 Task: Play online Dominion games in easy mode.
Action: Mouse moved to (981, 407)
Screenshot: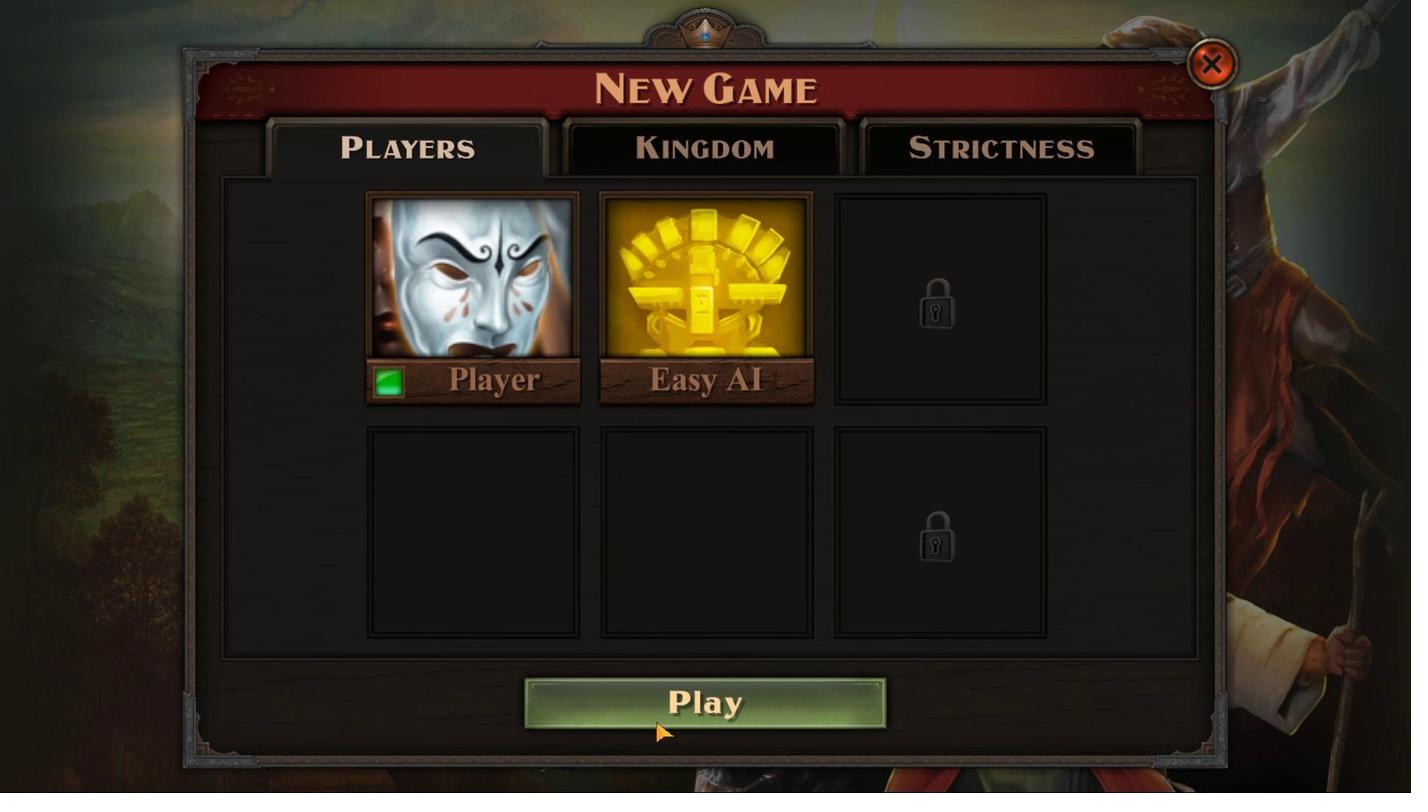 
Action: Mouse pressed left at (981, 407)
Screenshot: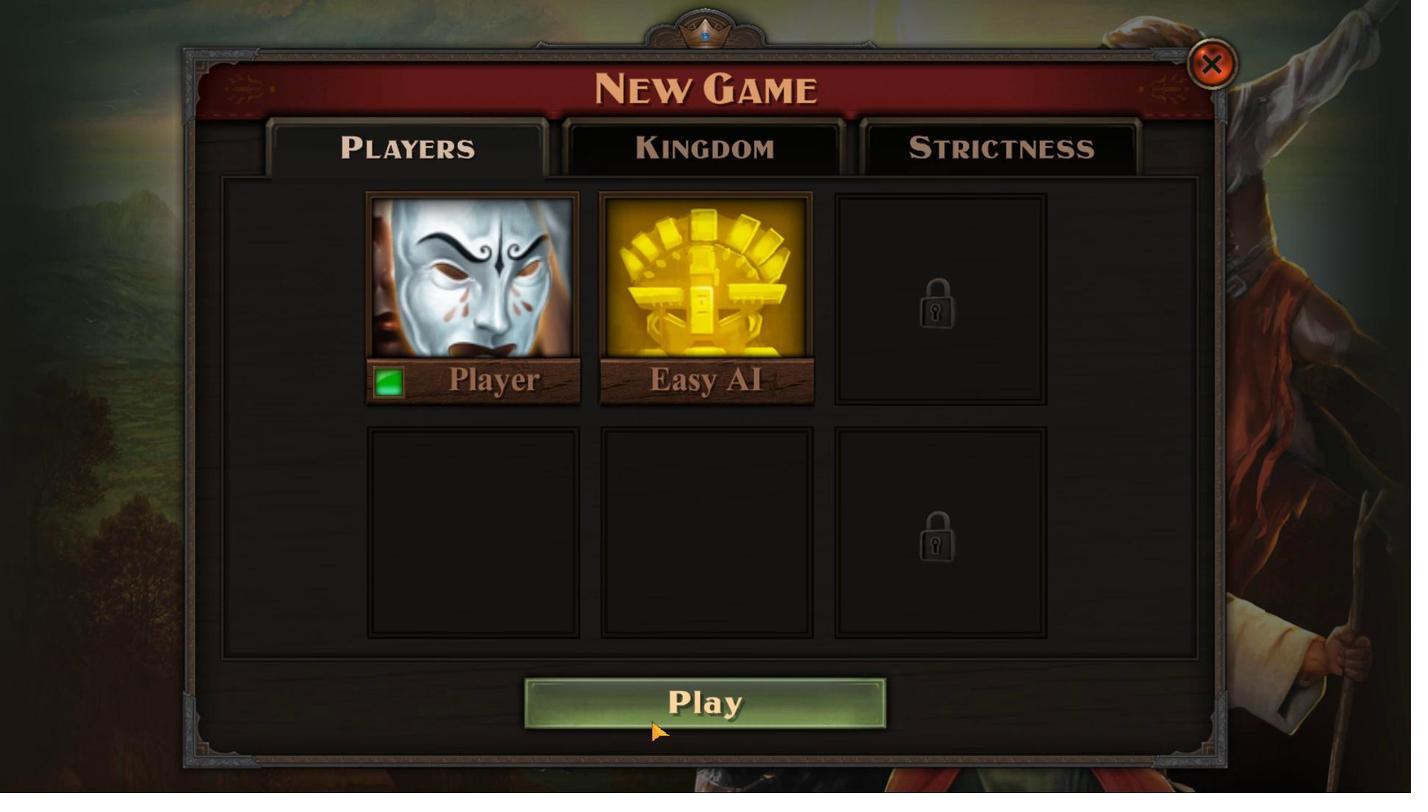 
Action: Mouse moved to (988, 395)
Screenshot: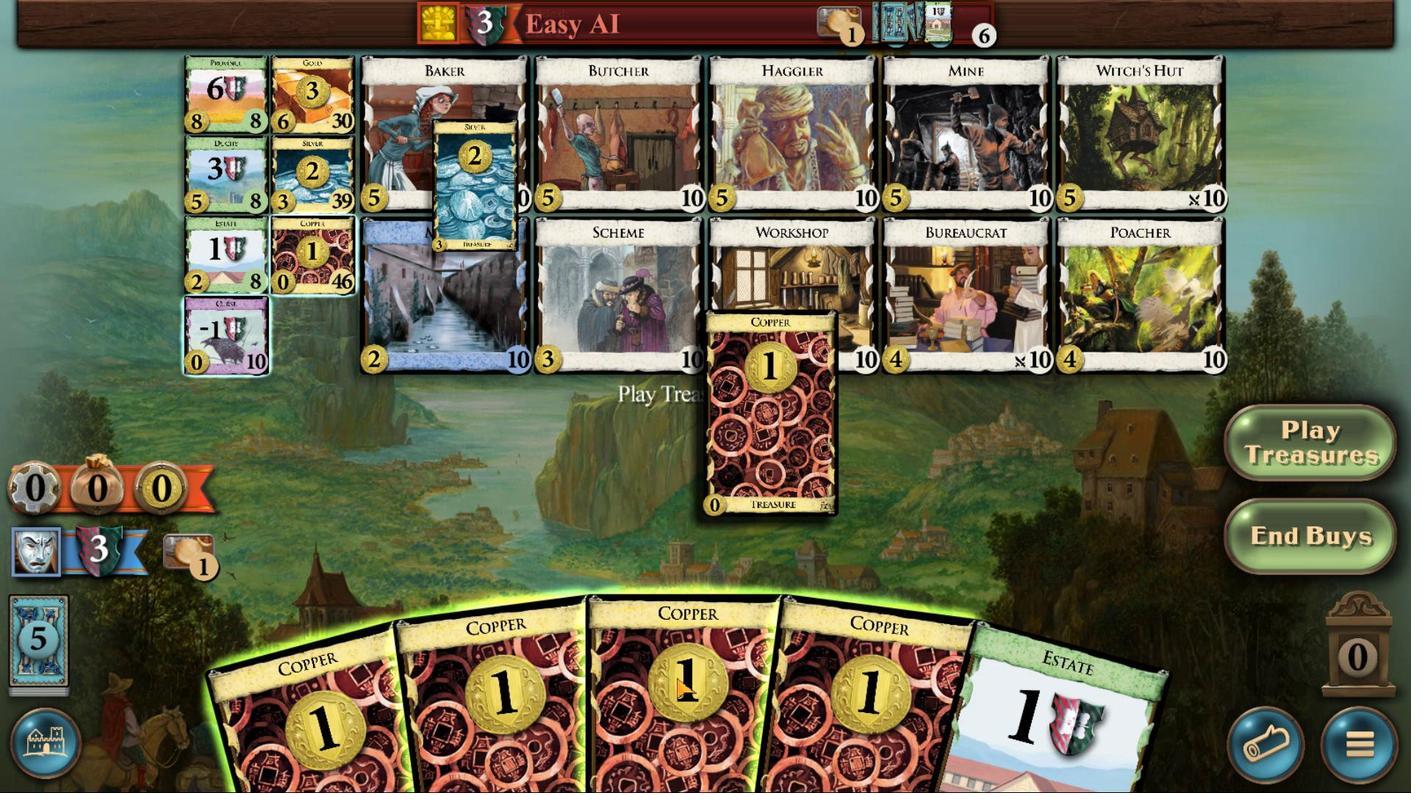
Action: Mouse pressed left at (988, 395)
Screenshot: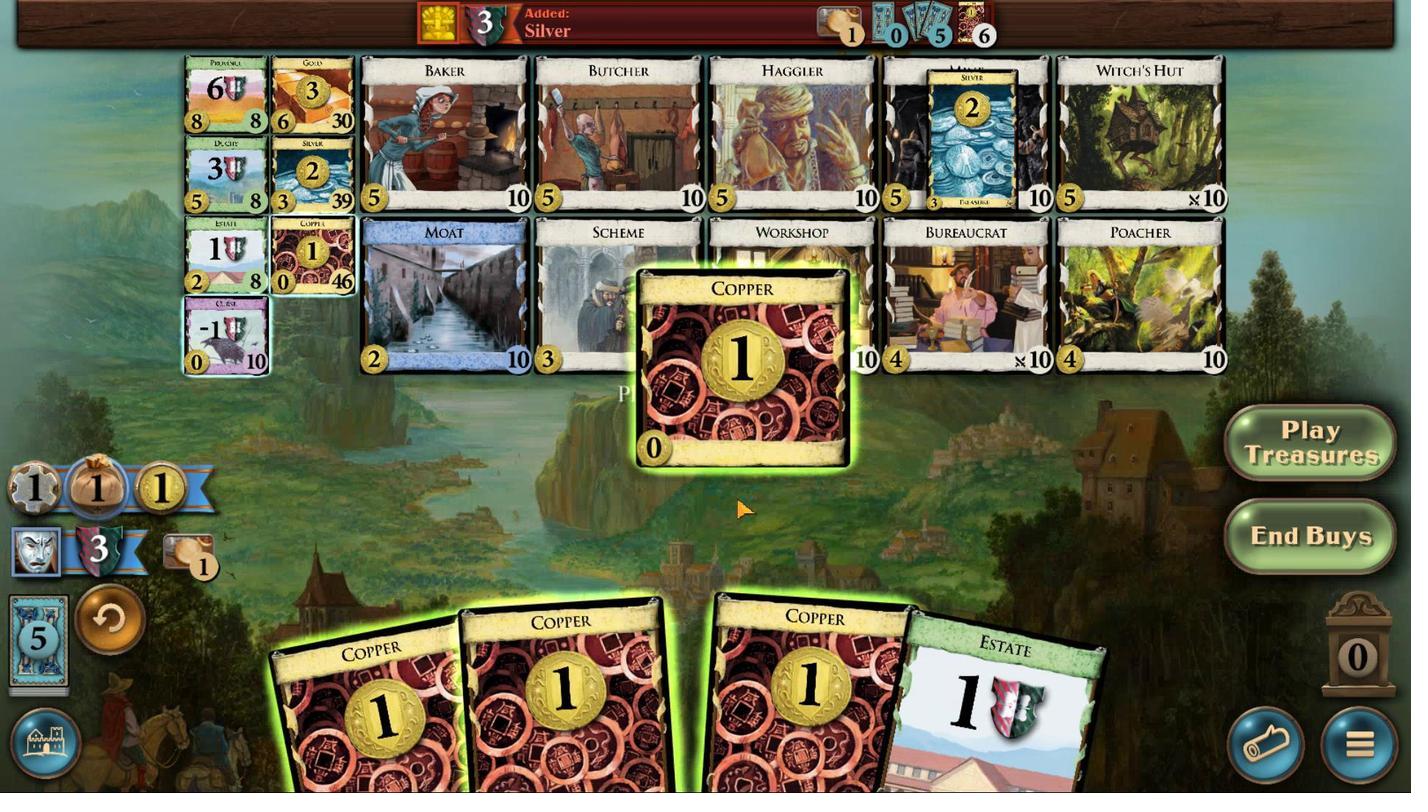 
Action: Mouse moved to (962, 393)
Screenshot: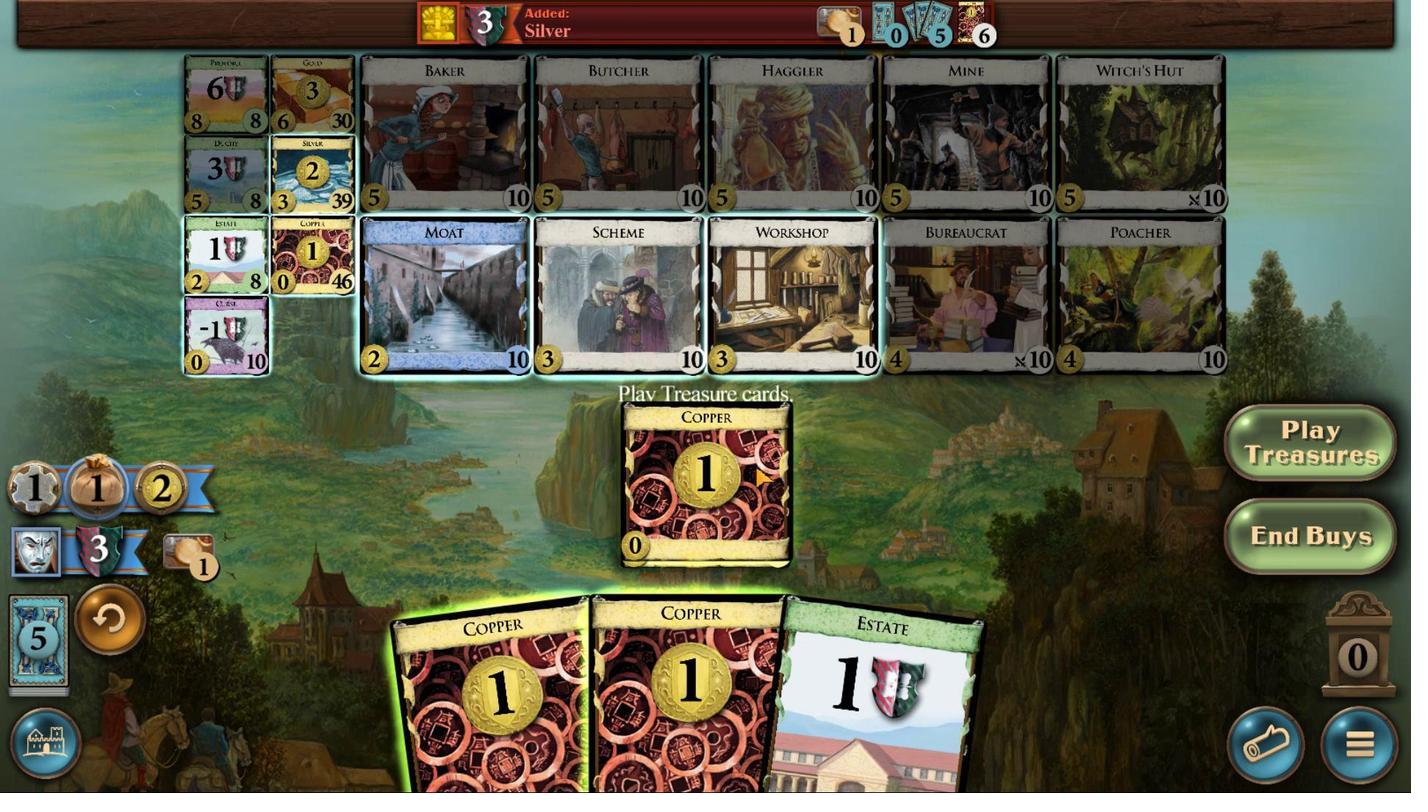 
Action: Mouse pressed left at (962, 393)
Screenshot: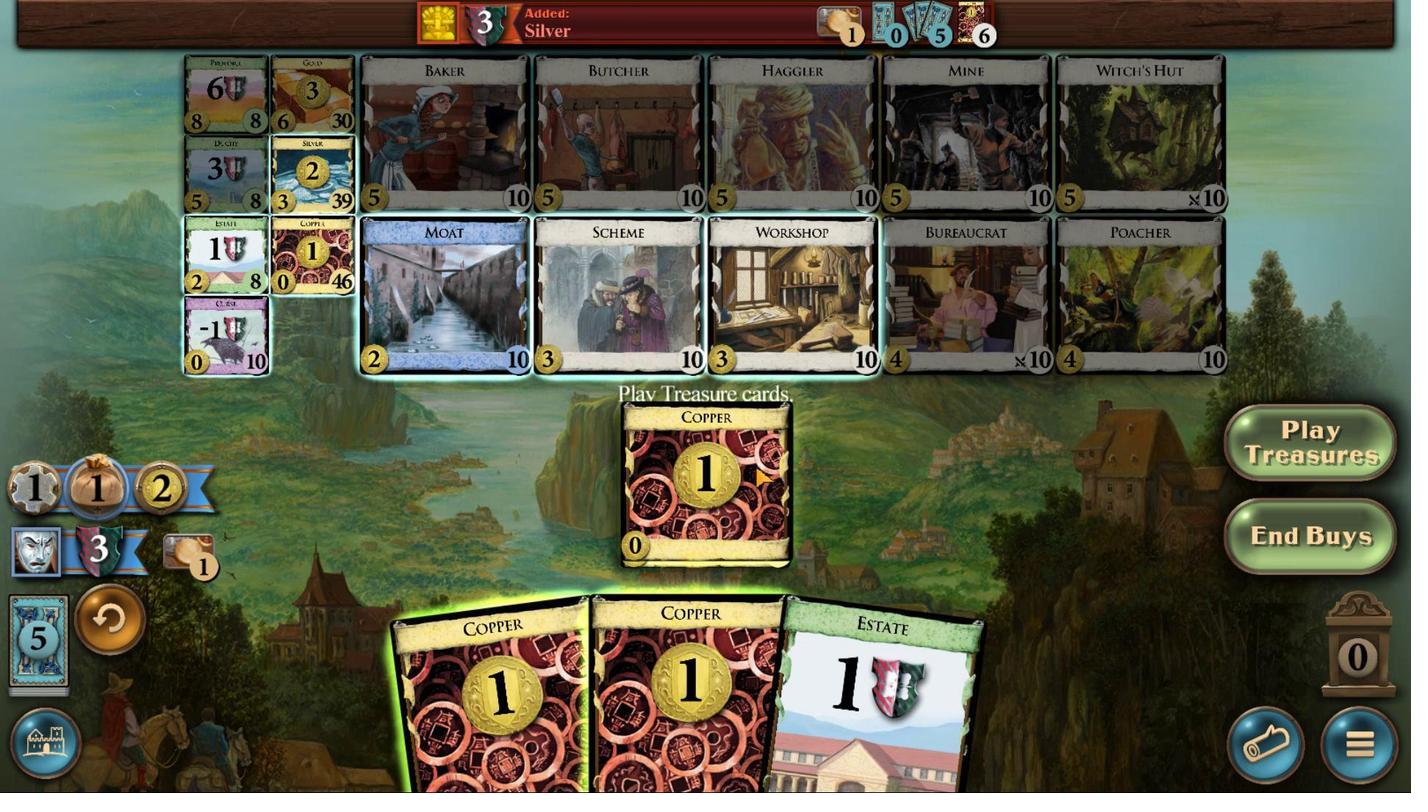 
Action: Mouse moved to (985, 403)
Screenshot: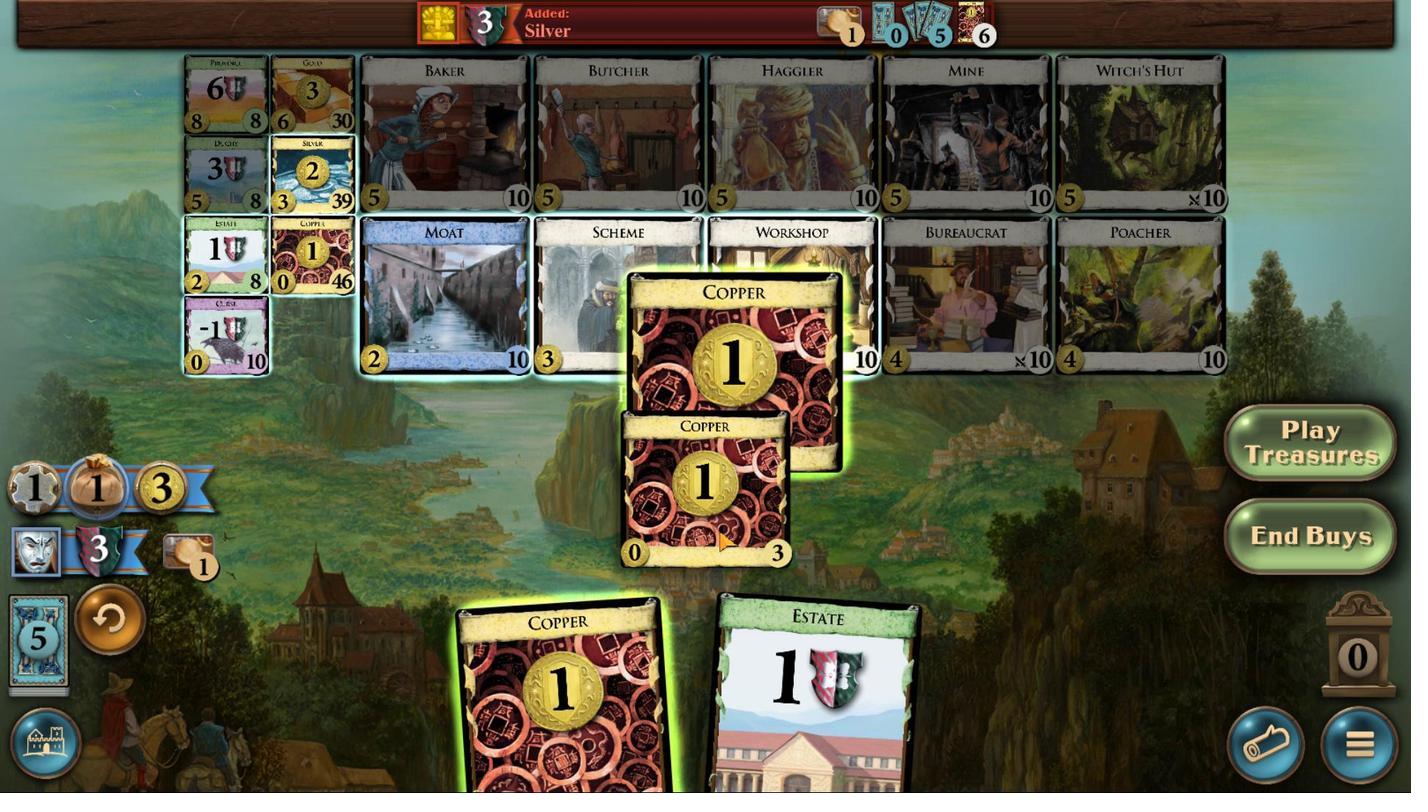 
Action: Mouse pressed left at (985, 403)
Screenshot: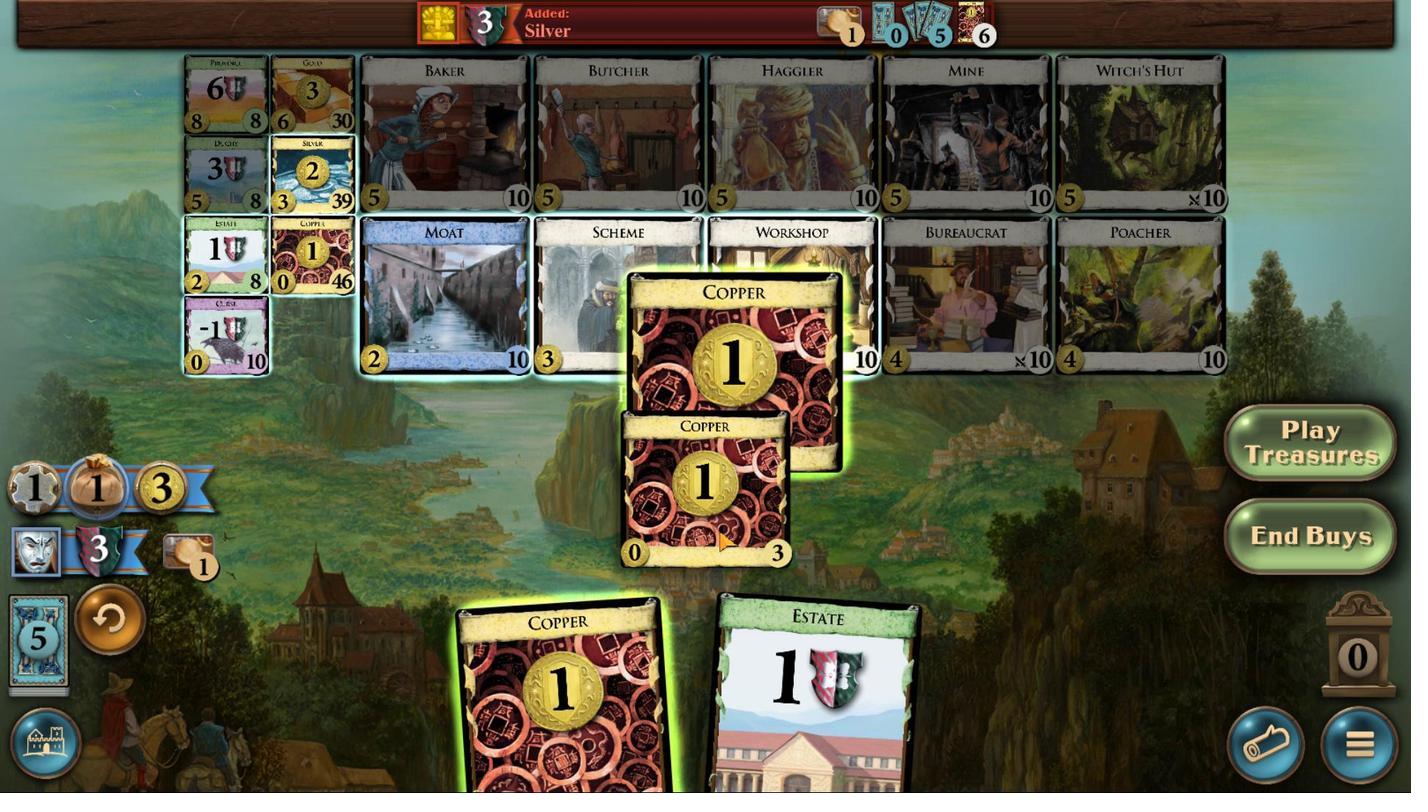 
Action: Mouse moved to (969, 389)
Screenshot: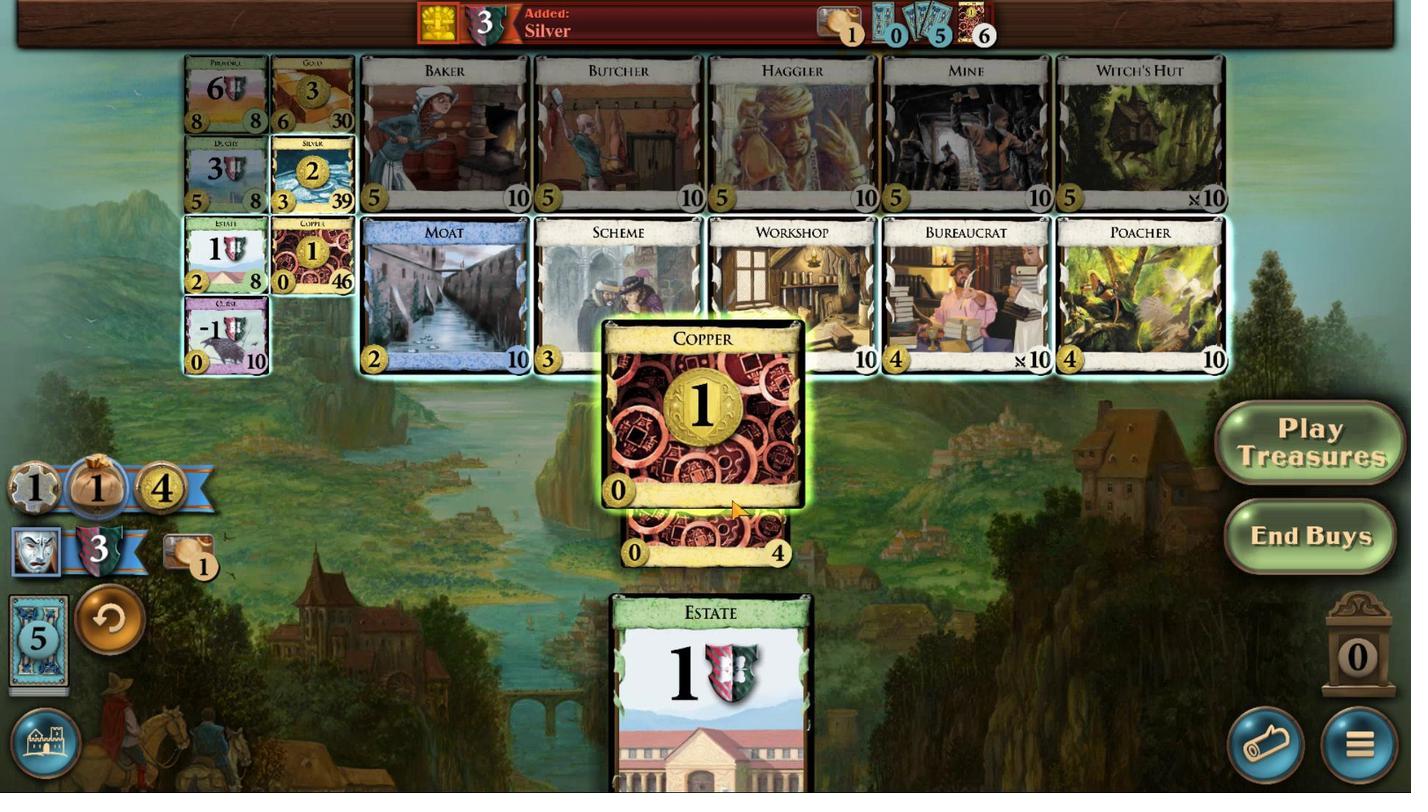 
Action: Mouse pressed left at (969, 389)
Screenshot: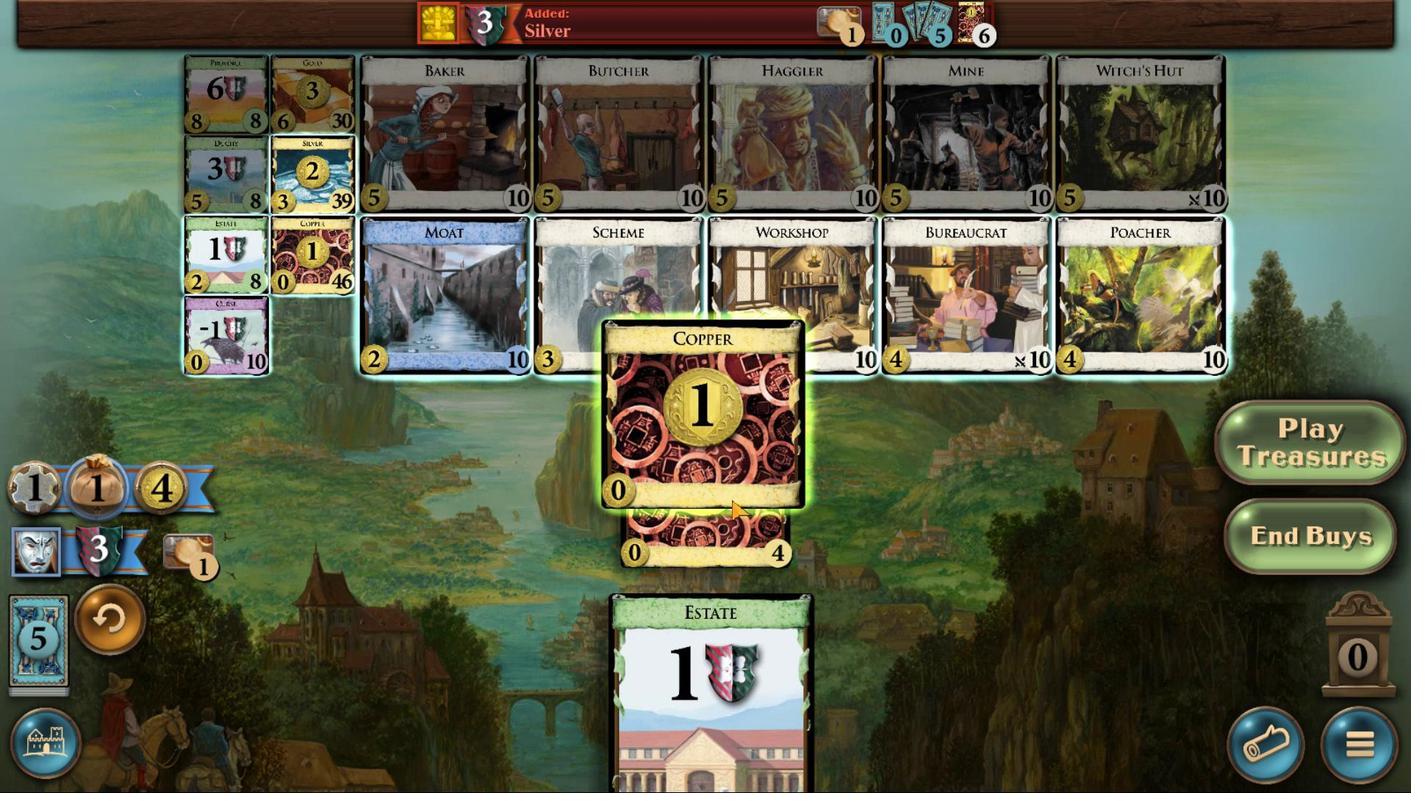 
Action: Mouse moved to (848, 260)
Screenshot: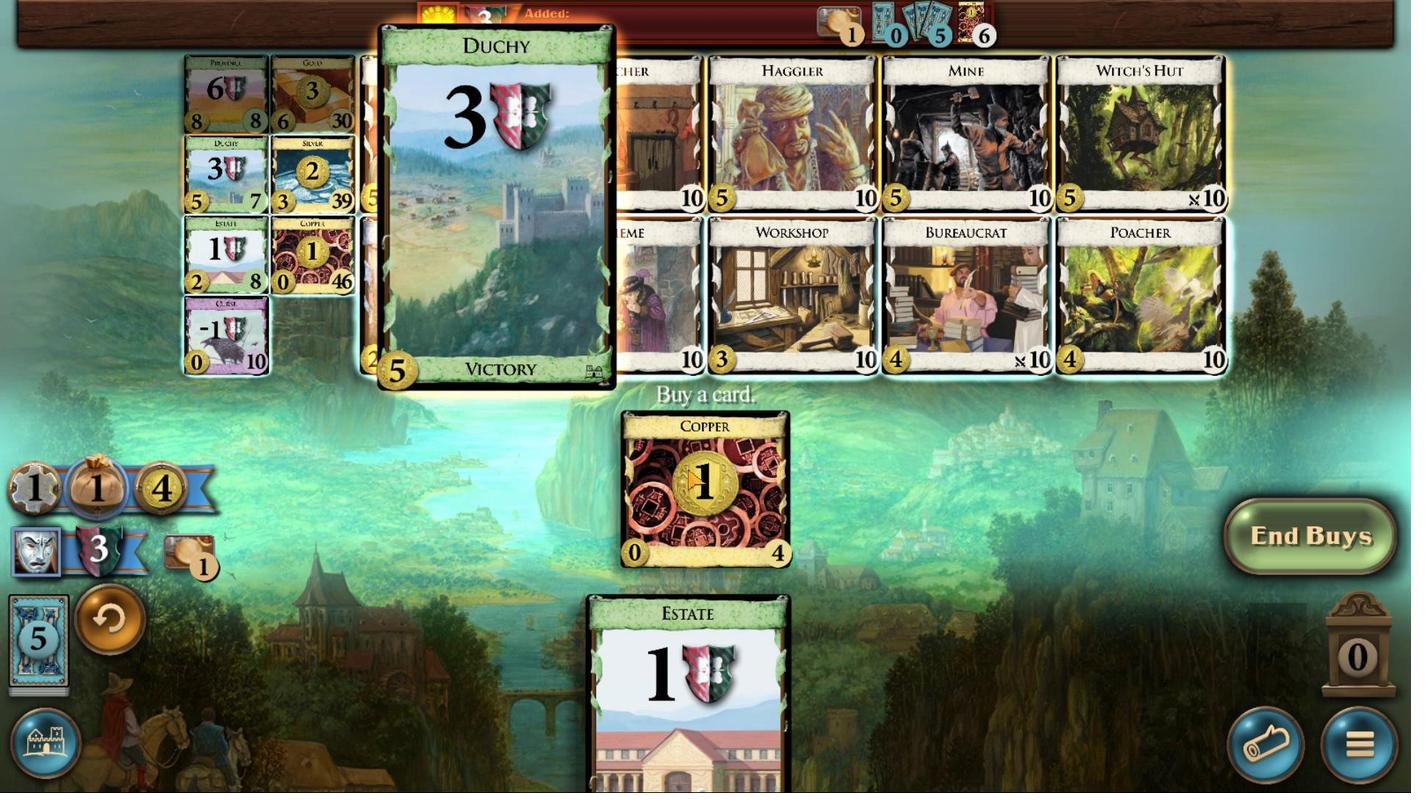 
Action: Mouse pressed left at (848, 260)
Screenshot: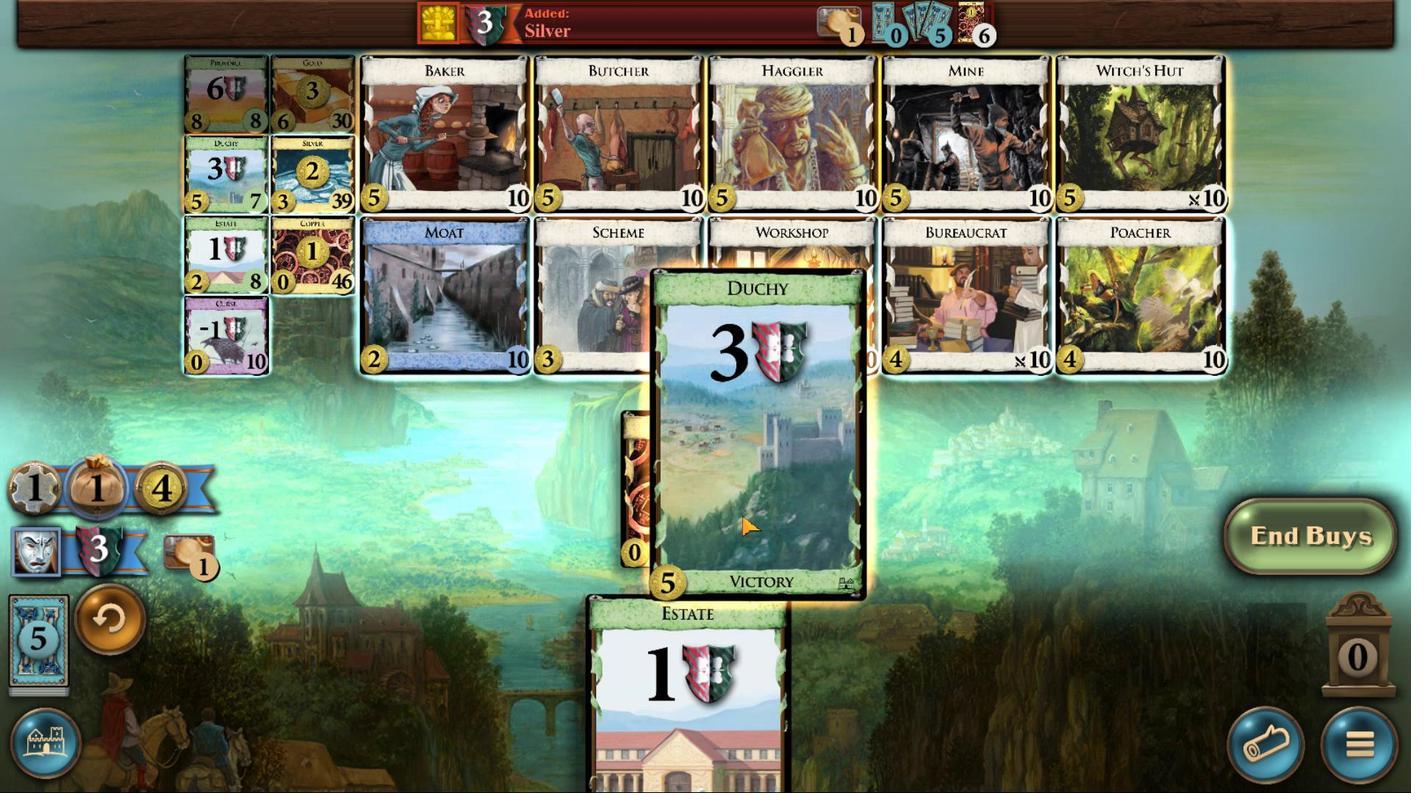 
Action: Mouse moved to (939, 384)
Screenshot: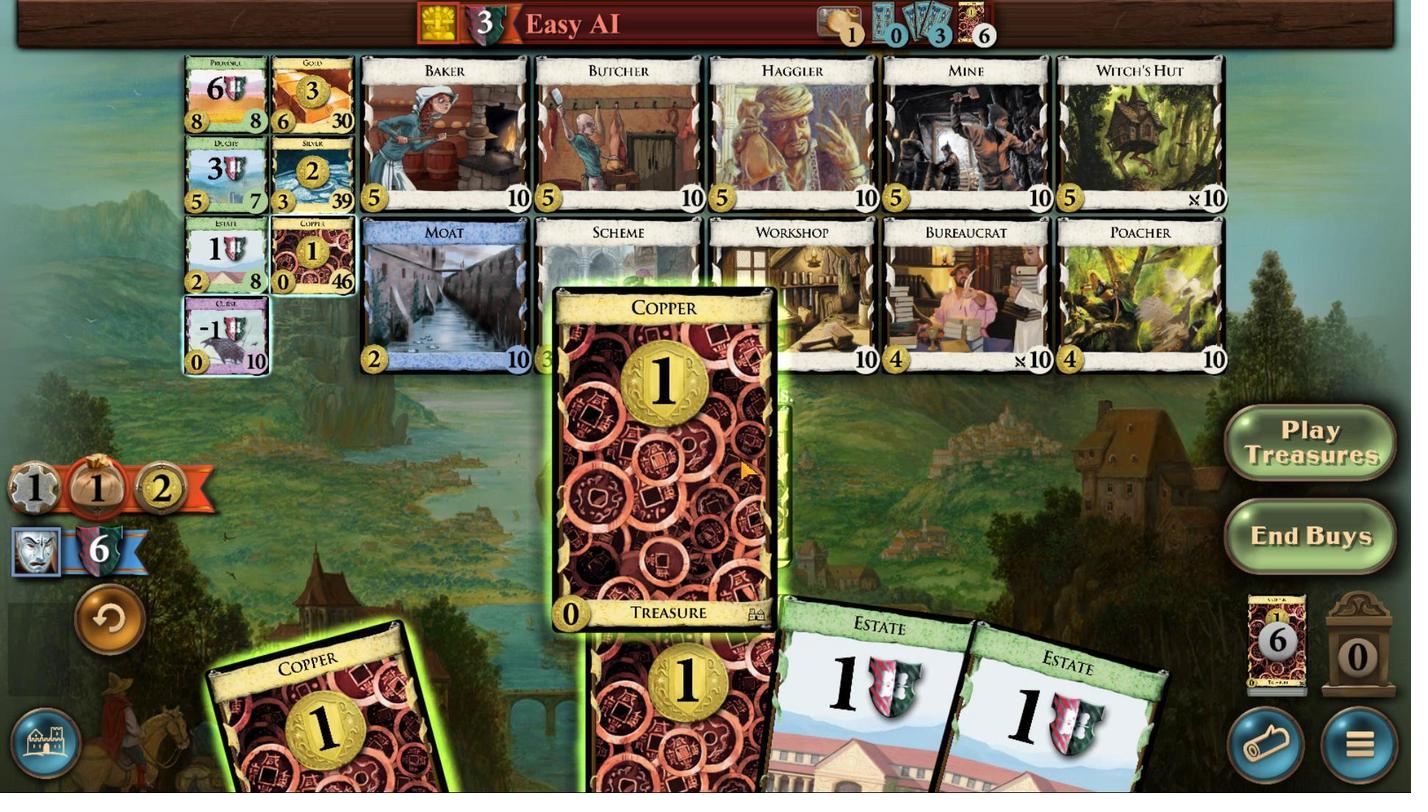 
Action: Mouse pressed left at (939, 384)
Screenshot: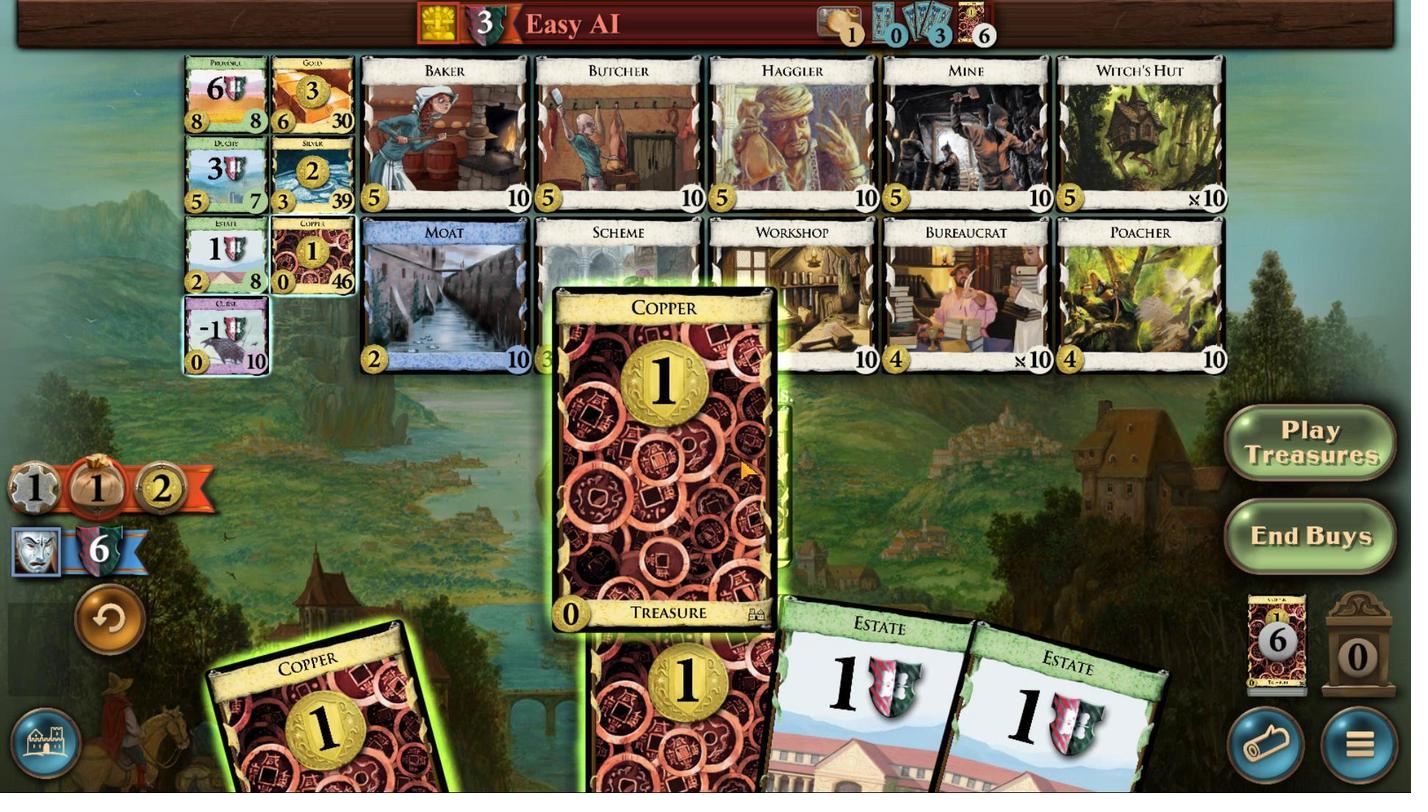 
Action: Mouse moved to (1003, 339)
Screenshot: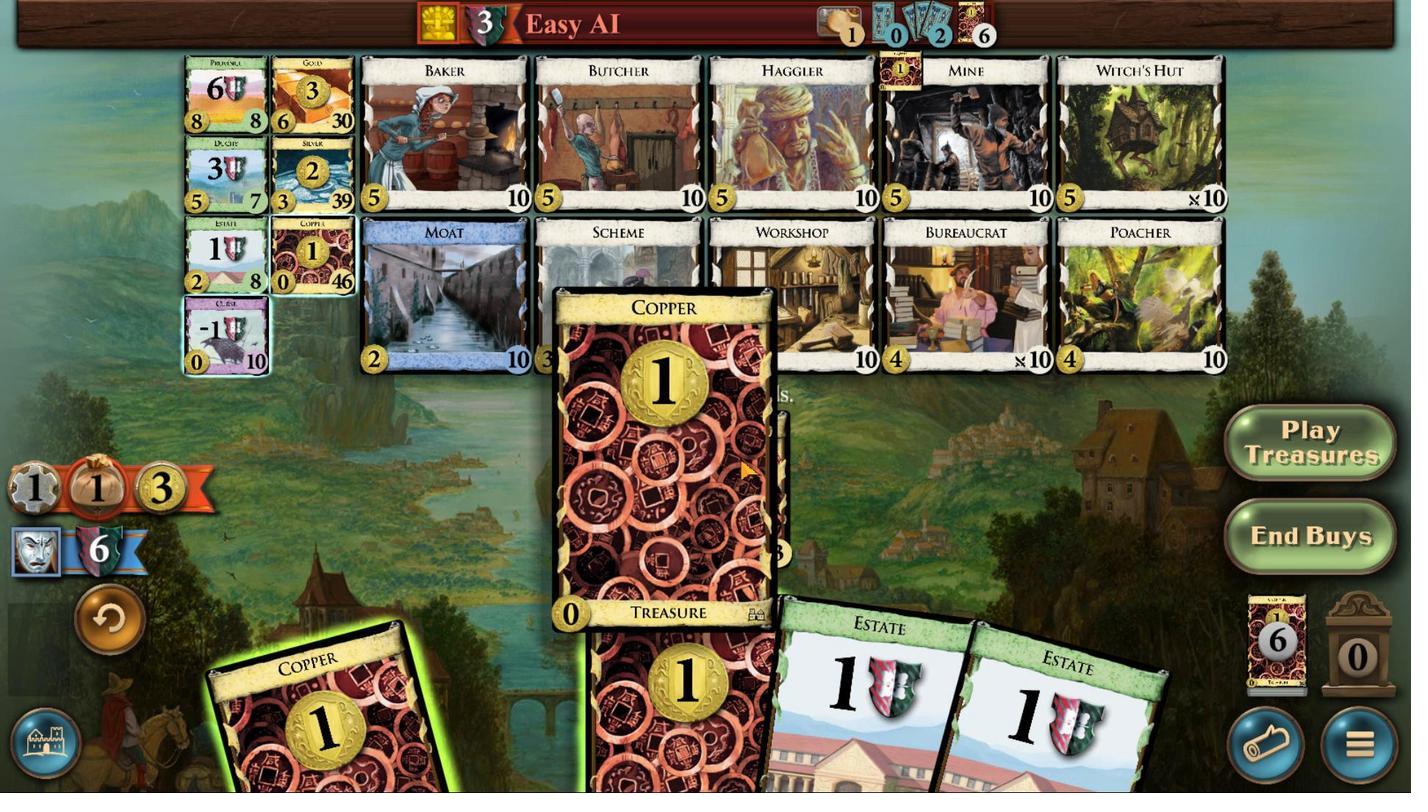 
Action: Mouse pressed left at (1003, 339)
Screenshot: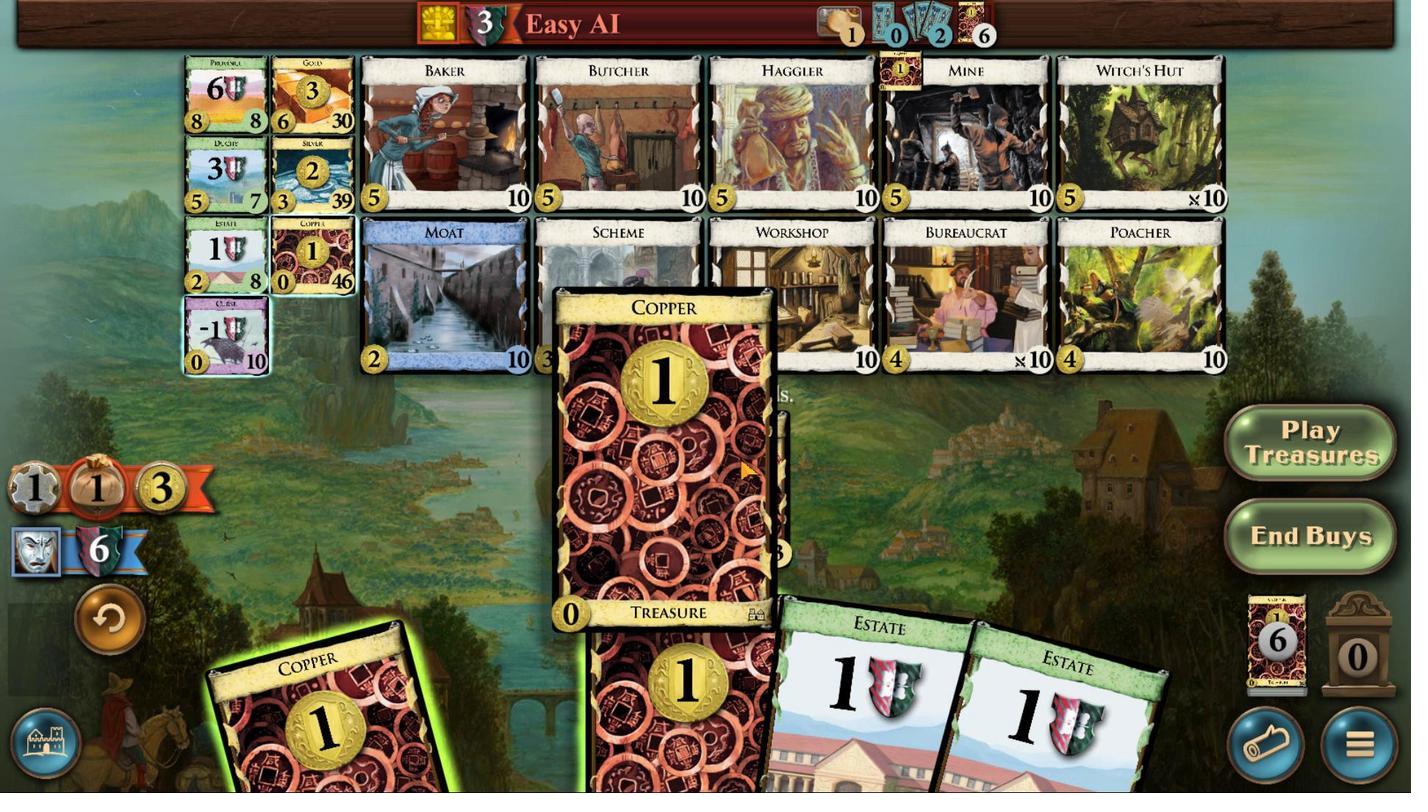 
Action: Mouse moved to (887, 393)
Screenshot: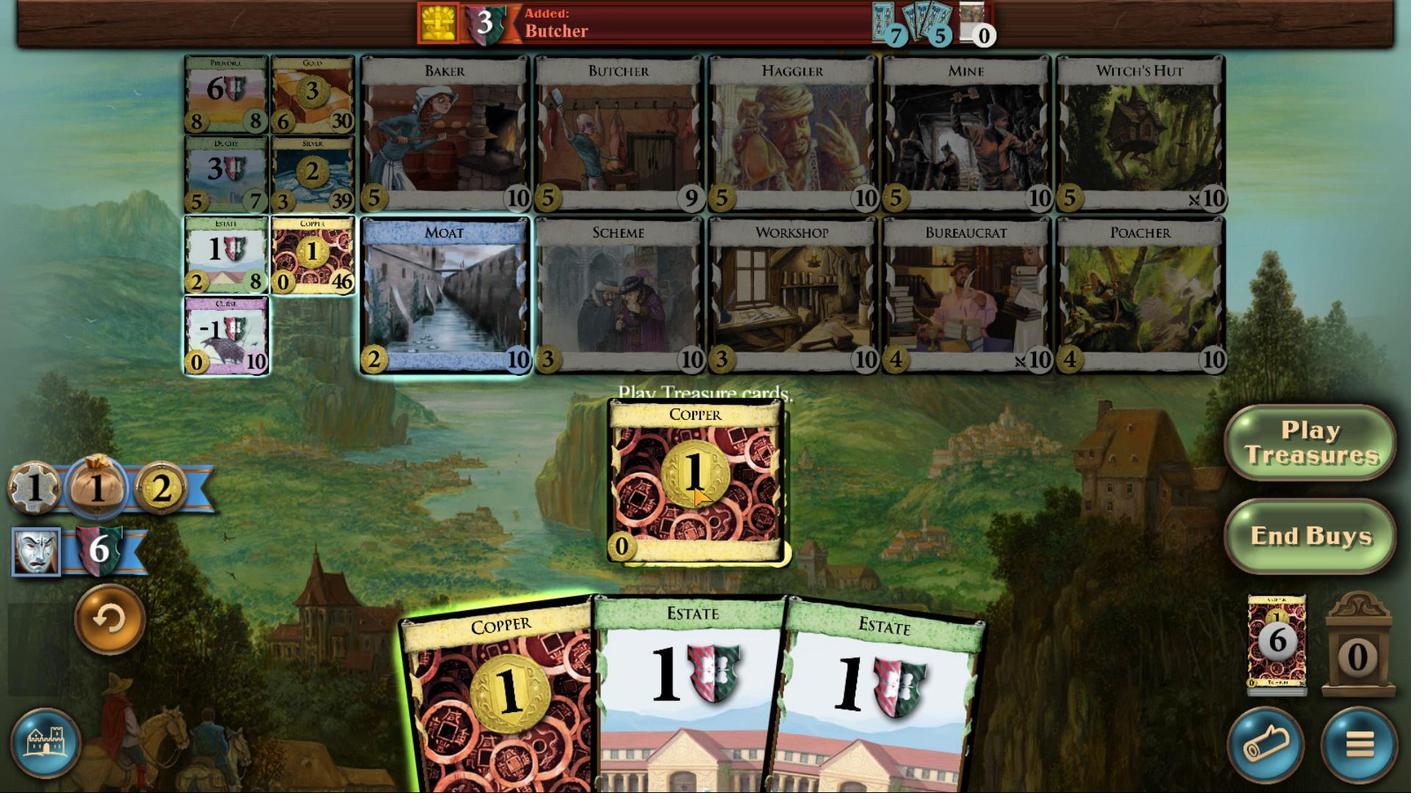 
Action: Mouse pressed left at (887, 393)
Screenshot: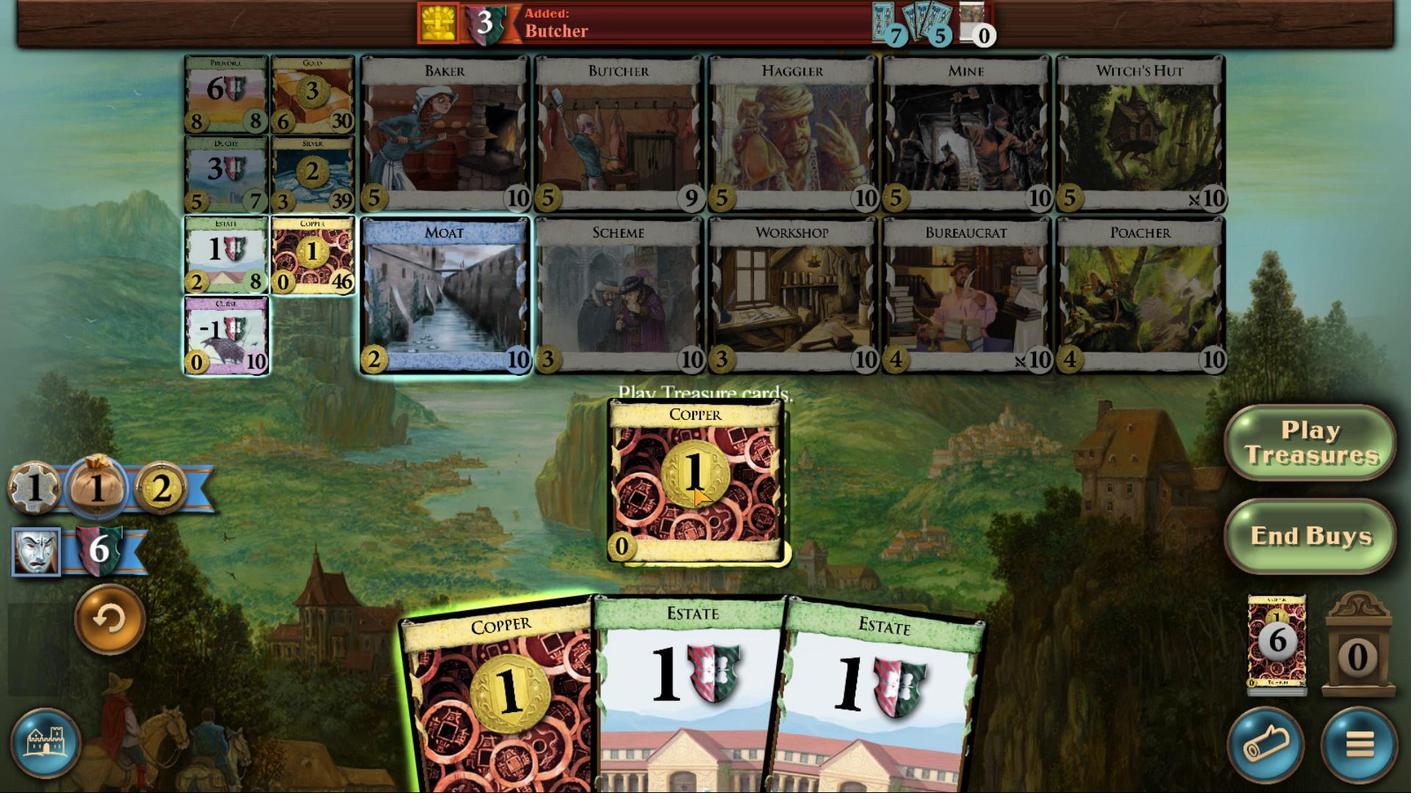 
Action: Mouse moved to (945, 388)
Screenshot: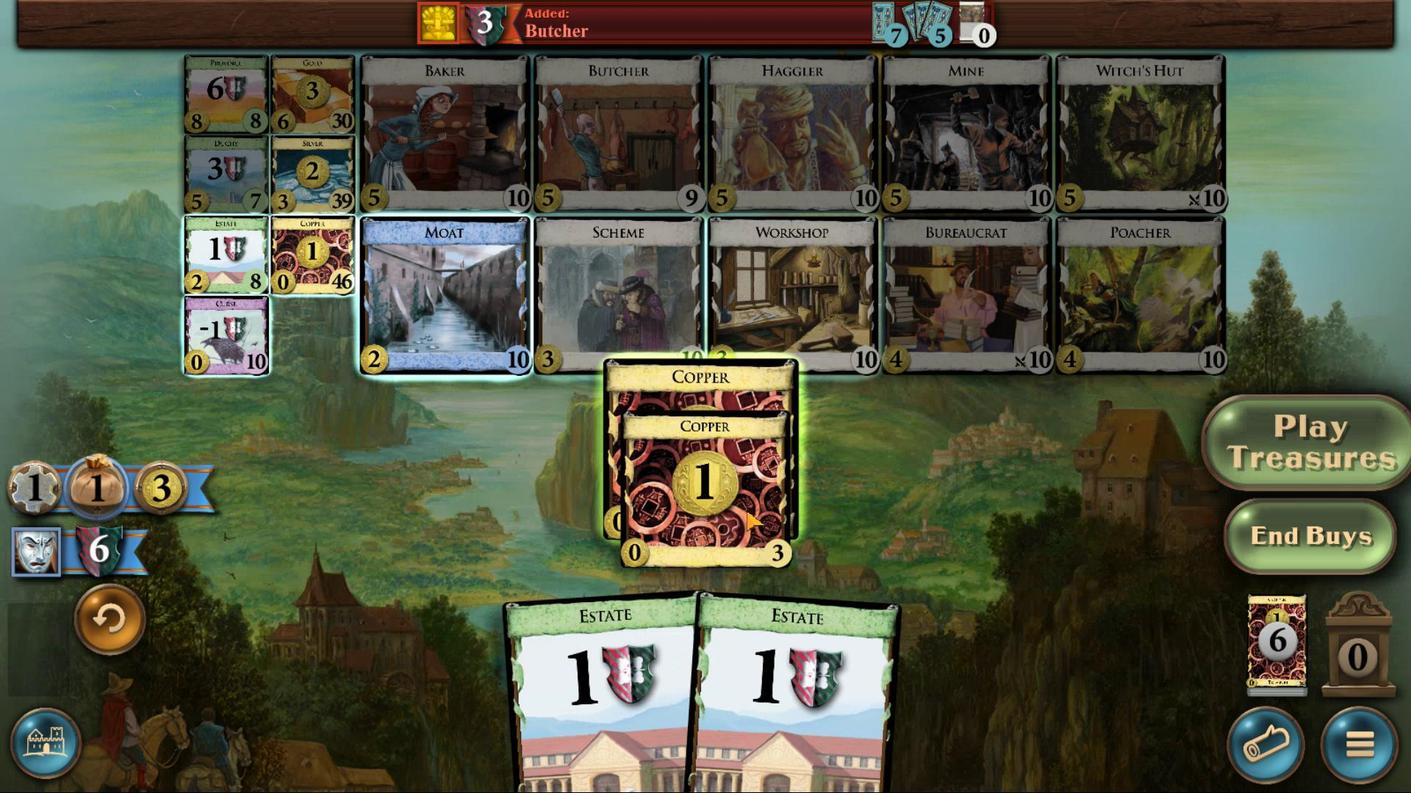 
Action: Mouse pressed left at (945, 388)
Screenshot: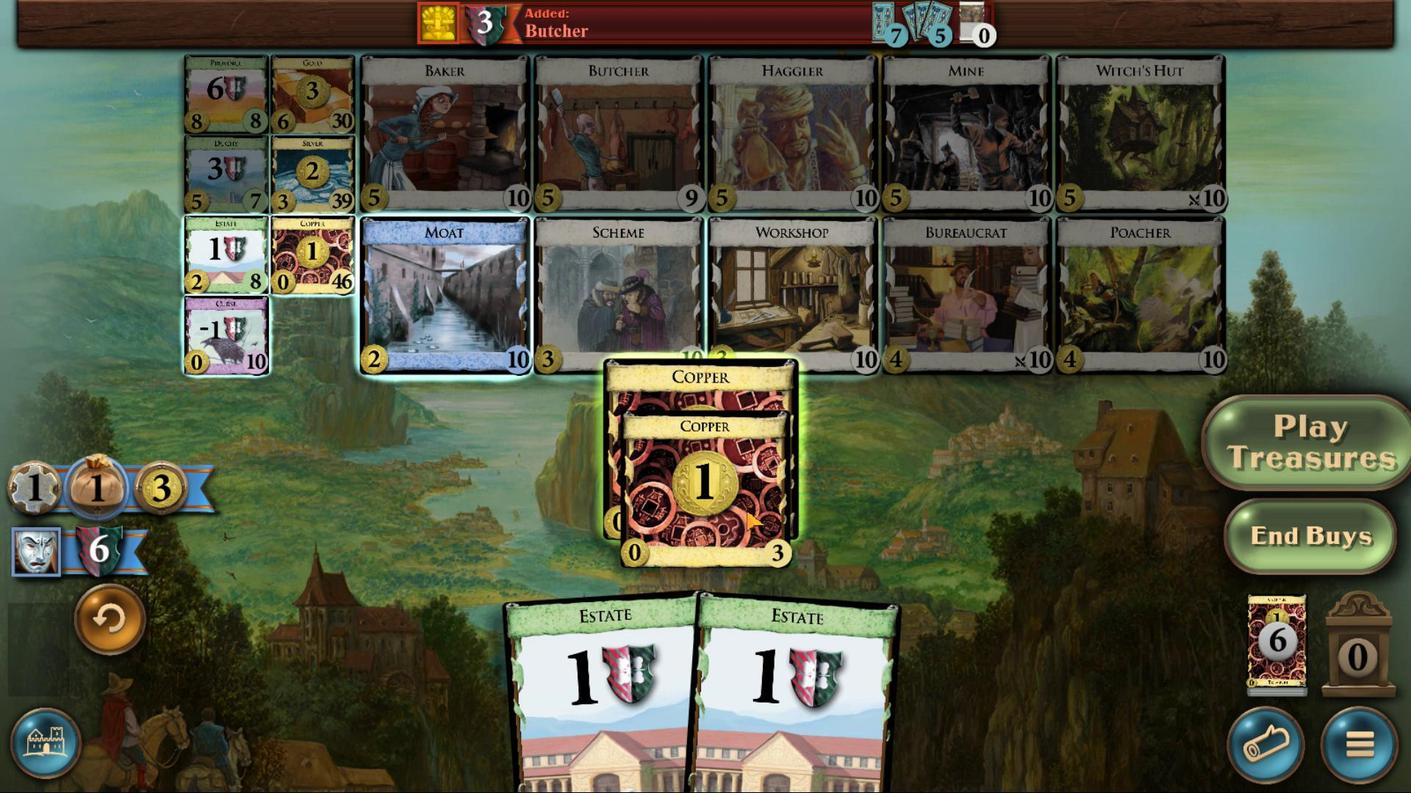 
Action: Mouse moved to (873, 259)
Screenshot: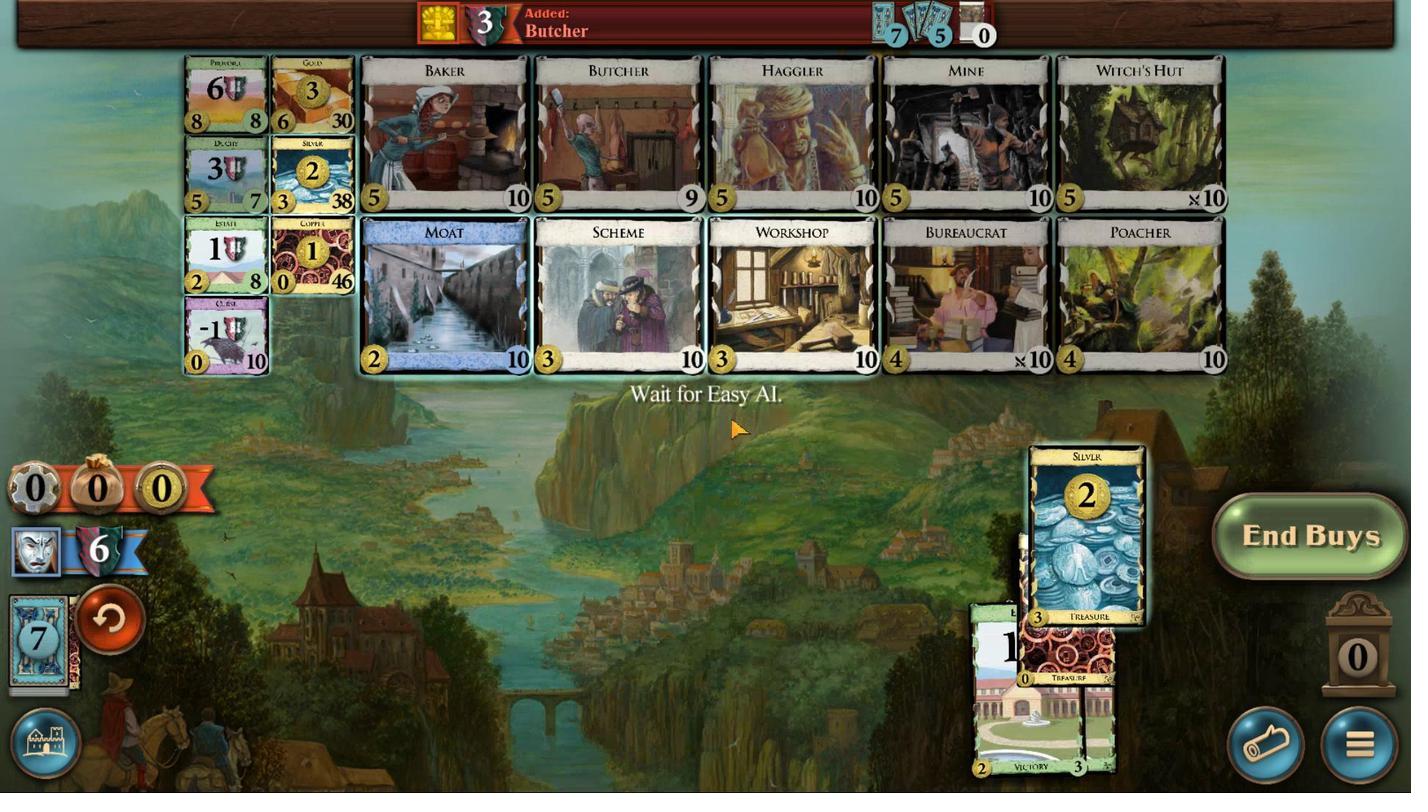 
Action: Mouse pressed left at (873, 259)
Screenshot: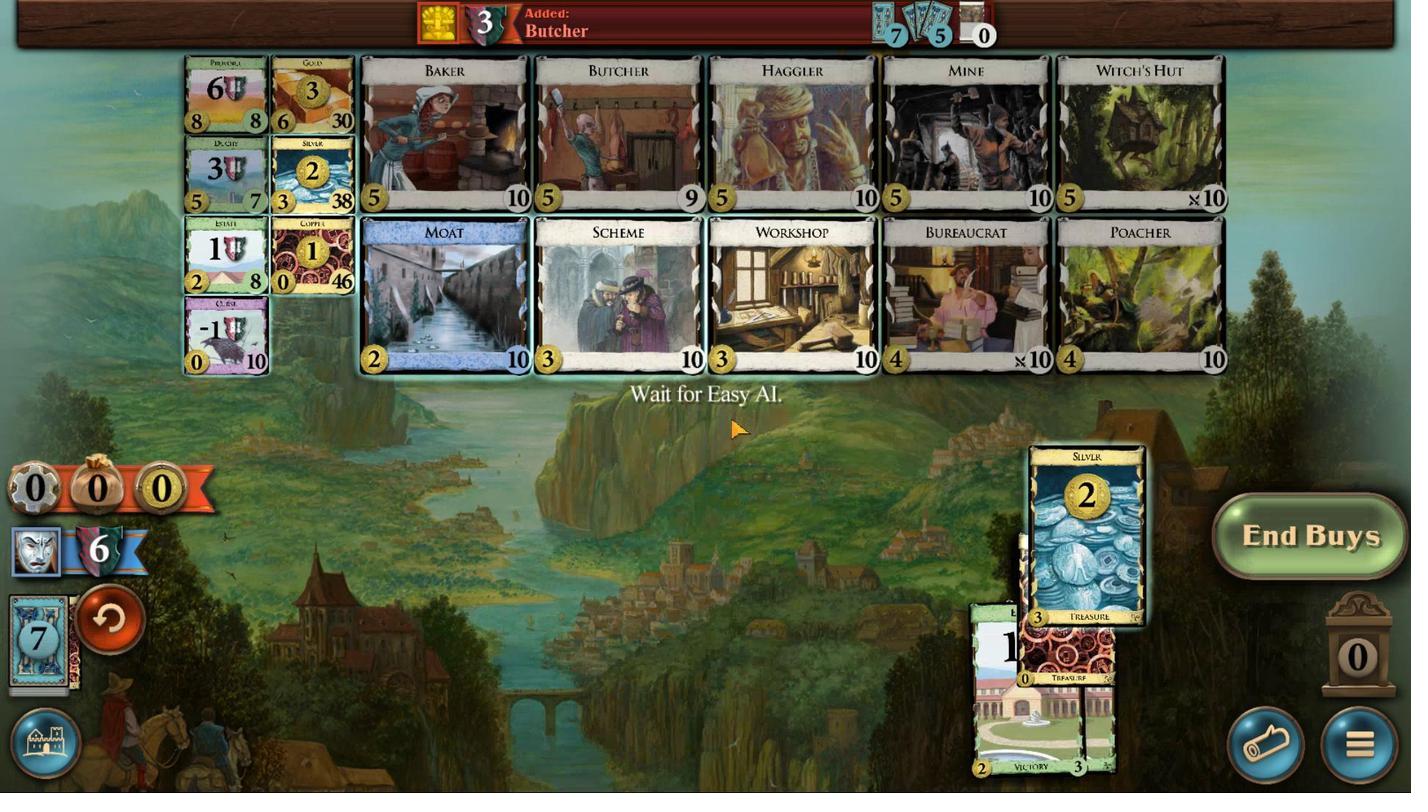 
Action: Mouse moved to (1114, 398)
Screenshot: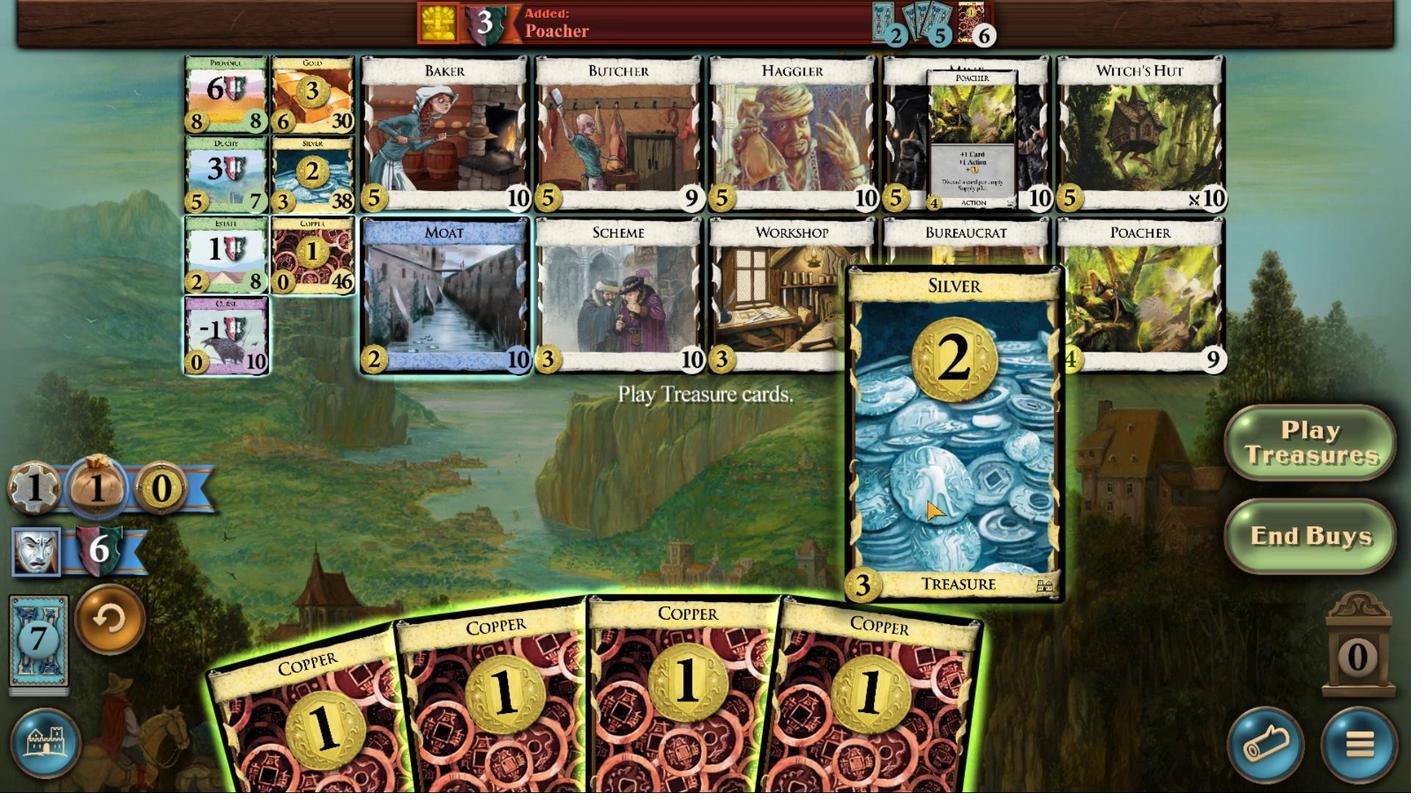 
Action: Mouse pressed left at (1114, 398)
Screenshot: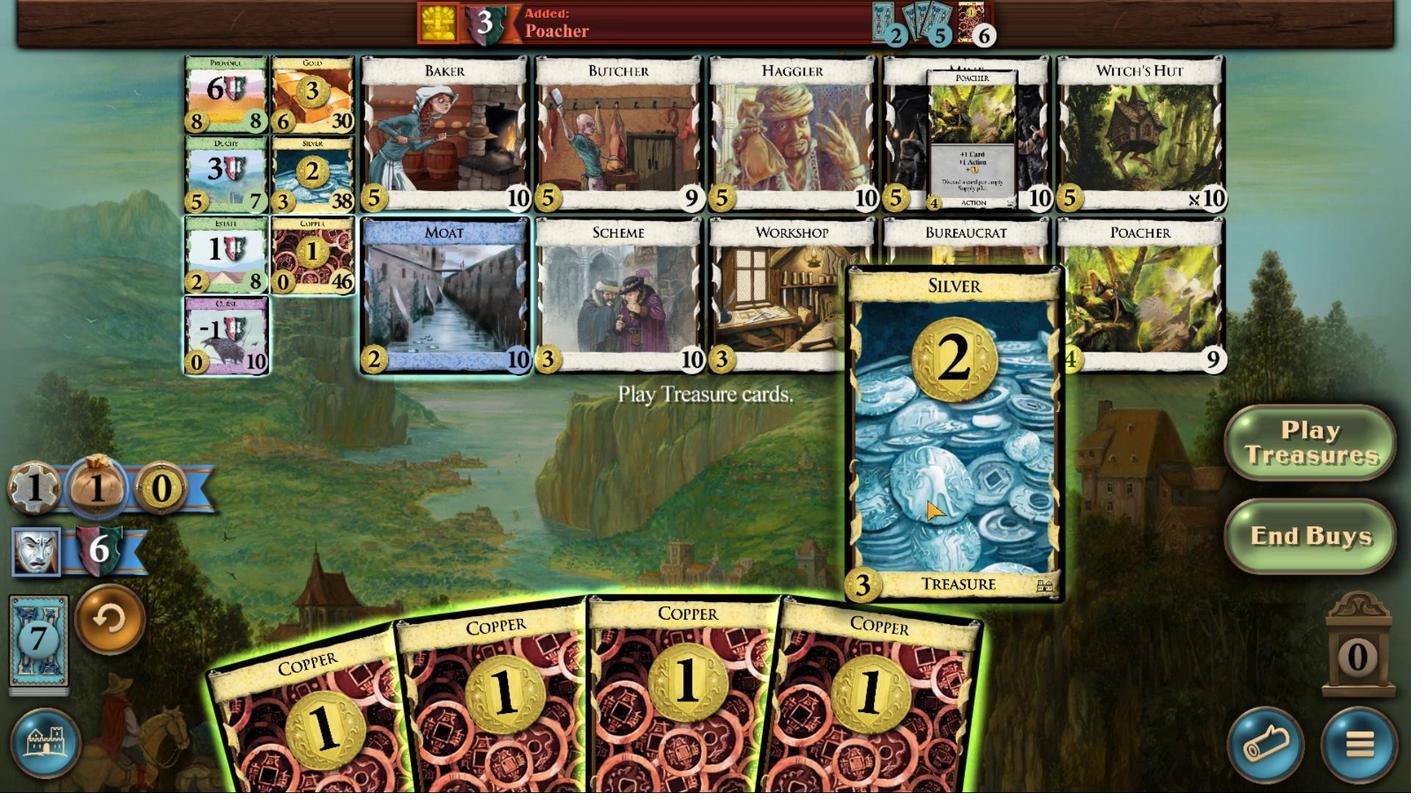 
Action: Mouse moved to (1064, 399)
Screenshot: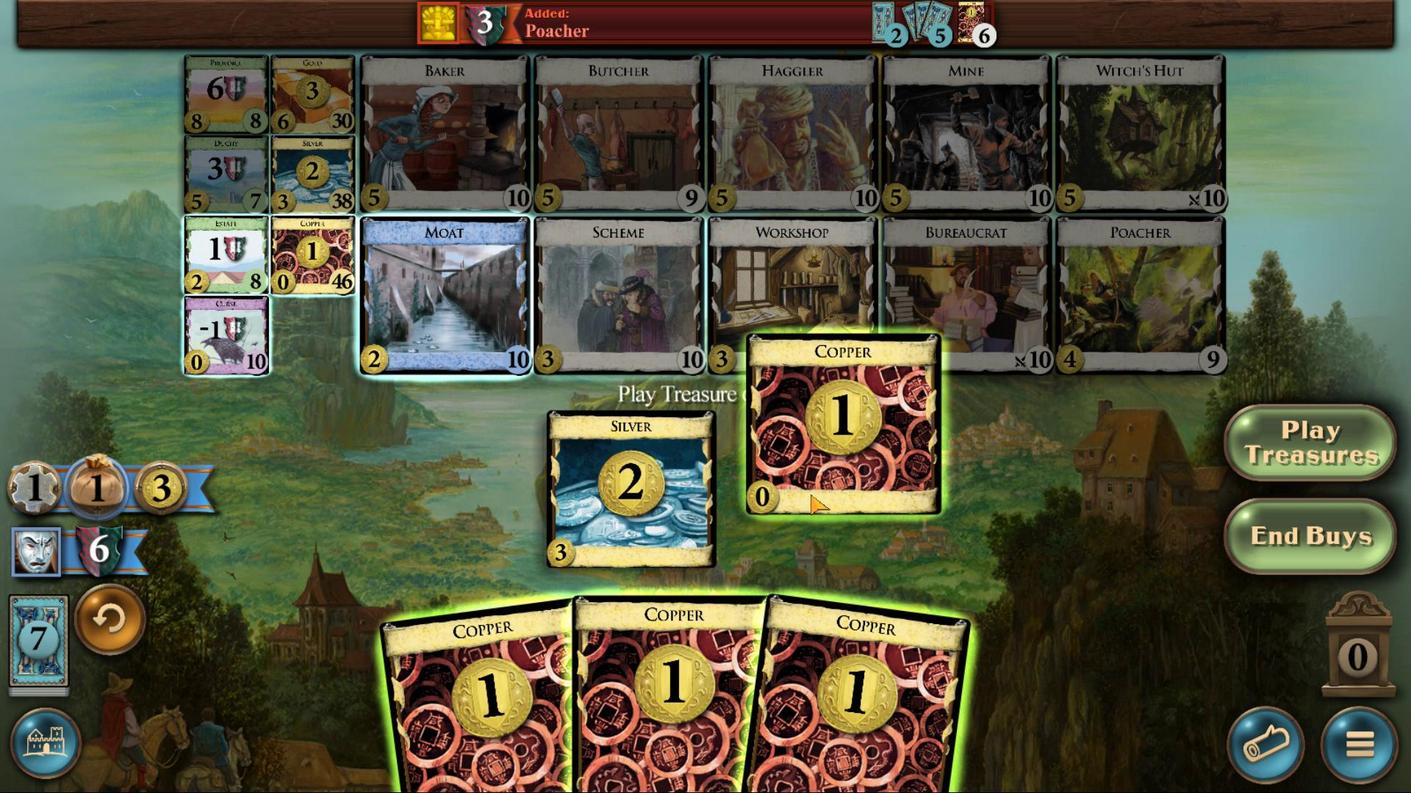 
Action: Mouse pressed left at (1064, 399)
Screenshot: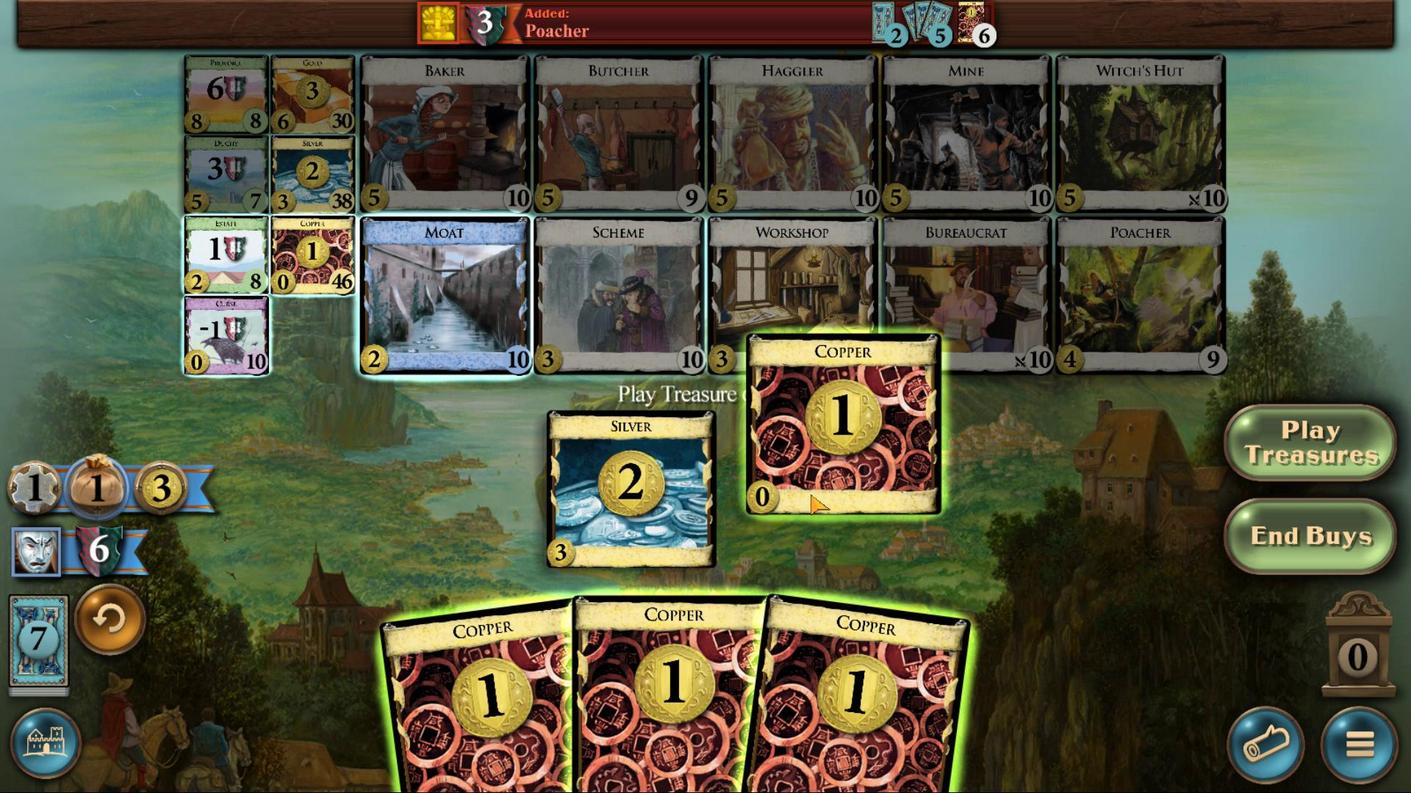 
Action: Mouse moved to (1041, 388)
Screenshot: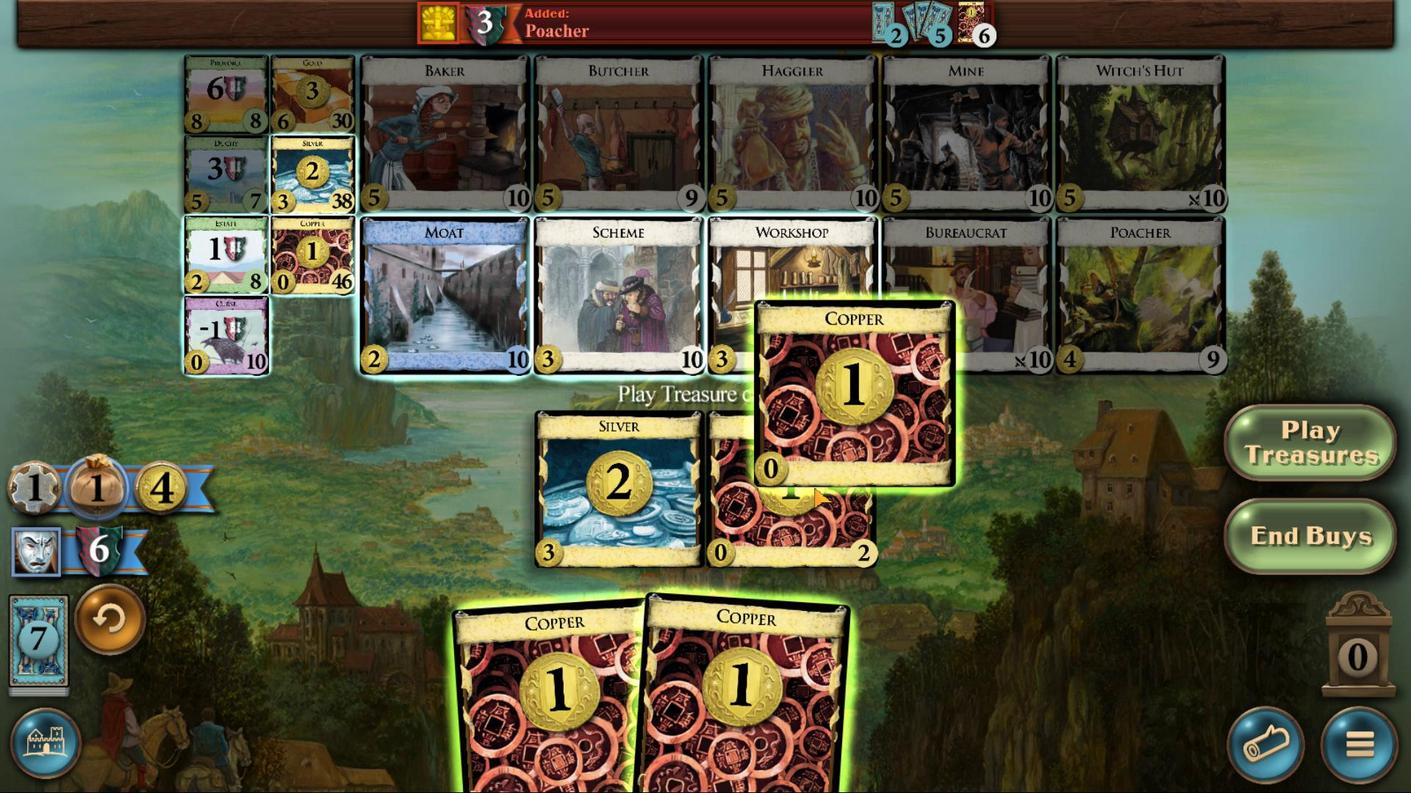 
Action: Mouse pressed left at (1041, 388)
Screenshot: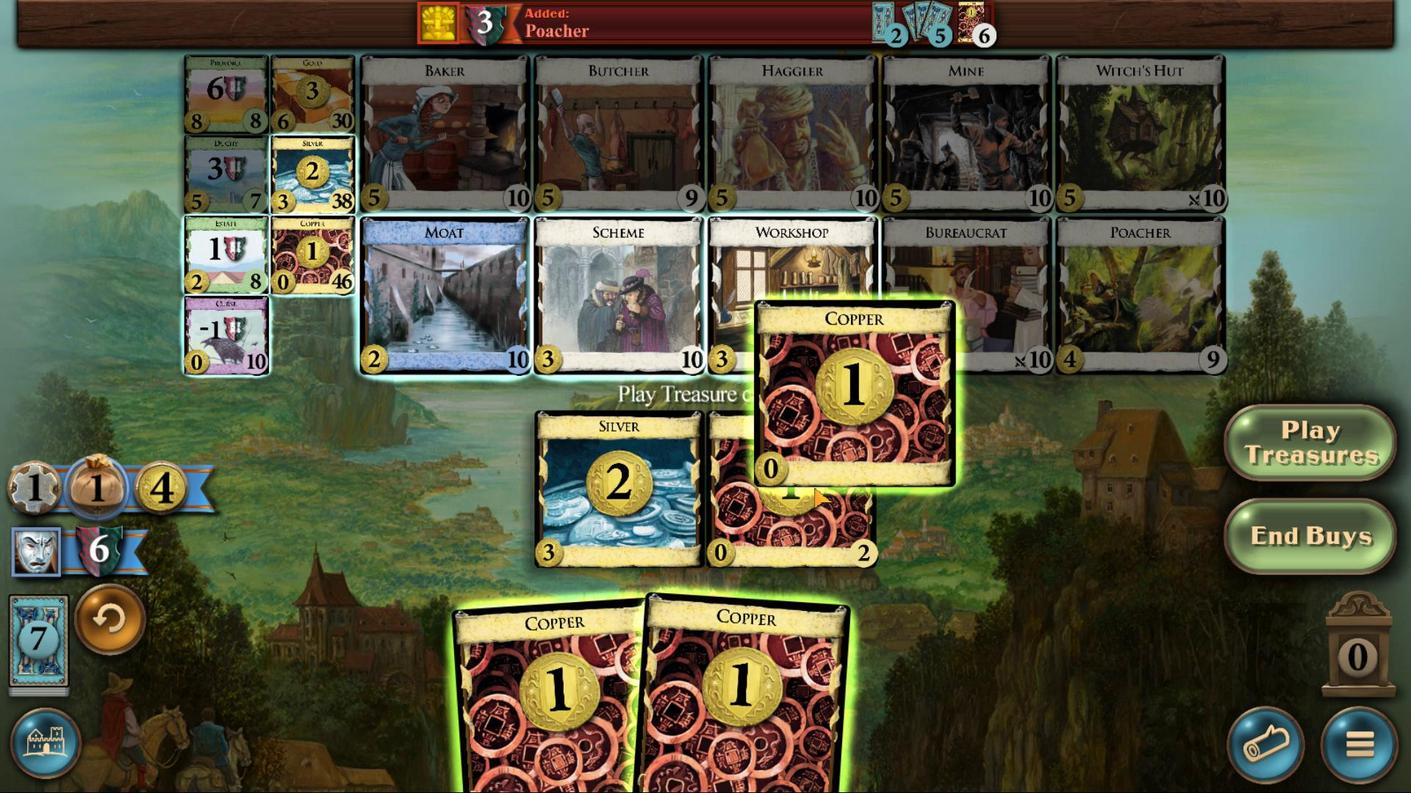 
Action: Mouse moved to (1033, 390)
Screenshot: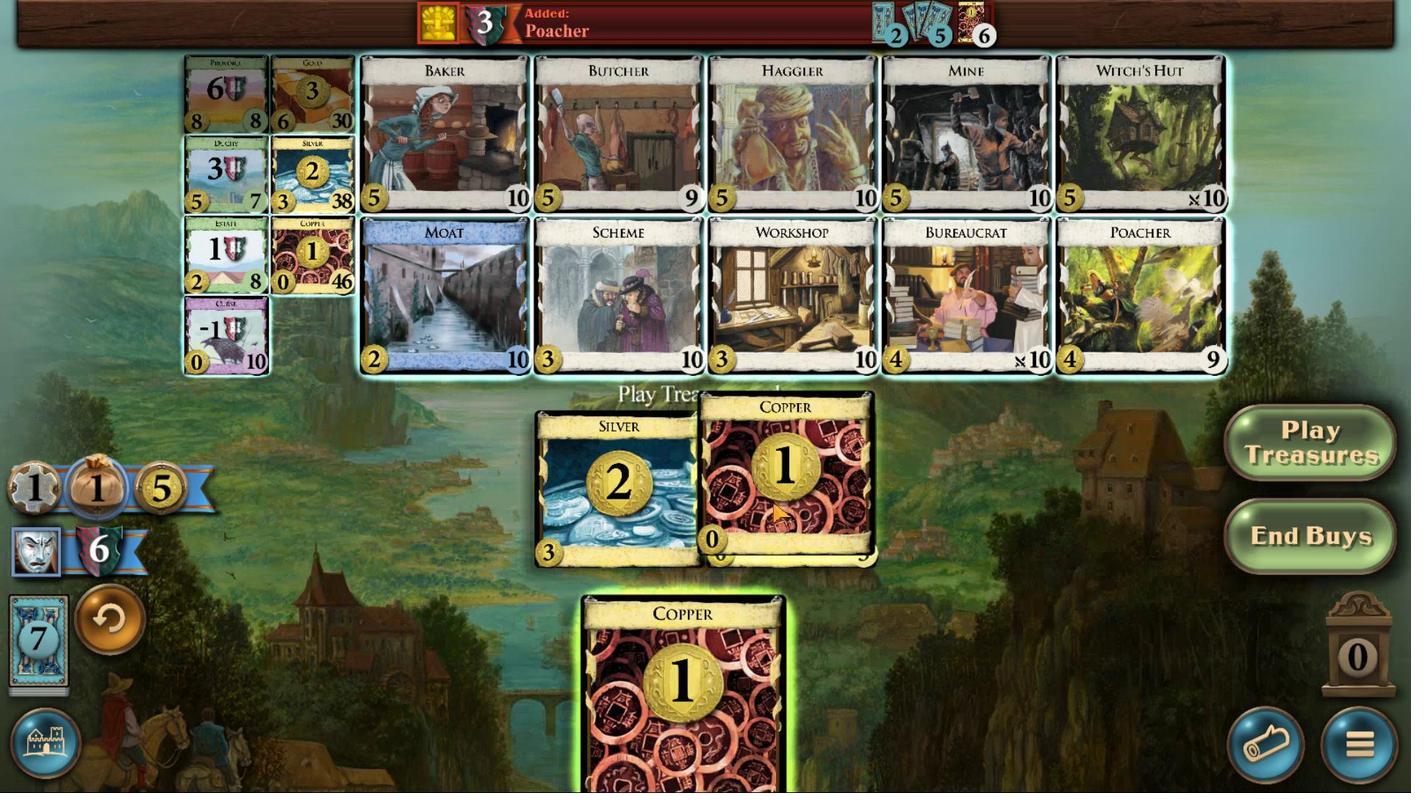 
Action: Mouse pressed left at (1033, 390)
Screenshot: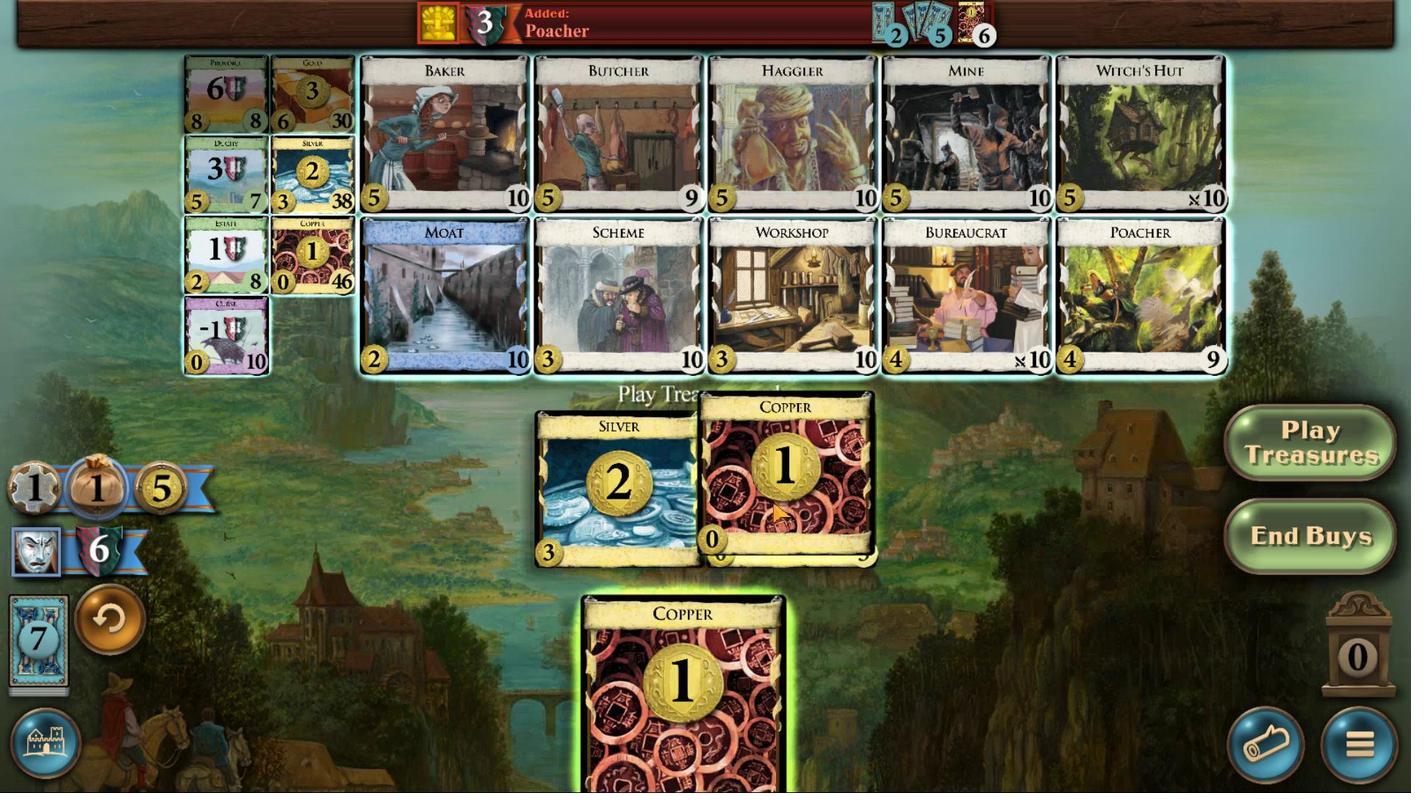 
Action: Mouse moved to (846, 259)
Screenshot: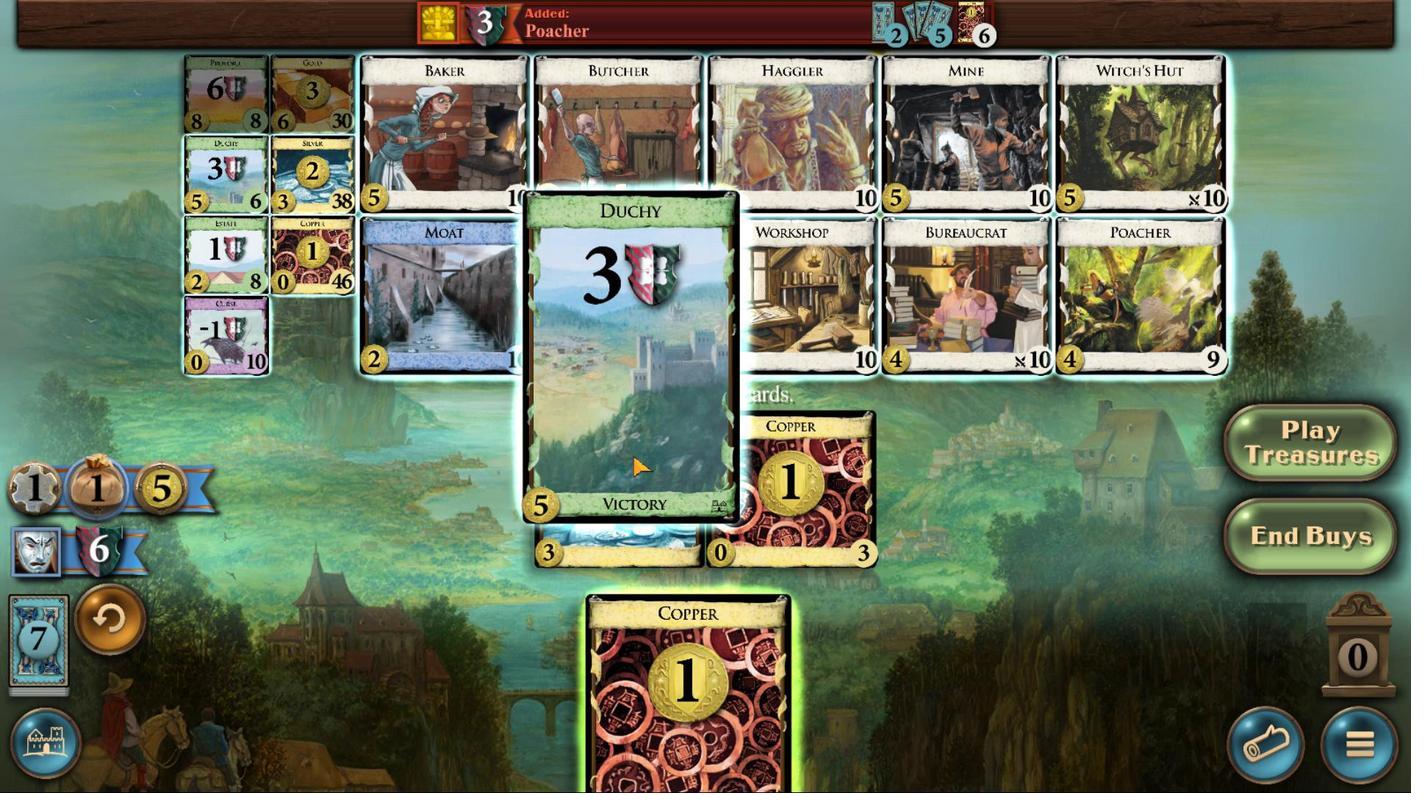 
Action: Mouse pressed left at (846, 259)
Screenshot: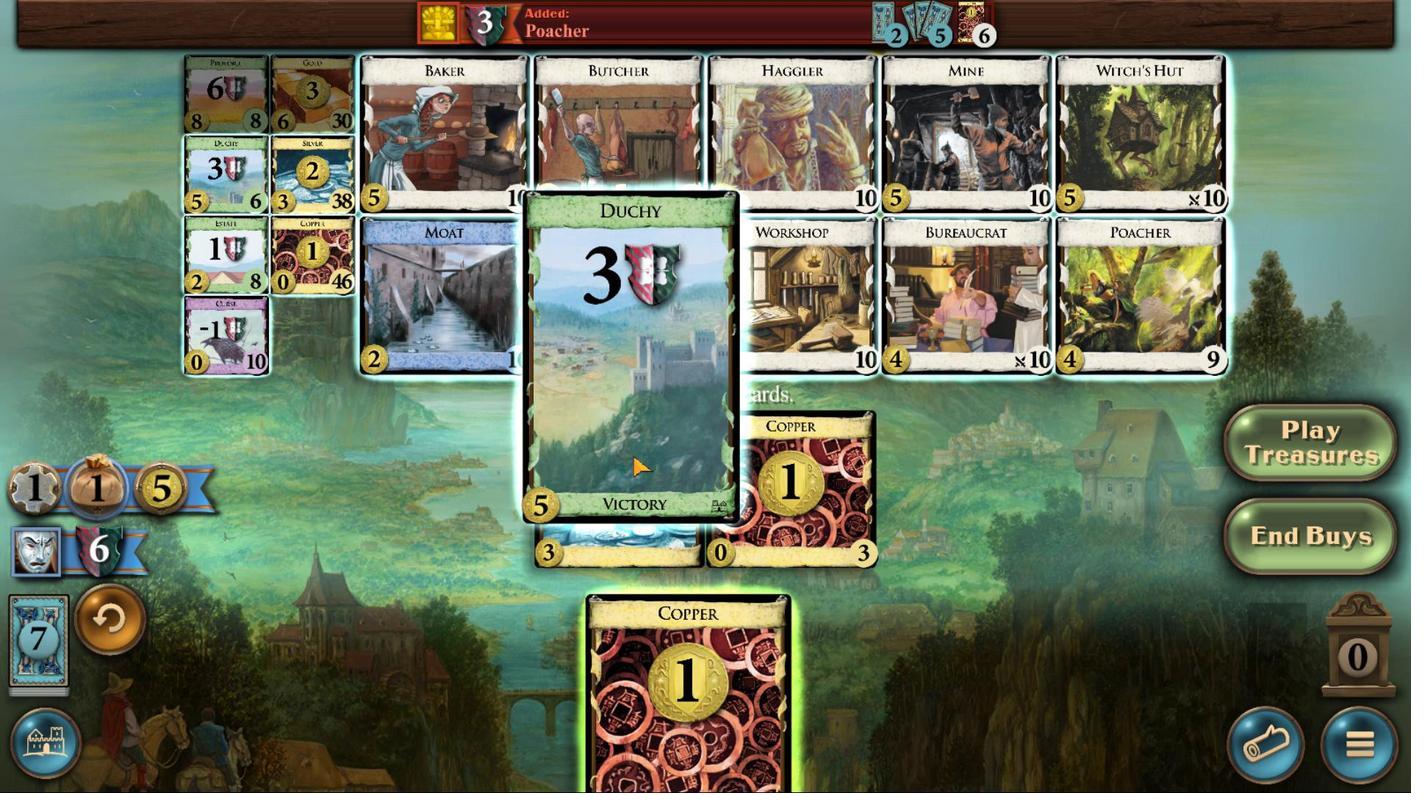 
Action: Mouse moved to (976, 338)
Screenshot: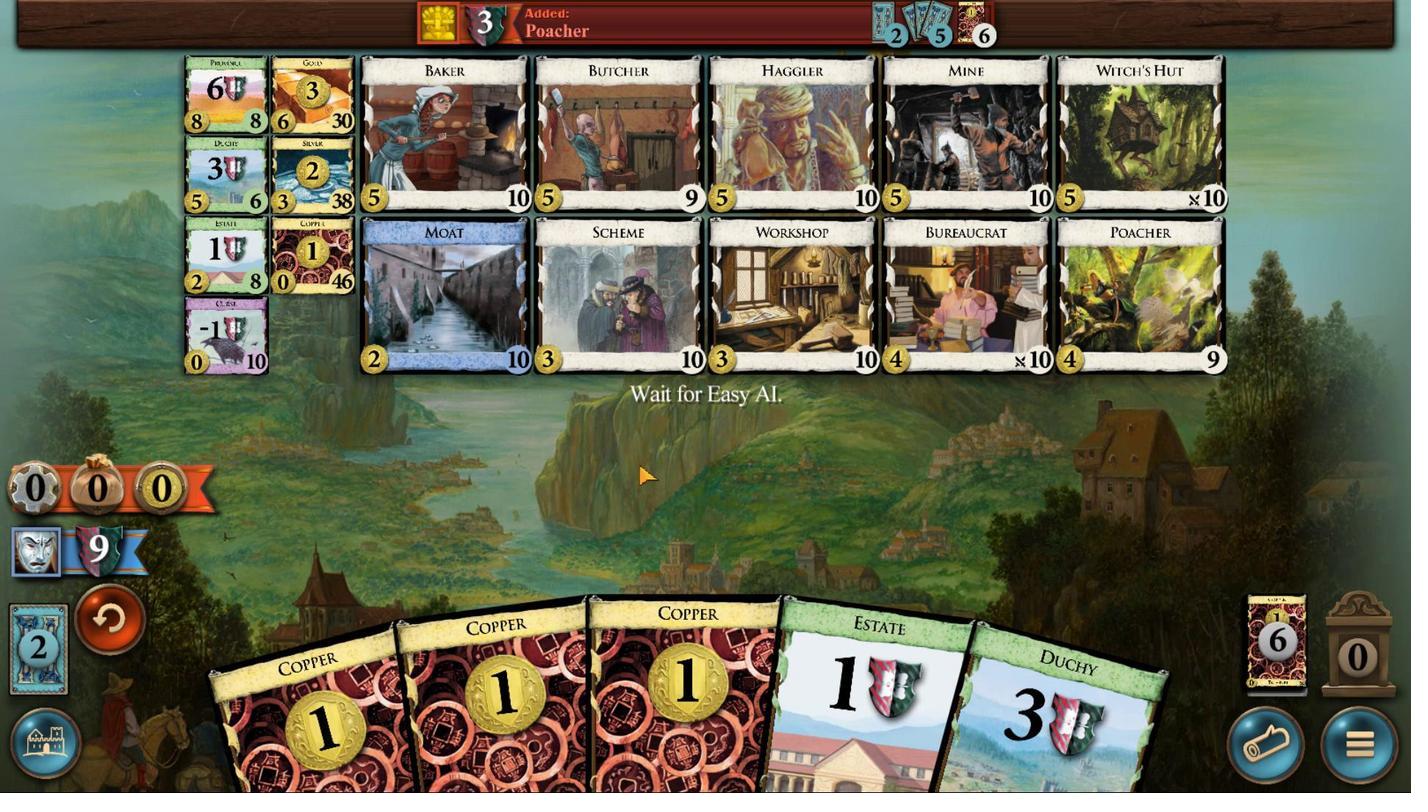 
Action: Mouse pressed left at (976, 338)
Screenshot: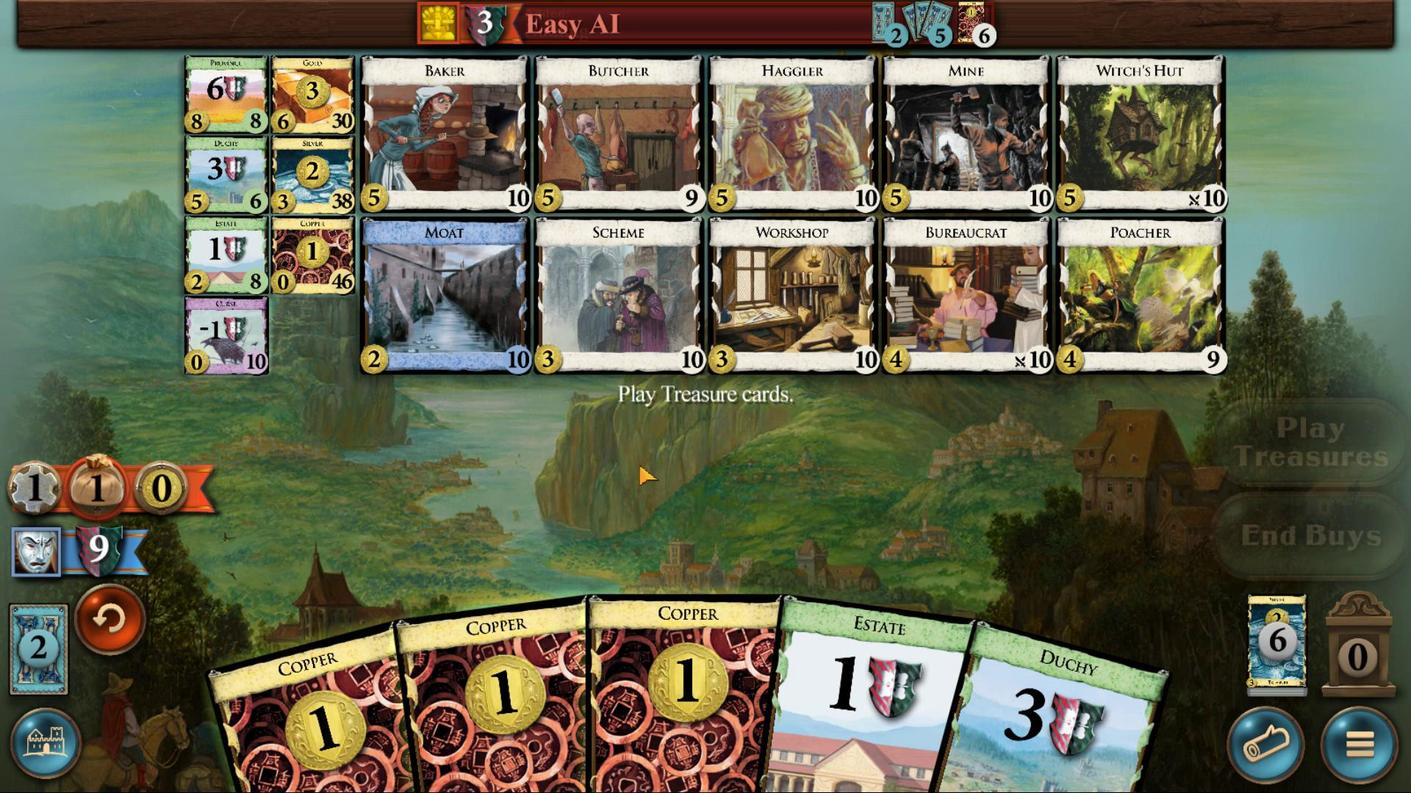 
Action: Mouse moved to (986, 388)
Screenshot: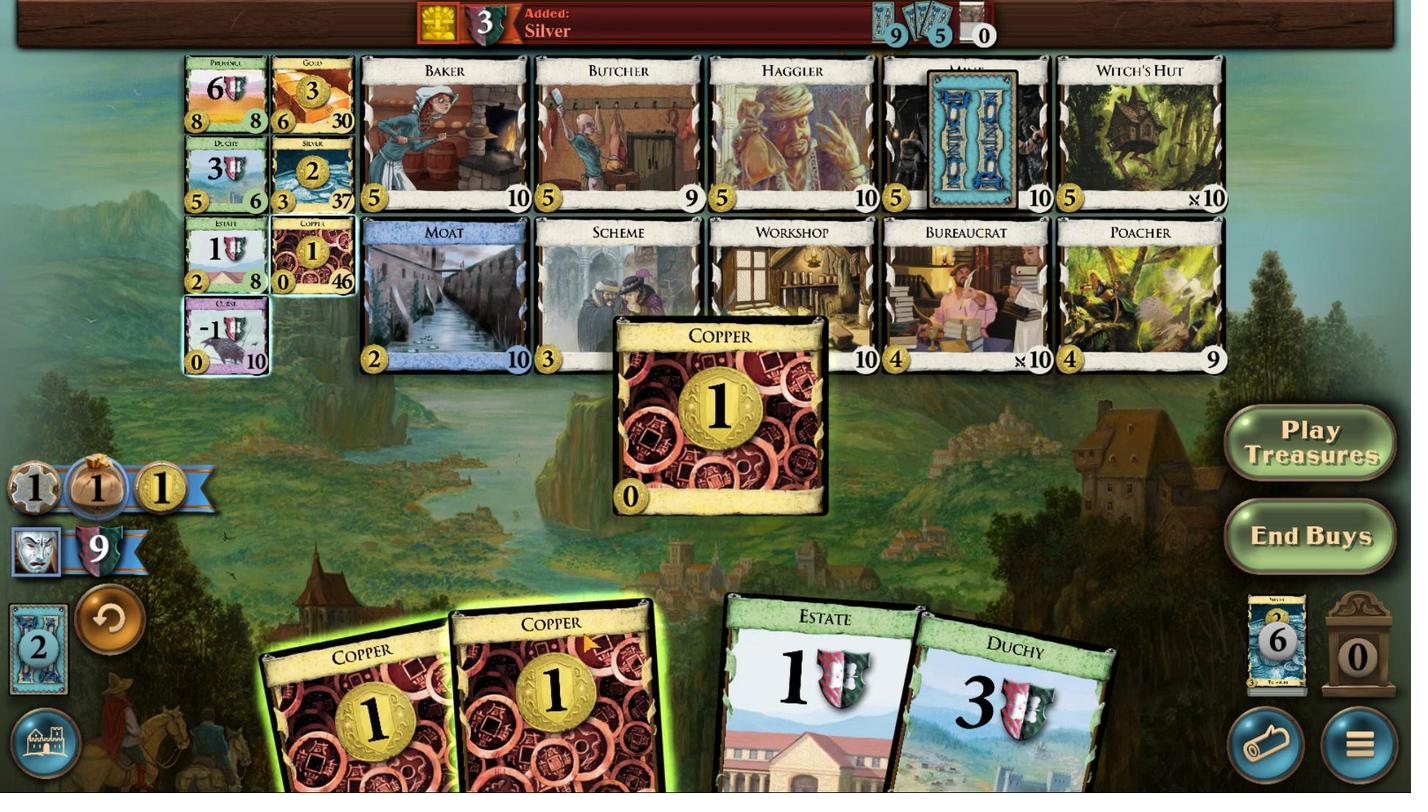 
Action: Mouse pressed left at (986, 388)
Screenshot: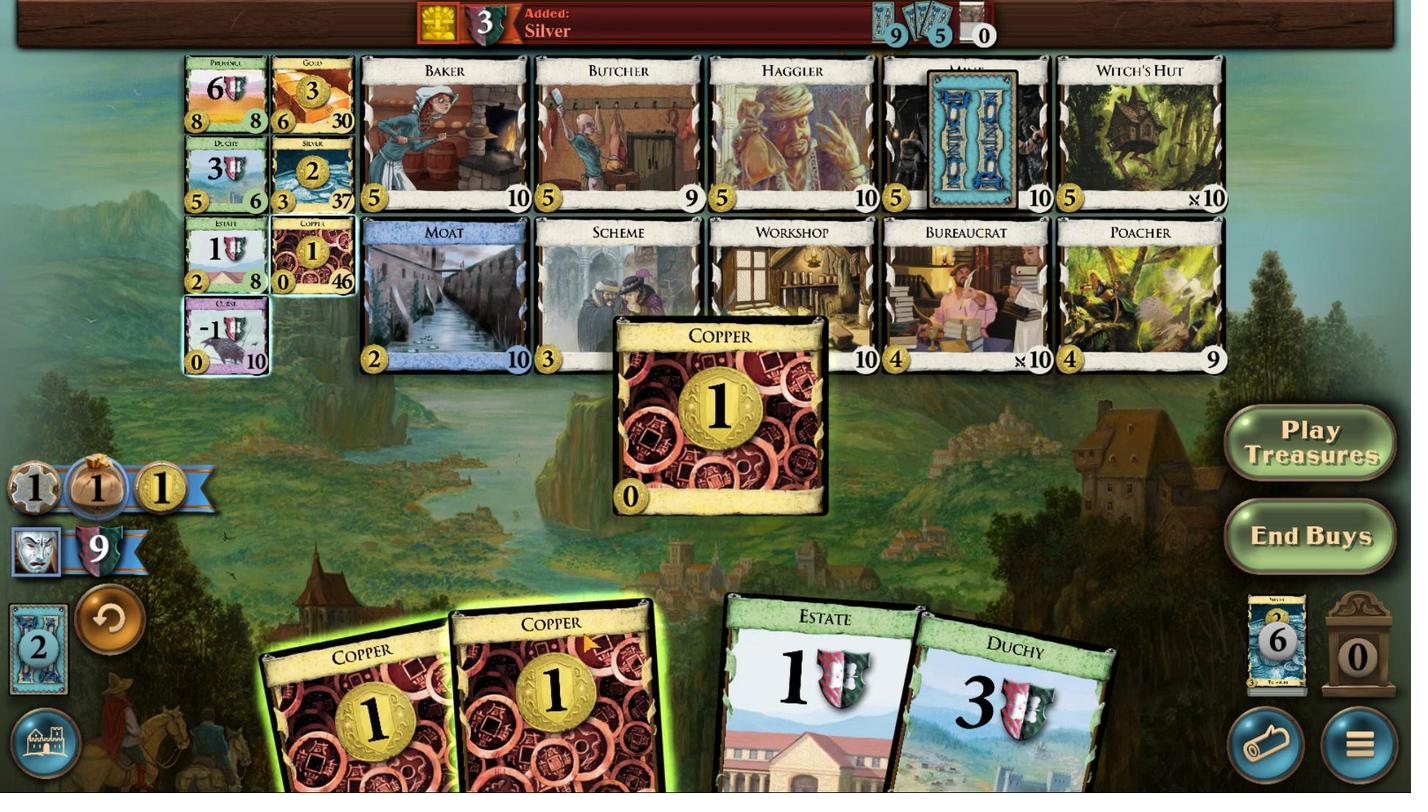 
Action: Mouse moved to (948, 388)
Screenshot: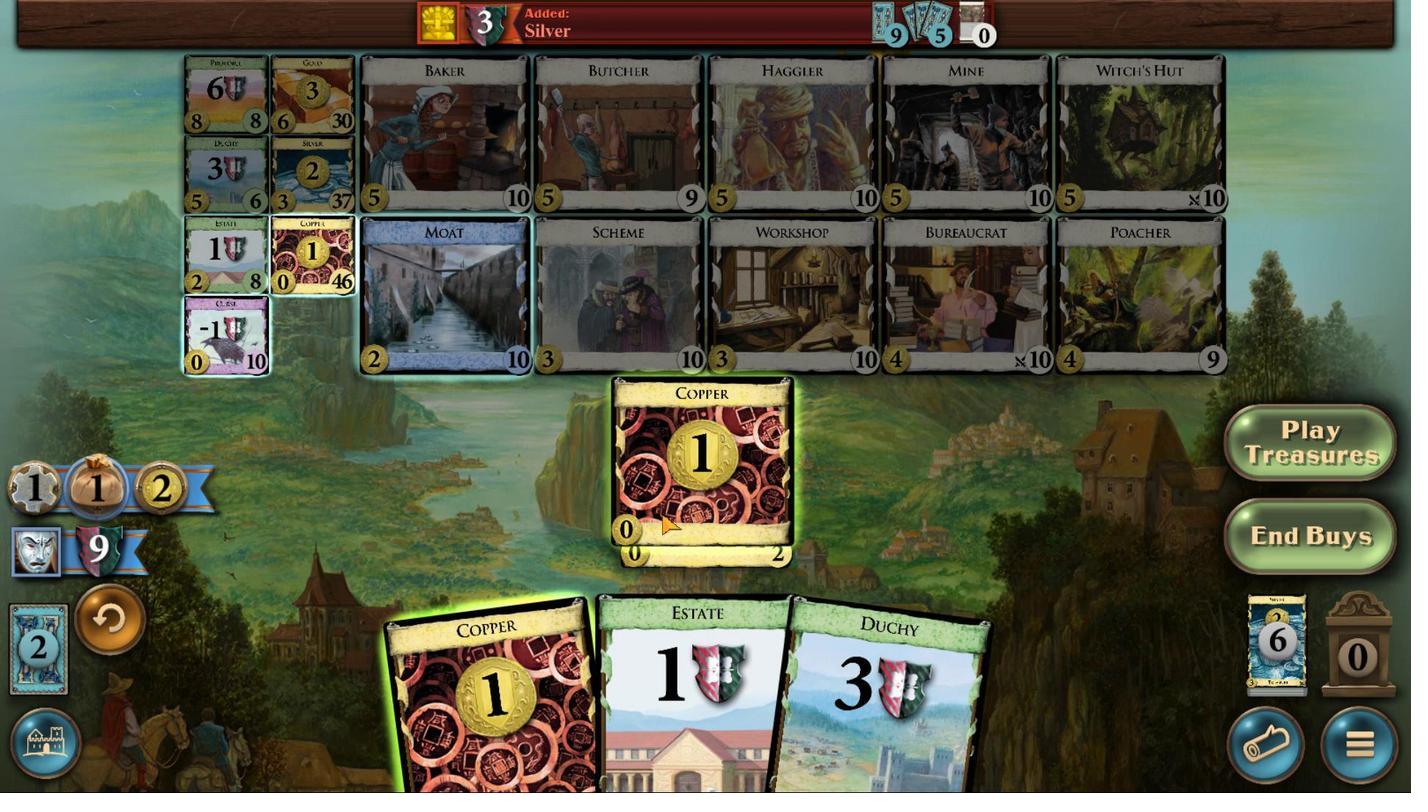 
Action: Mouse pressed left at (948, 388)
Screenshot: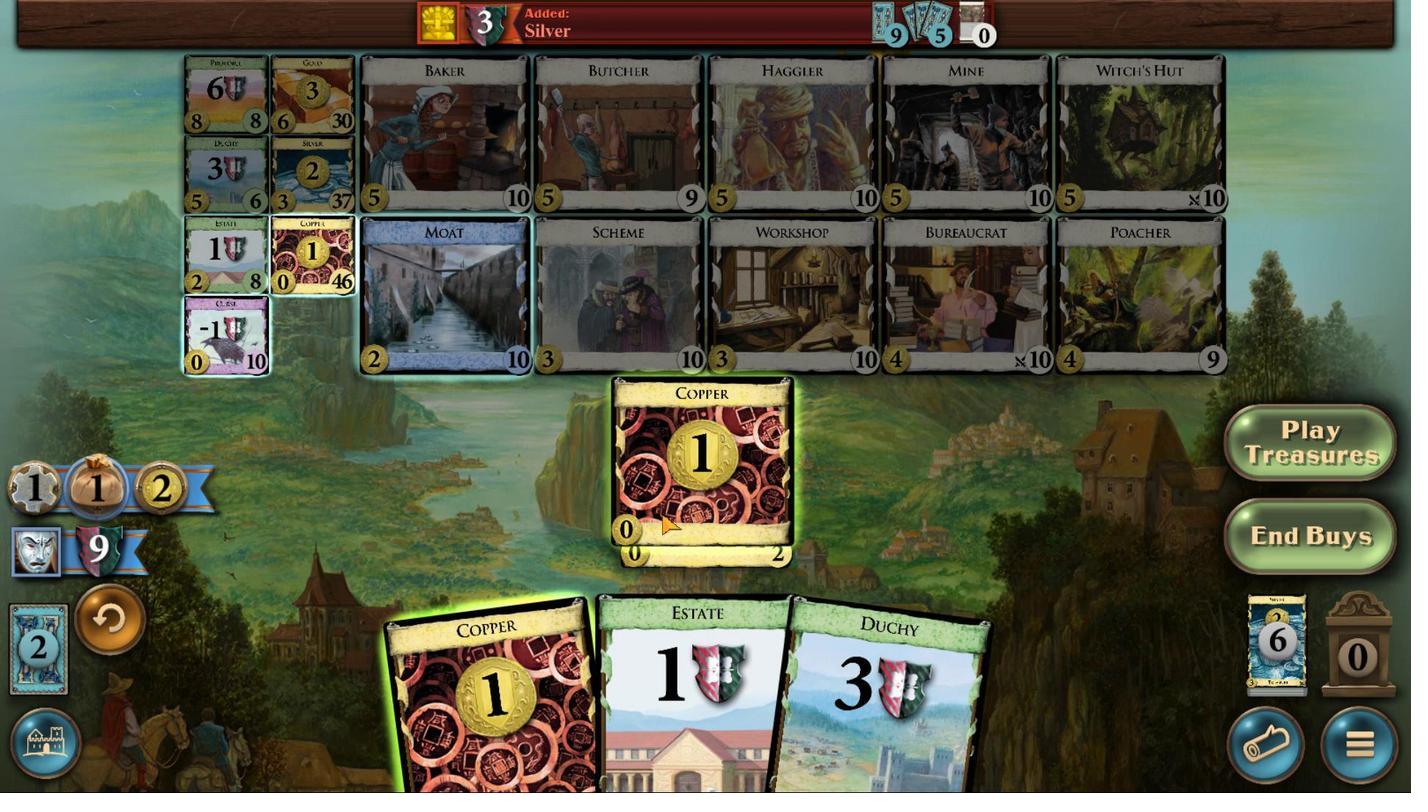 
Action: Mouse moved to (924, 394)
Screenshot: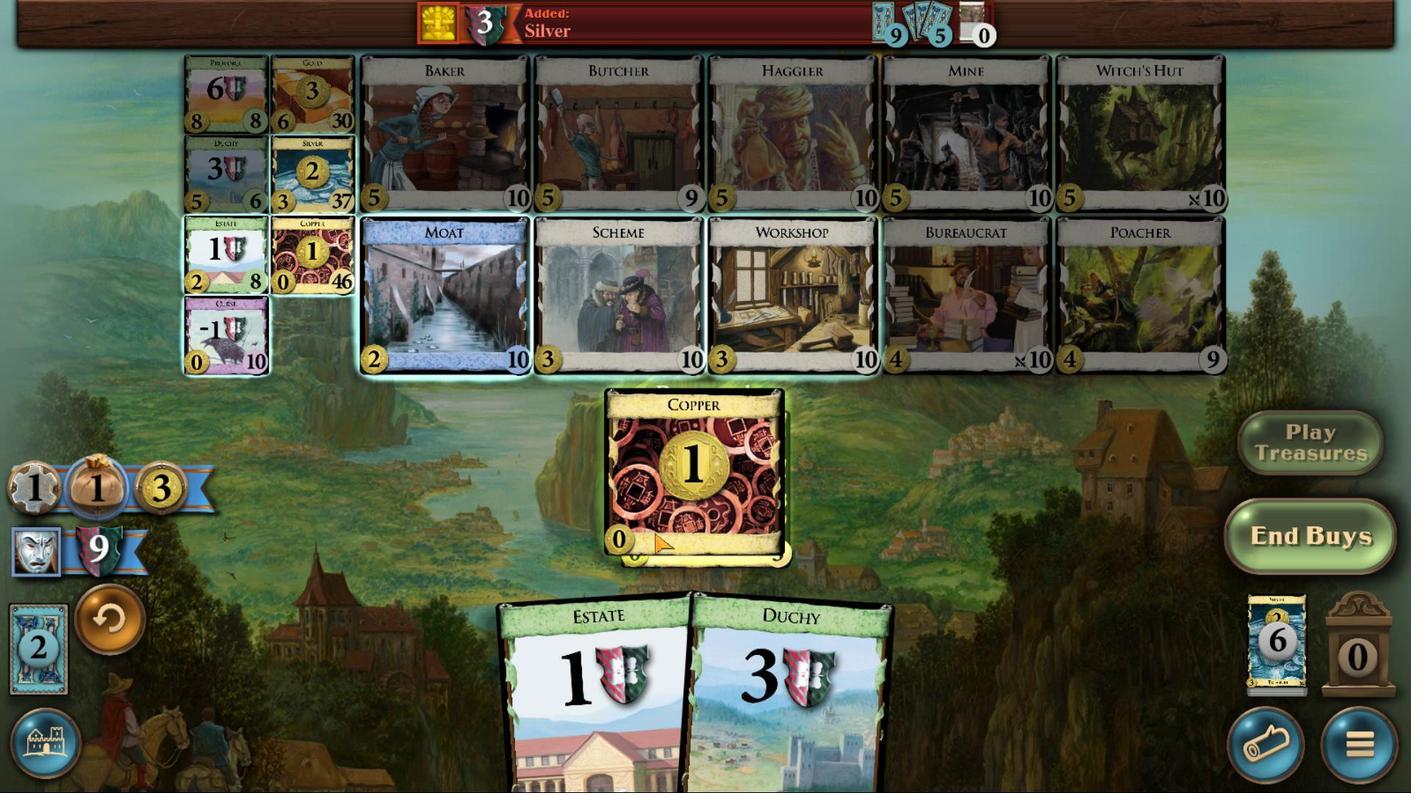 
Action: Mouse pressed left at (924, 394)
Screenshot: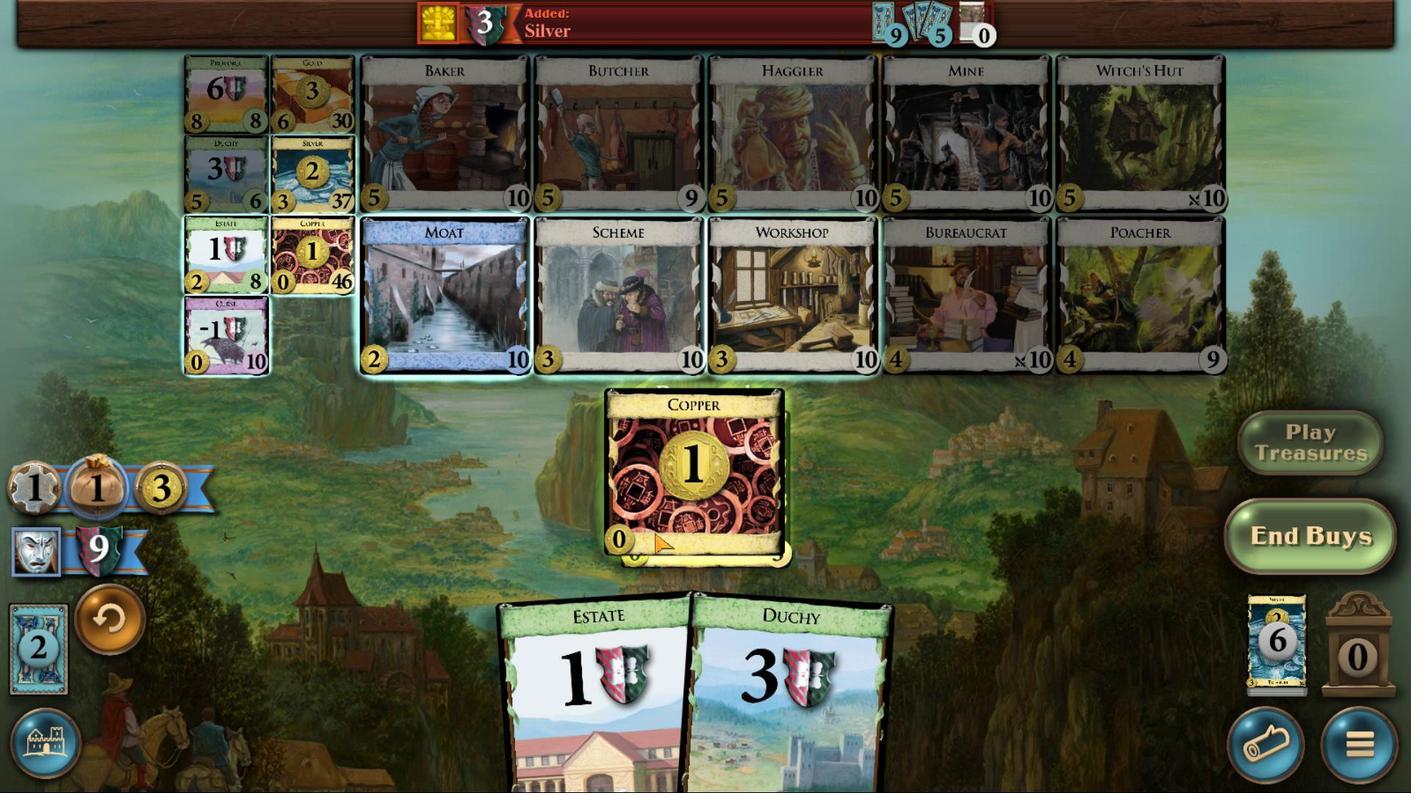 
Action: Mouse moved to (979, 286)
Screenshot: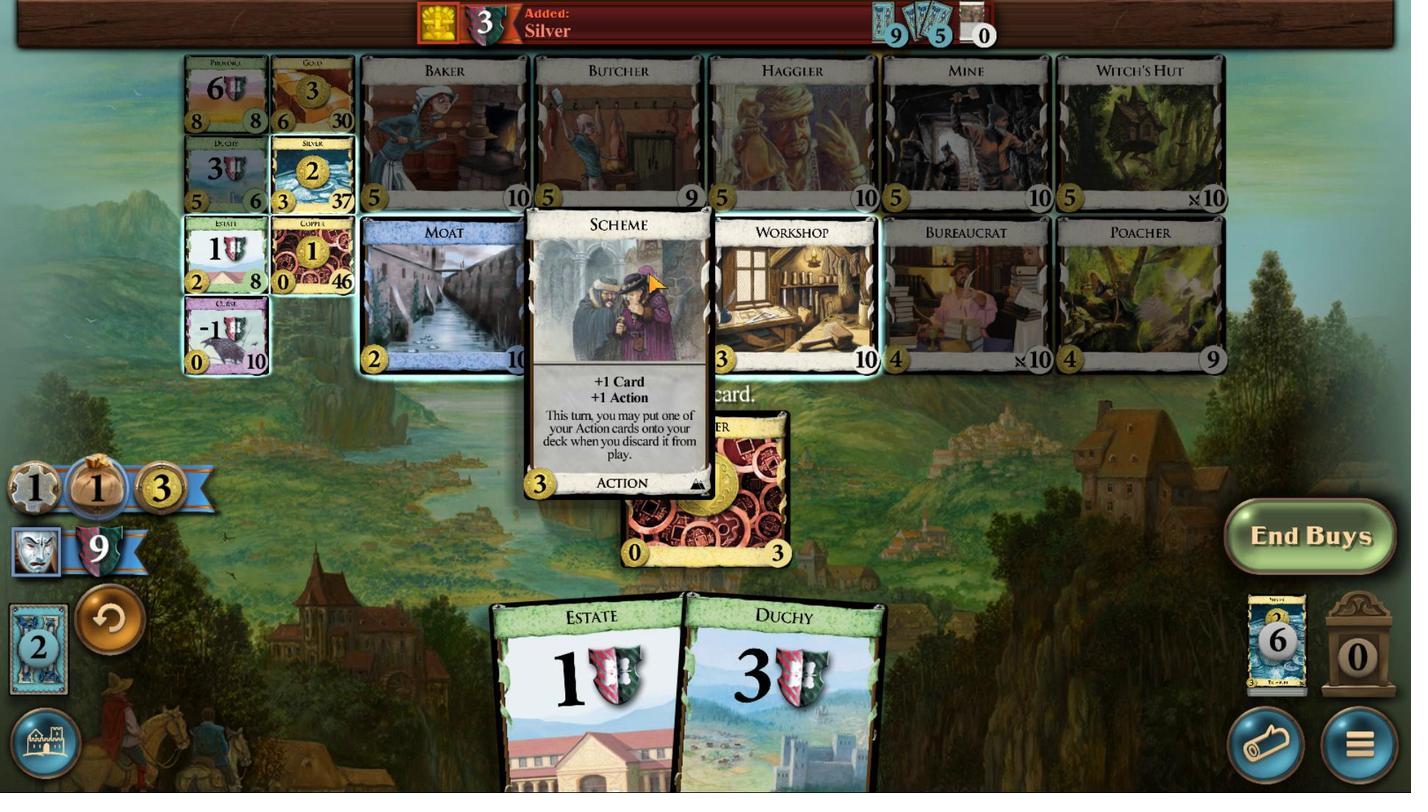 
Action: Mouse pressed left at (979, 286)
Screenshot: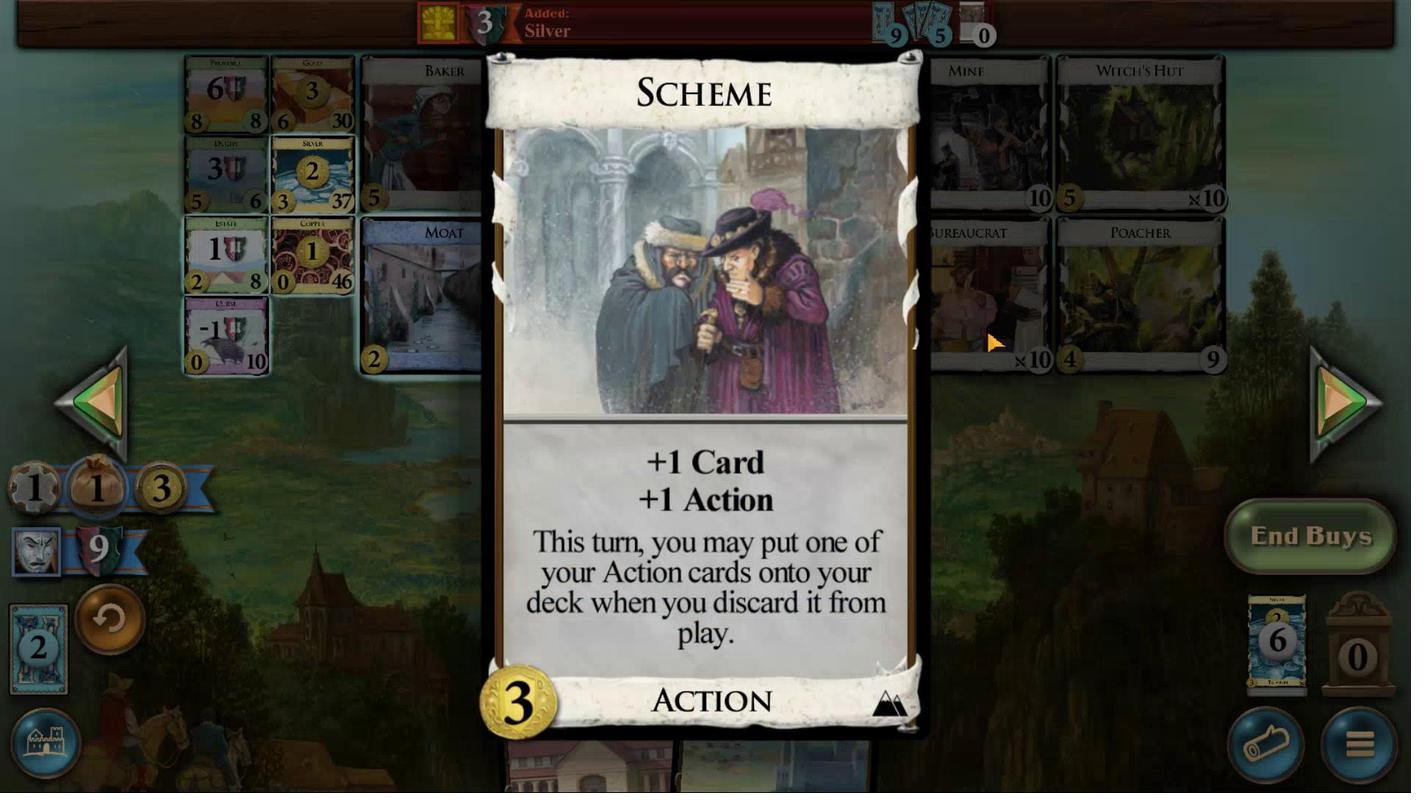
Action: Mouse moved to (1090, 302)
Screenshot: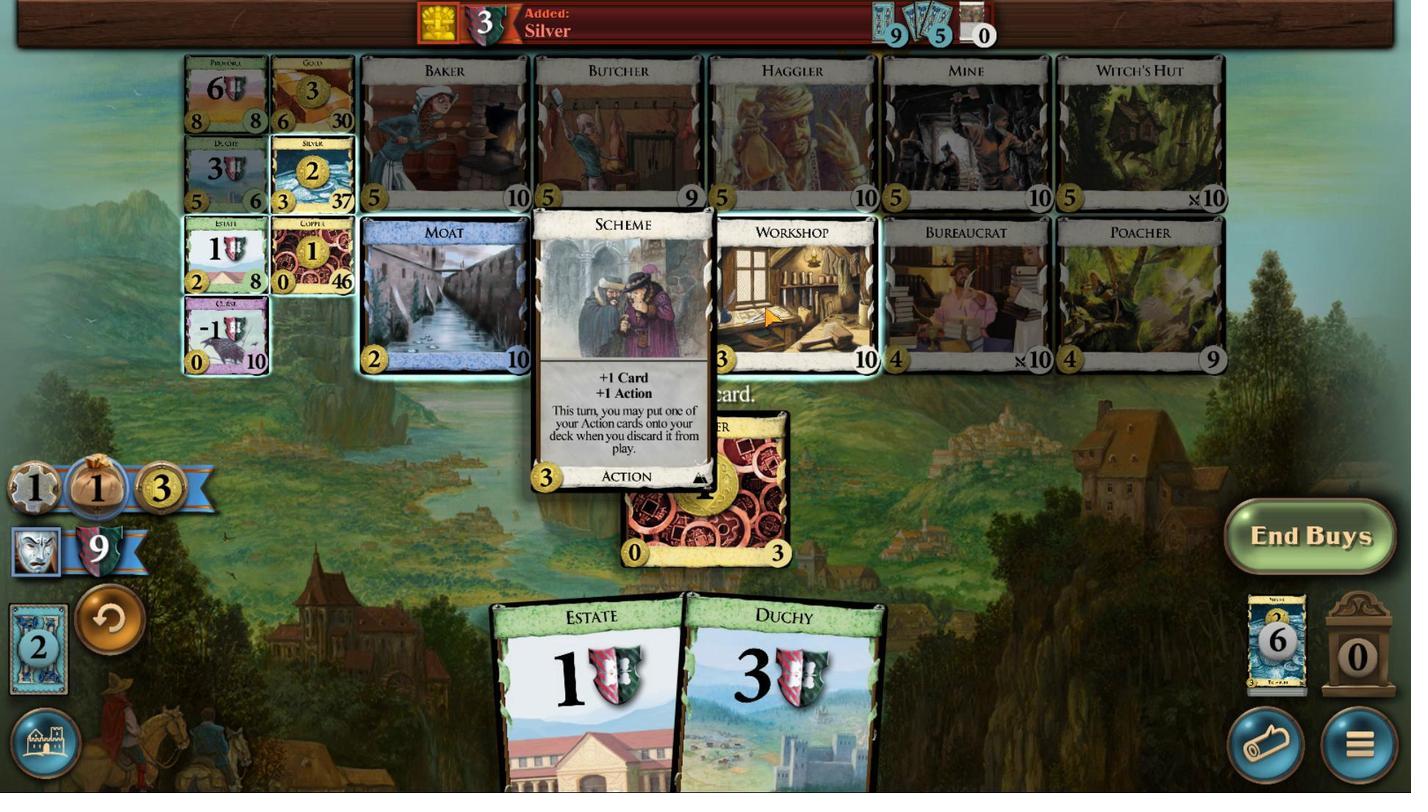 
Action: Mouse pressed left at (1090, 302)
Screenshot: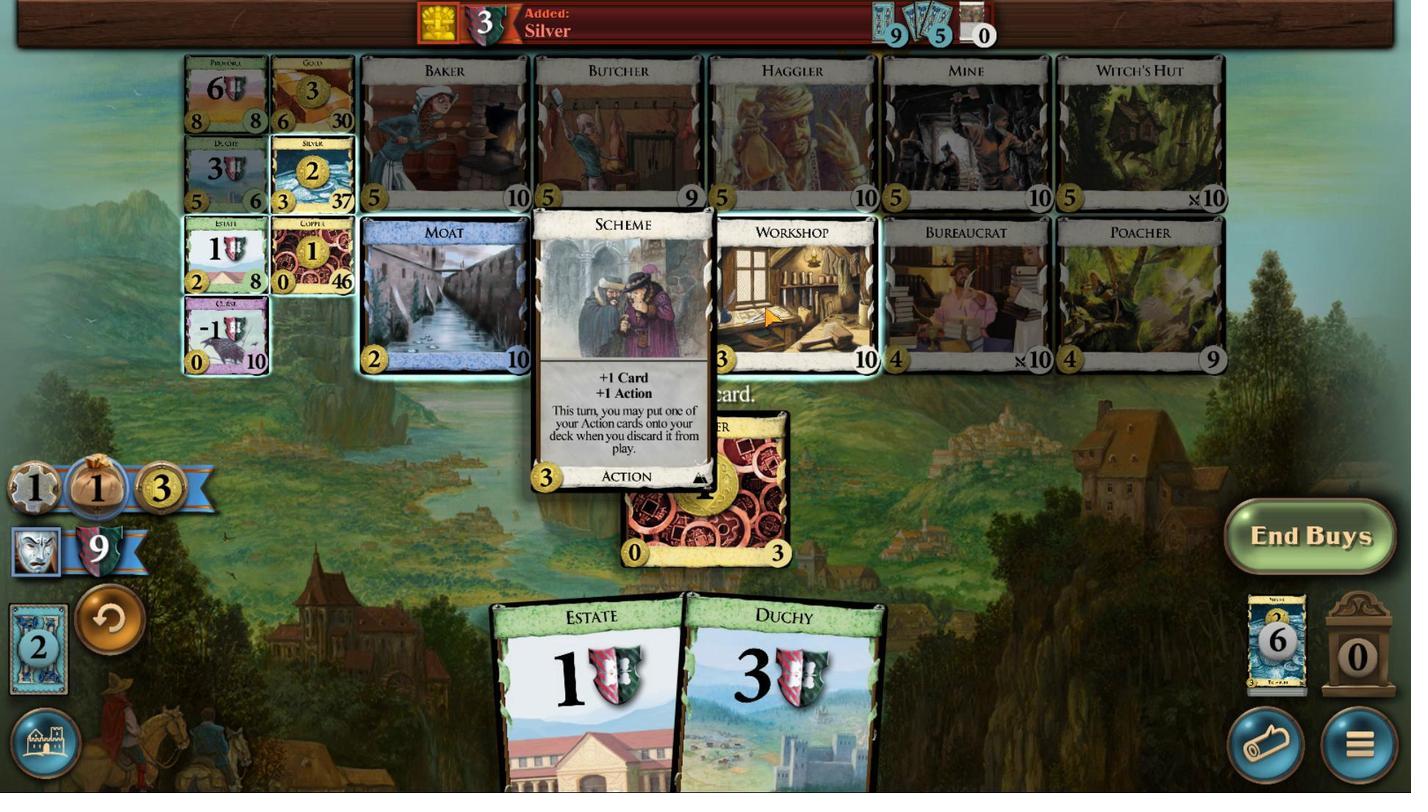 
Action: Mouse moved to (1017, 295)
Screenshot: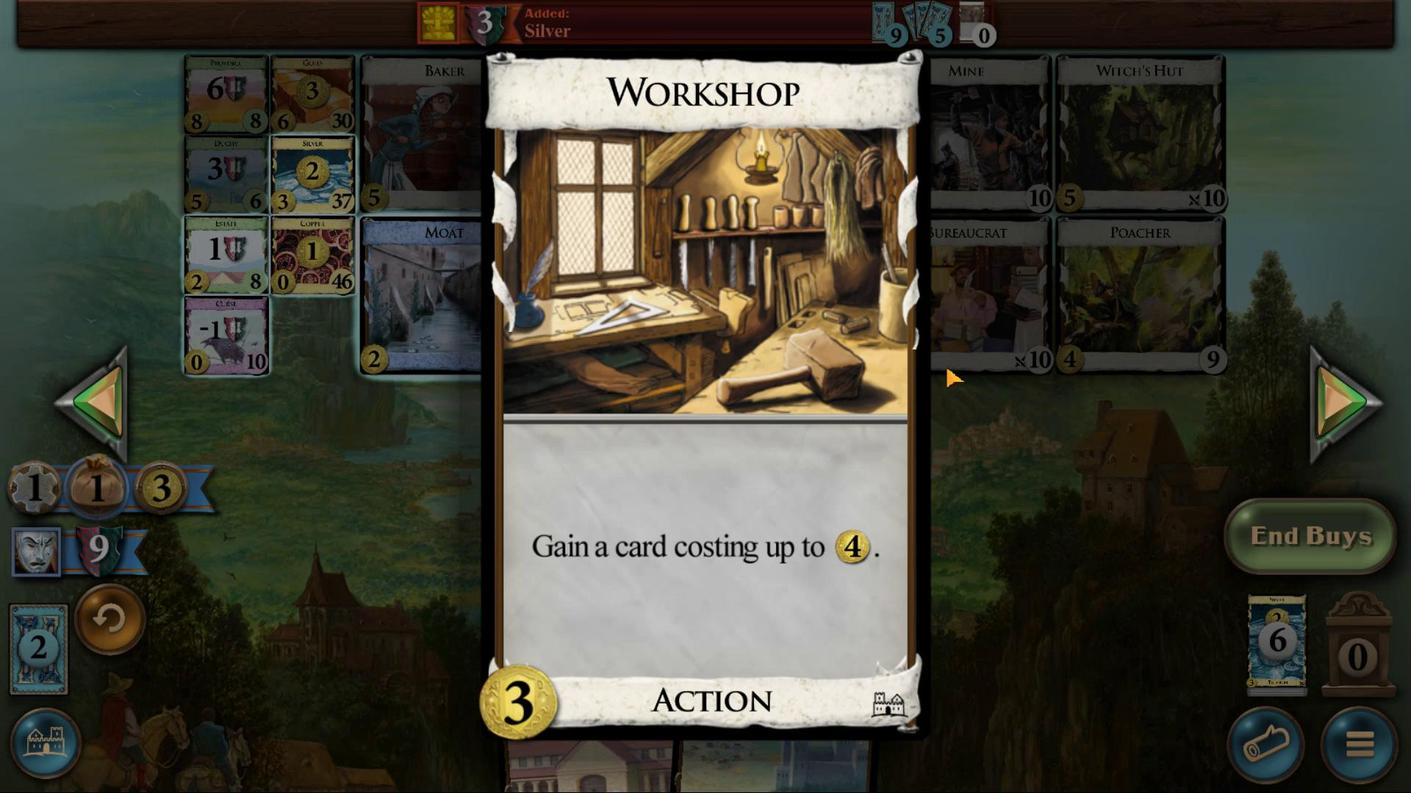 
Action: Mouse pressed left at (1017, 295)
Screenshot: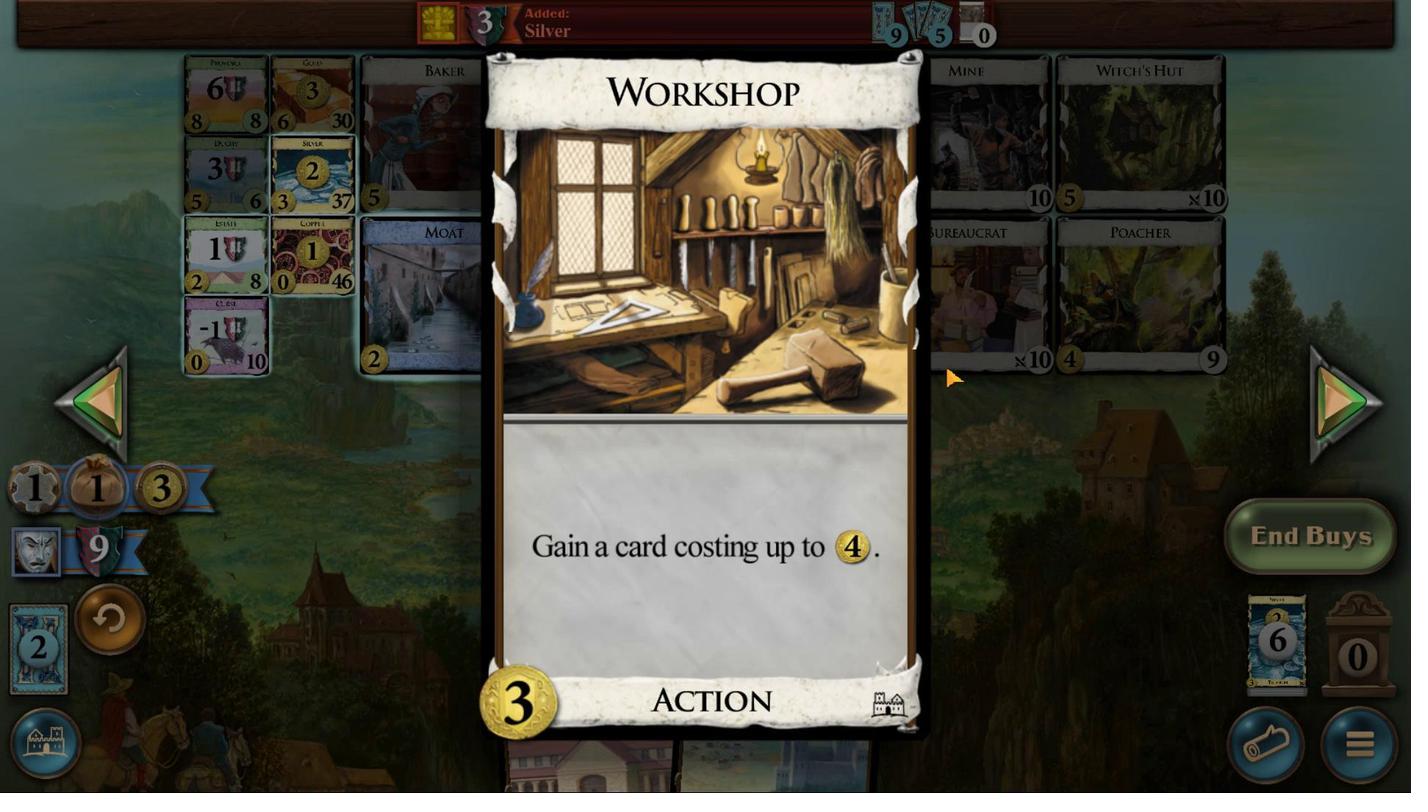 
Action: Mouse moved to (1076, 311)
Screenshot: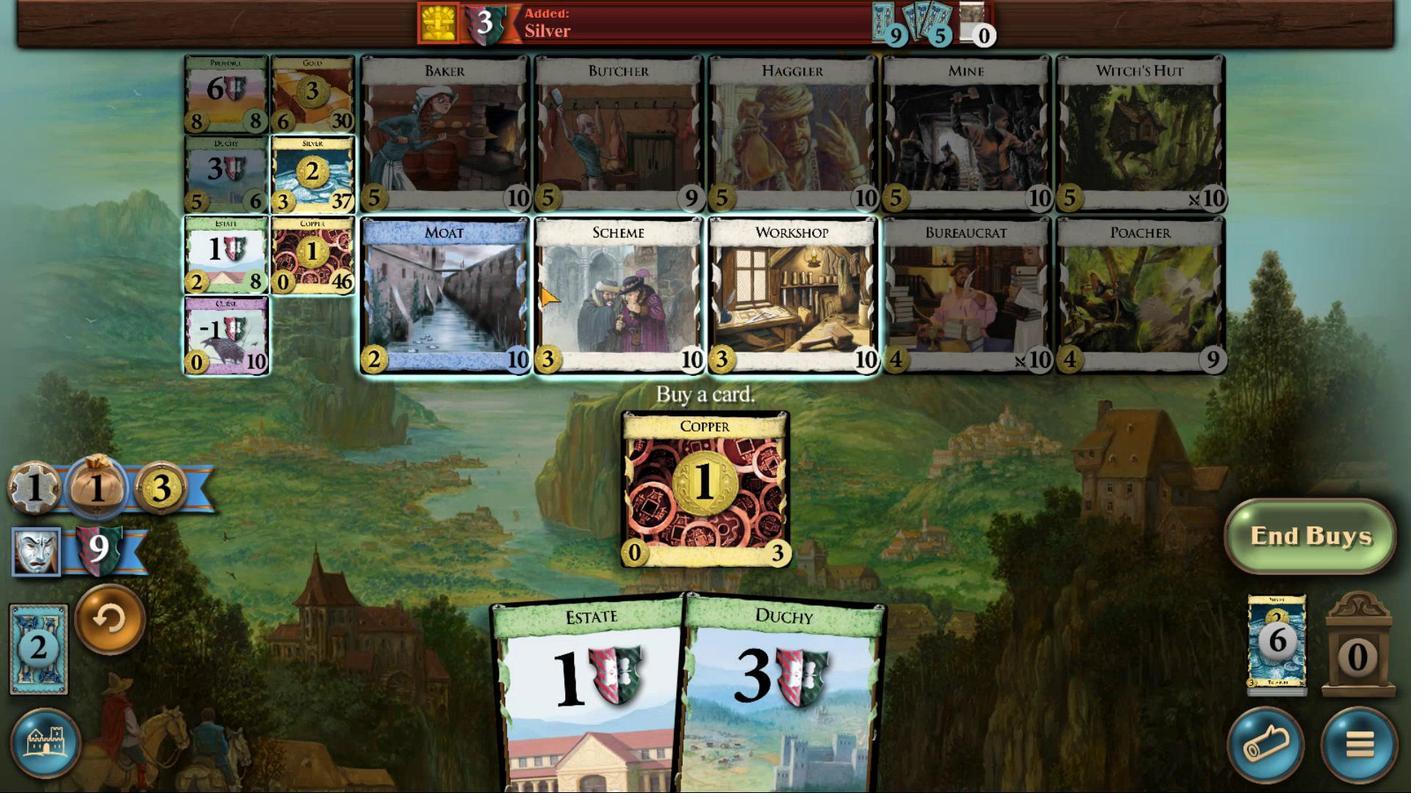 
Action: Mouse pressed left at (1076, 311)
Screenshot: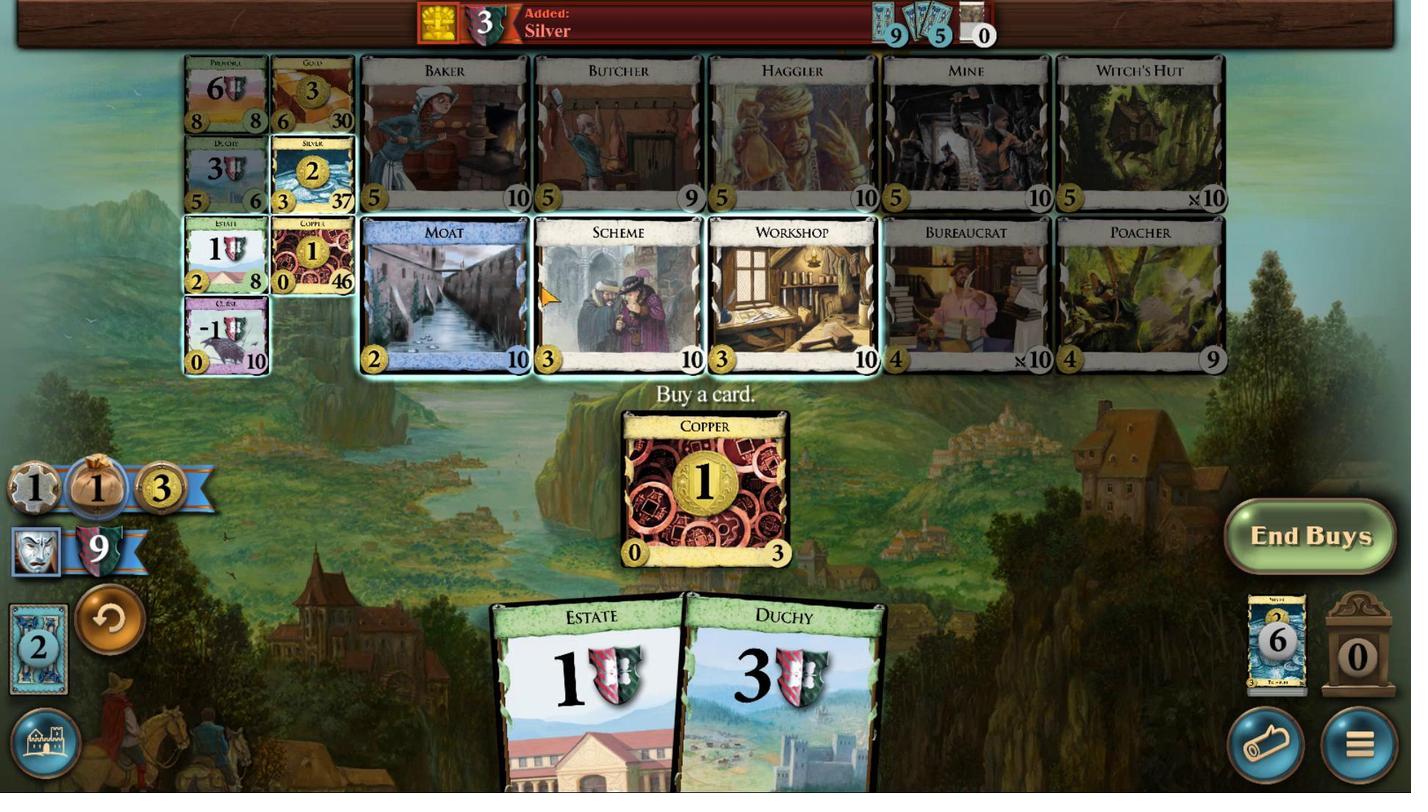 
Action: Mouse moved to (944, 290)
Screenshot: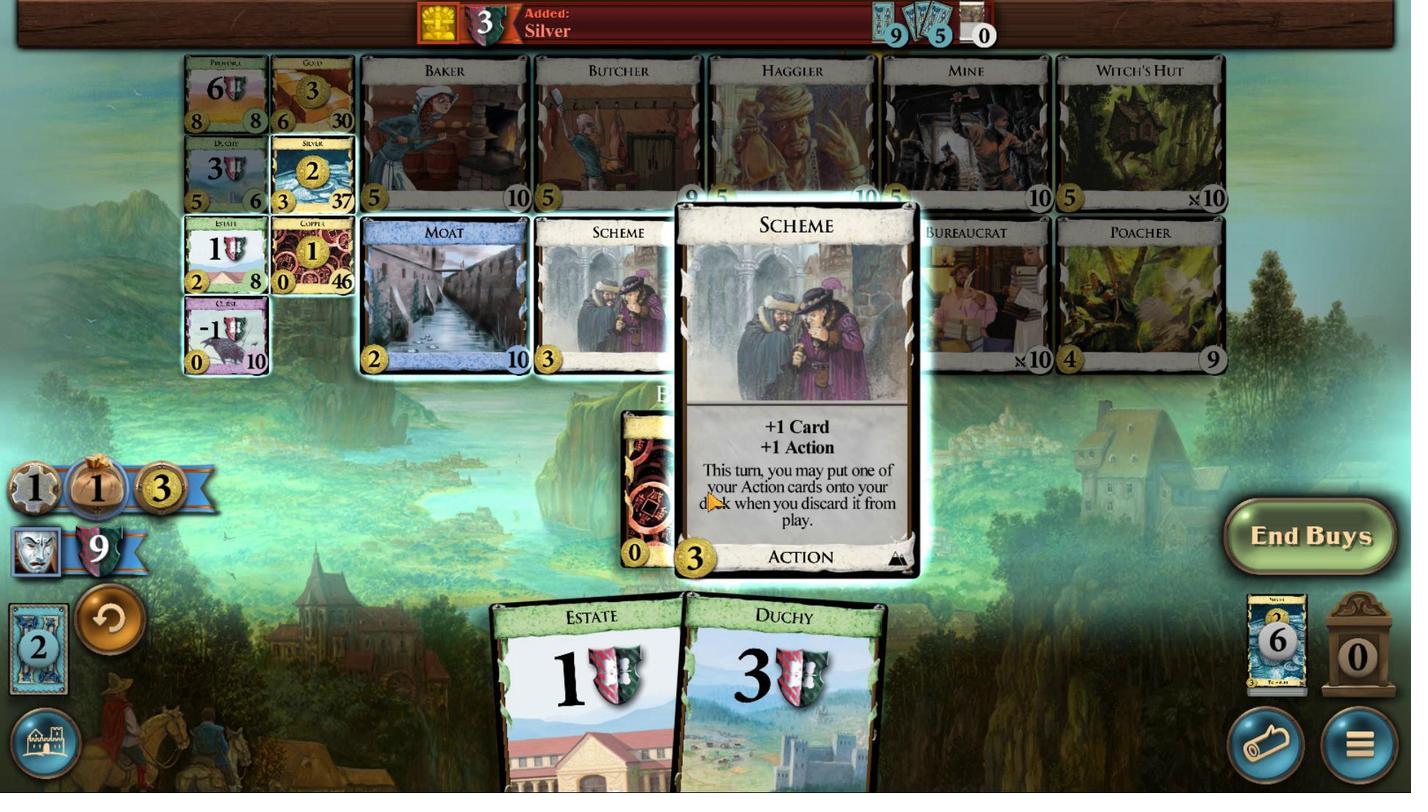 
Action: Mouse pressed left at (944, 290)
Screenshot: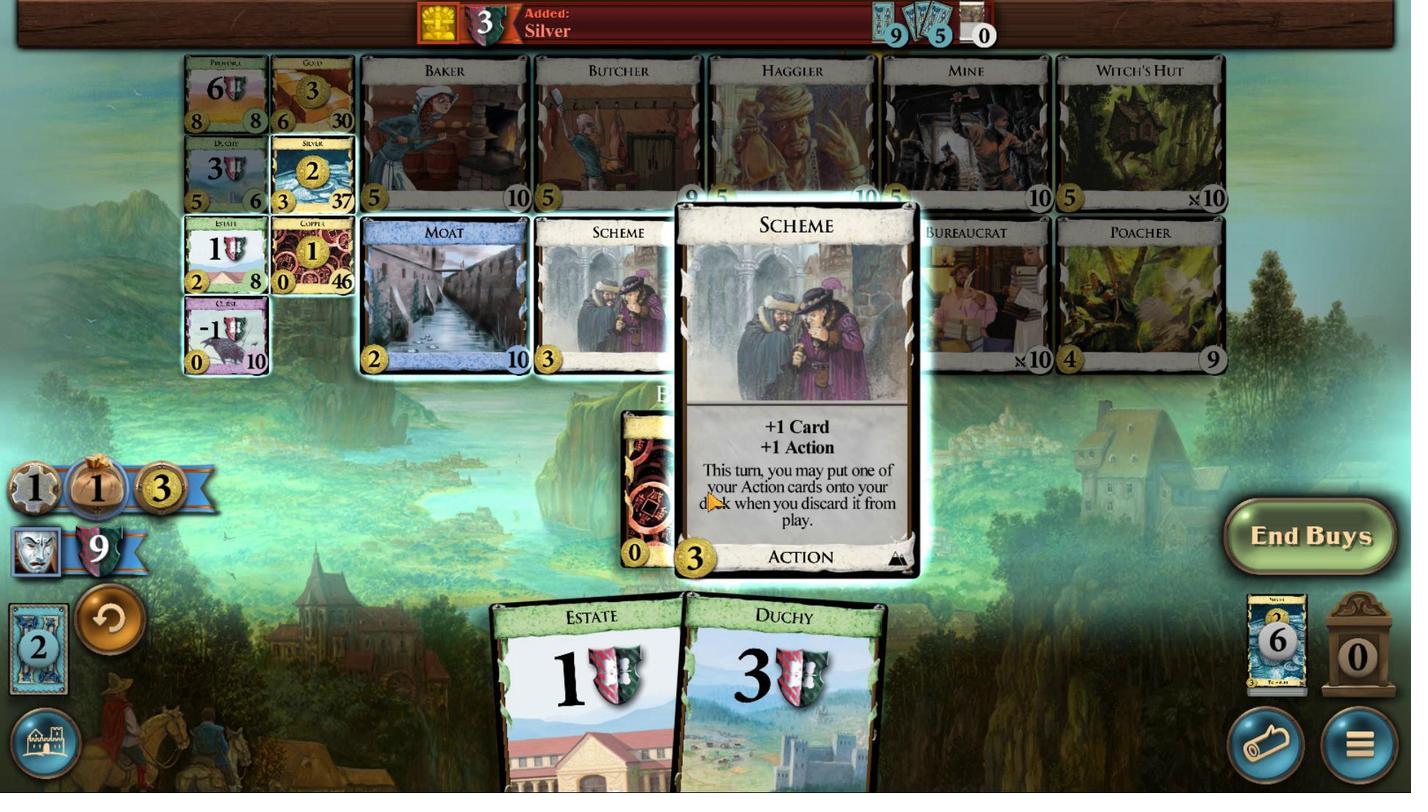 
Action: Mouse moved to (941, 381)
Screenshot: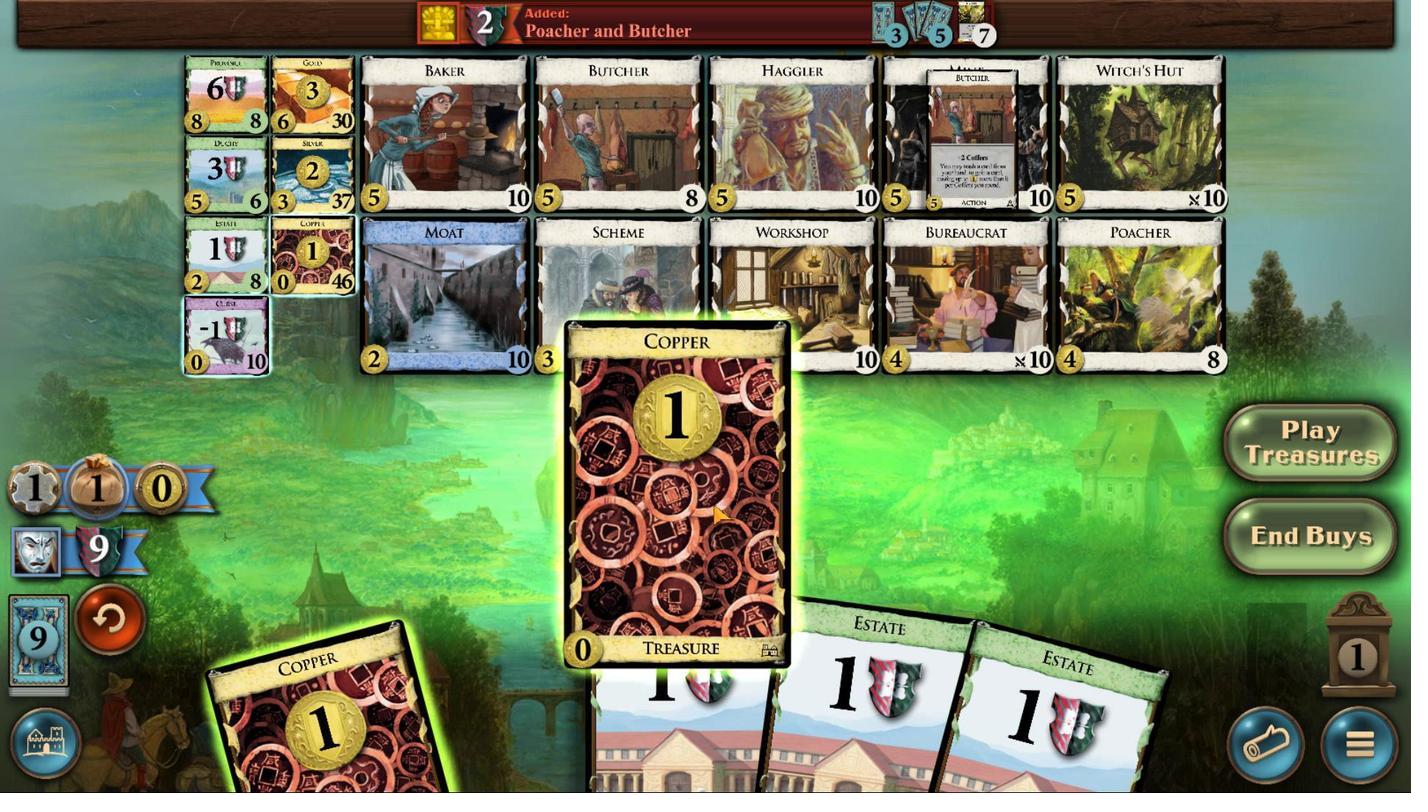 
Action: Mouse pressed left at (941, 381)
Screenshot: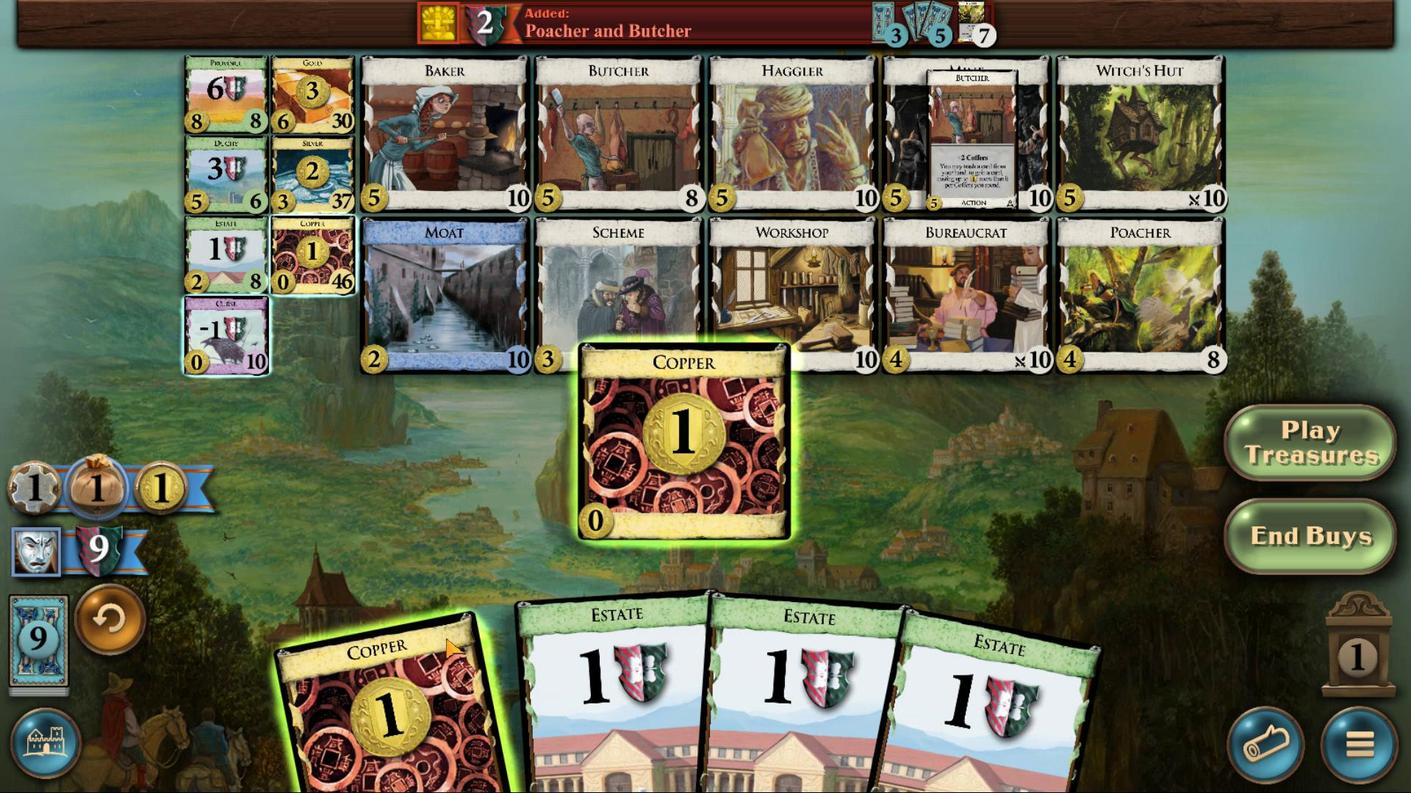
Action: Mouse moved to (896, 396)
Screenshot: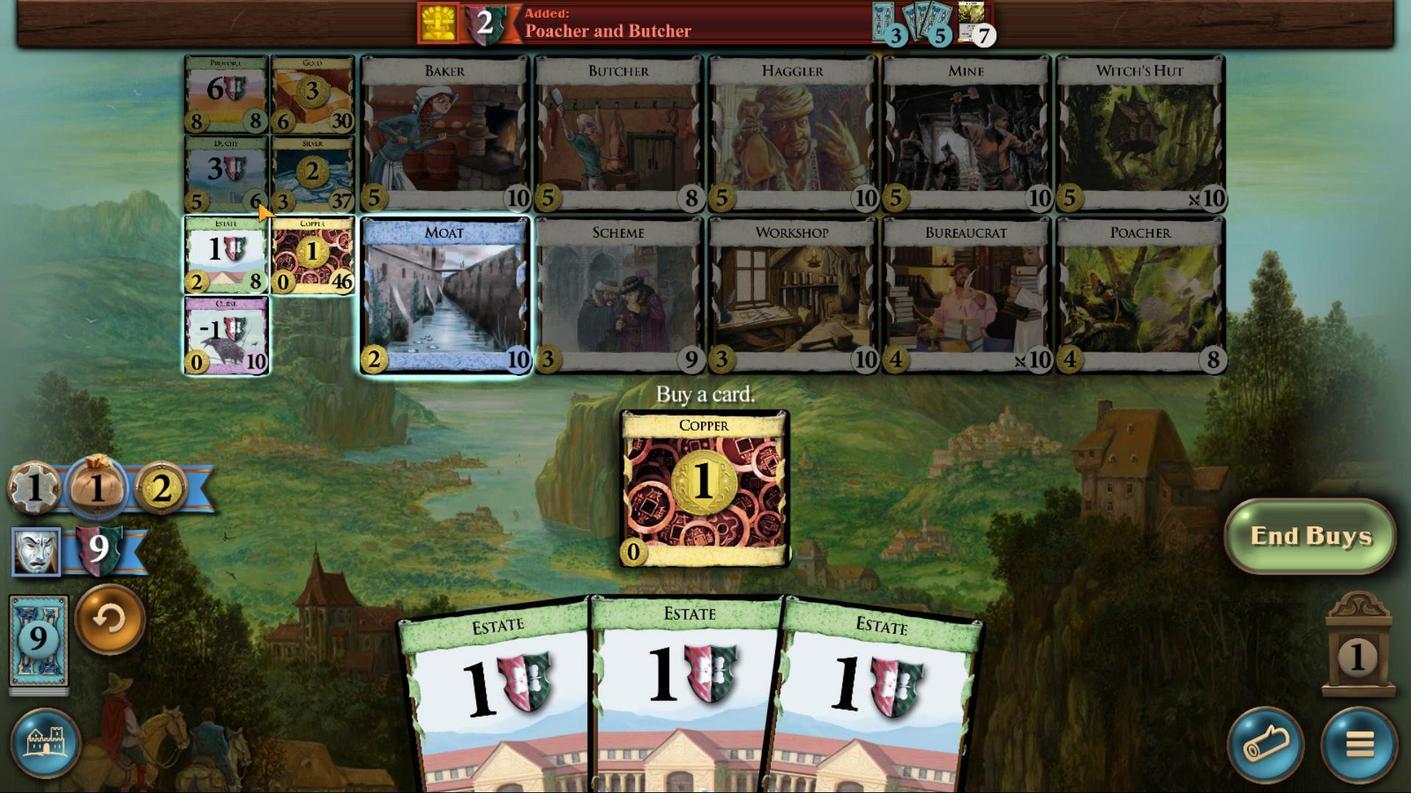 
Action: Mouse pressed left at (896, 396)
Screenshot: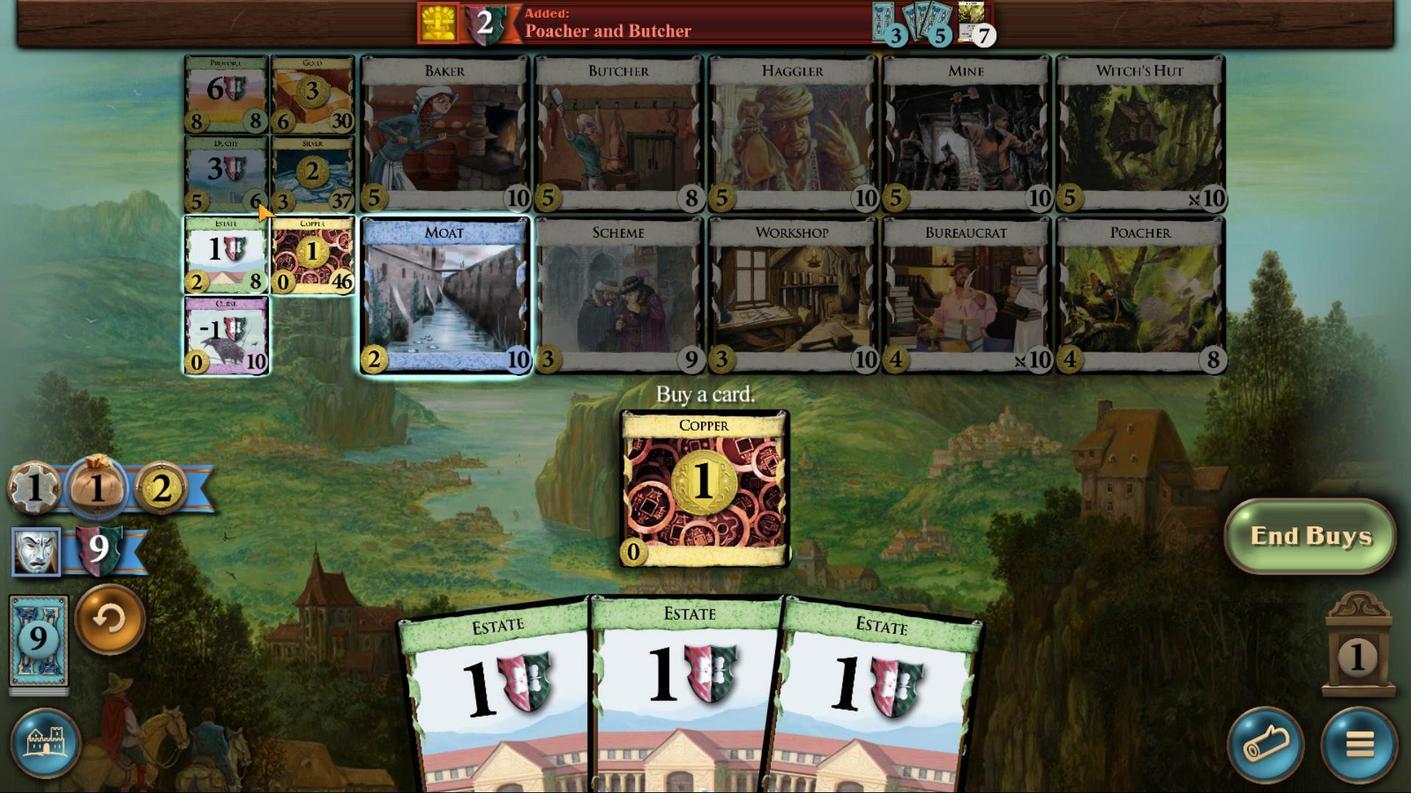 
Action: Mouse moved to (838, 280)
Screenshot: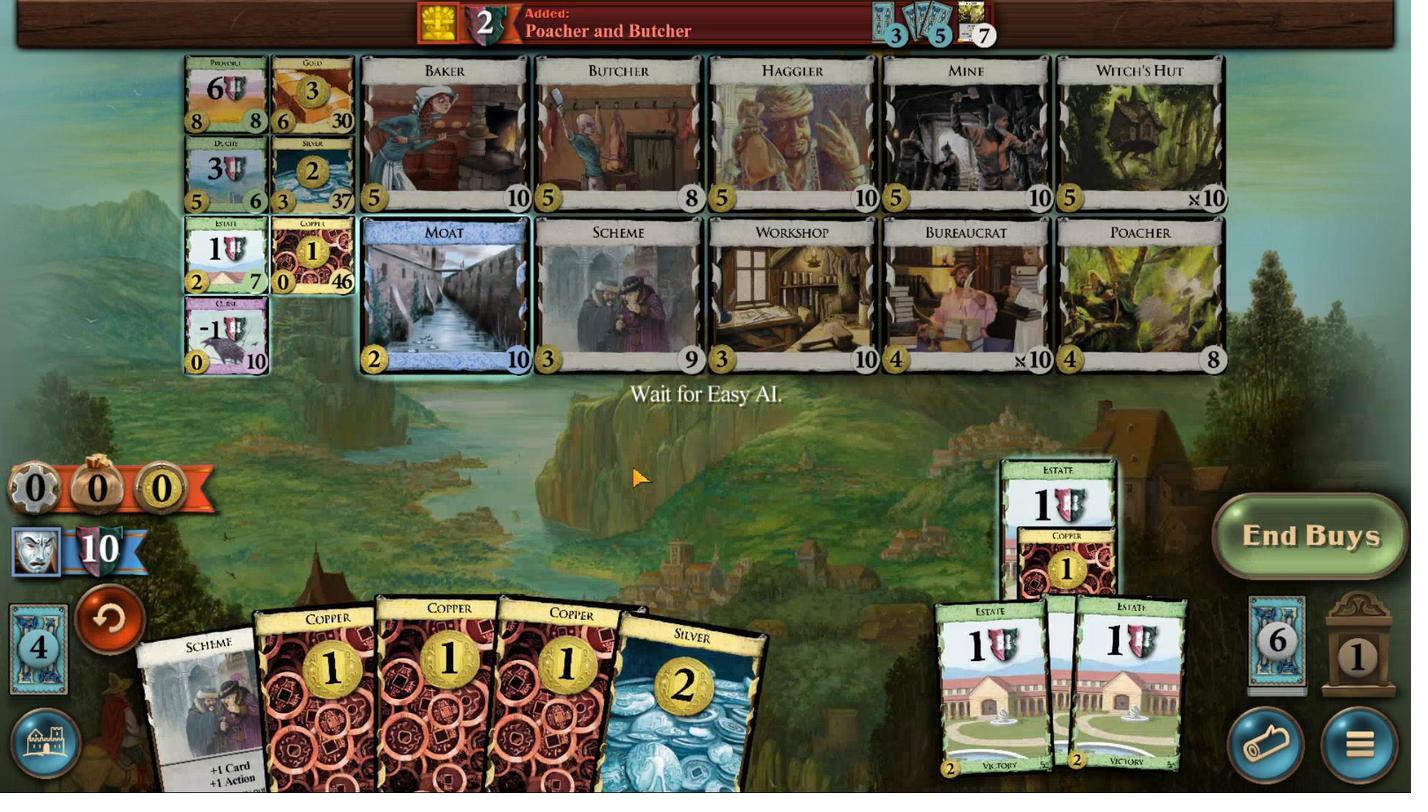 
Action: Mouse pressed left at (838, 280)
Screenshot: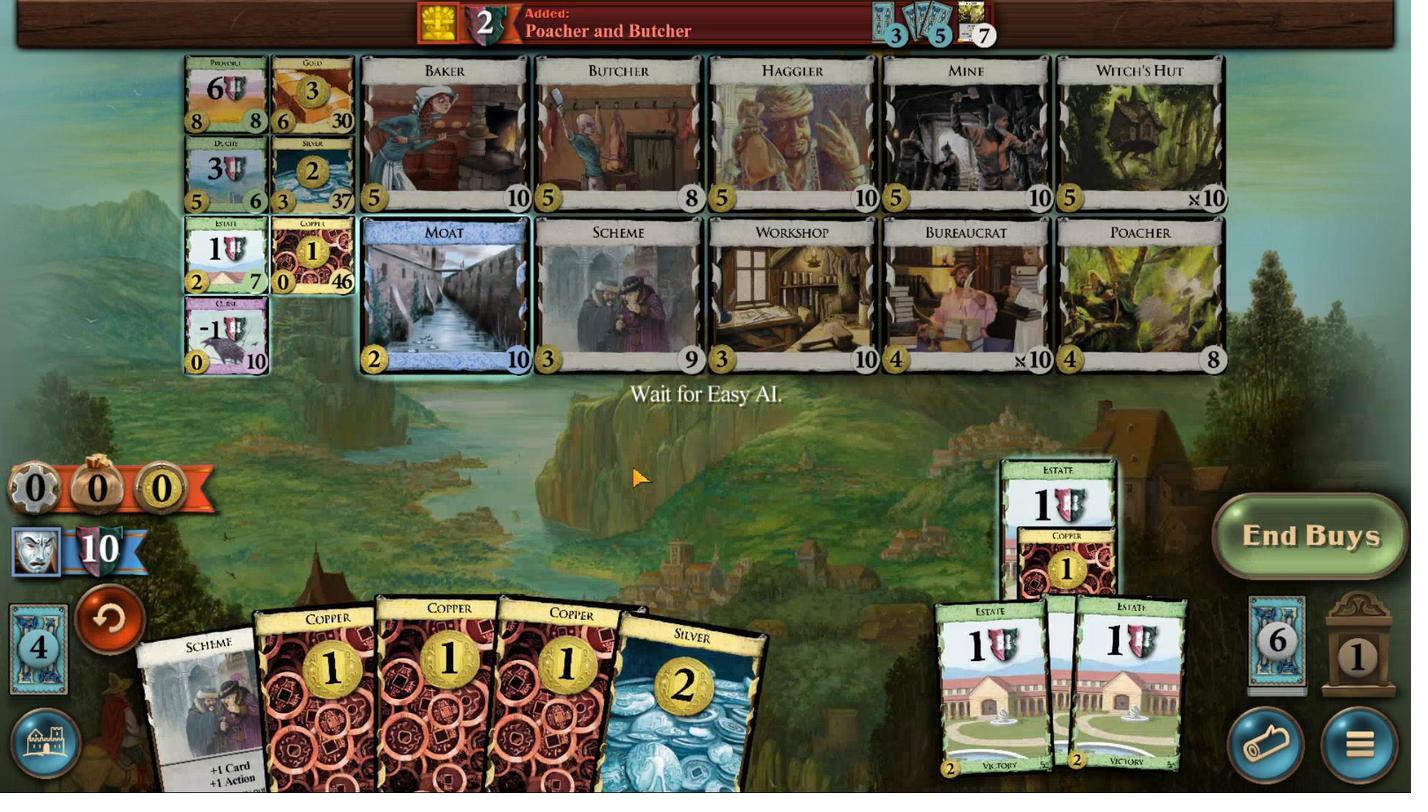 
Action: Mouse moved to (973, 338)
Screenshot: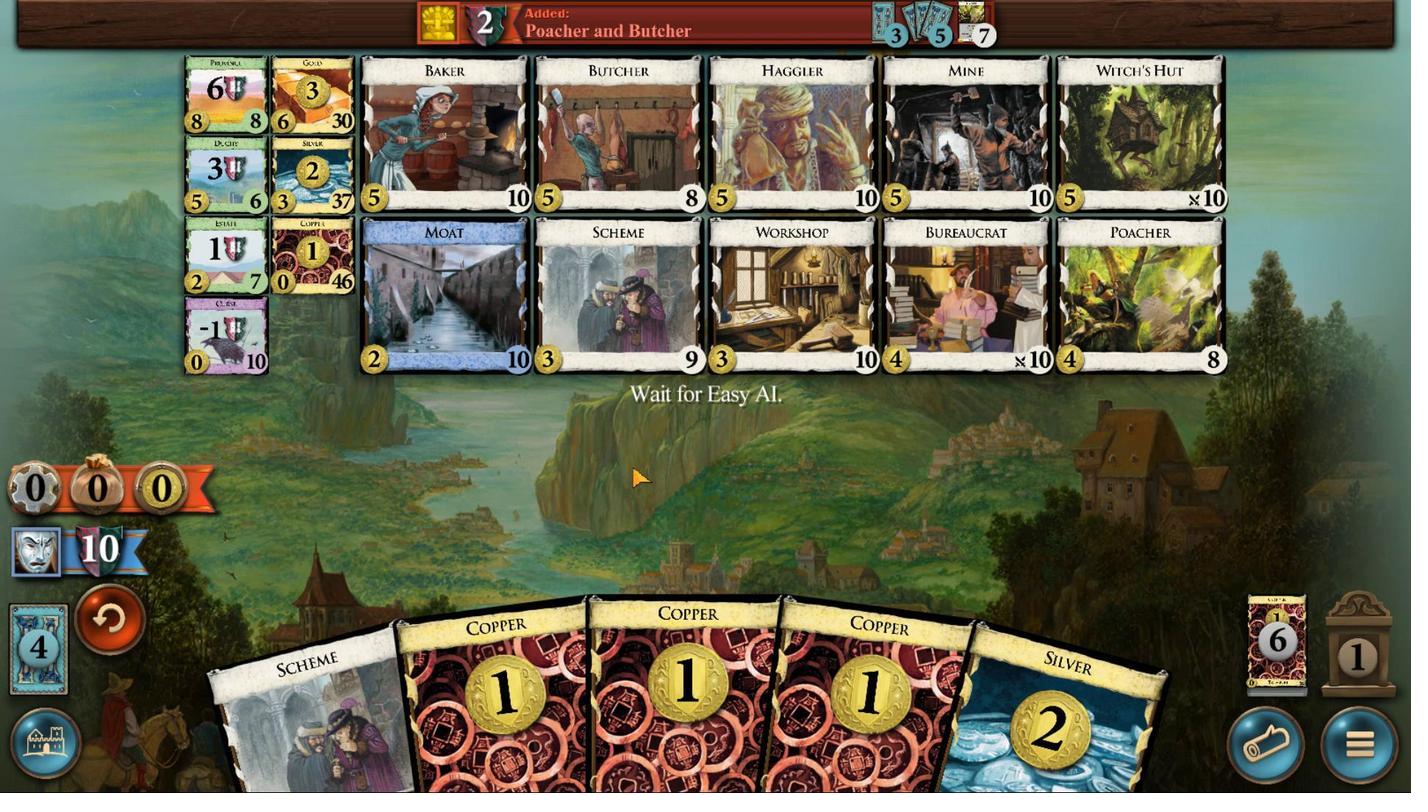 
Action: Mouse pressed left at (973, 338)
Screenshot: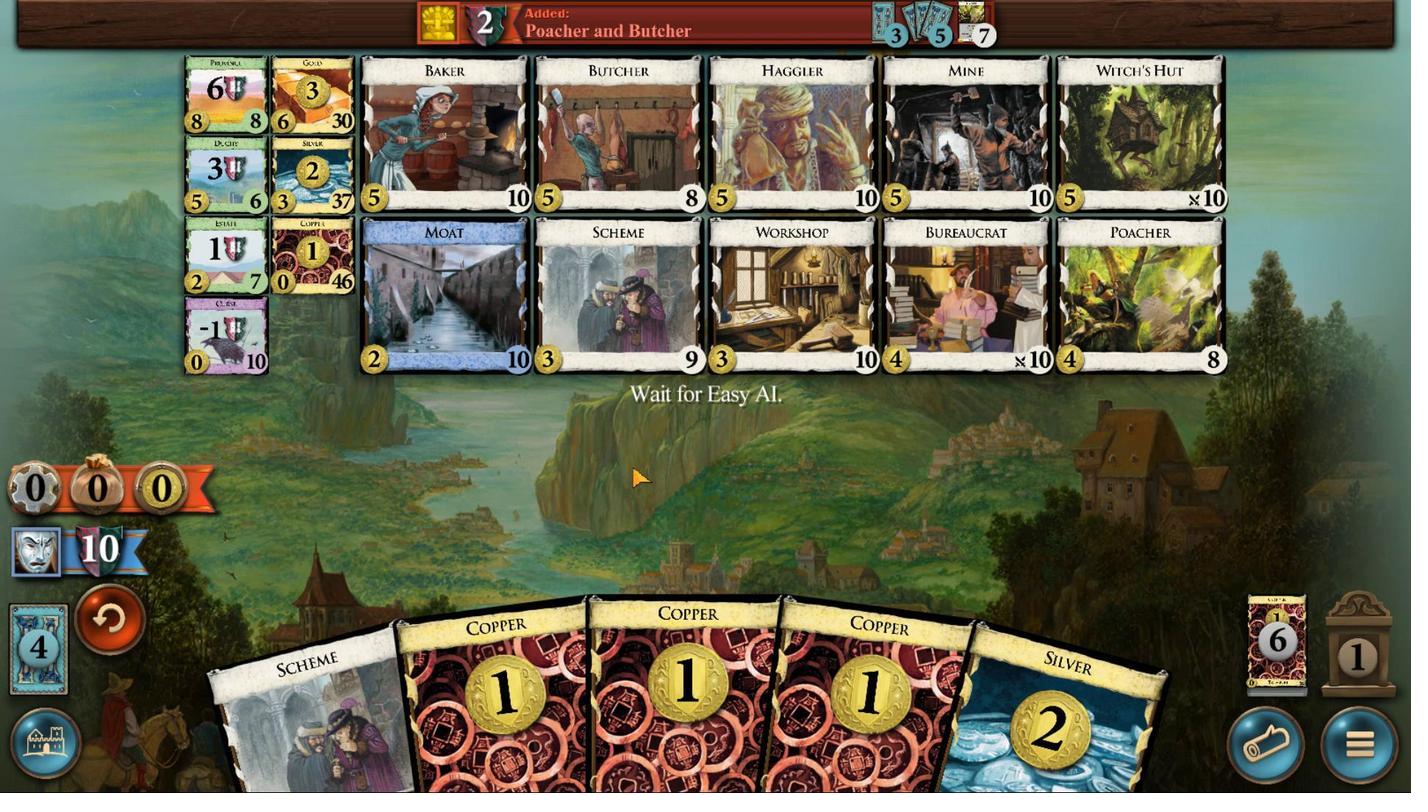 
Action: Mouse moved to (880, 398)
Screenshot: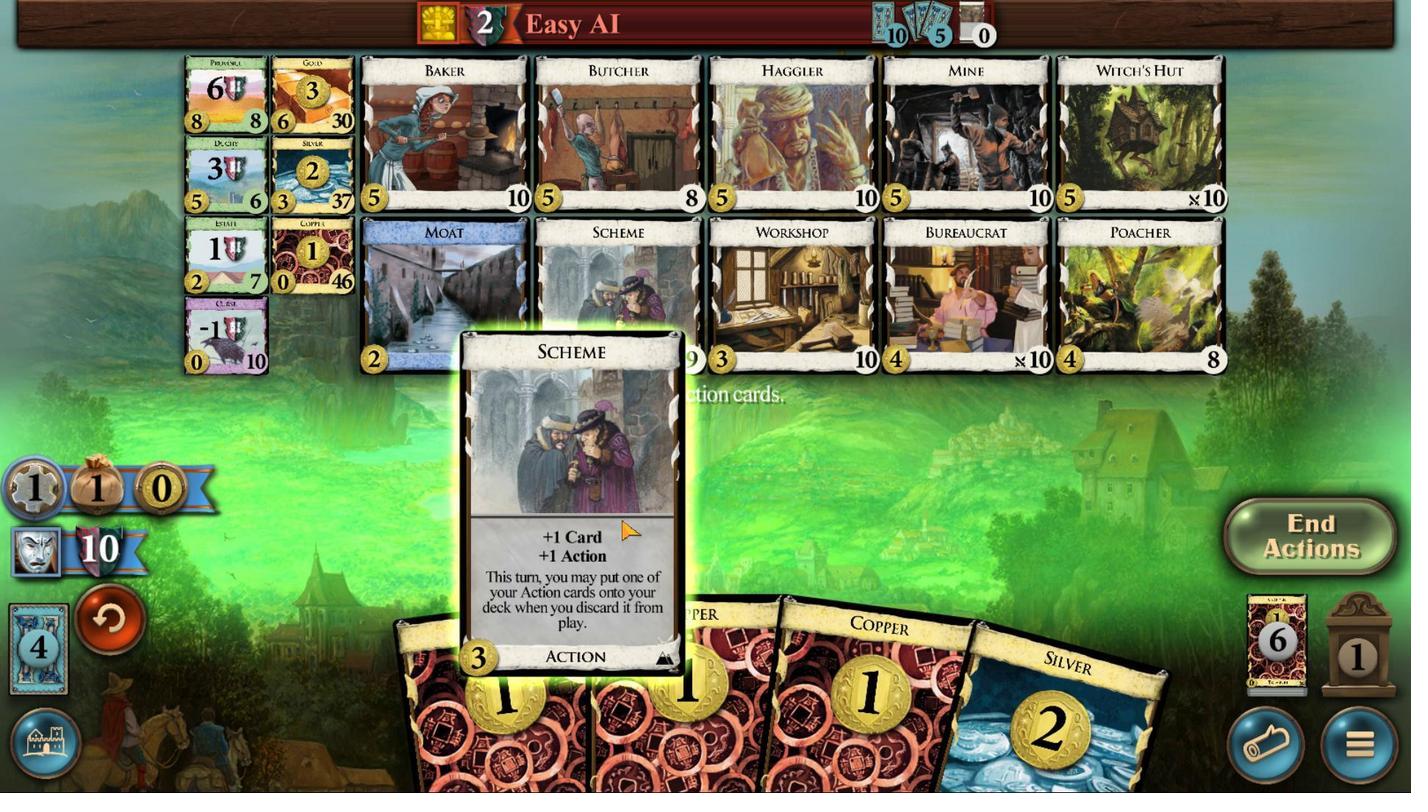 
Action: Mouse pressed left at (880, 398)
Screenshot: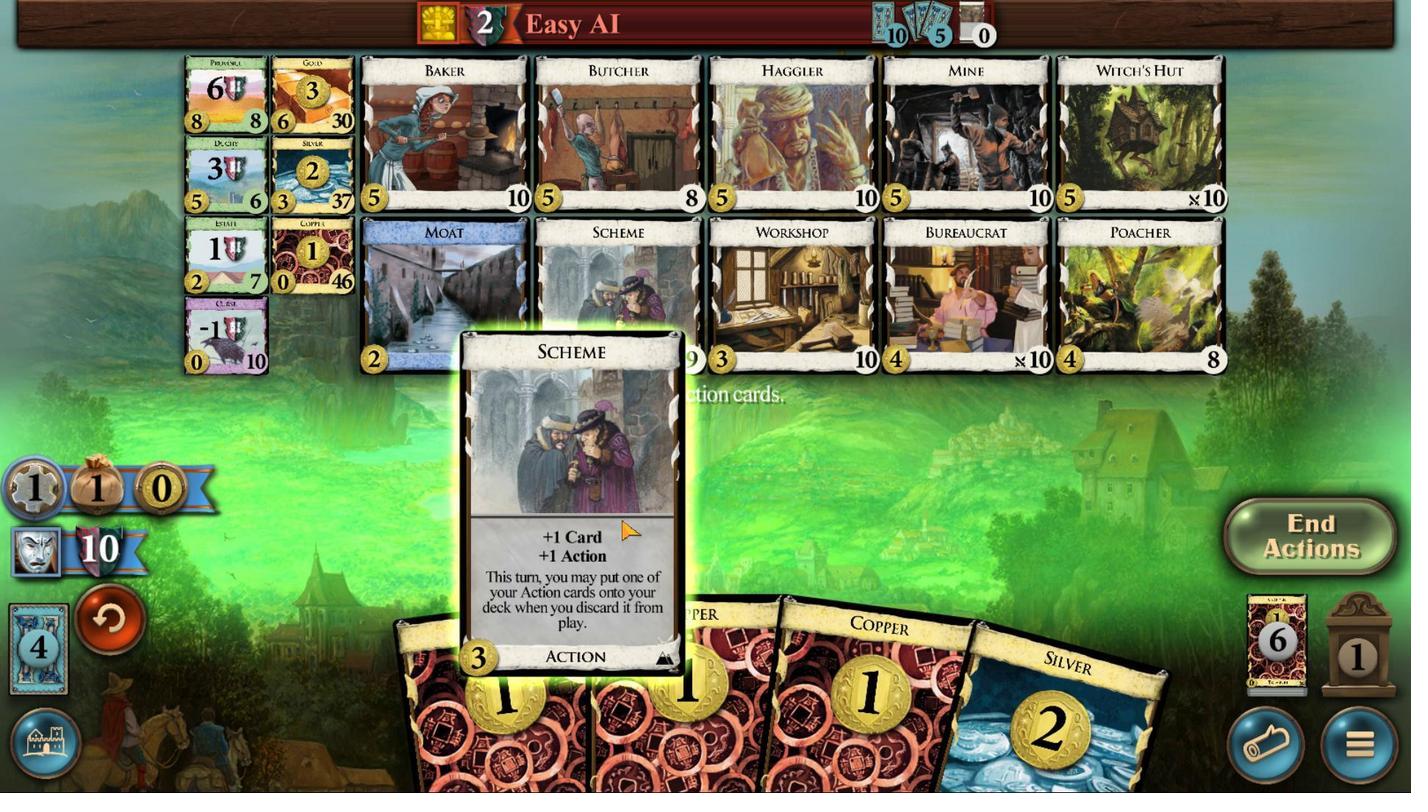 
Action: Mouse moved to (1058, 407)
Screenshot: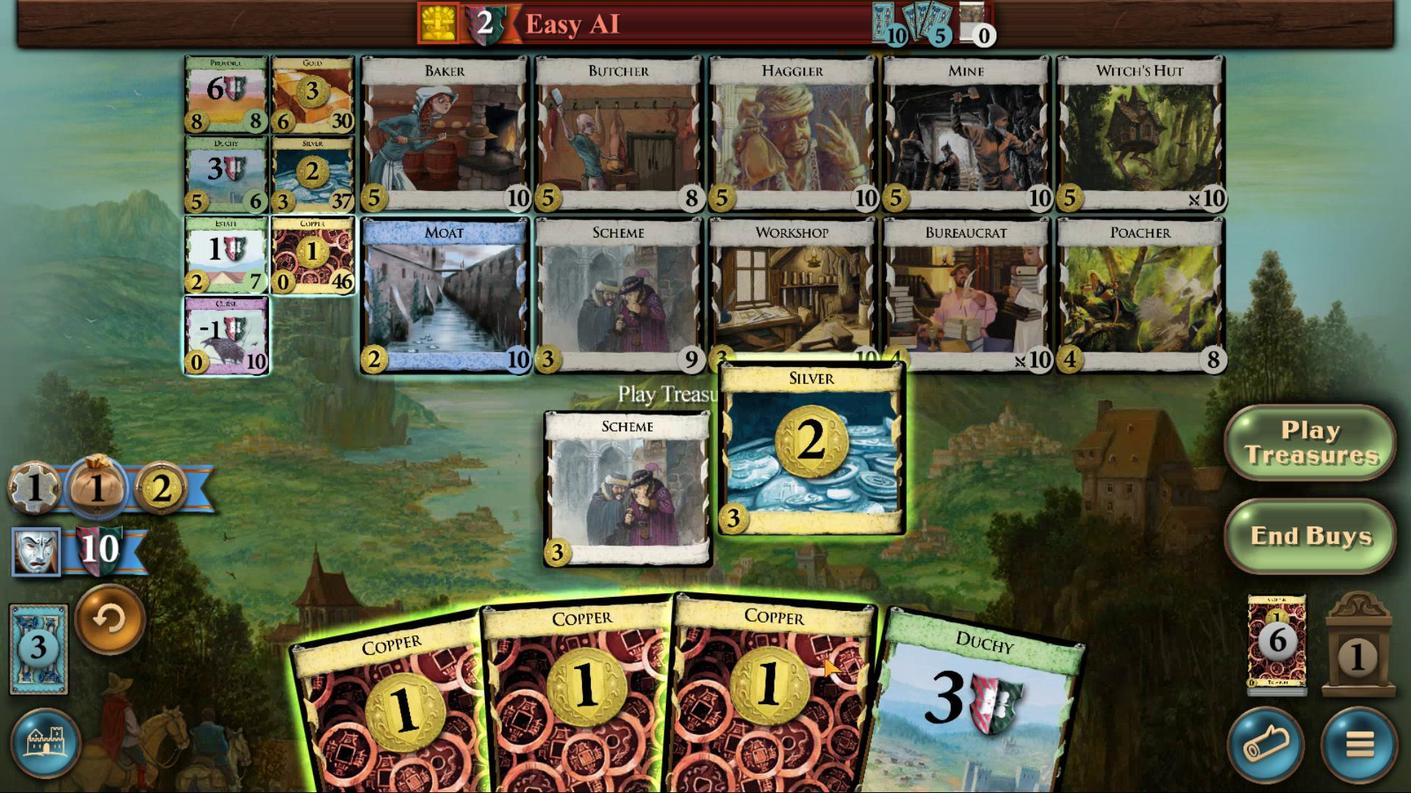 
Action: Mouse pressed left at (1058, 407)
Screenshot: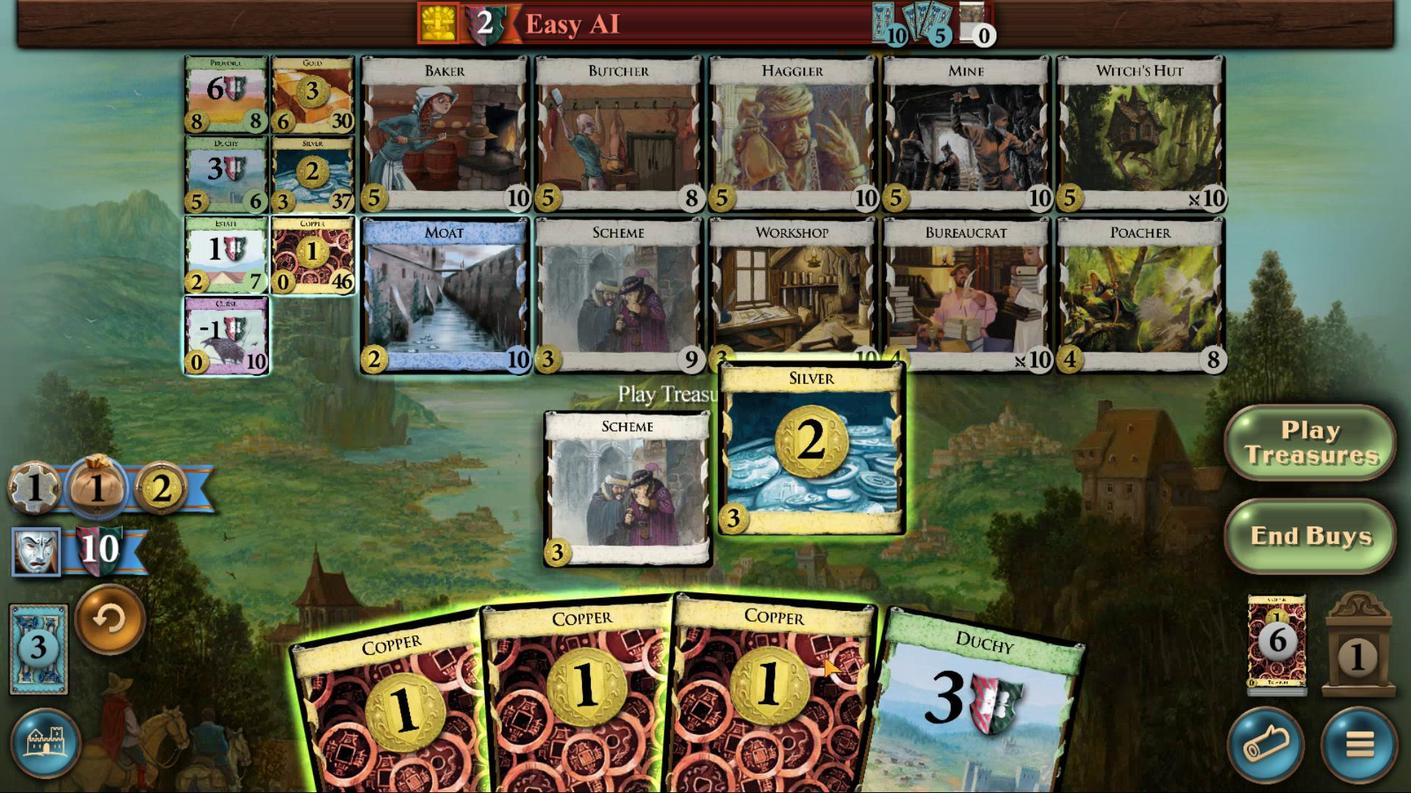 
Action: Mouse moved to (1020, 402)
Screenshot: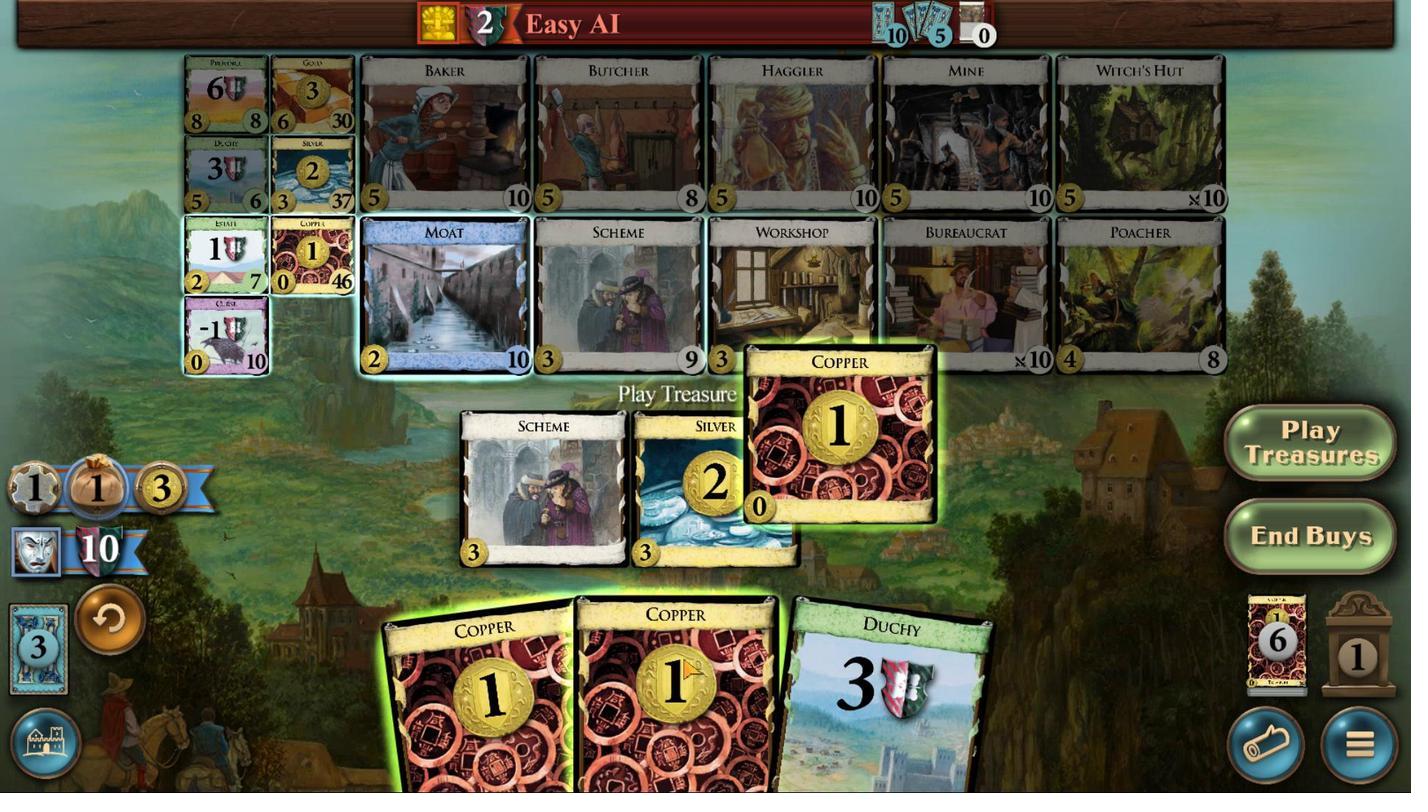 
Action: Mouse pressed left at (1020, 402)
Screenshot: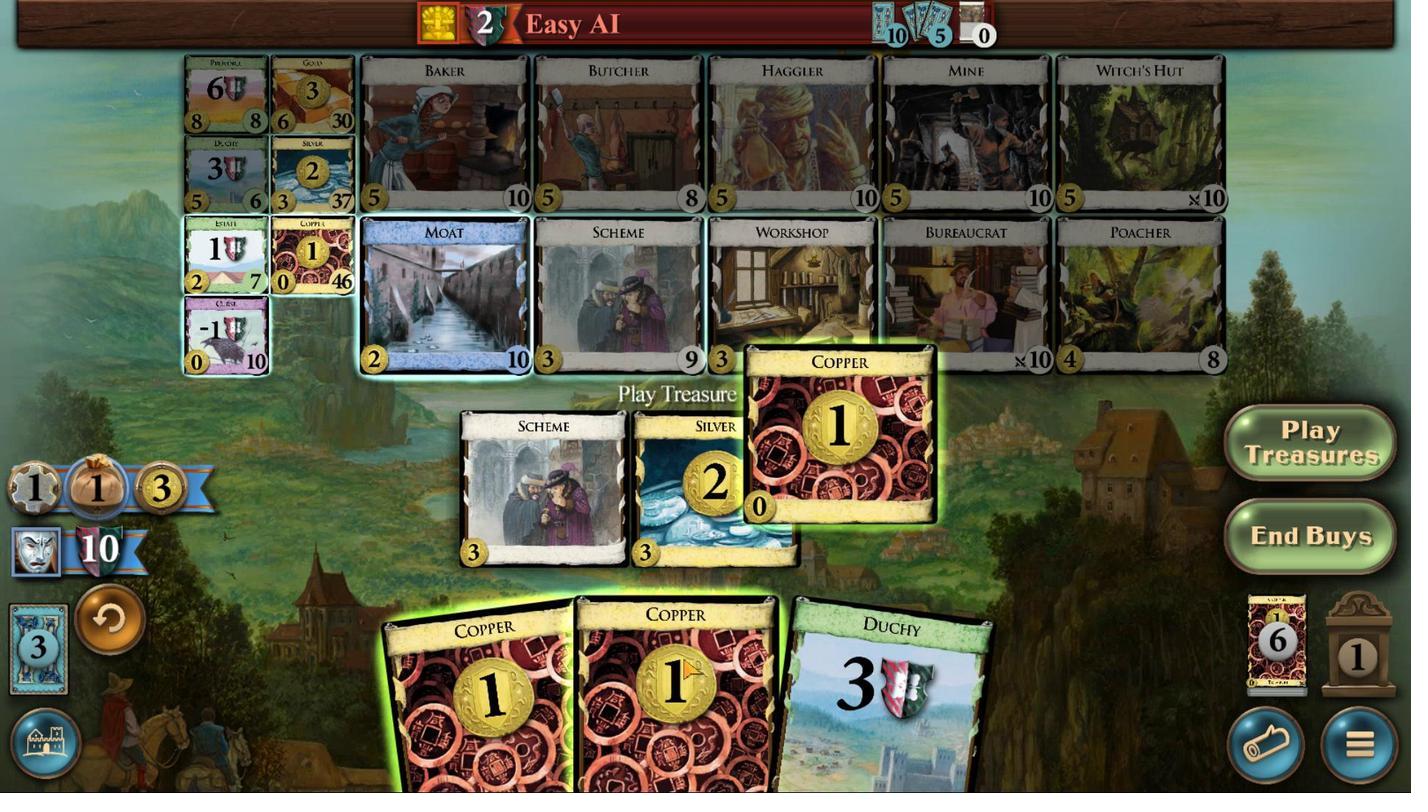
Action: Mouse moved to (982, 396)
Screenshot: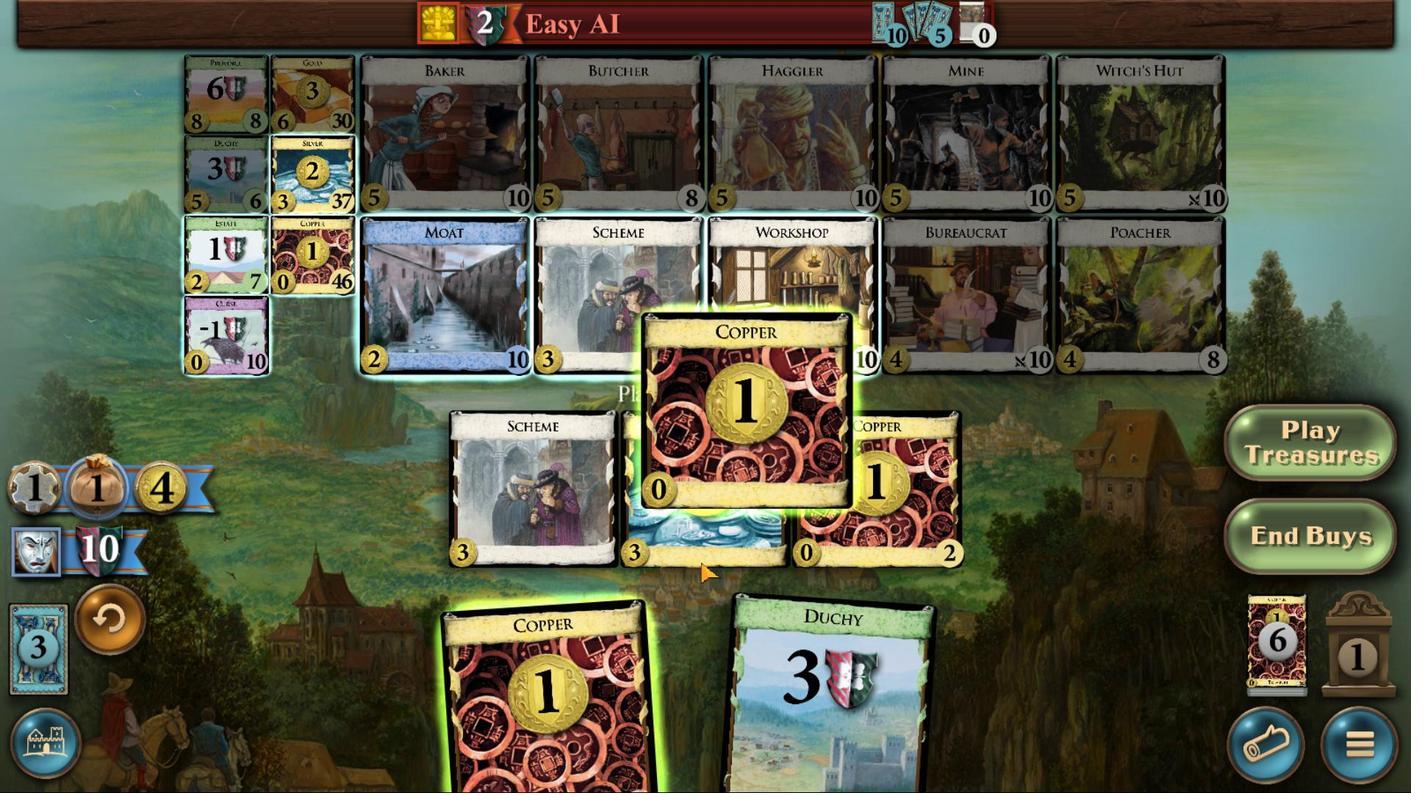 
Action: Mouse pressed left at (982, 396)
Screenshot: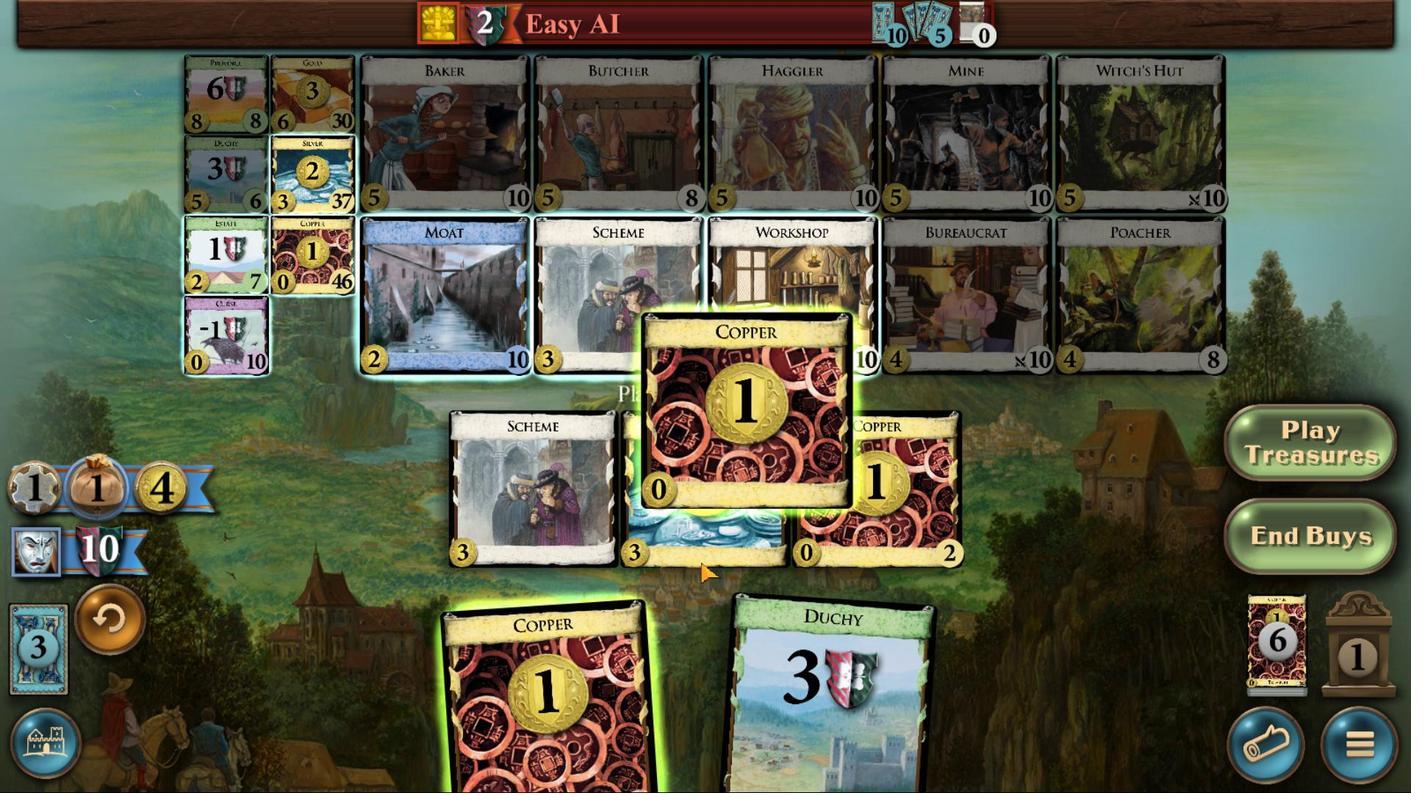 
Action: Mouse moved to (951, 401)
Screenshot: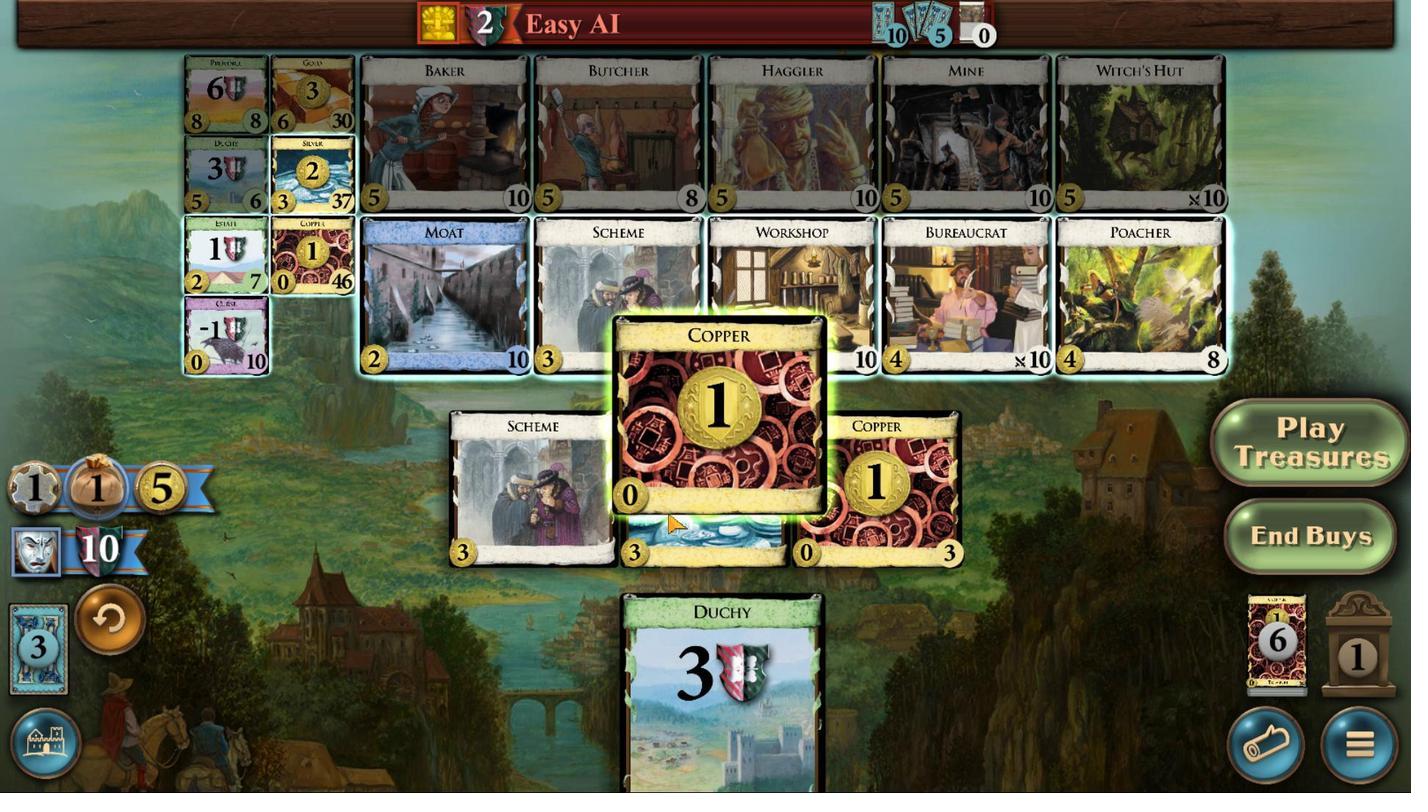 
Action: Mouse pressed left at (951, 401)
Screenshot: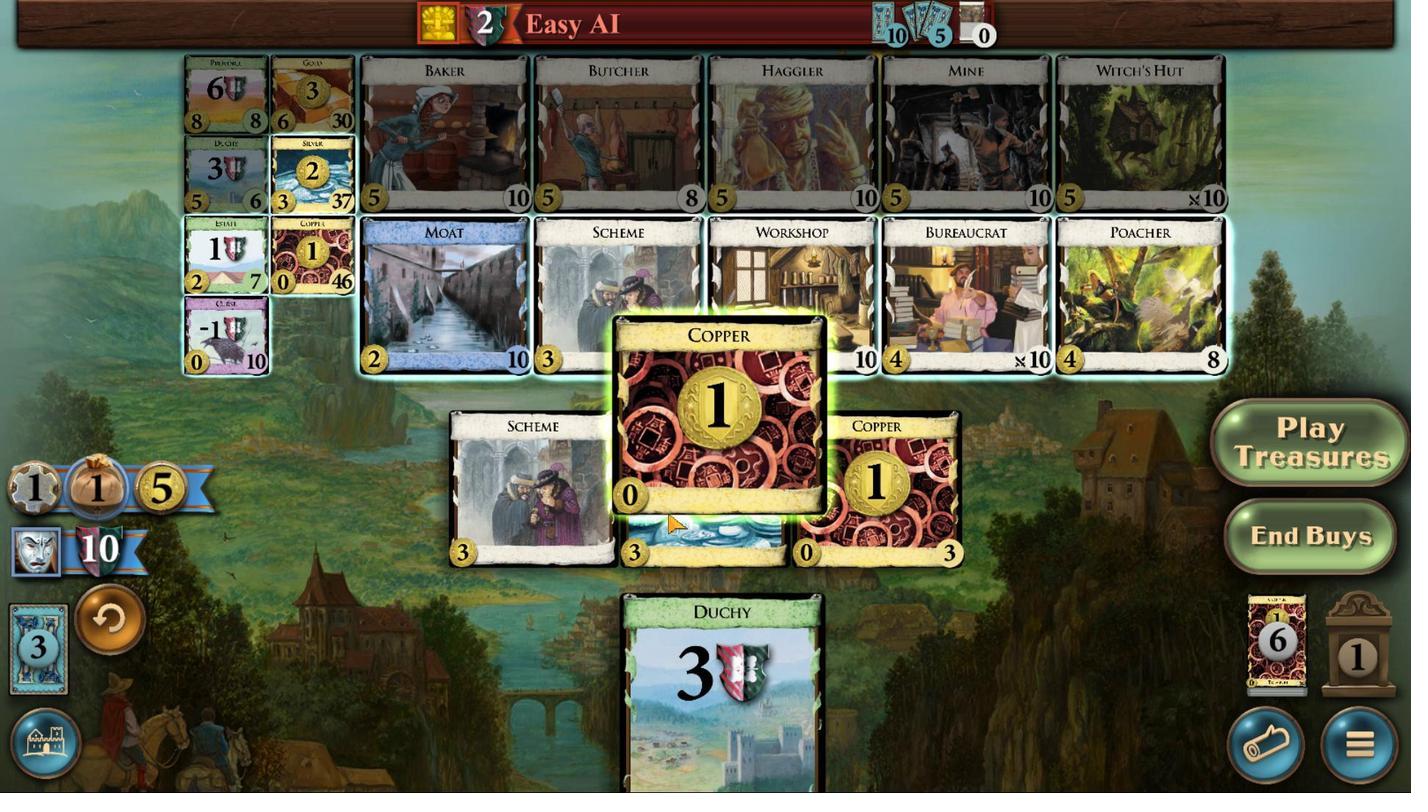 
Action: Mouse moved to (843, 253)
Screenshot: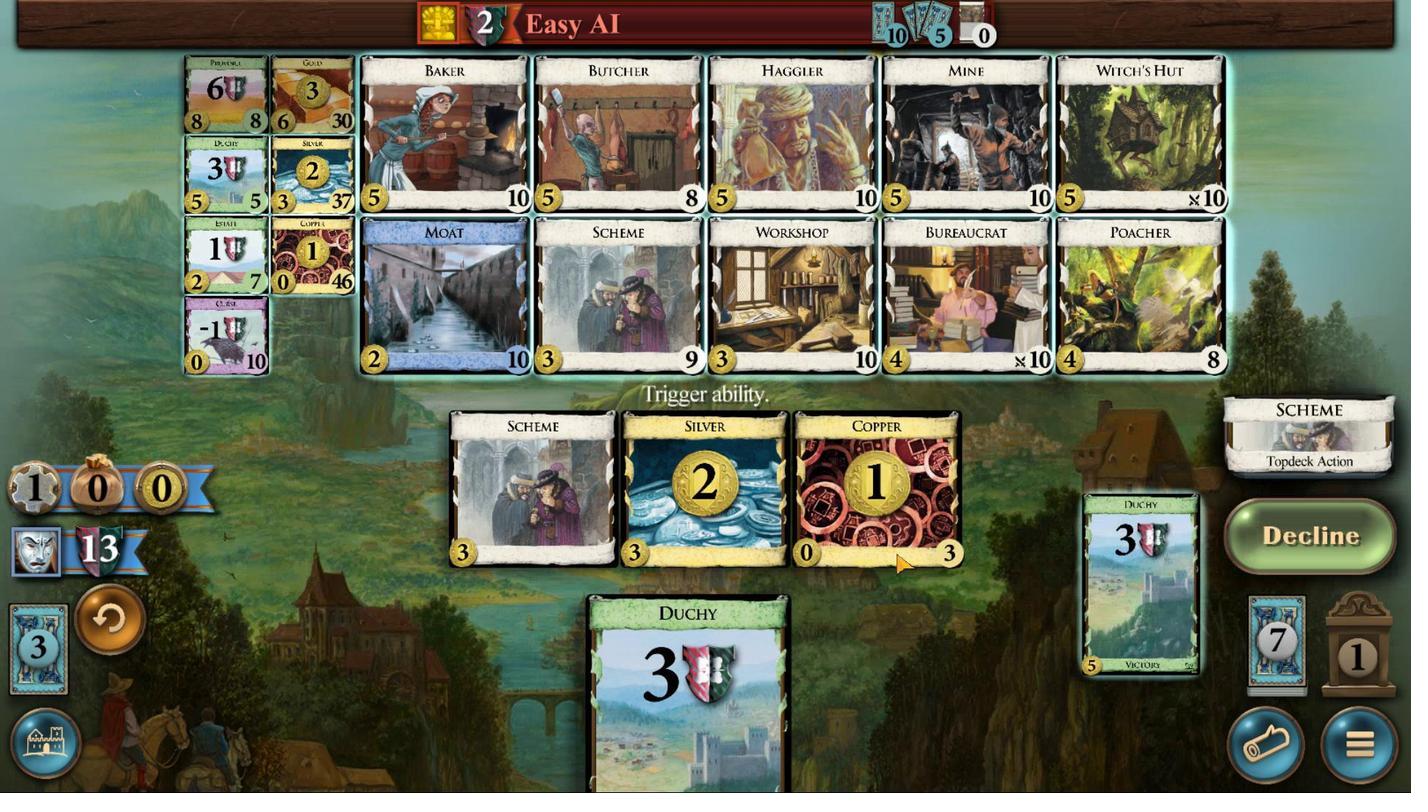 
Action: Mouse pressed left at (843, 253)
Screenshot: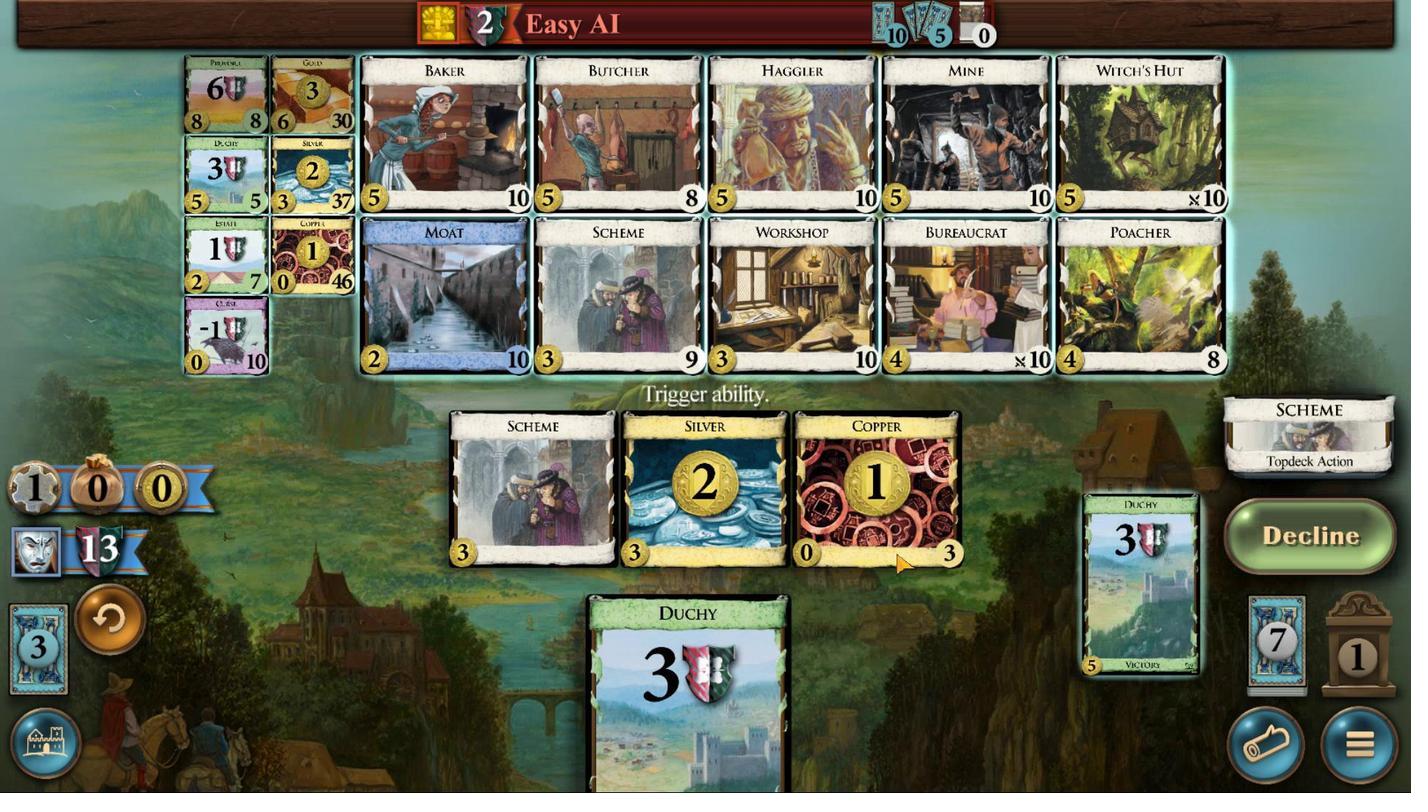 
Action: Mouse moved to (1060, 362)
Screenshot: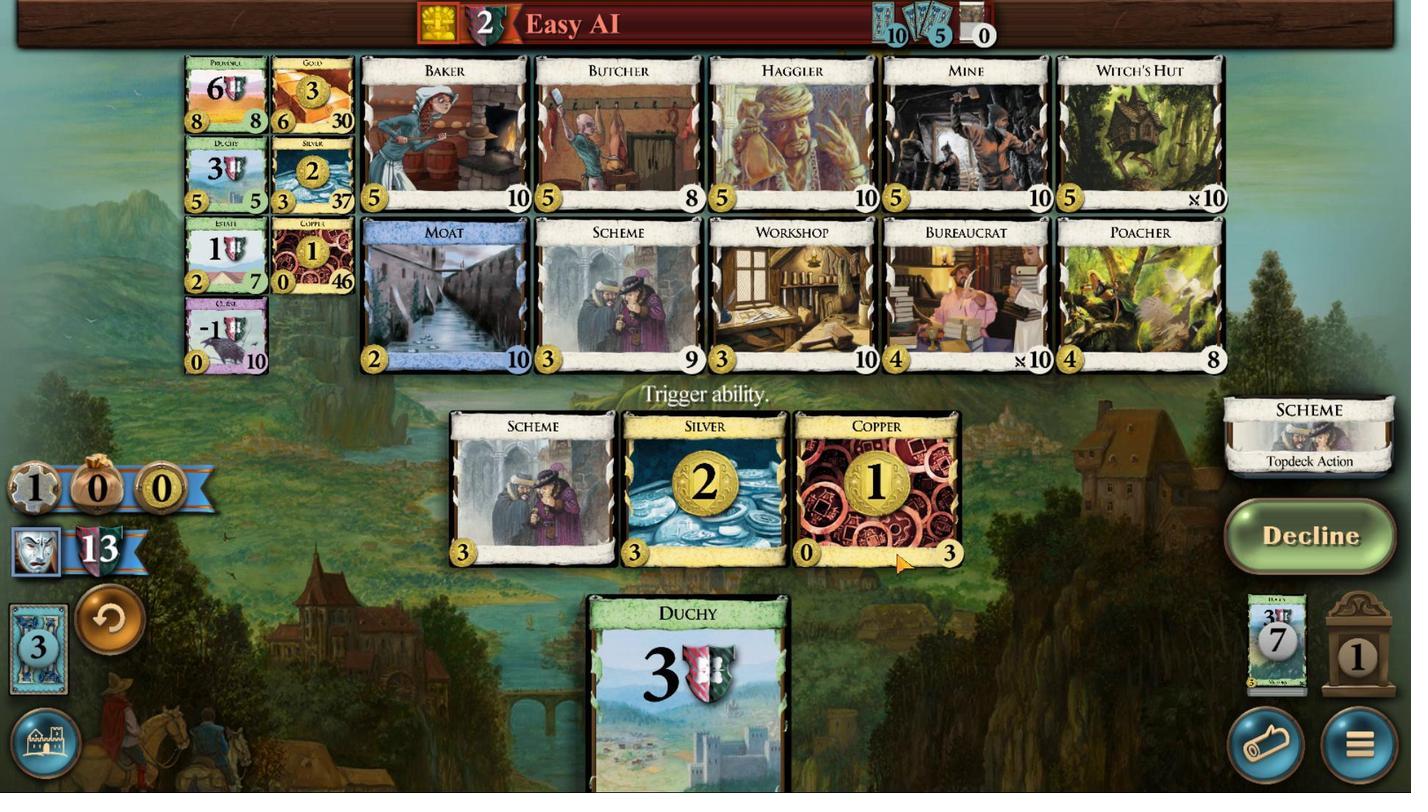 
Action: Mouse pressed left at (1060, 362)
Screenshot: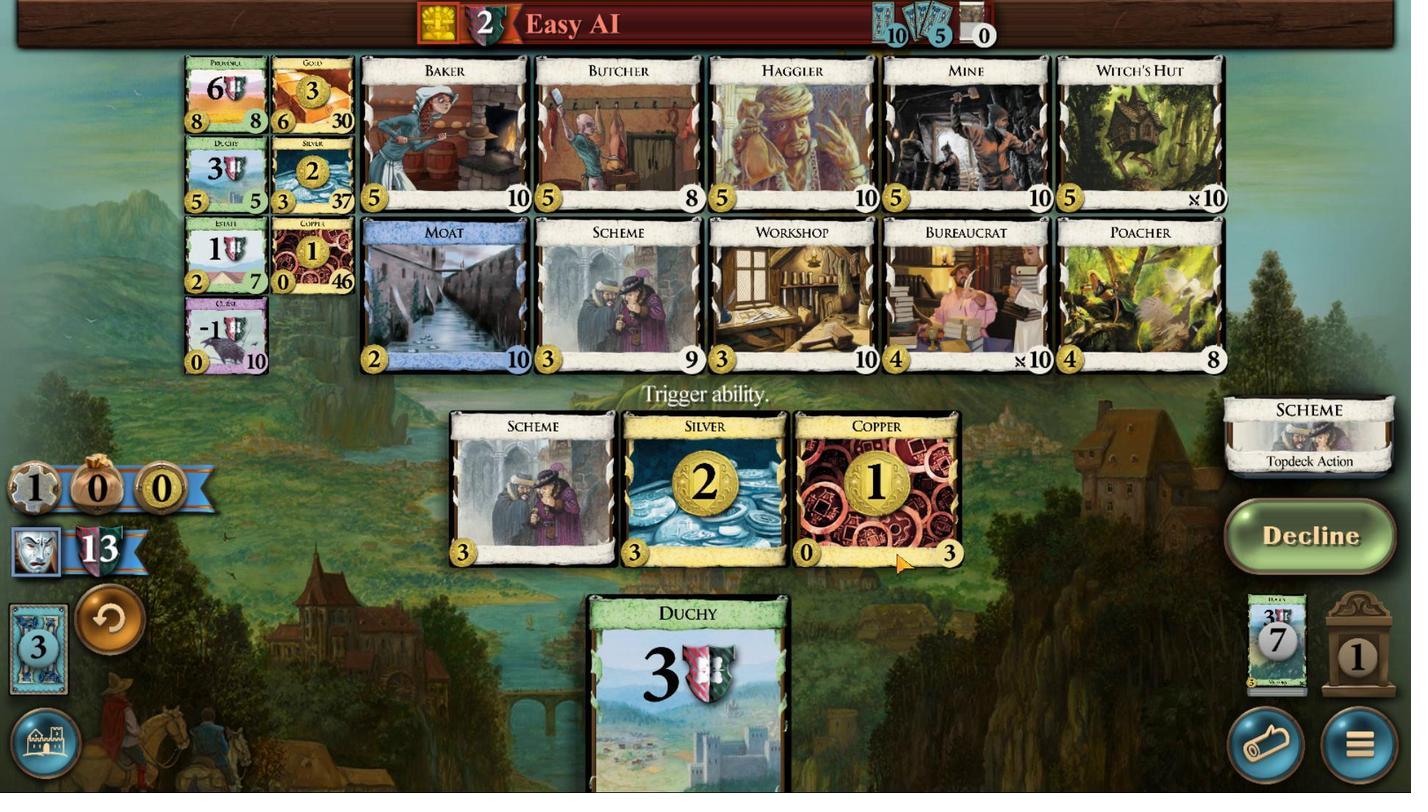 
Action: Mouse moved to (1181, 330)
Screenshot: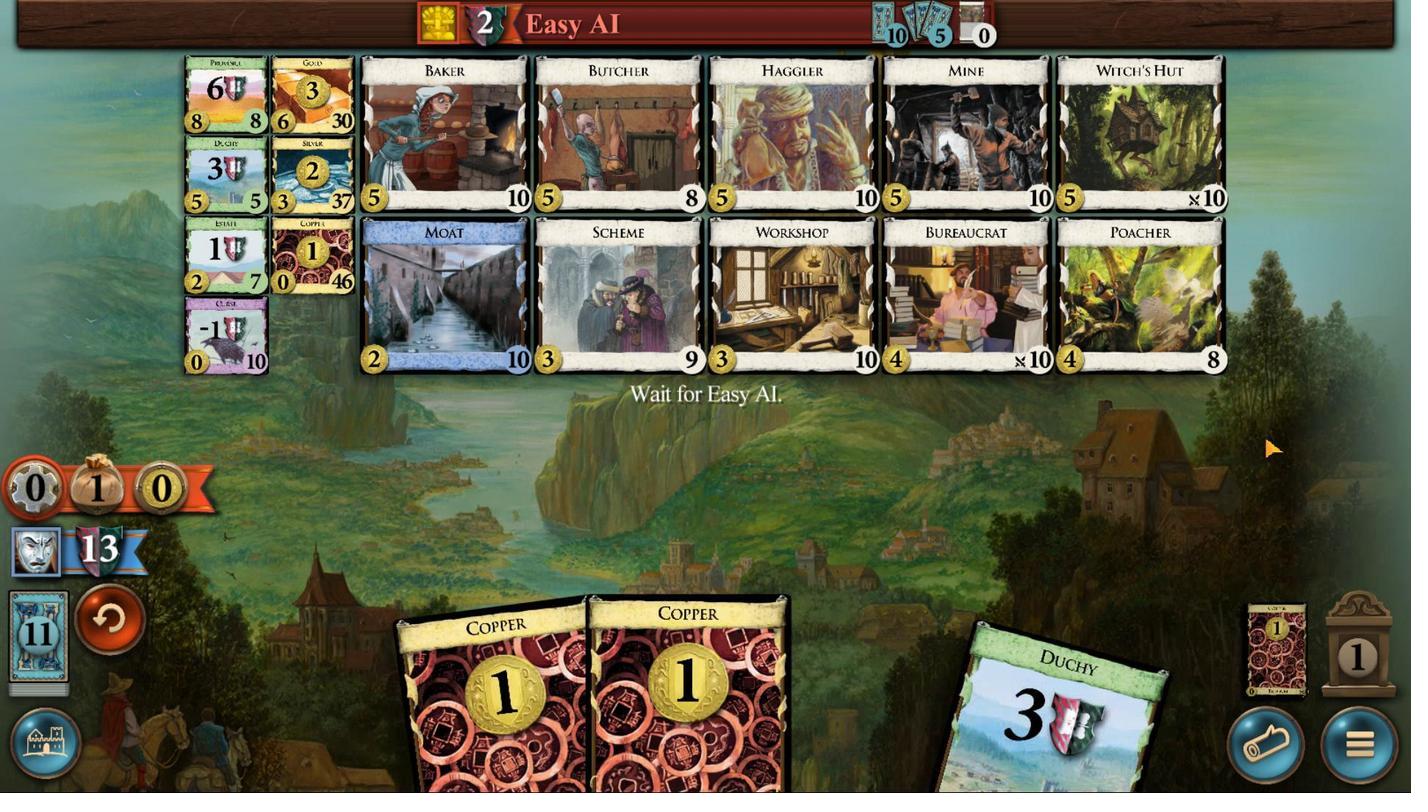 
Action: Mouse pressed left at (1181, 330)
Screenshot: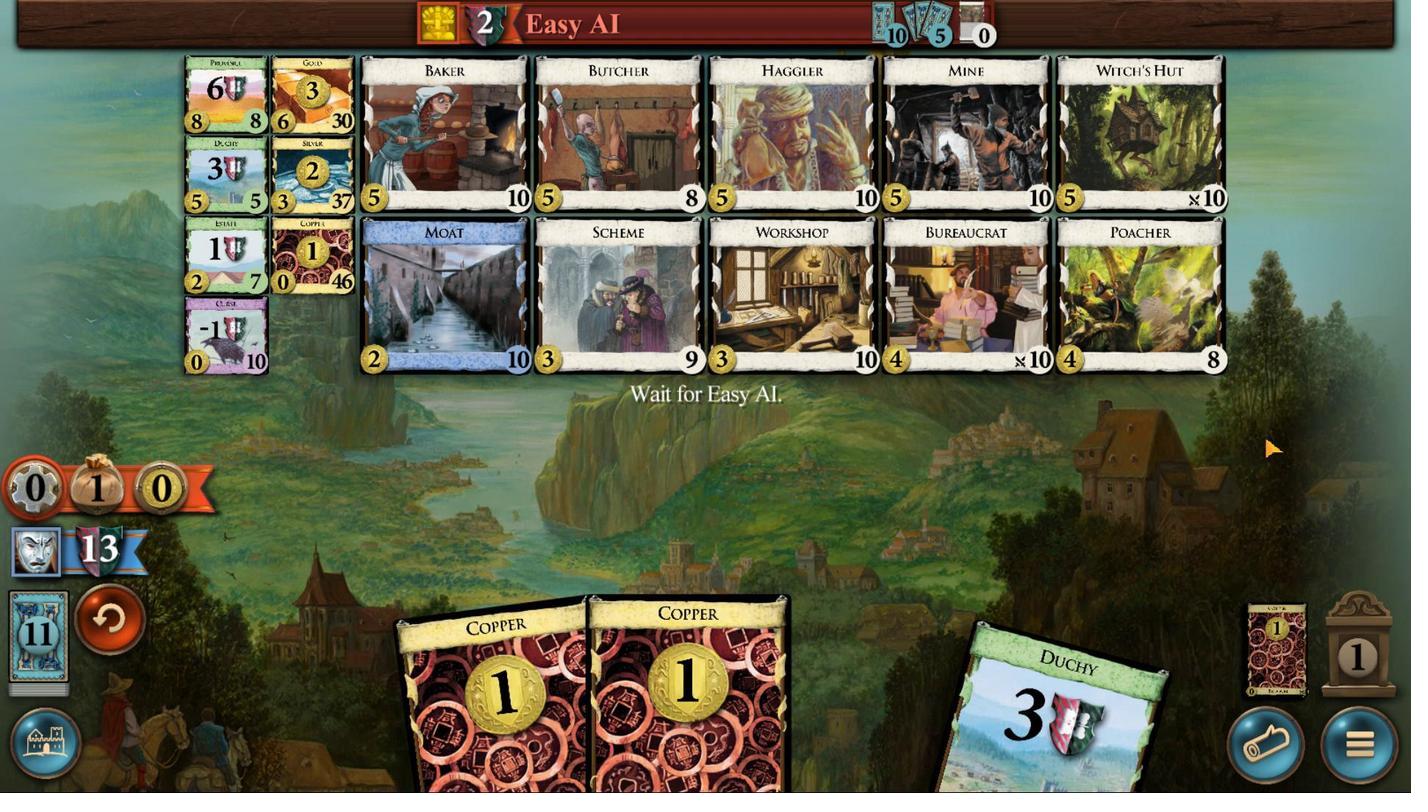 
Action: Mouse moved to (864, 400)
Screenshot: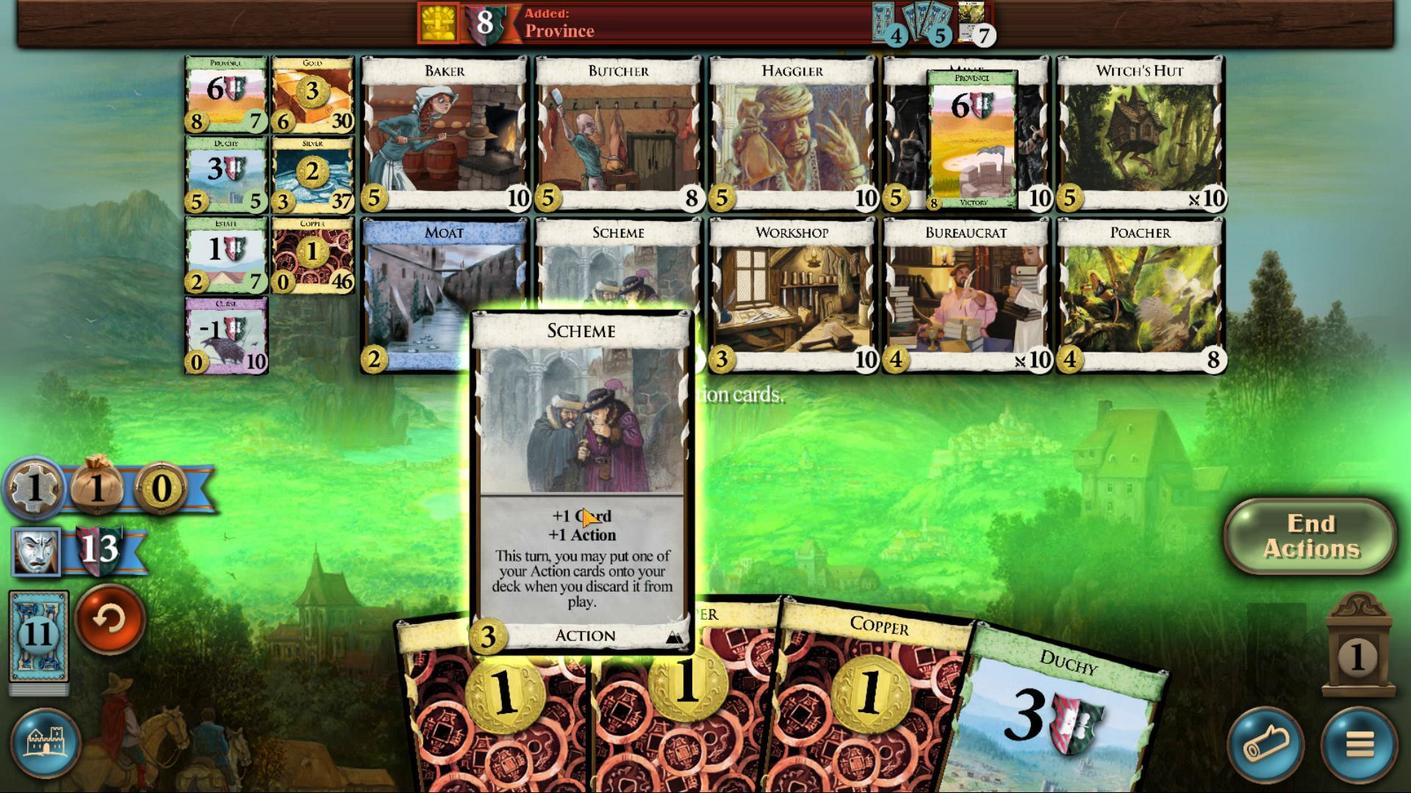 
Action: Mouse pressed left at (864, 400)
Screenshot: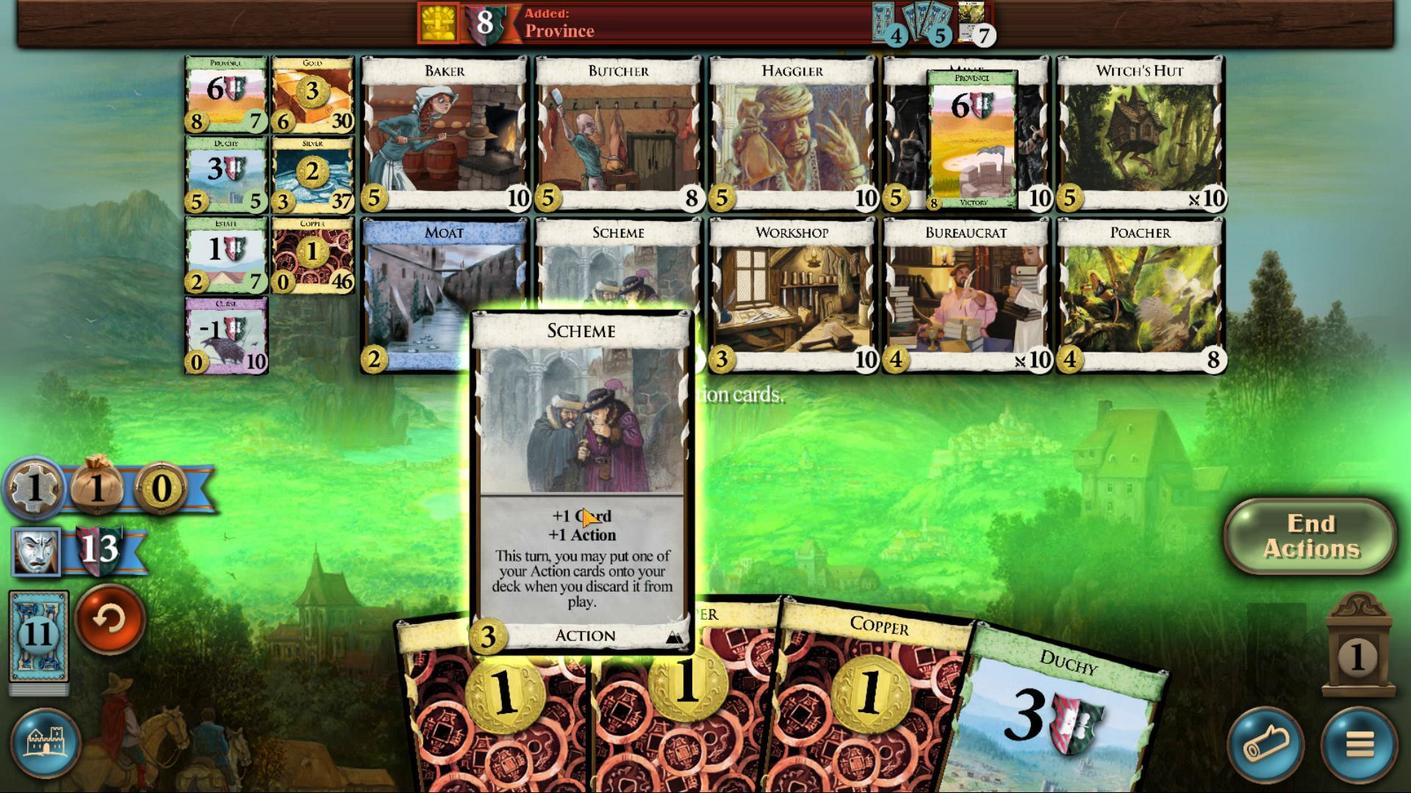 
Action: Mouse moved to (976, 394)
Screenshot: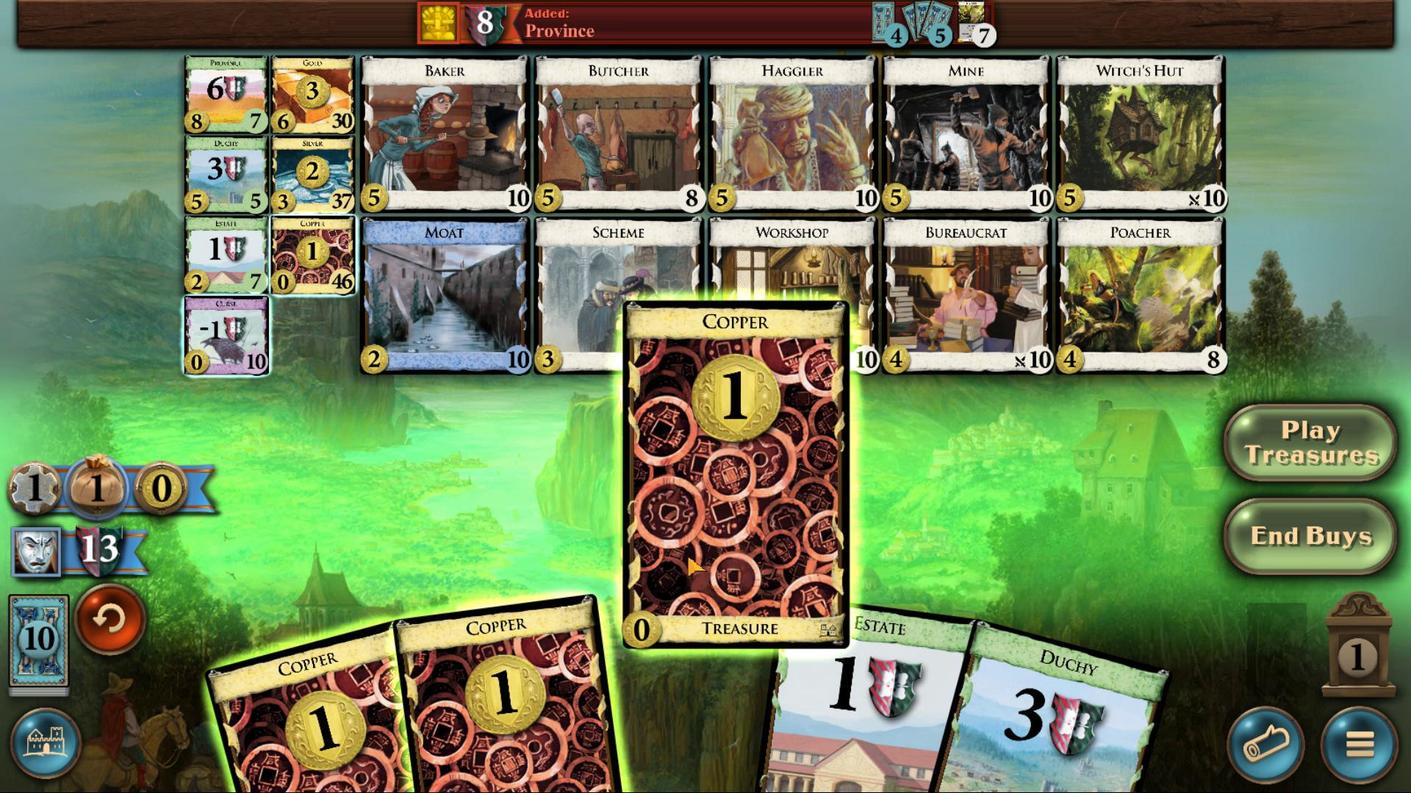 
Action: Mouse pressed left at (976, 394)
Screenshot: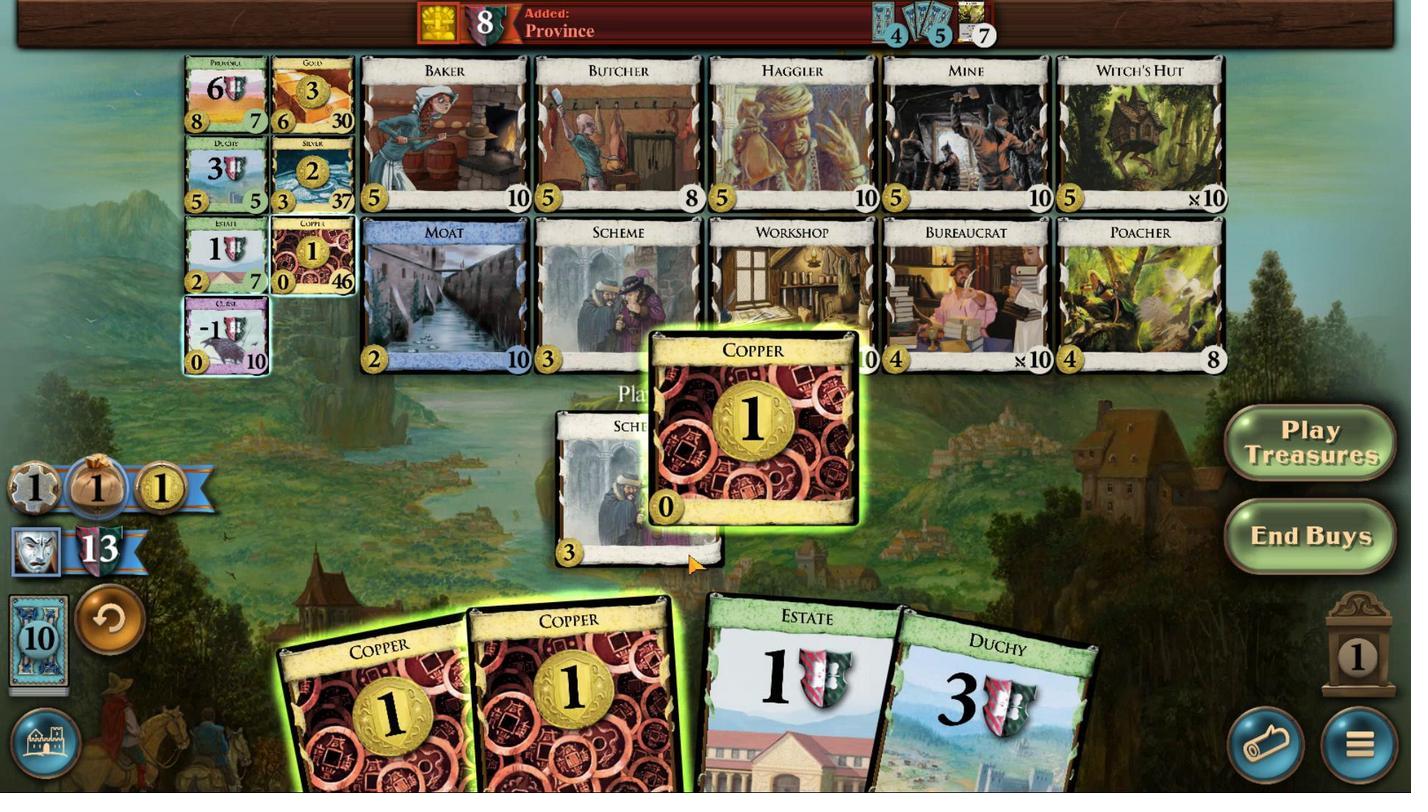 
Action: Mouse moved to (956, 397)
Screenshot: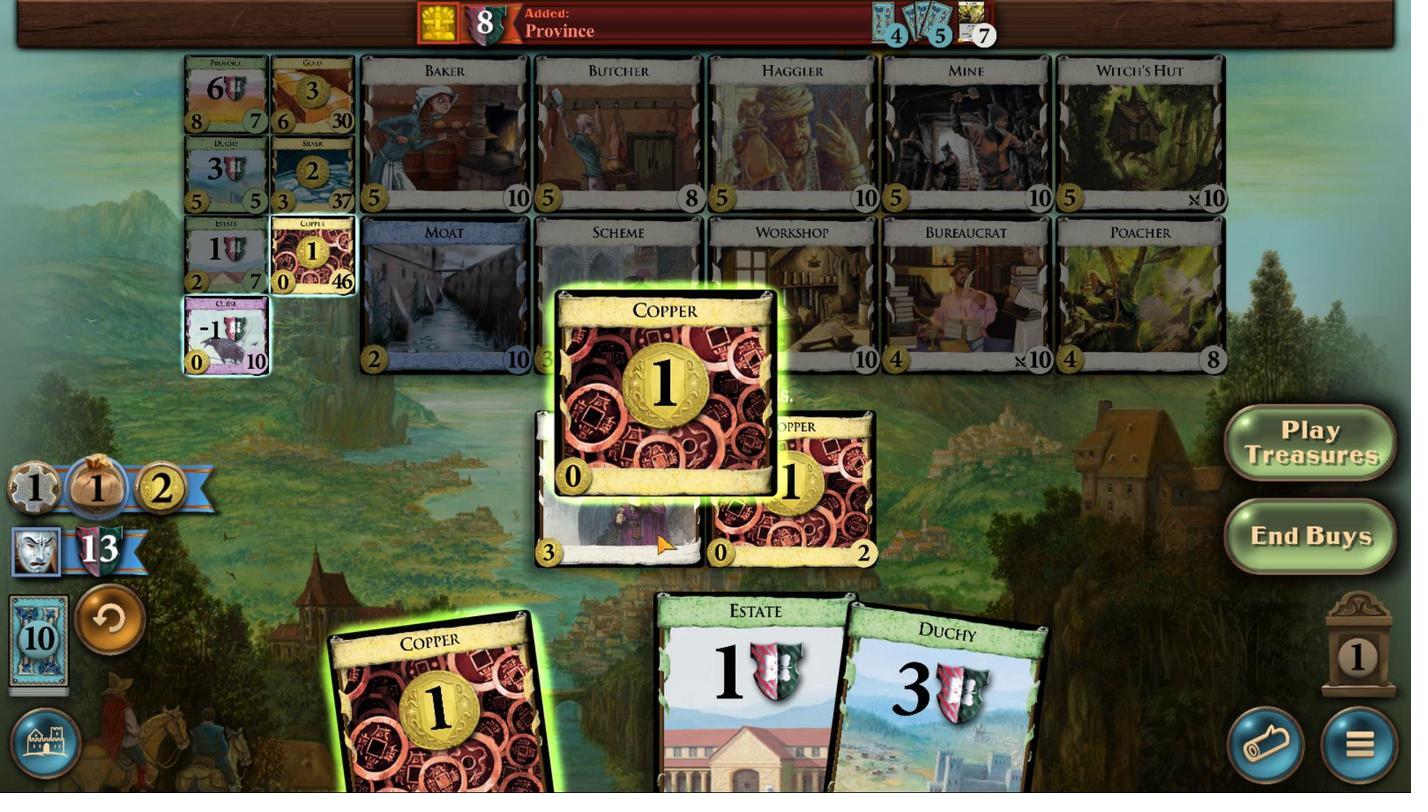 
Action: Mouse pressed left at (956, 397)
Screenshot: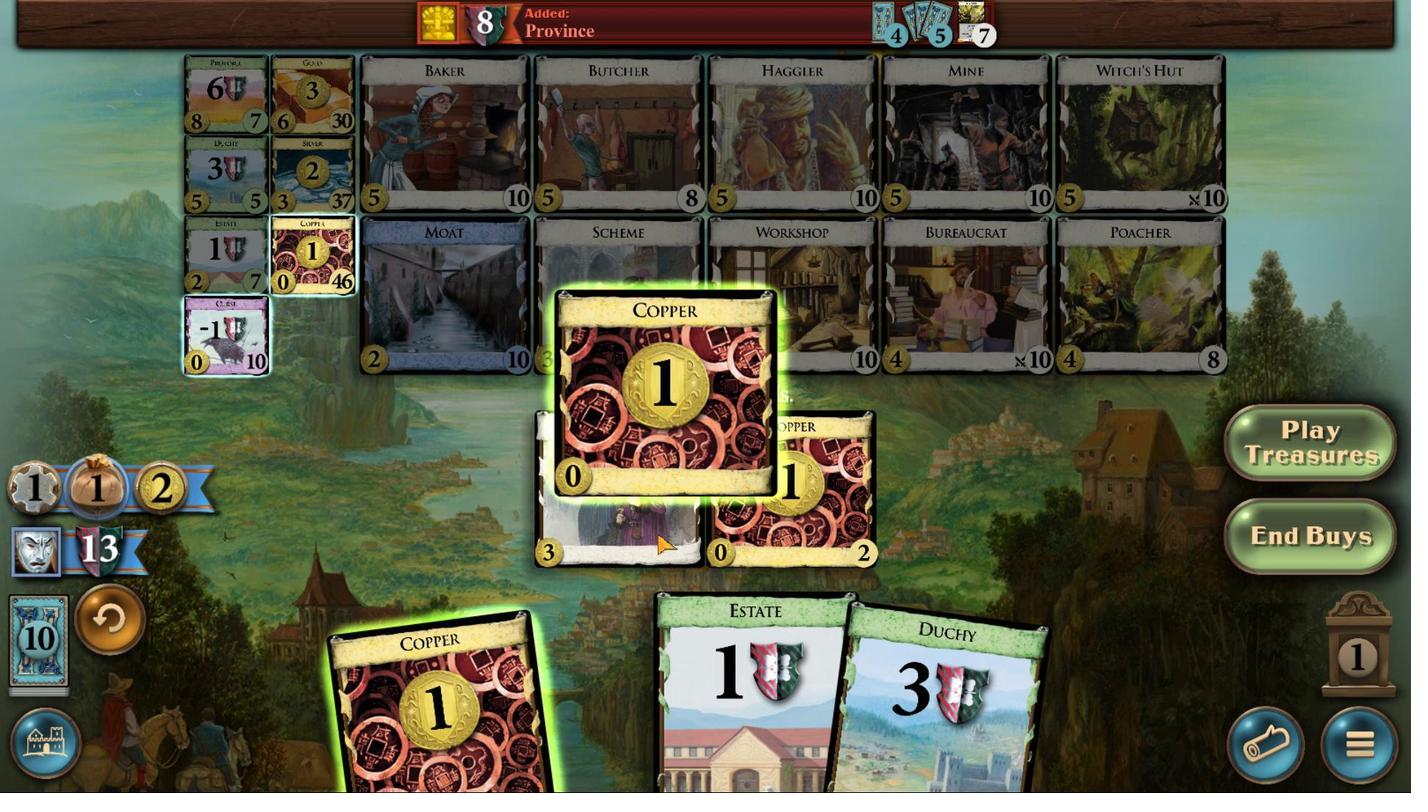 
Action: Mouse moved to (922, 388)
Screenshot: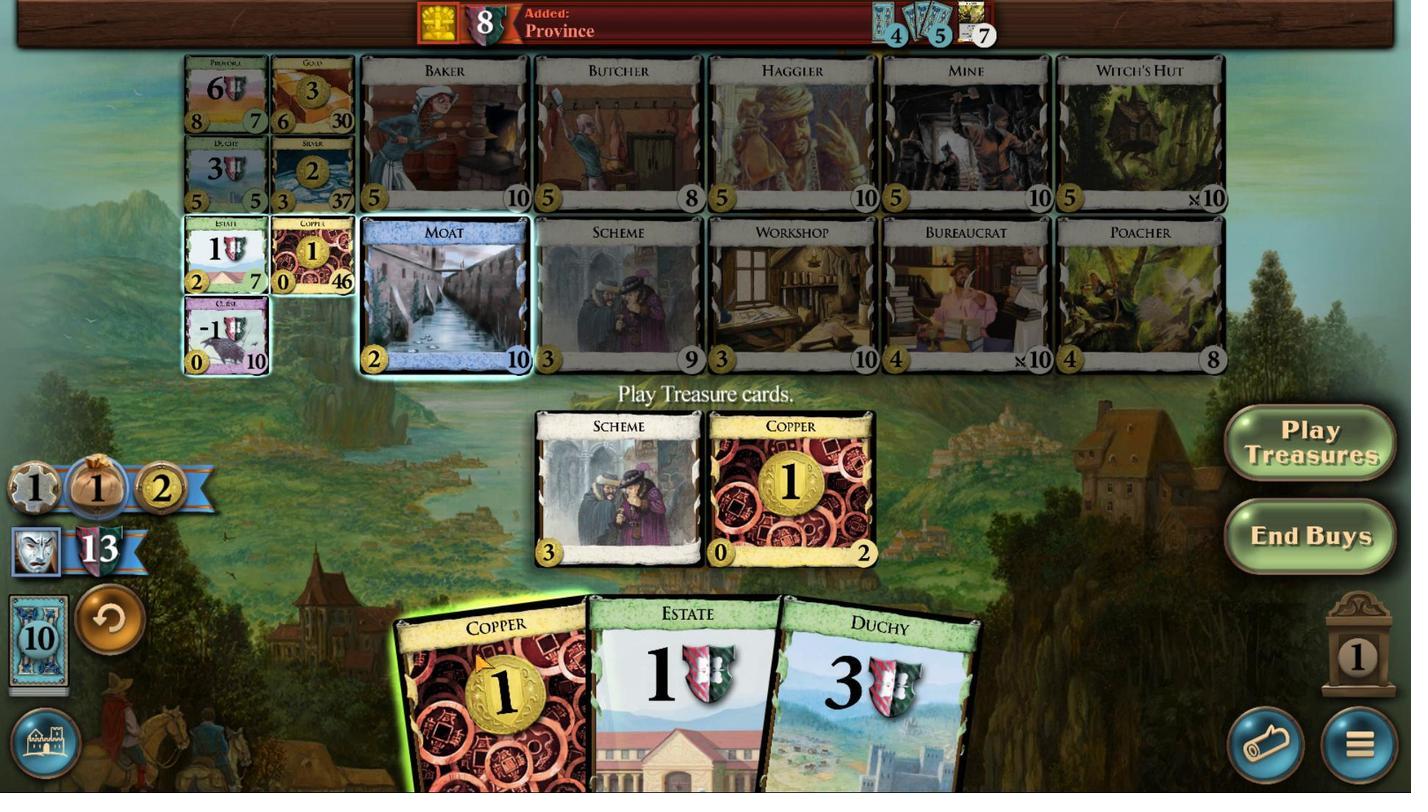 
Action: Mouse pressed left at (922, 388)
Screenshot: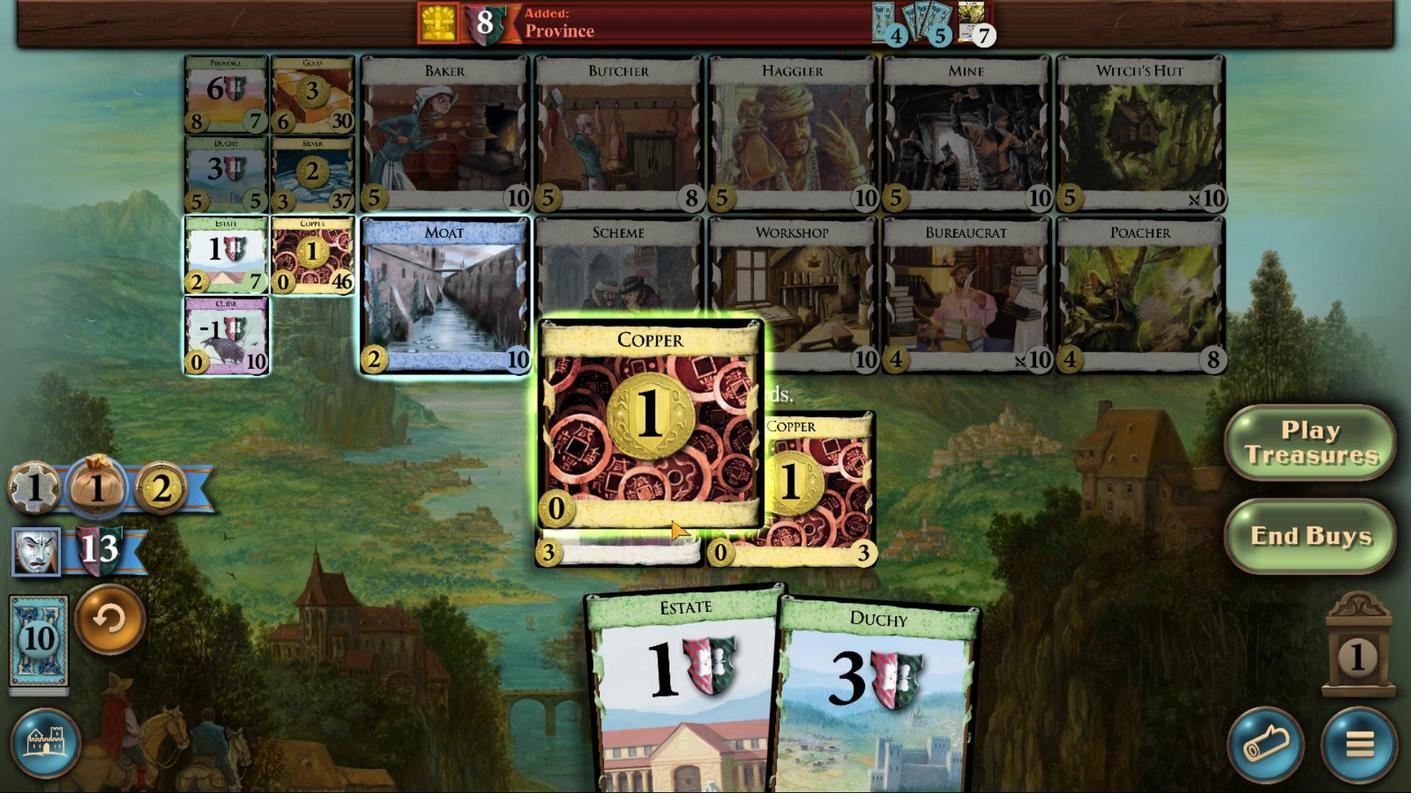 
Action: Mouse moved to (984, 353)
Screenshot: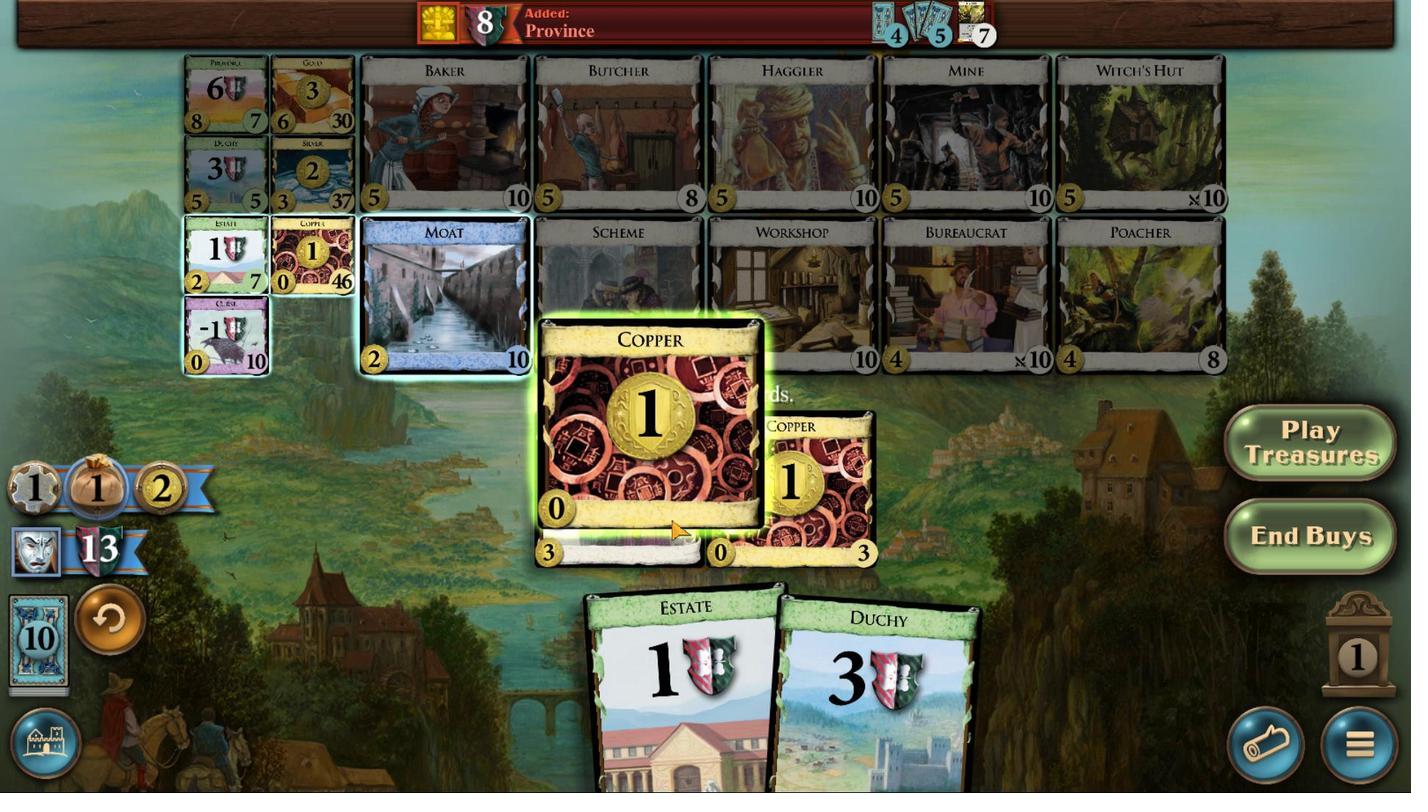 
Action: Mouse pressed left at (984, 353)
Screenshot: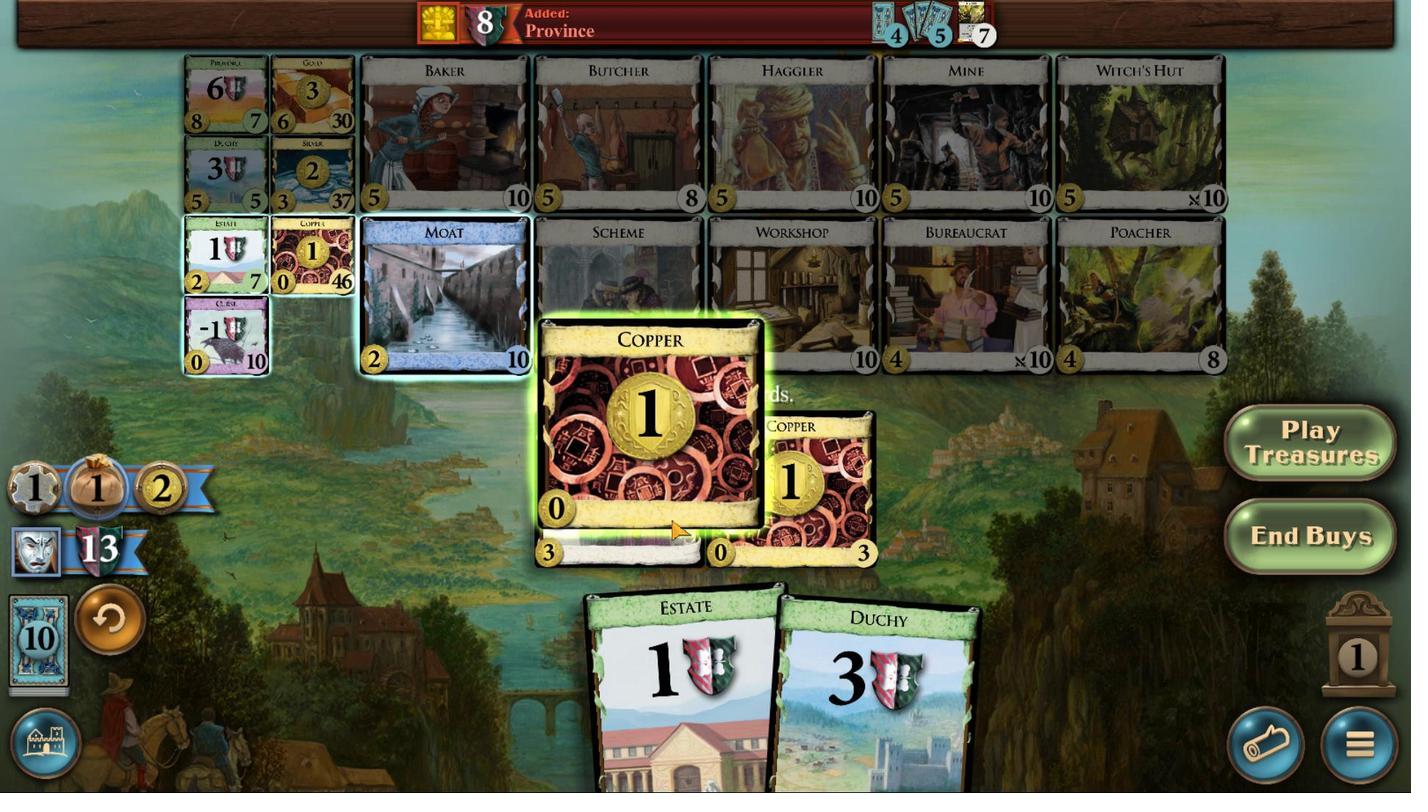 
Action: Mouse moved to (865, 260)
Screenshot: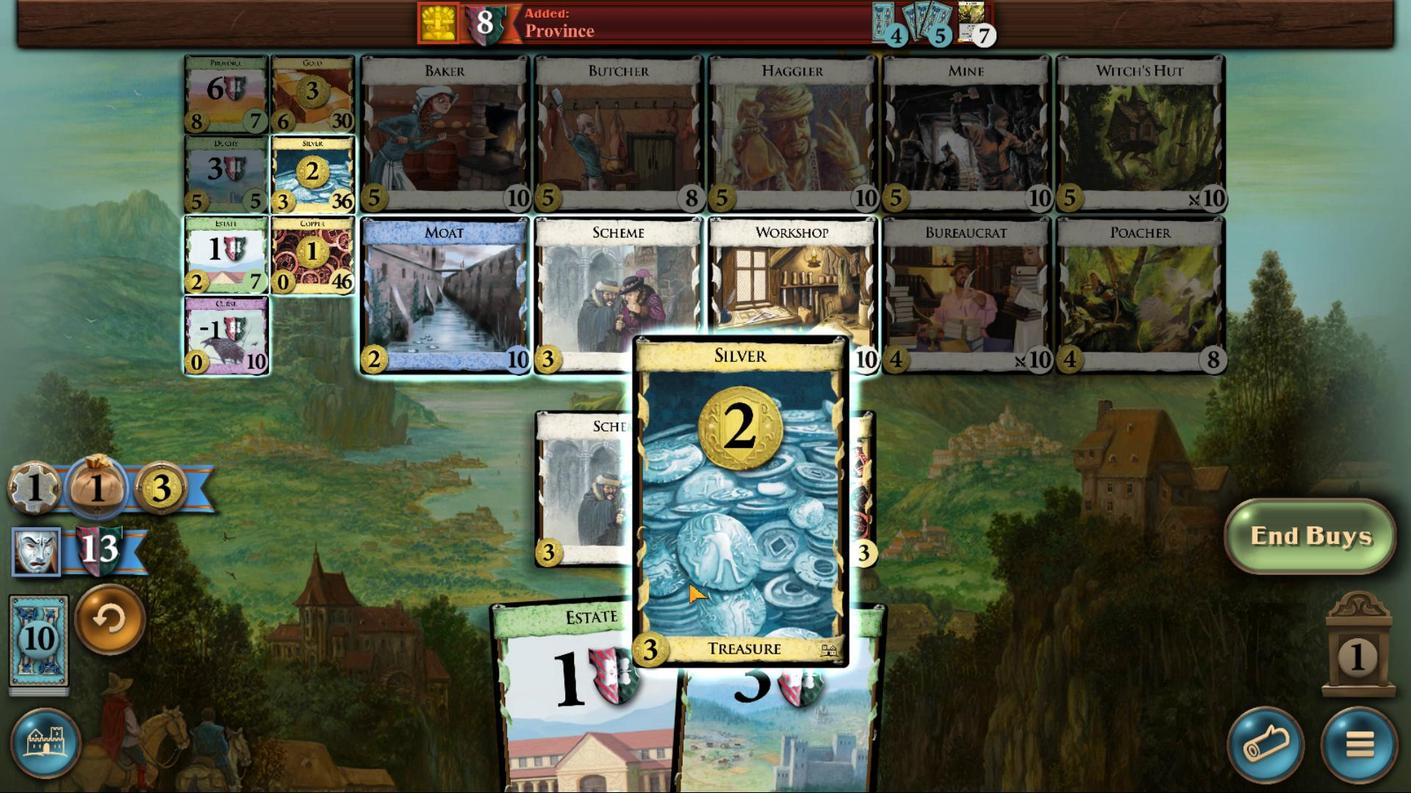 
Action: Mouse pressed left at (865, 260)
Screenshot: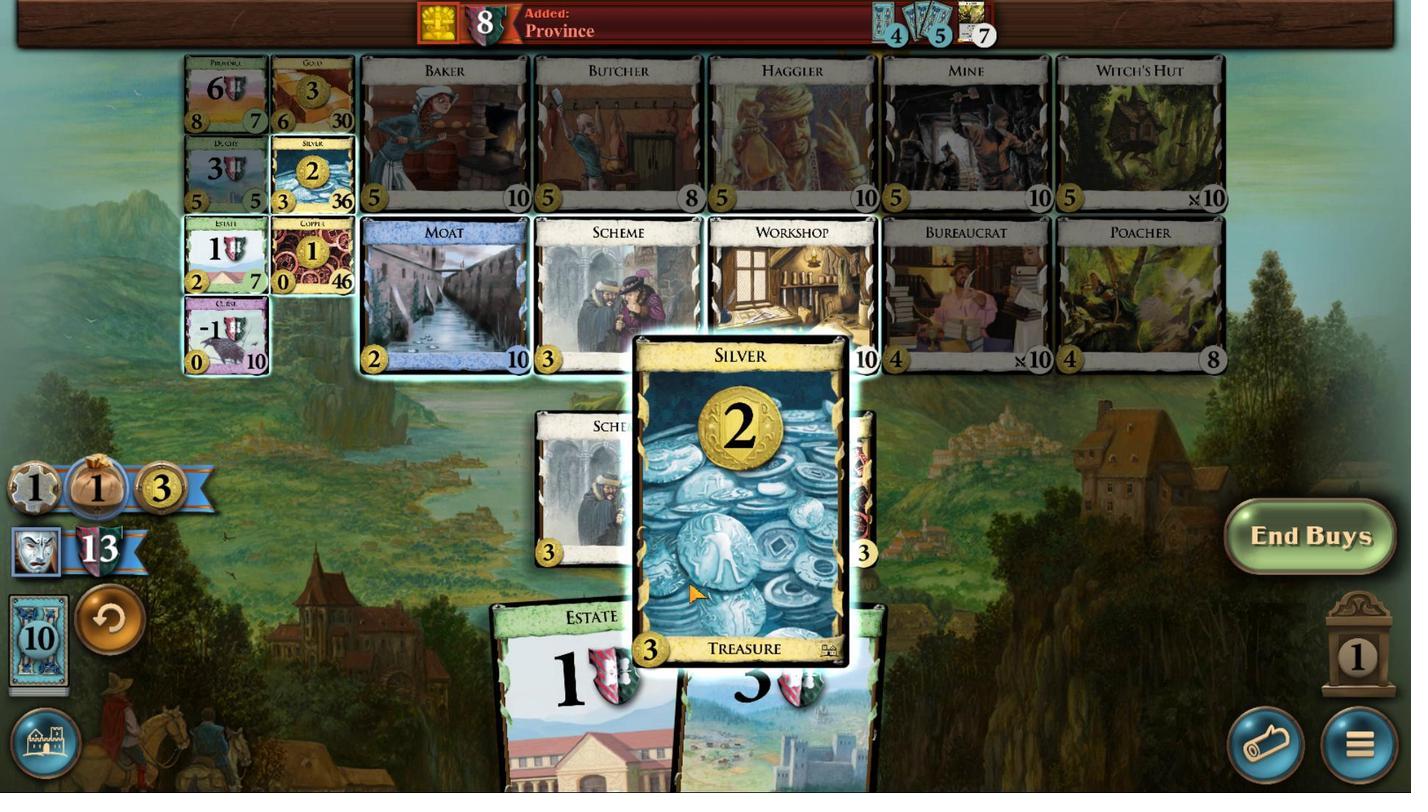 
Action: Mouse moved to (1201, 335)
Screenshot: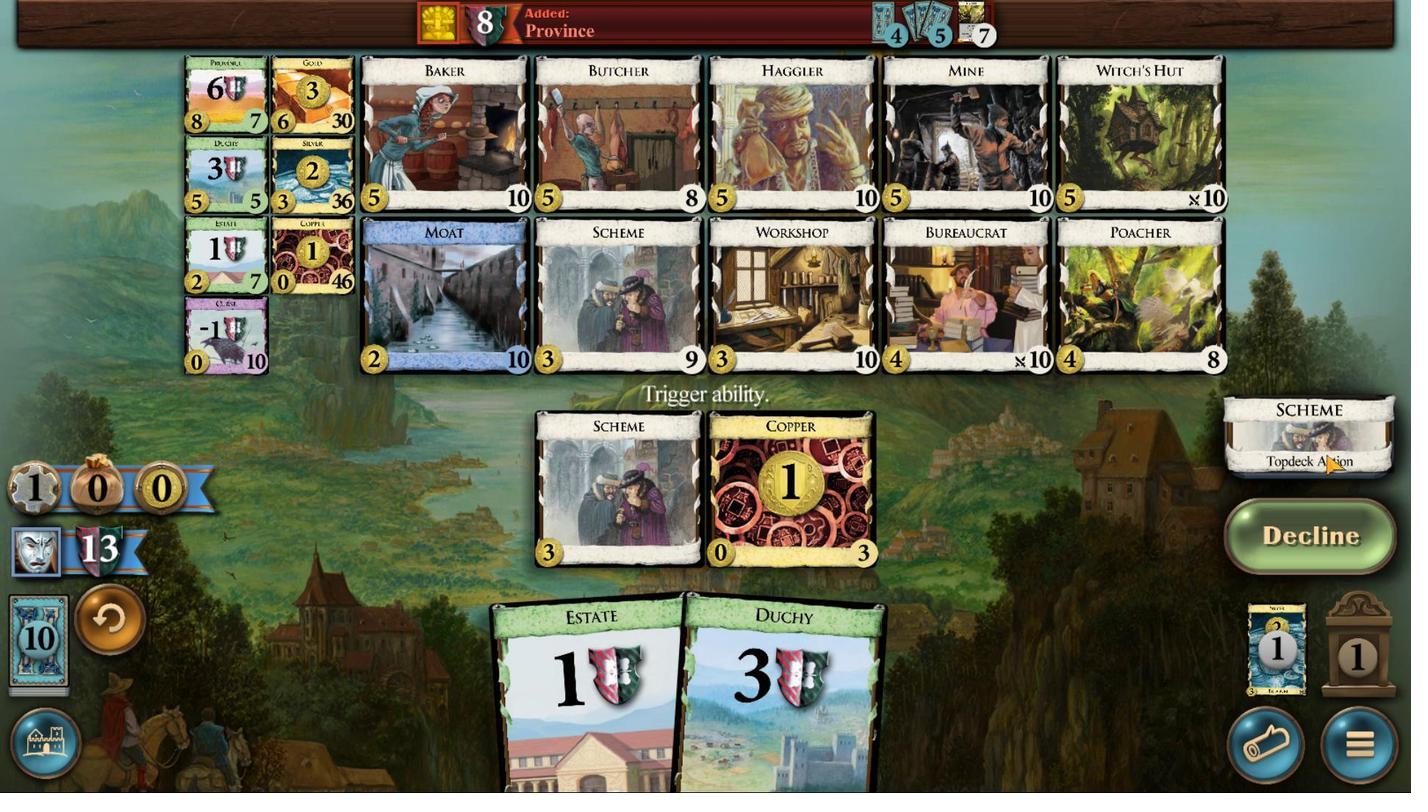 
Action: Mouse pressed left at (1201, 335)
Screenshot: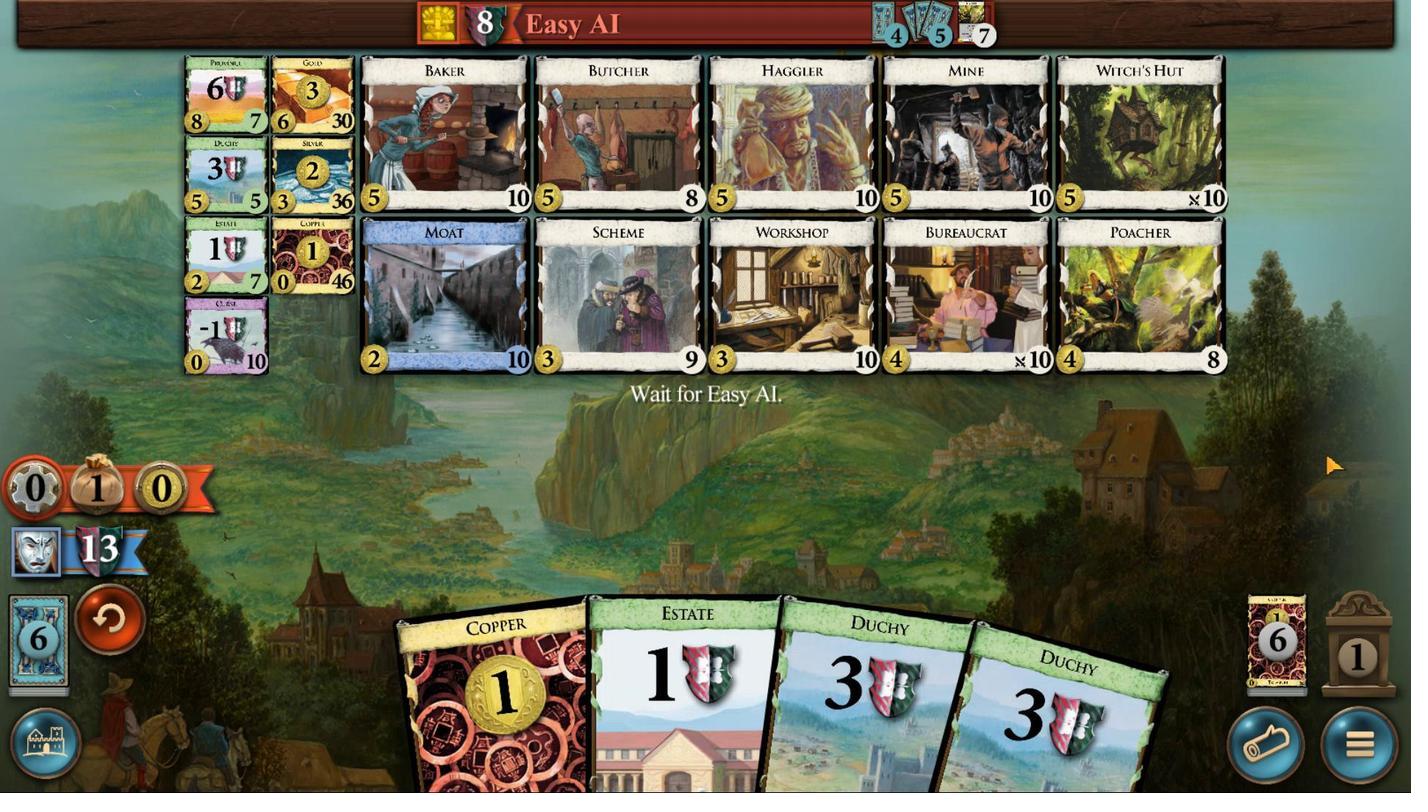 
Action: Mouse moved to (873, 401)
Screenshot: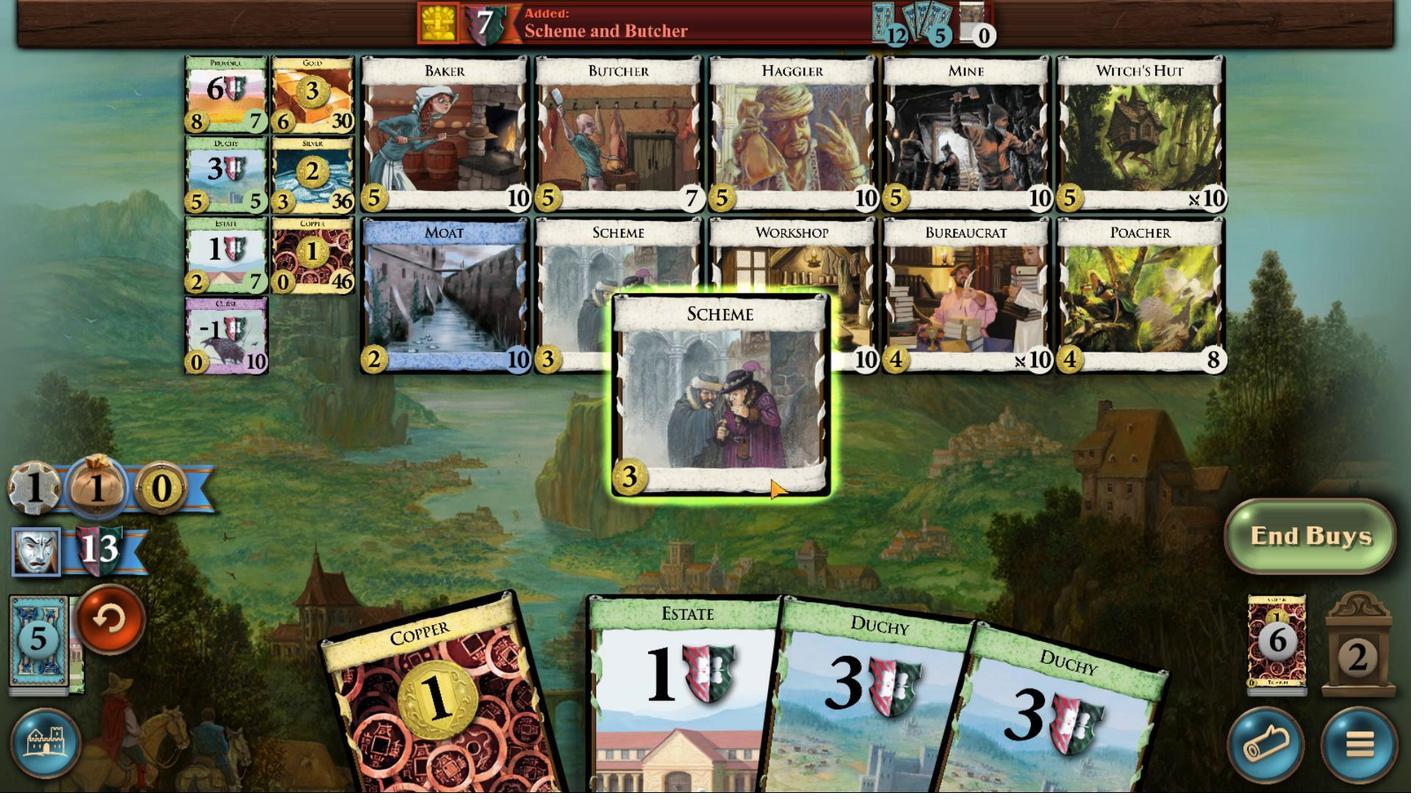 
Action: Mouse pressed left at (873, 401)
Screenshot: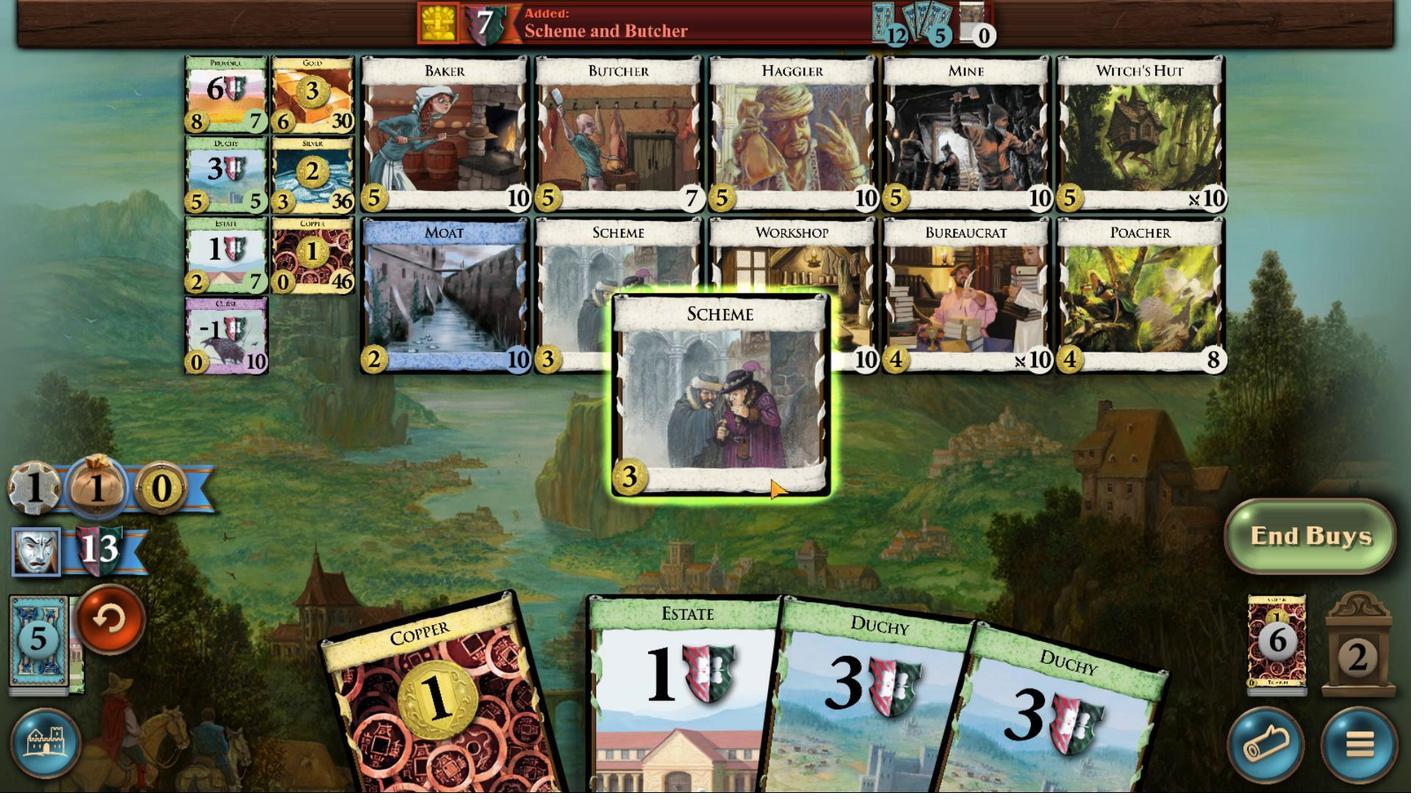 
Action: Mouse moved to (1006, 345)
Screenshot: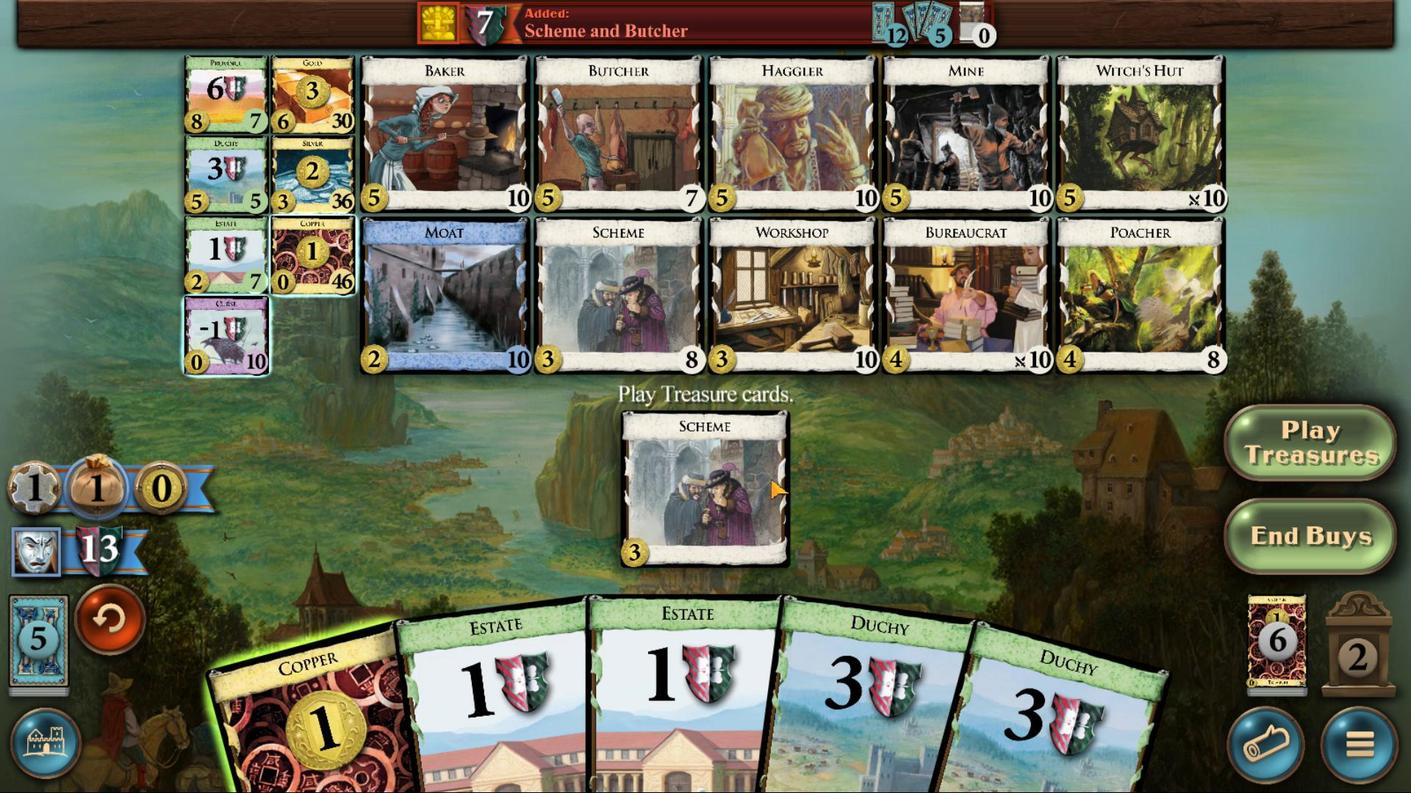 
Action: Mouse pressed left at (1006, 345)
Screenshot: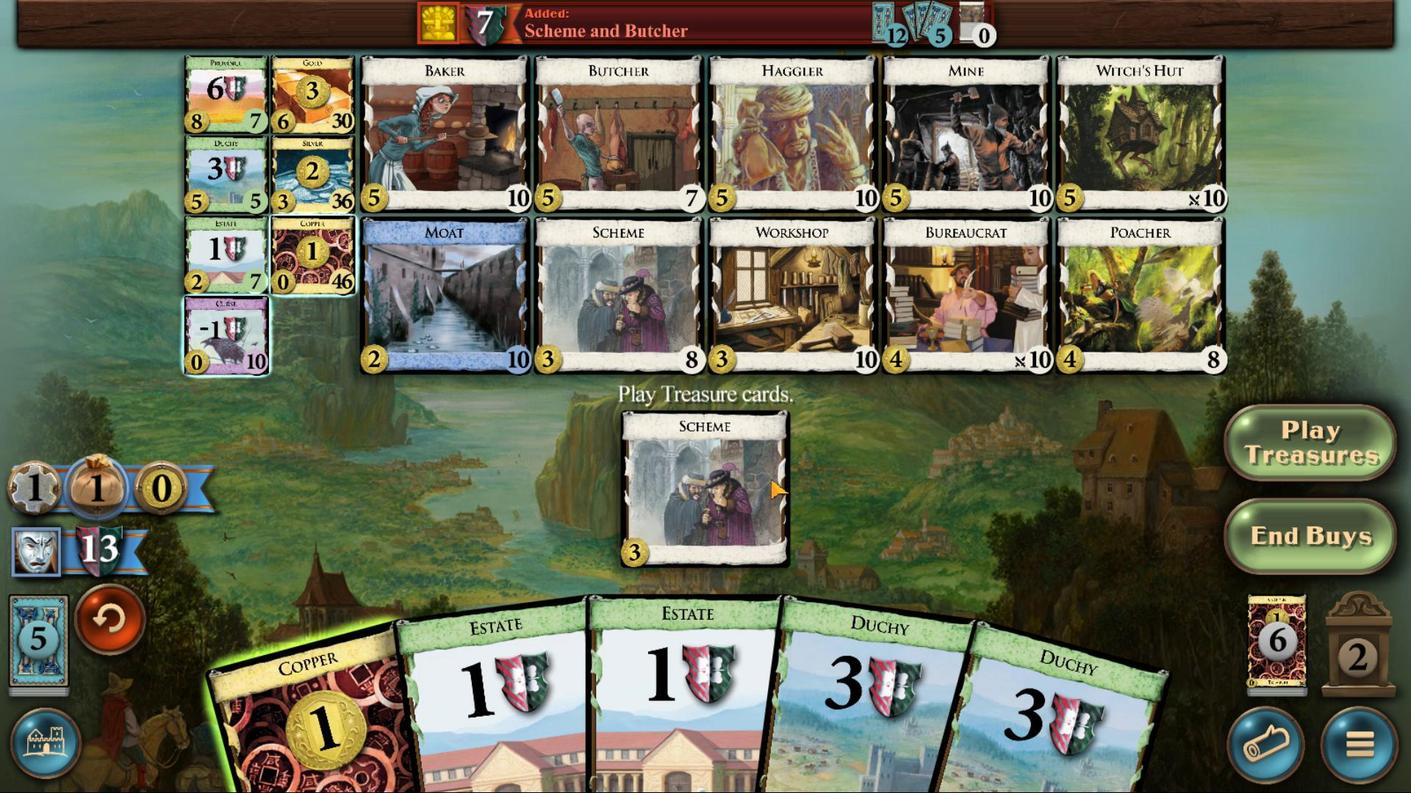 
Action: Mouse moved to (1001, 345)
Screenshot: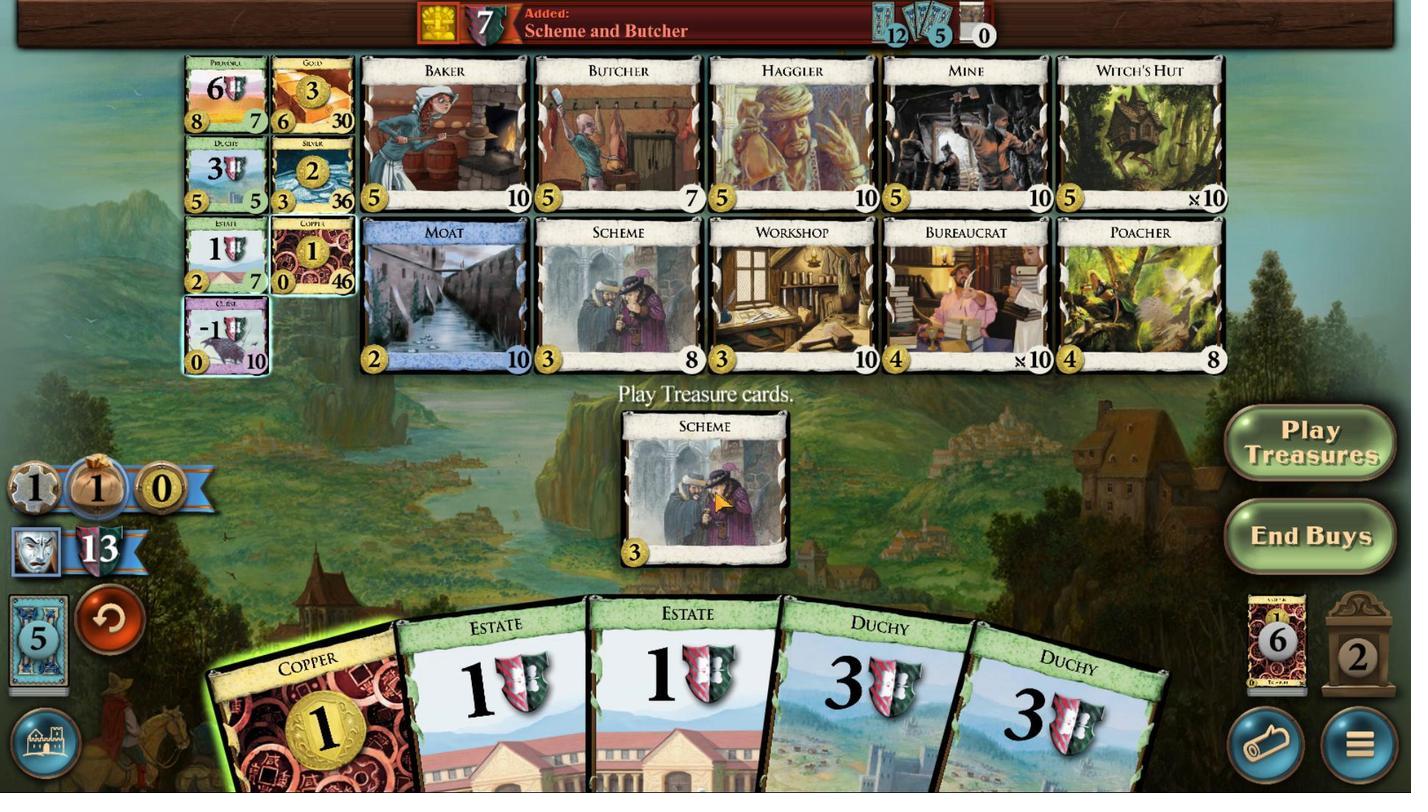 
Action: Mouse pressed left at (1001, 345)
Screenshot: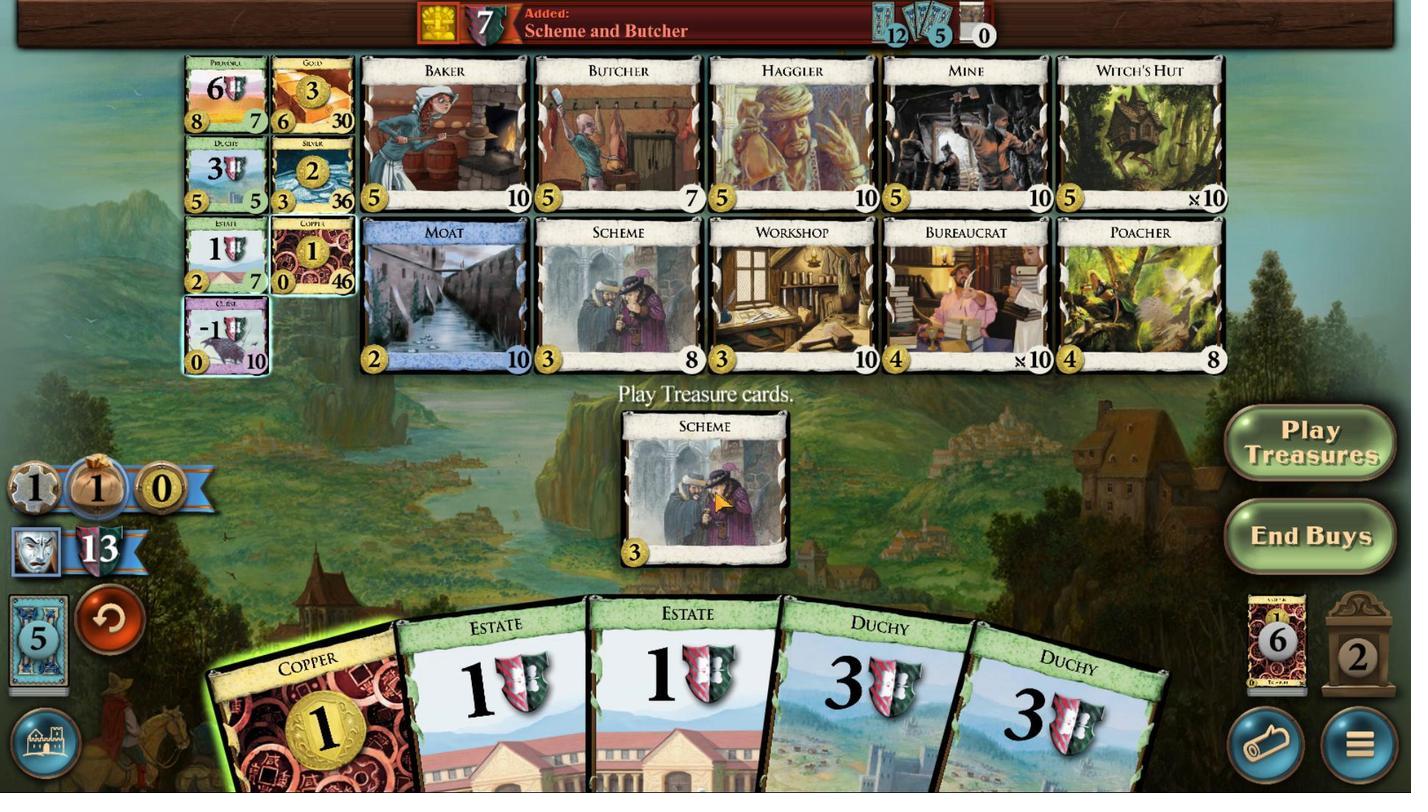 
Action: Mouse moved to (1106, 344)
Screenshot: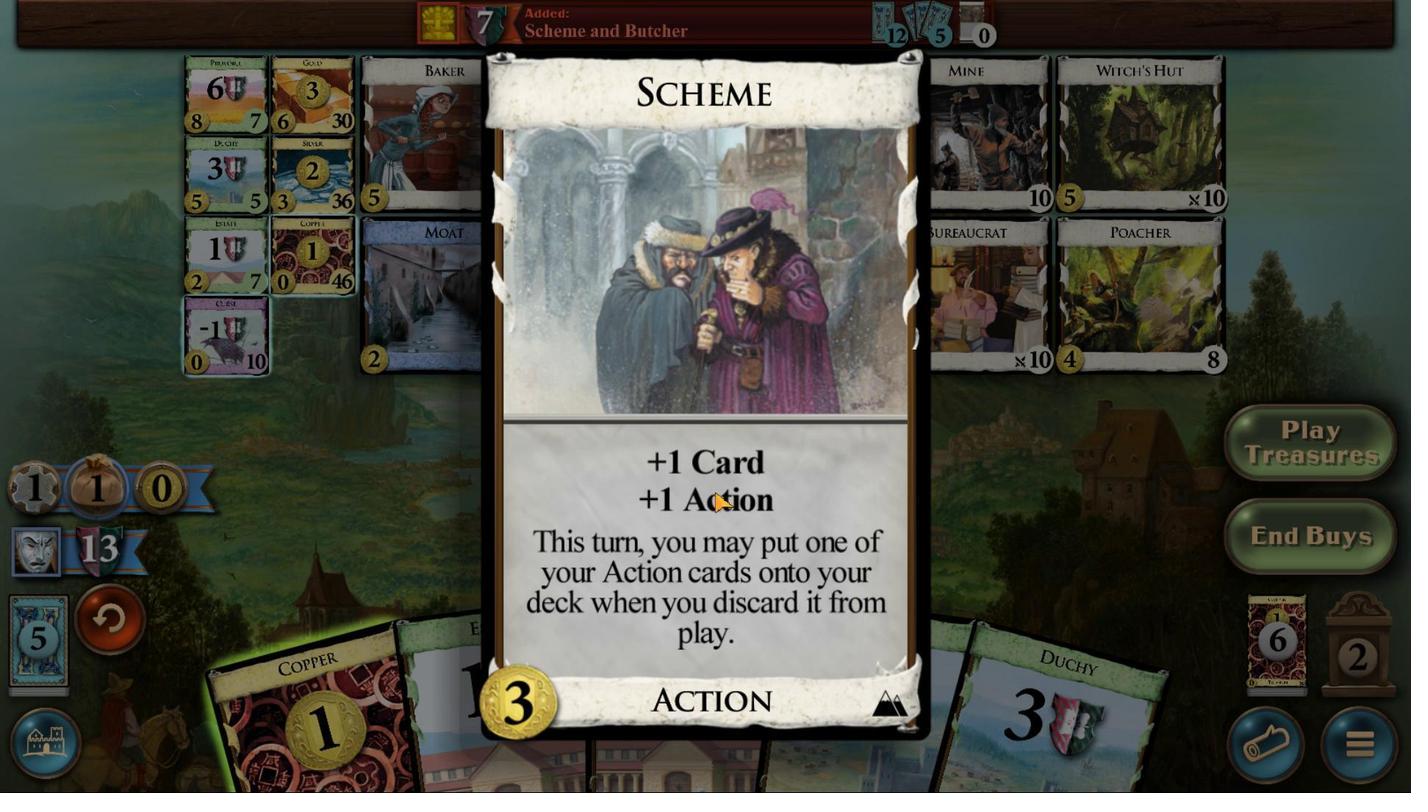 
Action: Mouse pressed left at (1106, 344)
Screenshot: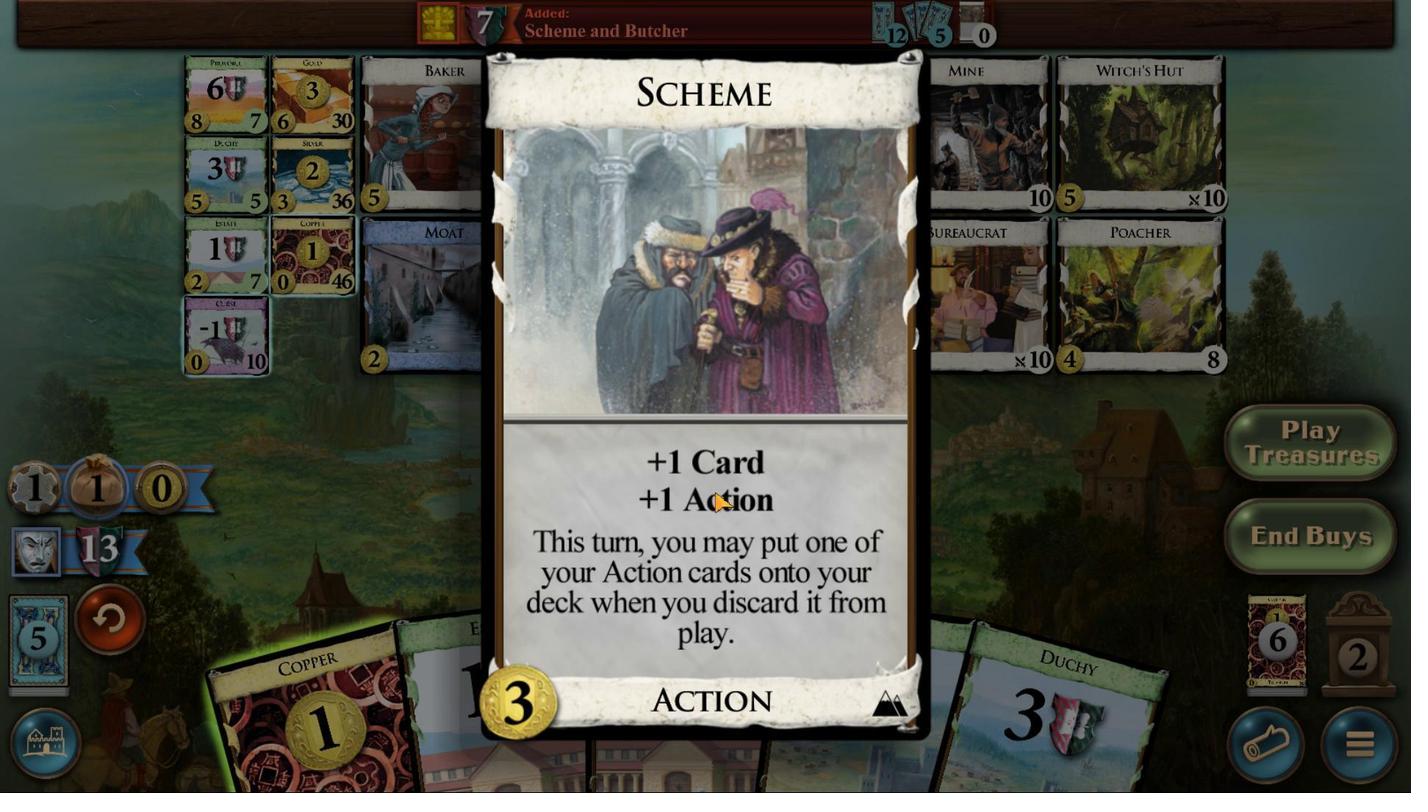 
Action: Mouse moved to (871, 396)
Screenshot: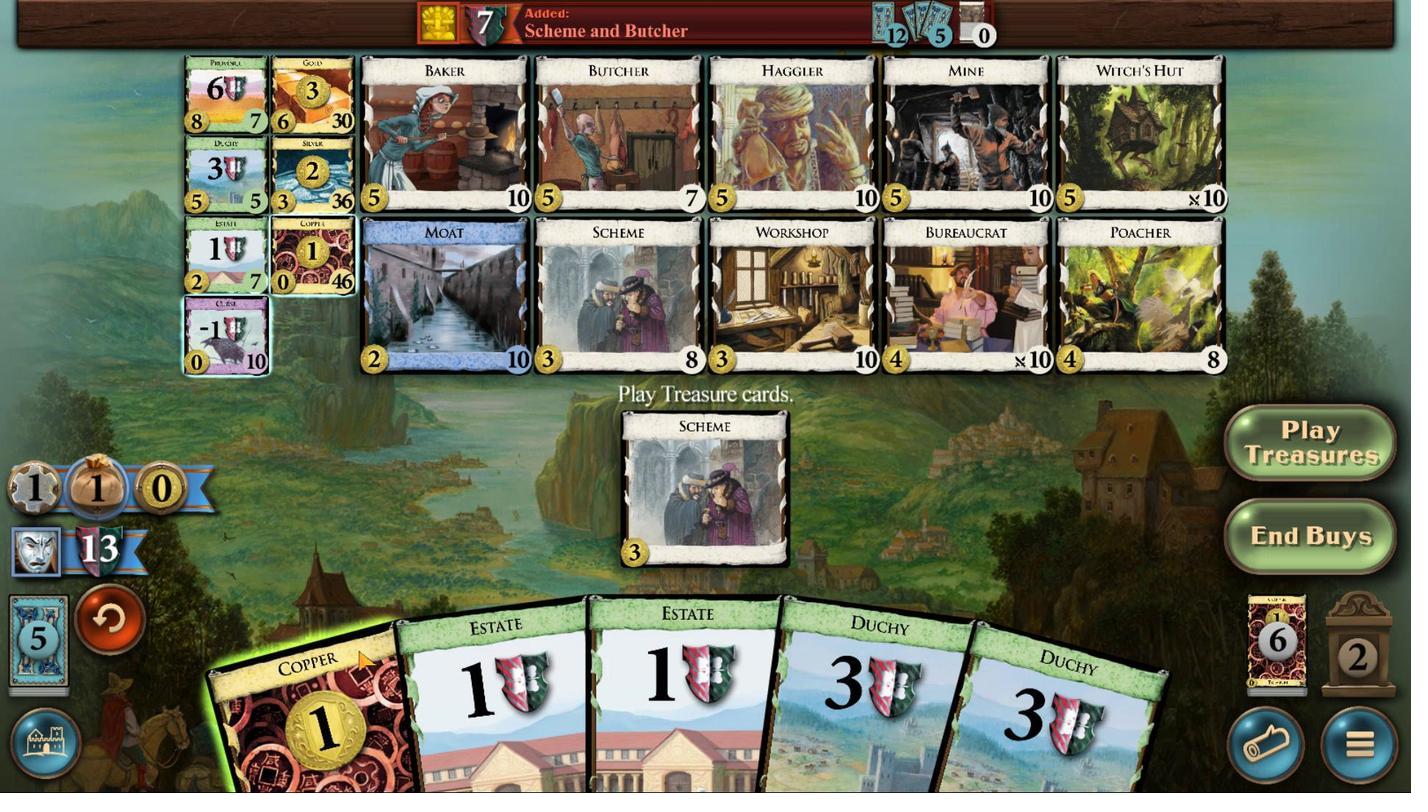 
Action: Mouse pressed left at (871, 396)
Screenshot: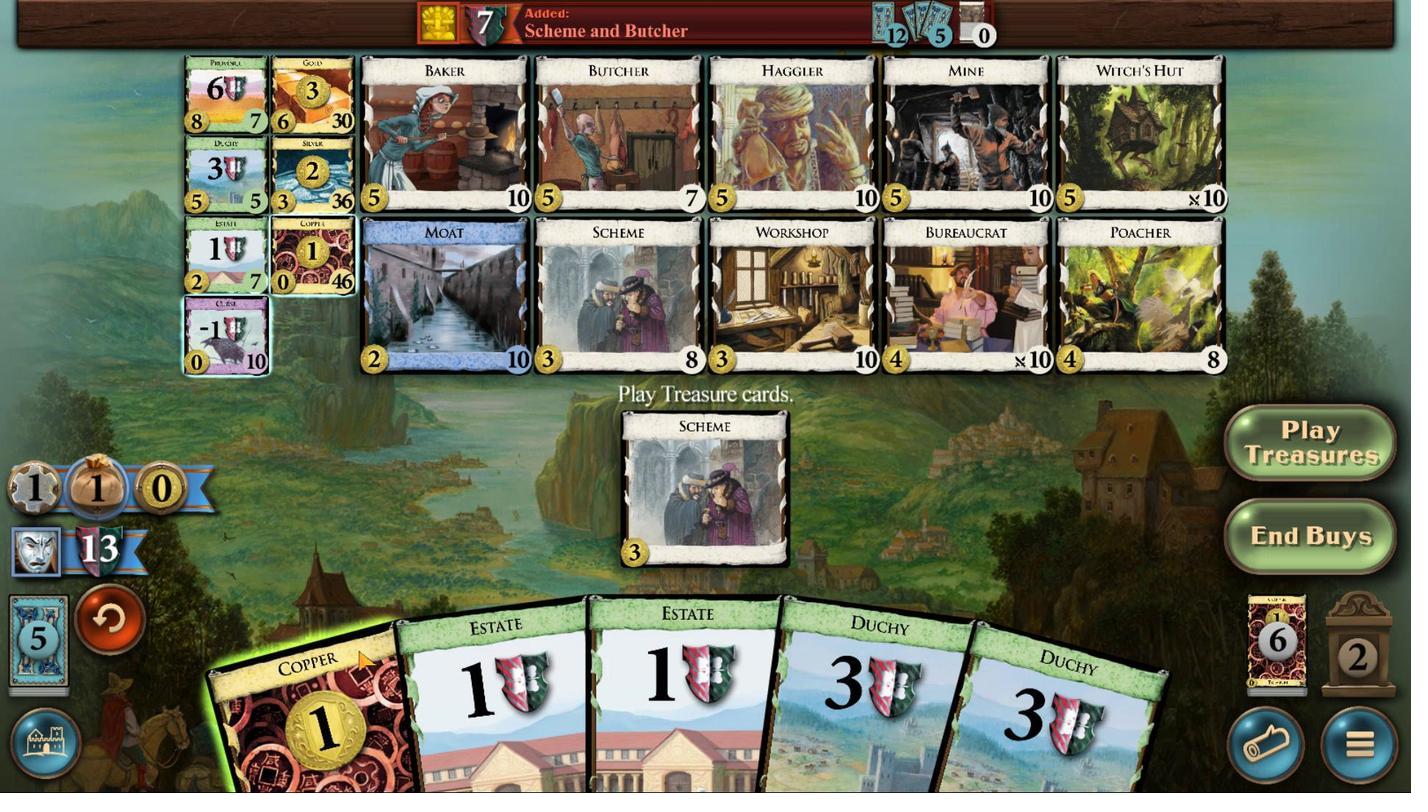 
Action: Mouse moved to (985, 351)
Screenshot: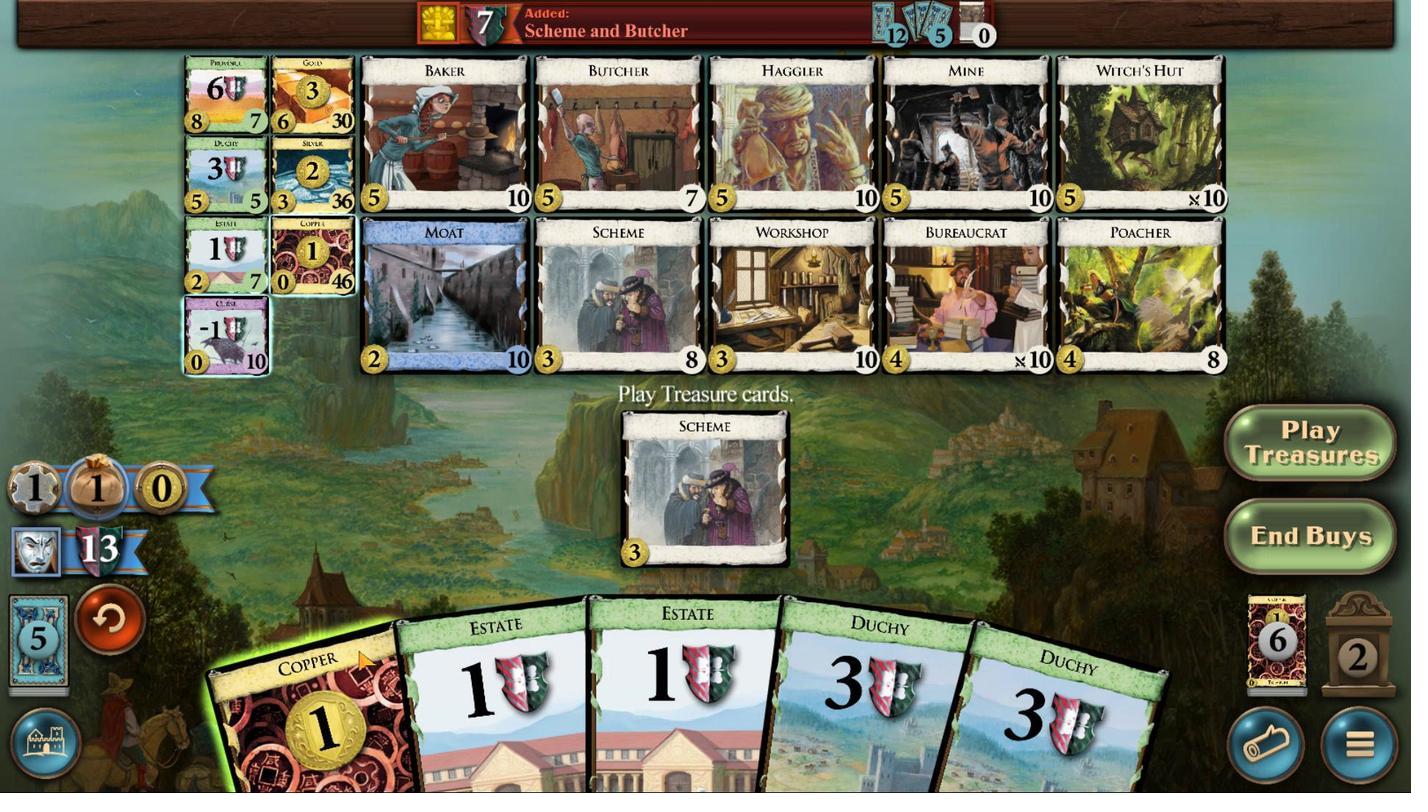 
Action: Mouse pressed left at (985, 351)
Screenshot: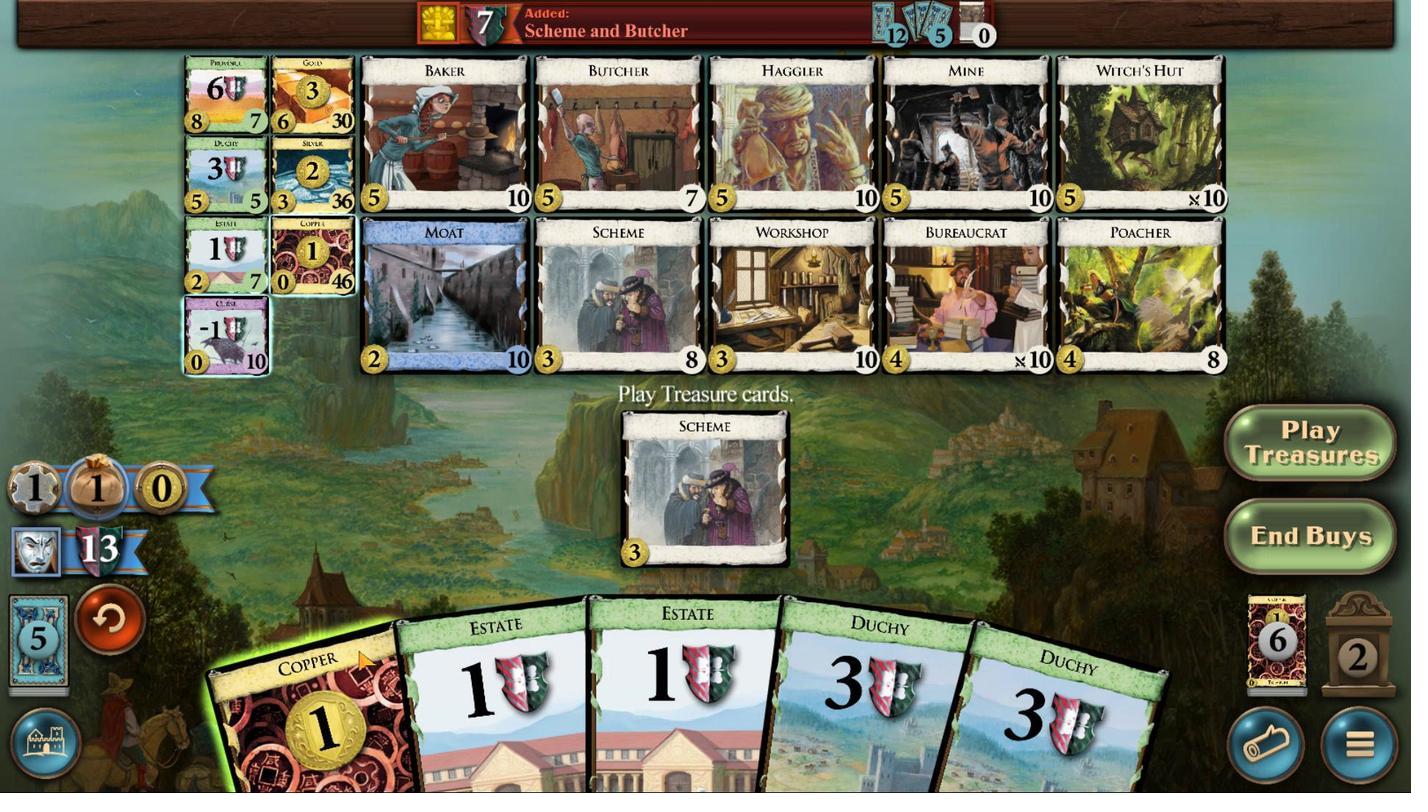 
Action: Mouse moved to (873, 282)
Screenshot: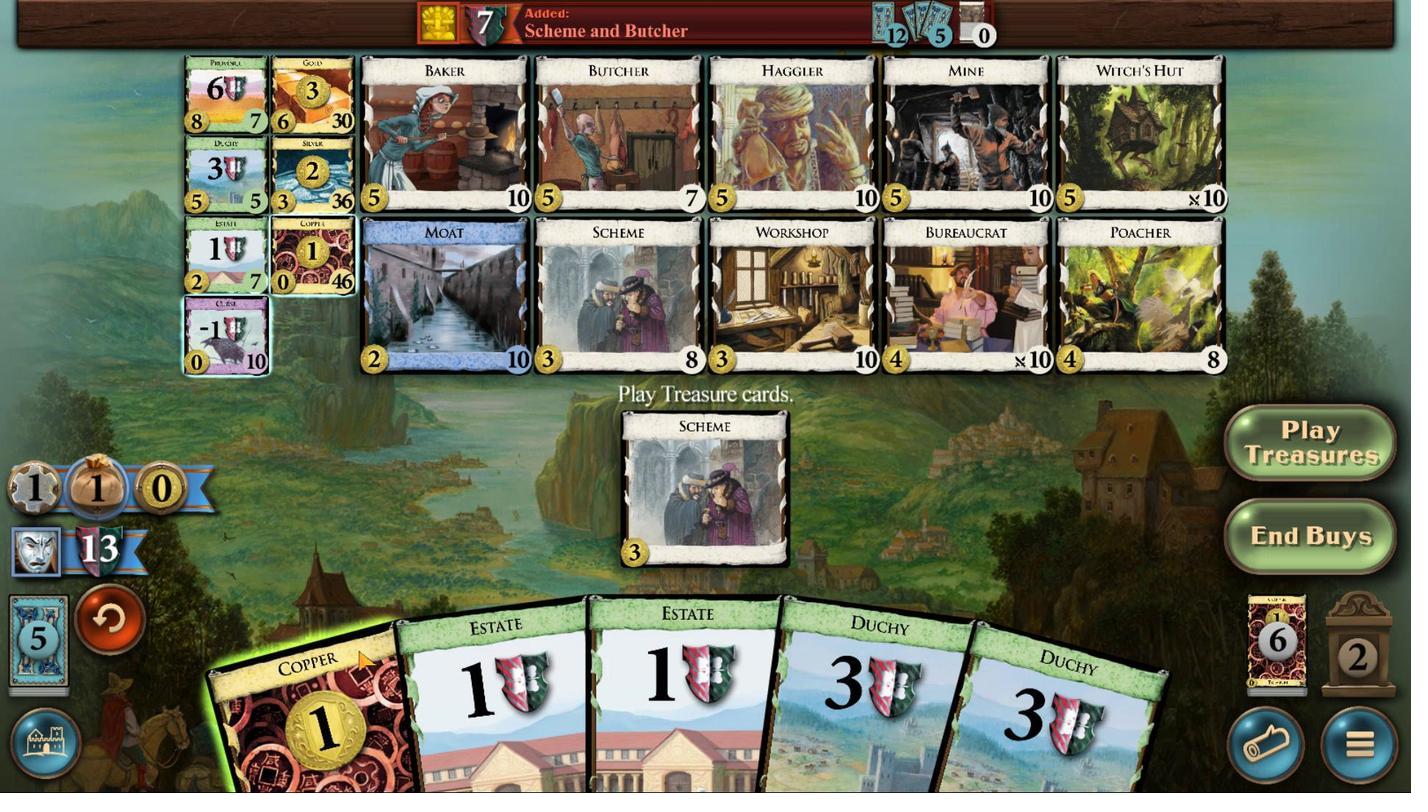 
Action: Mouse pressed left at (873, 282)
Screenshot: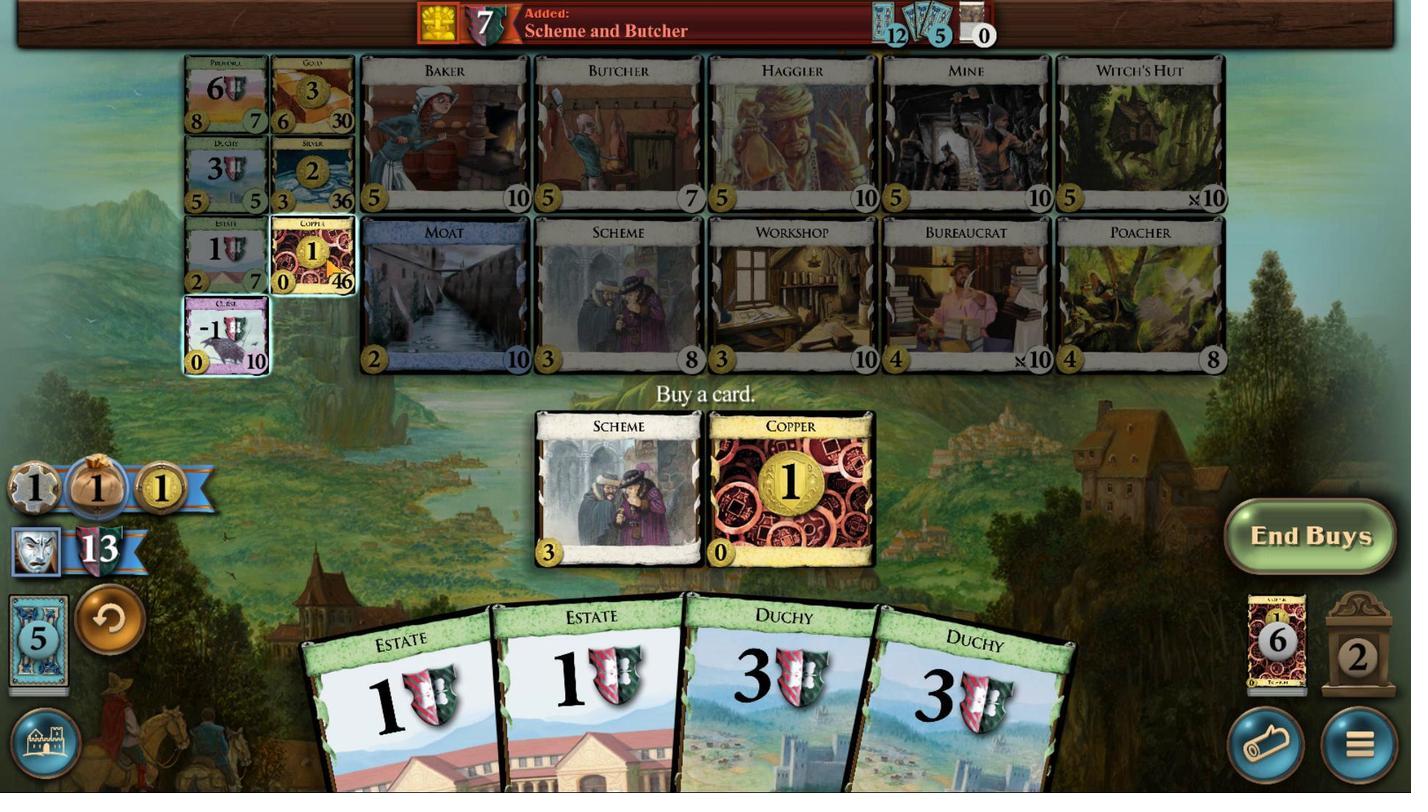 
Action: Mouse moved to (1205, 333)
Screenshot: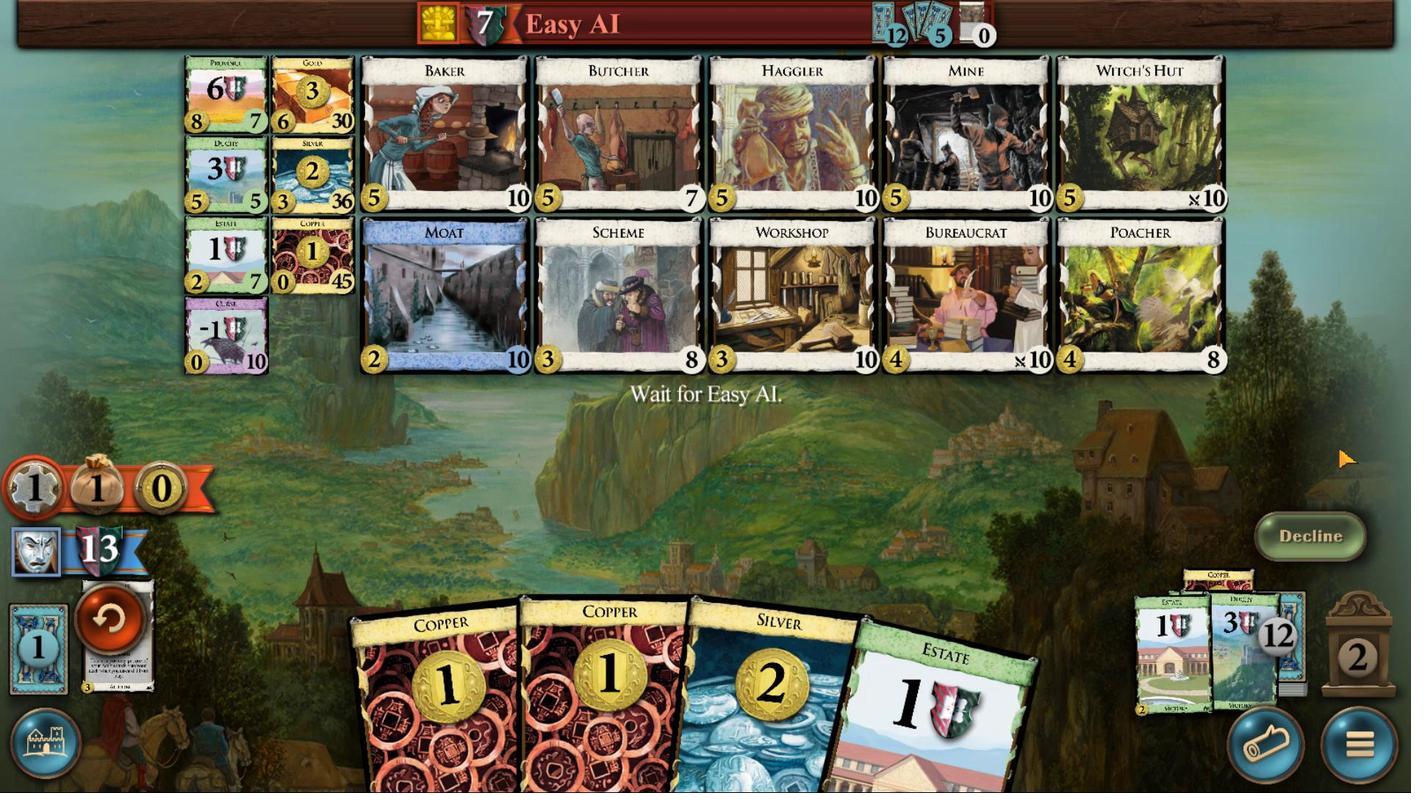 
Action: Mouse pressed left at (1205, 333)
Screenshot: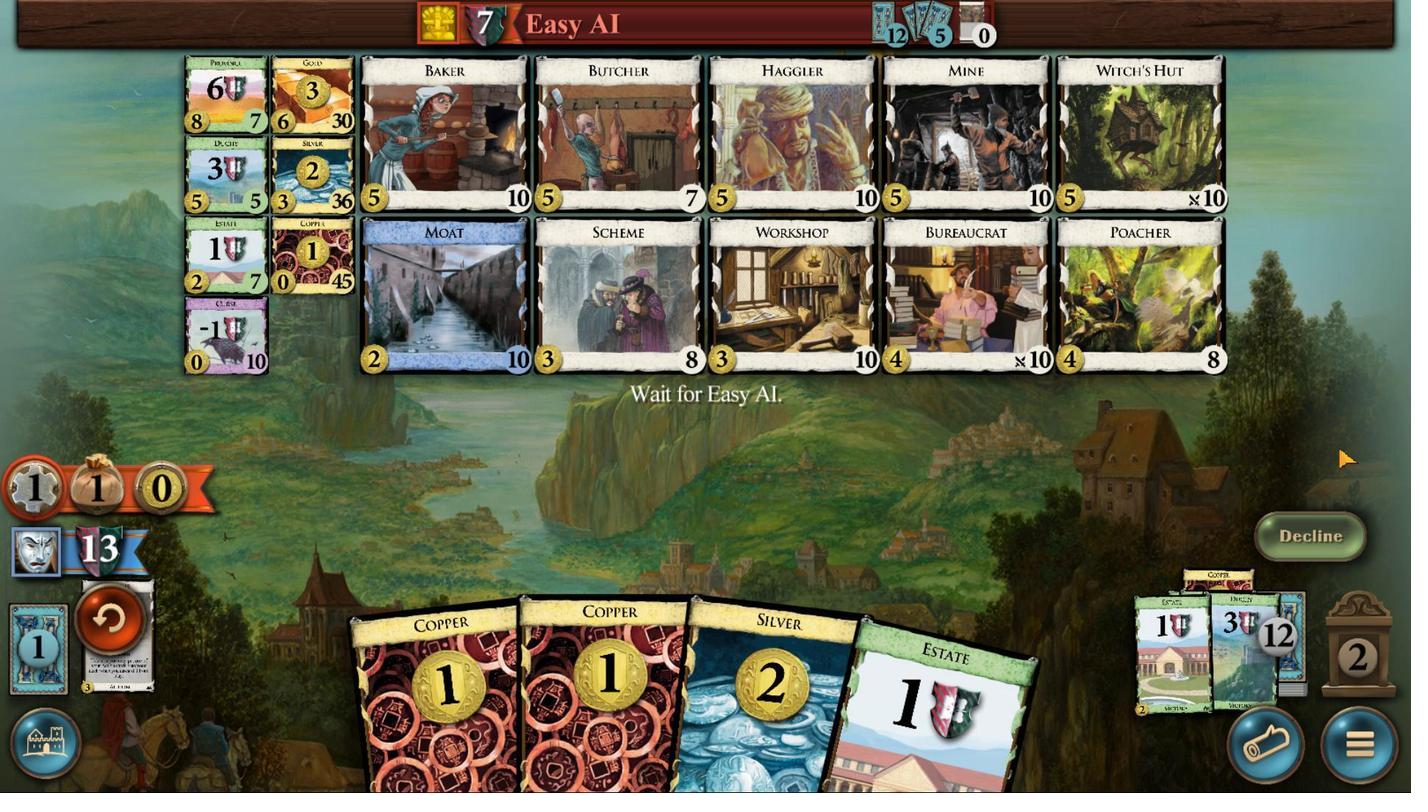 
Action: Mouse moved to (879, 410)
Screenshot: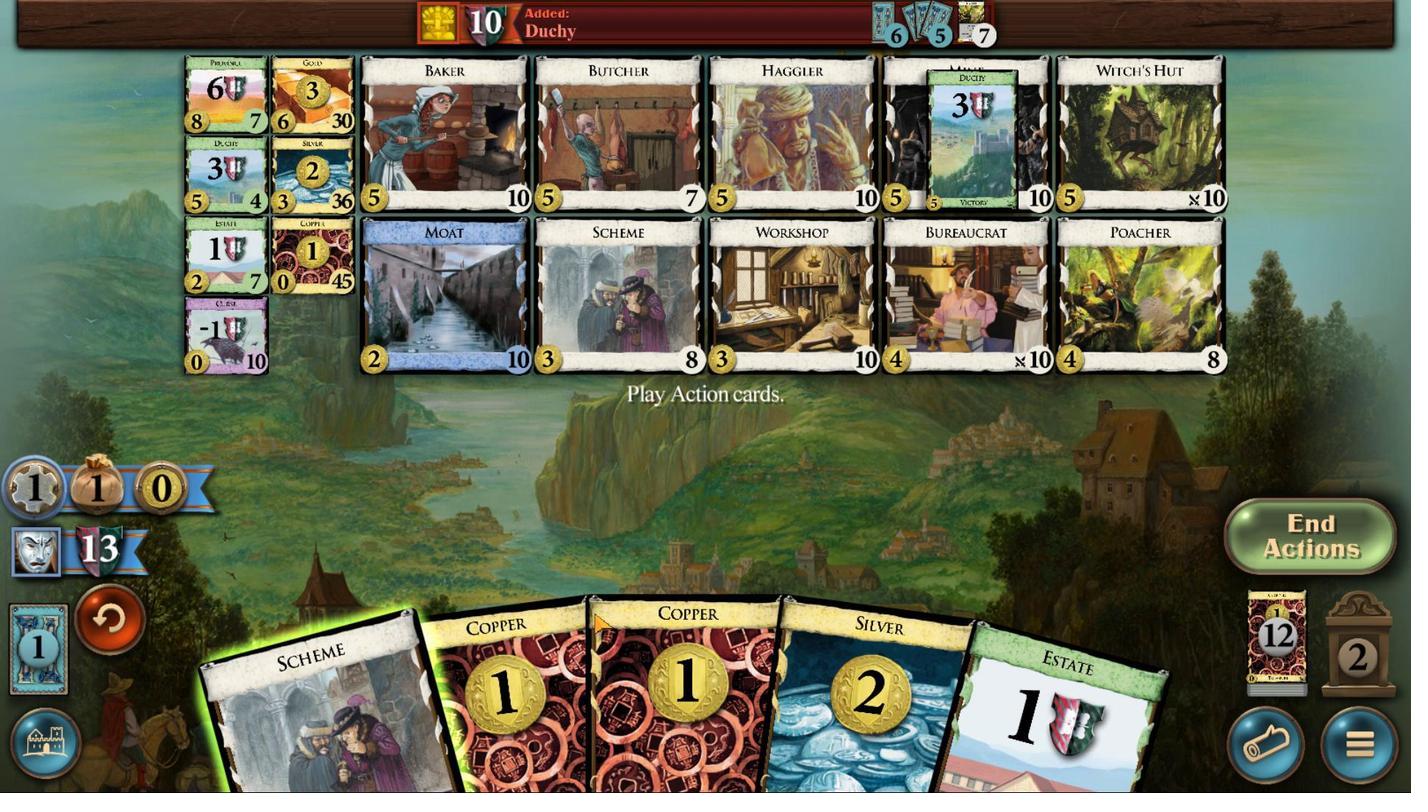 
Action: Mouse pressed left at (879, 410)
Screenshot: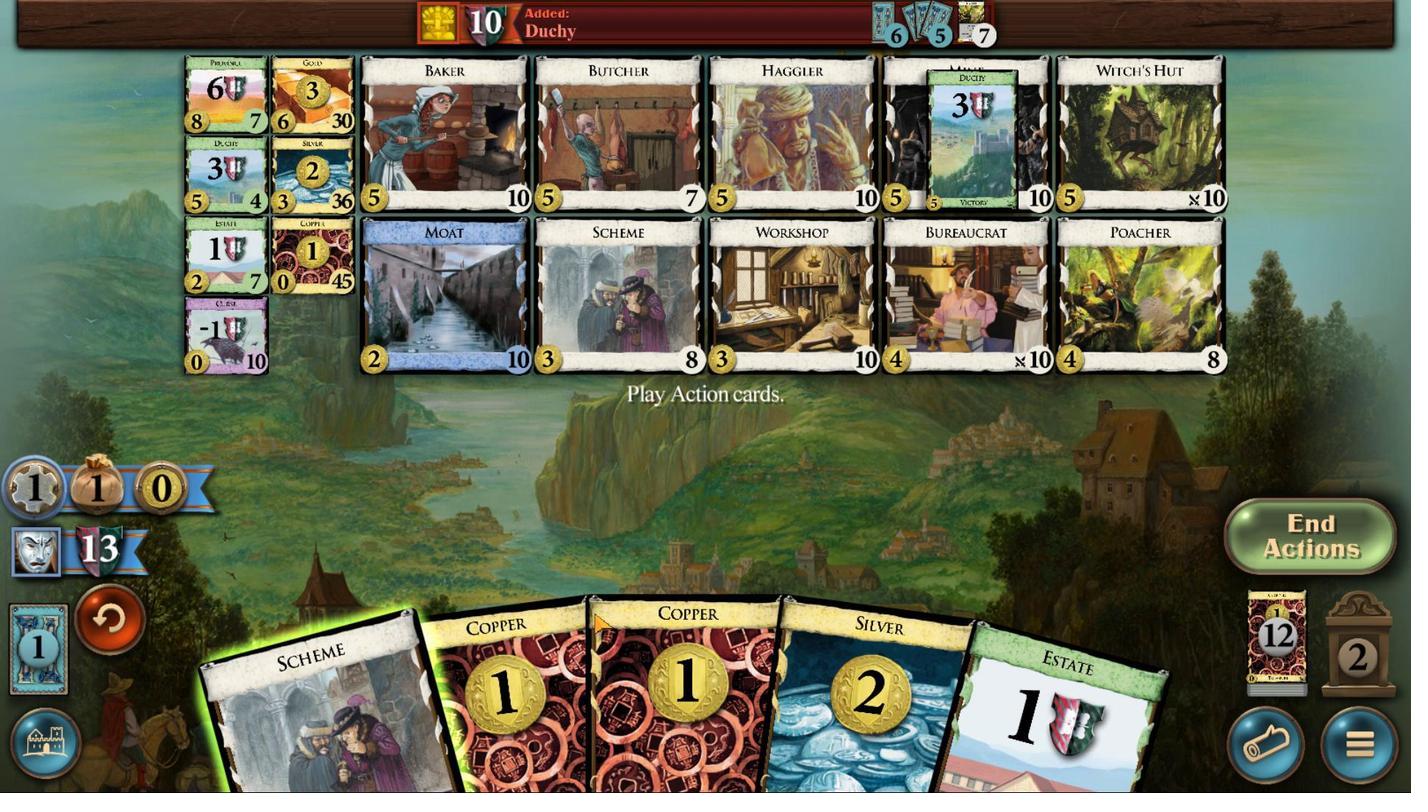 
Action: Mouse moved to (983, 372)
Screenshot: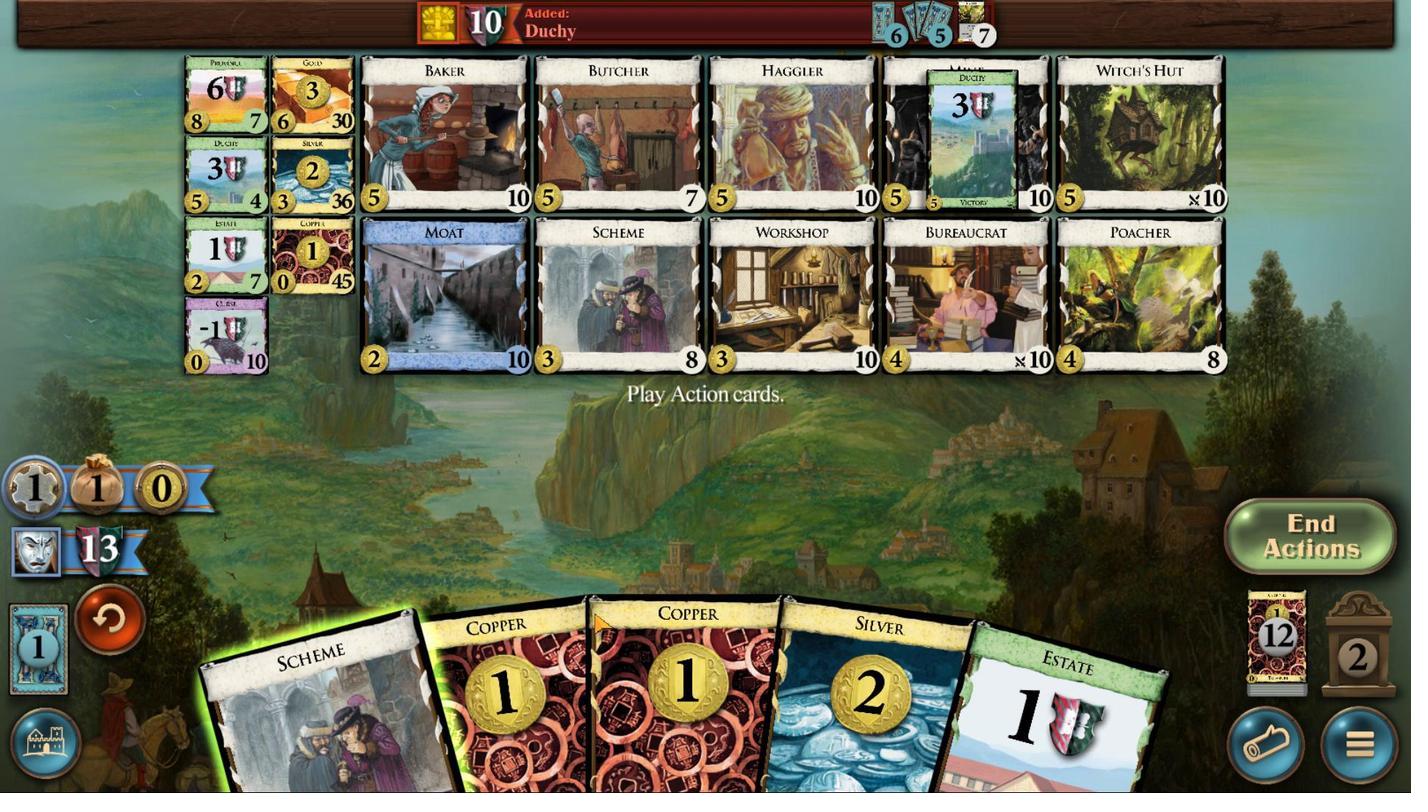 
Action: Mouse pressed left at (983, 372)
Screenshot: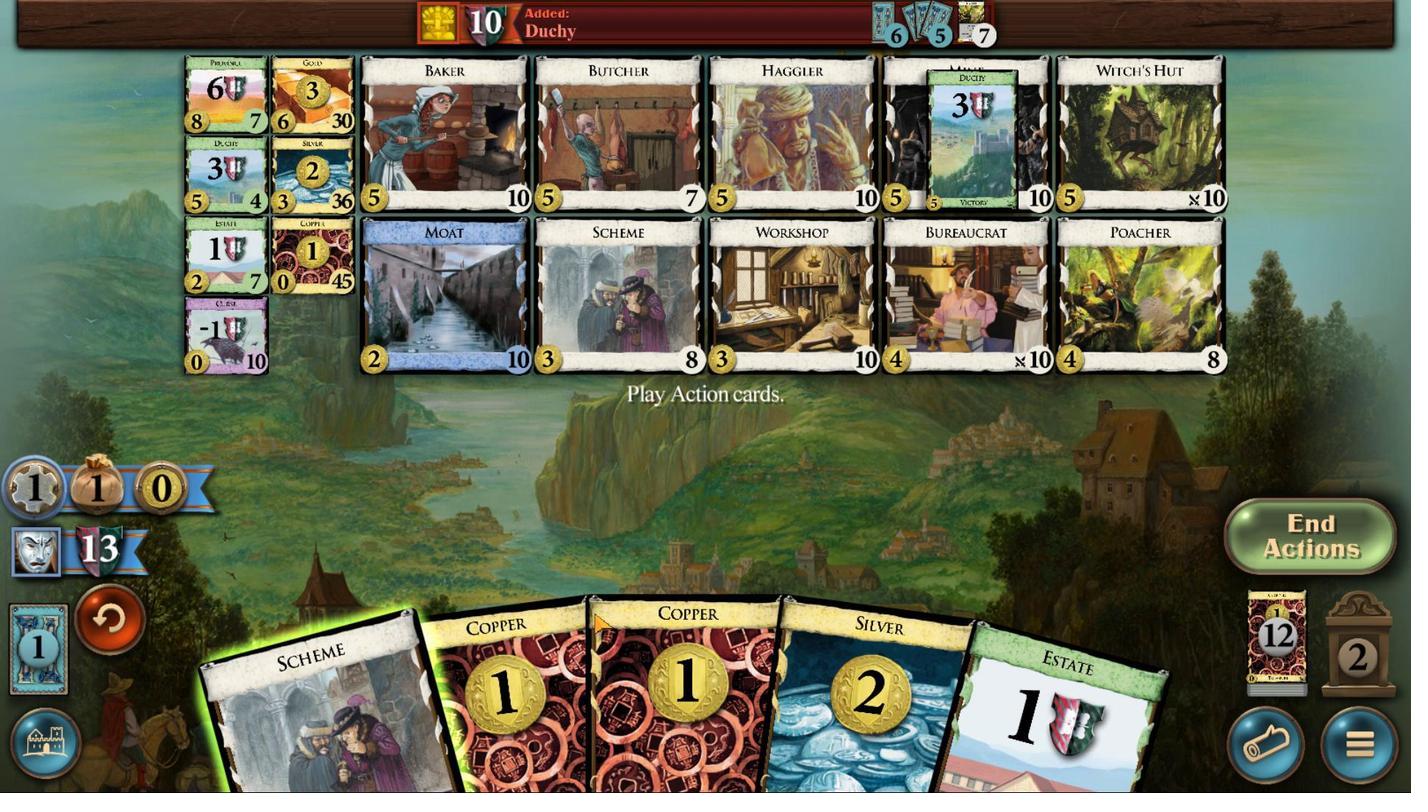 
Action: Mouse moved to (1041, 388)
Screenshot: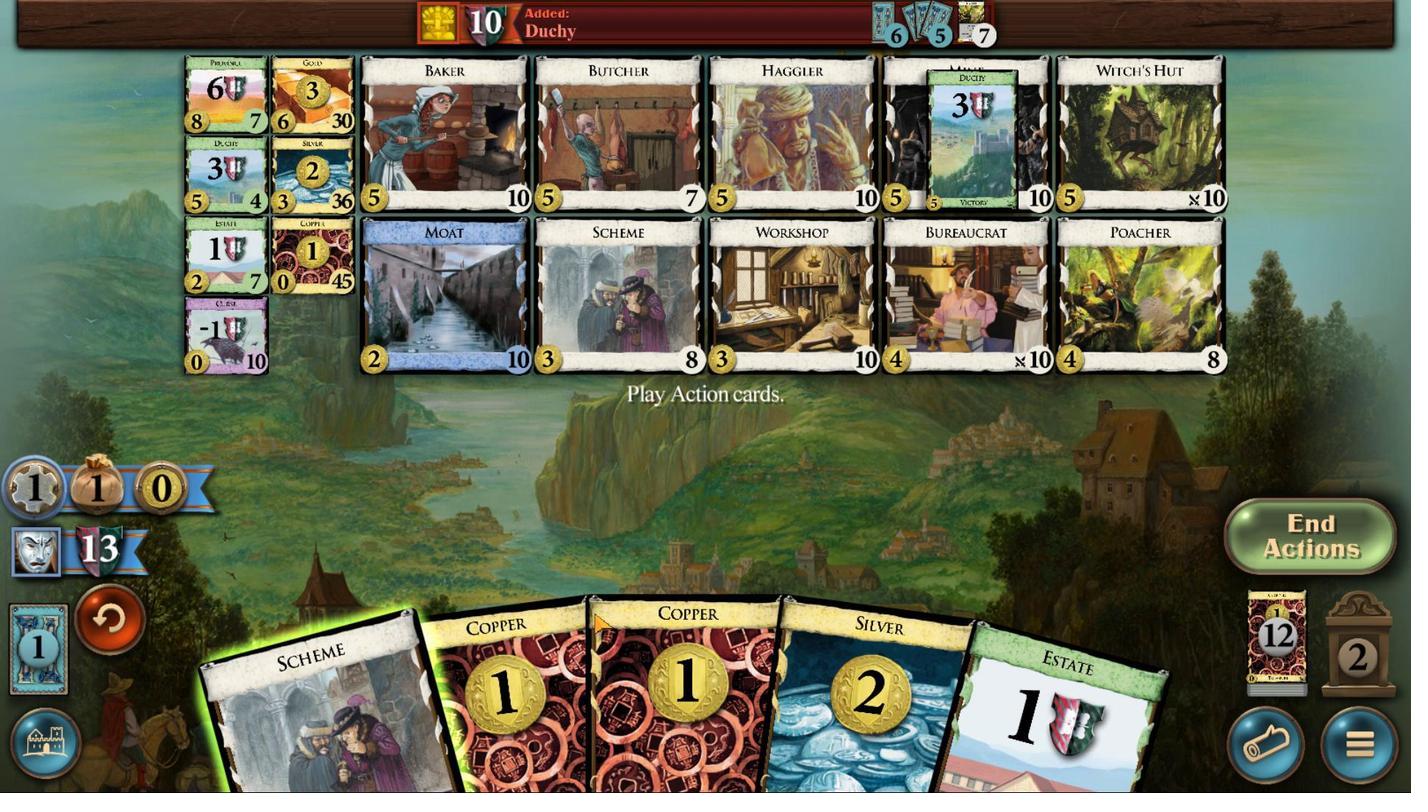 
Action: Mouse pressed left at (1041, 388)
Screenshot: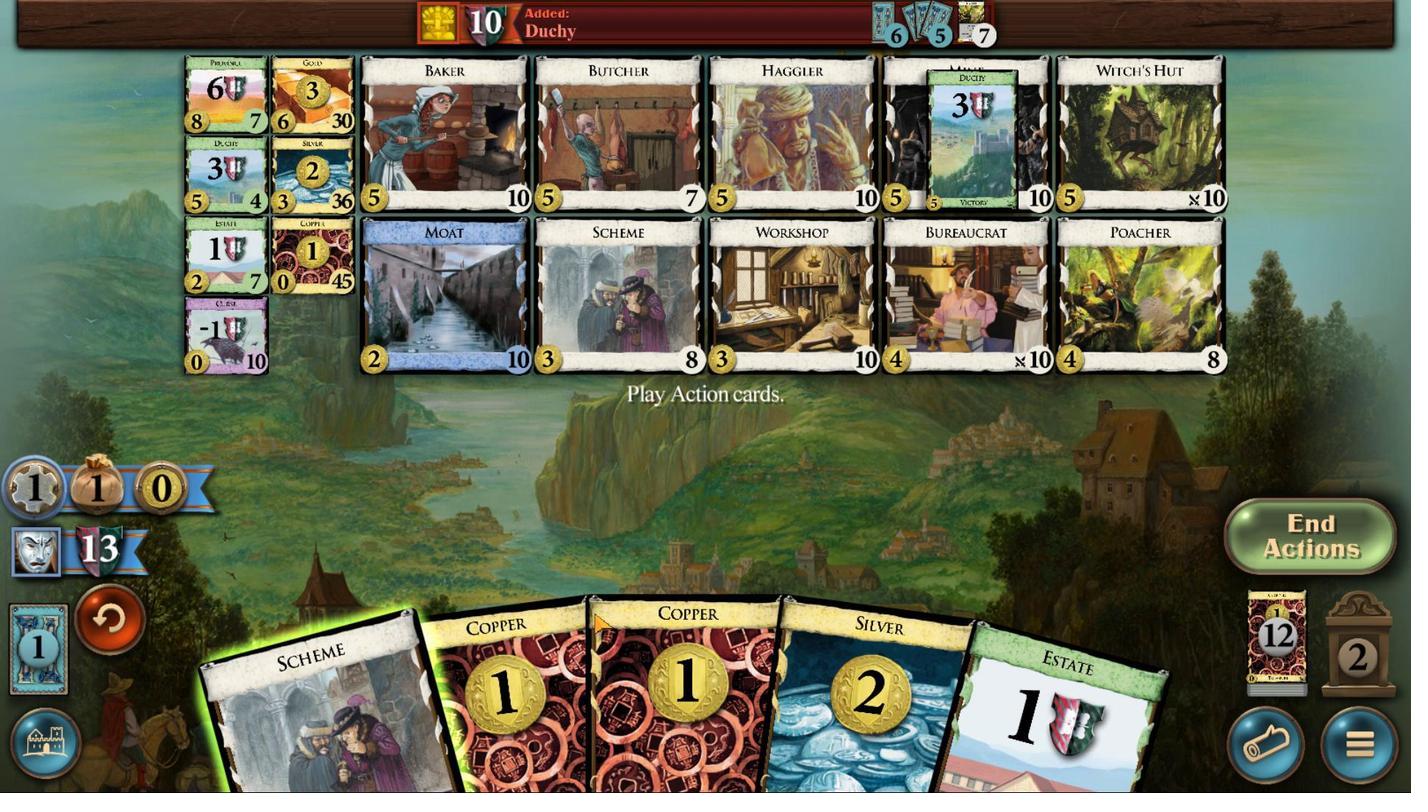 
Action: Mouse moved to (1038, 360)
Screenshot: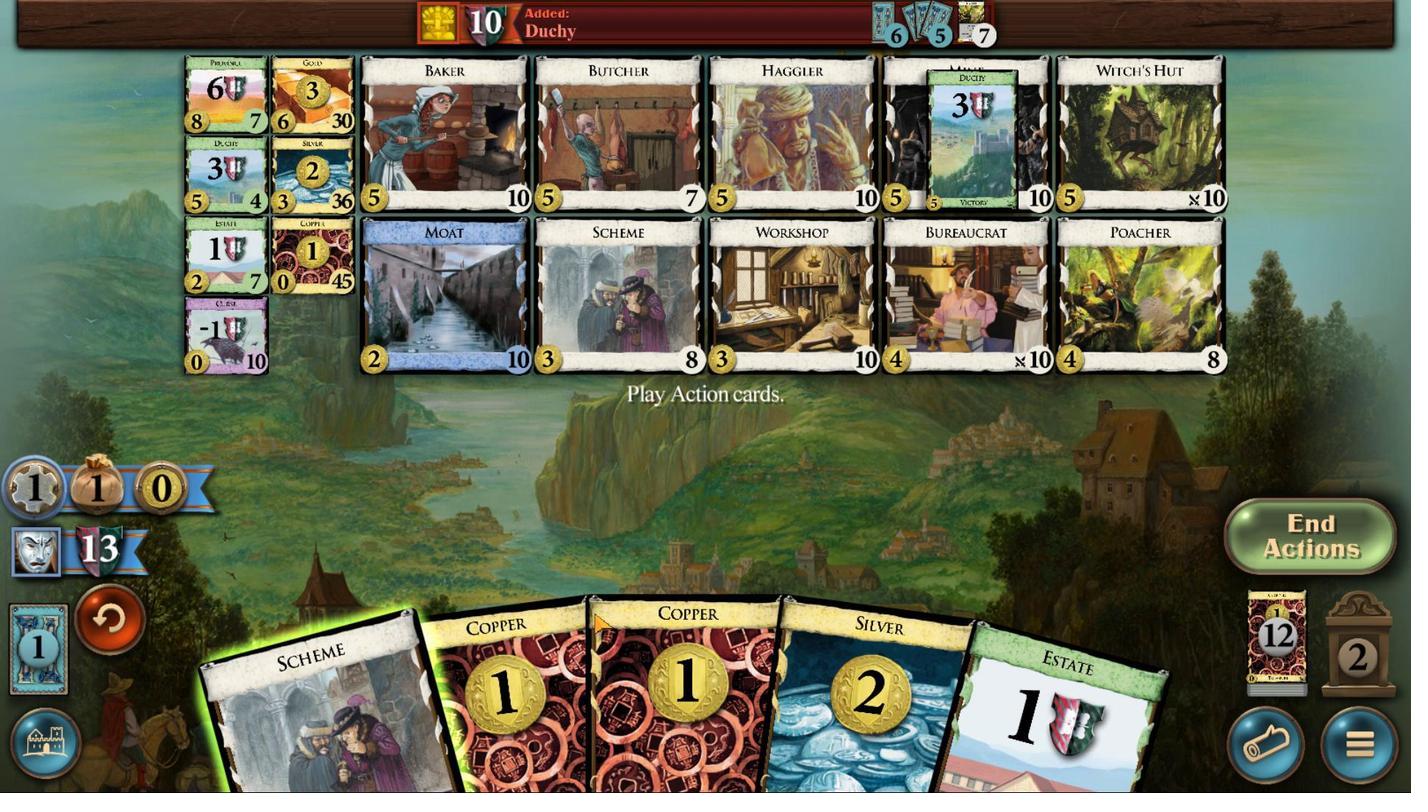 
Action: Mouse pressed left at (1038, 360)
Screenshot: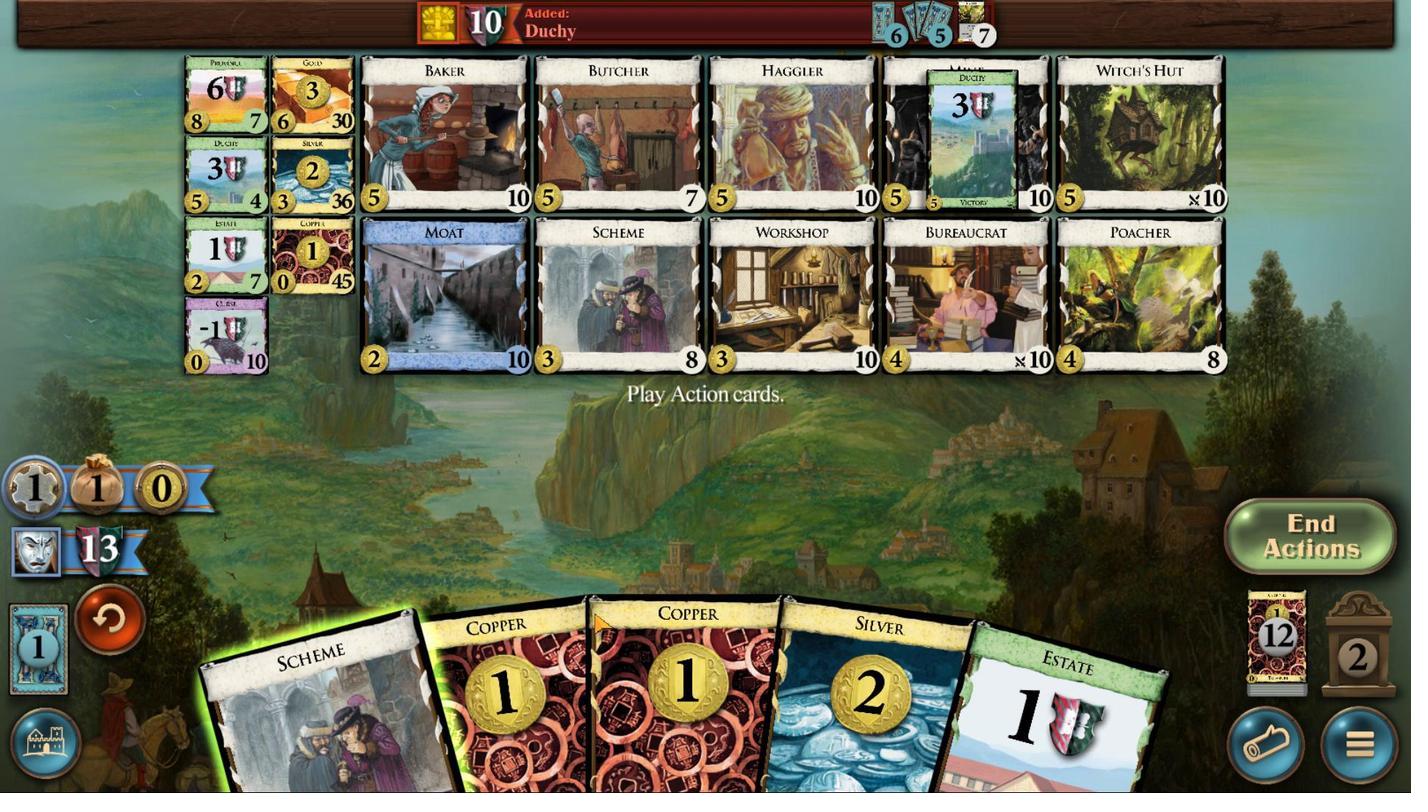 
Action: Mouse moved to (1013, 394)
Screenshot: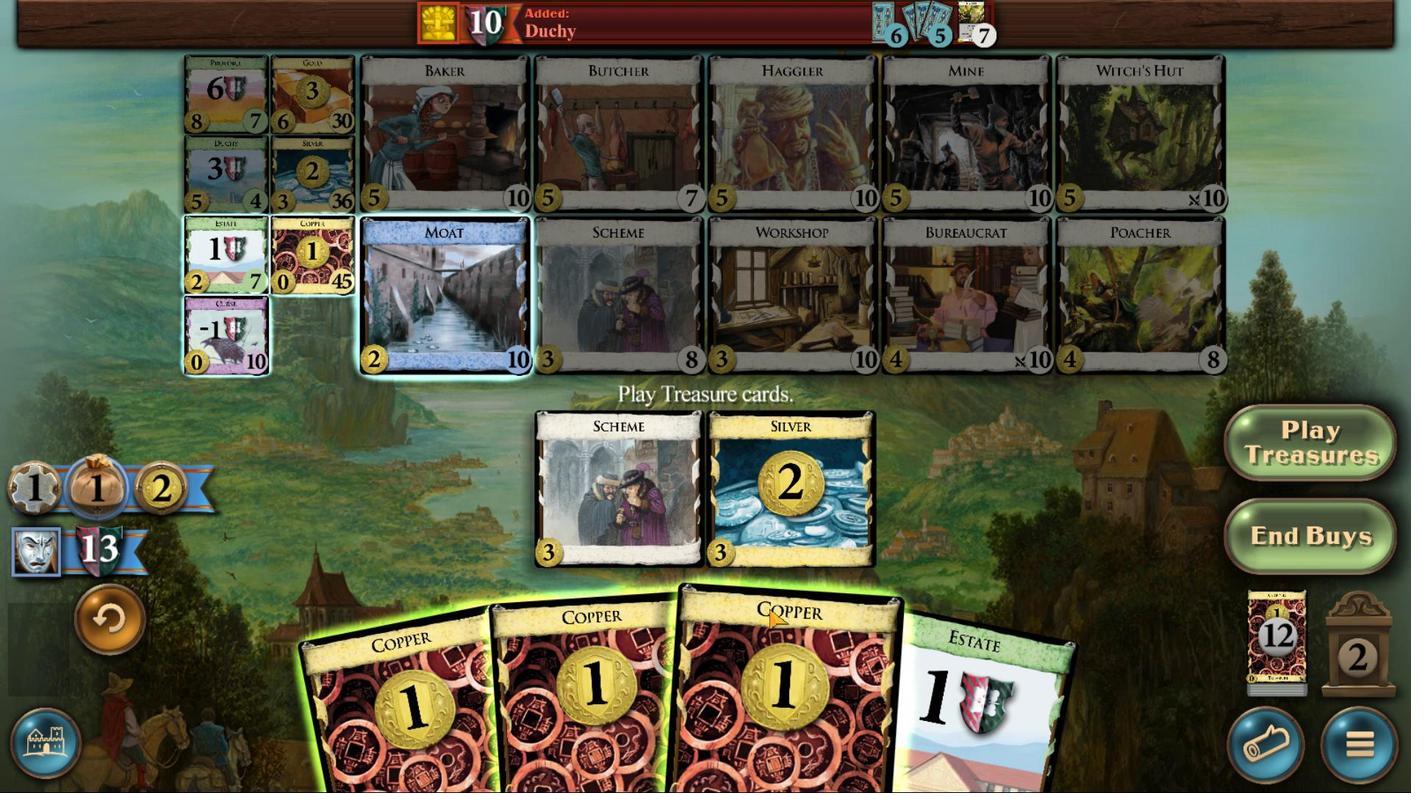 
Action: Mouse pressed left at (1013, 394)
Screenshot: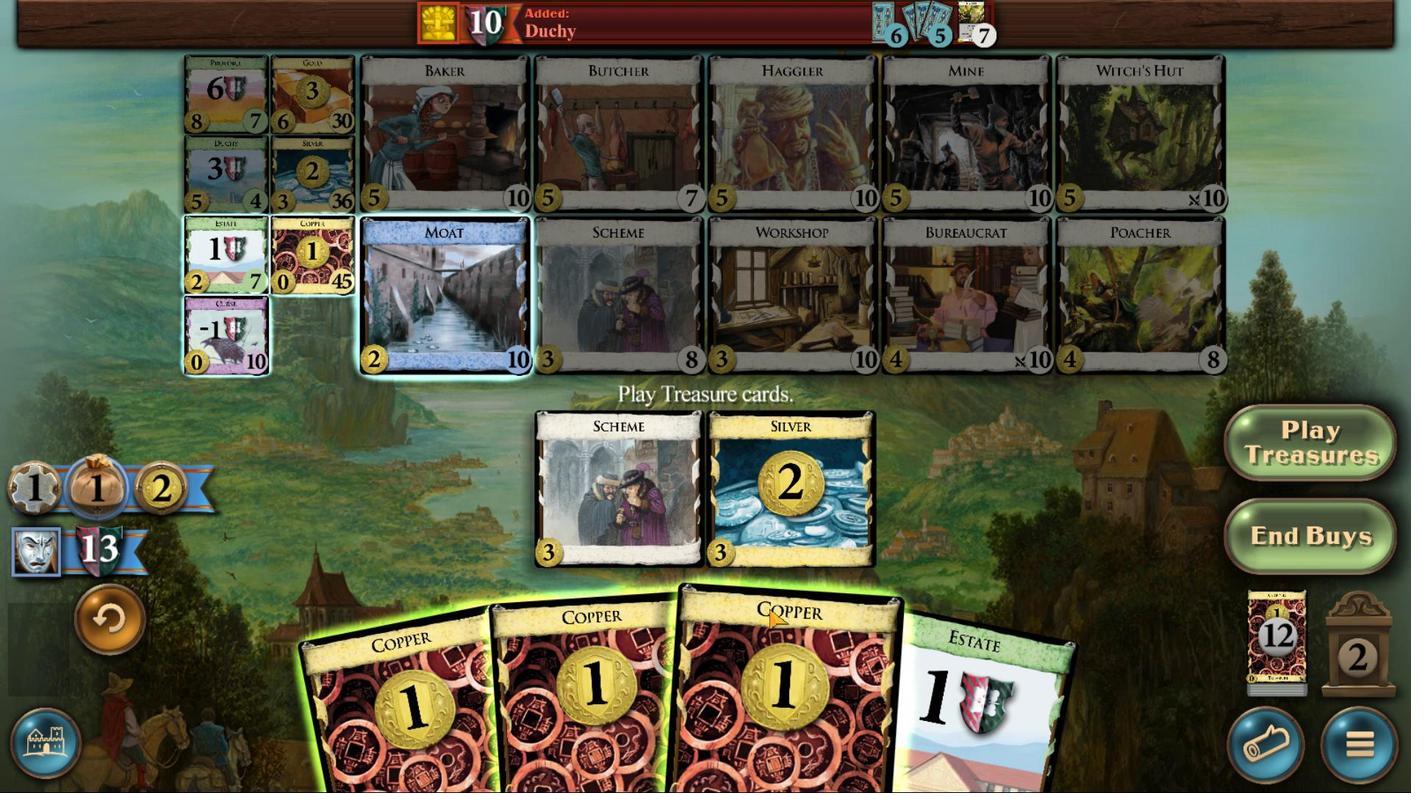 
Action: Mouse moved to (1023, 366)
Screenshot: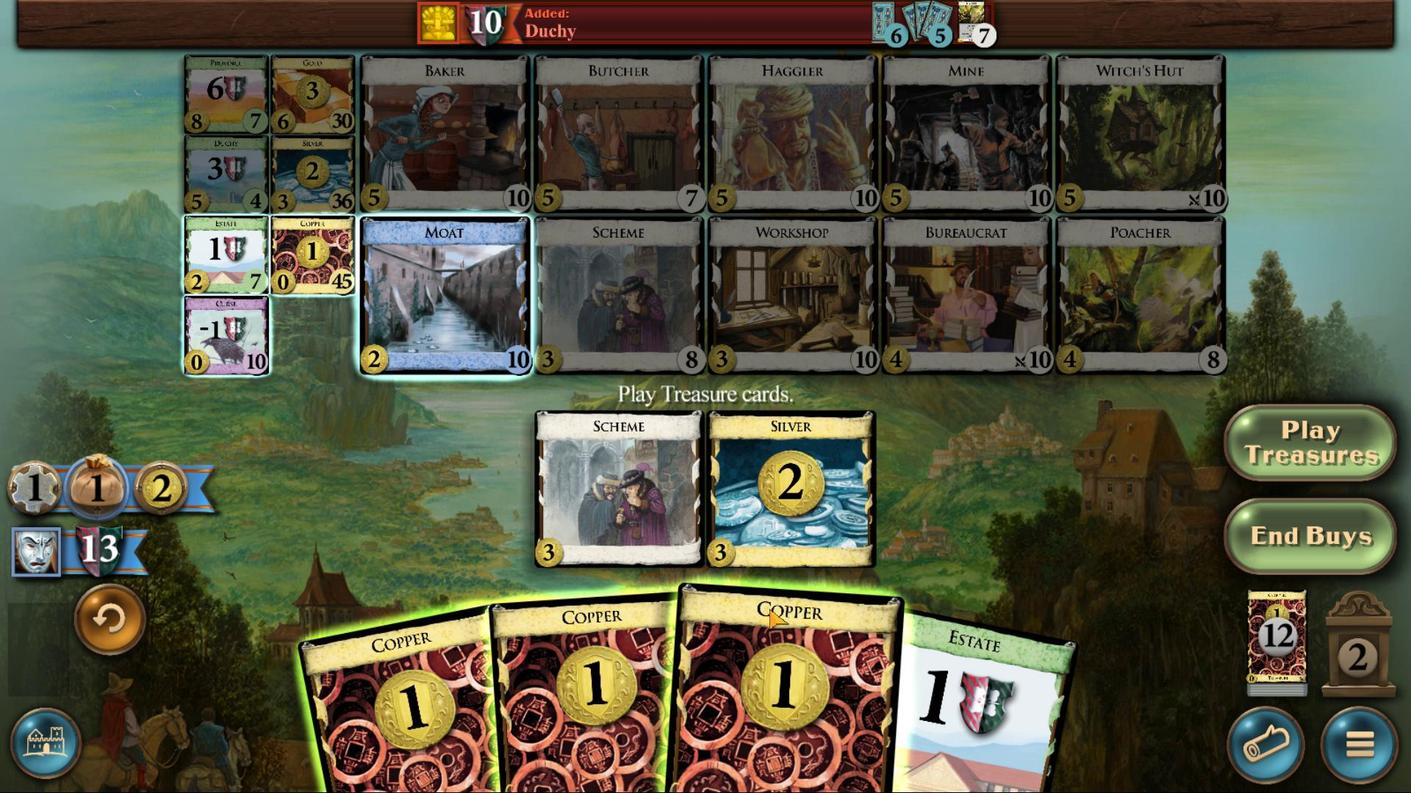 
Action: Mouse pressed left at (1023, 366)
Screenshot: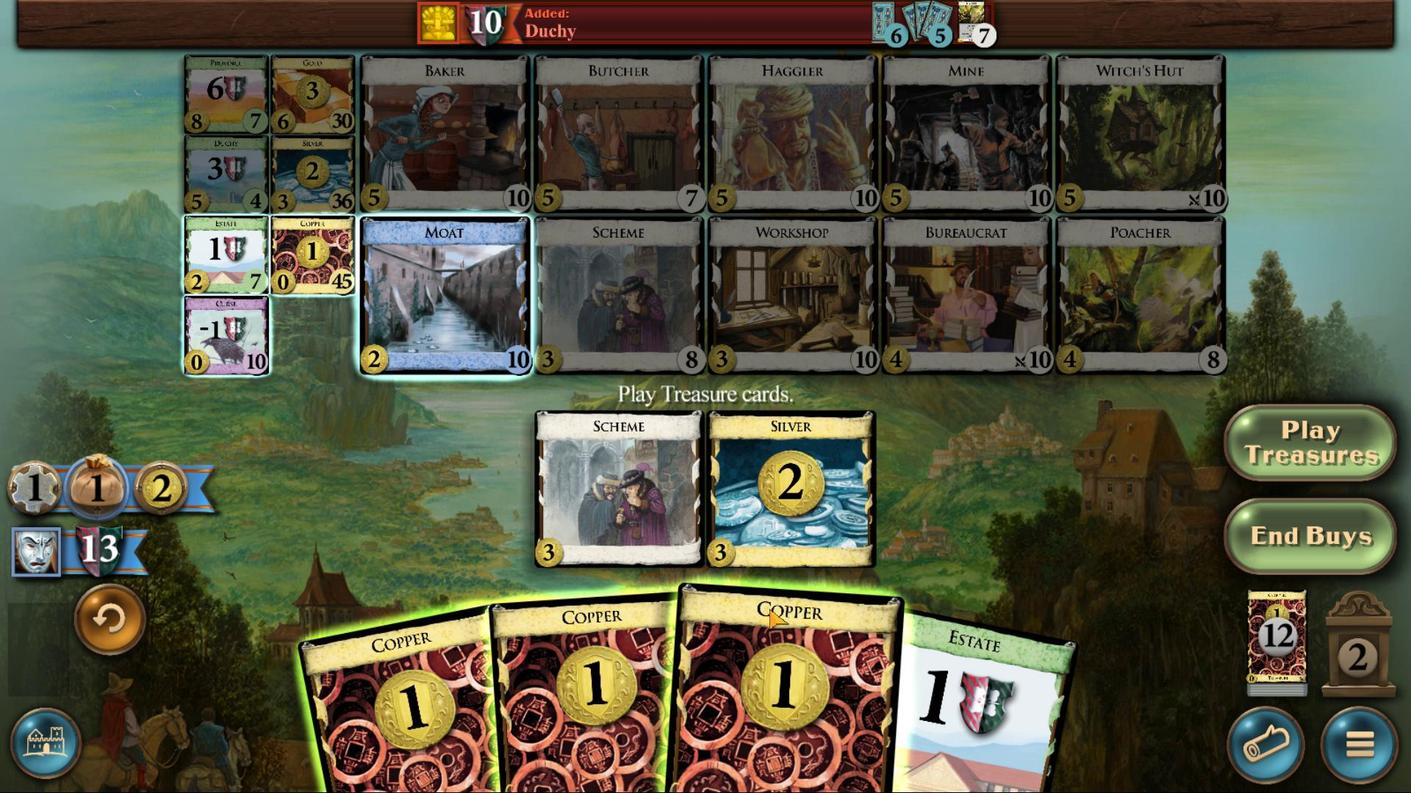 
Action: Mouse moved to (996, 389)
Screenshot: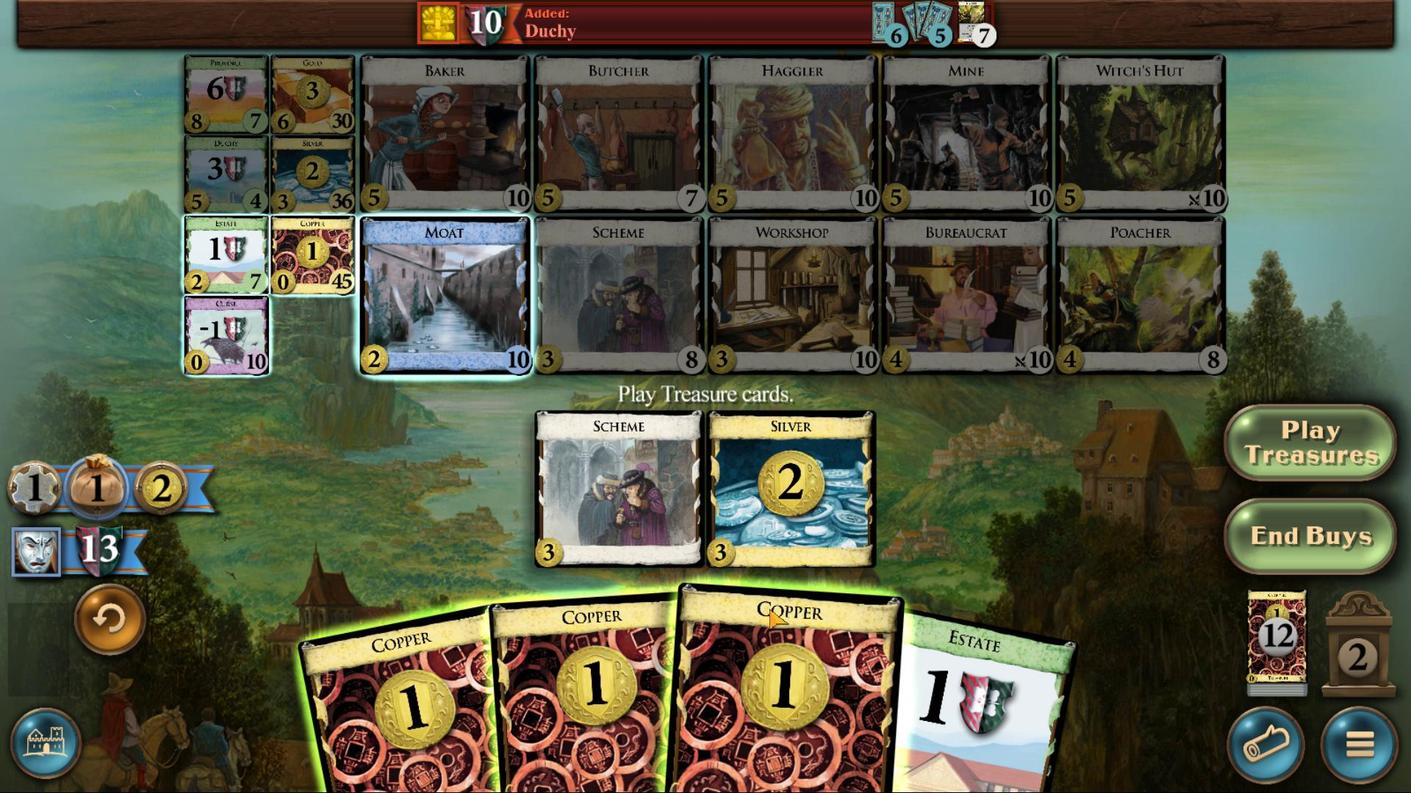 
Action: Mouse pressed left at (996, 389)
Screenshot: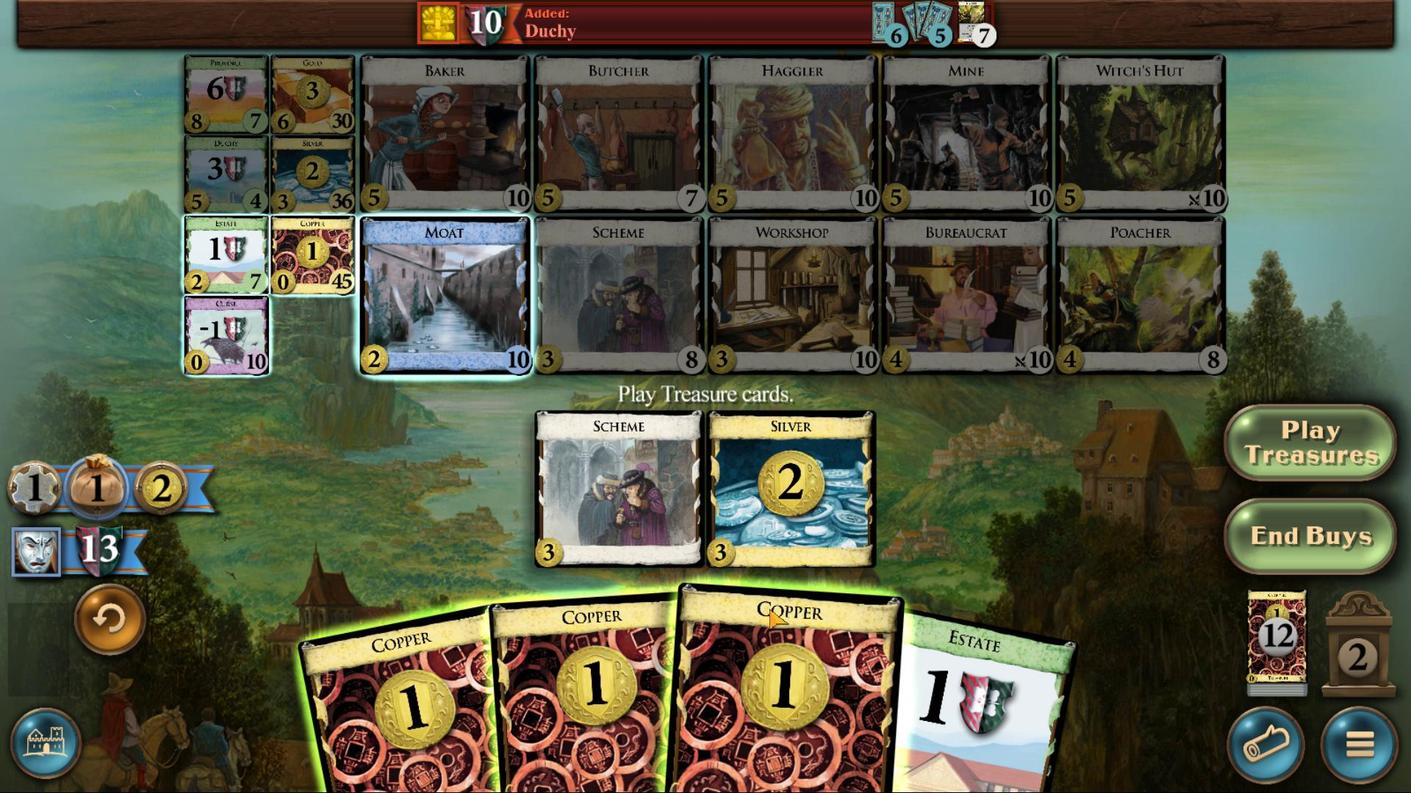 
Action: Mouse moved to (961, 393)
Screenshot: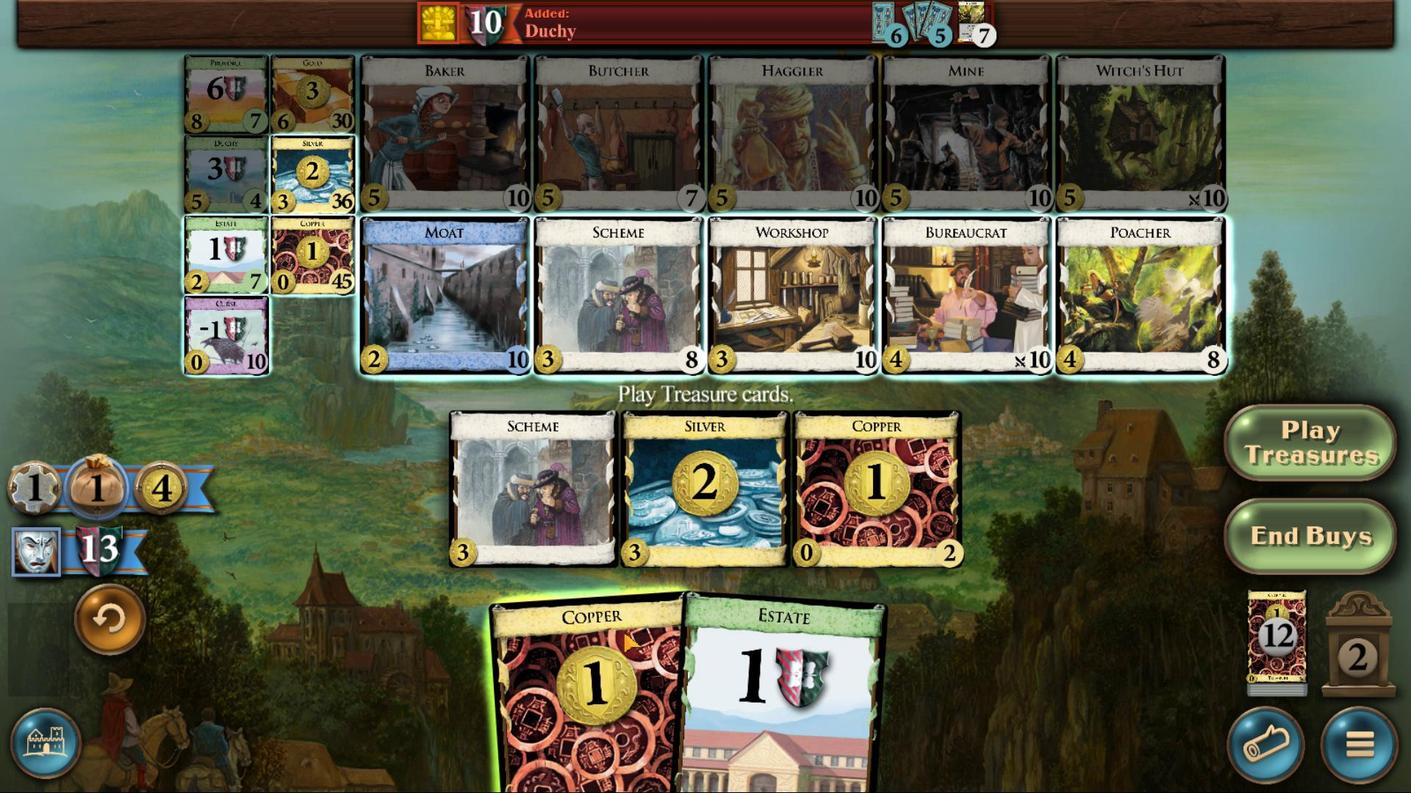 
Action: Mouse pressed left at (961, 393)
Screenshot: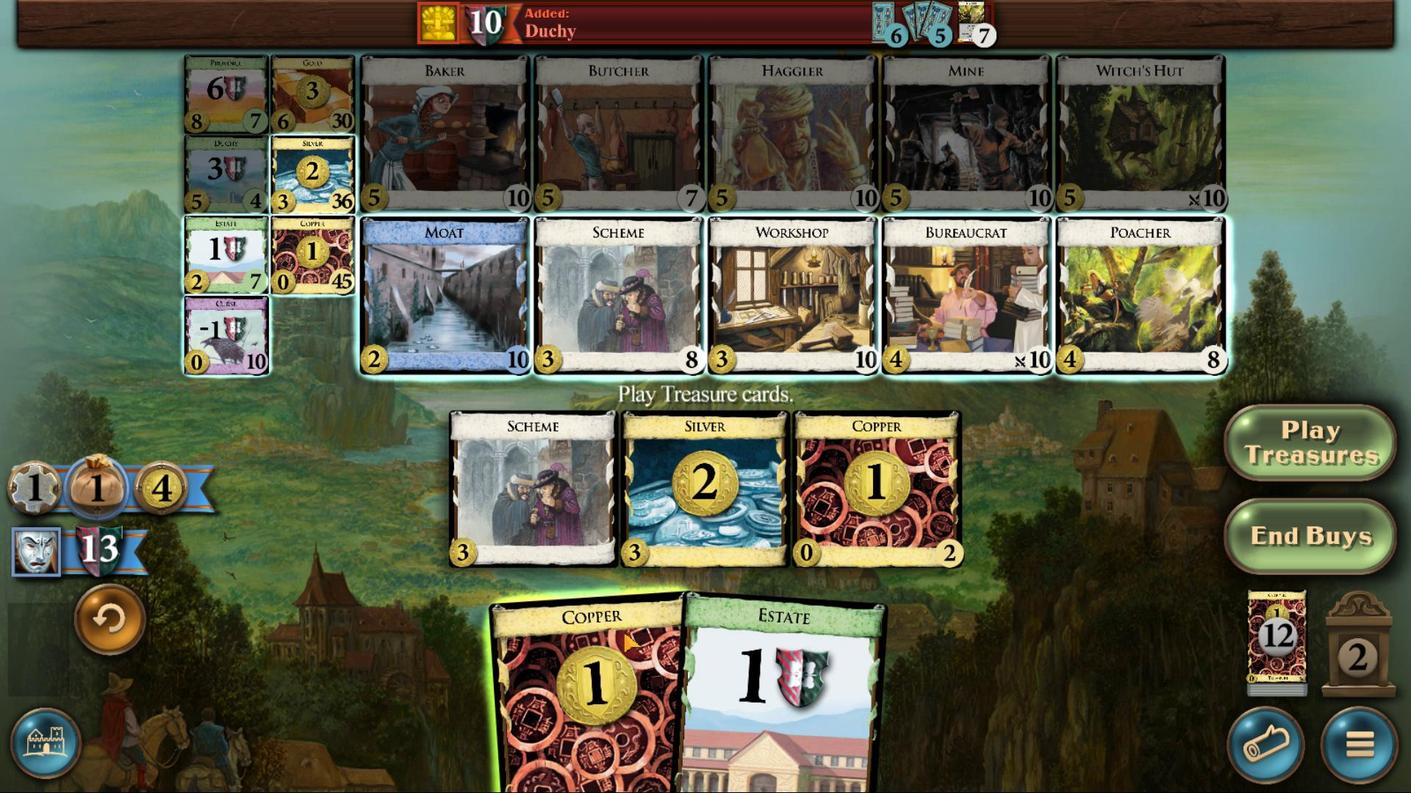 
Action: Mouse moved to (838, 257)
Screenshot: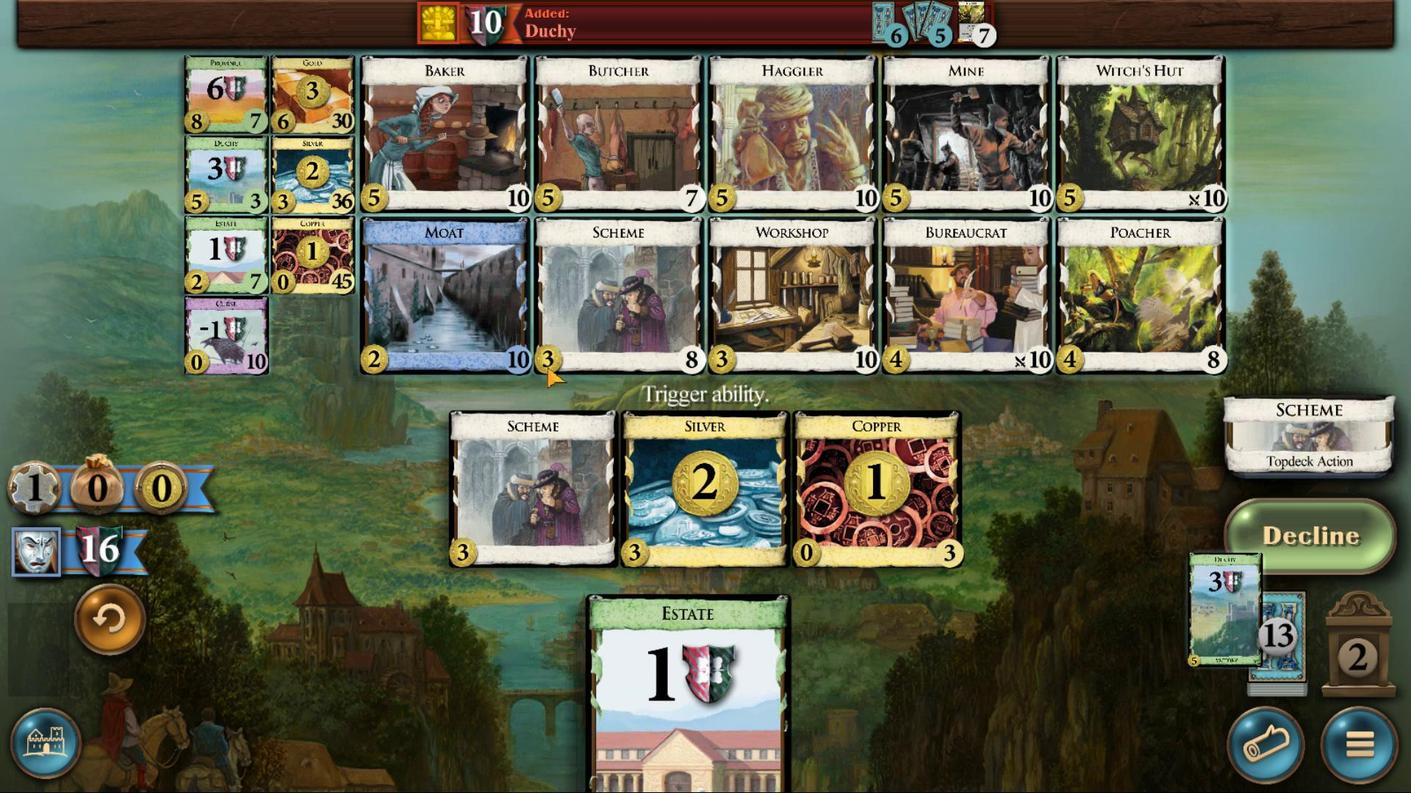 
Action: Mouse pressed left at (838, 257)
Screenshot: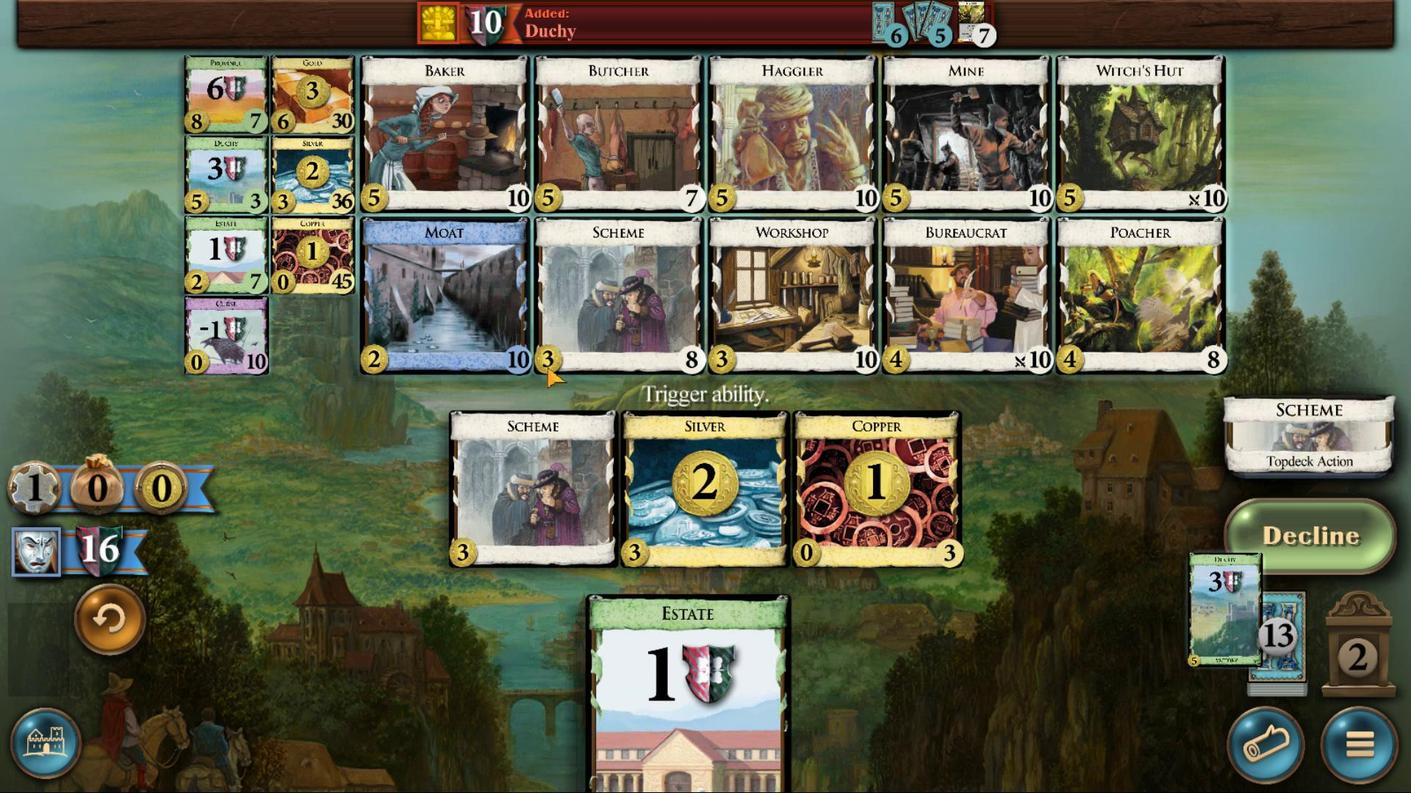 
Action: Mouse moved to (1193, 324)
Screenshot: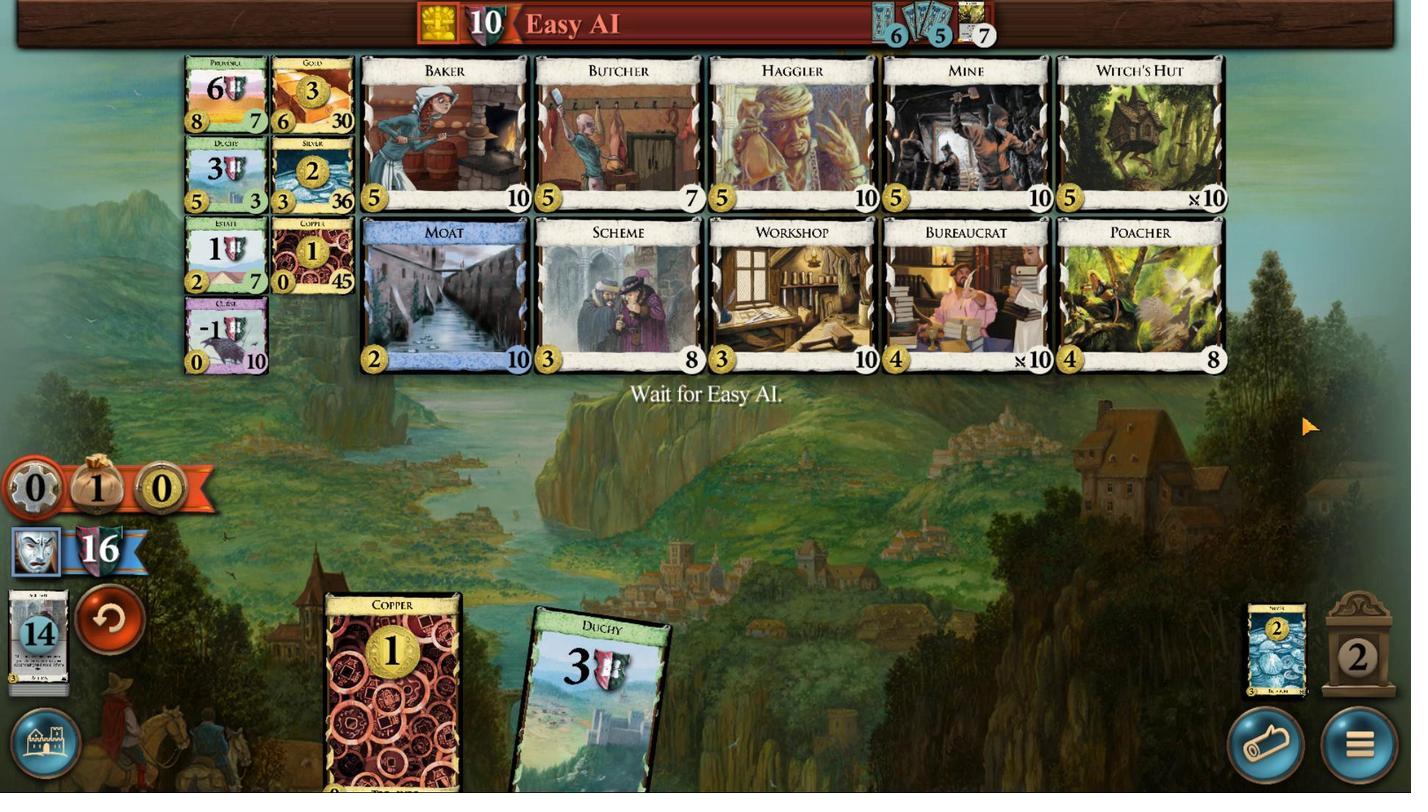 
Action: Mouse pressed left at (1193, 324)
Screenshot: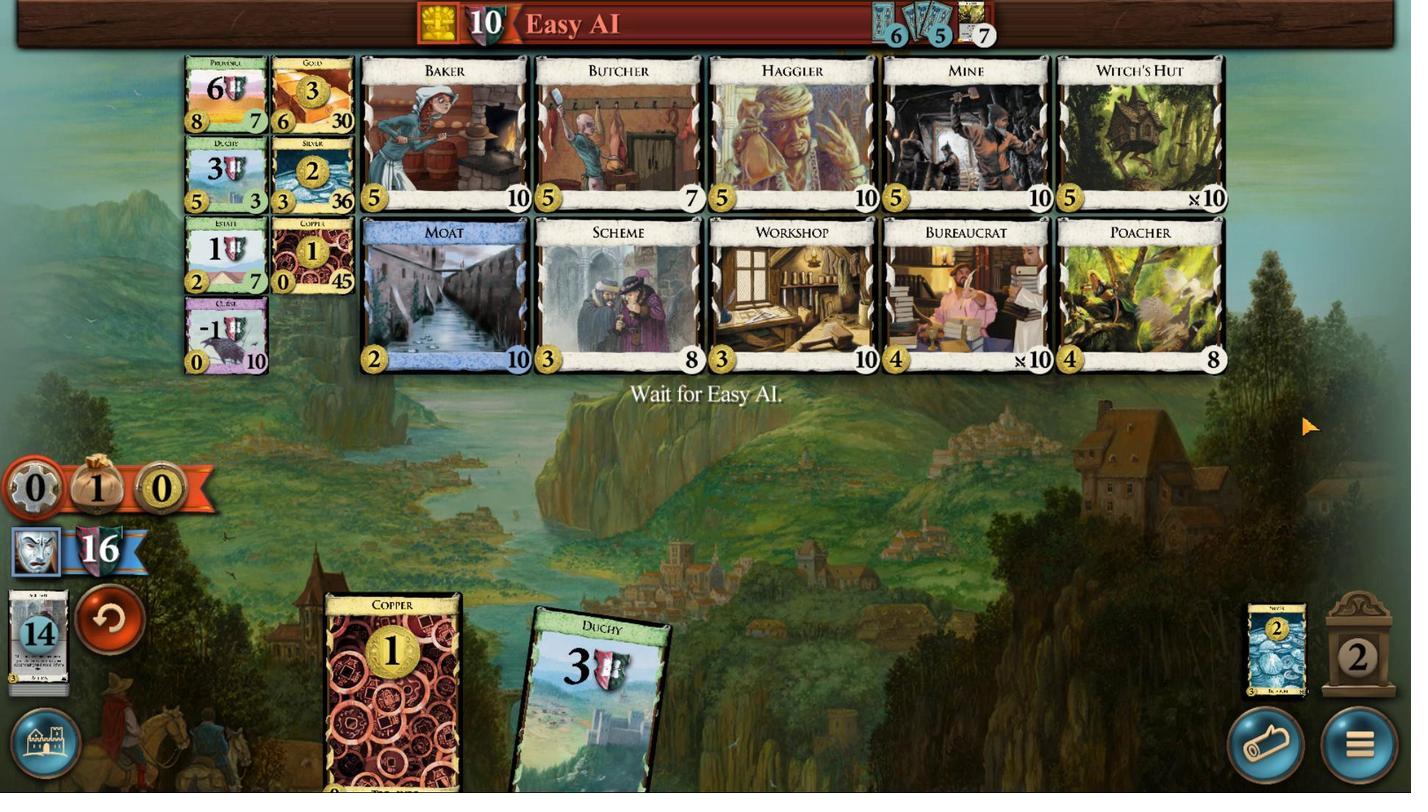 
Action: Mouse moved to (856, 397)
Screenshot: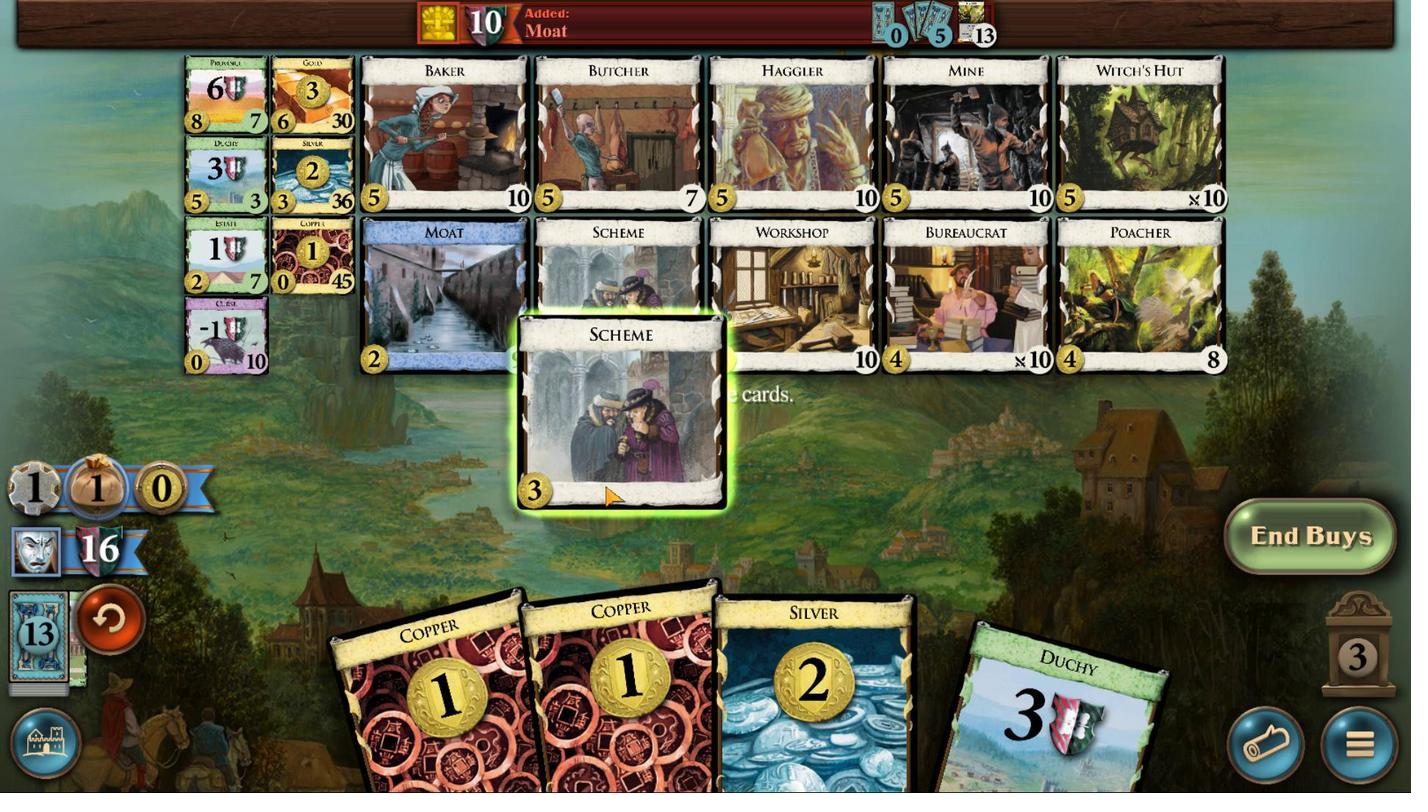 
Action: Mouse pressed left at (856, 397)
Screenshot: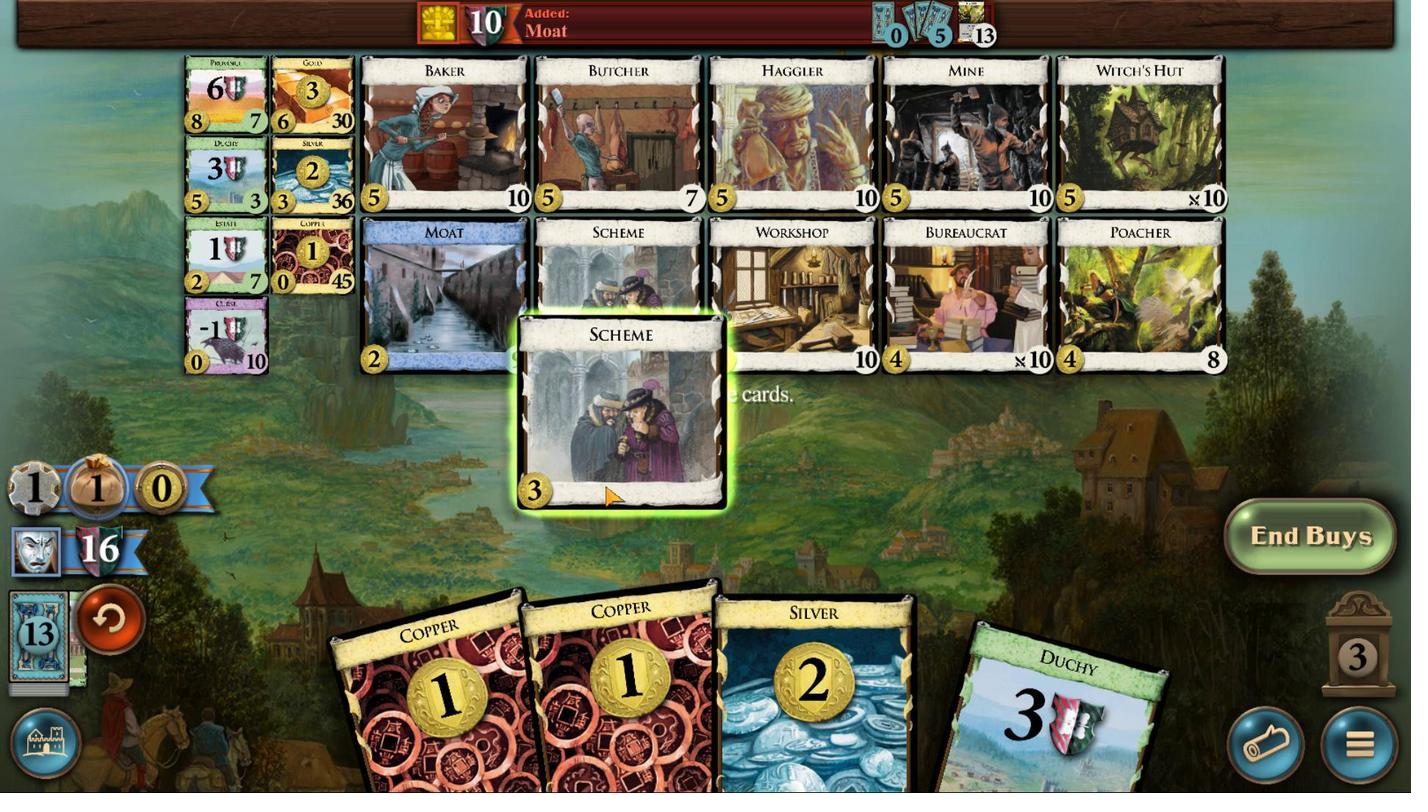 
Action: Mouse moved to (984, 391)
Screenshot: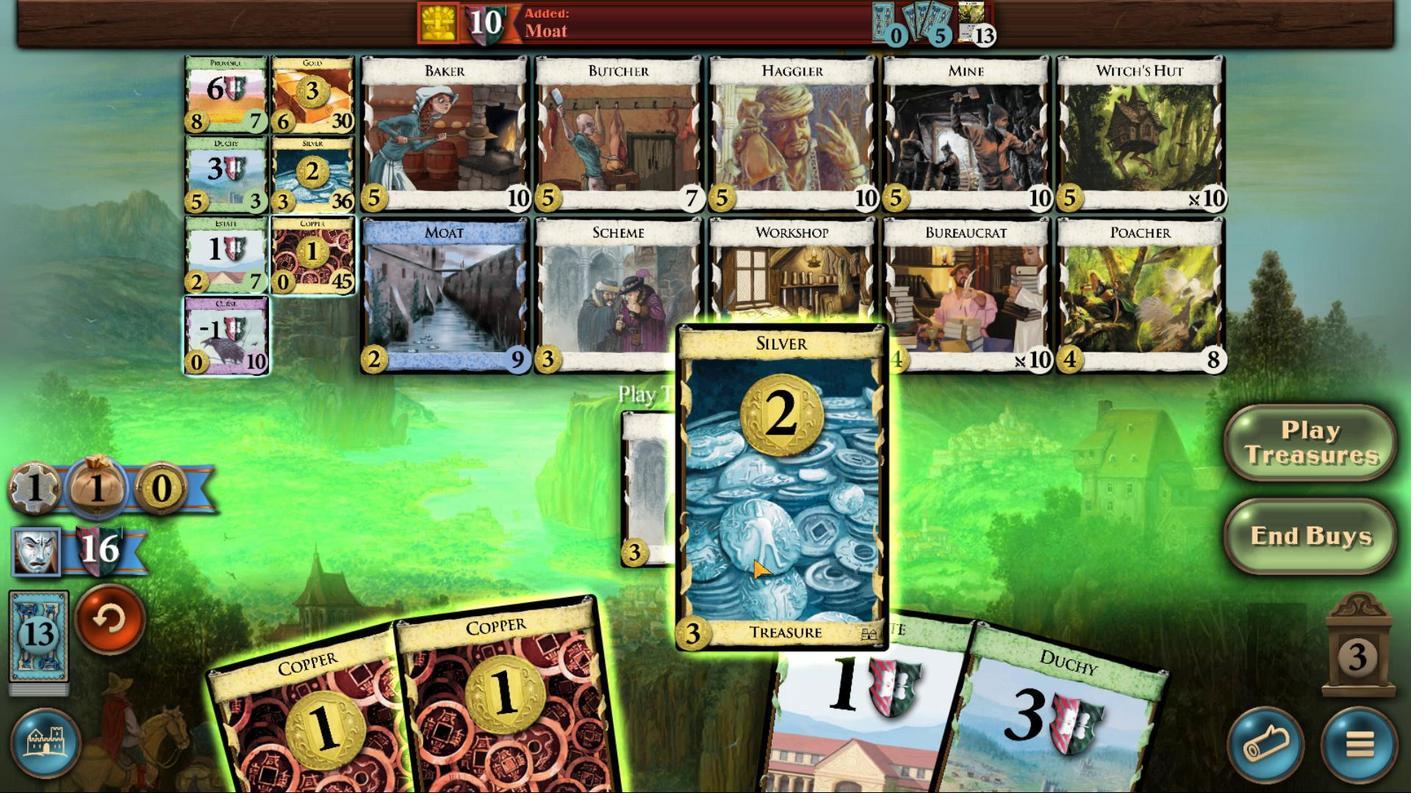 
Action: Mouse pressed left at (984, 391)
Screenshot: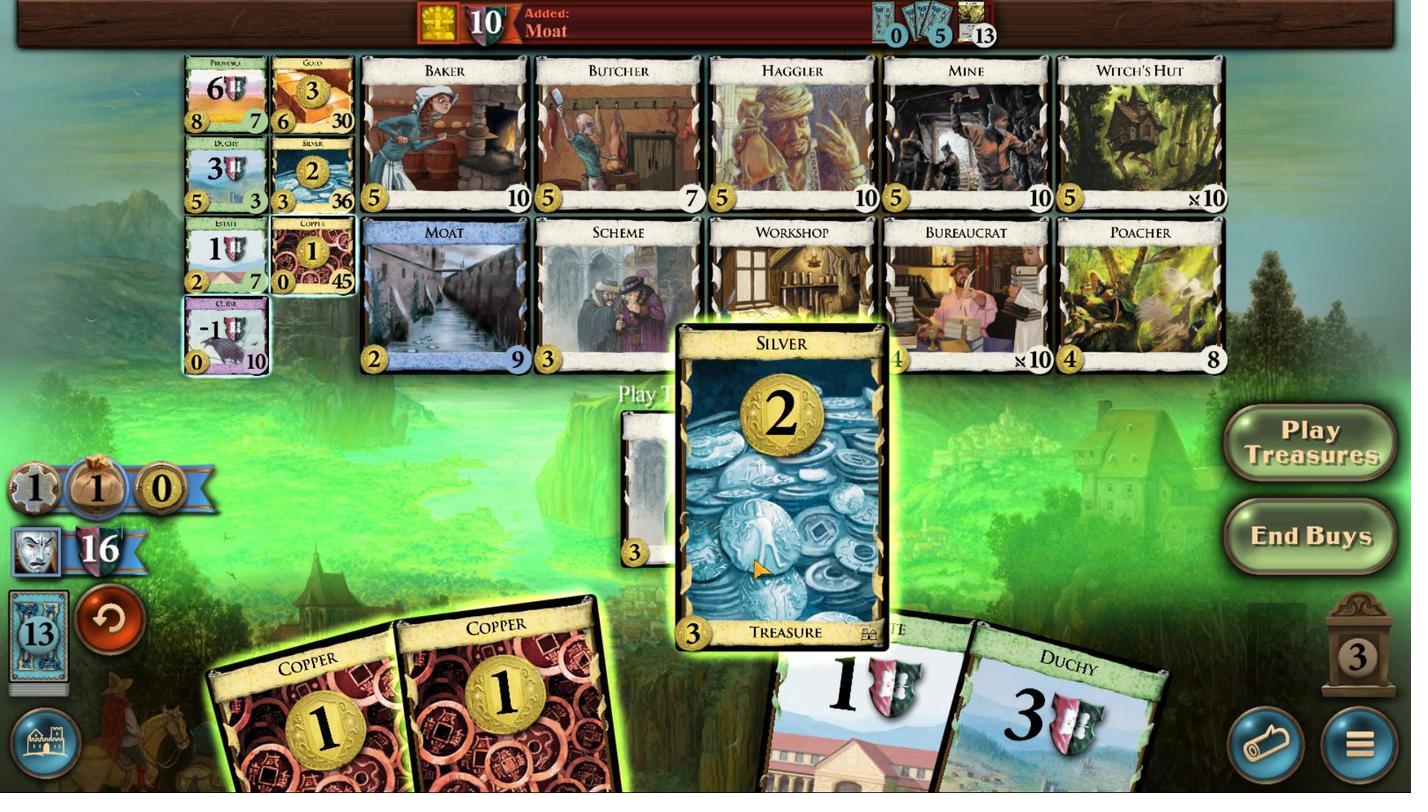 
Action: Mouse moved to (959, 391)
Screenshot: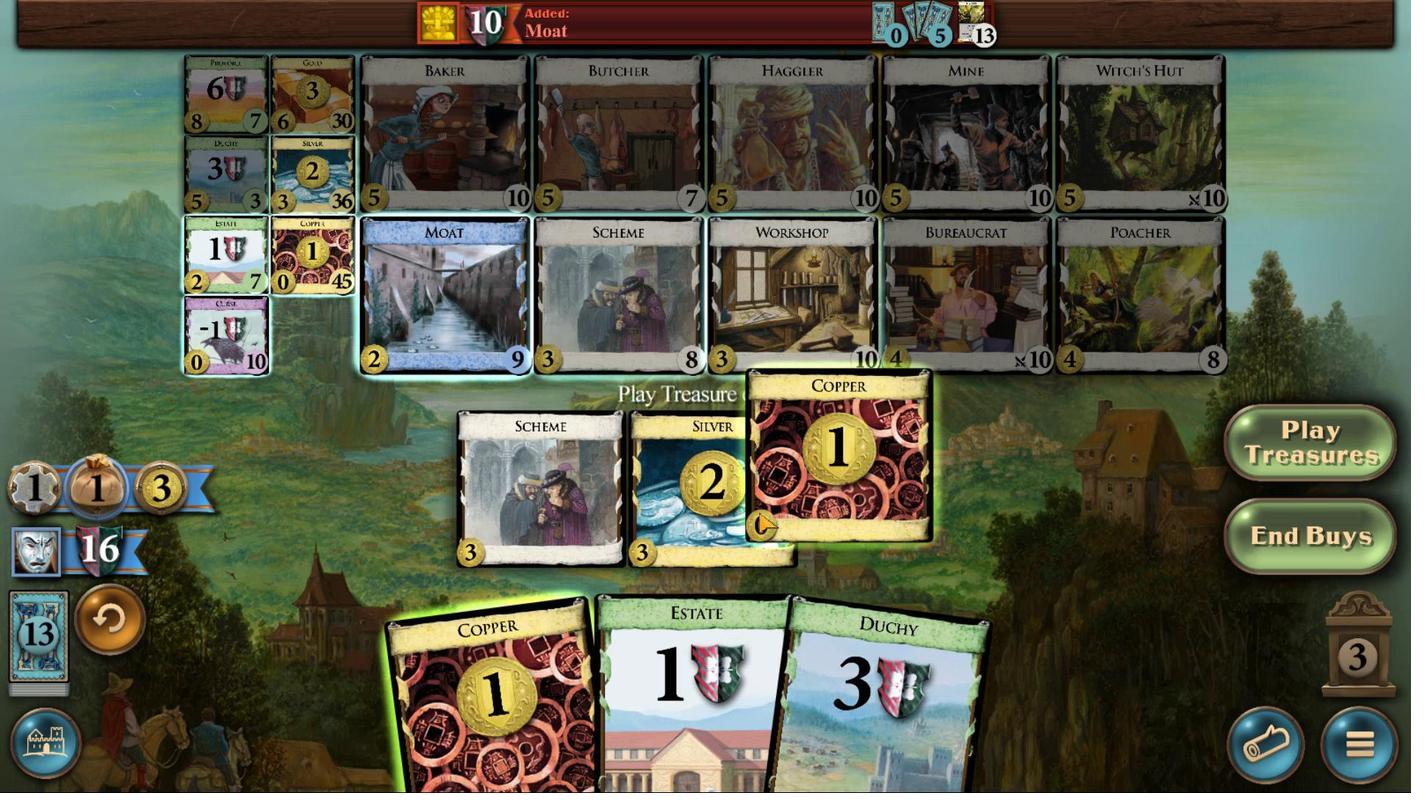 
Action: Mouse pressed left at (959, 391)
Screenshot: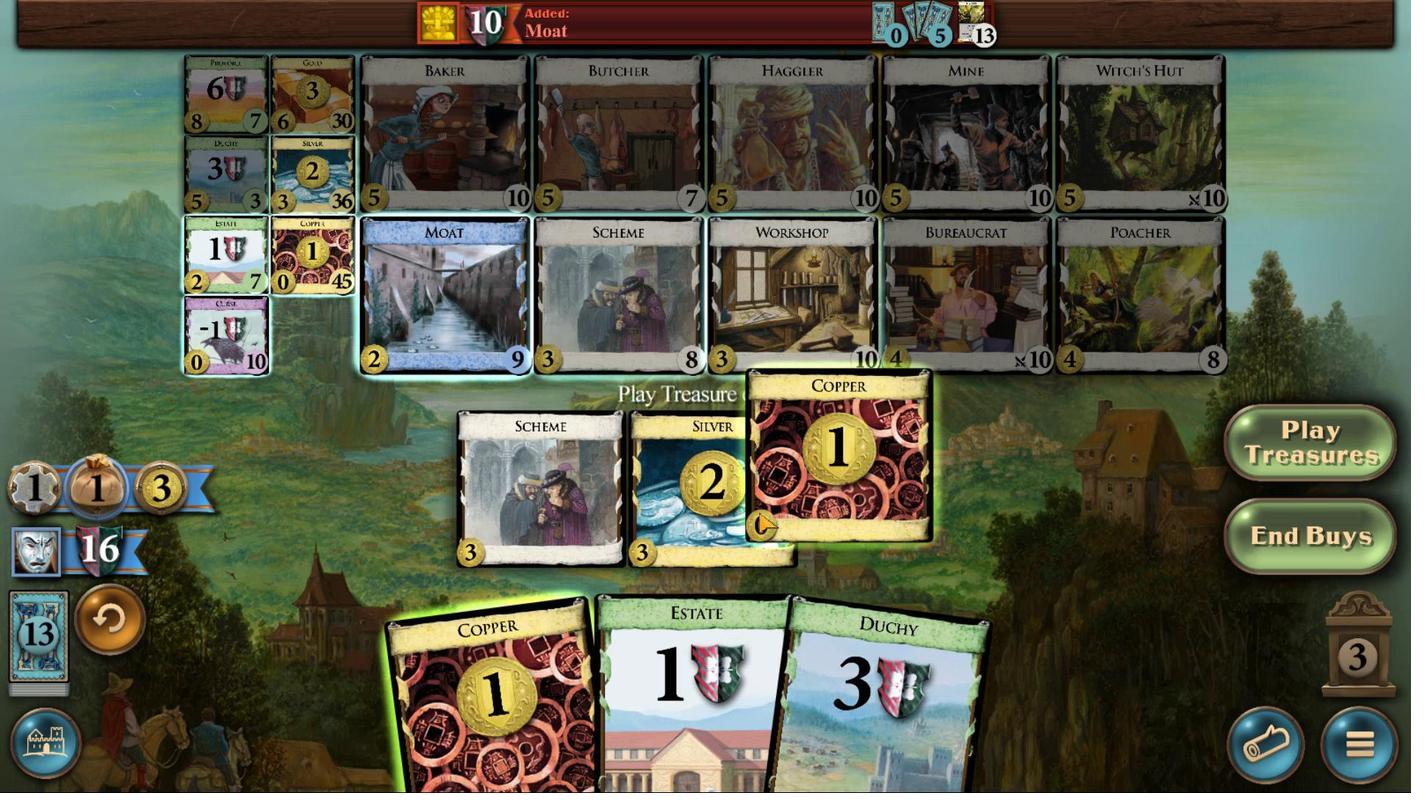 
Action: Mouse moved to (942, 390)
Screenshot: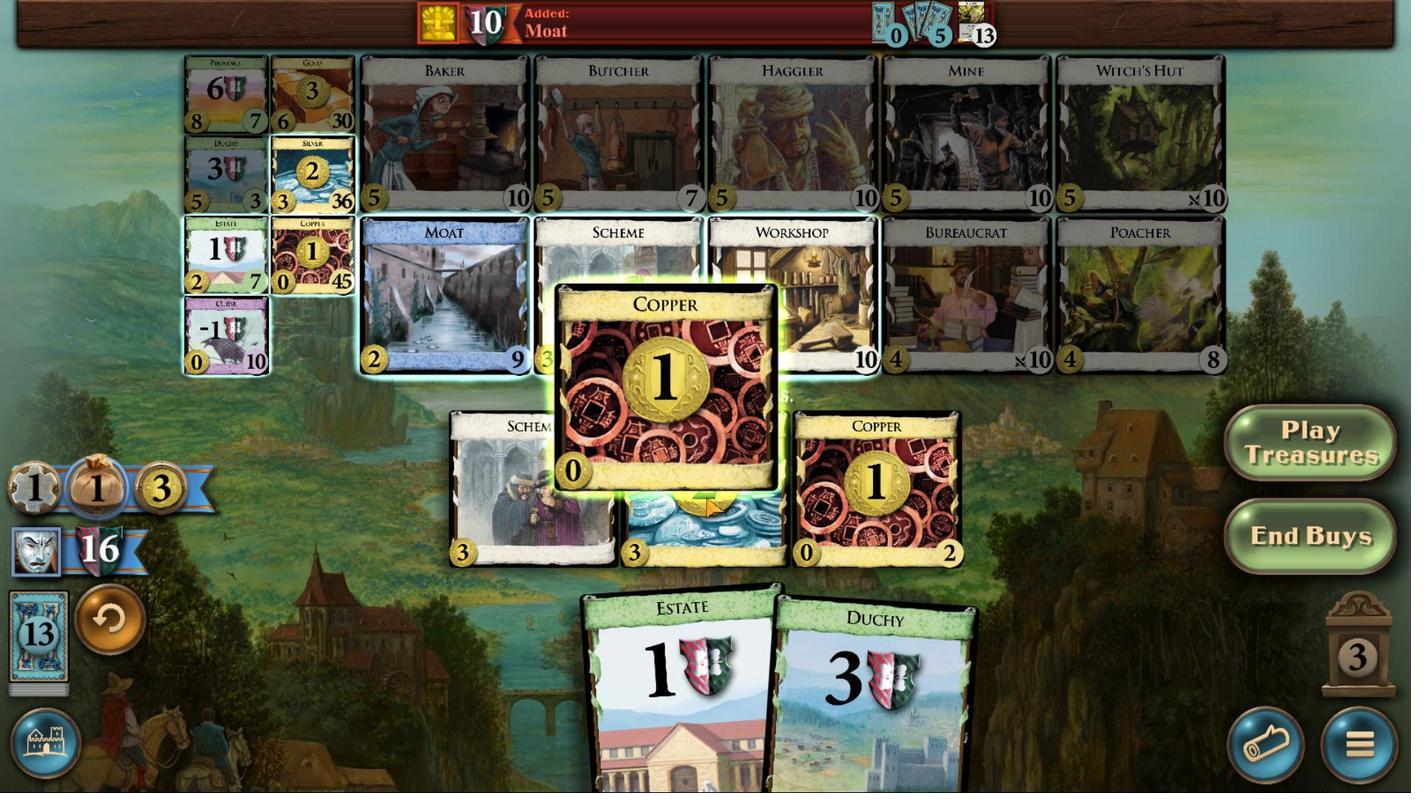 
Action: Mouse pressed left at (942, 390)
Screenshot: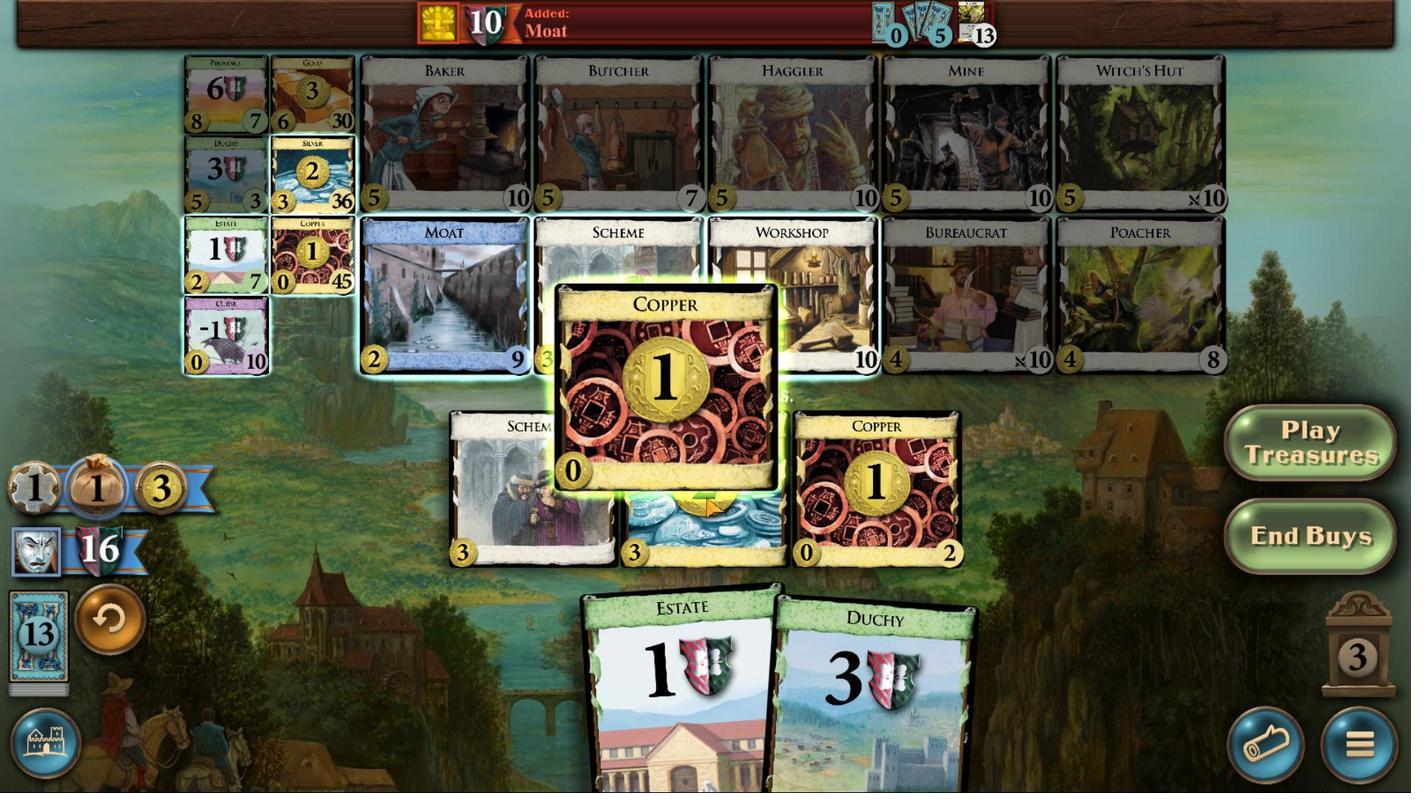 
Action: Mouse moved to (1142, 291)
Screenshot: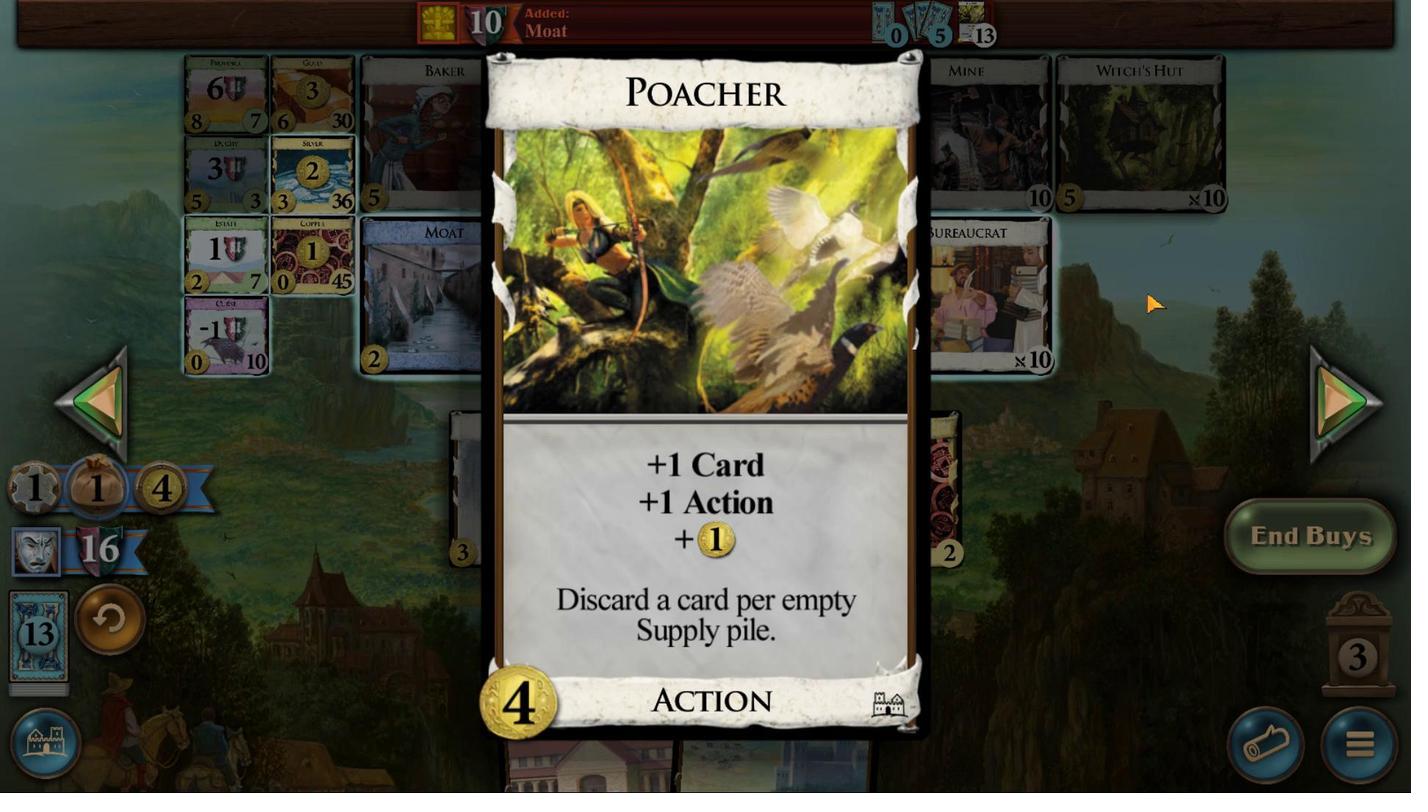 
Action: Mouse pressed left at (1142, 291)
Screenshot: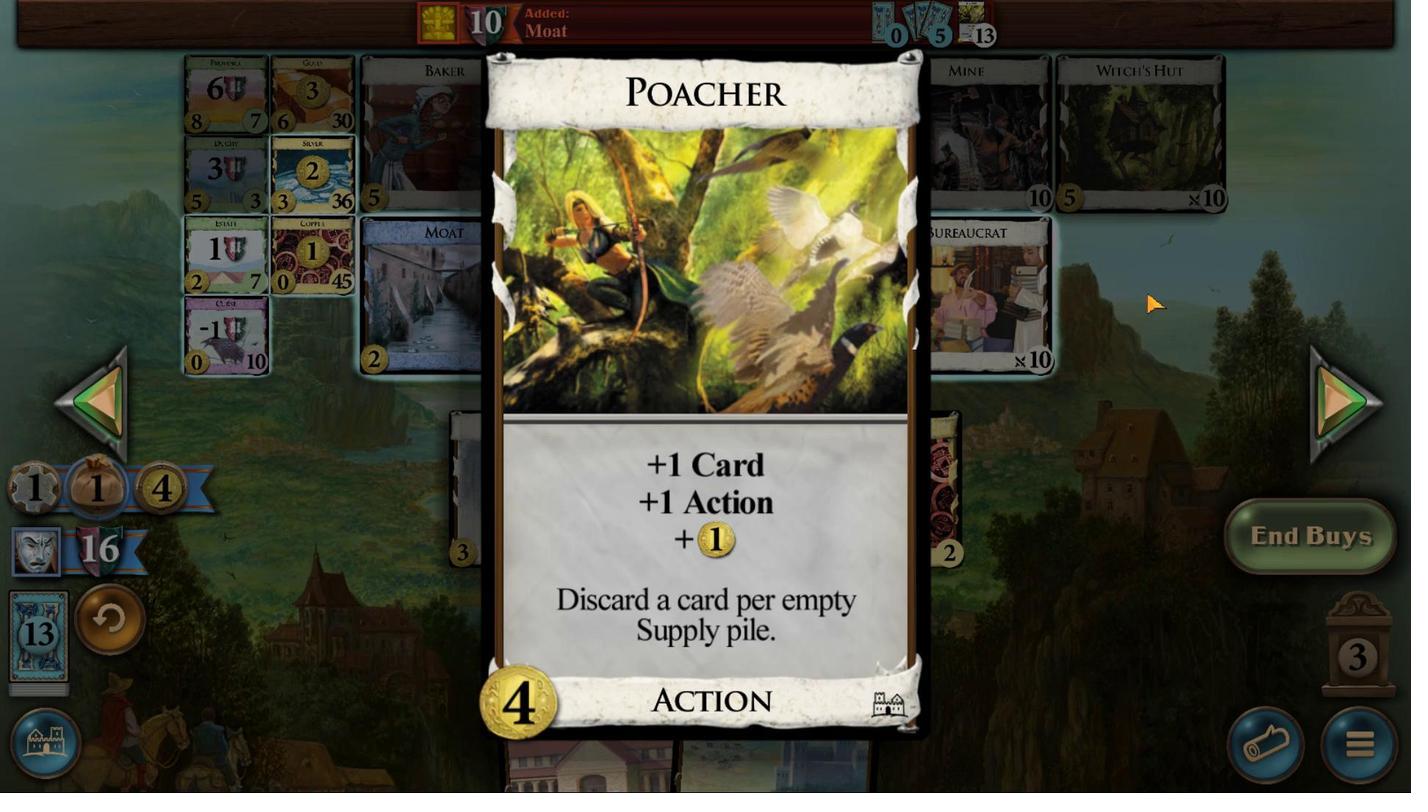 
Action: Mouse pressed left at (1142, 291)
Screenshot: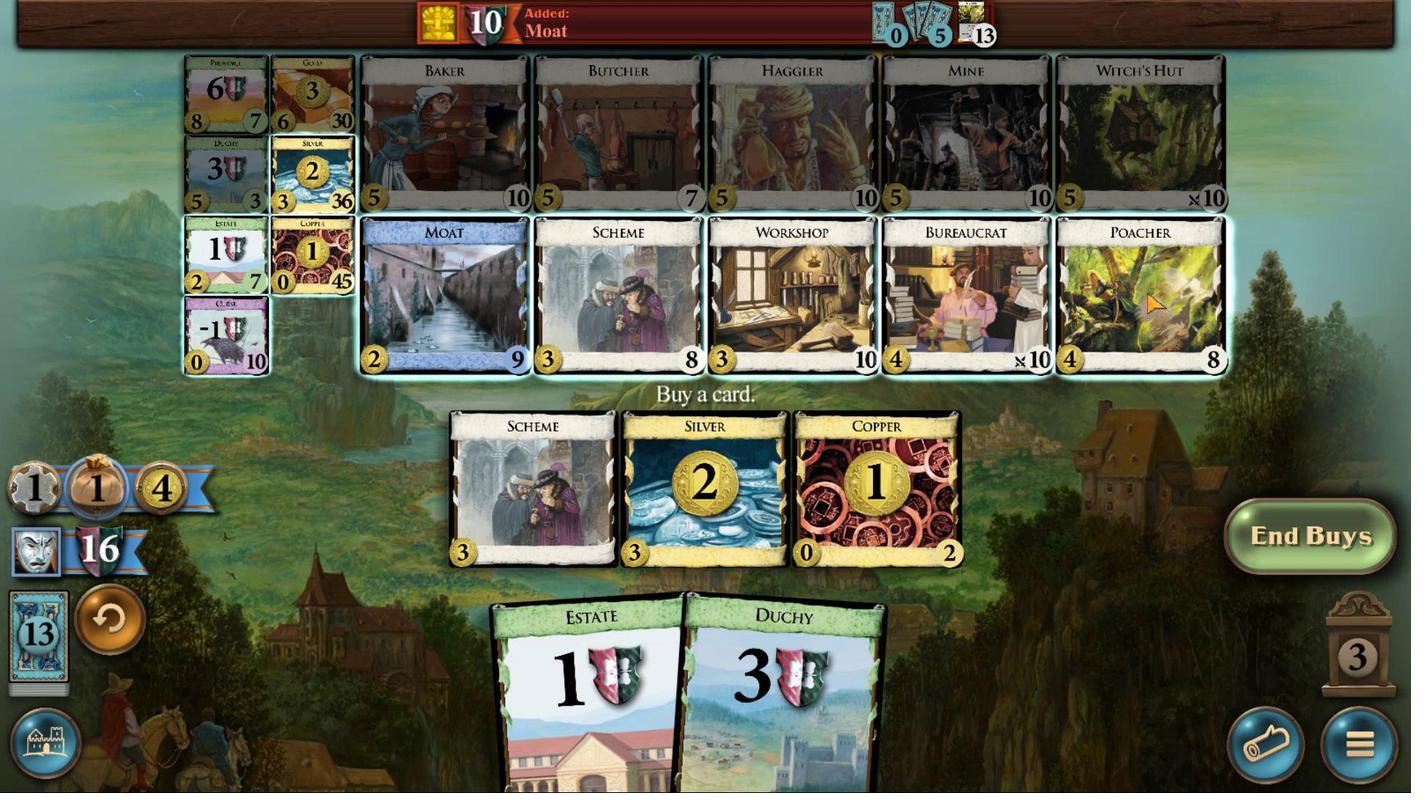
Action: Mouse moved to (1142, 291)
Screenshot: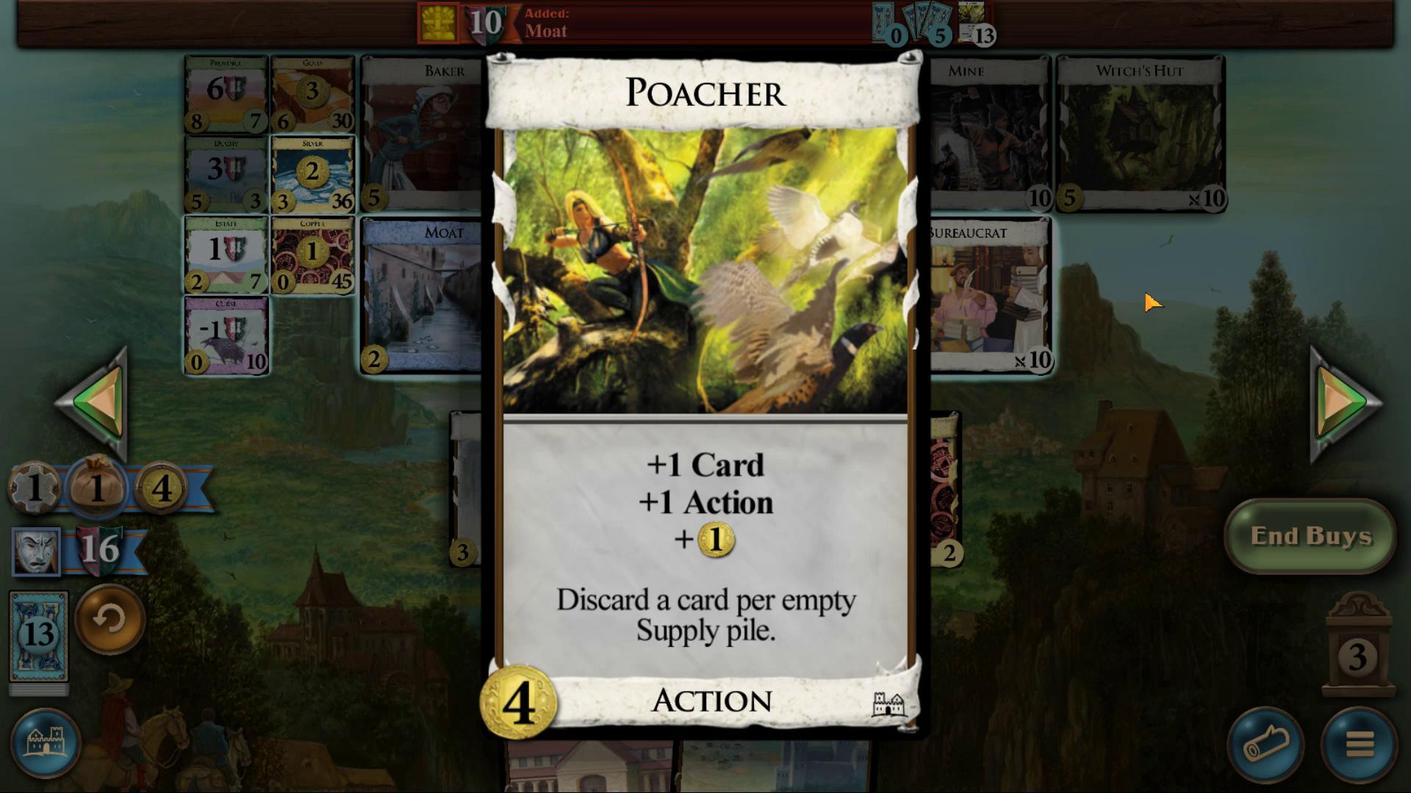 
Action: Mouse pressed left at (1142, 291)
Screenshot: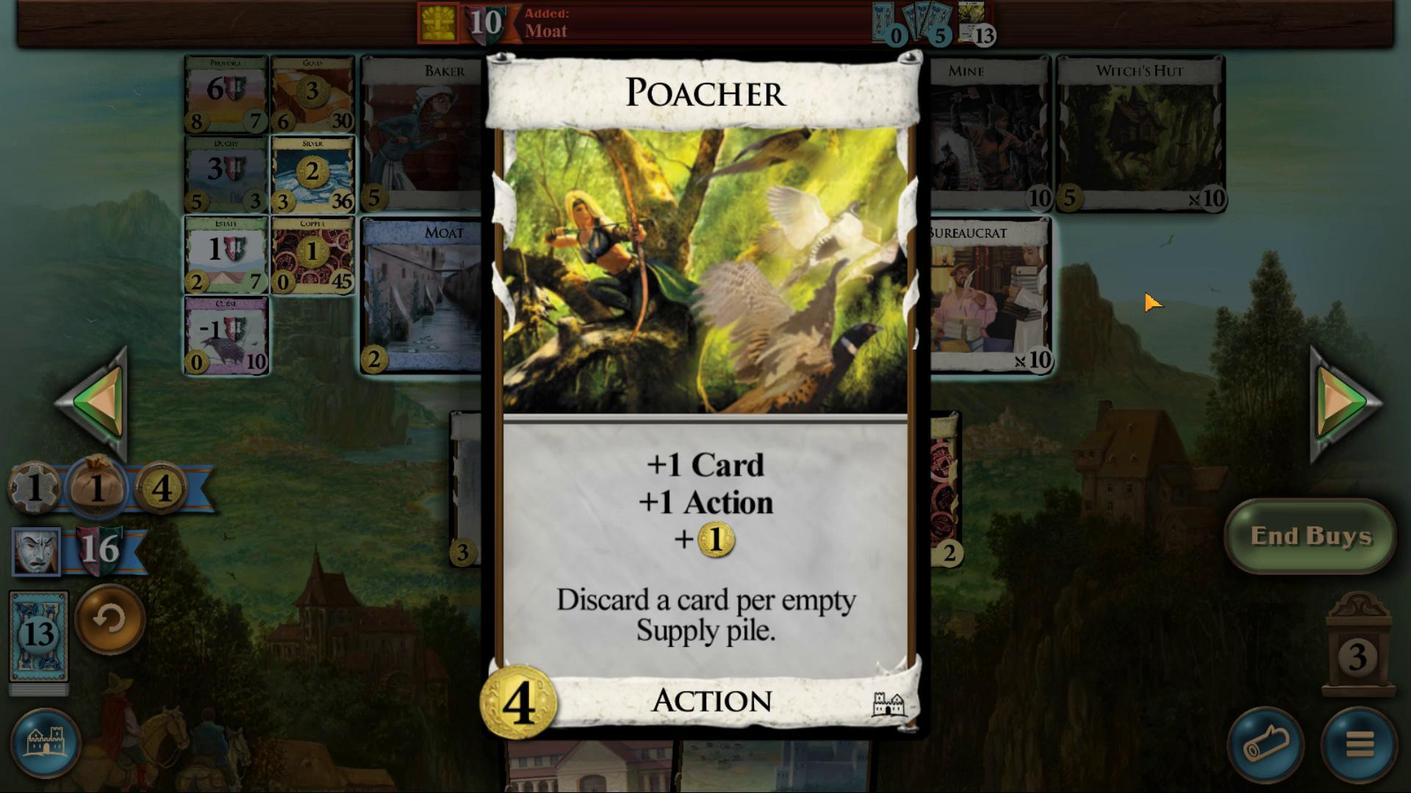 
Action: Mouse pressed left at (1142, 291)
Screenshot: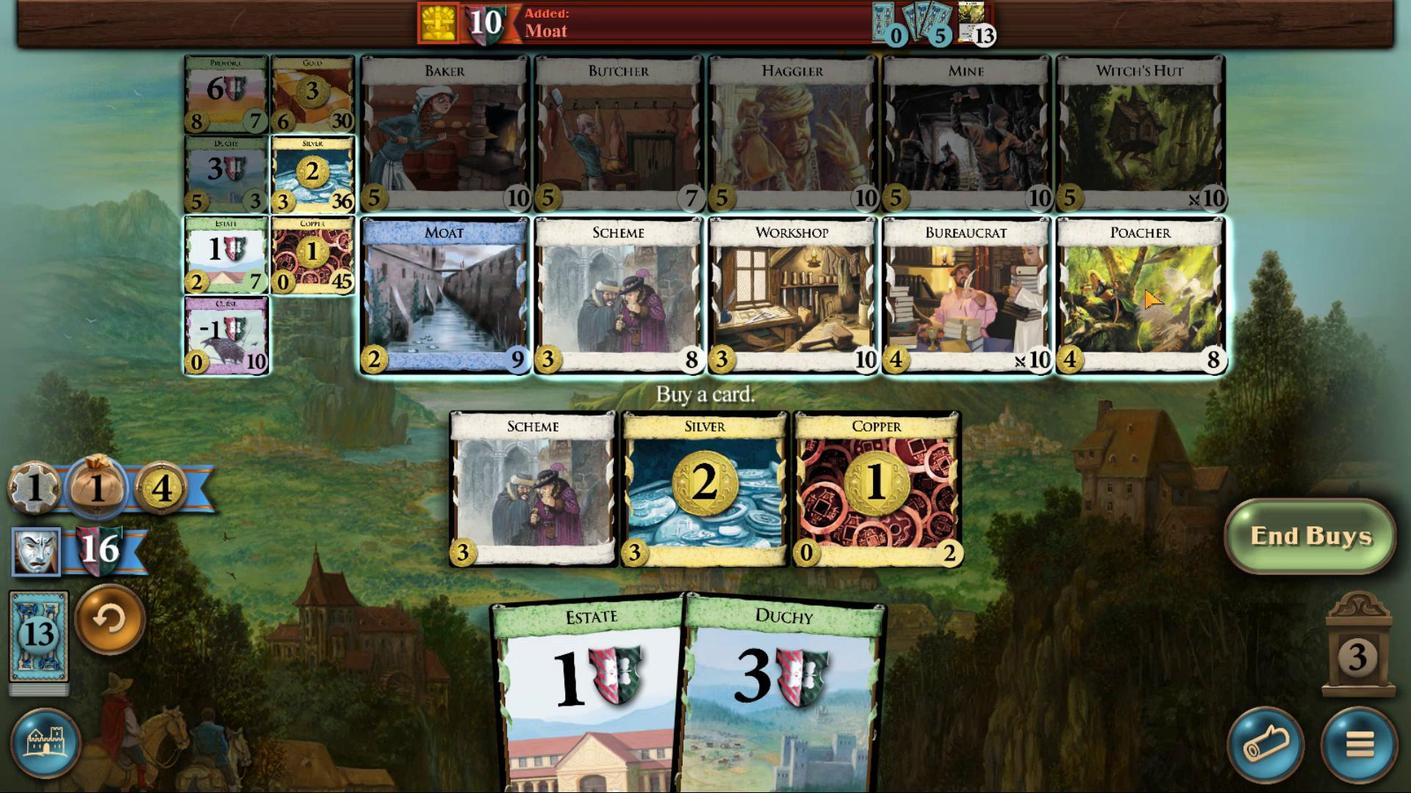 
Action: Mouse moved to (1142, 291)
Screenshot: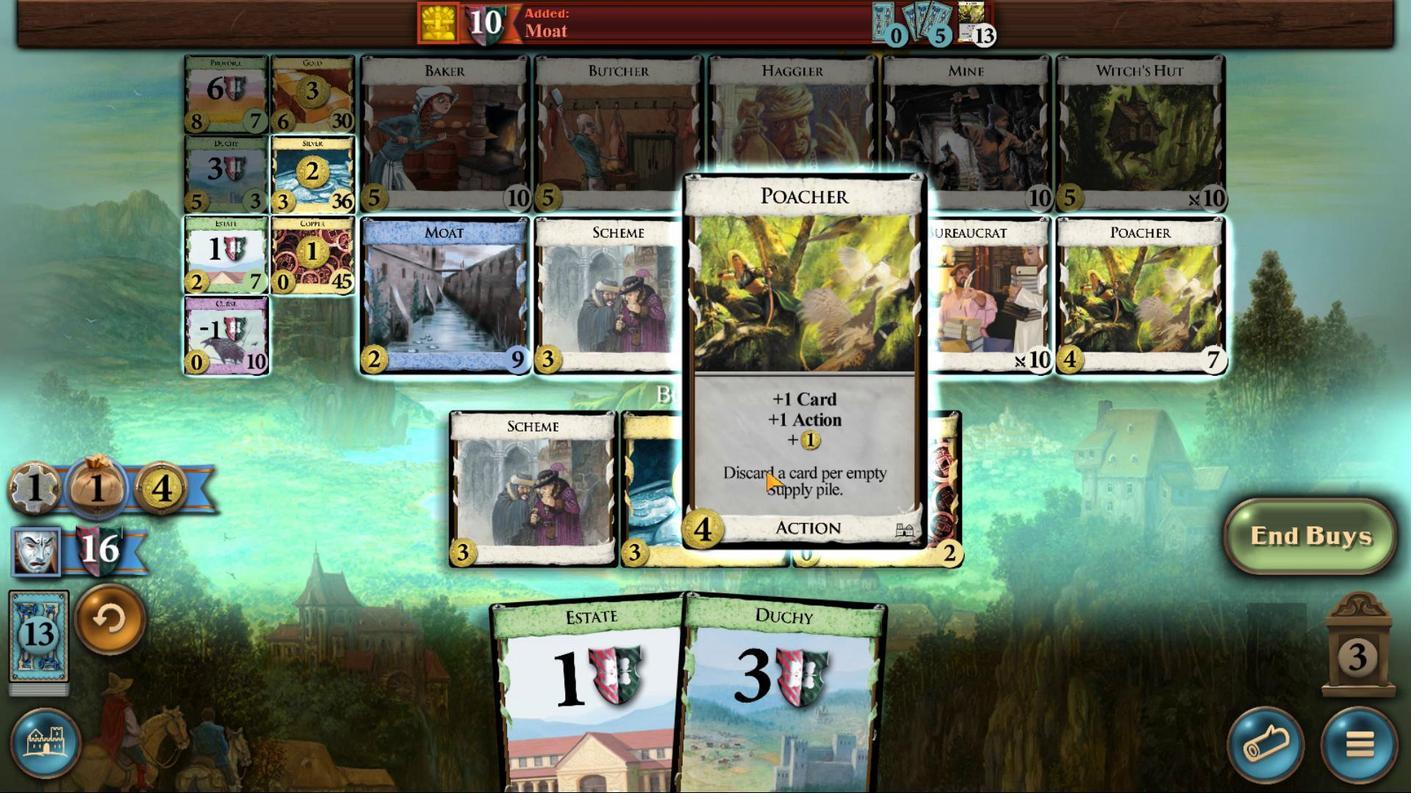 
Action: Mouse pressed left at (1142, 291)
Screenshot: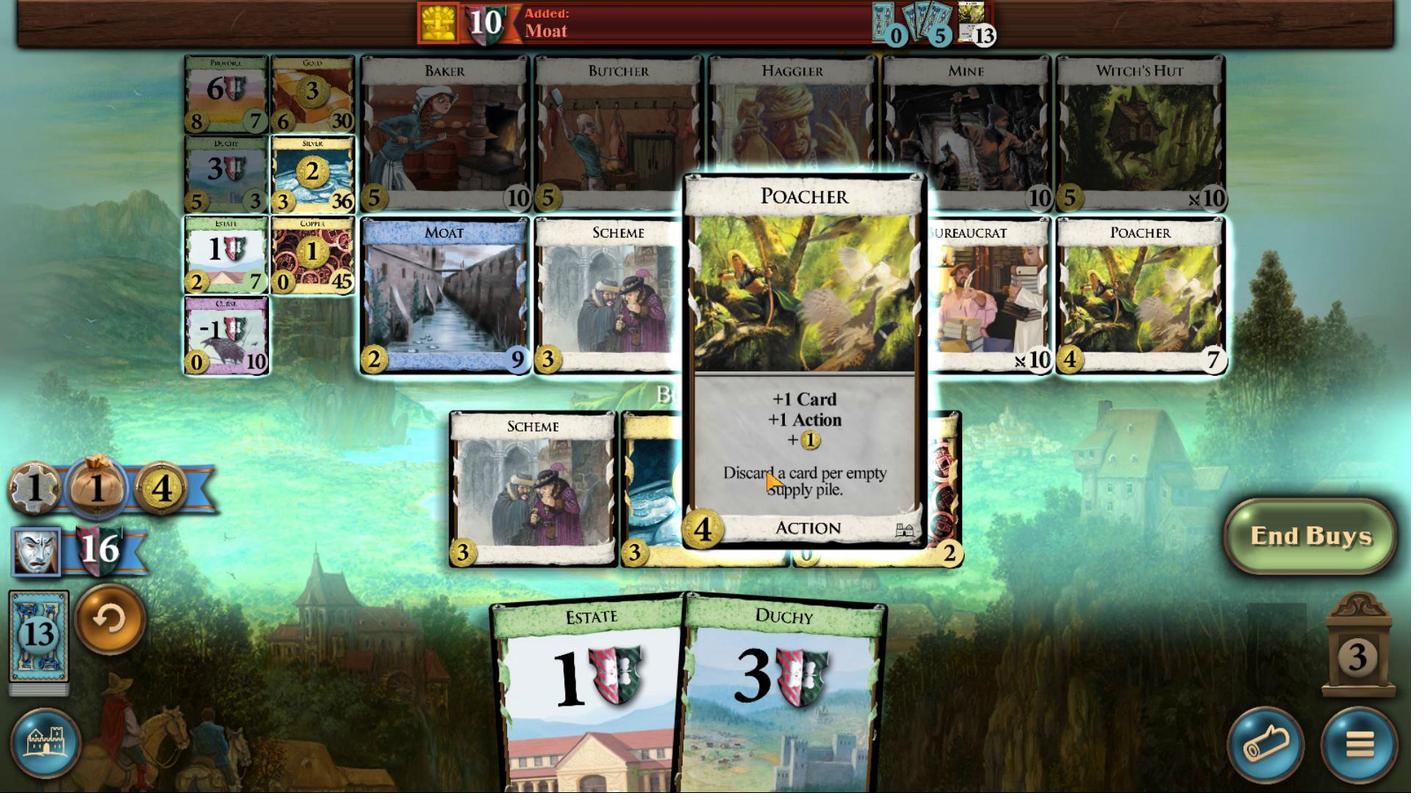 
Action: Mouse moved to (1183, 332)
Screenshot: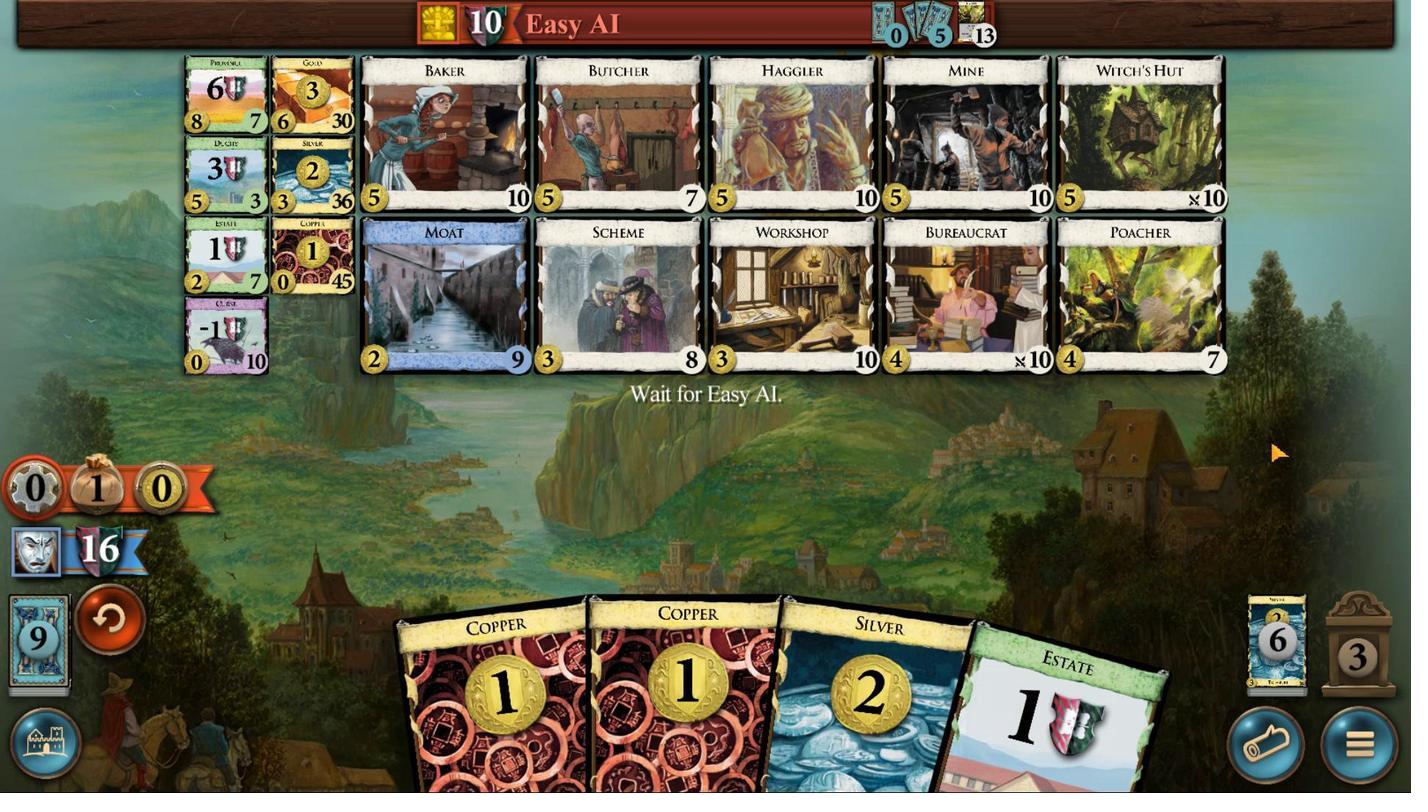 
Action: Mouse pressed left at (1183, 332)
Screenshot: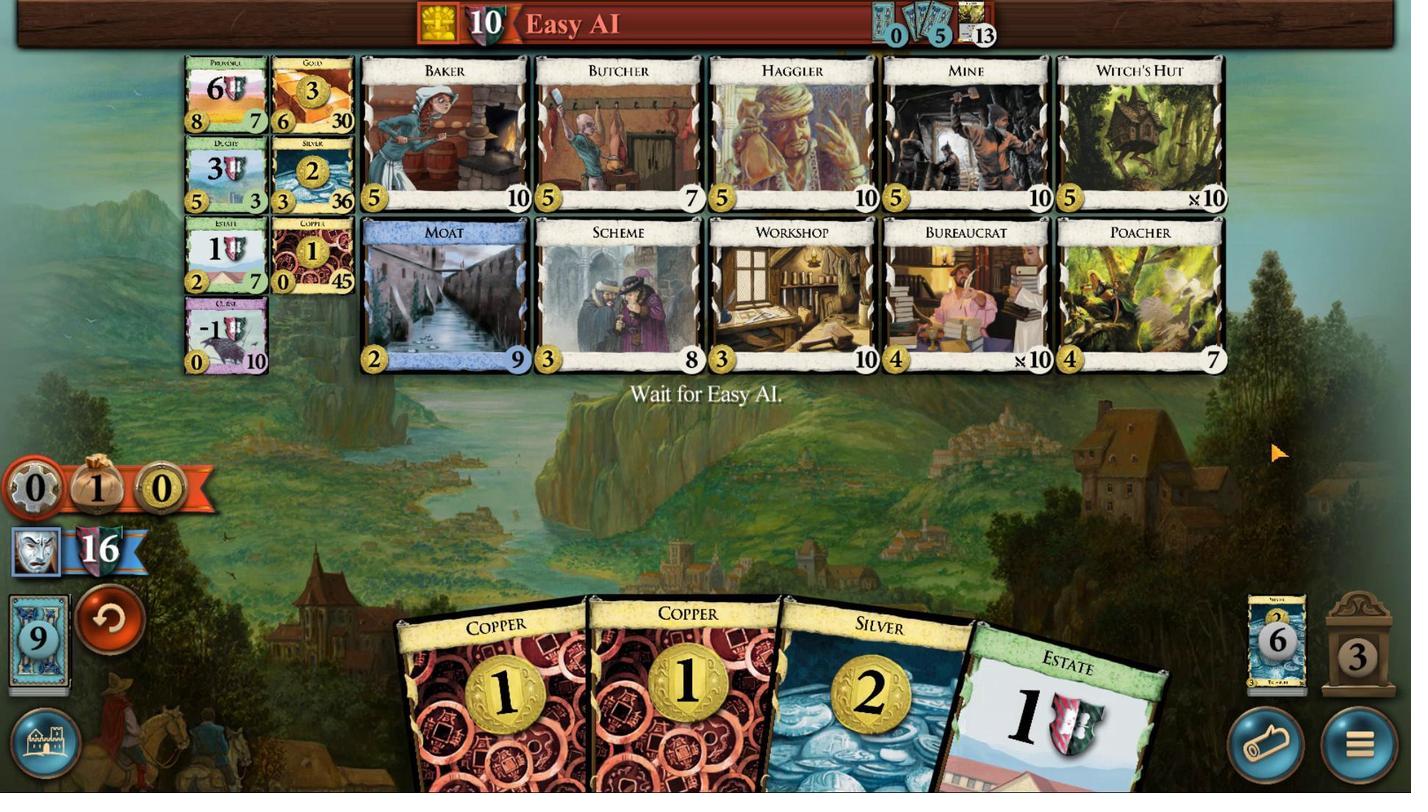 
Action: Mouse moved to (874, 395)
Screenshot: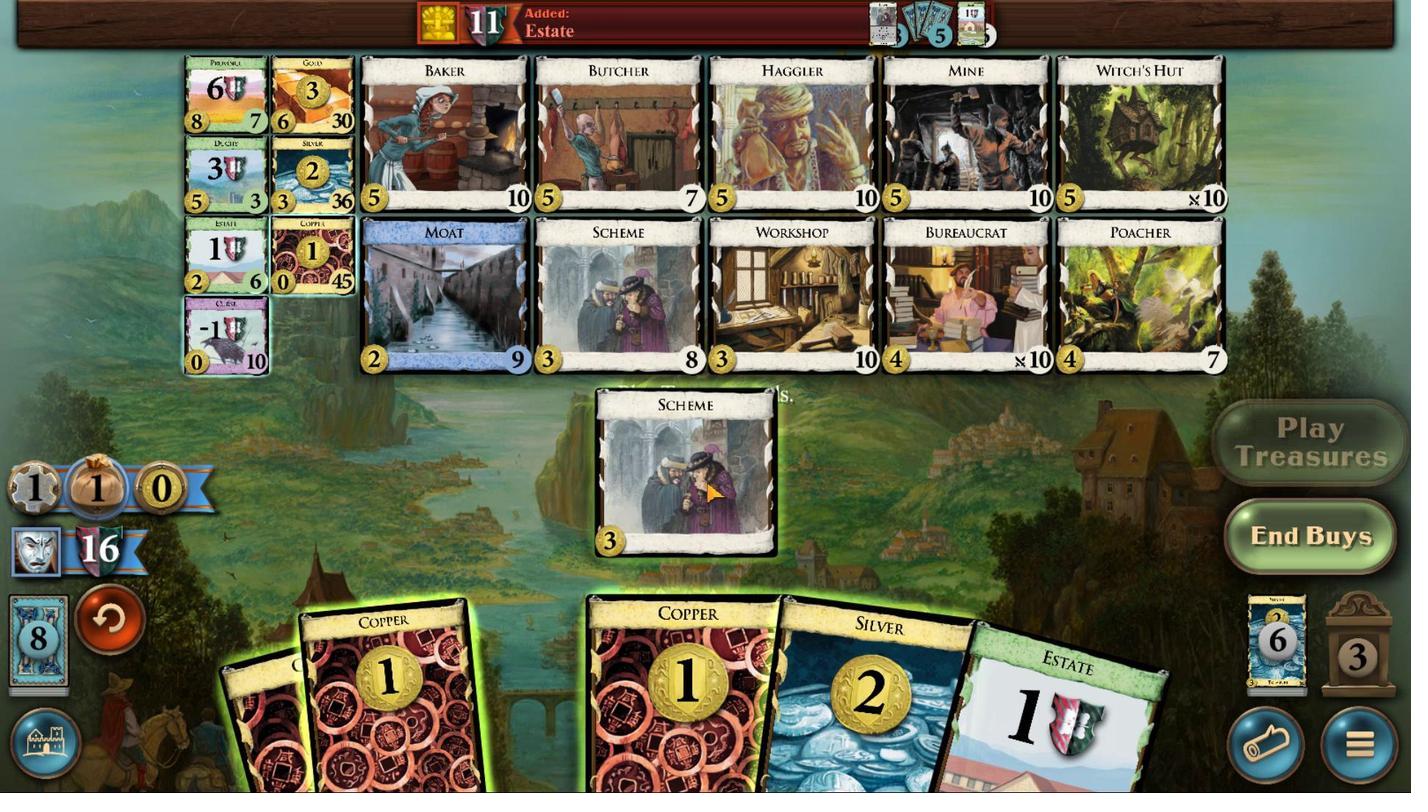 
Action: Mouse pressed left at (874, 395)
Screenshot: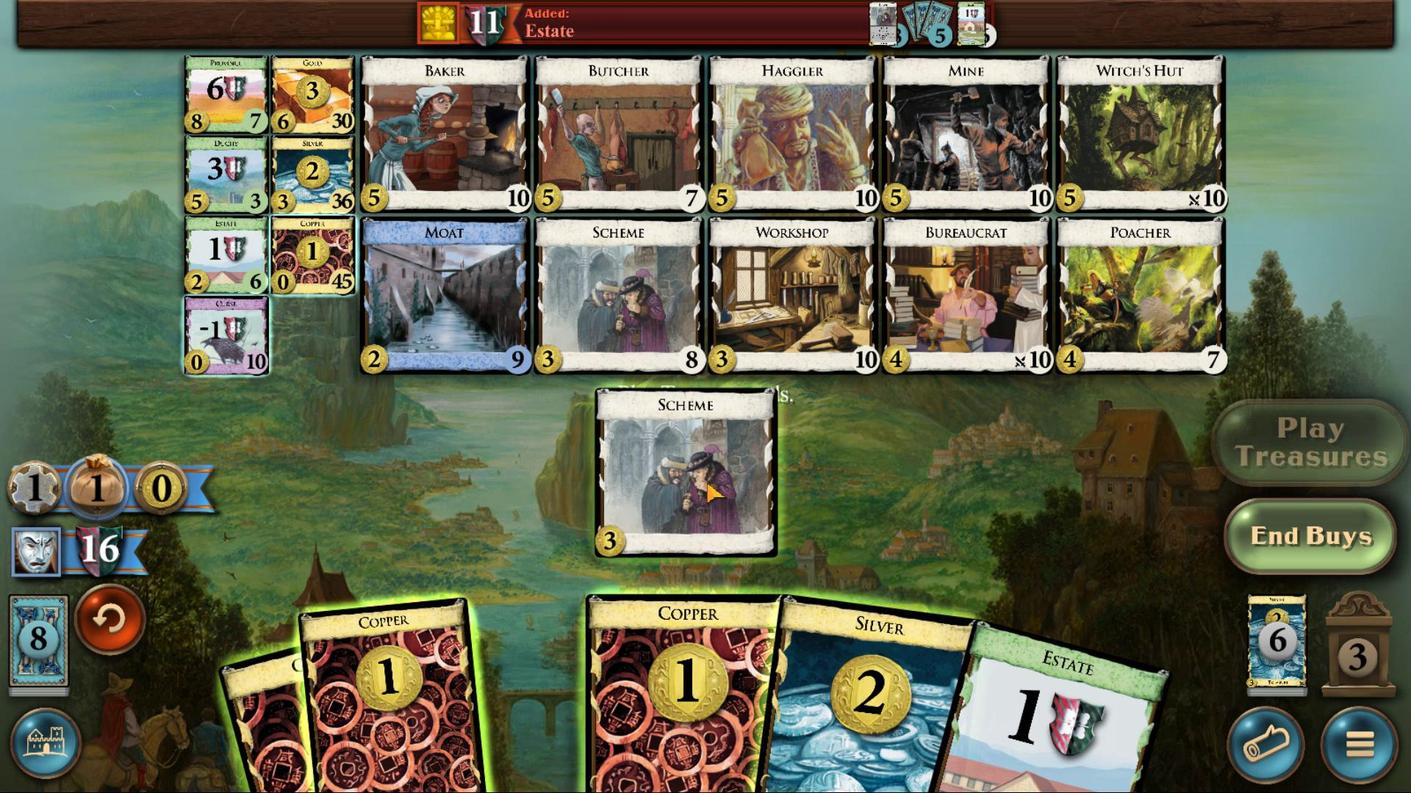 
Action: Mouse moved to (984, 346)
Screenshot: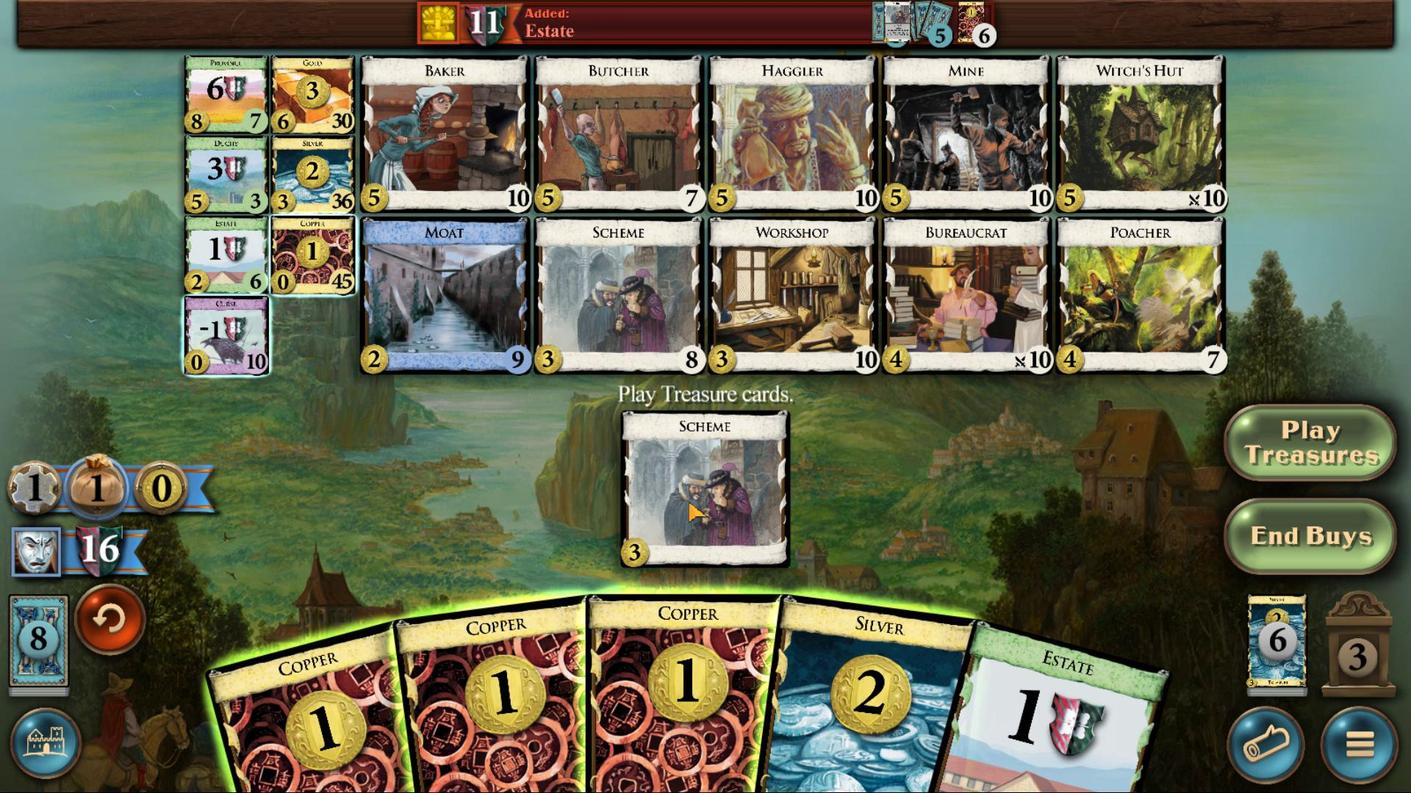 
Action: Mouse pressed left at (984, 346)
Screenshot: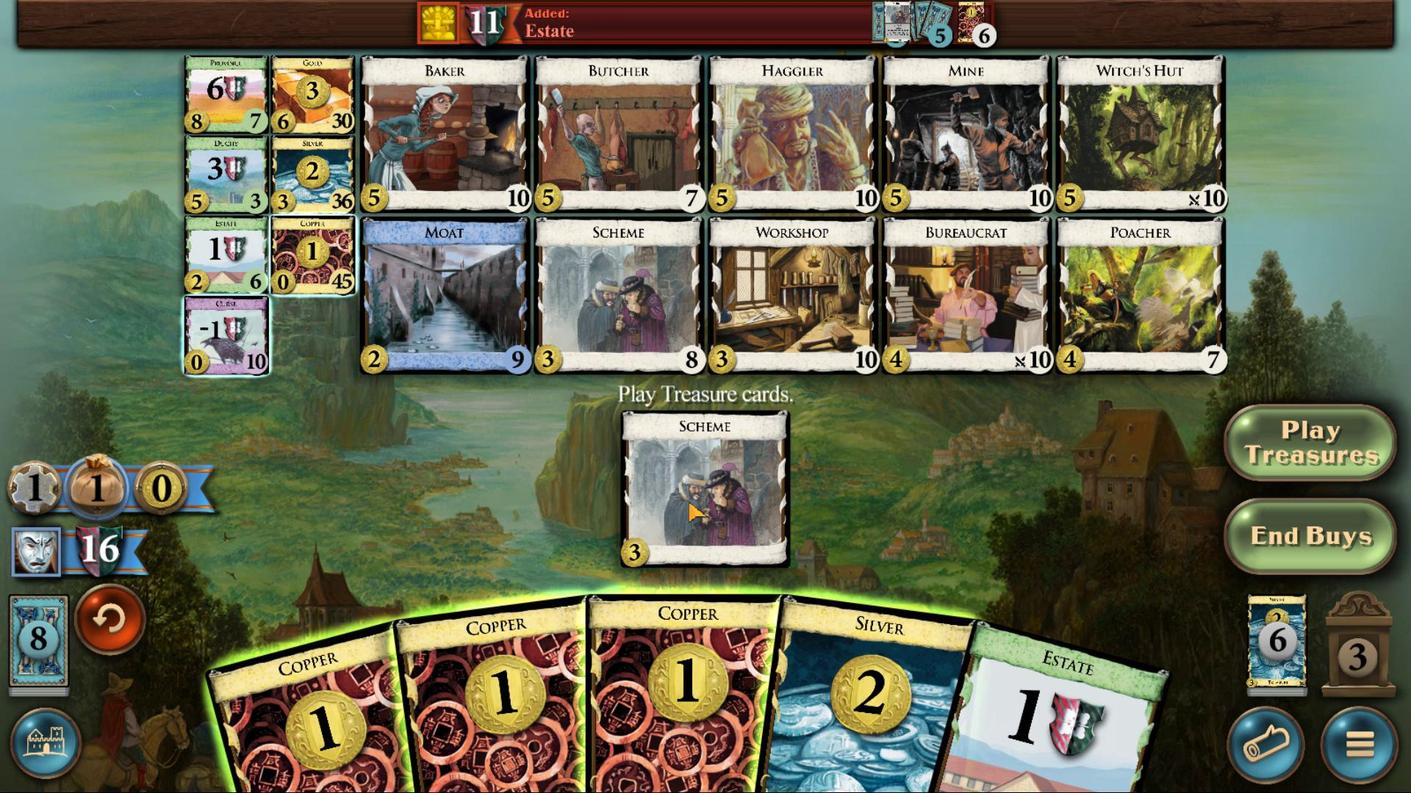 
Action: Mouse moved to (1042, 394)
Screenshot: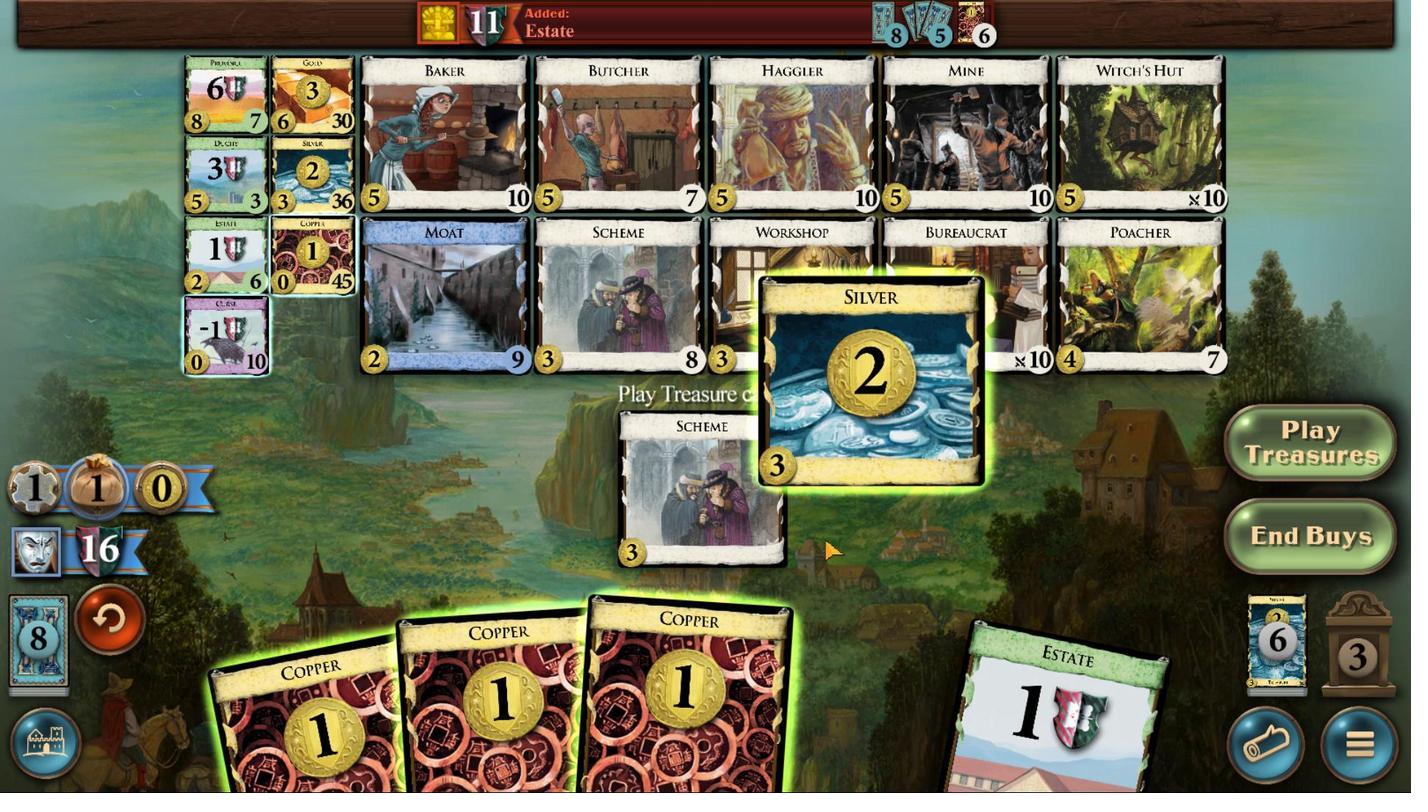 
Action: Mouse pressed left at (1042, 394)
Screenshot: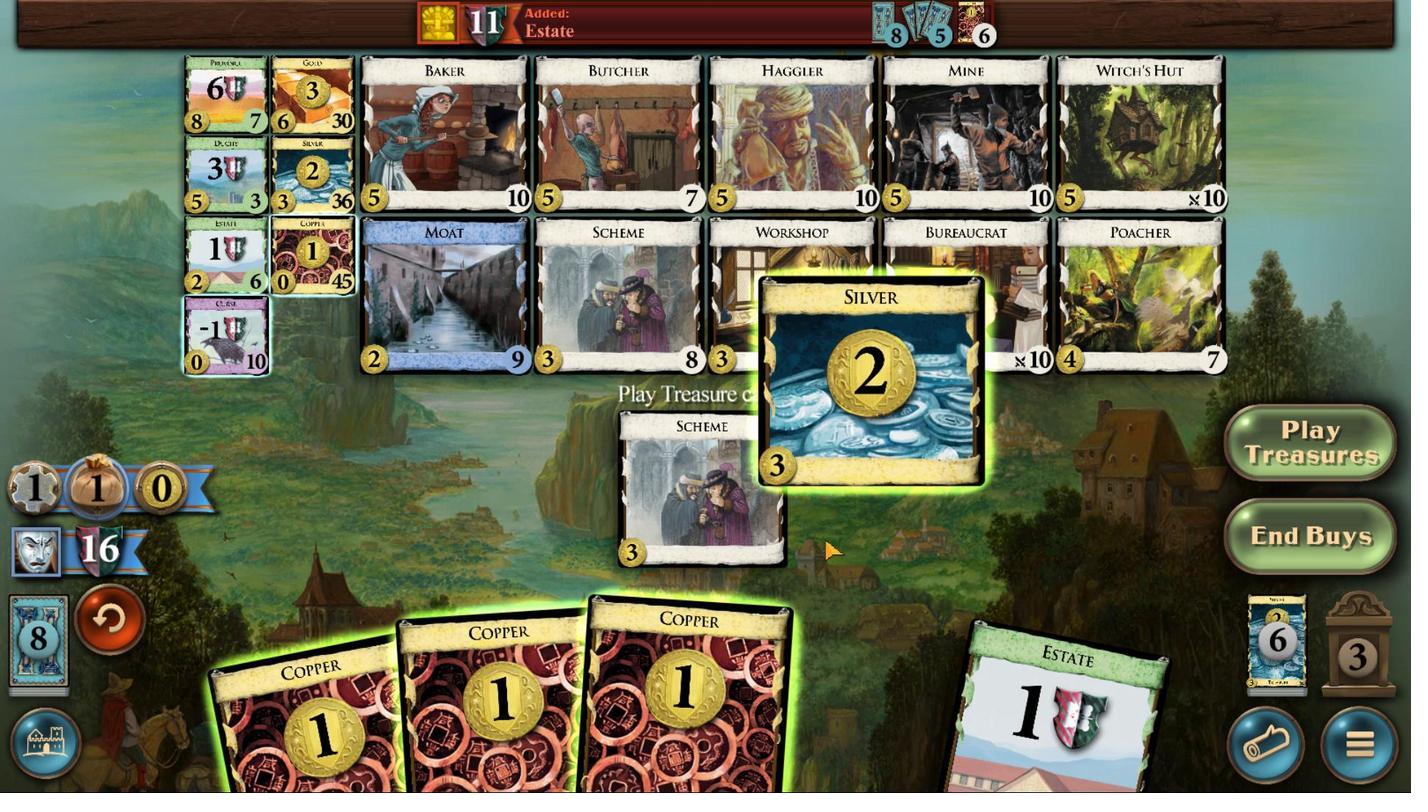 
Action: Mouse moved to (1014, 402)
Screenshot: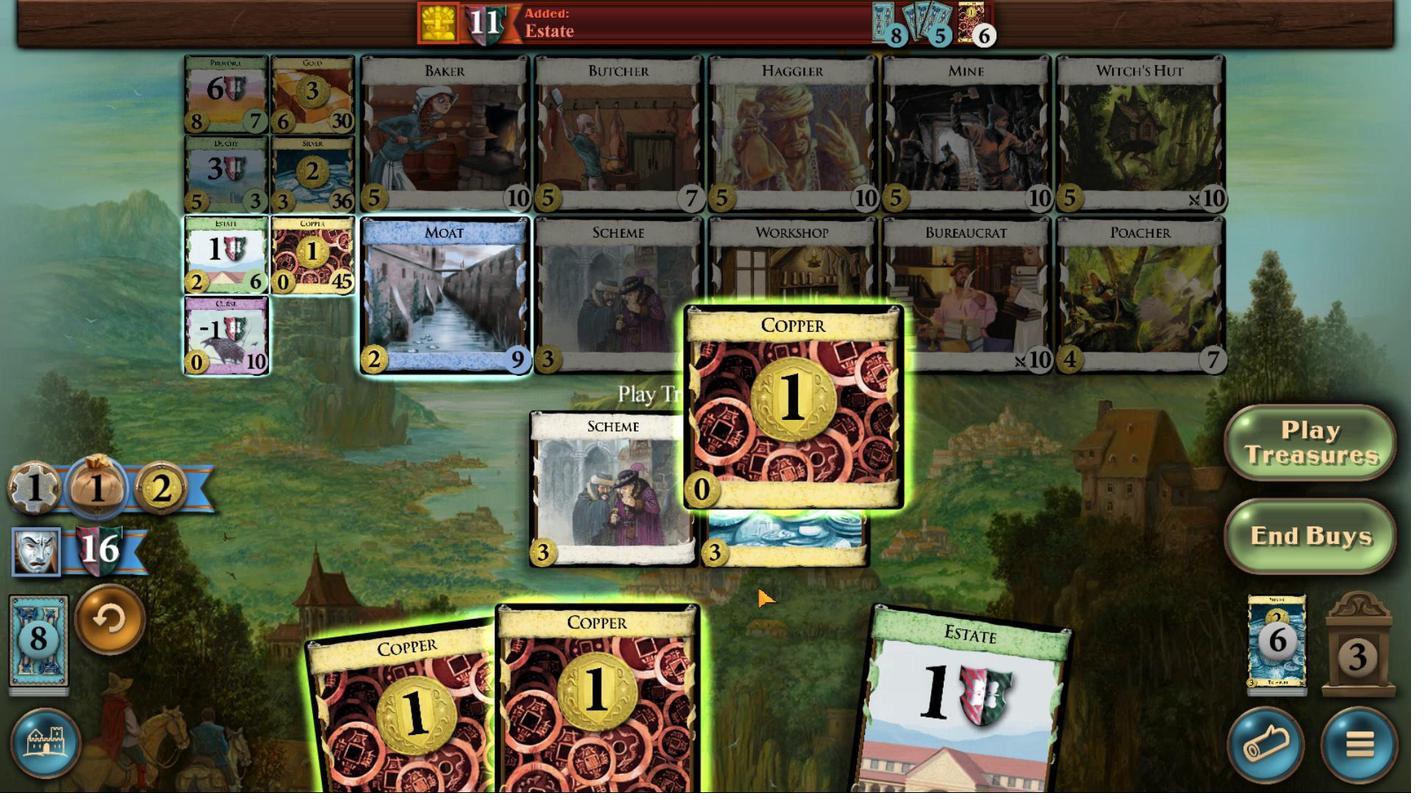 
Action: Mouse pressed left at (1014, 402)
Screenshot: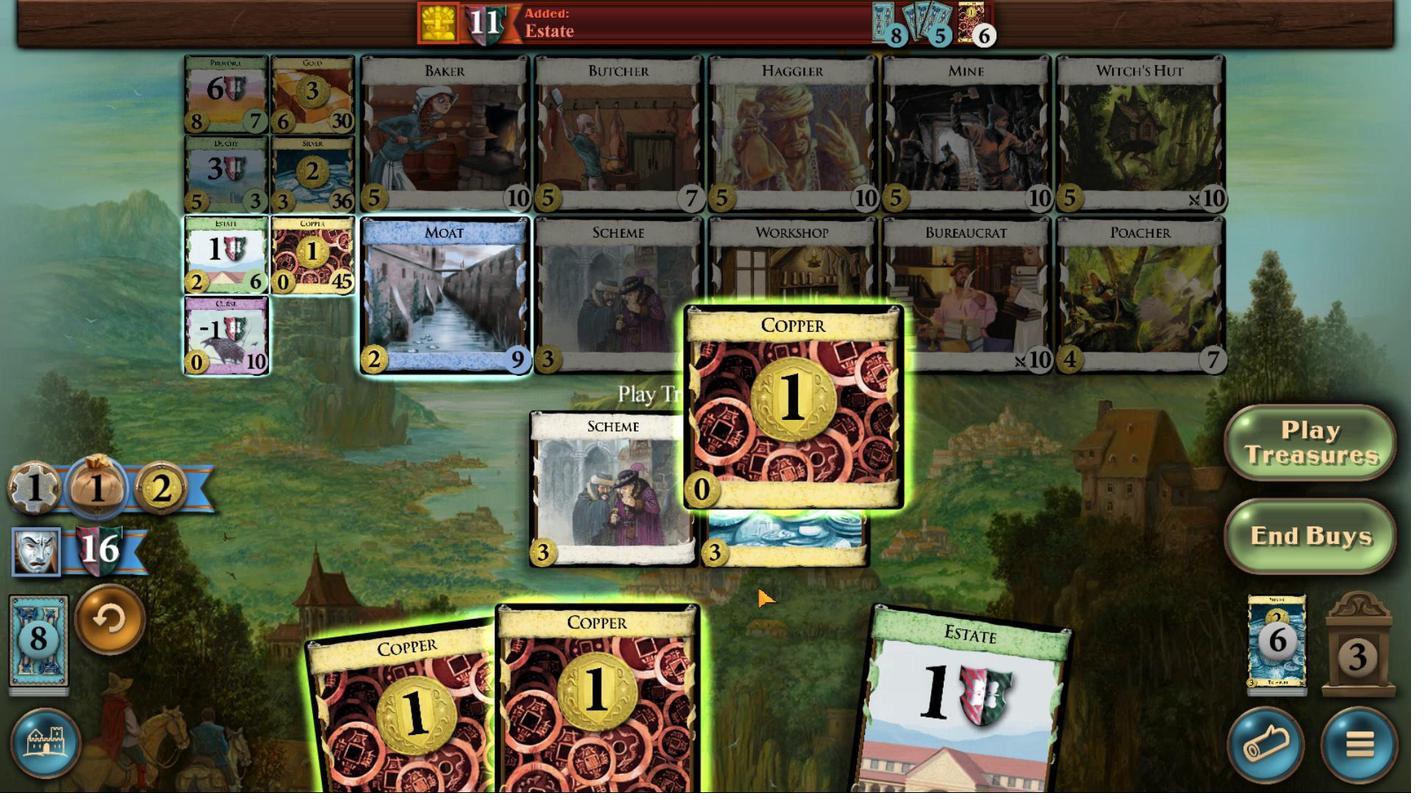 
Action: Mouse moved to (981, 404)
Screenshot: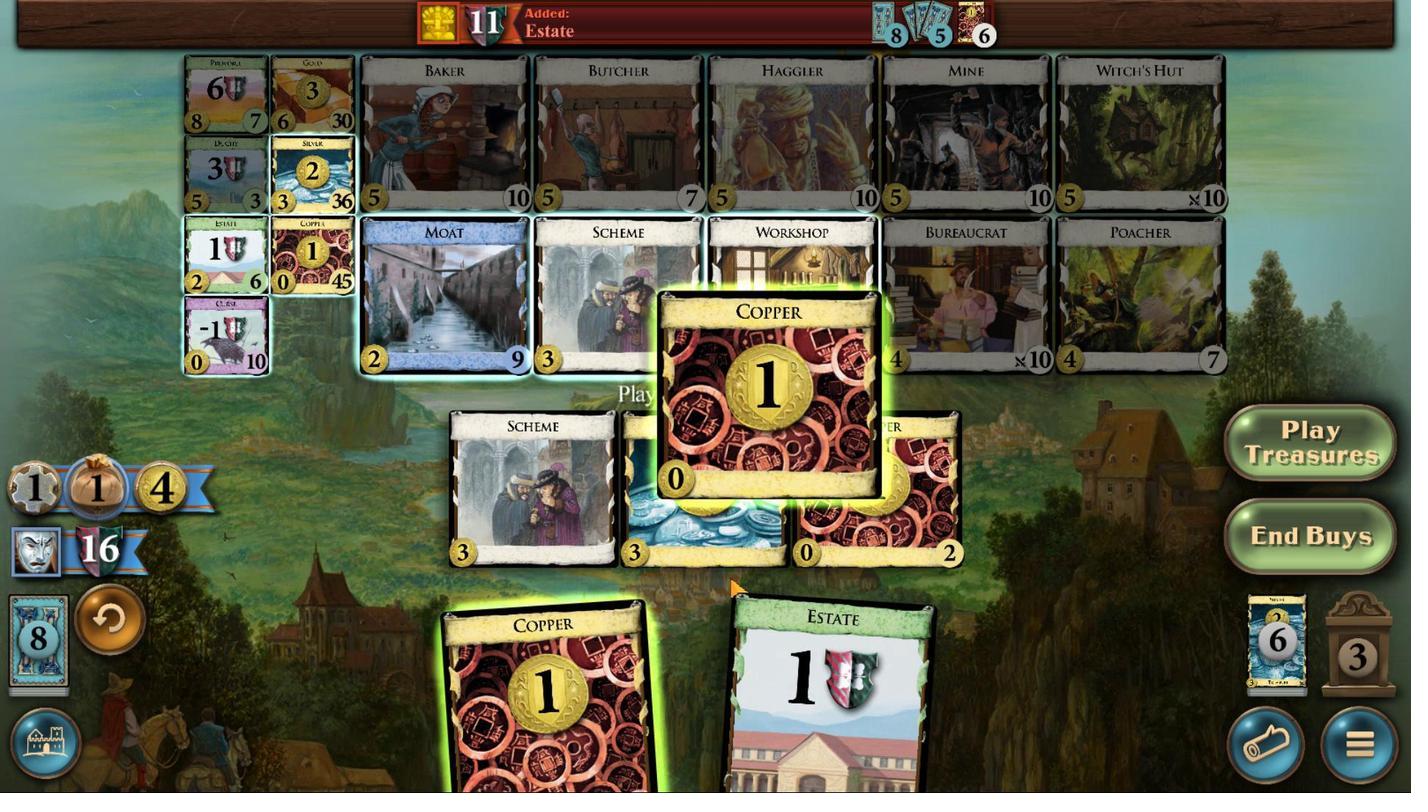 
Action: Mouse pressed left at (981, 404)
Screenshot: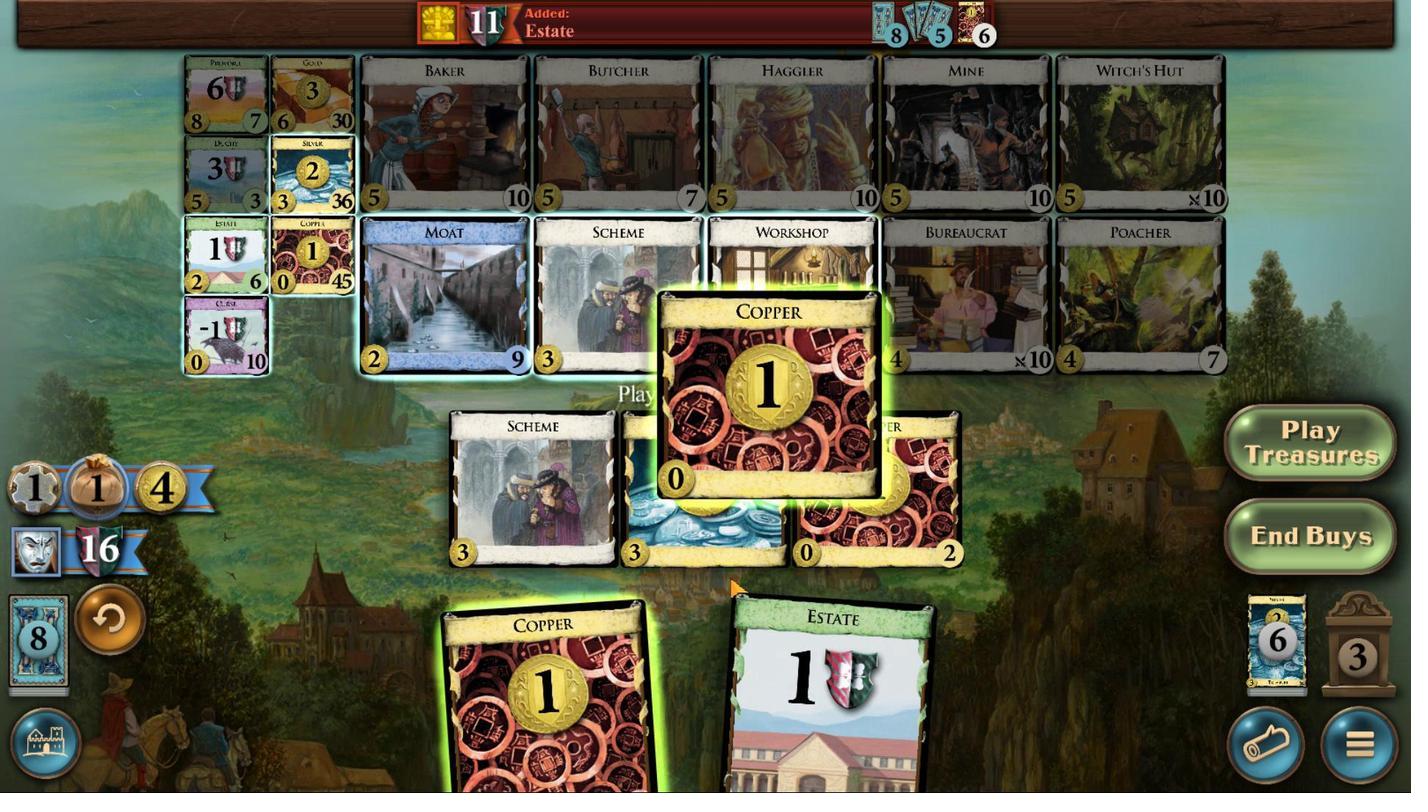 
Action: Mouse moved to (951, 397)
Screenshot: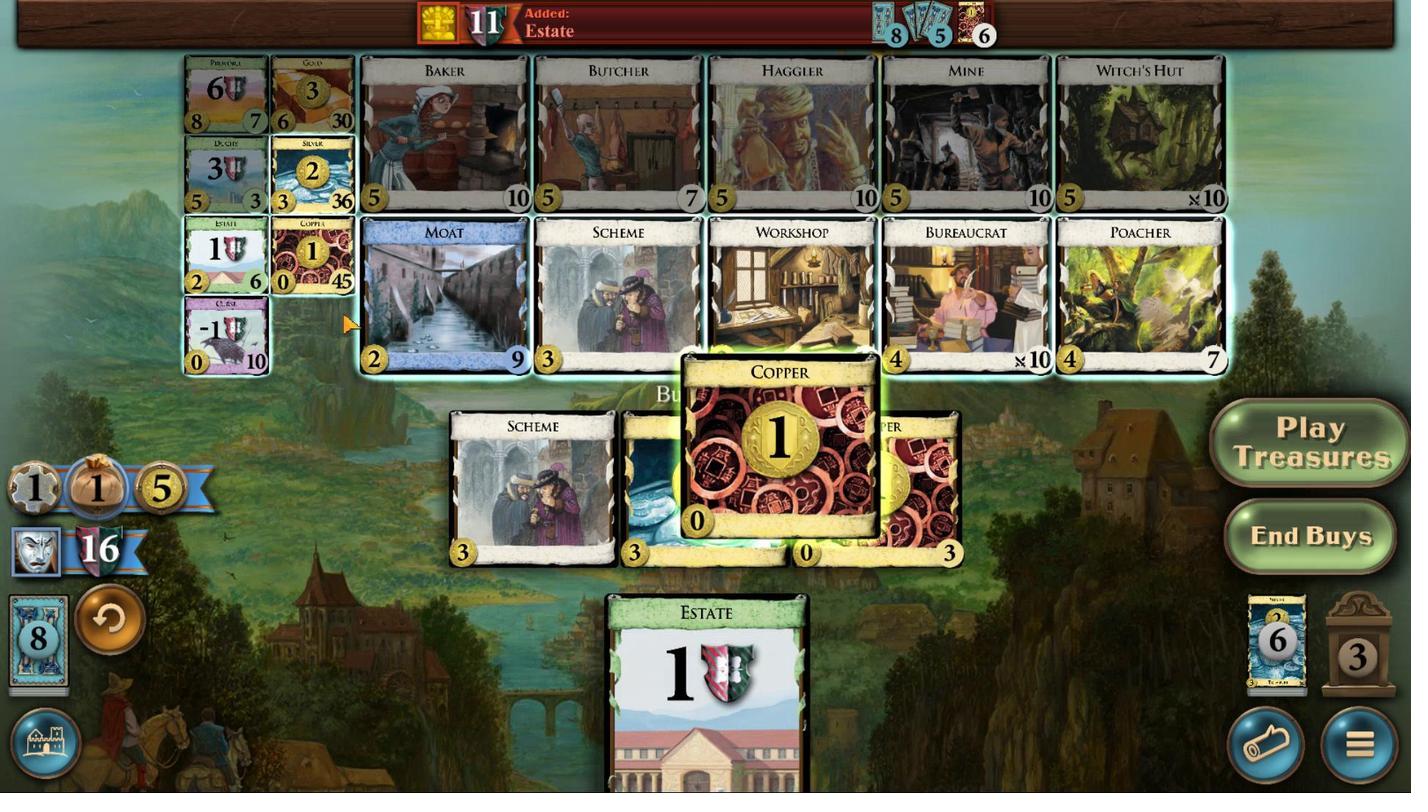 
Action: Mouse pressed left at (951, 397)
Screenshot: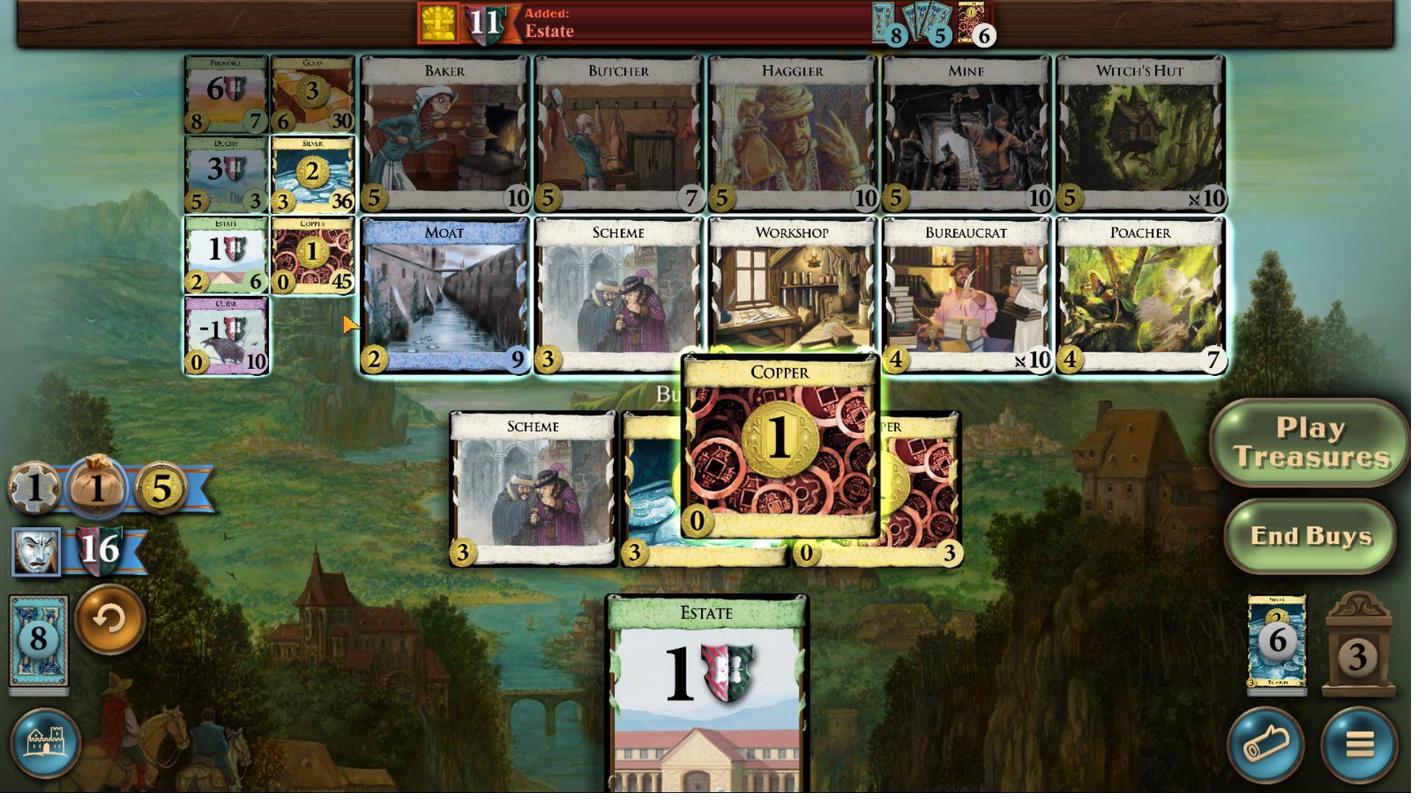 
Action: Mouse moved to (840, 257)
Screenshot: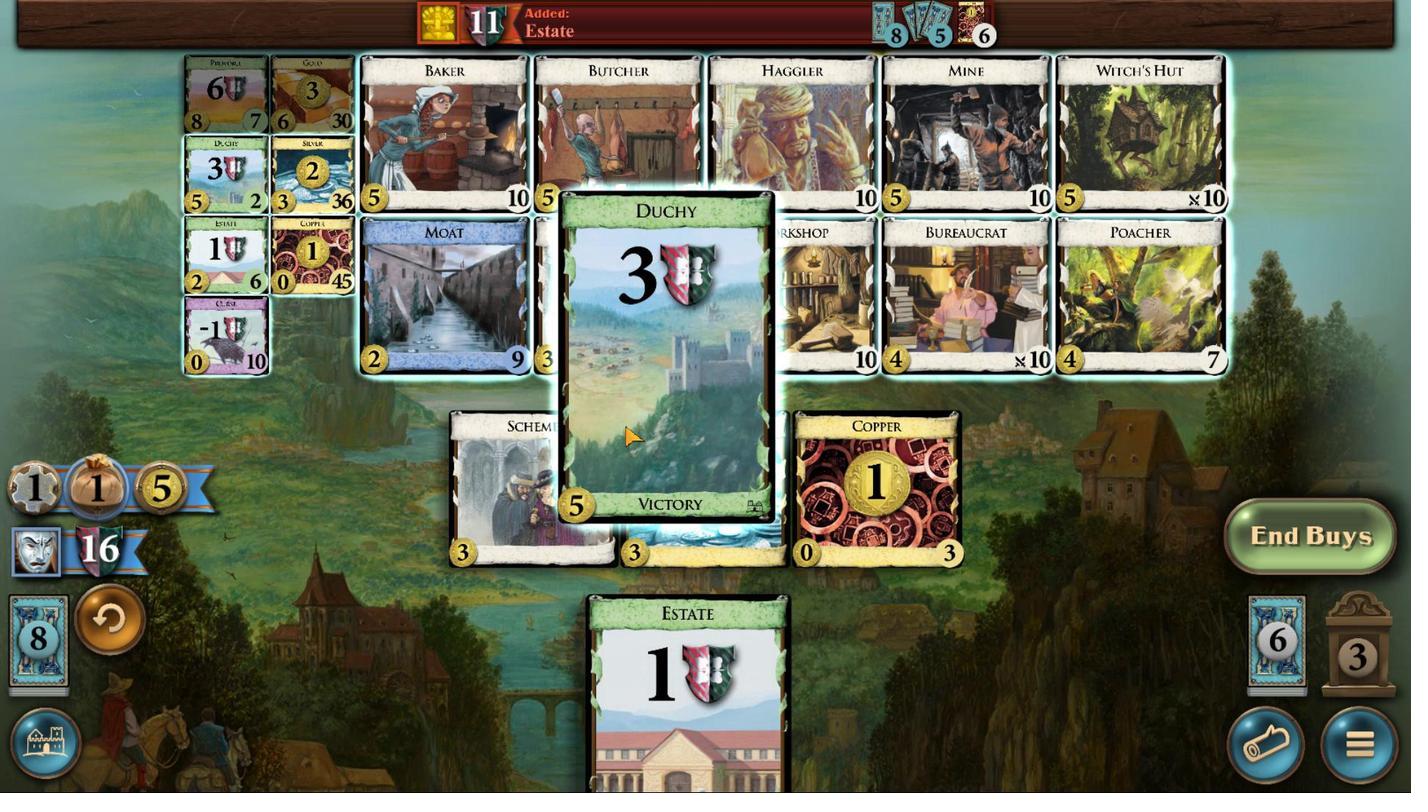 
Action: Mouse pressed left at (840, 257)
Screenshot: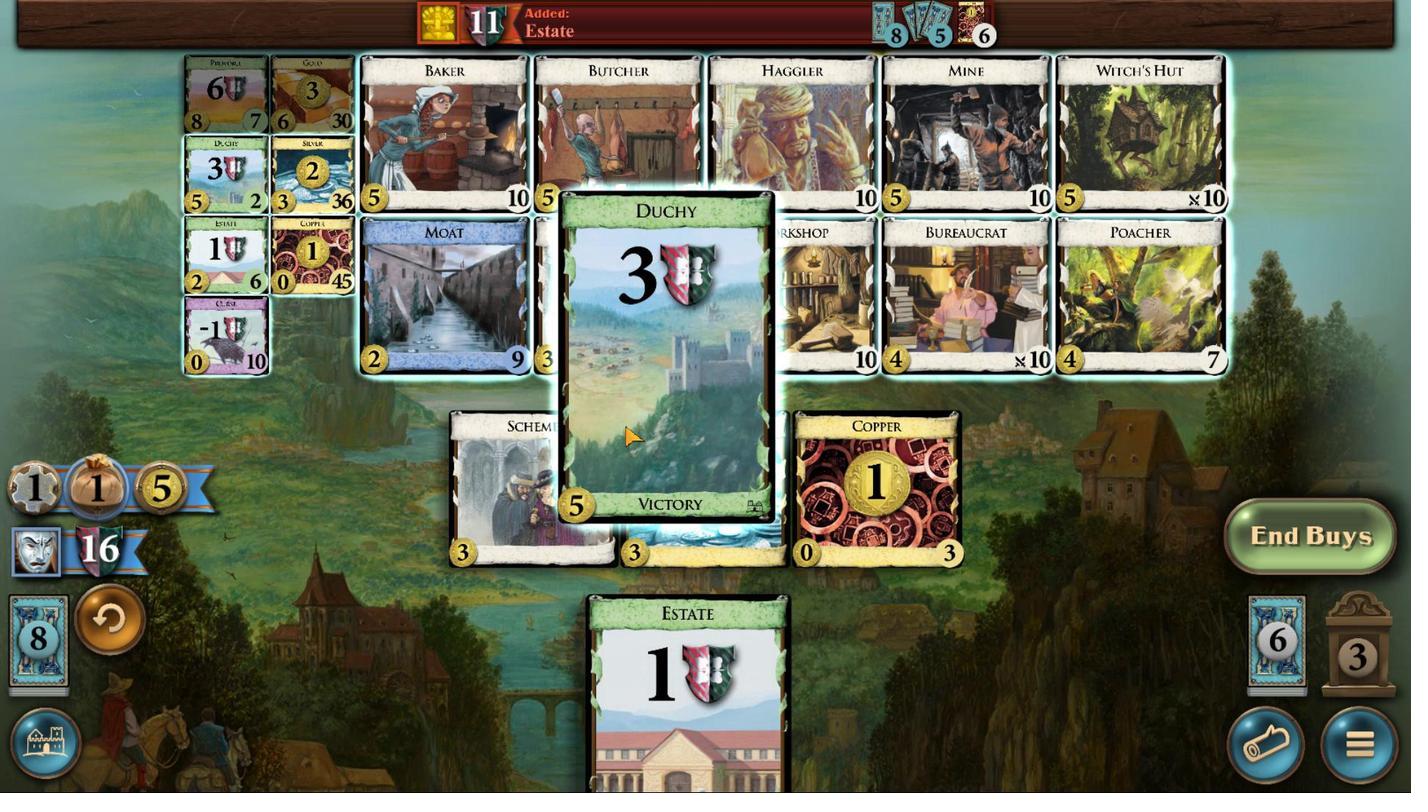 
Action: Mouse moved to (1185, 331)
Screenshot: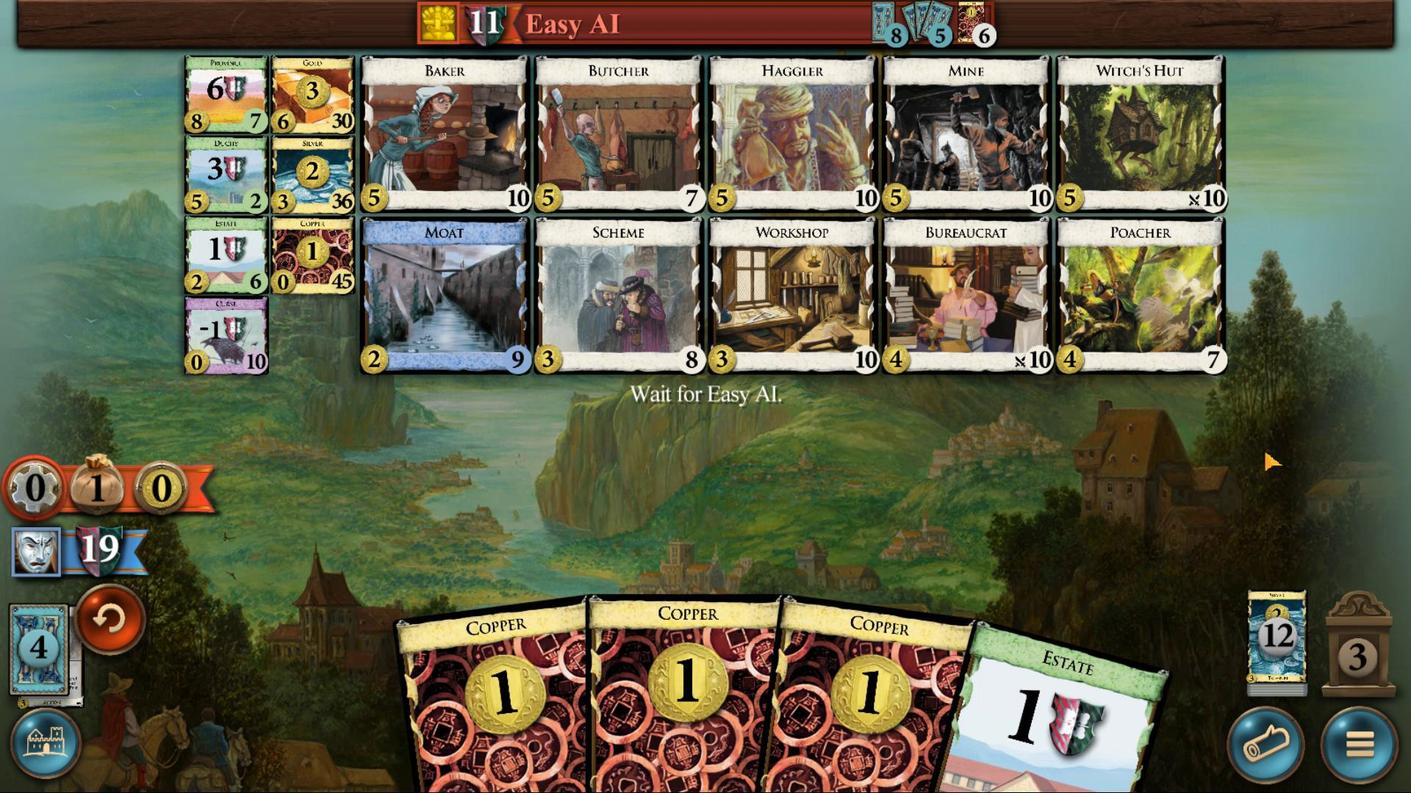 
Action: Mouse pressed left at (1185, 331)
Screenshot: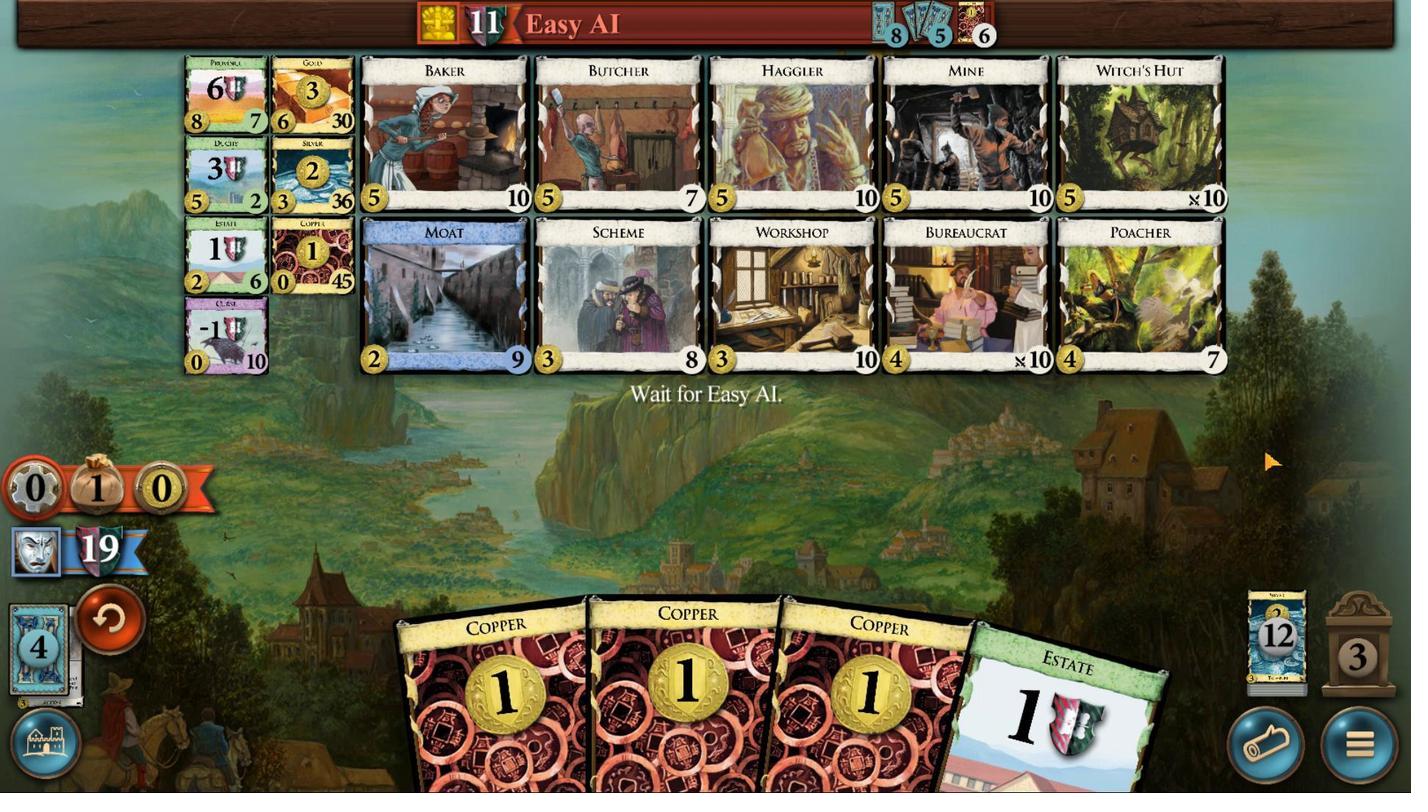 
Action: Mouse moved to (895, 397)
Screenshot: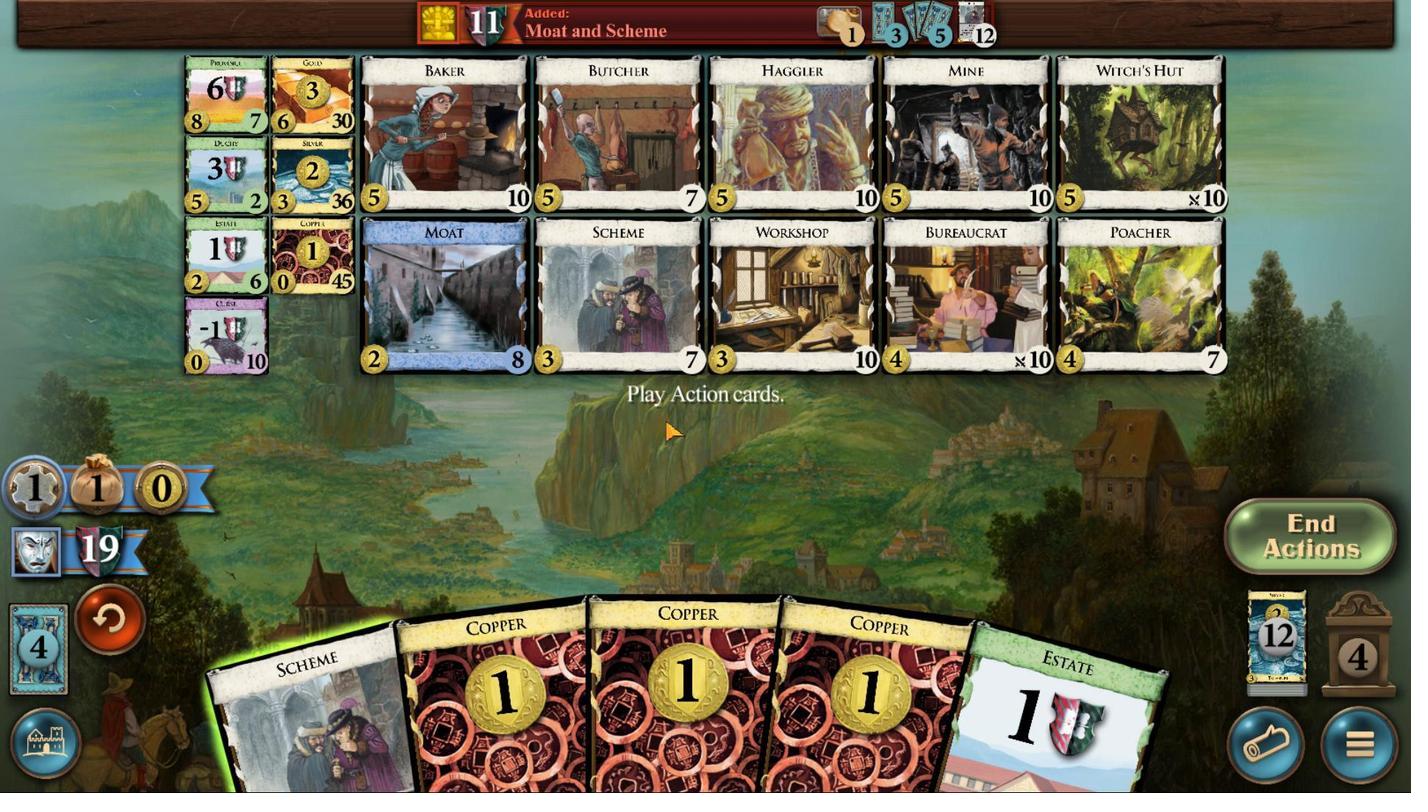 
Action: Mouse pressed left at (895, 397)
Screenshot: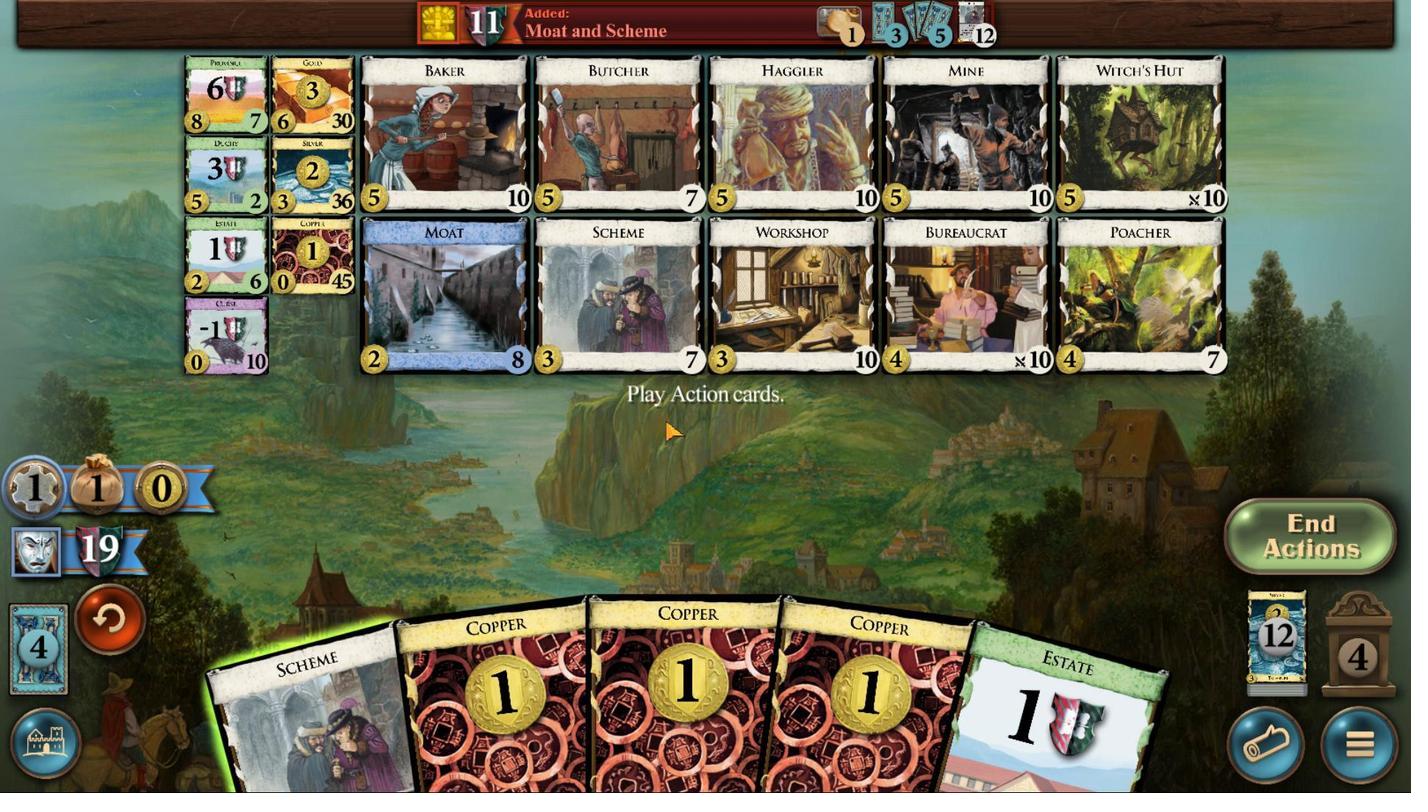 
Action: Mouse moved to (865, 405)
Screenshot: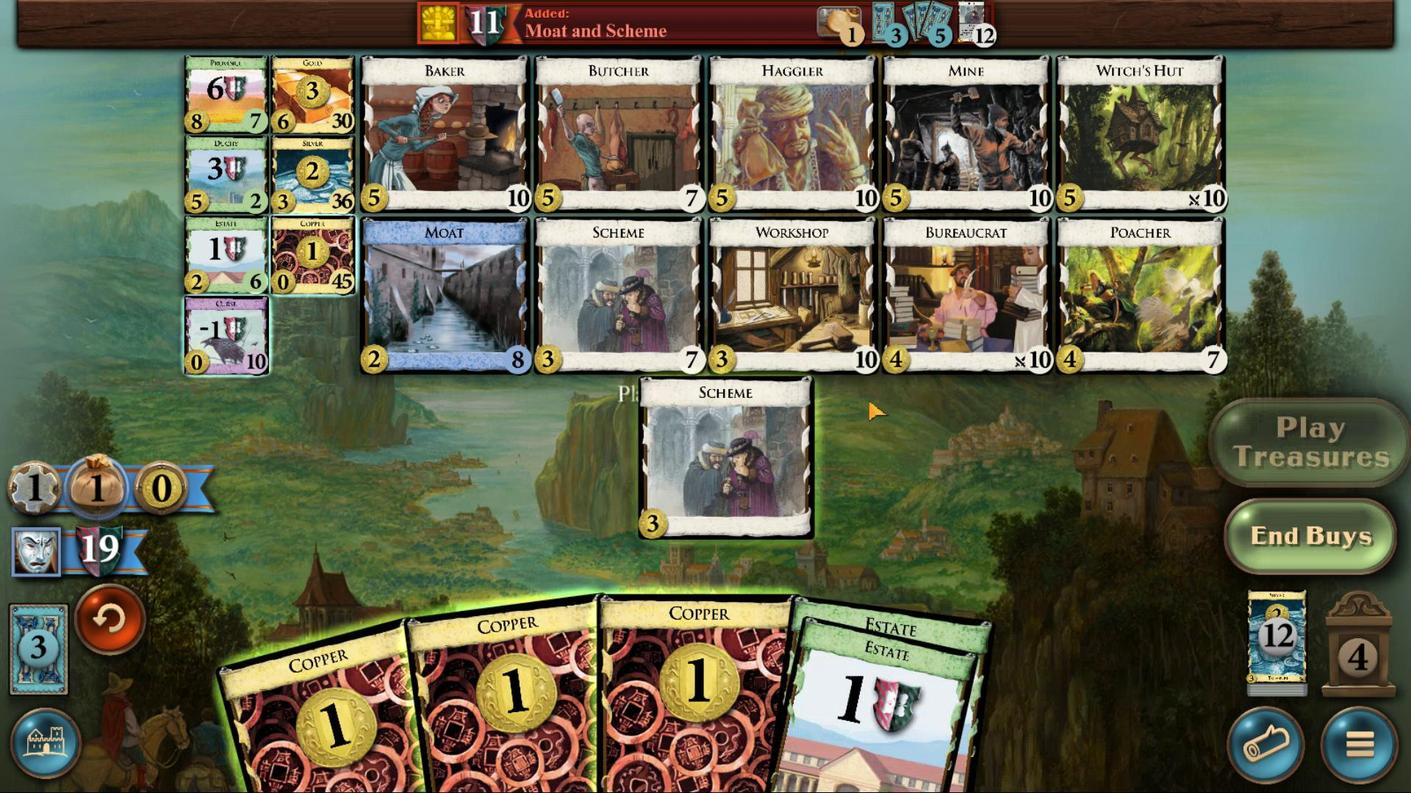 
Action: Mouse pressed left at (865, 405)
Screenshot: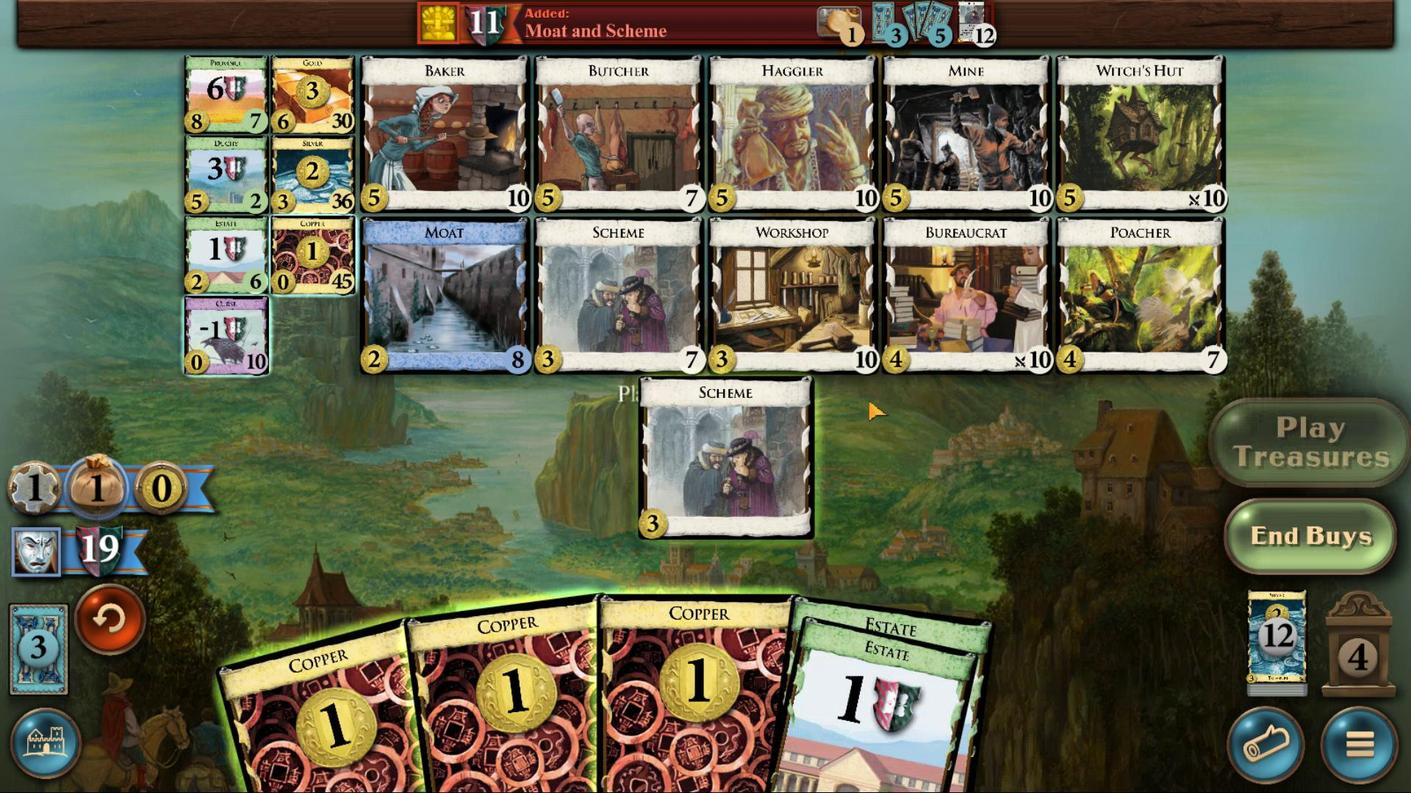 
Action: Mouse moved to (998, 389)
Screenshot: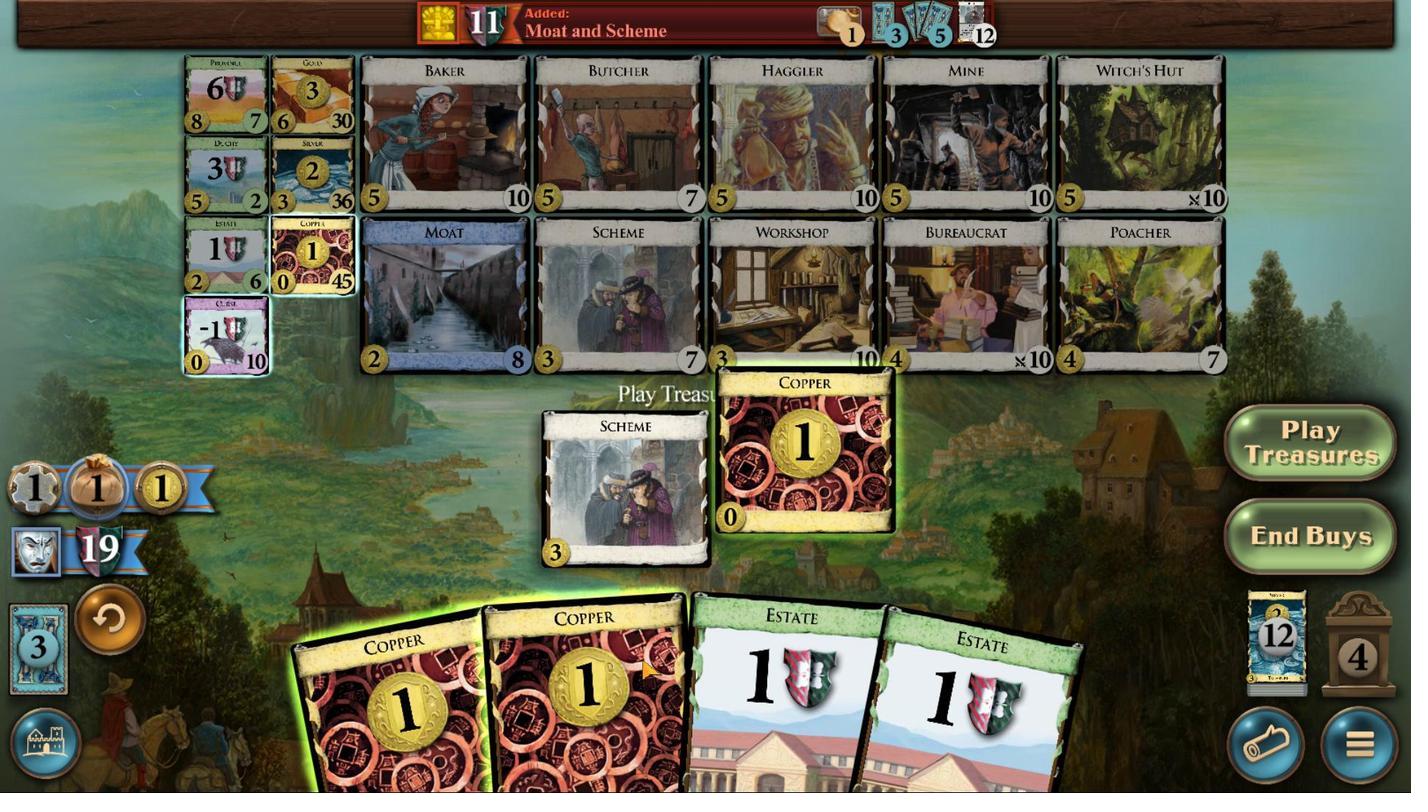 
Action: Mouse pressed left at (998, 389)
Screenshot: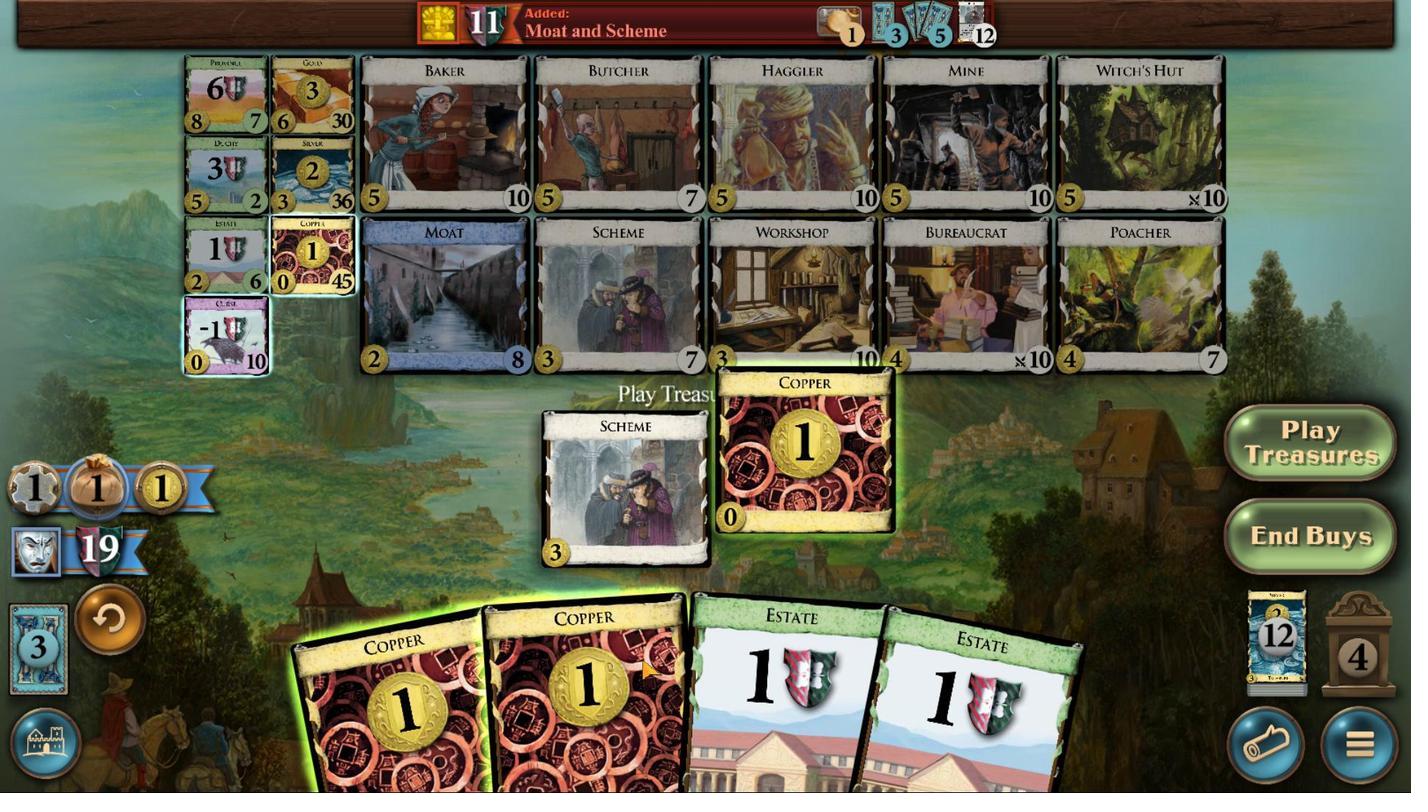 
Action: Mouse moved to (956, 392)
Screenshot: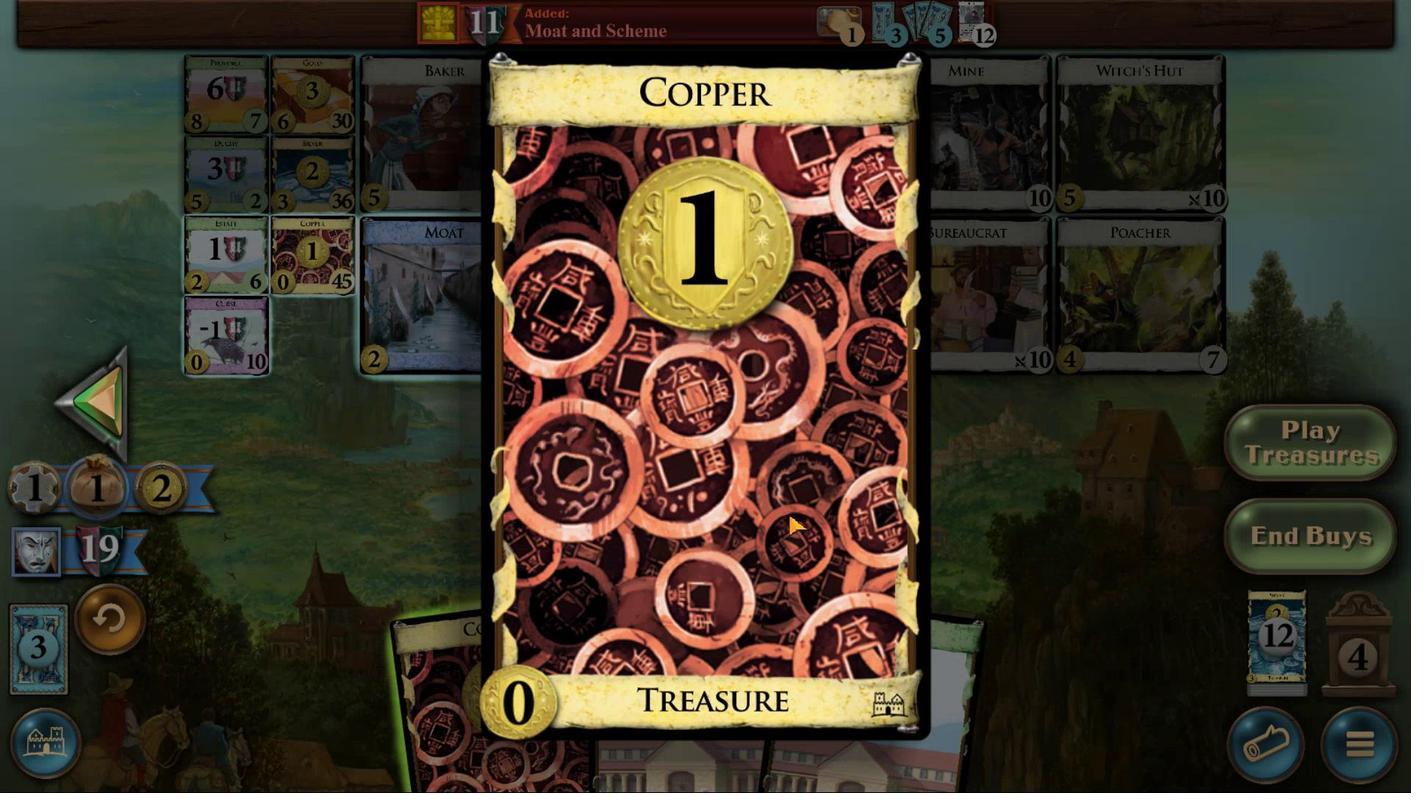 
Action: Mouse pressed left at (956, 392)
Screenshot: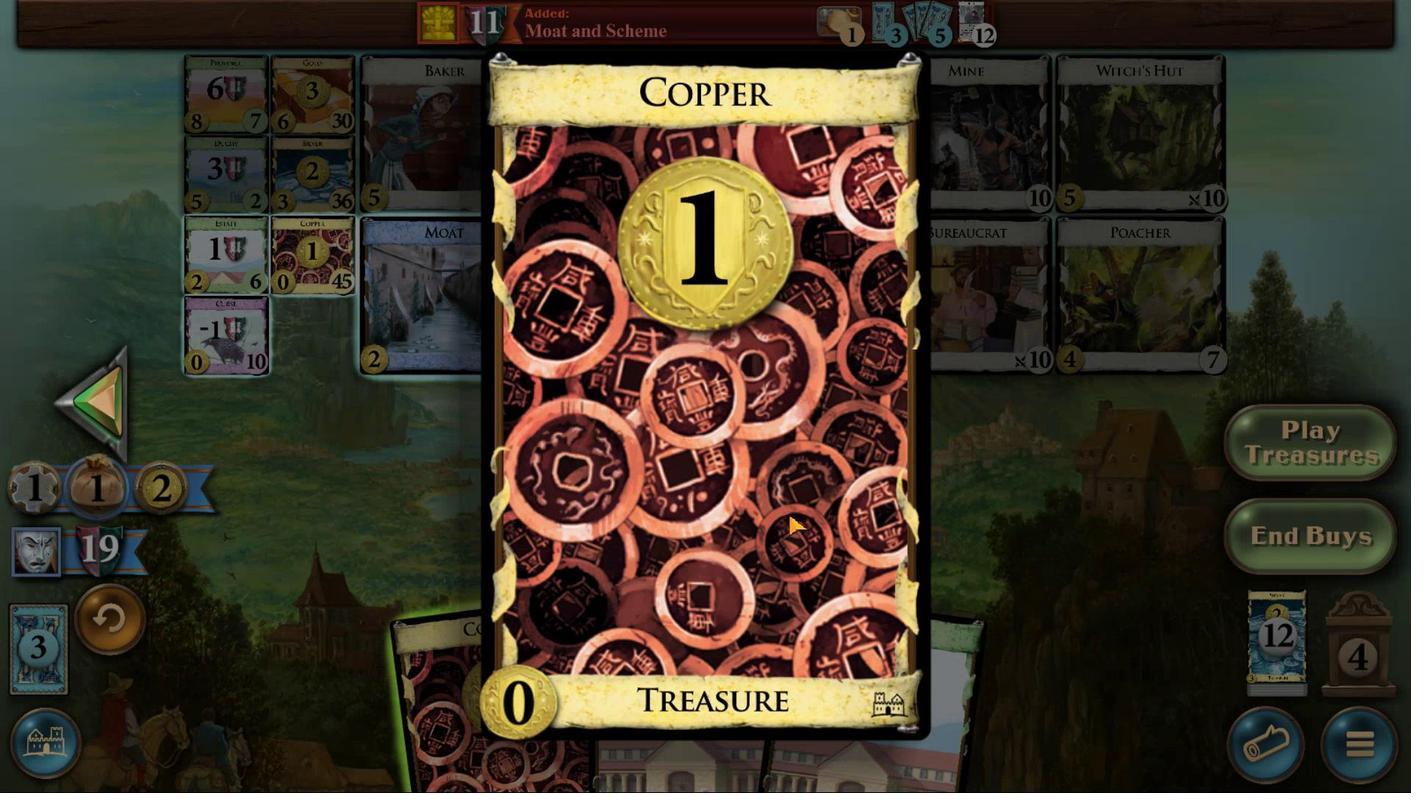 
Action: Mouse moved to (1018, 352)
Screenshot: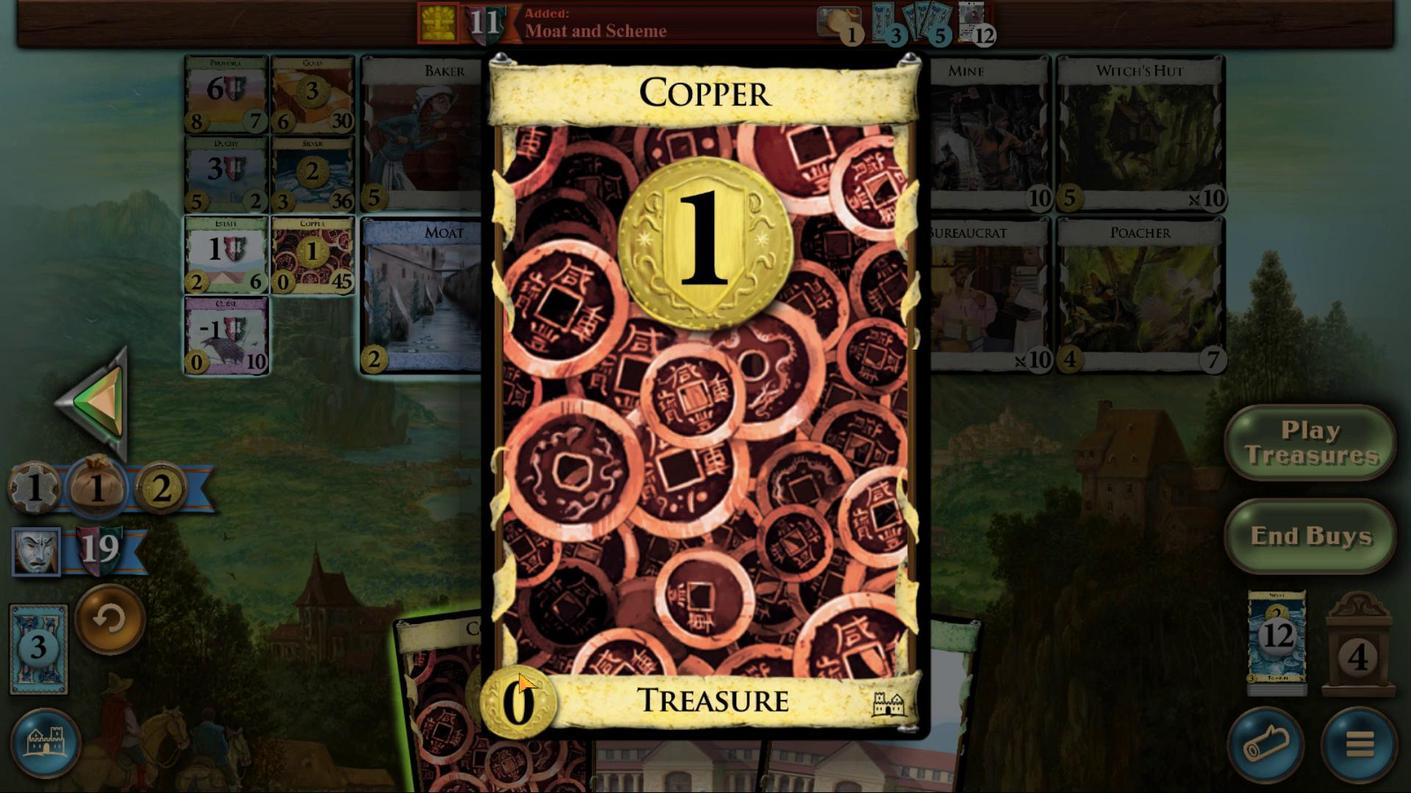 
Action: Mouse pressed left at (1018, 352)
Screenshot: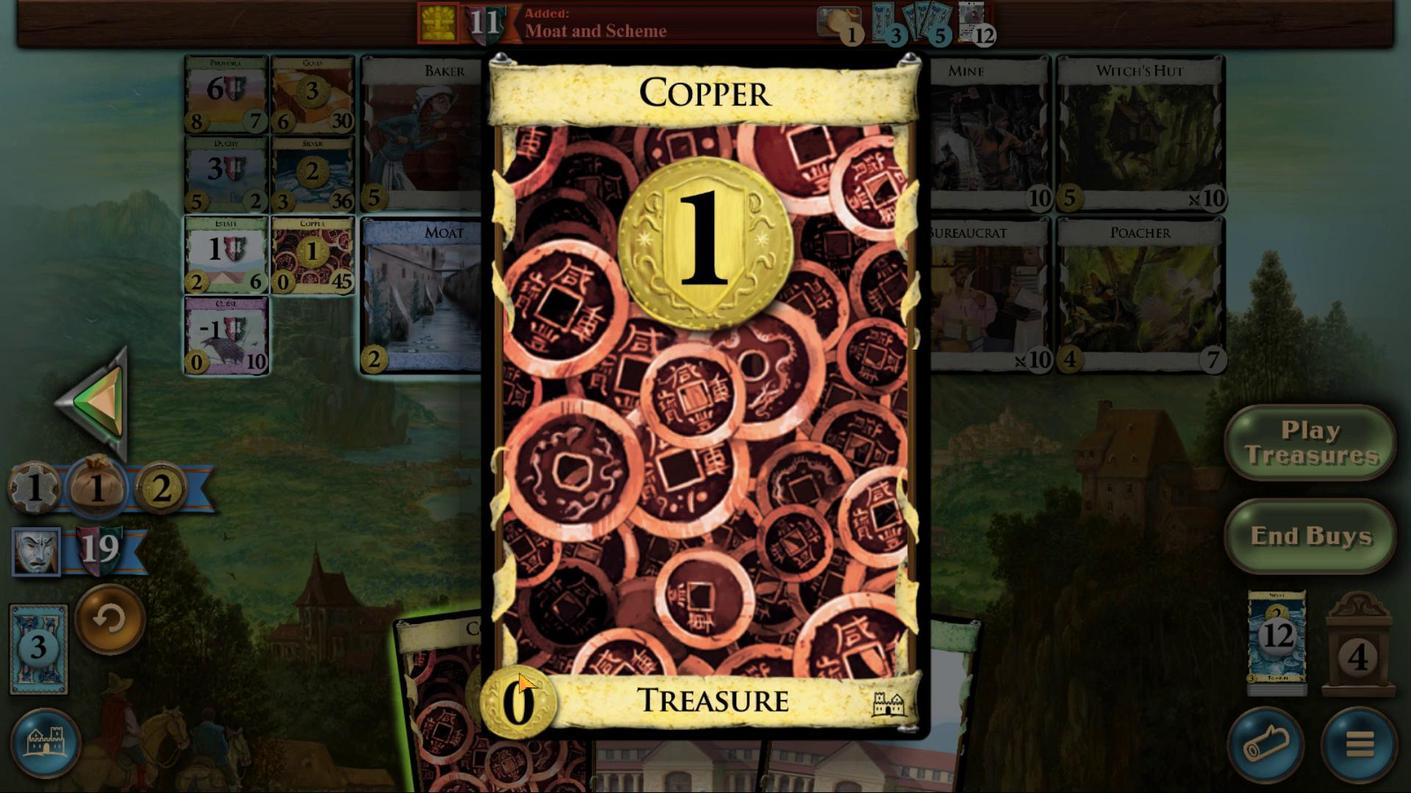 
Action: Mouse moved to (912, 384)
Screenshot: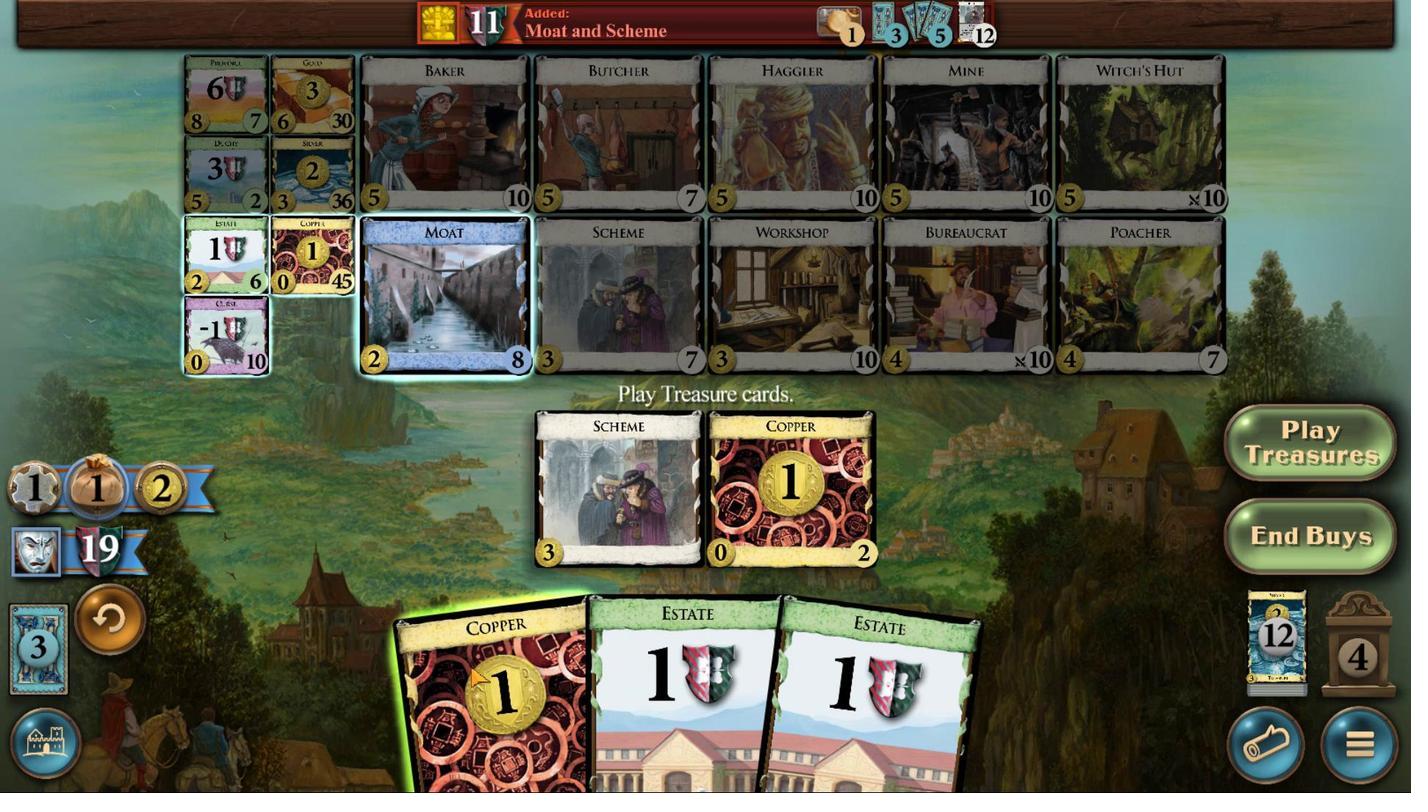 
Action: Mouse pressed left at (912, 384)
Screenshot: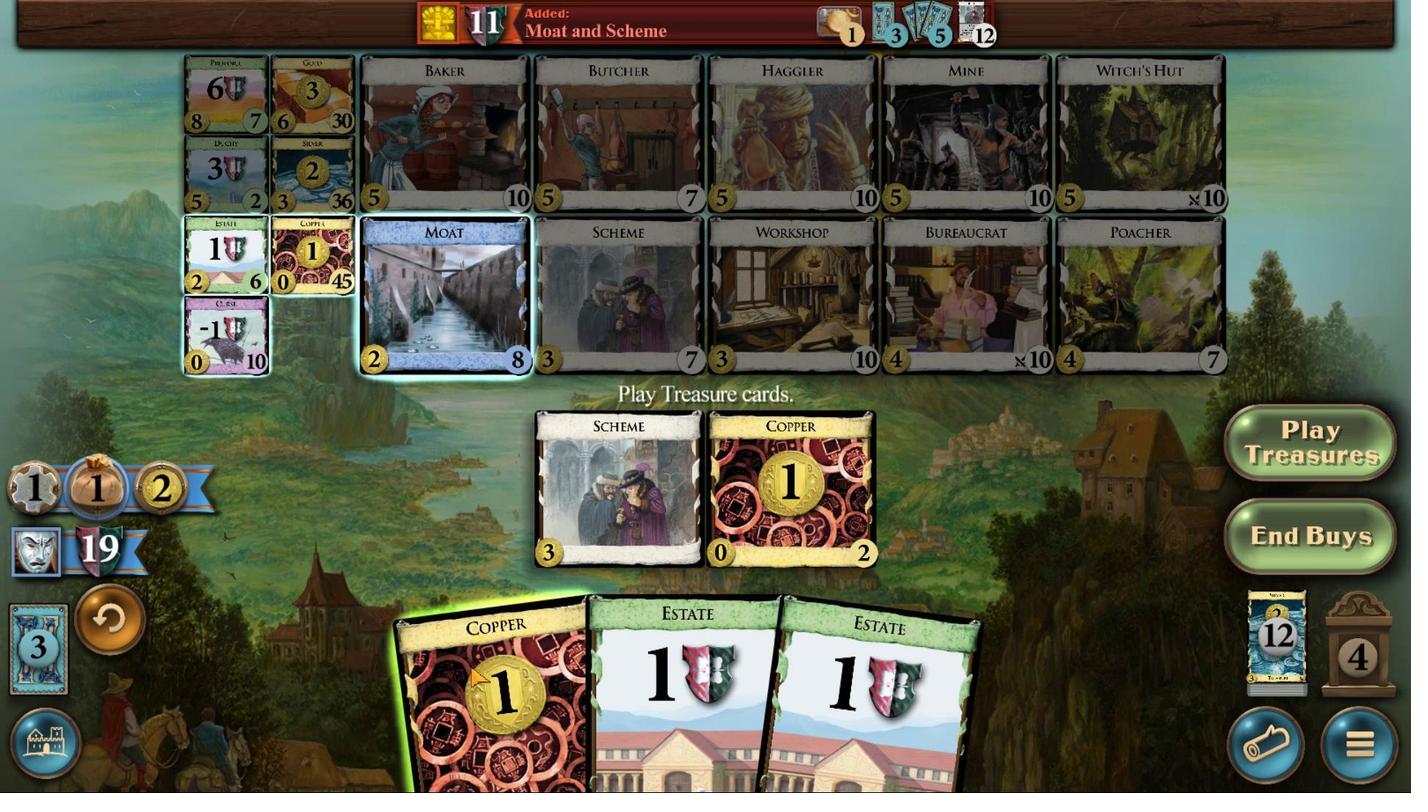 
Action: Mouse moved to (919, 393)
Screenshot: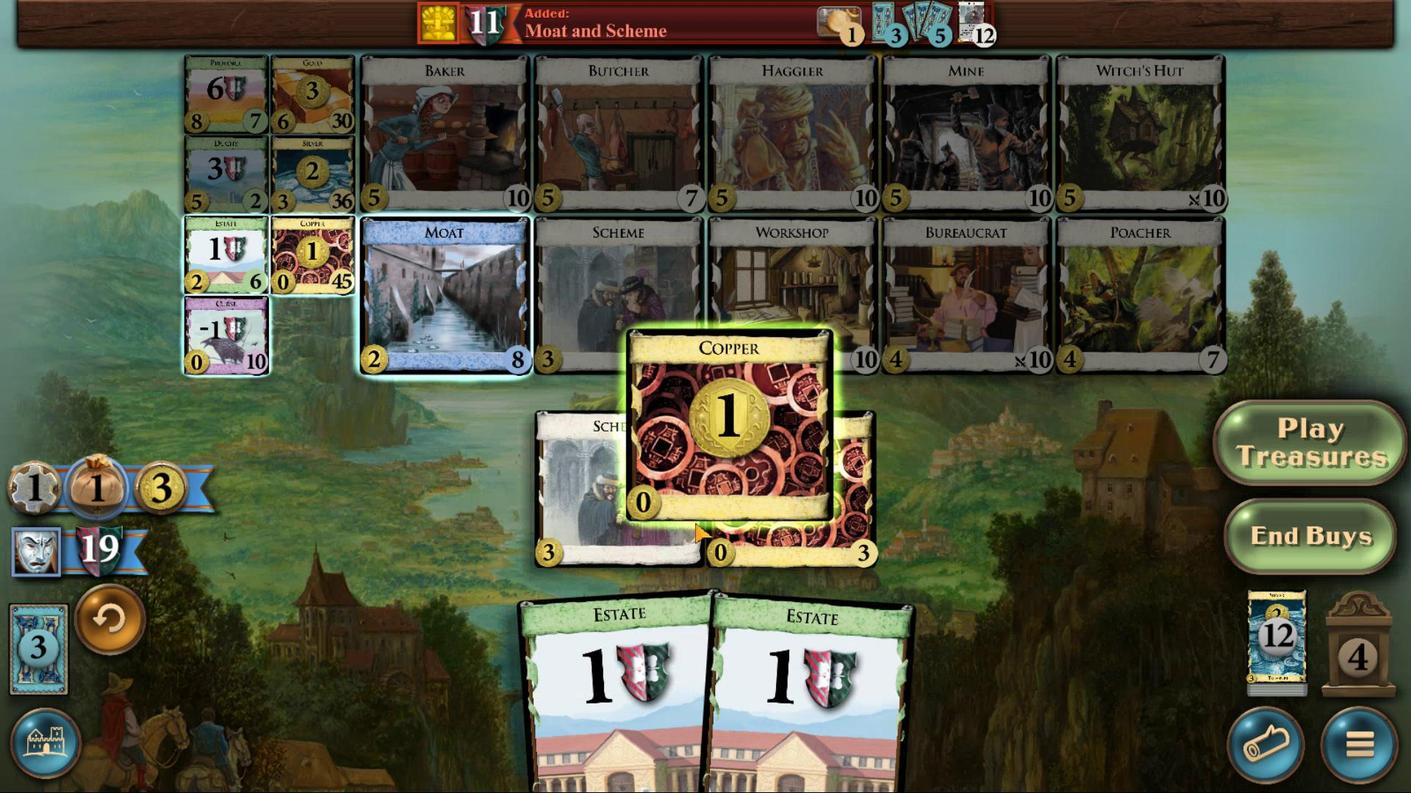 
Action: Mouse pressed left at (919, 393)
Screenshot: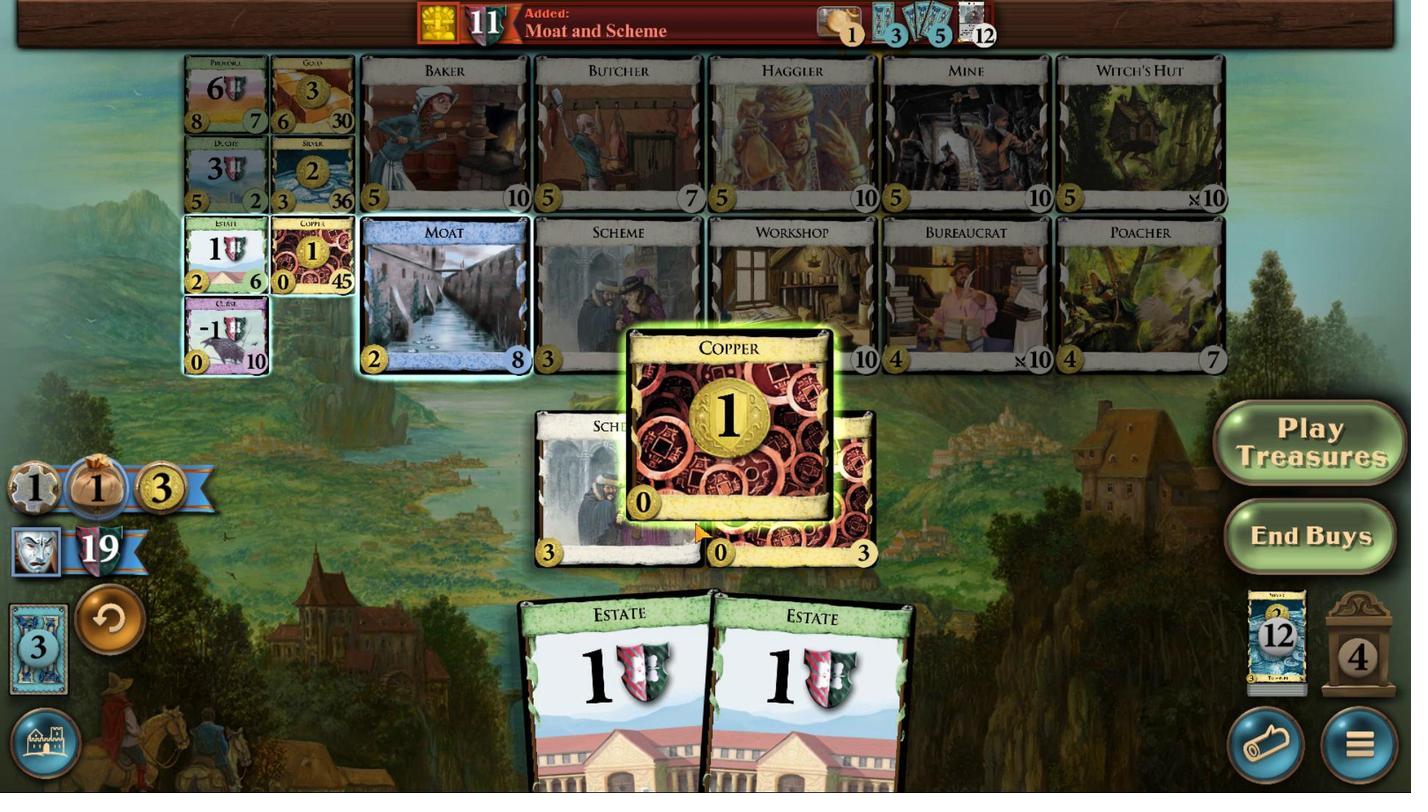 
Action: Mouse moved to (990, 354)
Screenshot: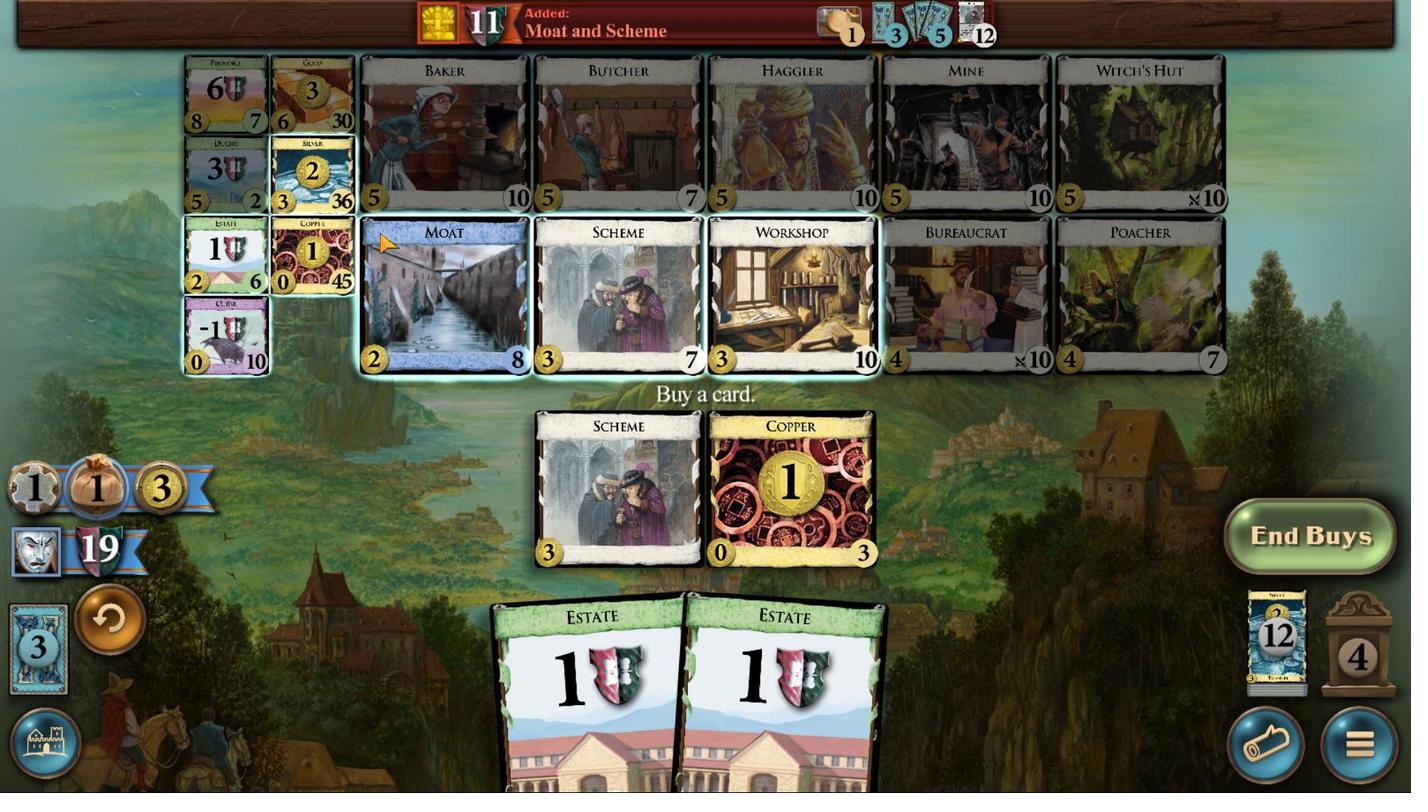 
Action: Mouse pressed left at (990, 354)
Screenshot: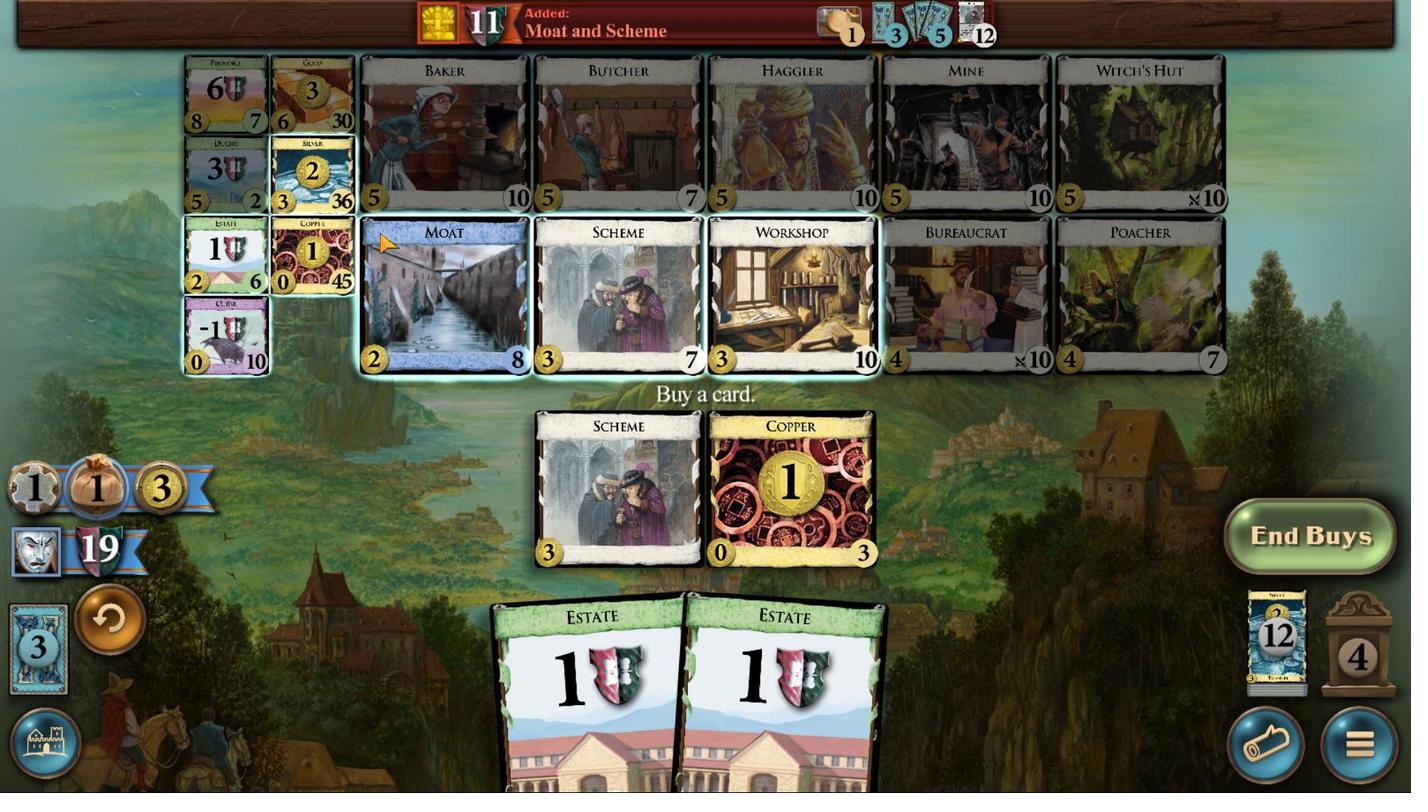 
Action: Mouse moved to (870, 254)
Screenshot: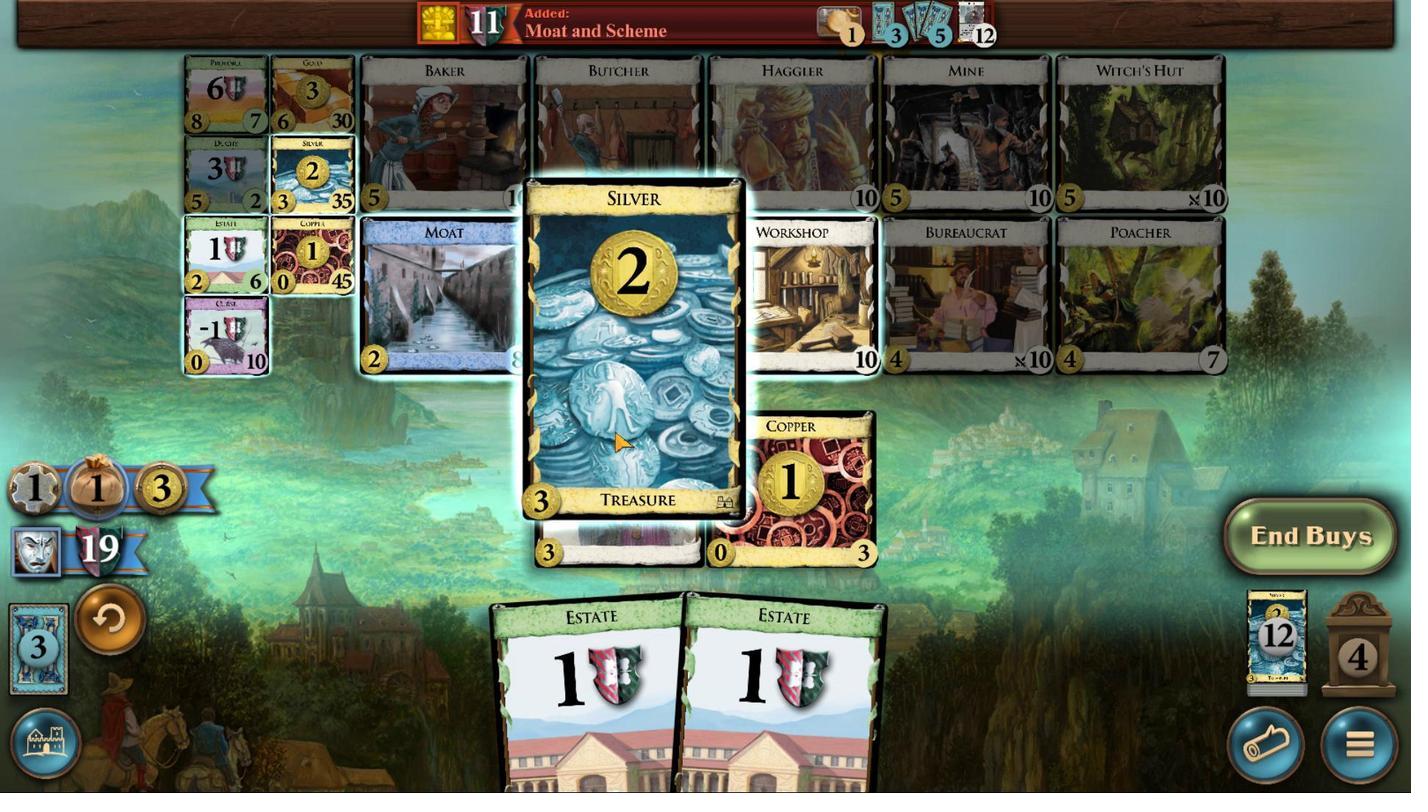 
Action: Mouse pressed left at (870, 254)
Screenshot: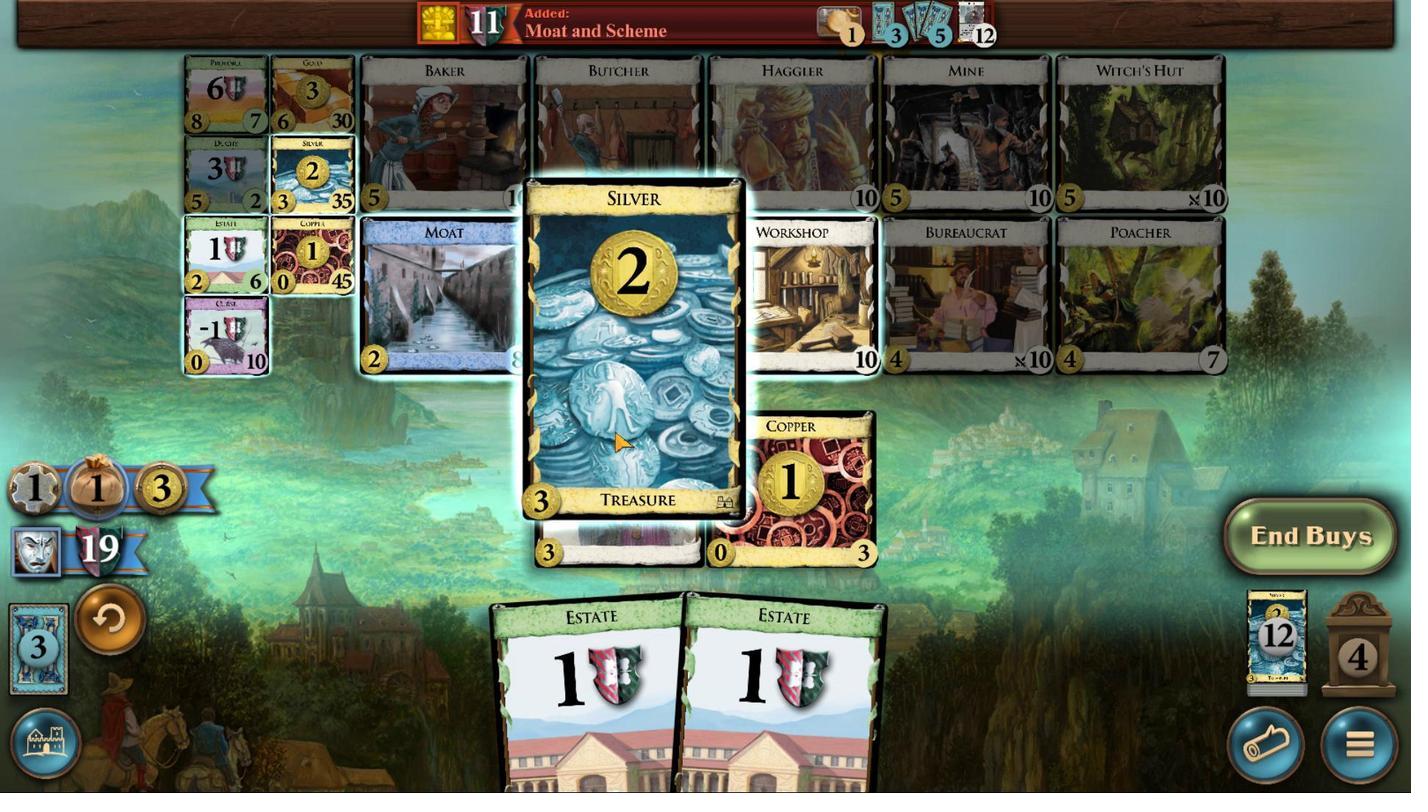 
Action: Mouse moved to (1201, 329)
Screenshot: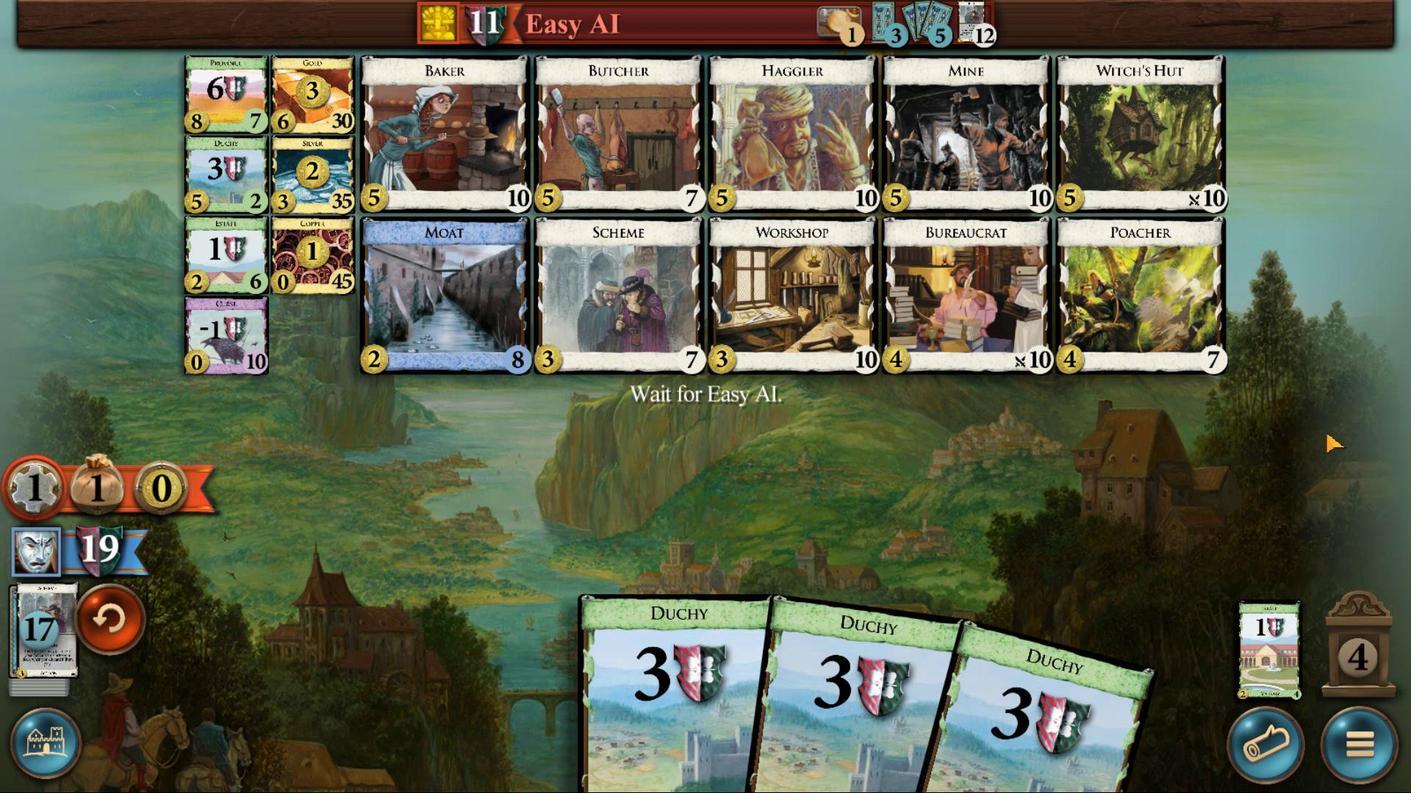 
Action: Mouse pressed left at (1201, 329)
Screenshot: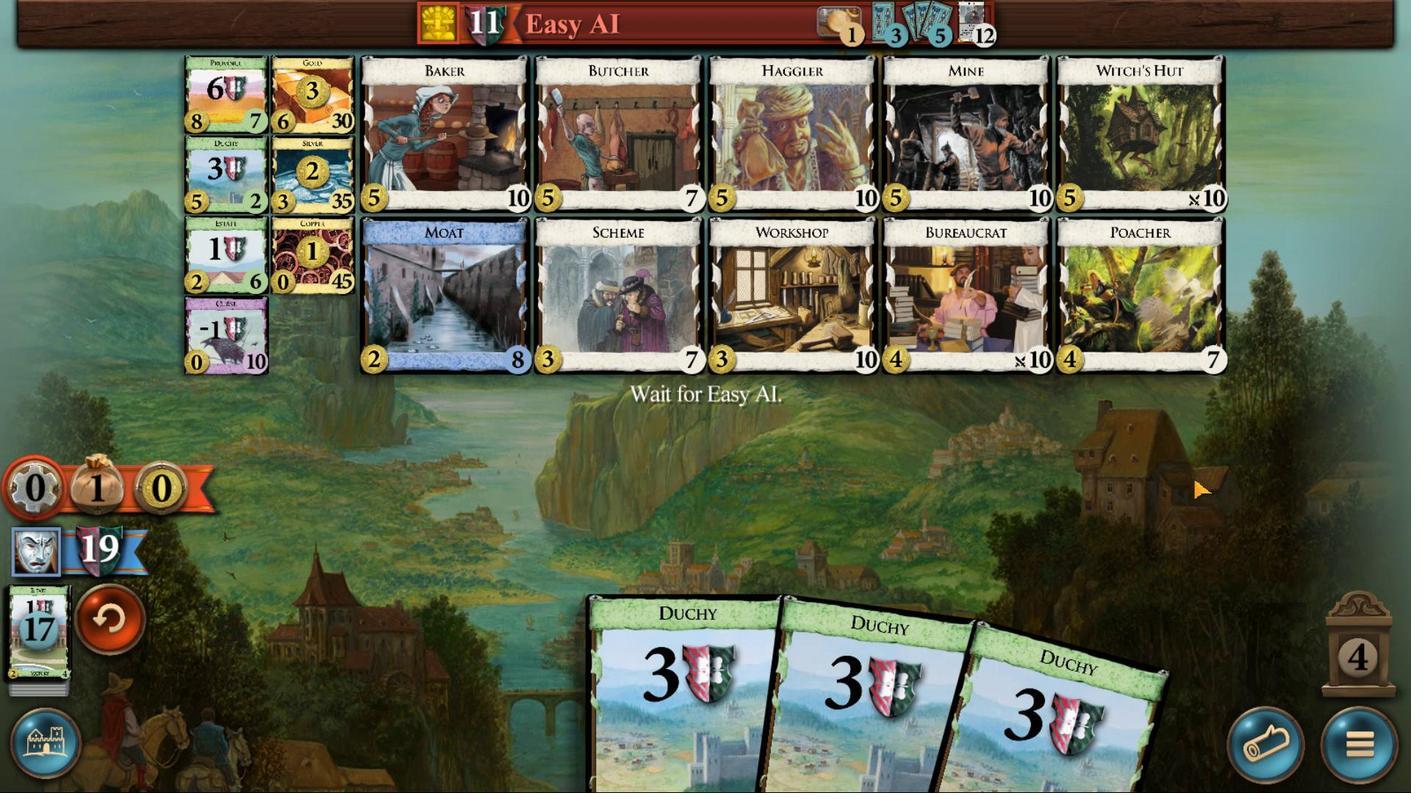 
Action: Mouse moved to (871, 402)
Screenshot: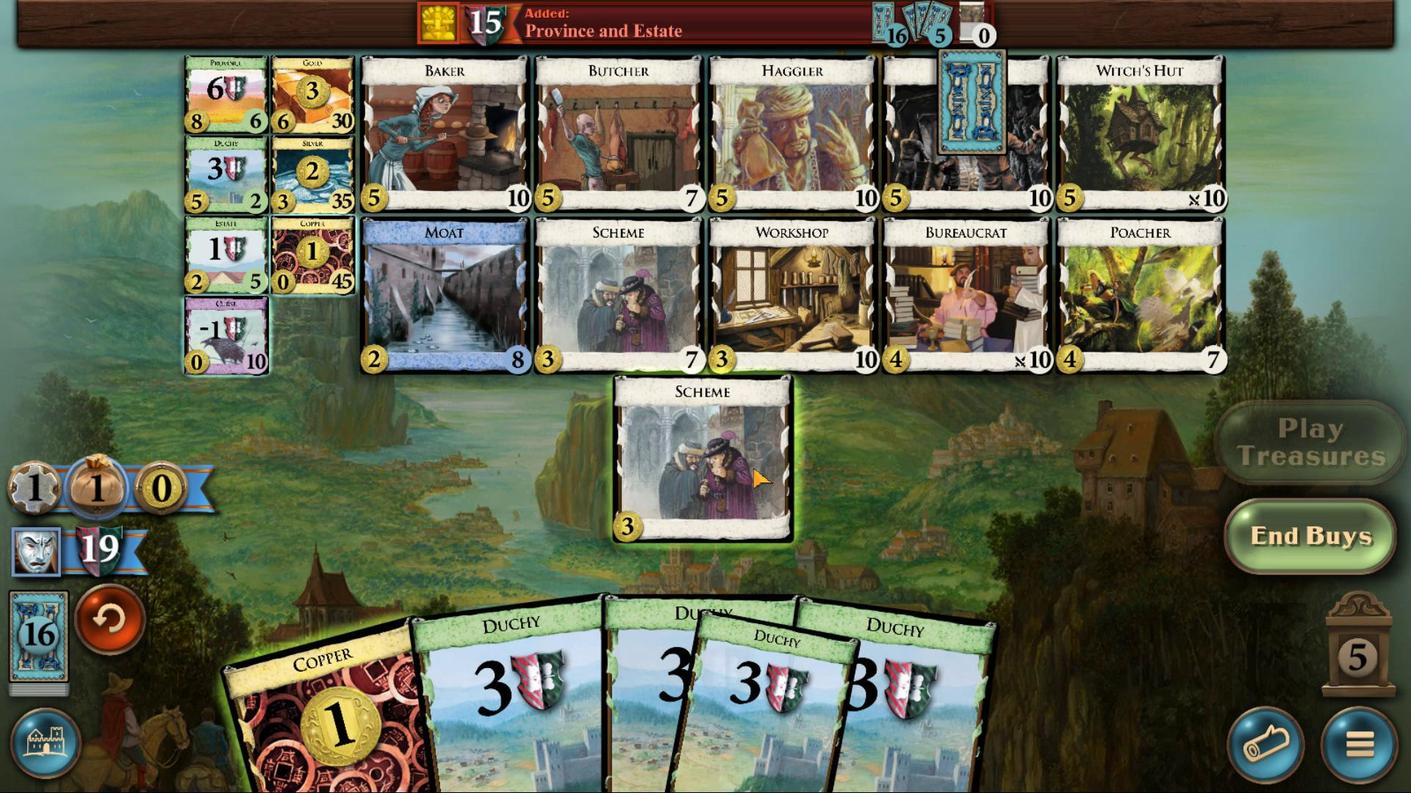 
Action: Mouse pressed left at (871, 402)
Screenshot: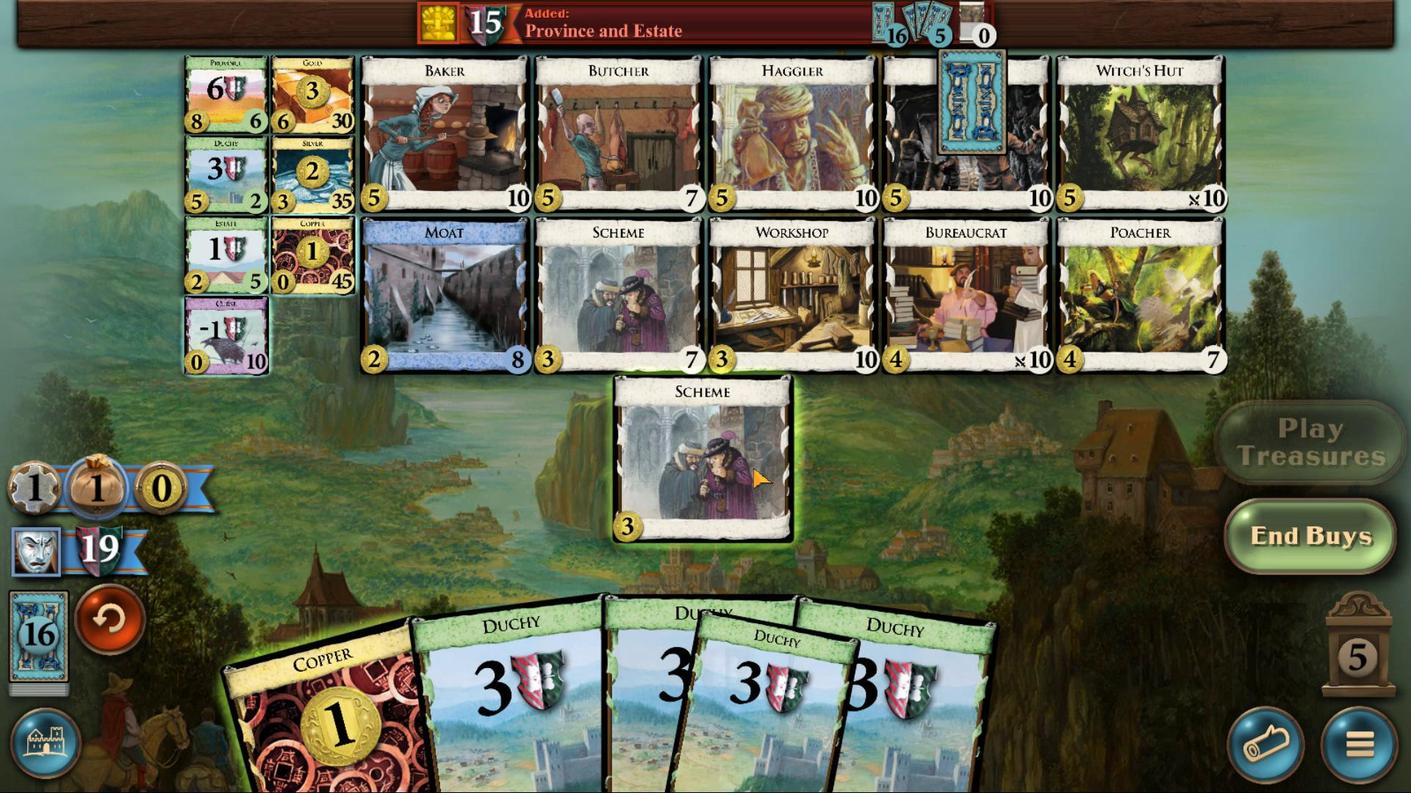 
Action: Mouse moved to (888, 398)
Screenshot: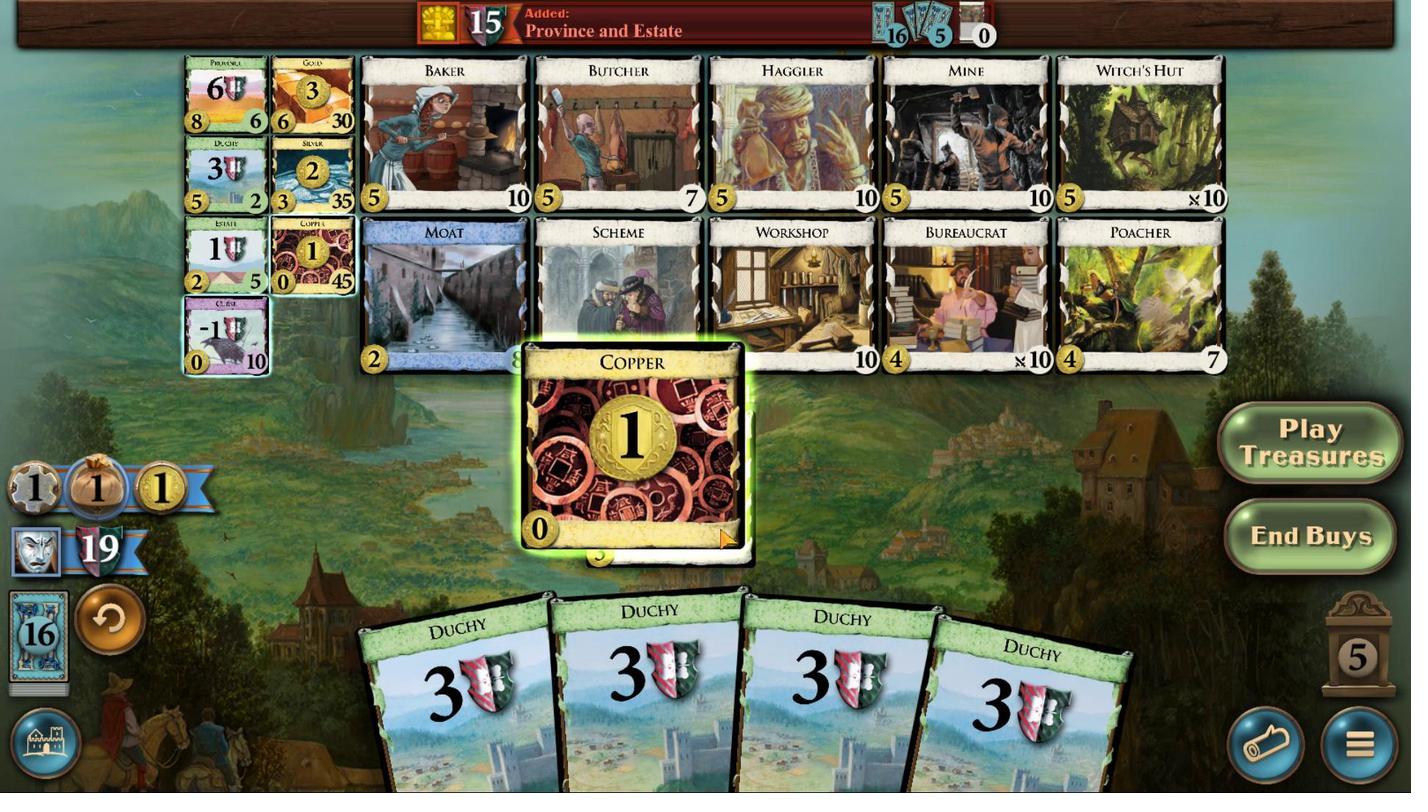 
Action: Mouse pressed left at (888, 398)
Screenshot: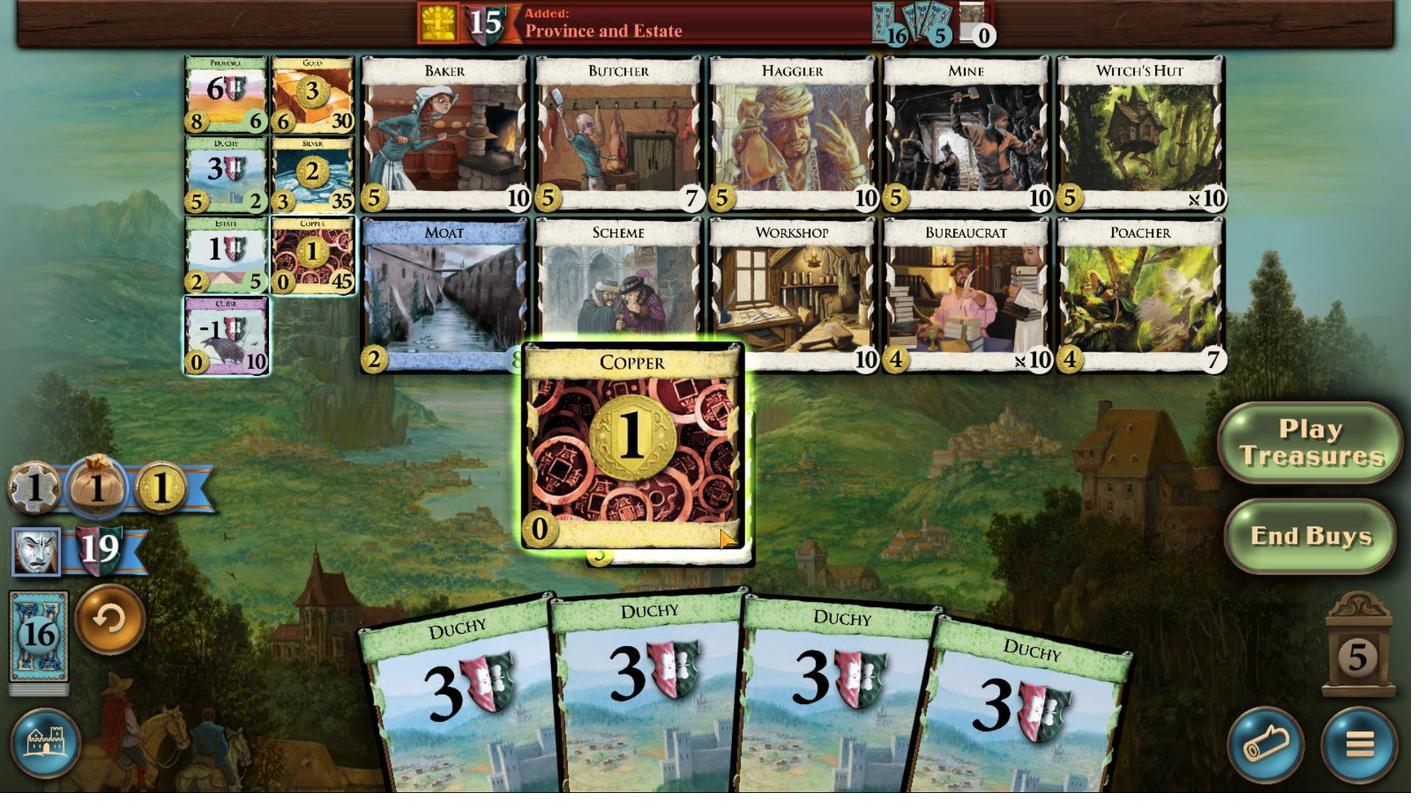 
Action: Mouse moved to (869, 281)
Screenshot: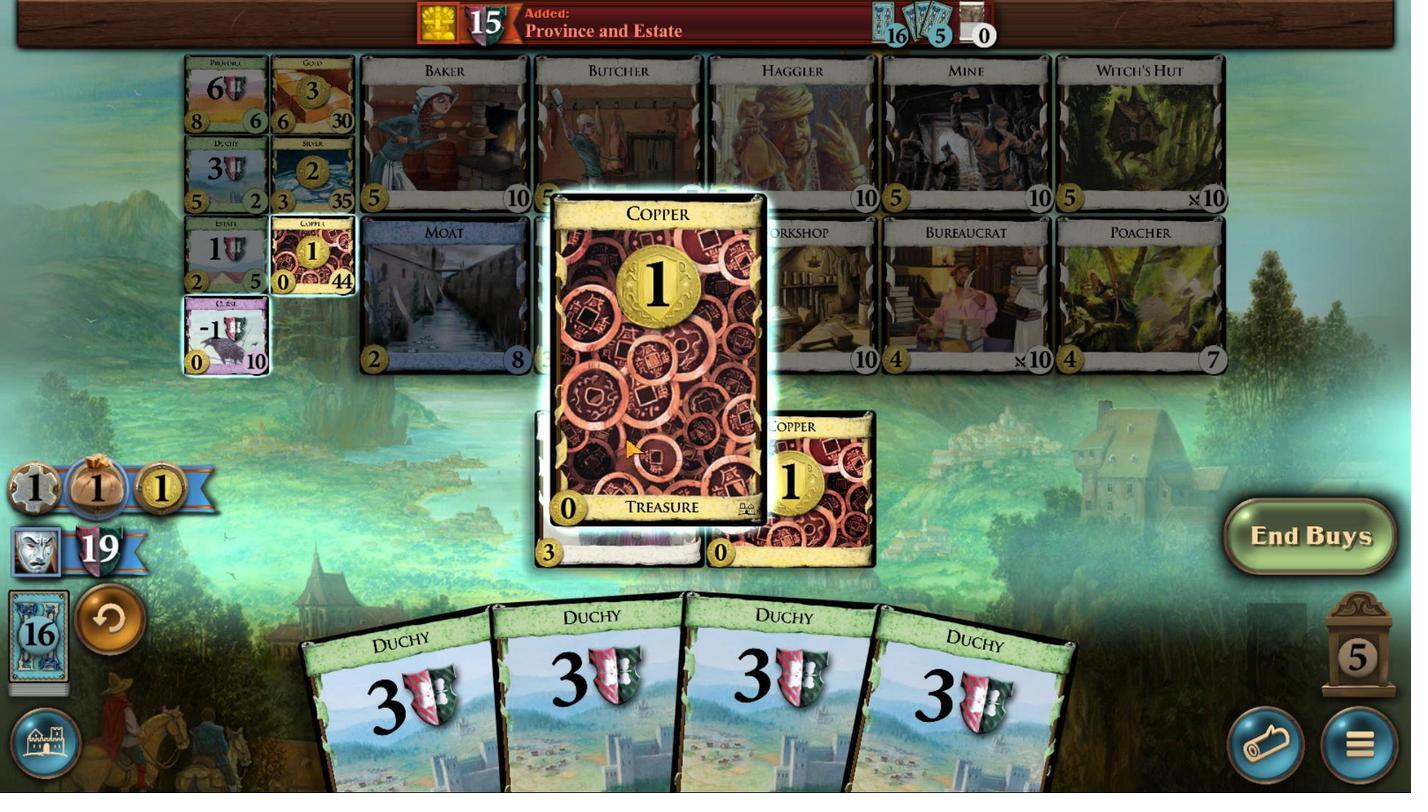 
Action: Mouse pressed left at (869, 281)
Screenshot: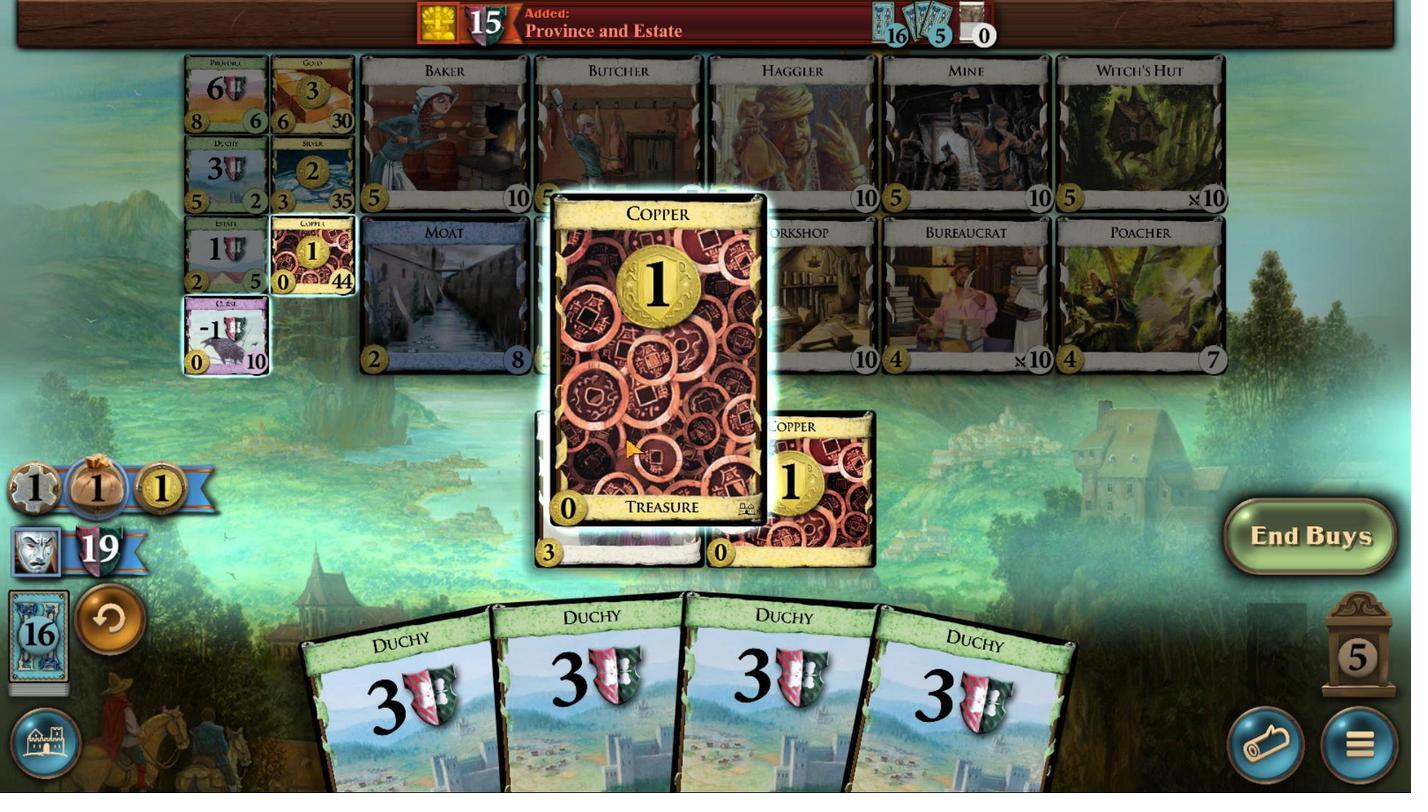 
Action: Mouse moved to (1187, 331)
Screenshot: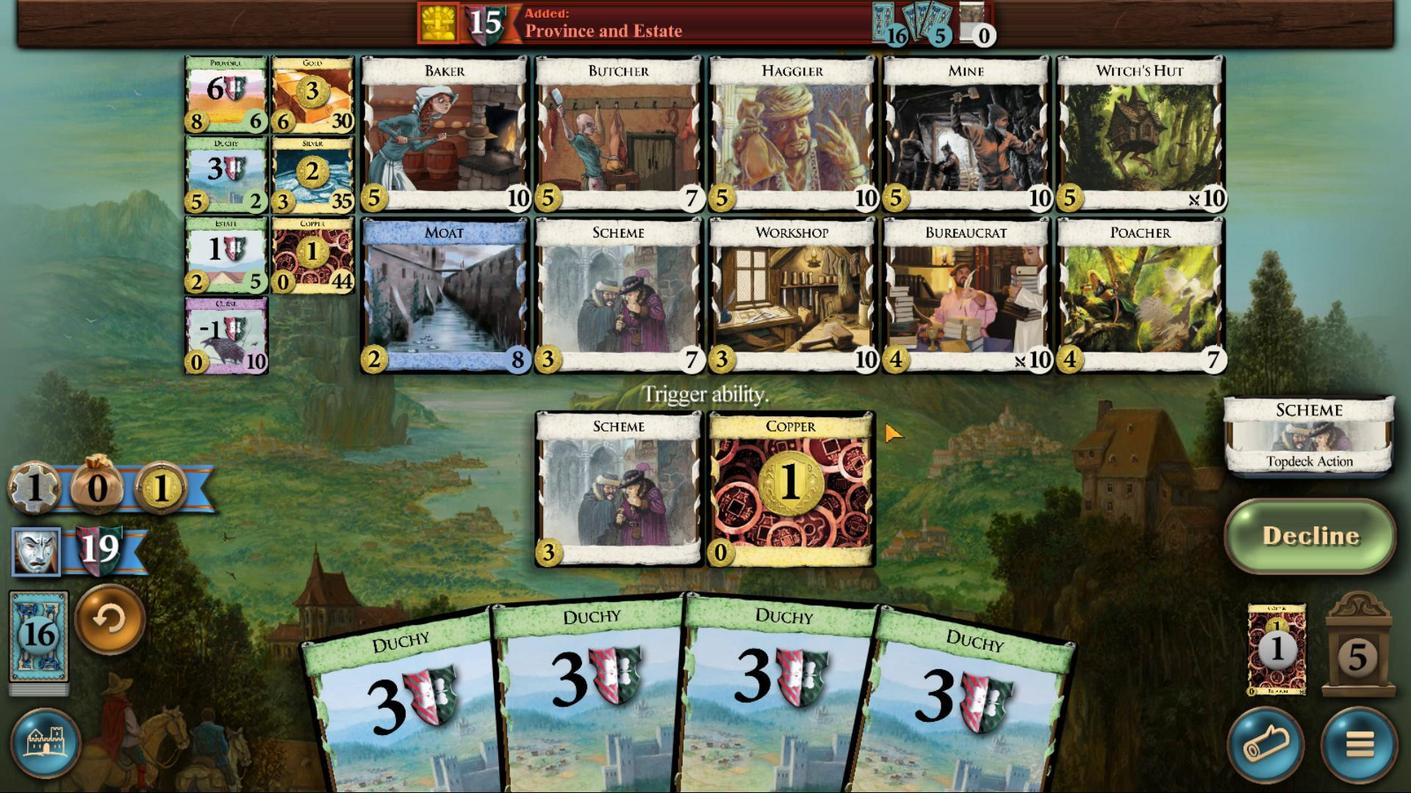 
Action: Mouse pressed left at (1187, 331)
Screenshot: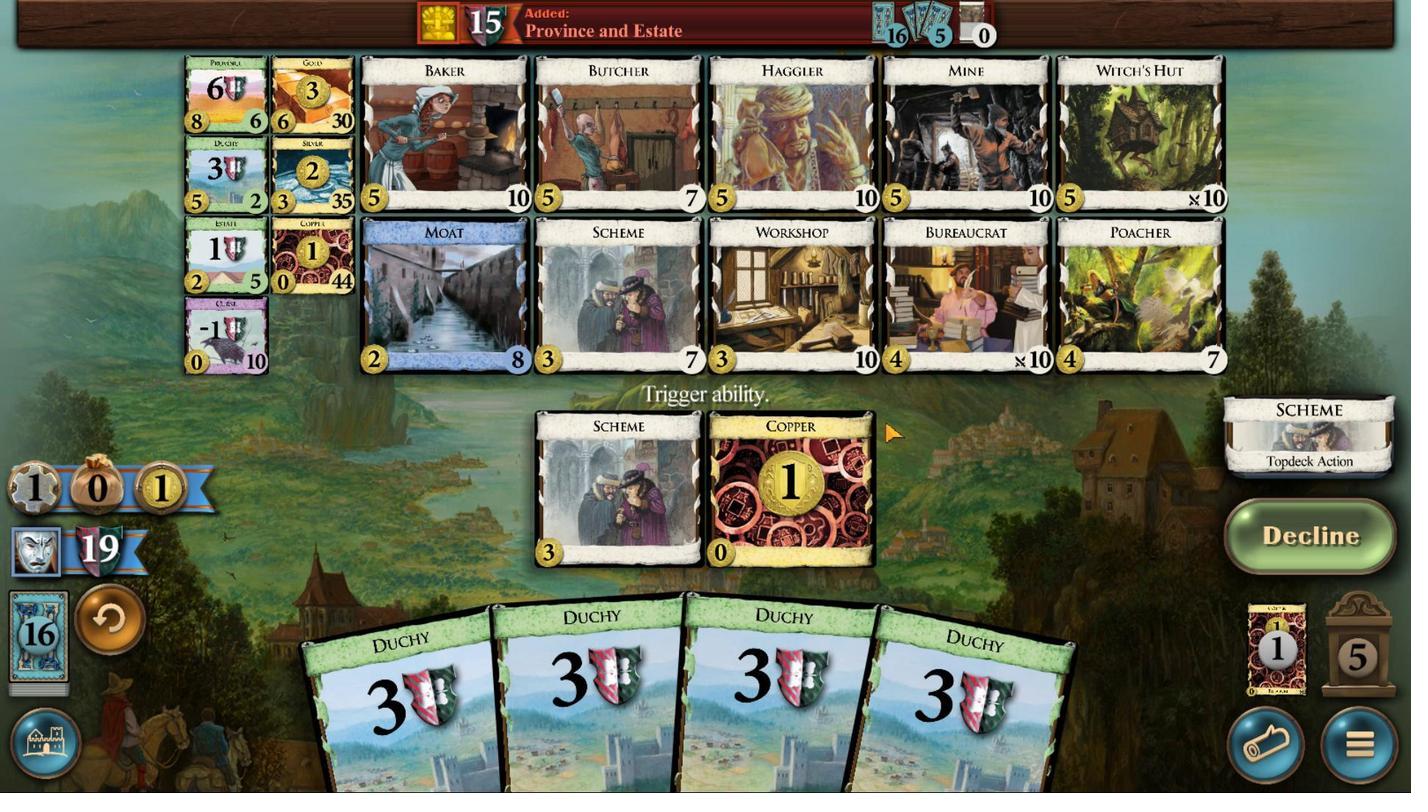 
Action: Mouse moved to (1059, 327)
Screenshot: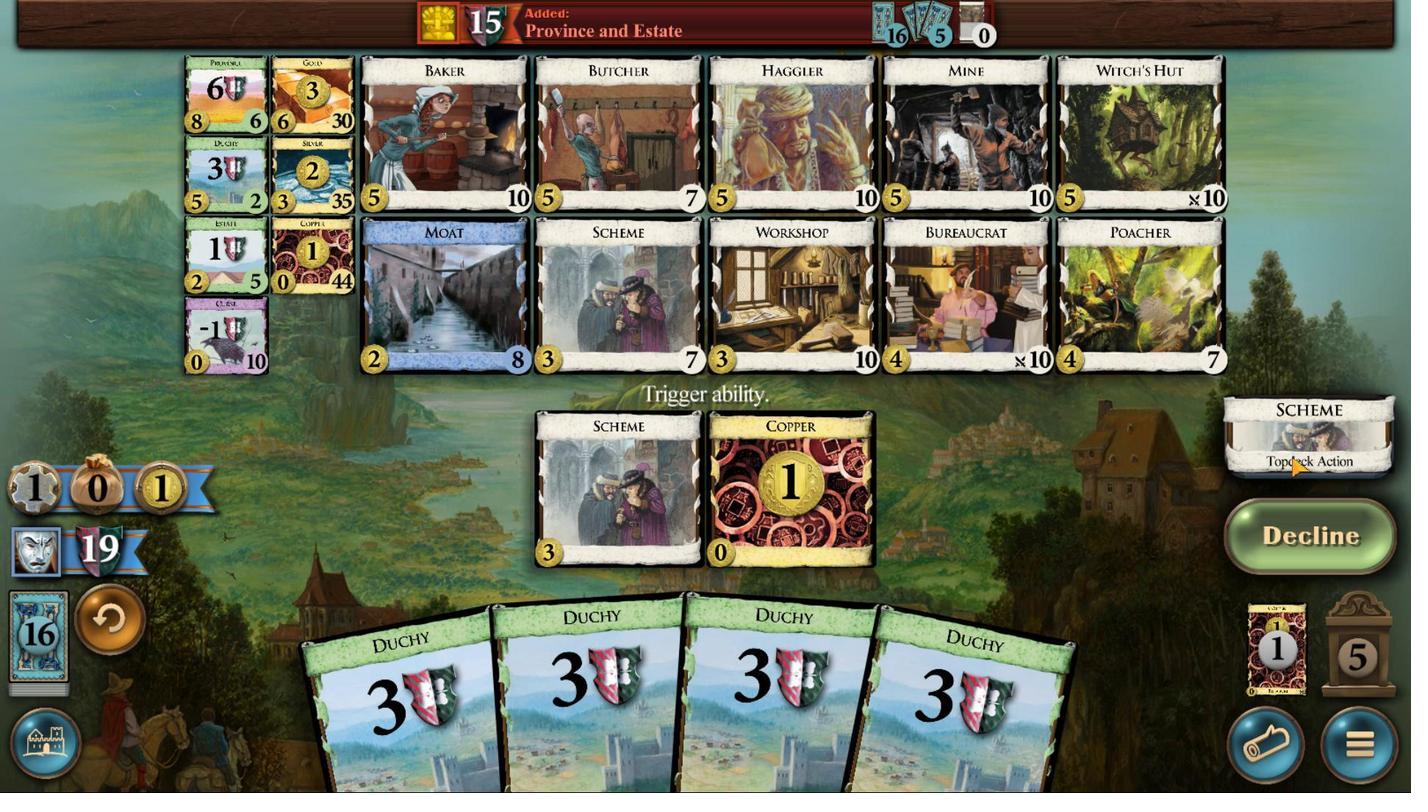 
Action: Mouse pressed left at (1059, 327)
Screenshot: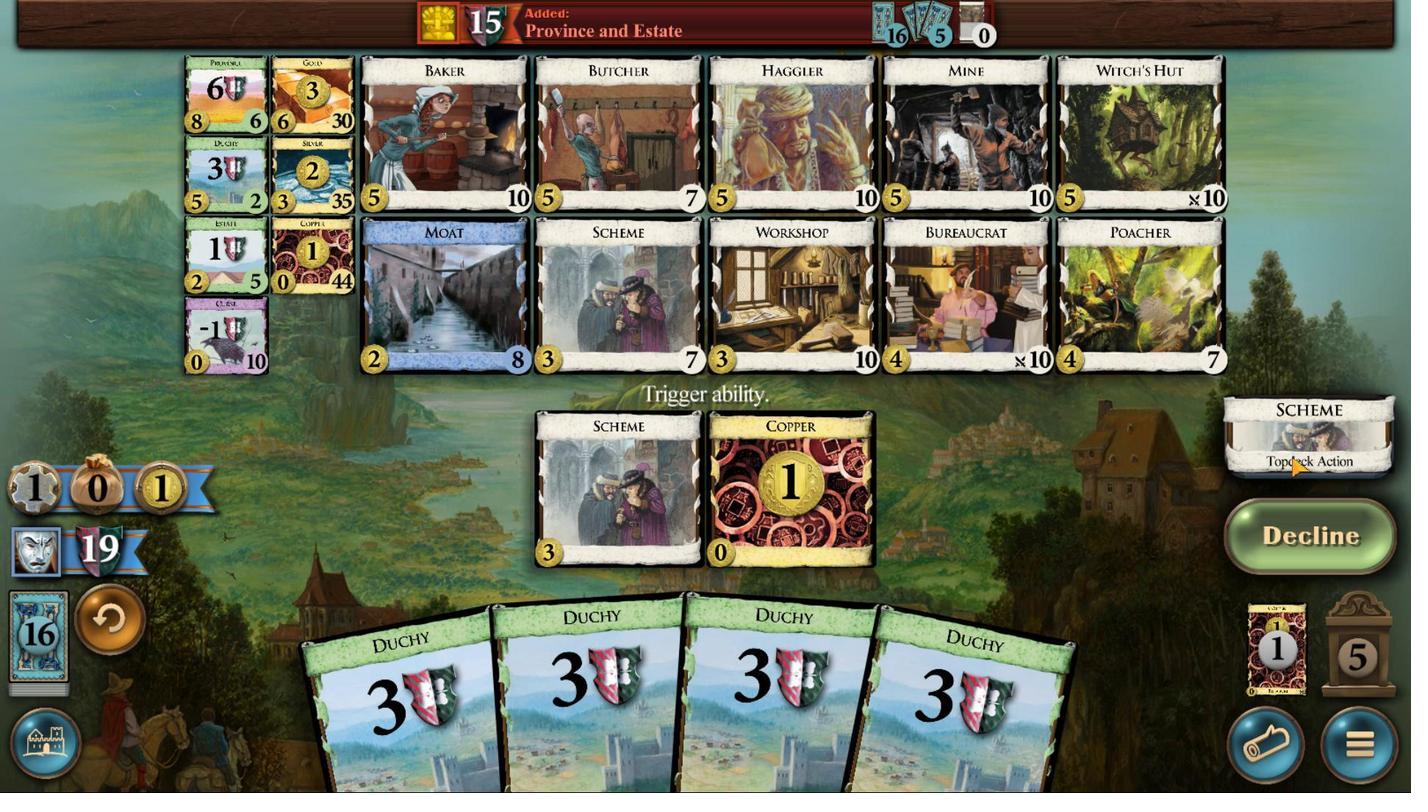 
Action: Mouse moved to (1196, 336)
Screenshot: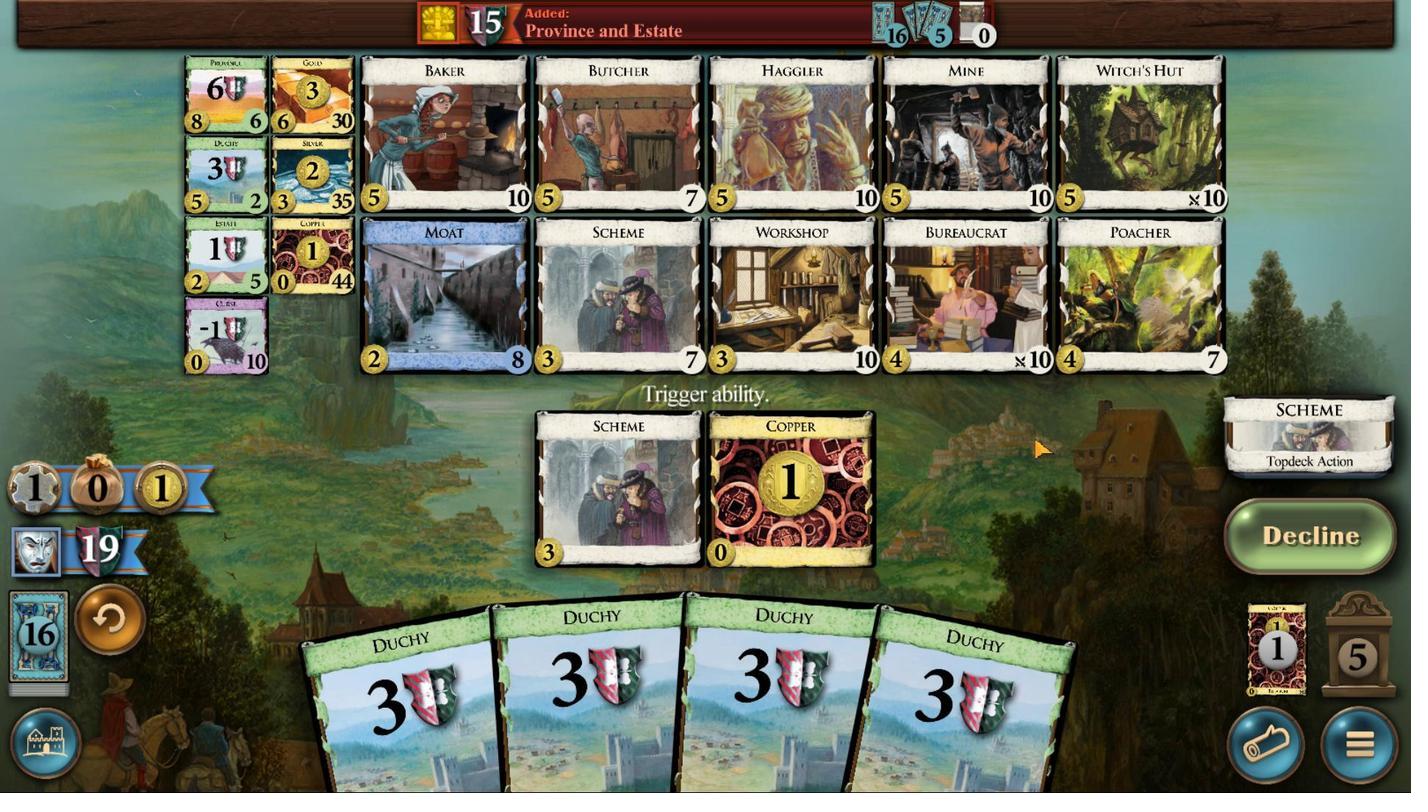 
Action: Mouse pressed left at (1196, 336)
Screenshot: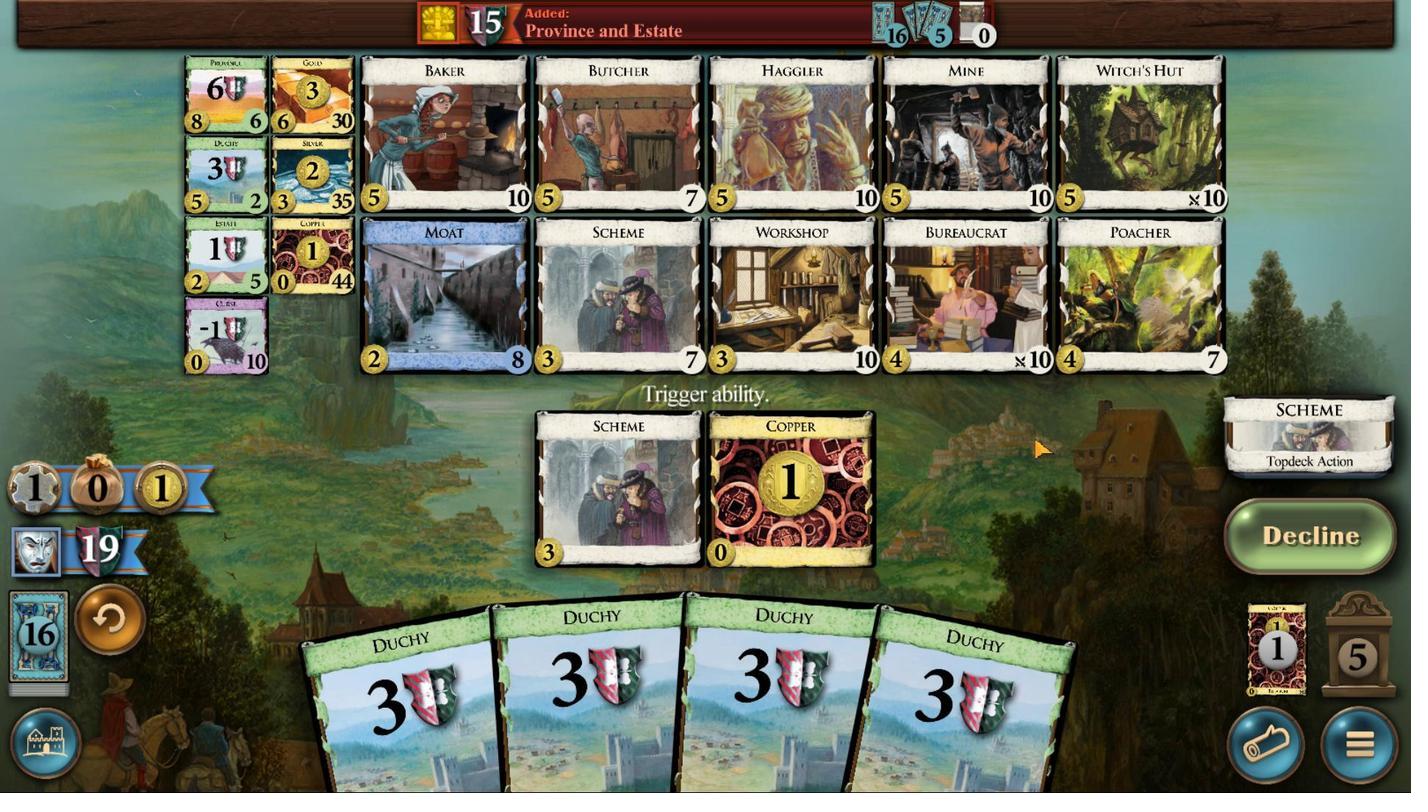 
Action: Mouse moved to (1190, 335)
Screenshot: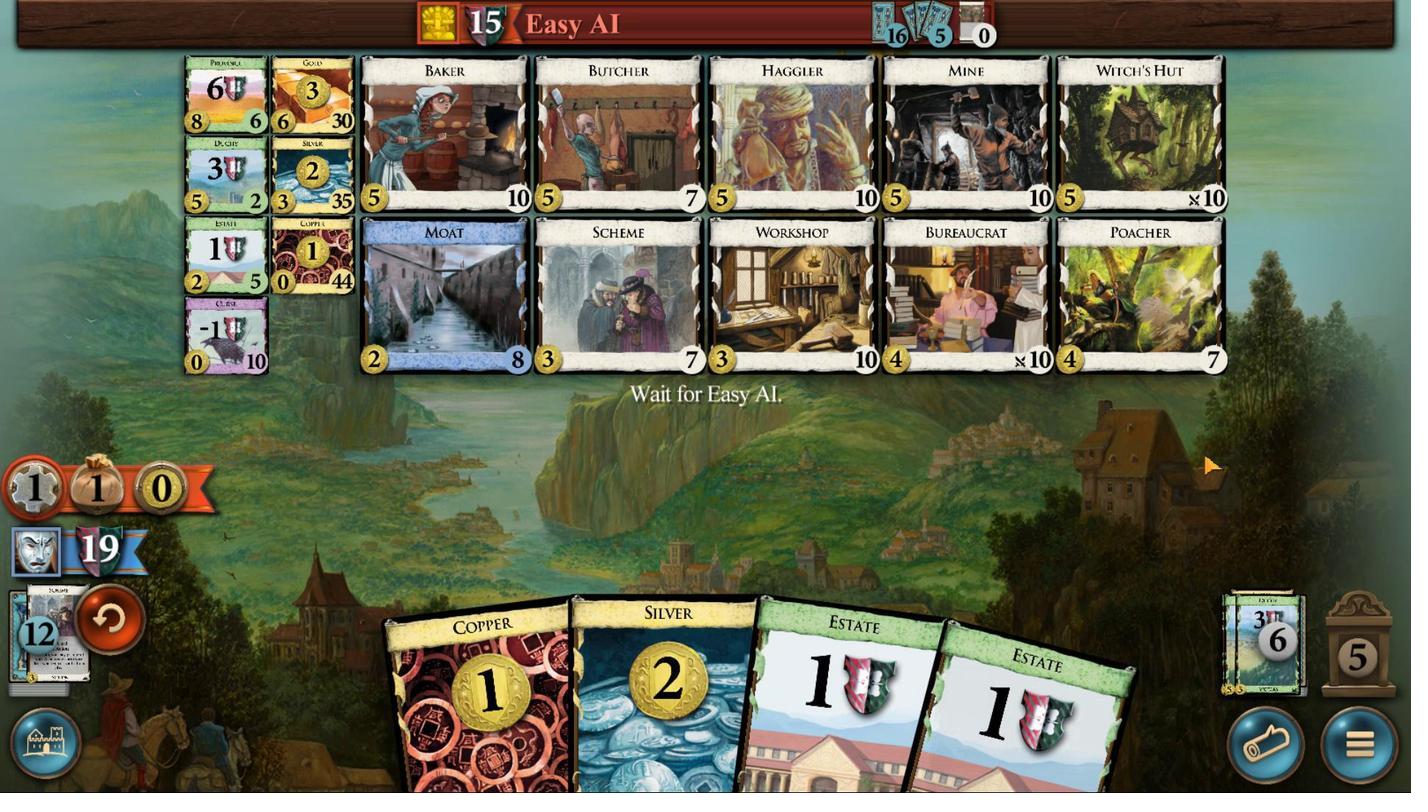 
Action: Mouse pressed left at (1190, 335)
Screenshot: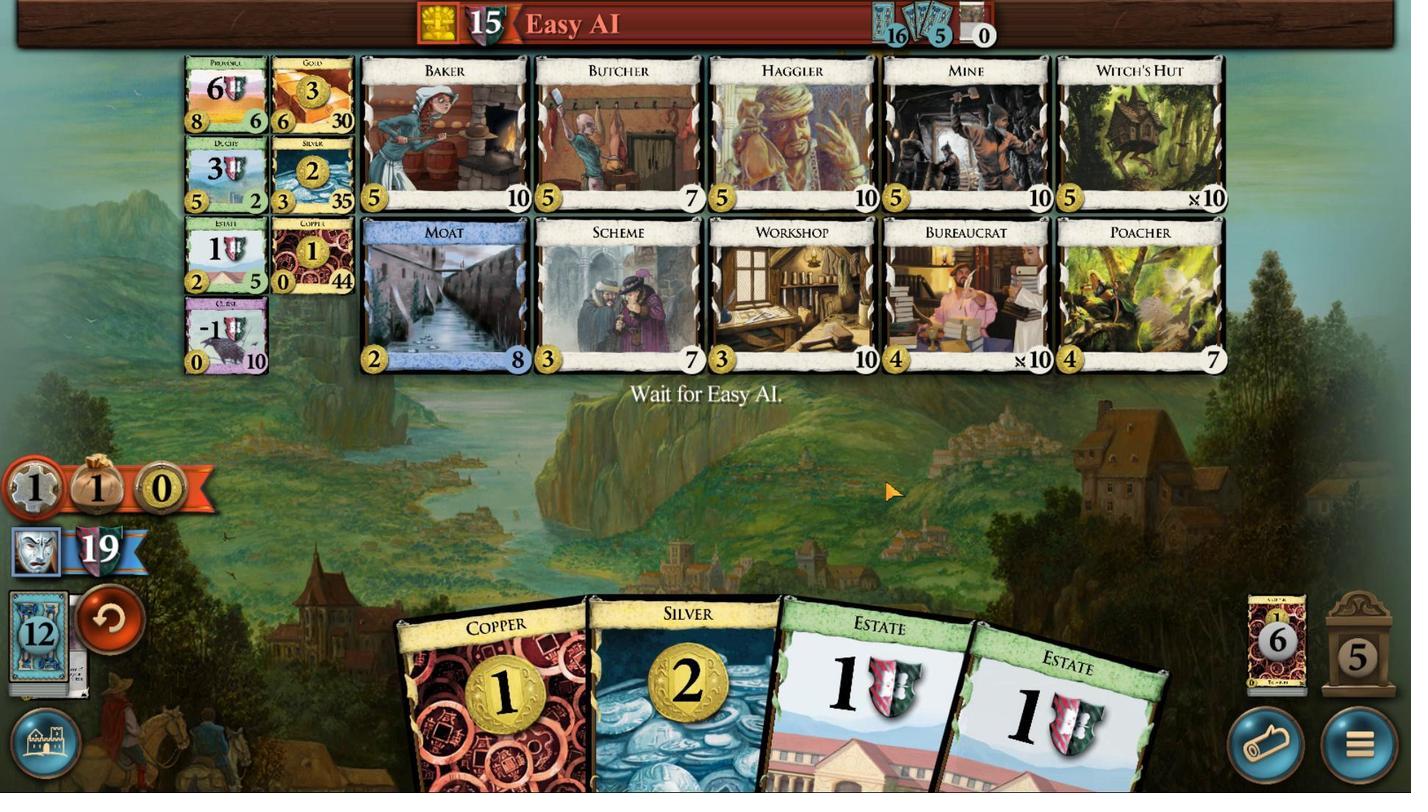 
Action: Mouse moved to (885, 396)
Screenshot: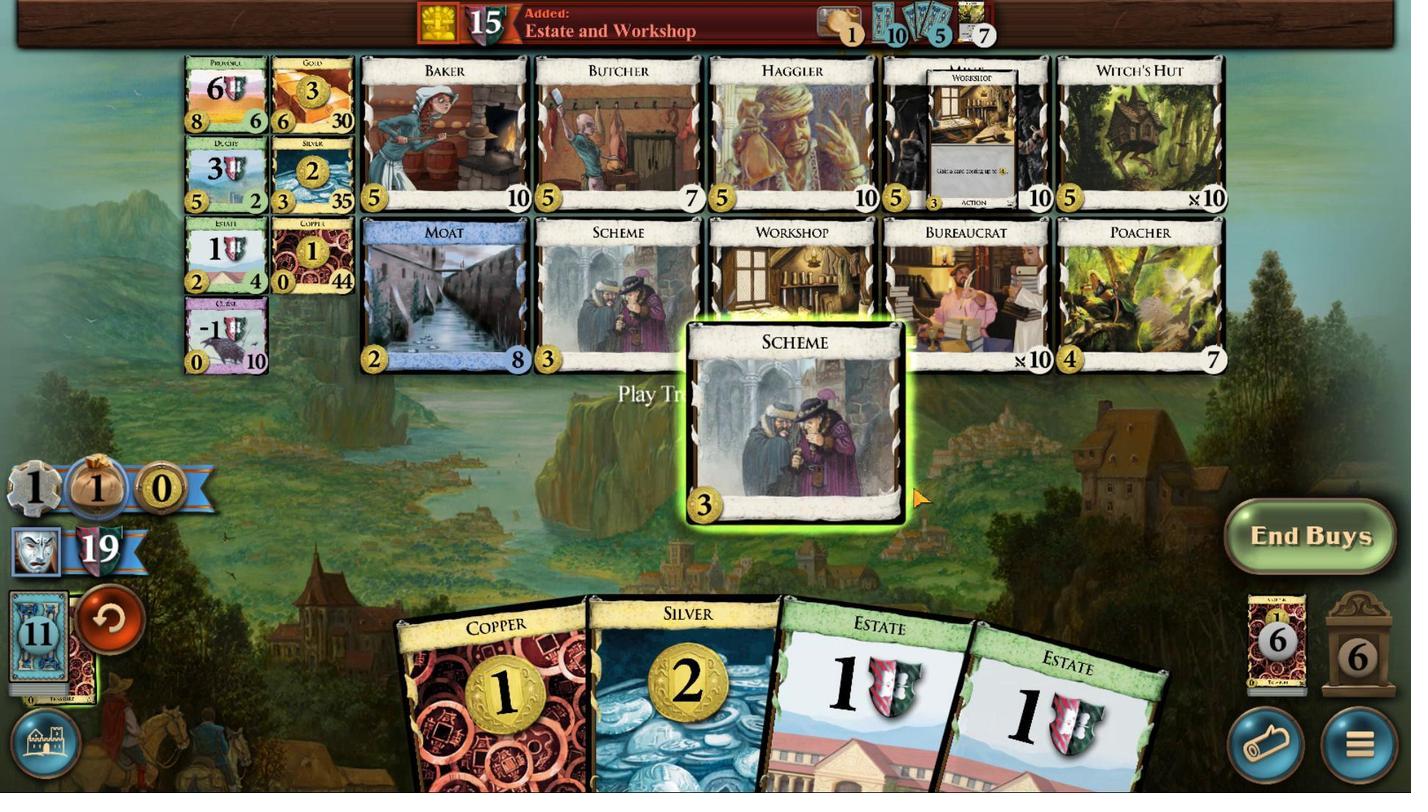 
Action: Mouse pressed left at (885, 396)
Screenshot: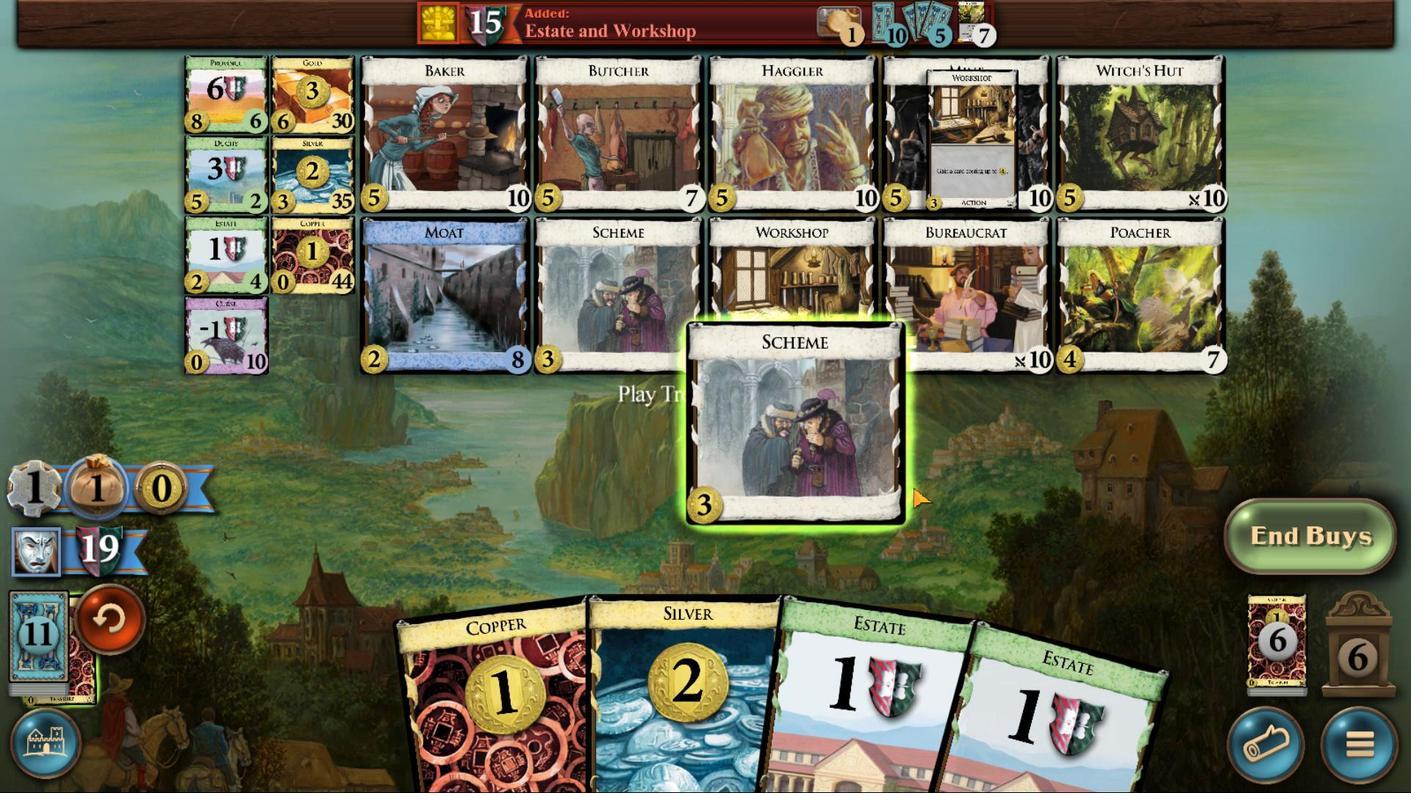 
Action: Mouse moved to (1055, 346)
Screenshot: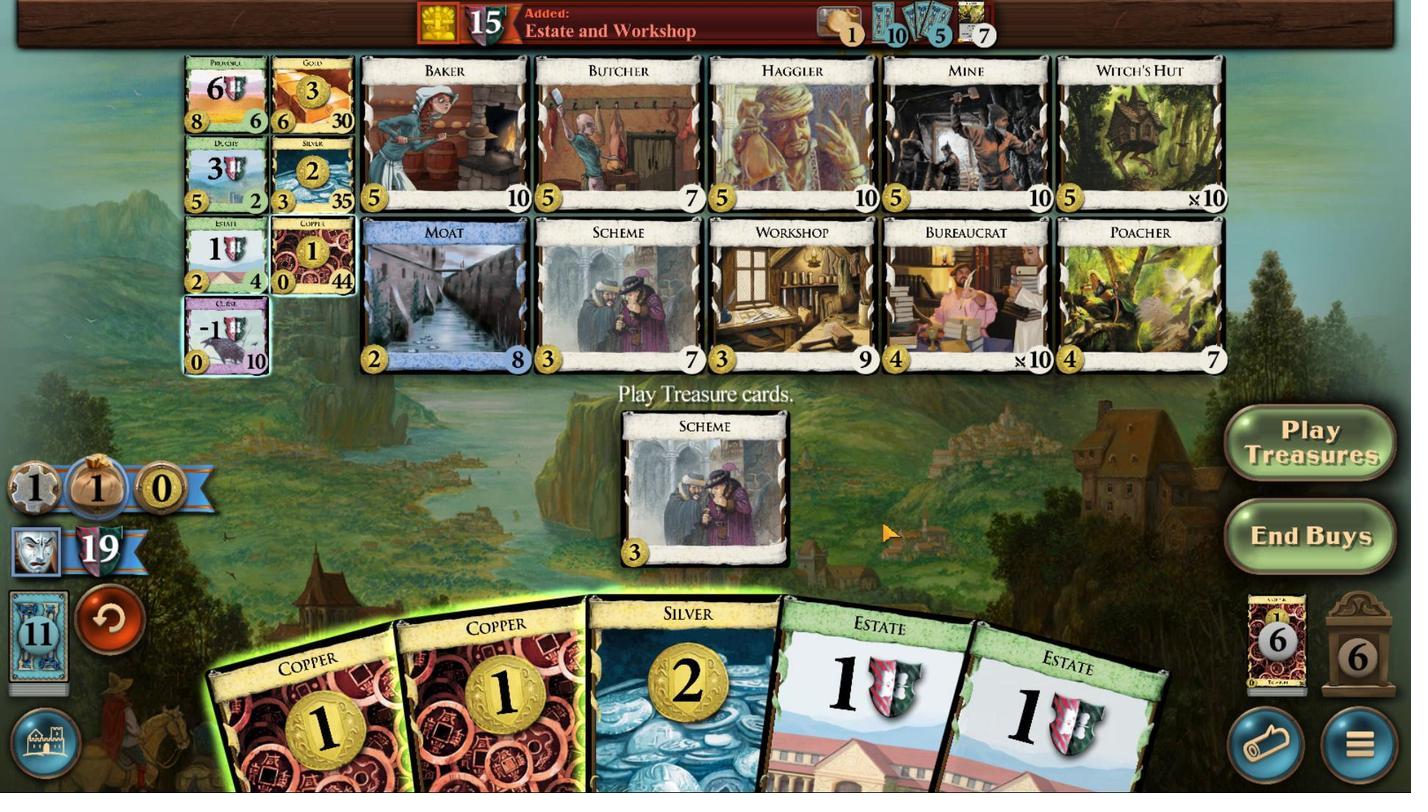 
Action: Mouse pressed left at (1055, 346)
Screenshot: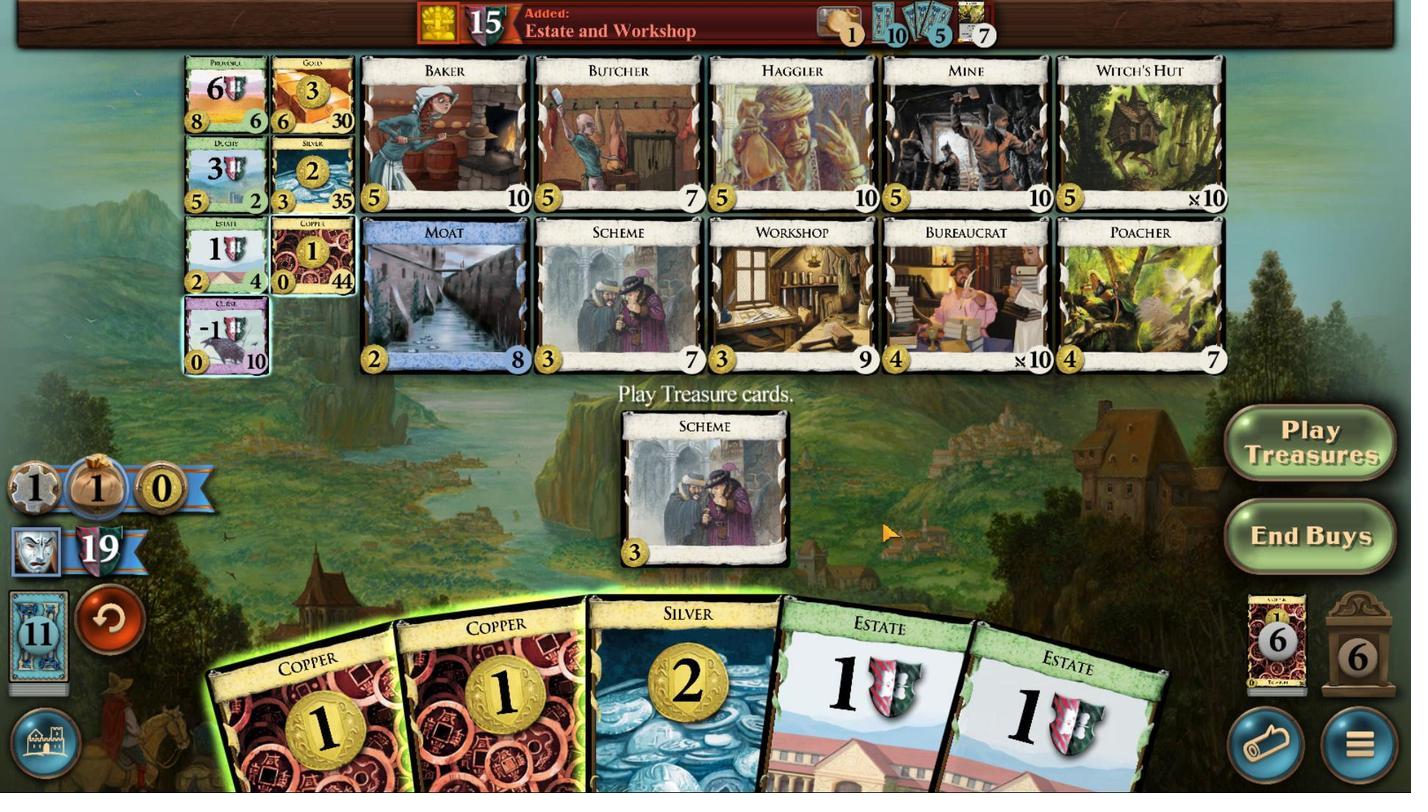 
Action: Mouse moved to (997, 385)
Screenshot: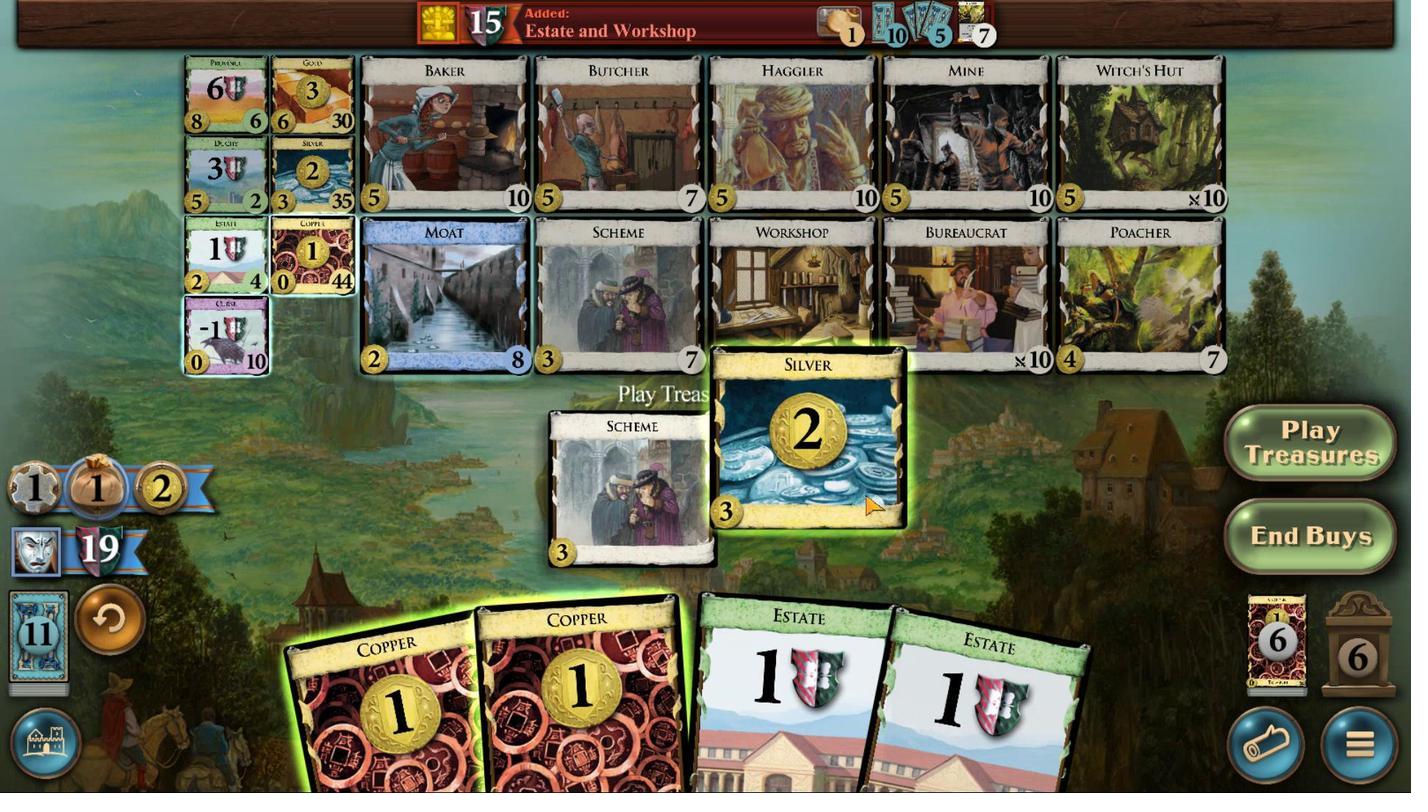 
Action: Mouse pressed left at (997, 385)
Screenshot: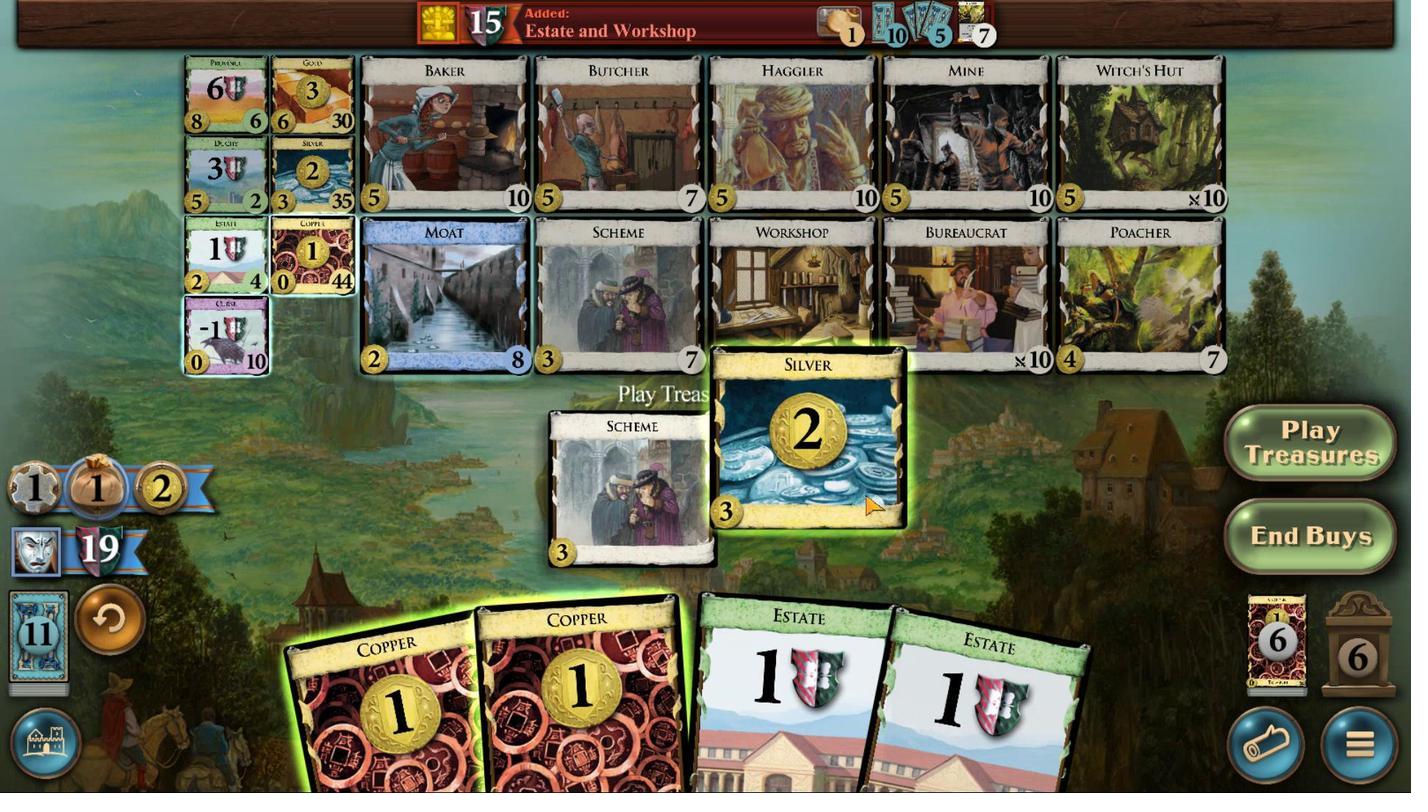 
Action: Mouse moved to (1043, 350)
Screenshot: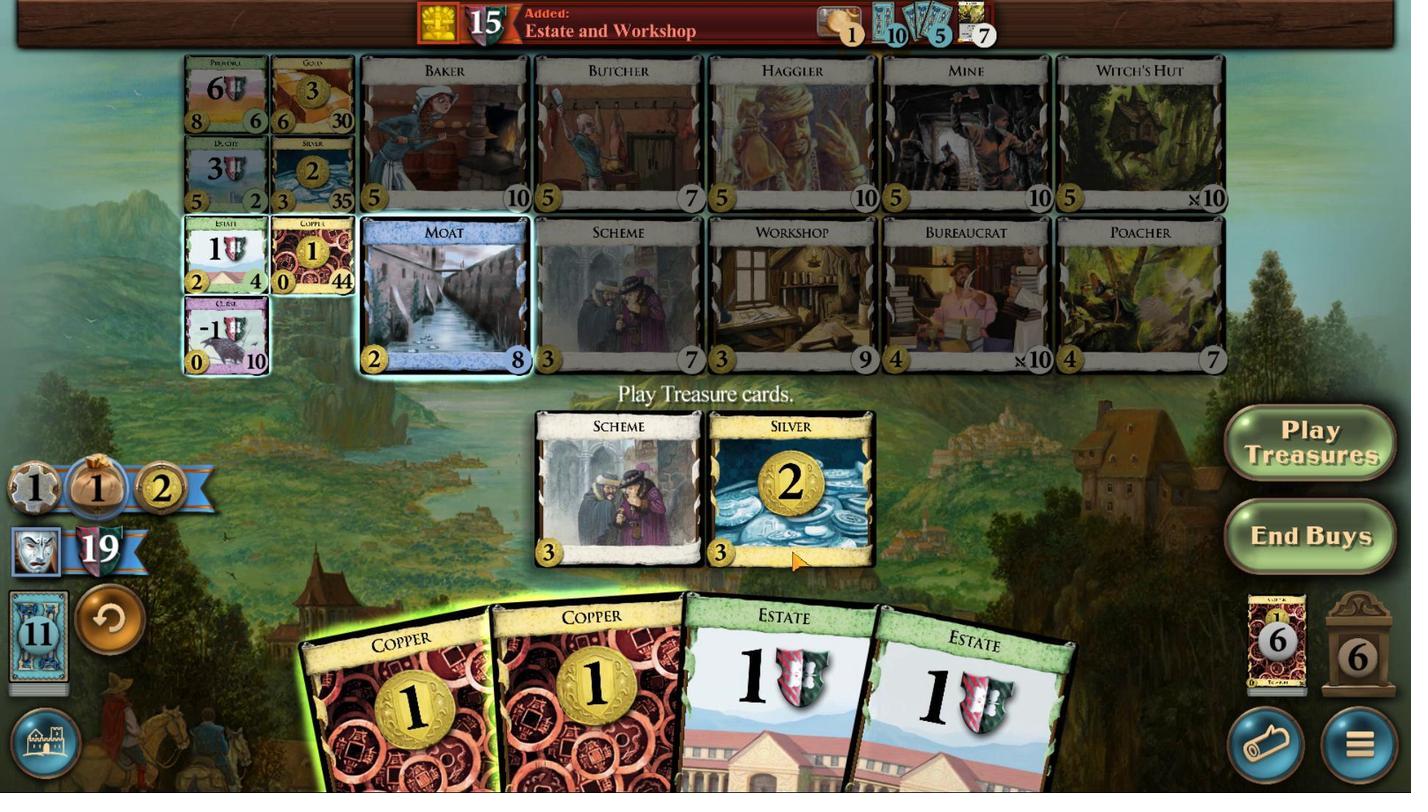 
Action: Mouse pressed left at (1043, 350)
Screenshot: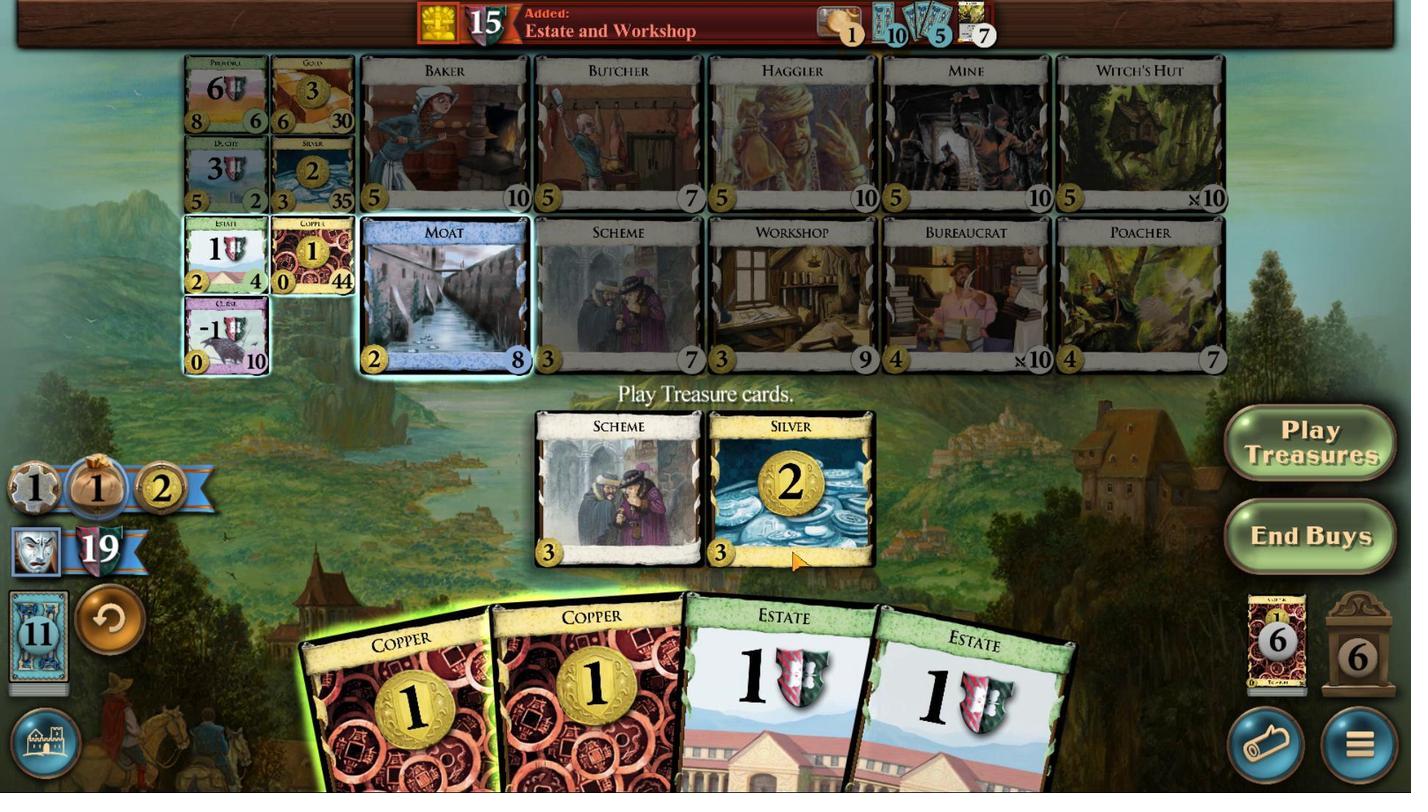 
Action: Mouse moved to (968, 382)
Screenshot: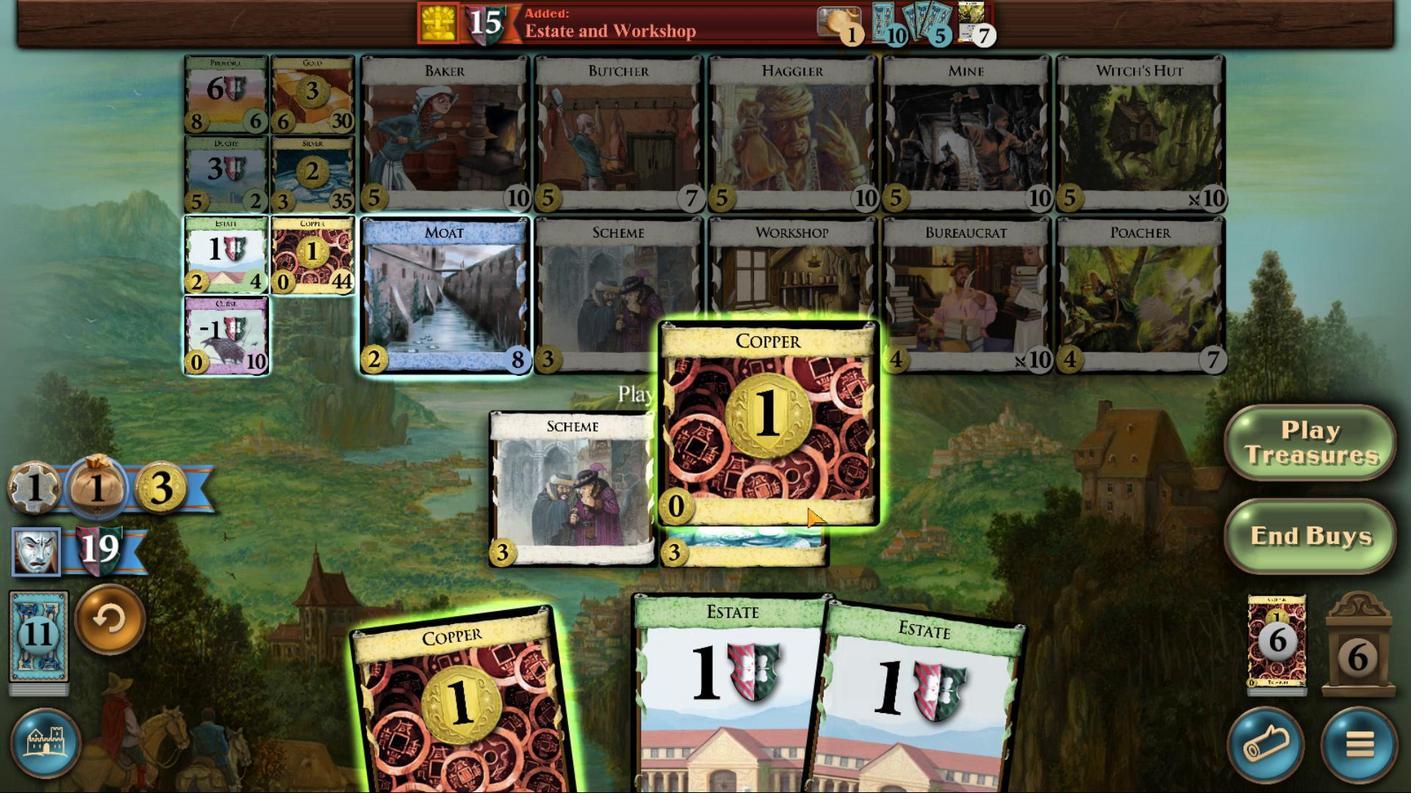 
Action: Mouse pressed left at (968, 382)
Screenshot: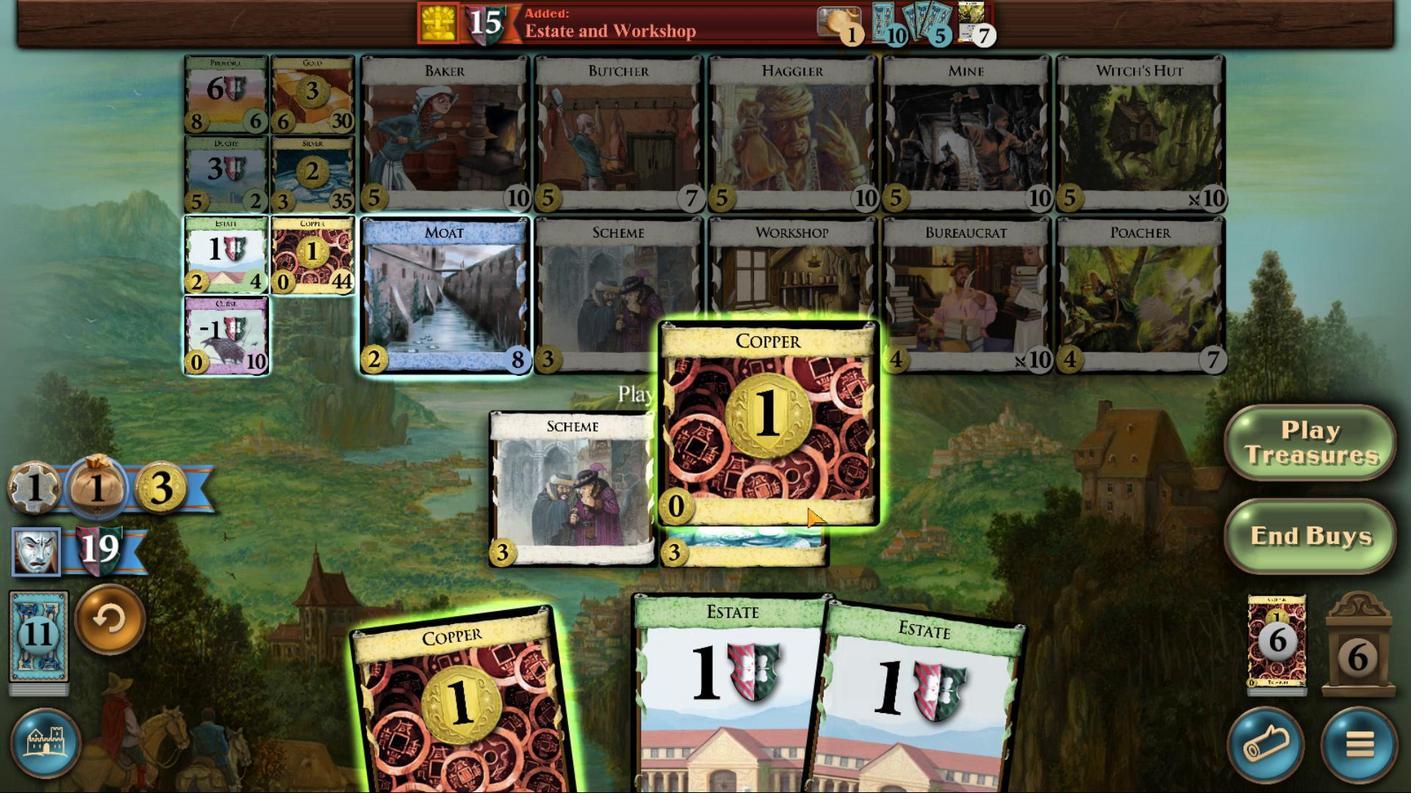 
Action: Mouse moved to (941, 391)
Screenshot: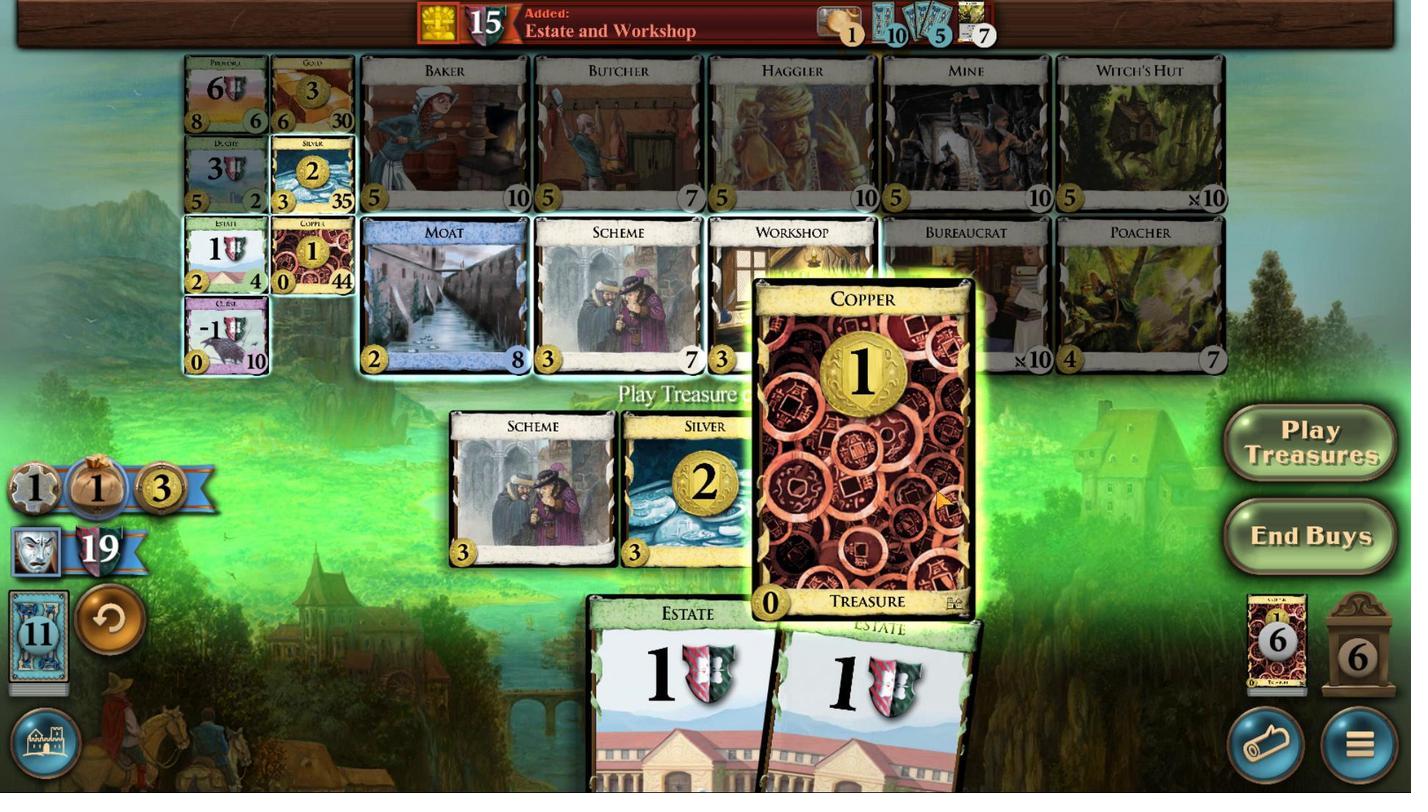 
Action: Mouse pressed left at (941, 391)
Screenshot: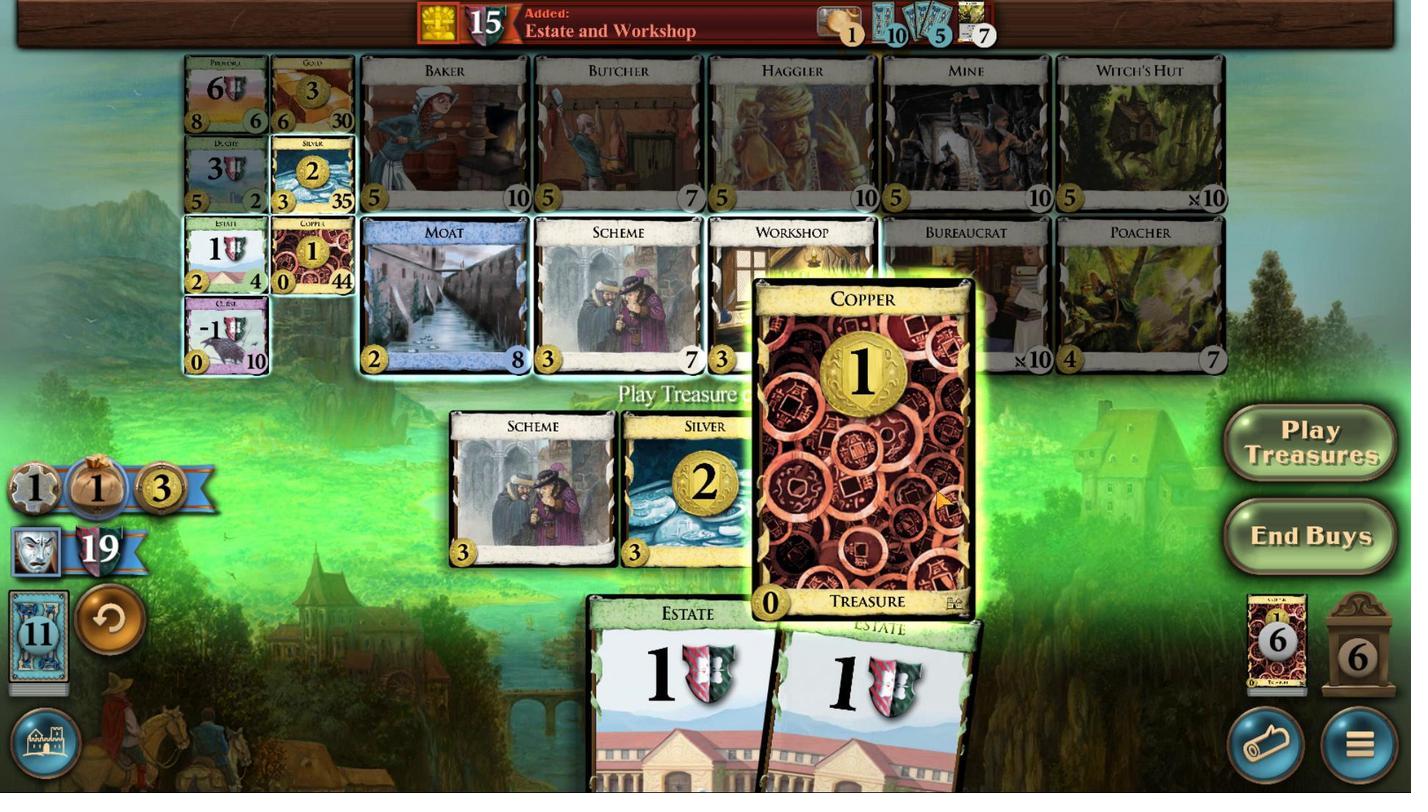 
Action: Mouse moved to (1098, 282)
Screenshot: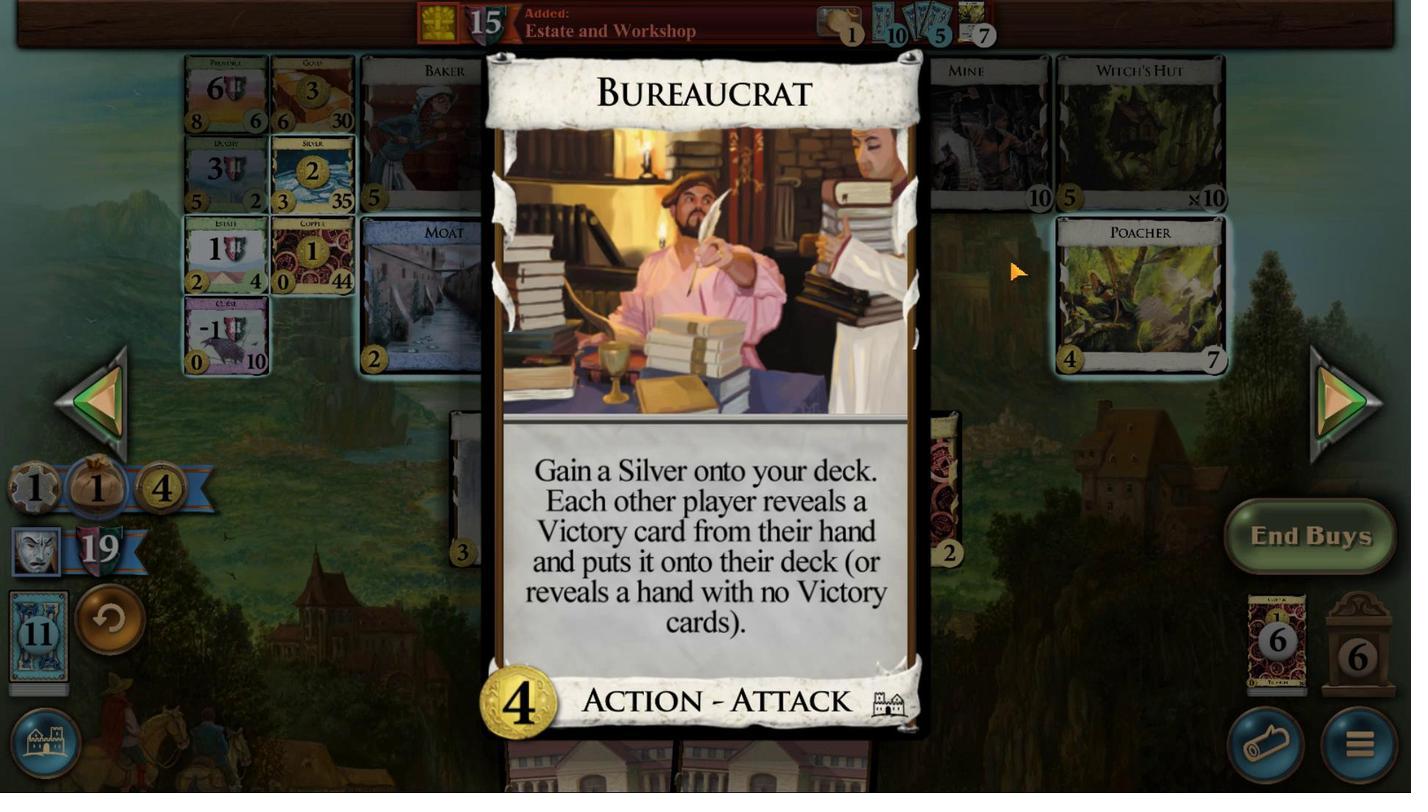 
Action: Mouse pressed left at (1098, 282)
Screenshot: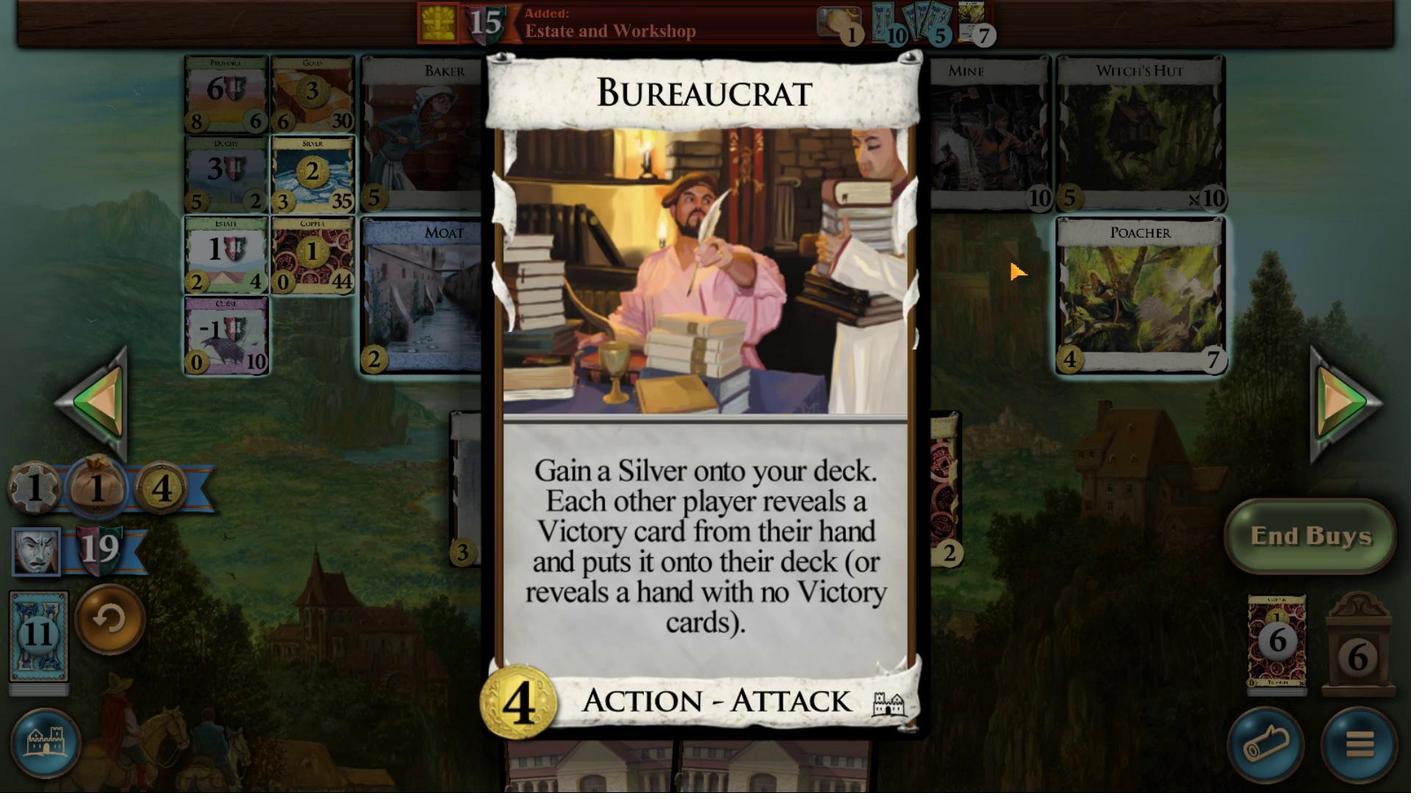 
Action: Mouse moved to (1084, 342)
Screenshot: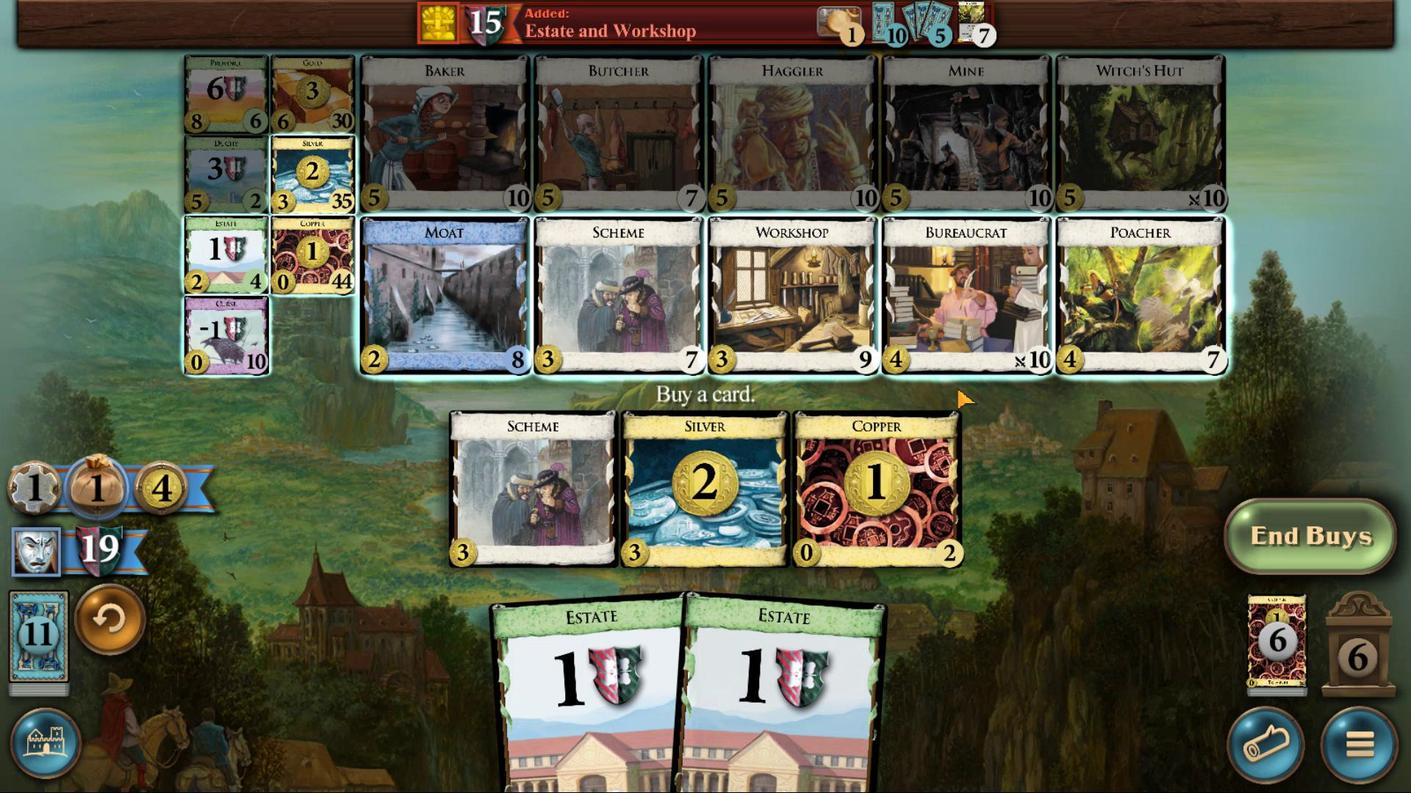 
Action: Mouse pressed left at (1084, 342)
Screenshot: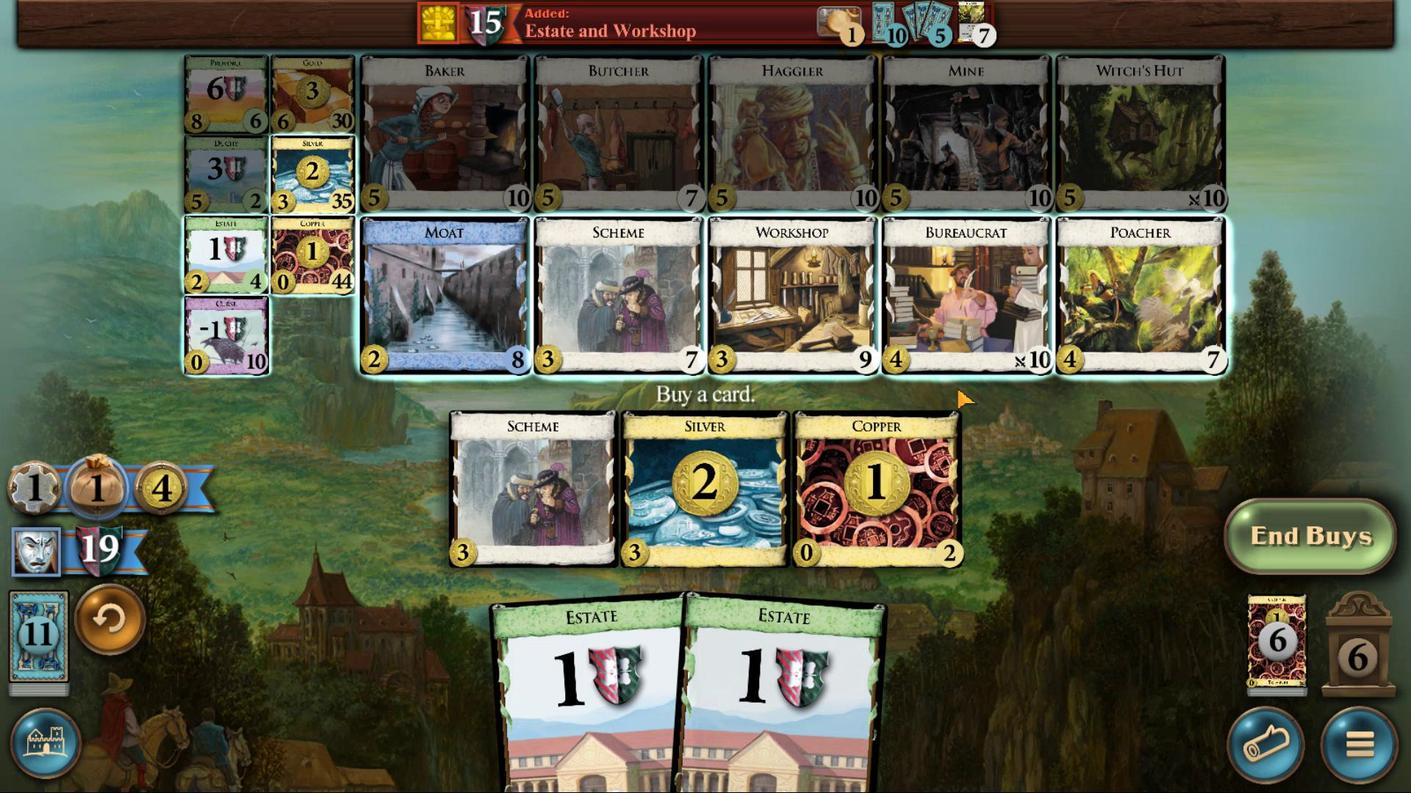 
Action: Mouse moved to (1028, 290)
Screenshot: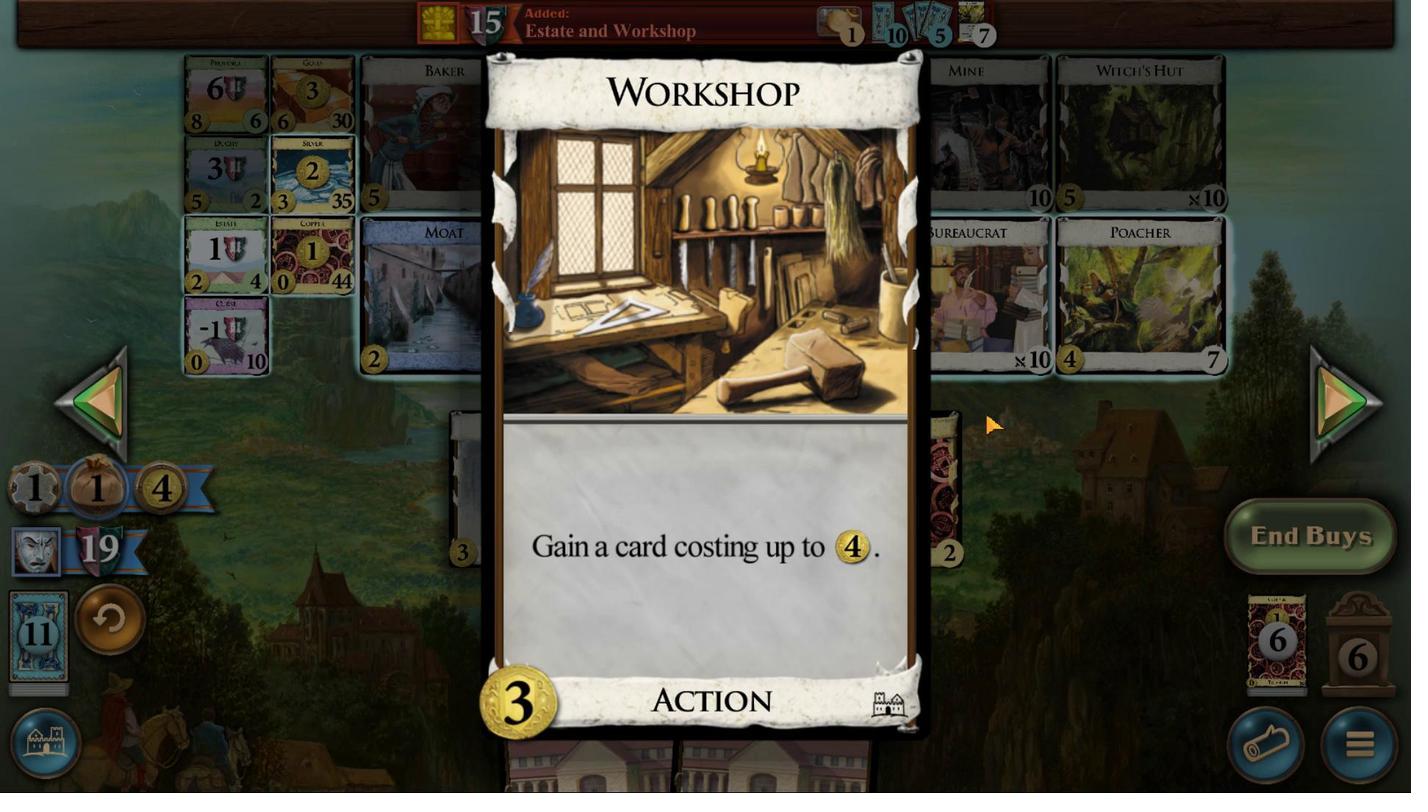 
Action: Mouse pressed left at (1028, 290)
Screenshot: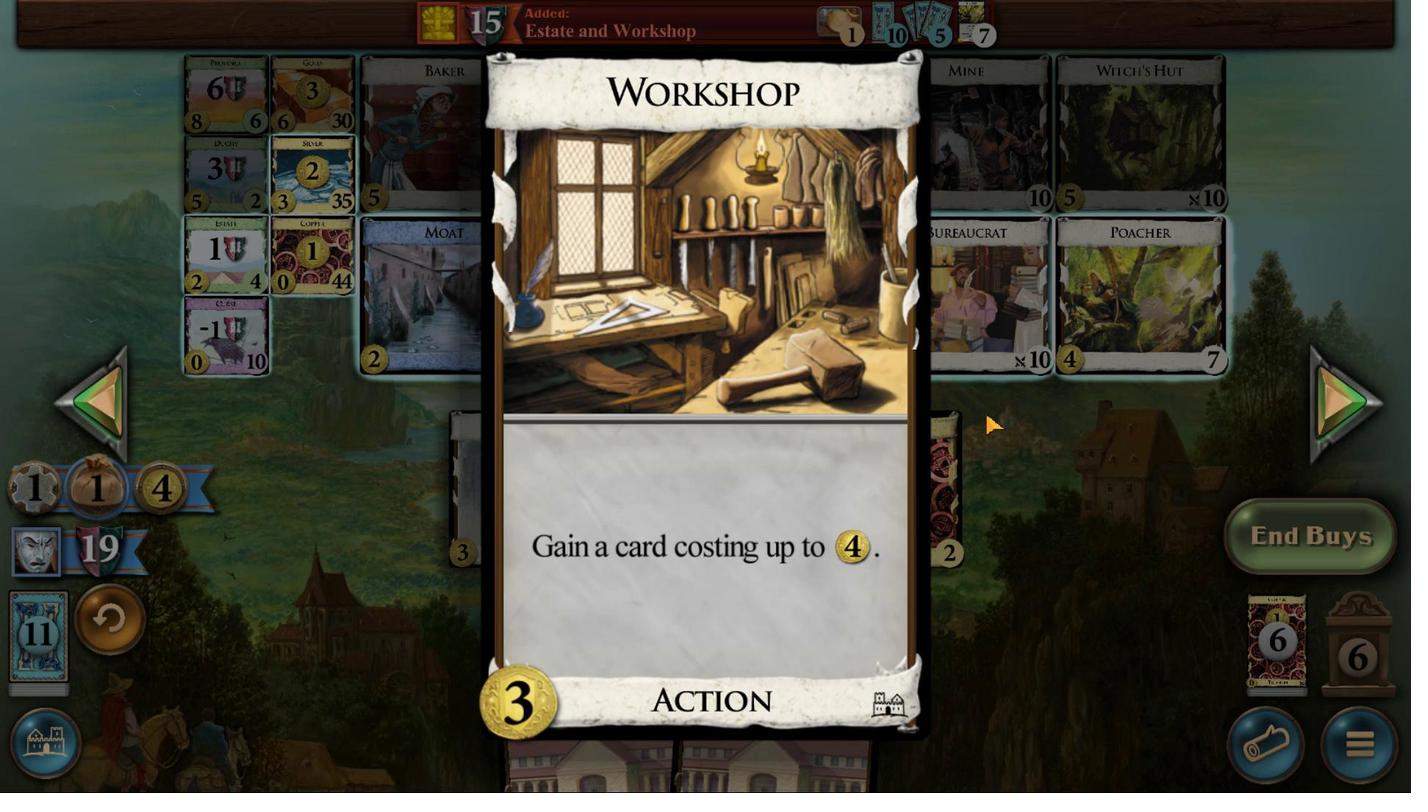
Action: Mouse moved to (1103, 330)
Screenshot: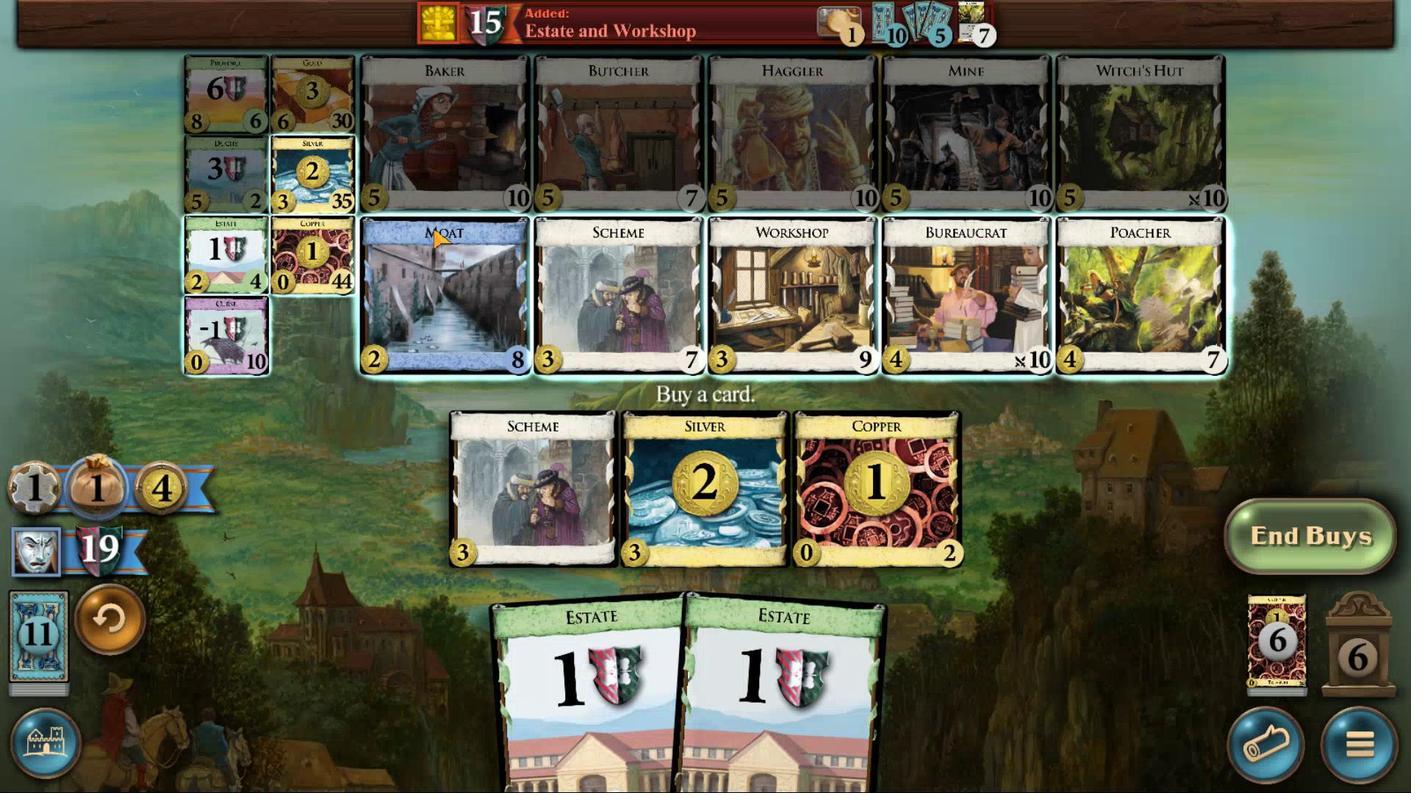 
Action: Mouse pressed left at (1103, 330)
Screenshot: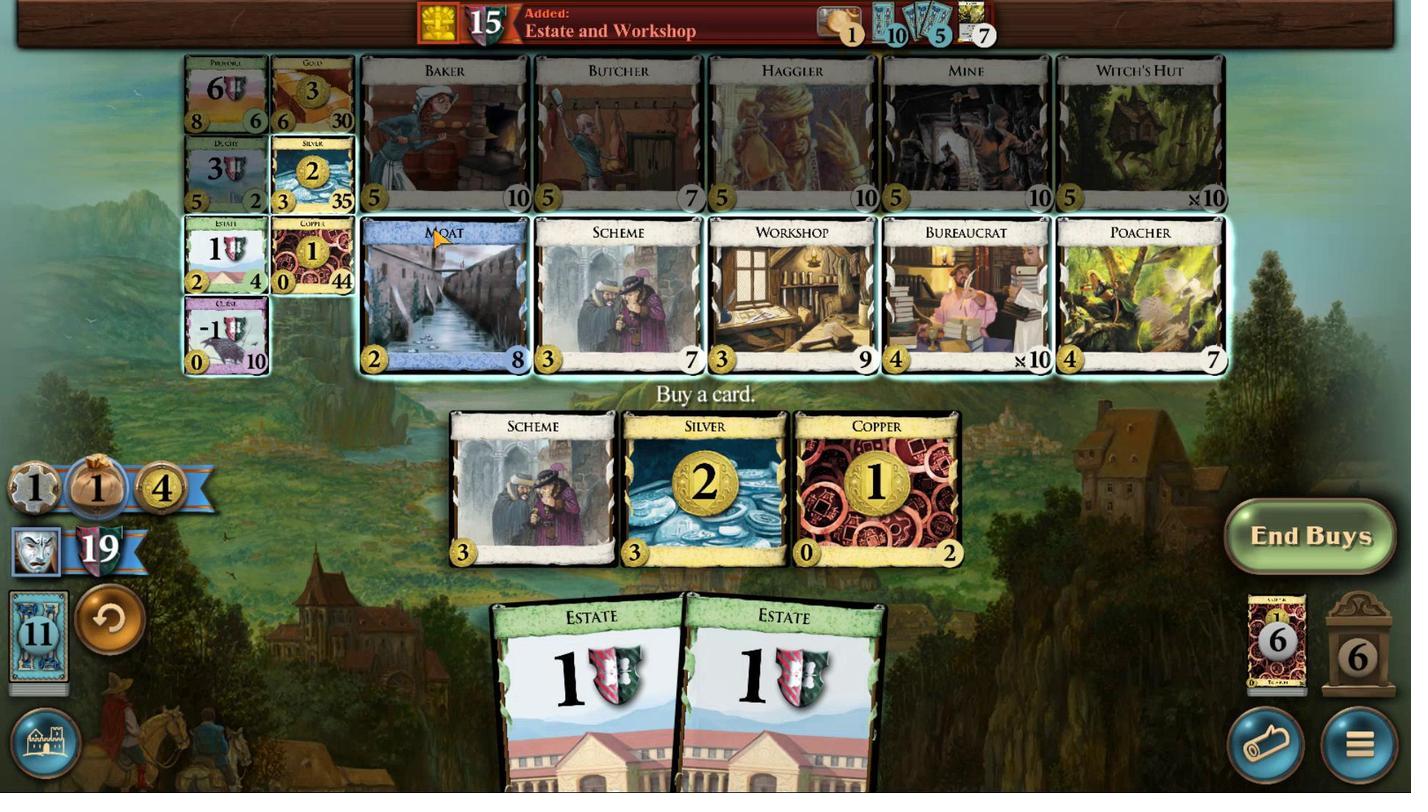 
Action: Mouse moved to (863, 260)
Screenshot: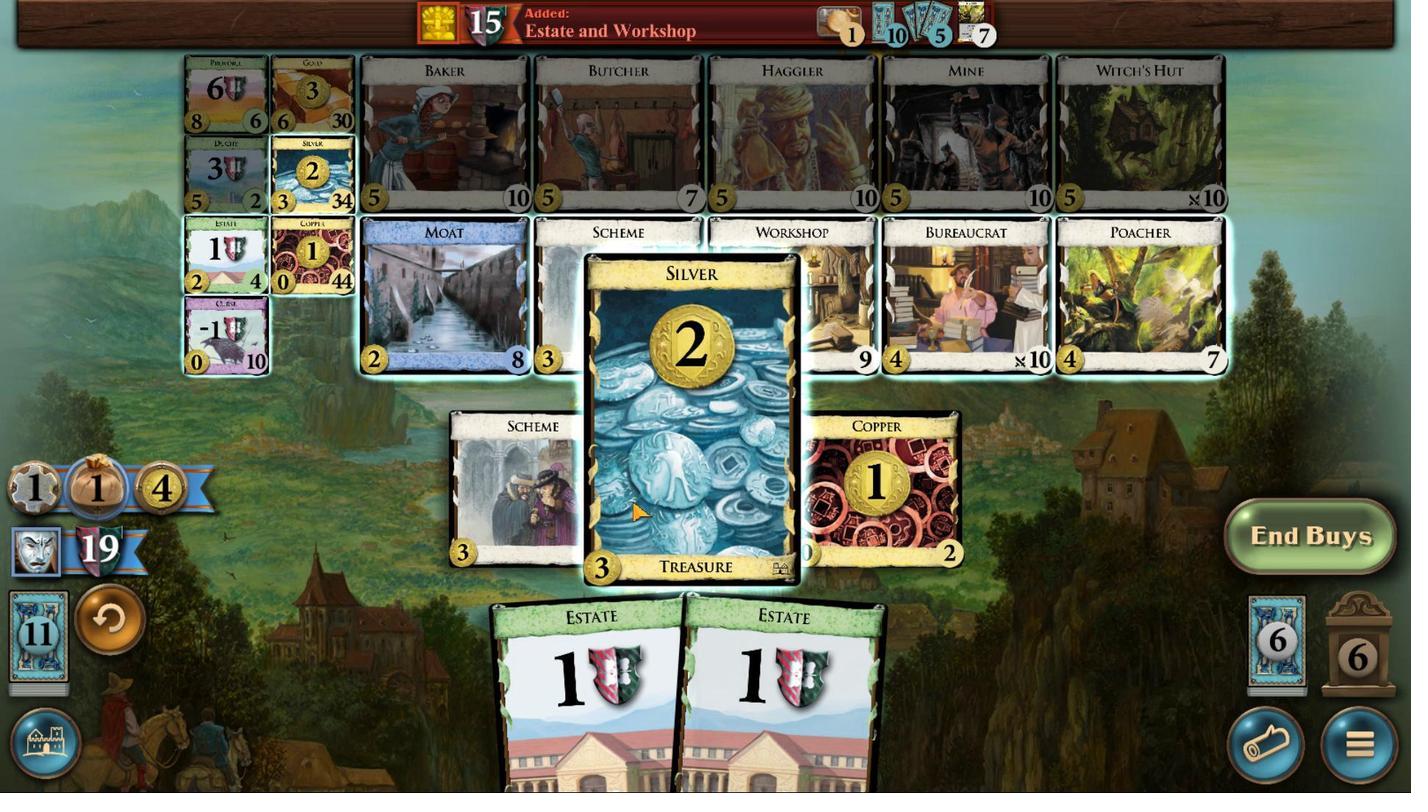 
Action: Mouse pressed left at (863, 260)
Screenshot: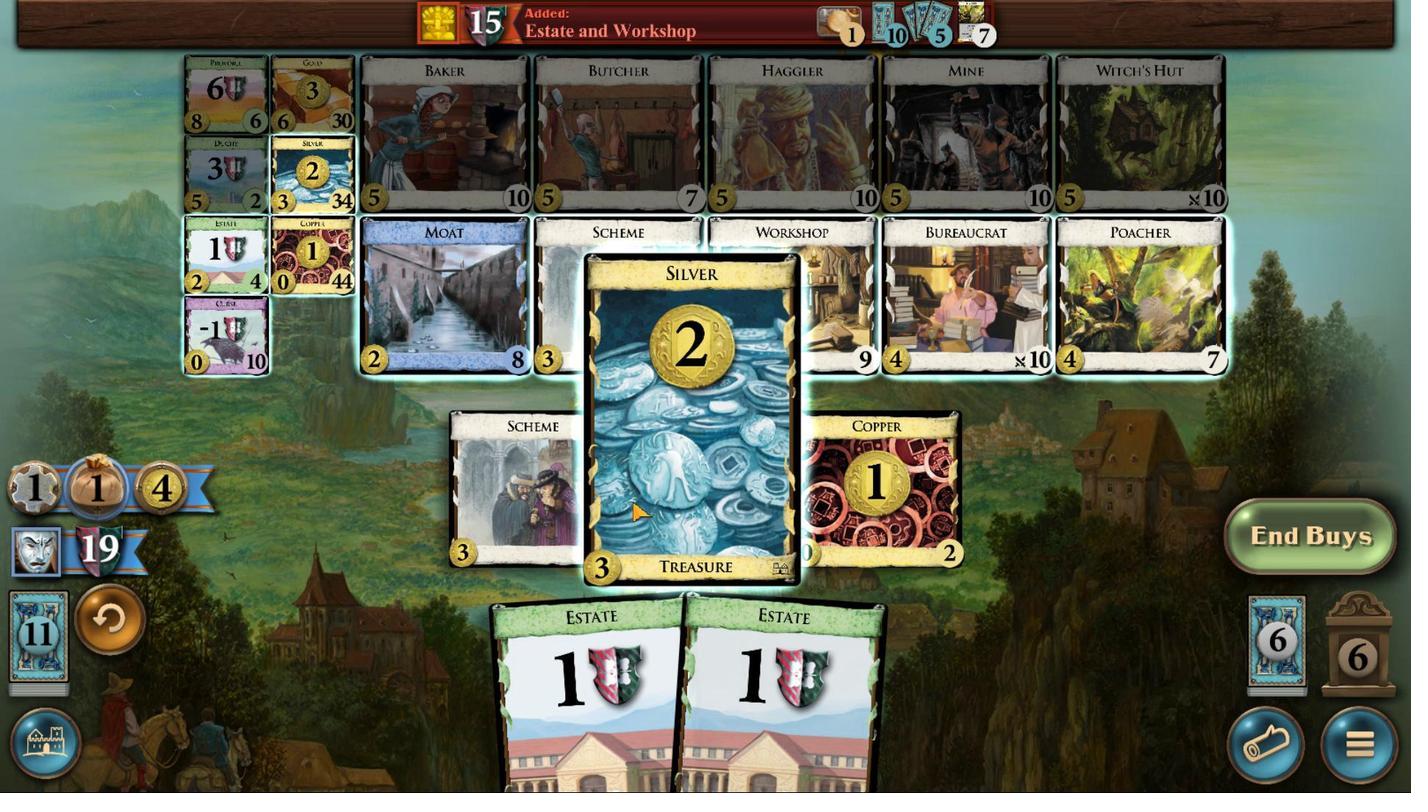 
Action: Mouse moved to (1181, 330)
Screenshot: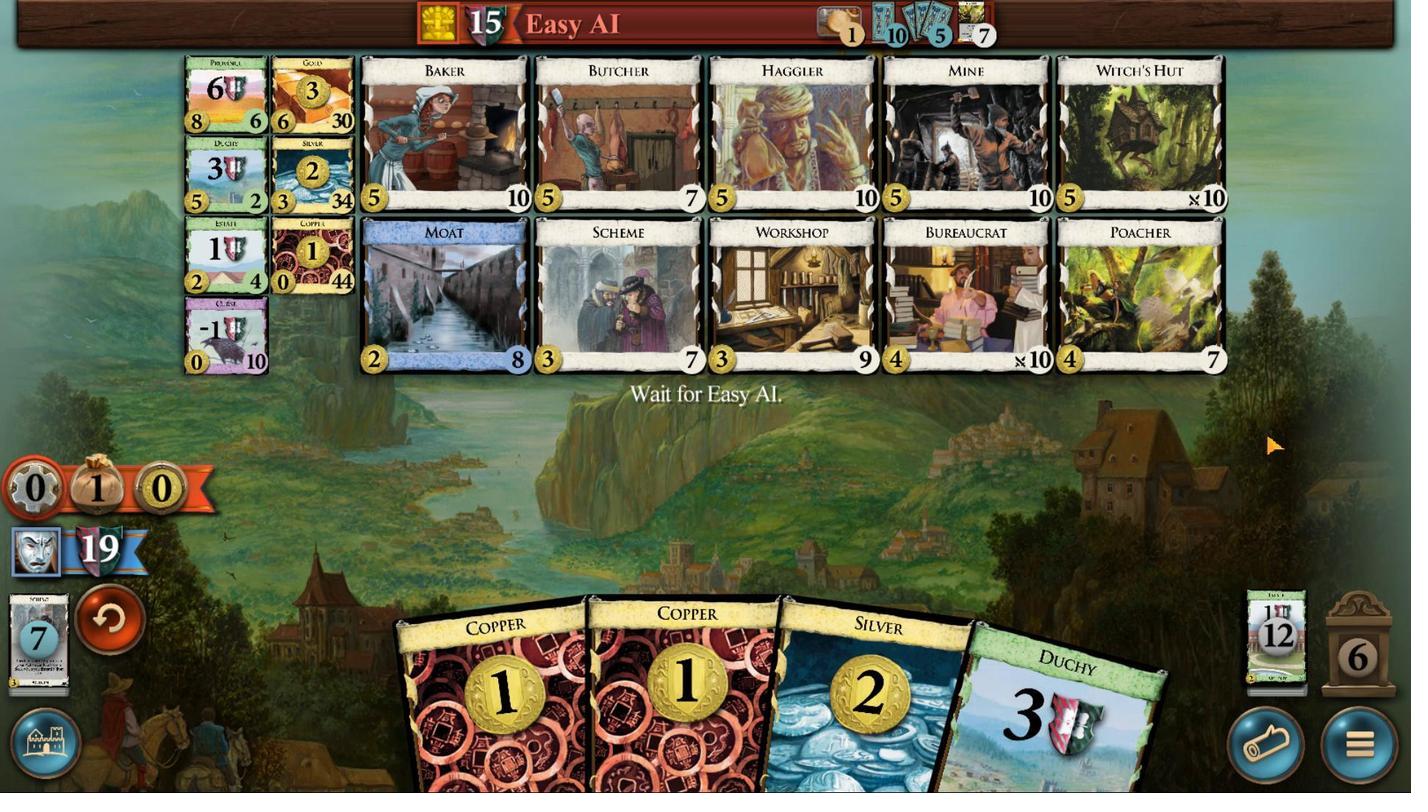 
Action: Mouse pressed left at (1181, 330)
Screenshot: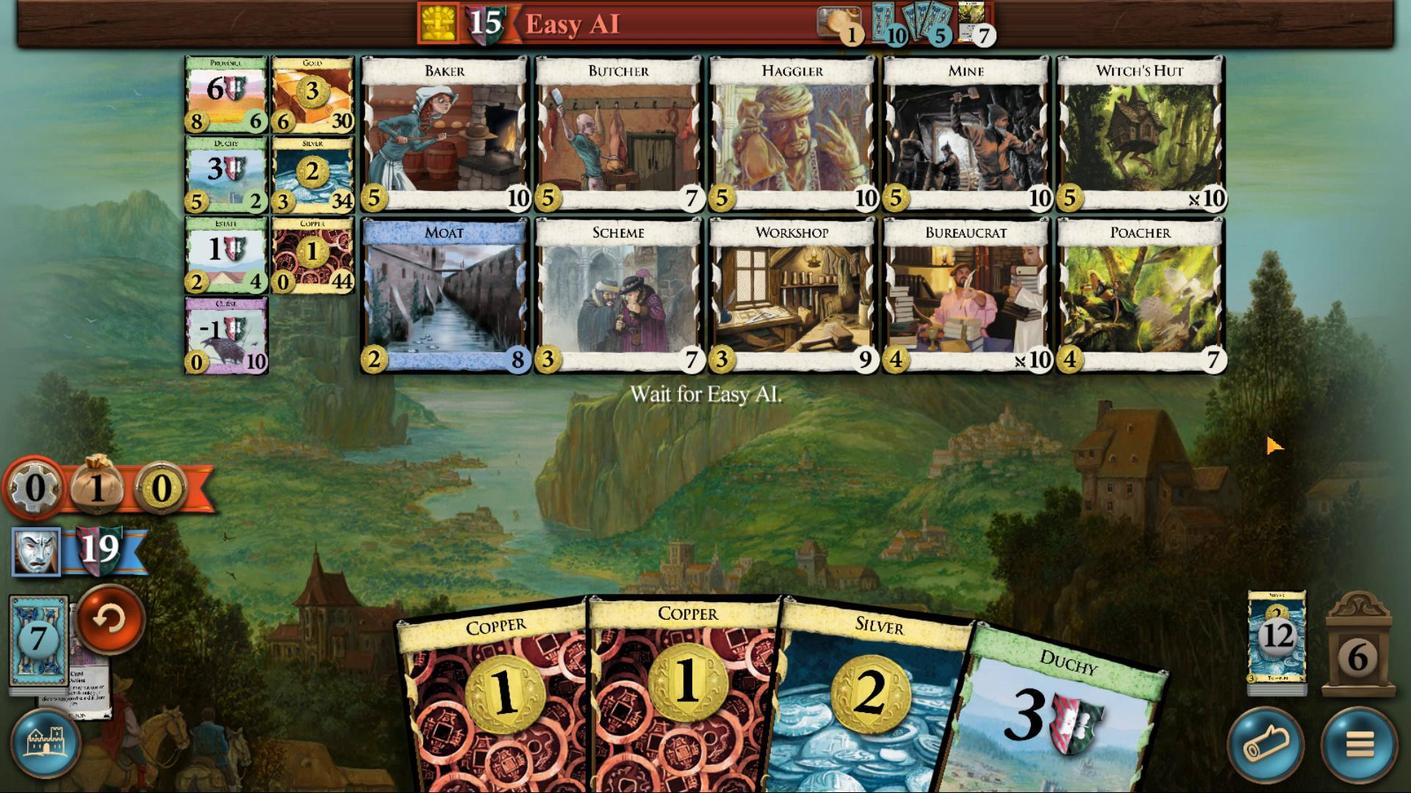 
Action: Mouse moved to (879, 407)
Screenshot: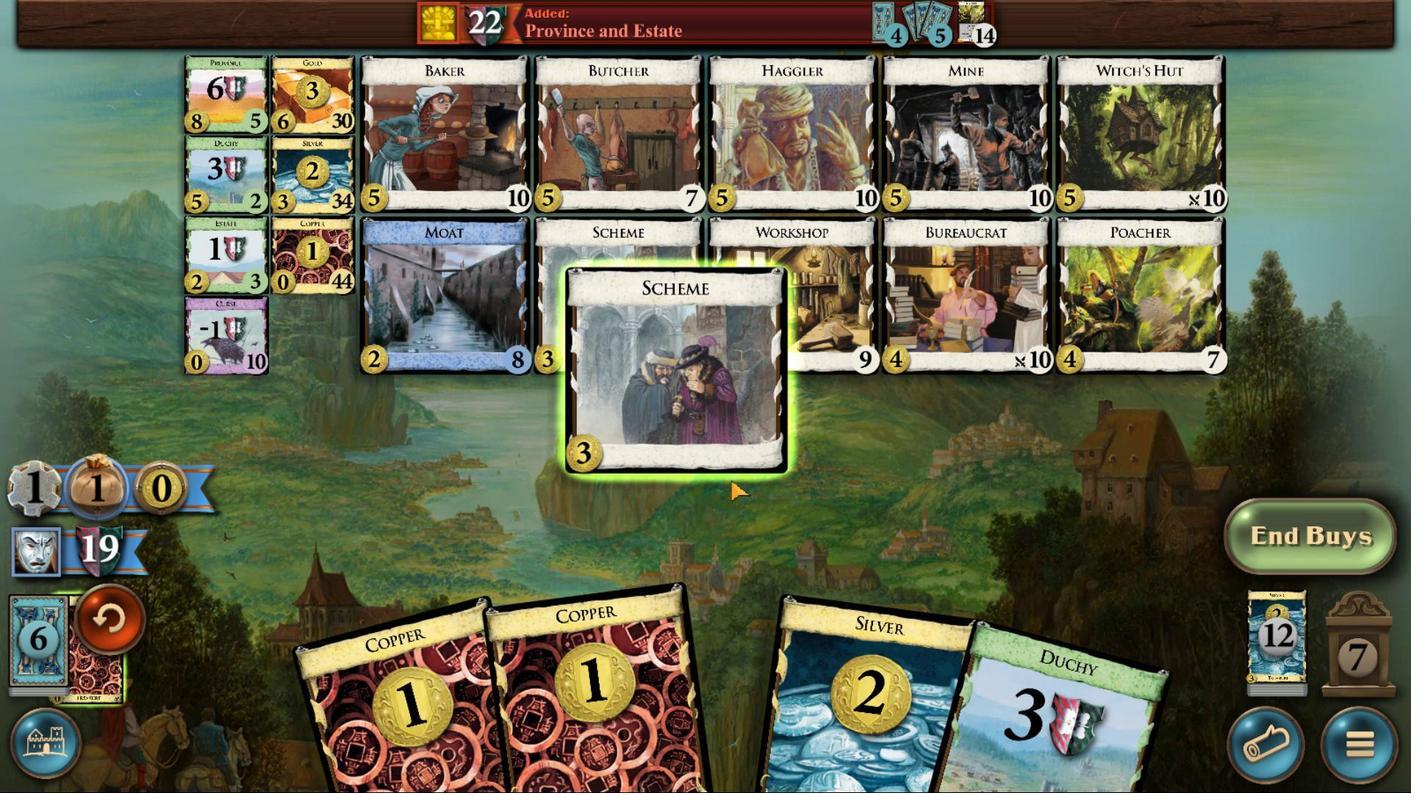 
Action: Mouse pressed left at (879, 407)
Screenshot: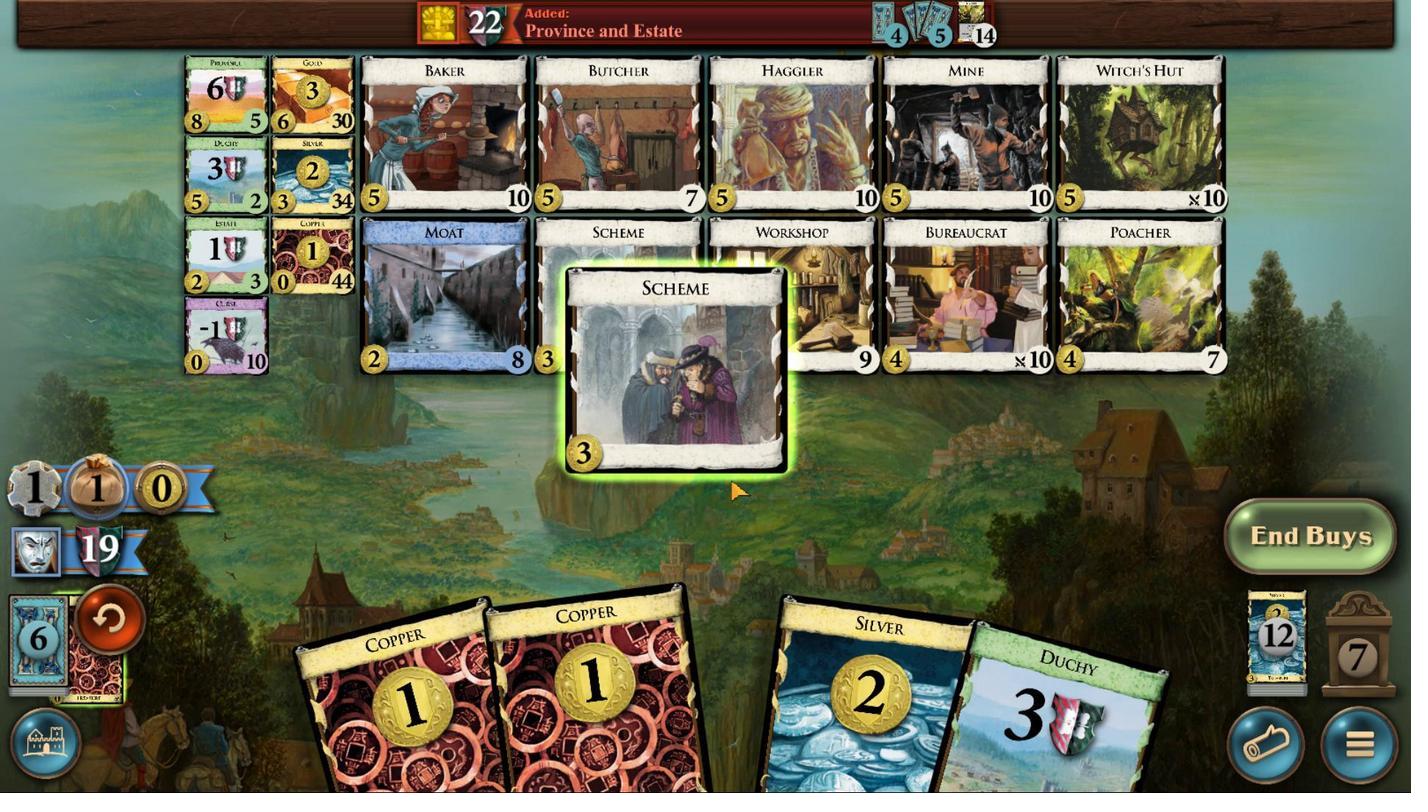 
Action: Mouse moved to (1037, 389)
Screenshot: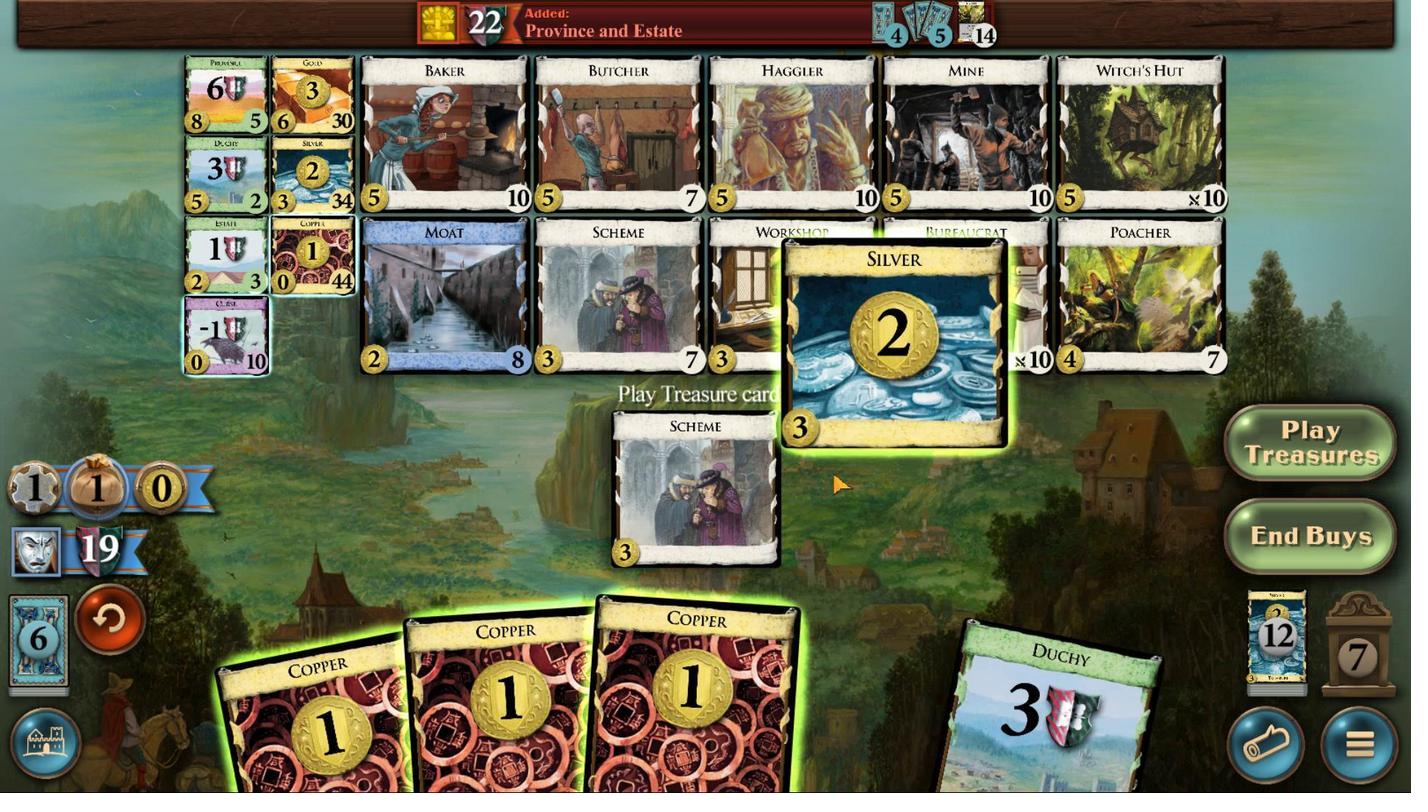 
Action: Mouse pressed left at (1037, 389)
Screenshot: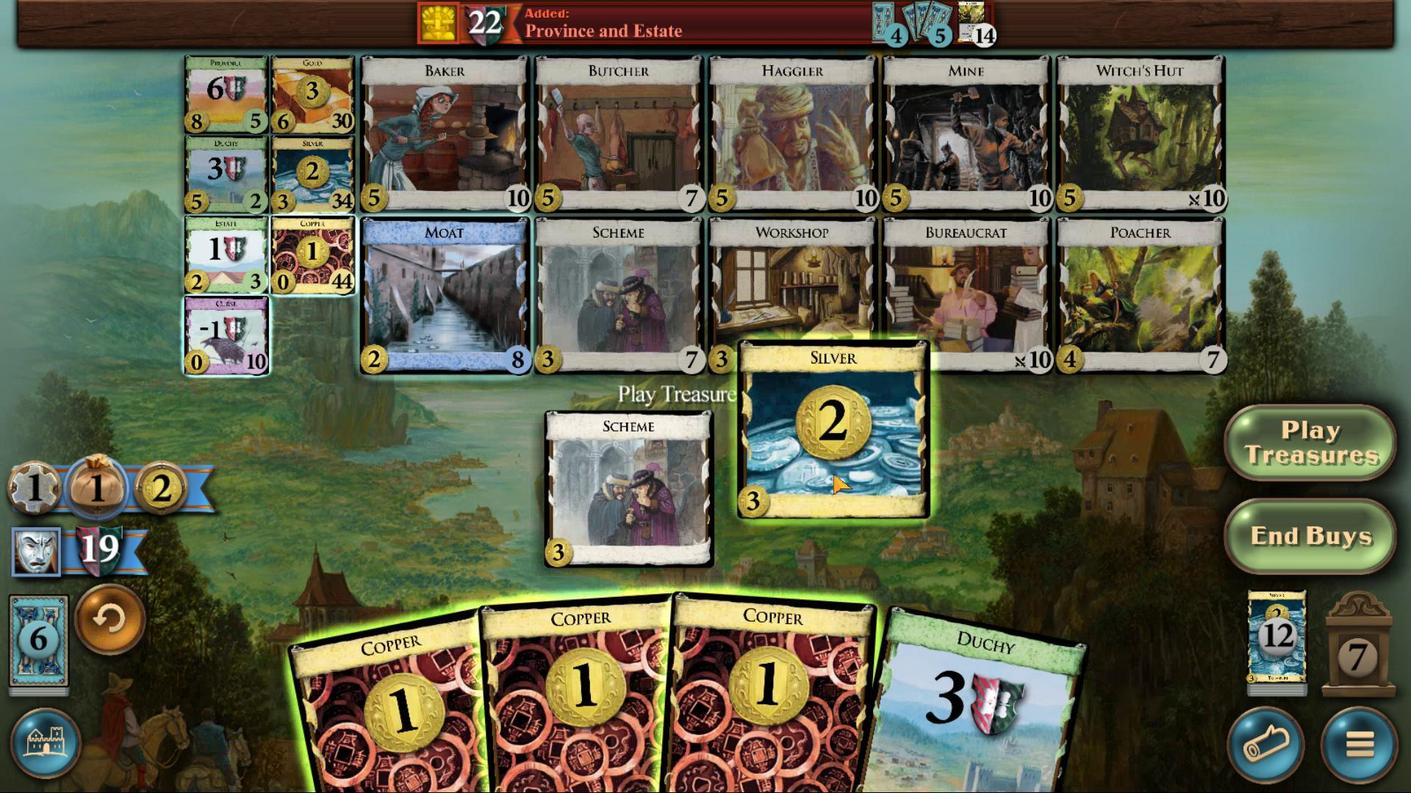 
Action: Mouse moved to (1026, 388)
Screenshot: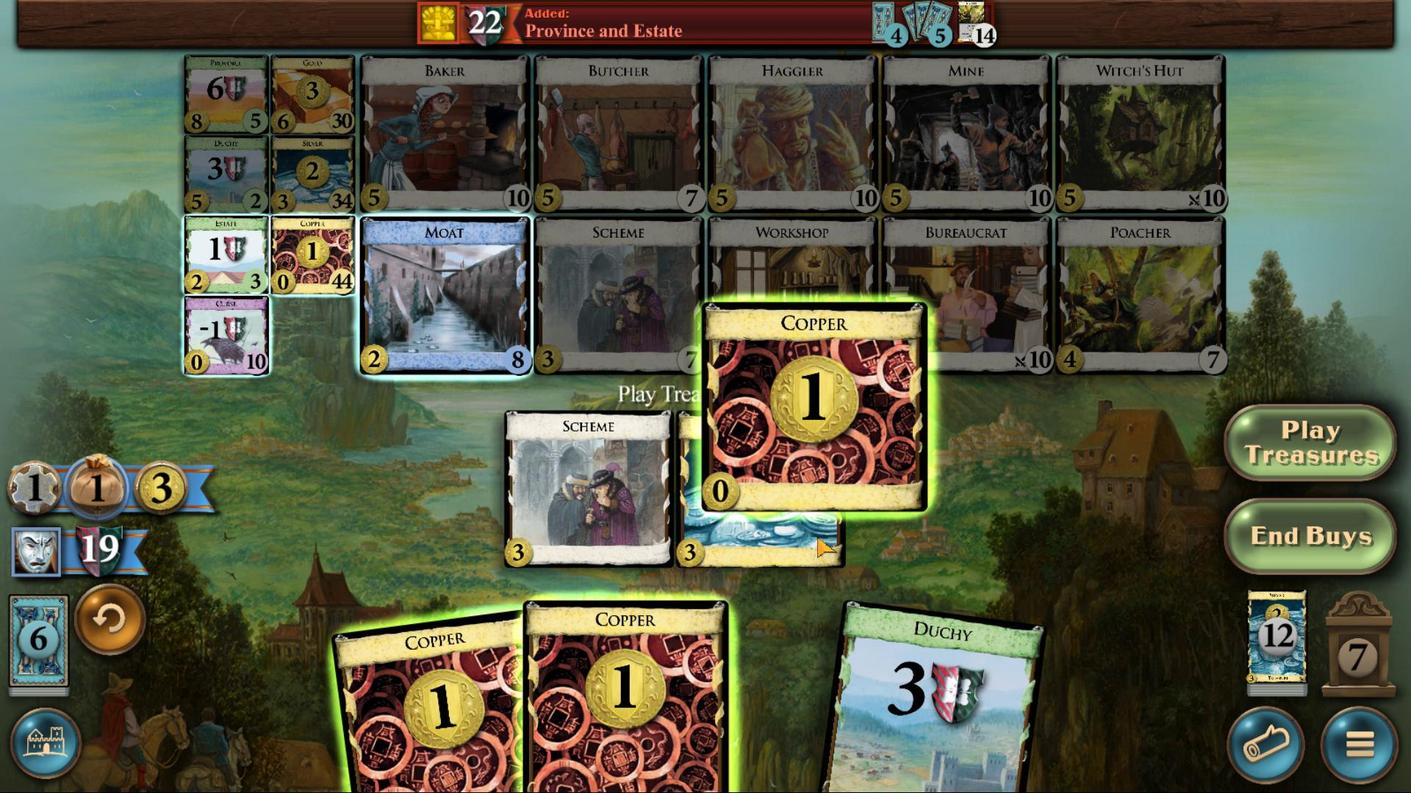 
Action: Mouse pressed left at (1026, 388)
Screenshot: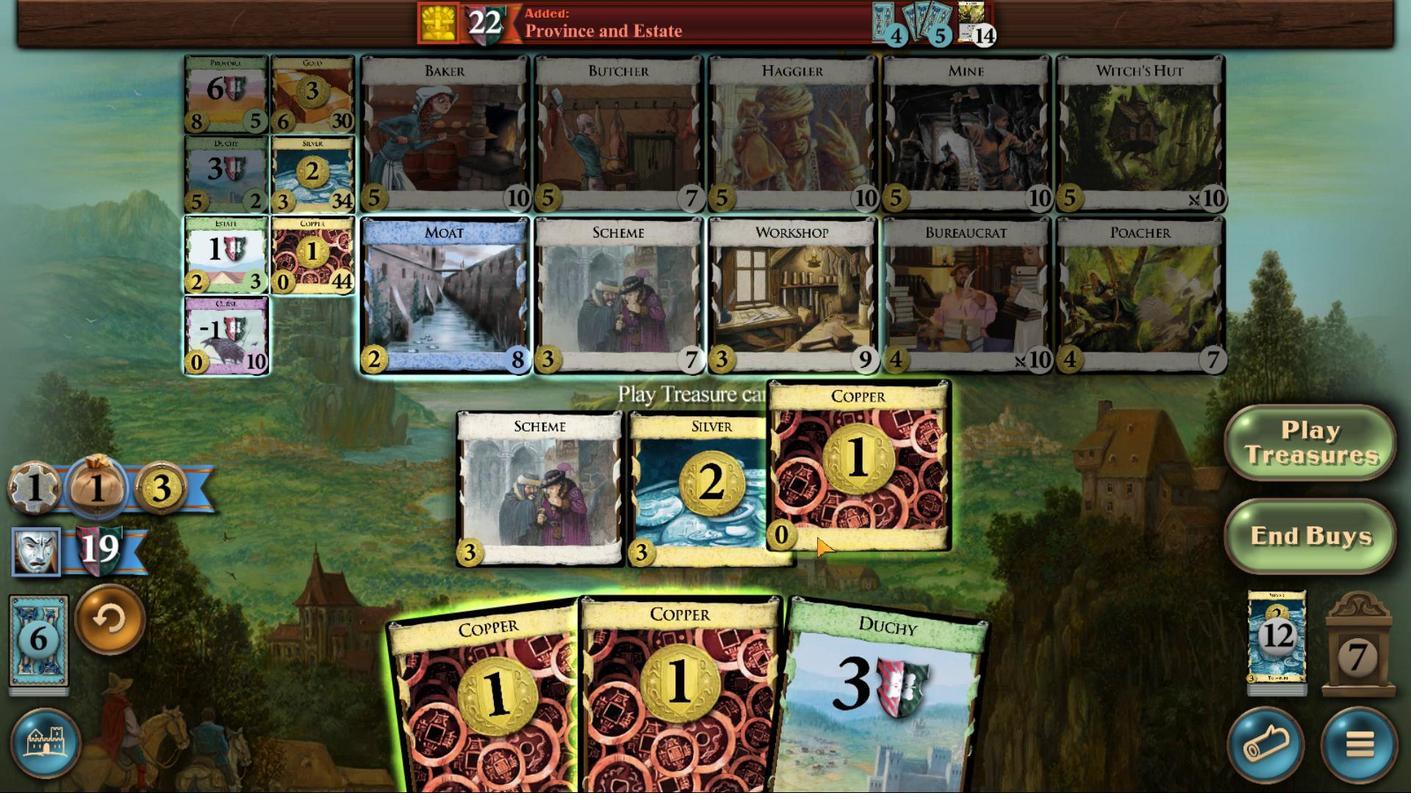 
Action: Mouse moved to (1034, 359)
Screenshot: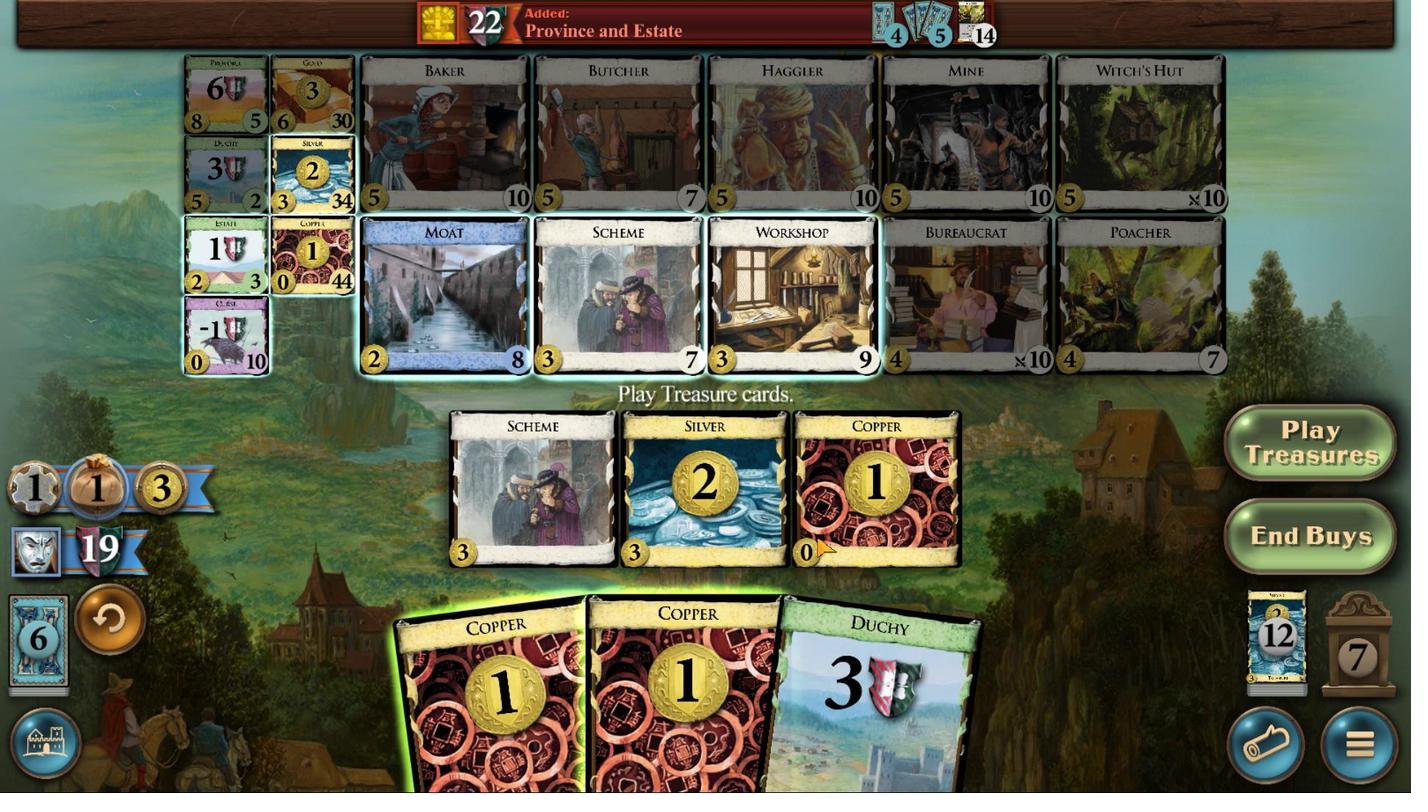 
Action: Mouse pressed left at (1034, 359)
Screenshot: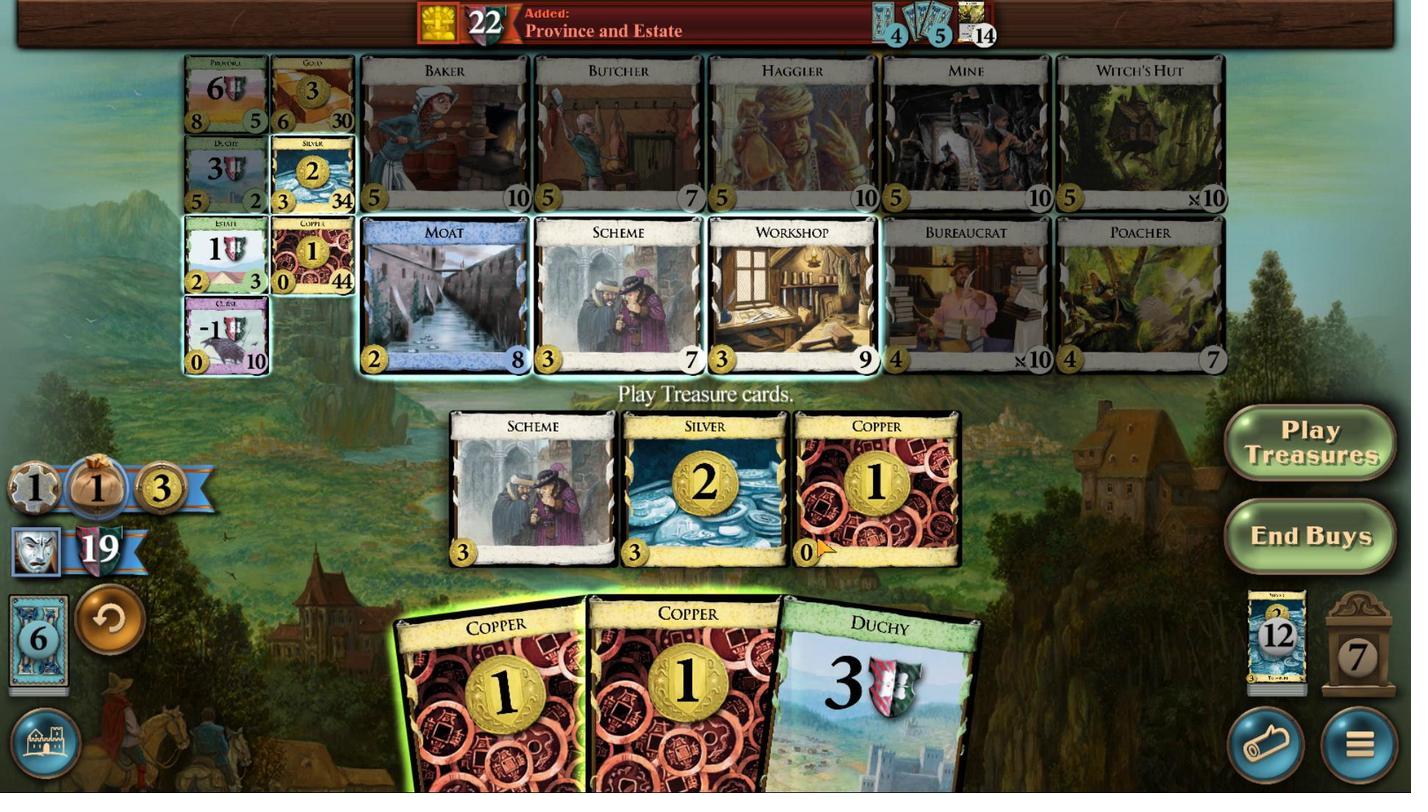
Action: Mouse moved to (997, 388)
Screenshot: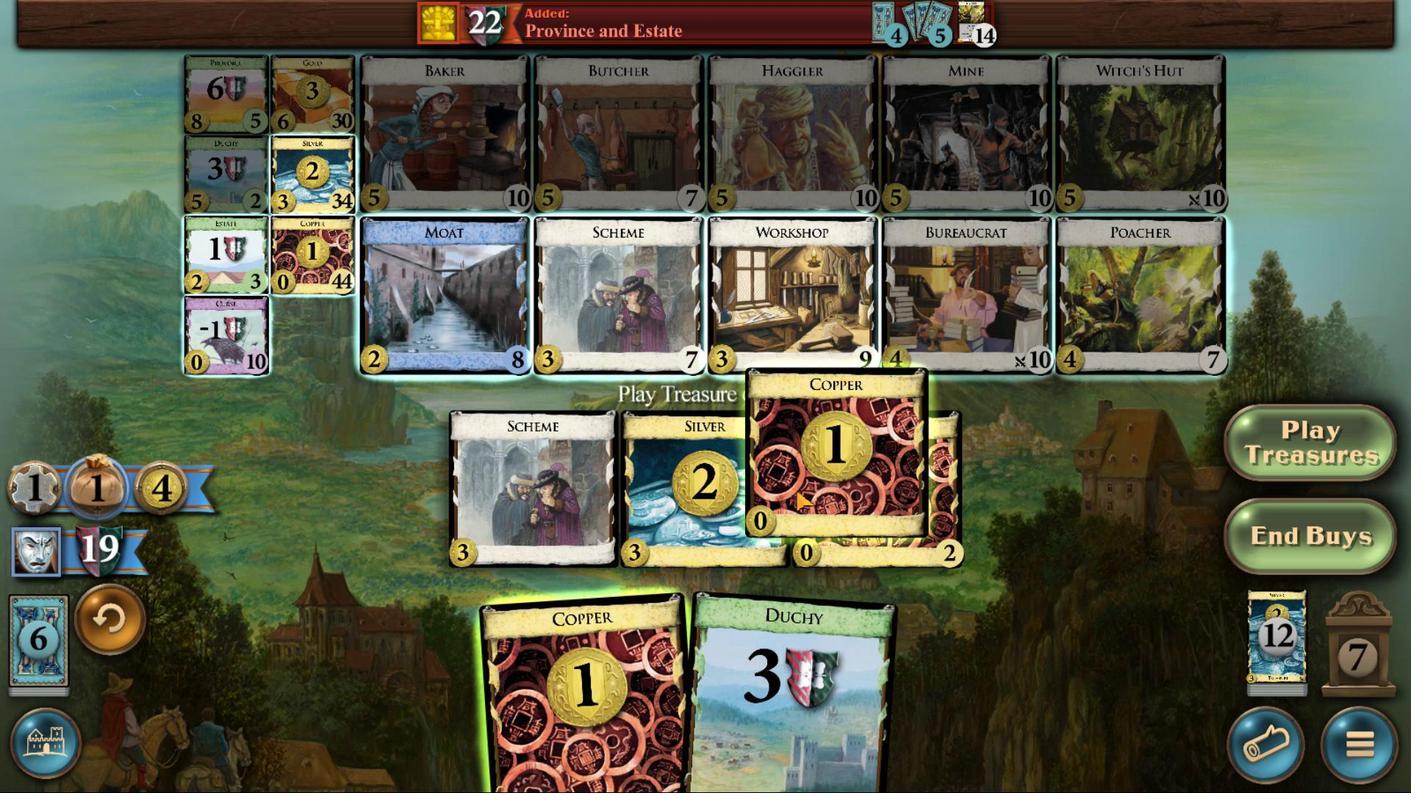 
Action: Mouse pressed left at (997, 388)
Screenshot: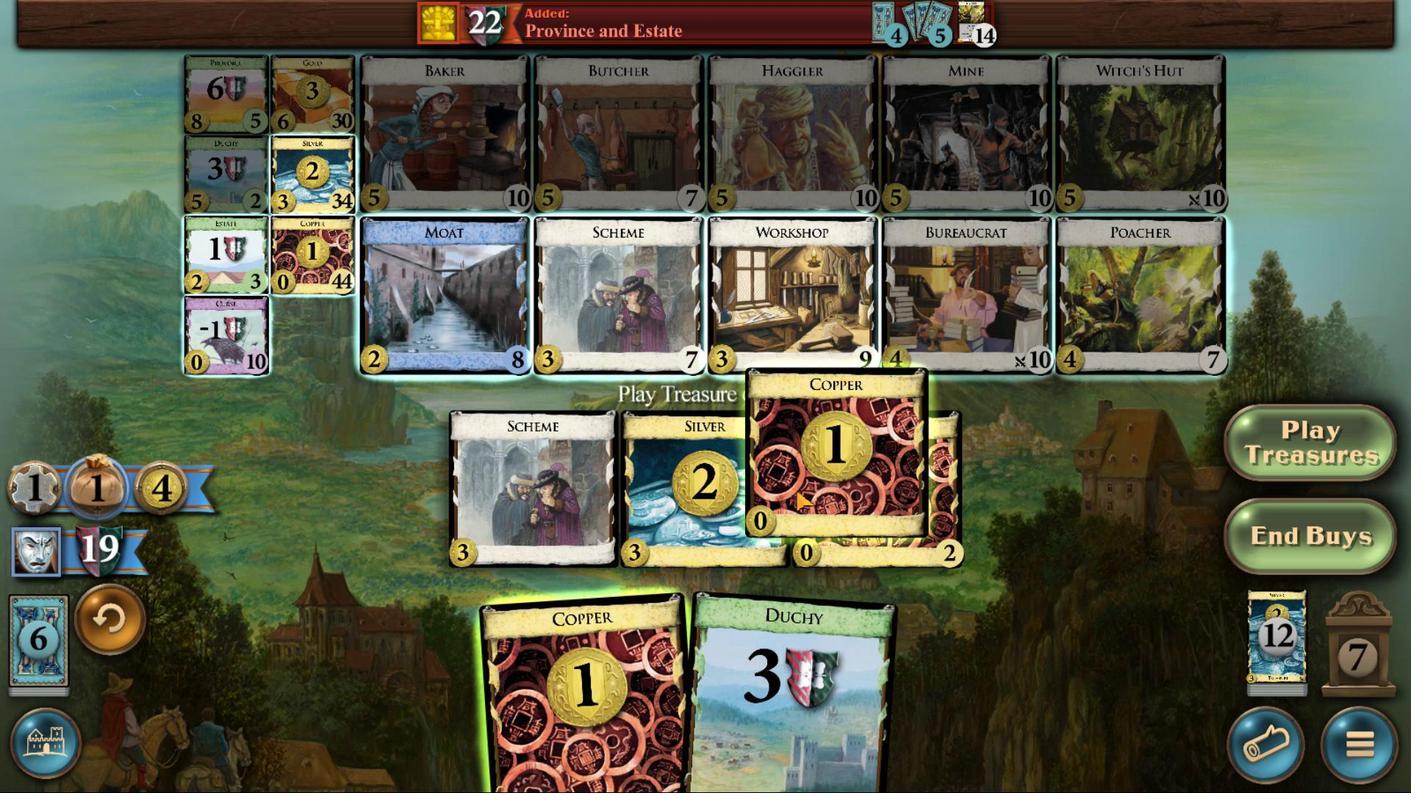 
Action: Mouse moved to (959, 390)
Screenshot: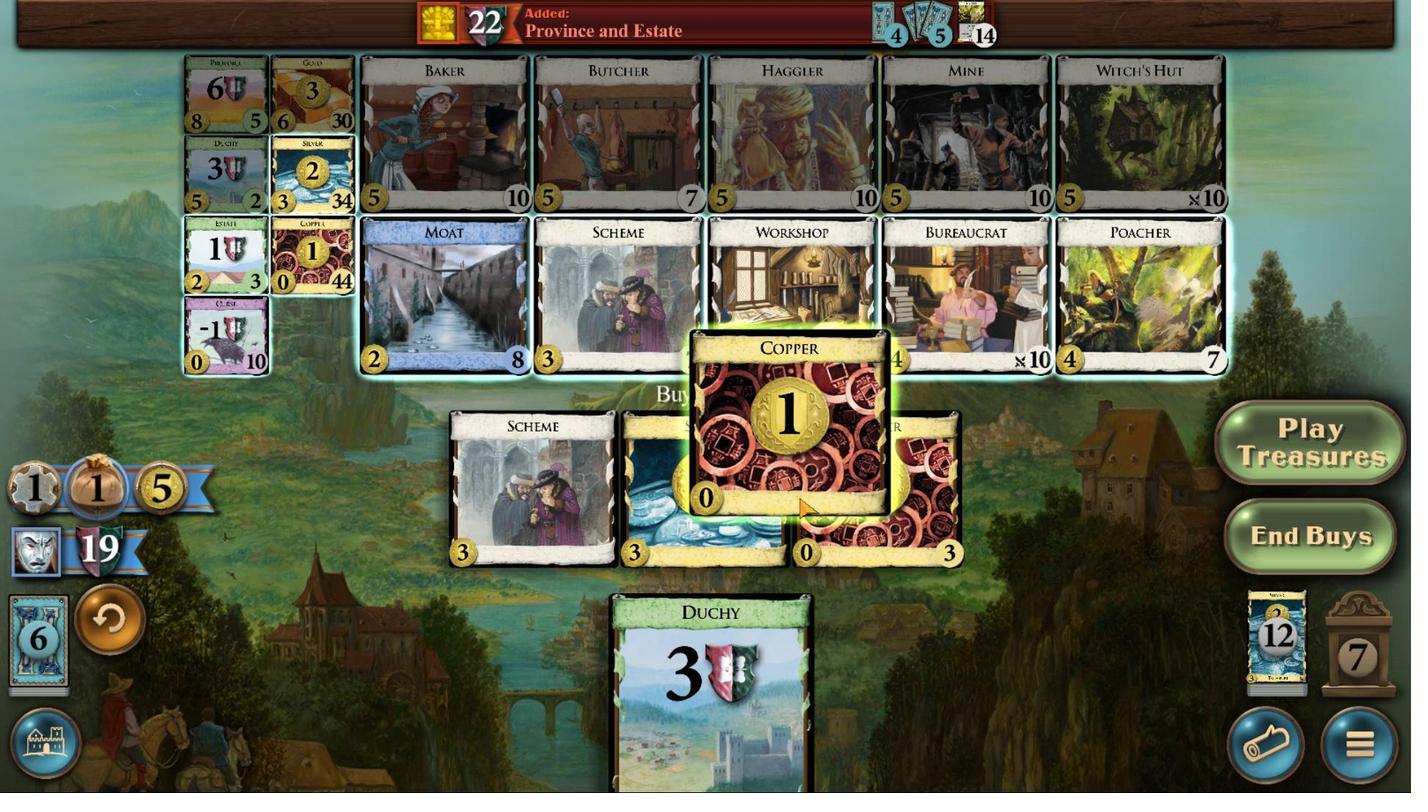 
Action: Mouse pressed left at (959, 390)
Screenshot: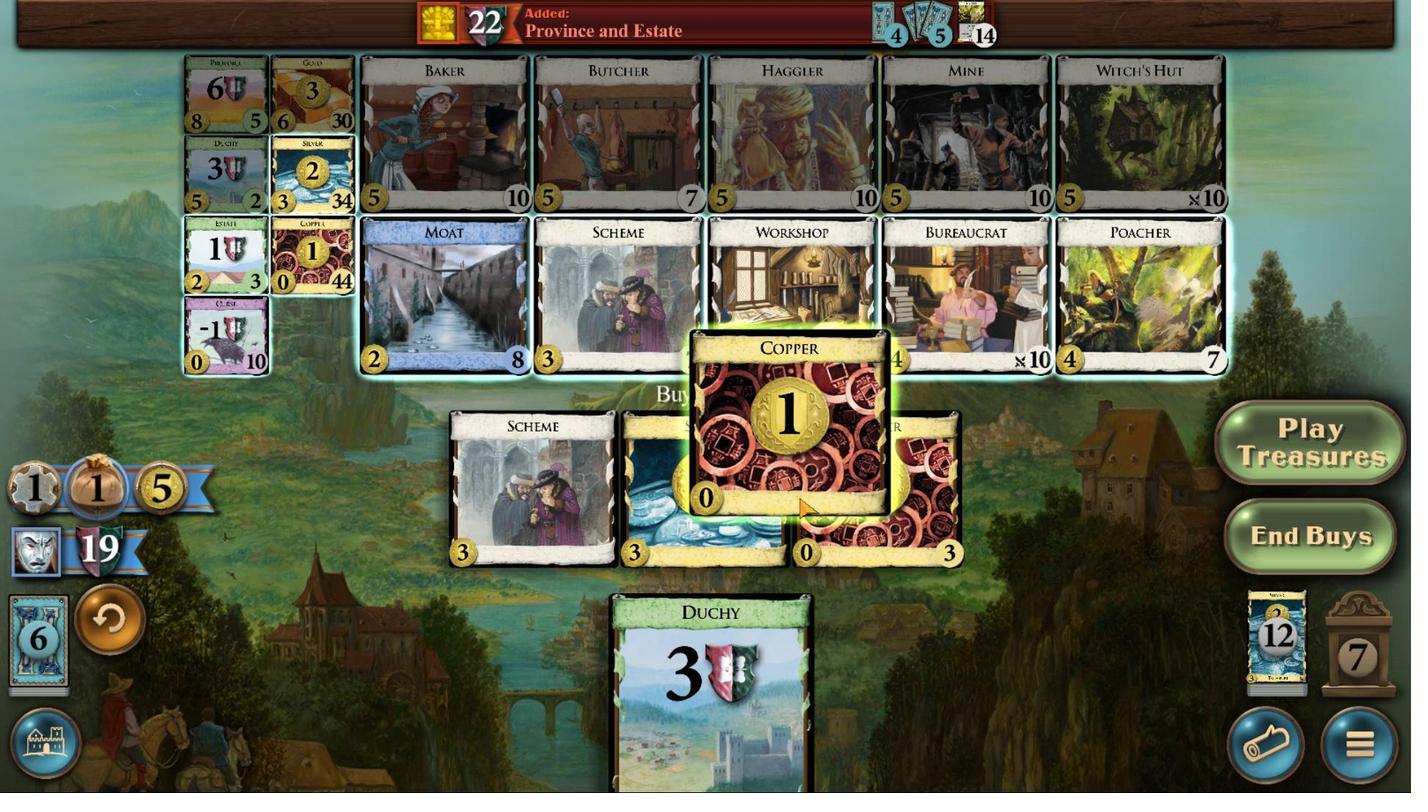 
Action: Mouse moved to (844, 263)
Screenshot: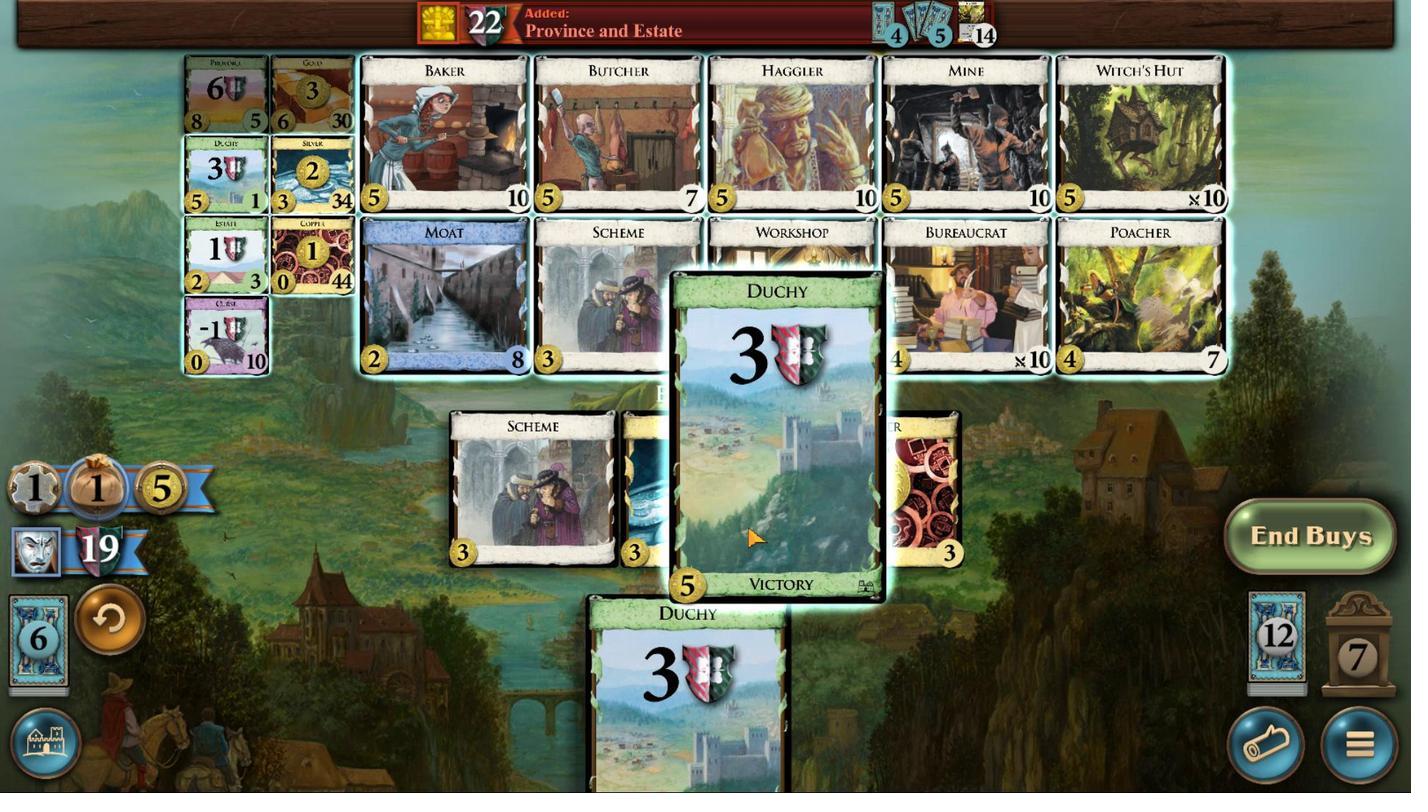 
Action: Mouse pressed left at (844, 263)
Screenshot: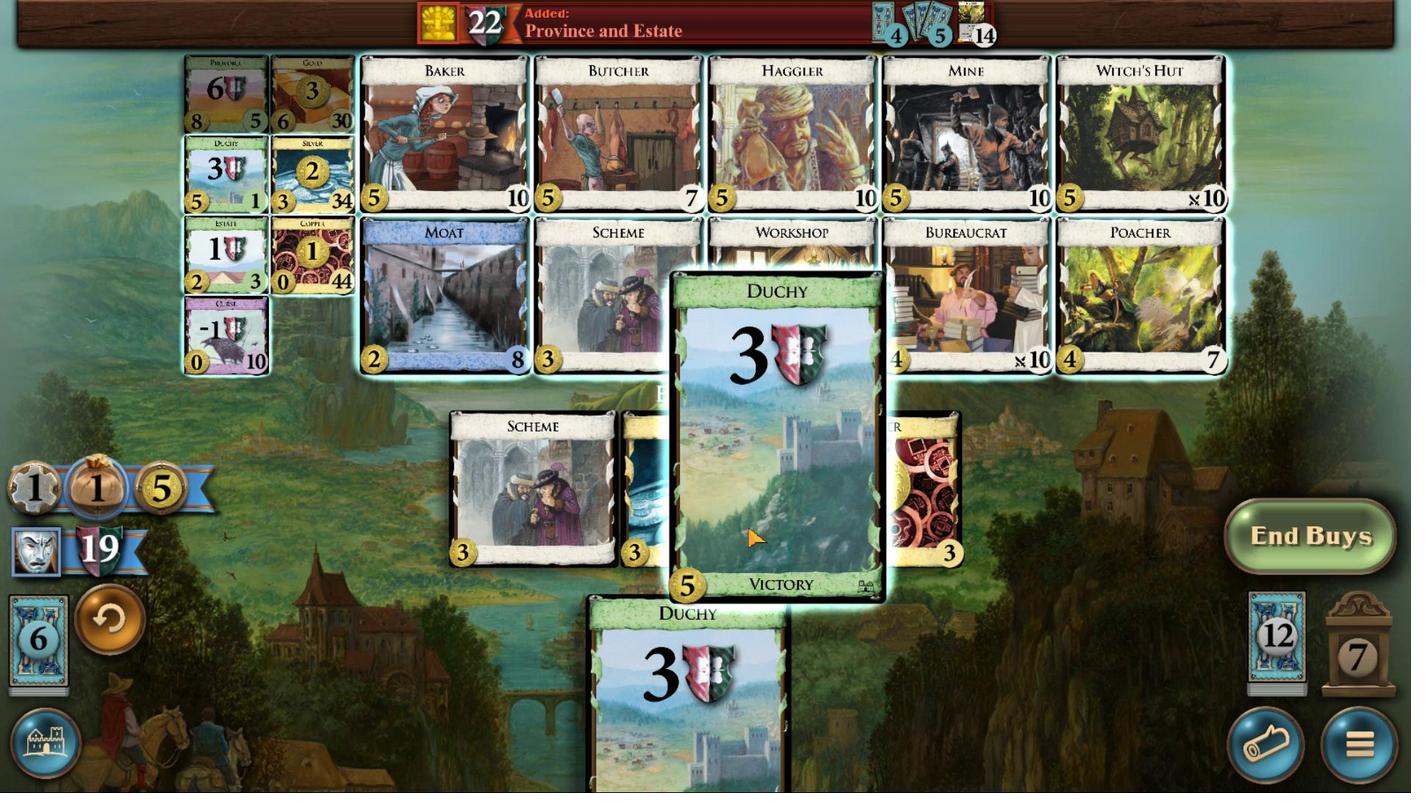 
Action: Mouse moved to (1200, 333)
Screenshot: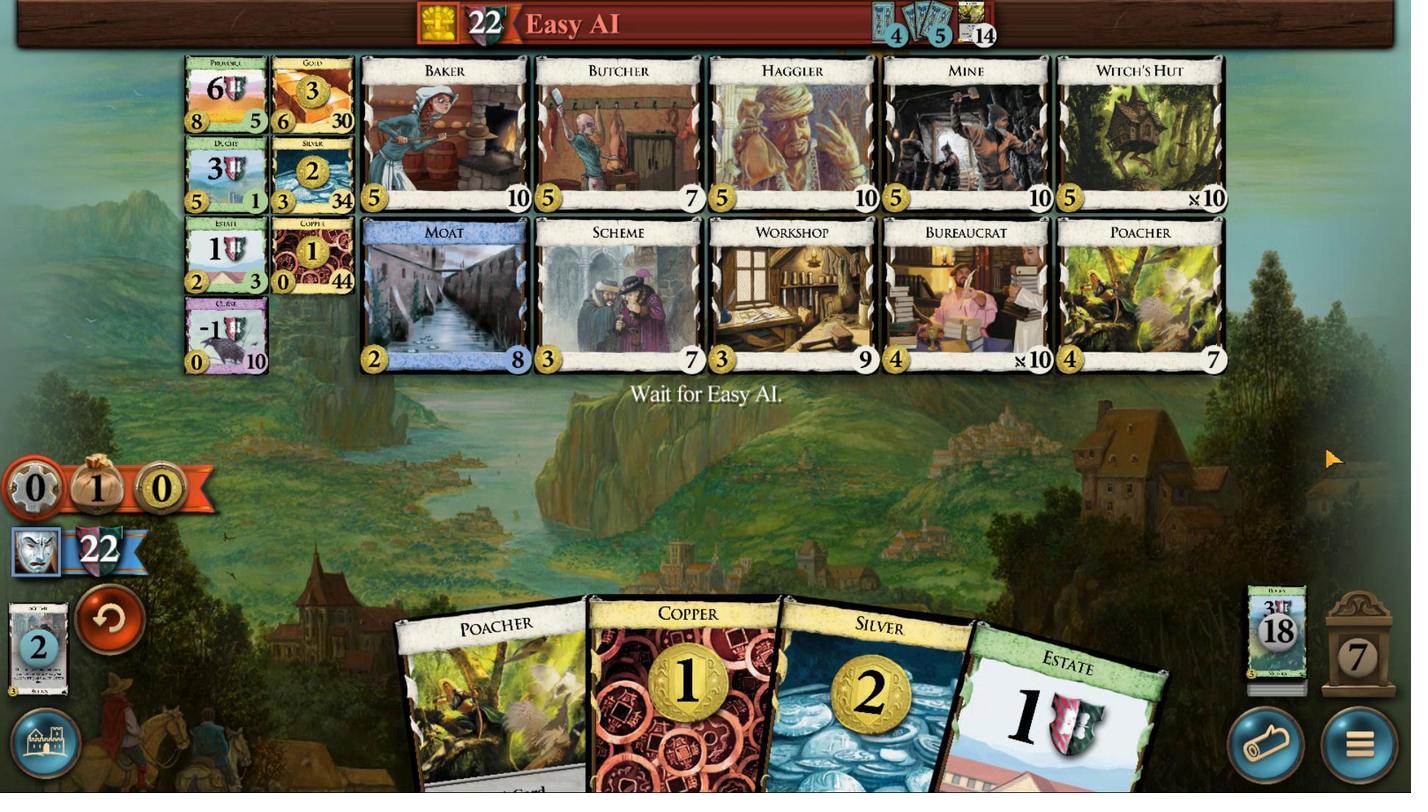 
Action: Mouse pressed left at (1200, 333)
Screenshot: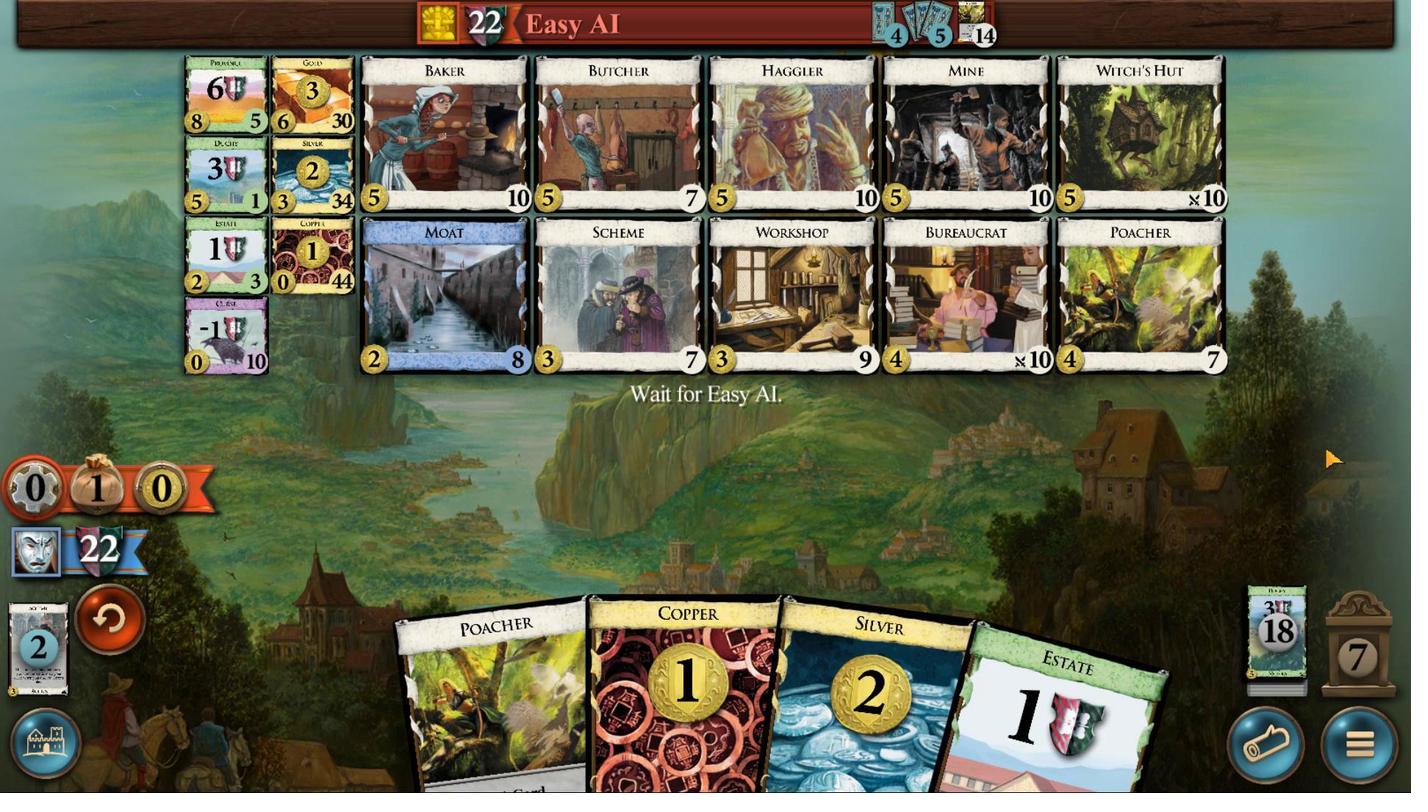 
Action: Mouse moved to (928, 403)
Screenshot: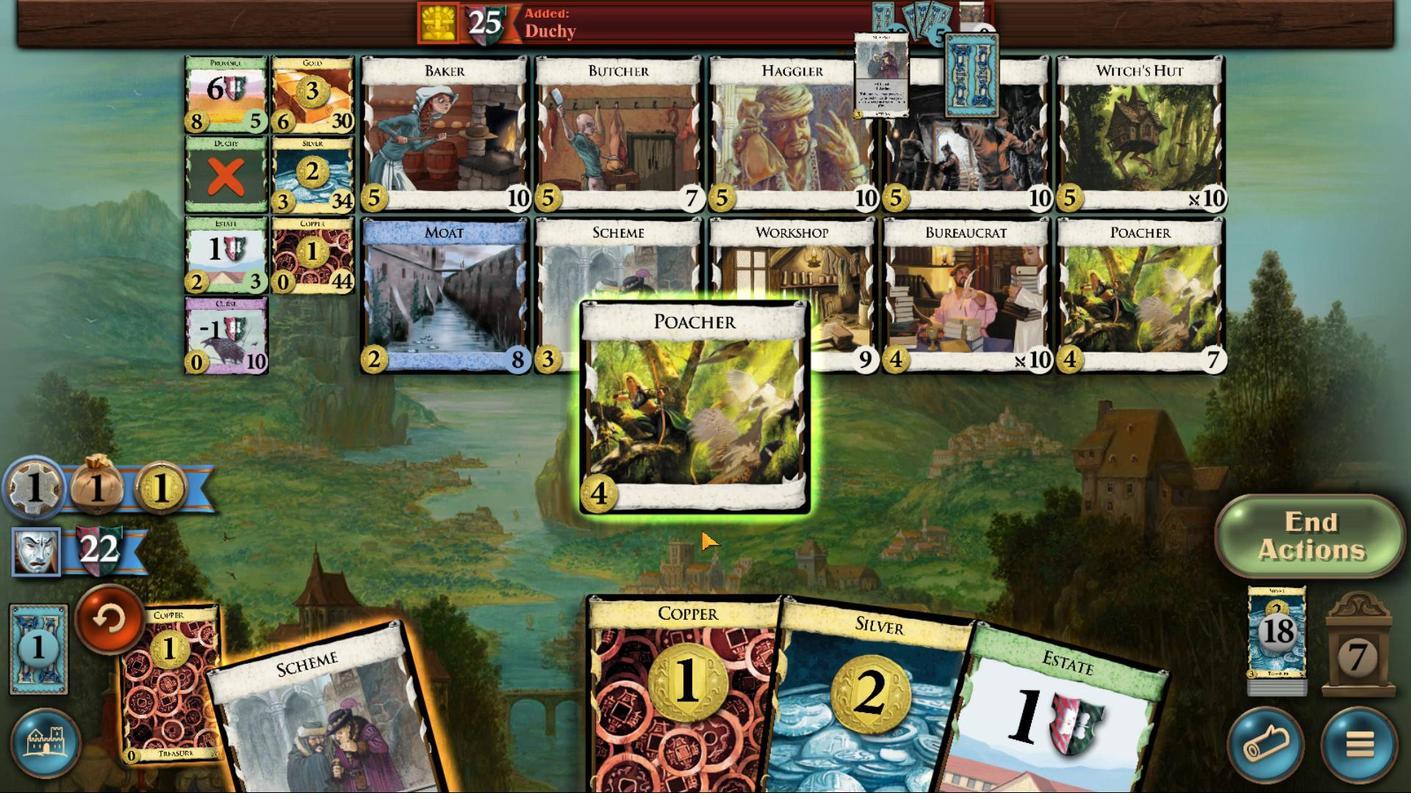 
Action: Mouse pressed left at (928, 403)
Screenshot: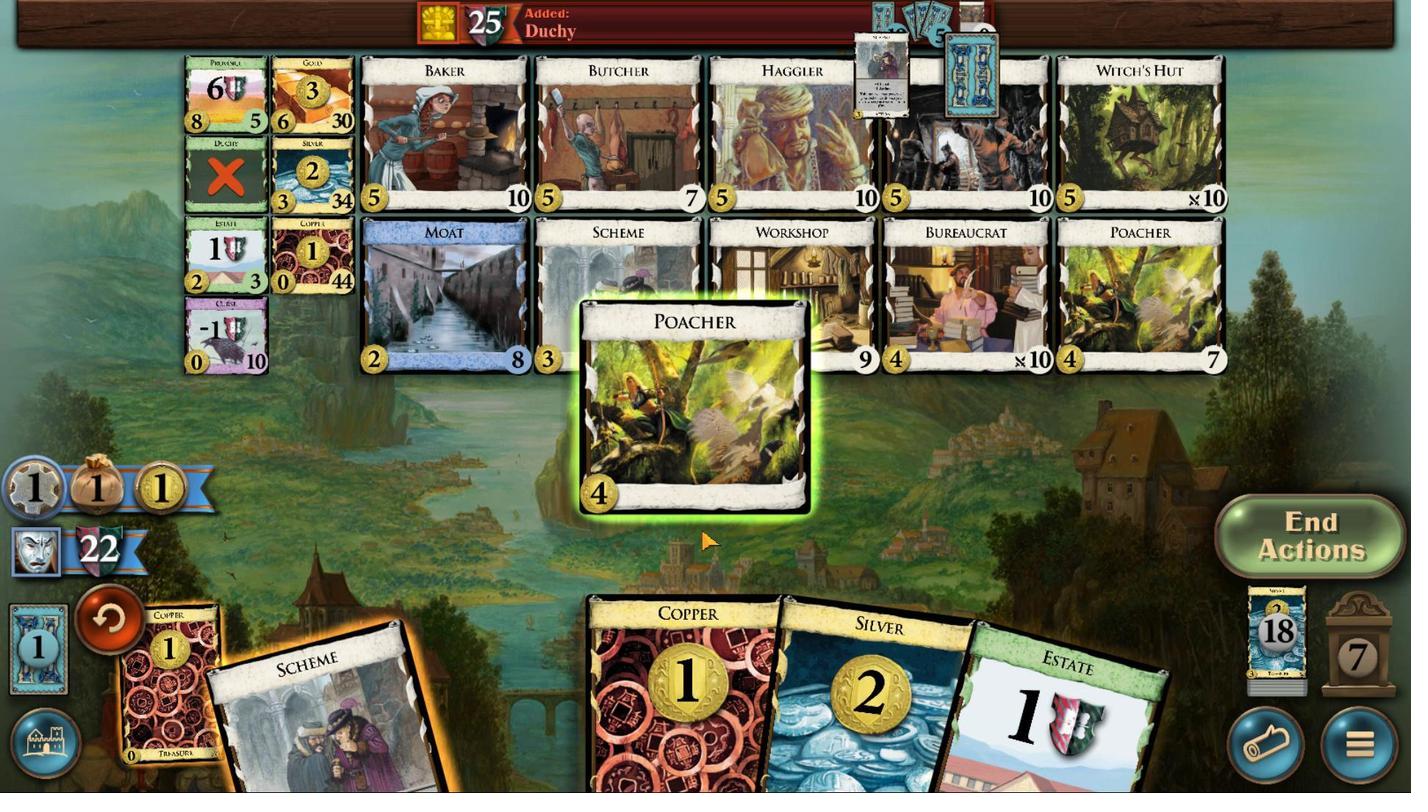 
Action: Mouse moved to (927, 393)
Screenshot: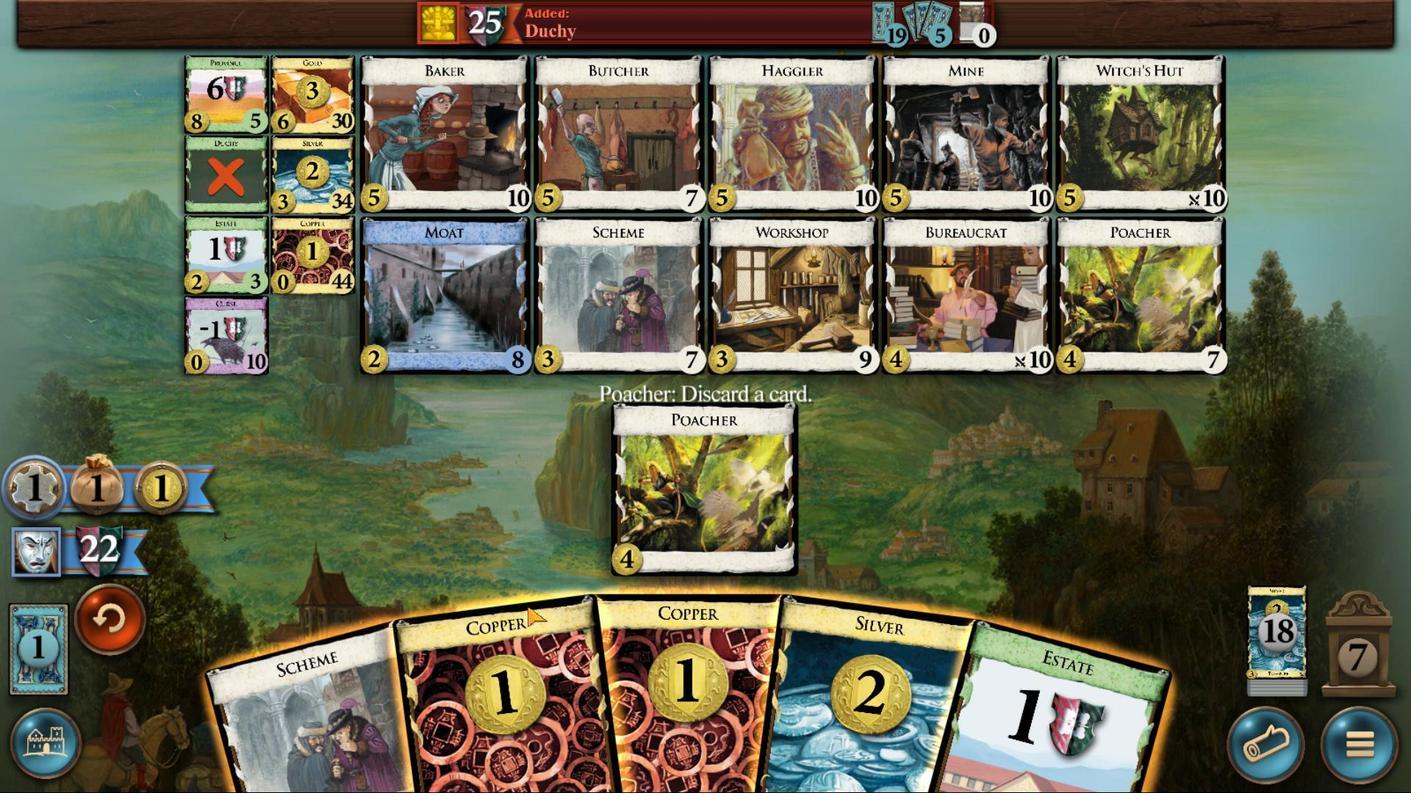 
Action: Mouse pressed left at (927, 393)
Screenshot: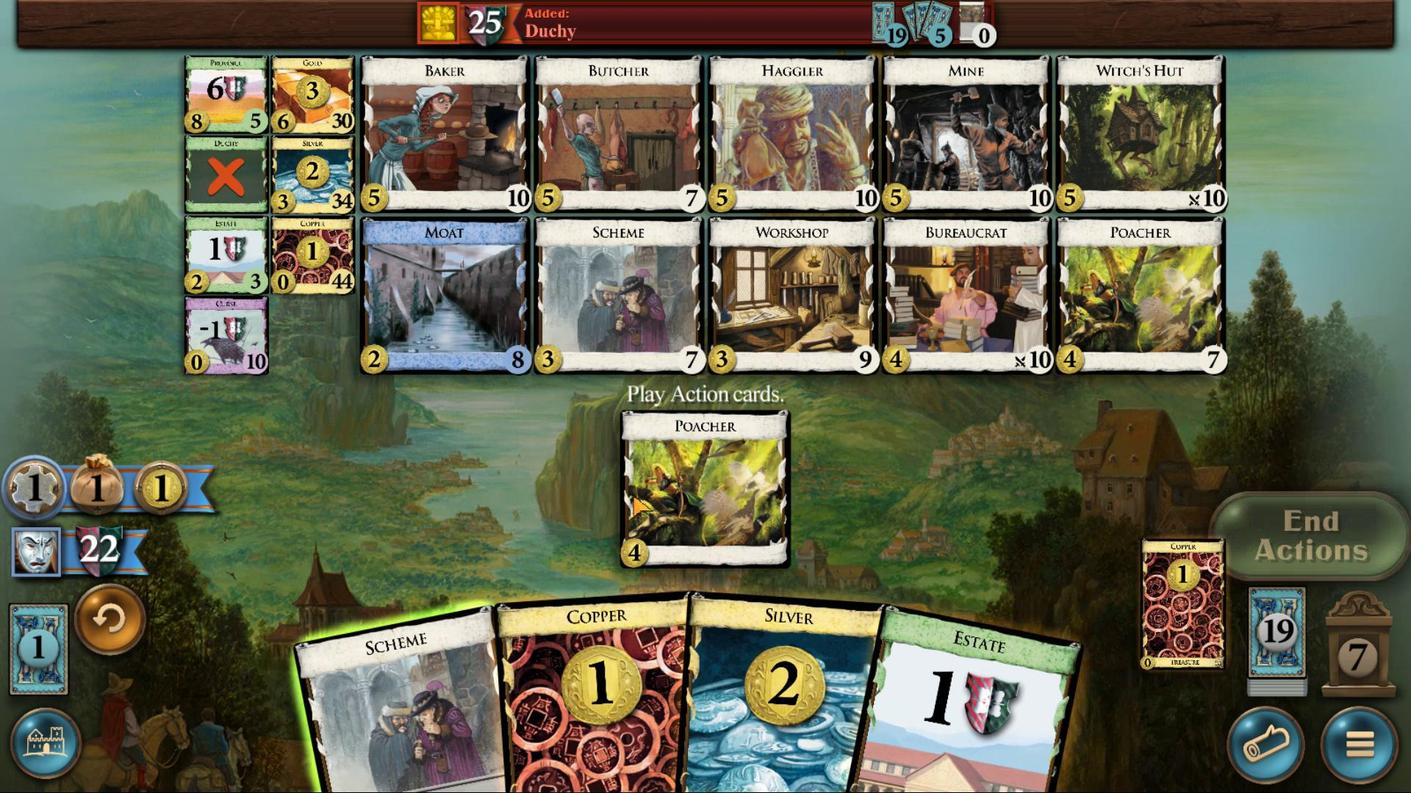 
Action: Mouse moved to (906, 393)
Screenshot: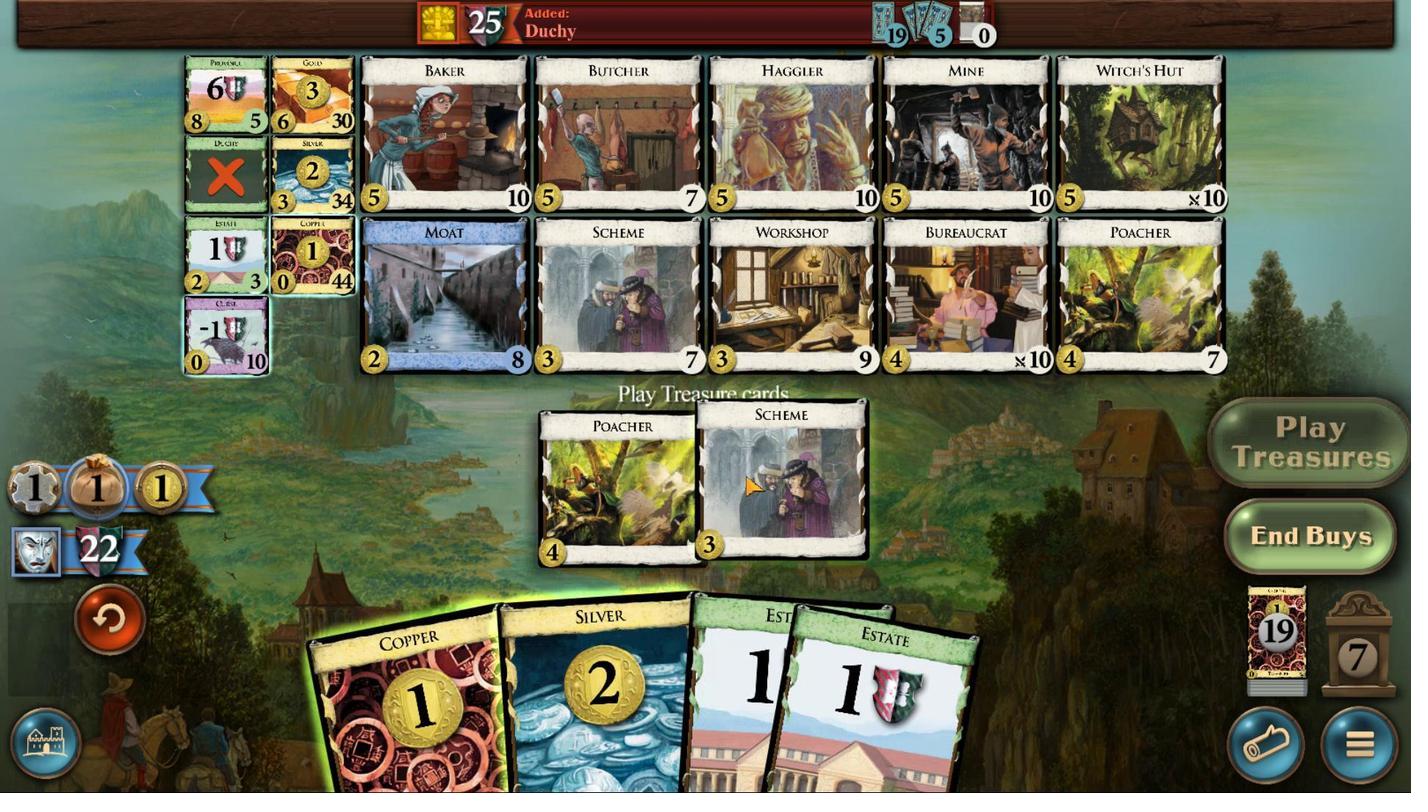 
Action: Mouse pressed left at (906, 393)
Screenshot: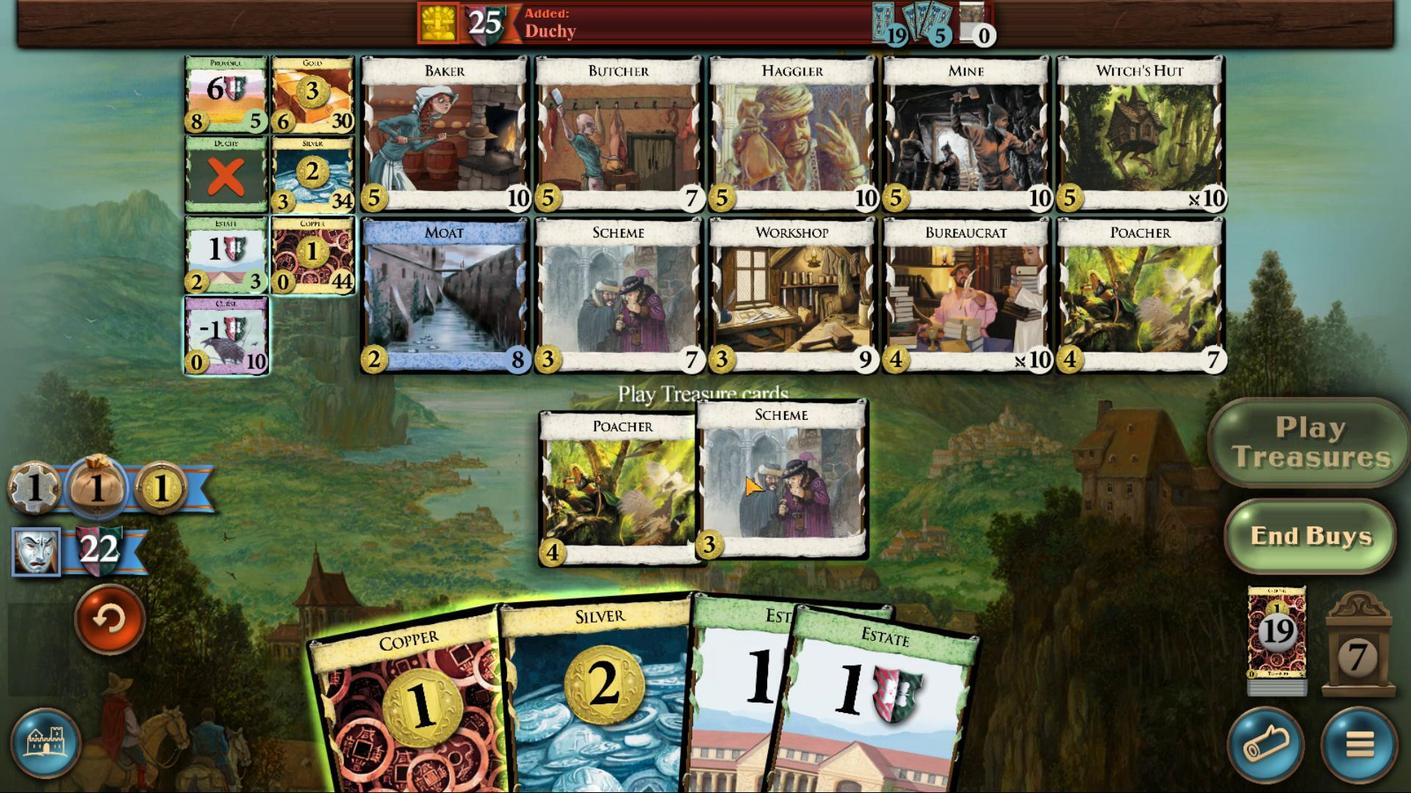 
Action: Mouse moved to (961, 396)
Screenshot: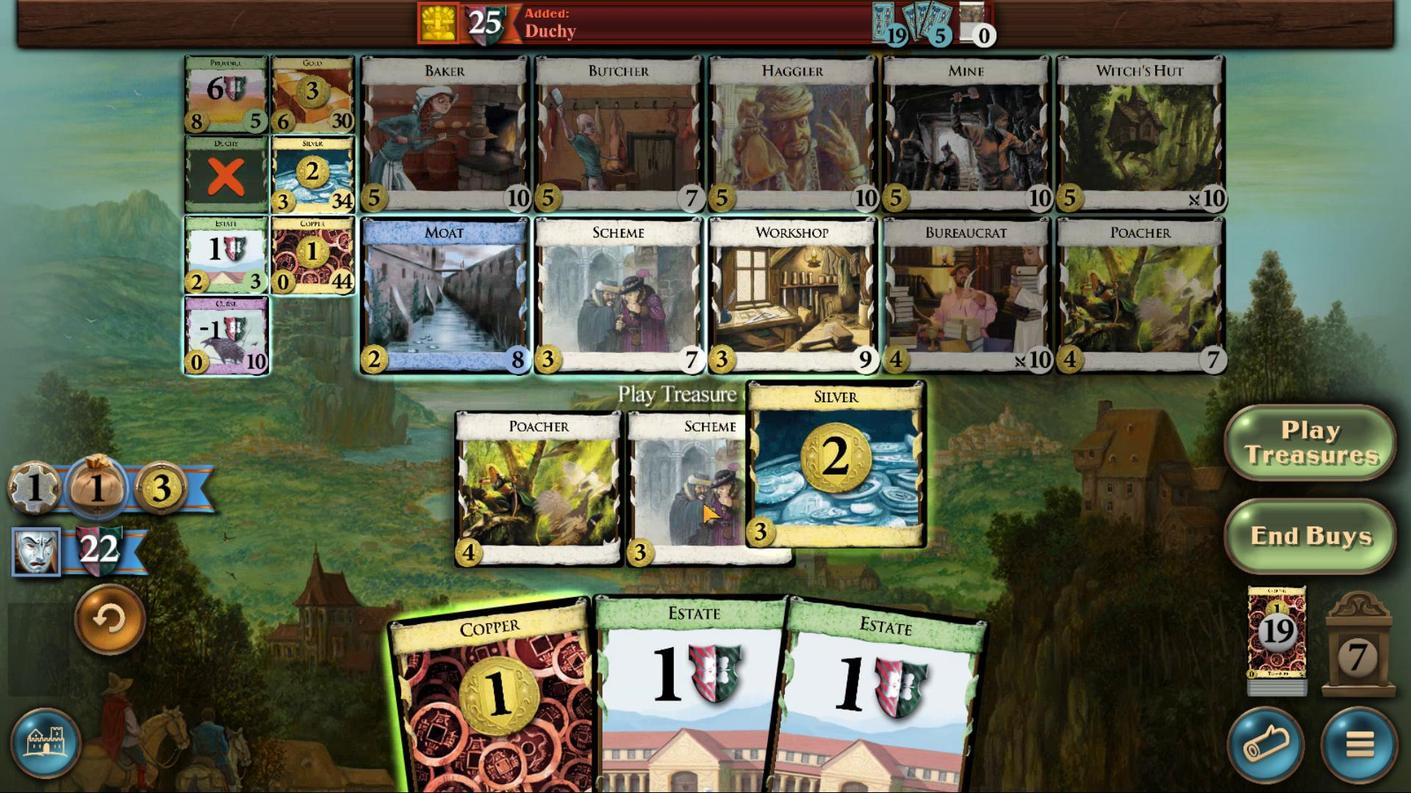 
Action: Mouse pressed left at (961, 396)
Screenshot: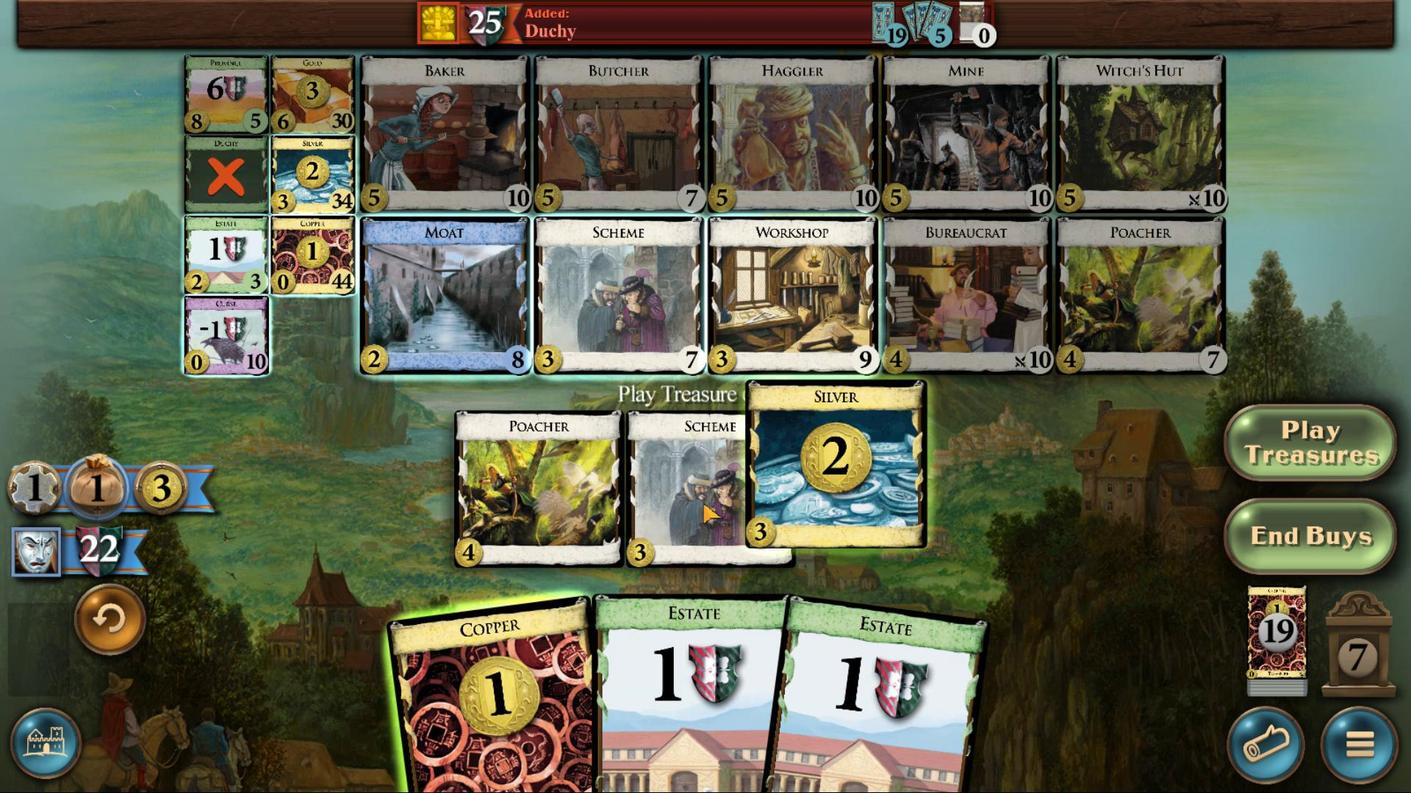 
Action: Mouse moved to (950, 393)
Screenshot: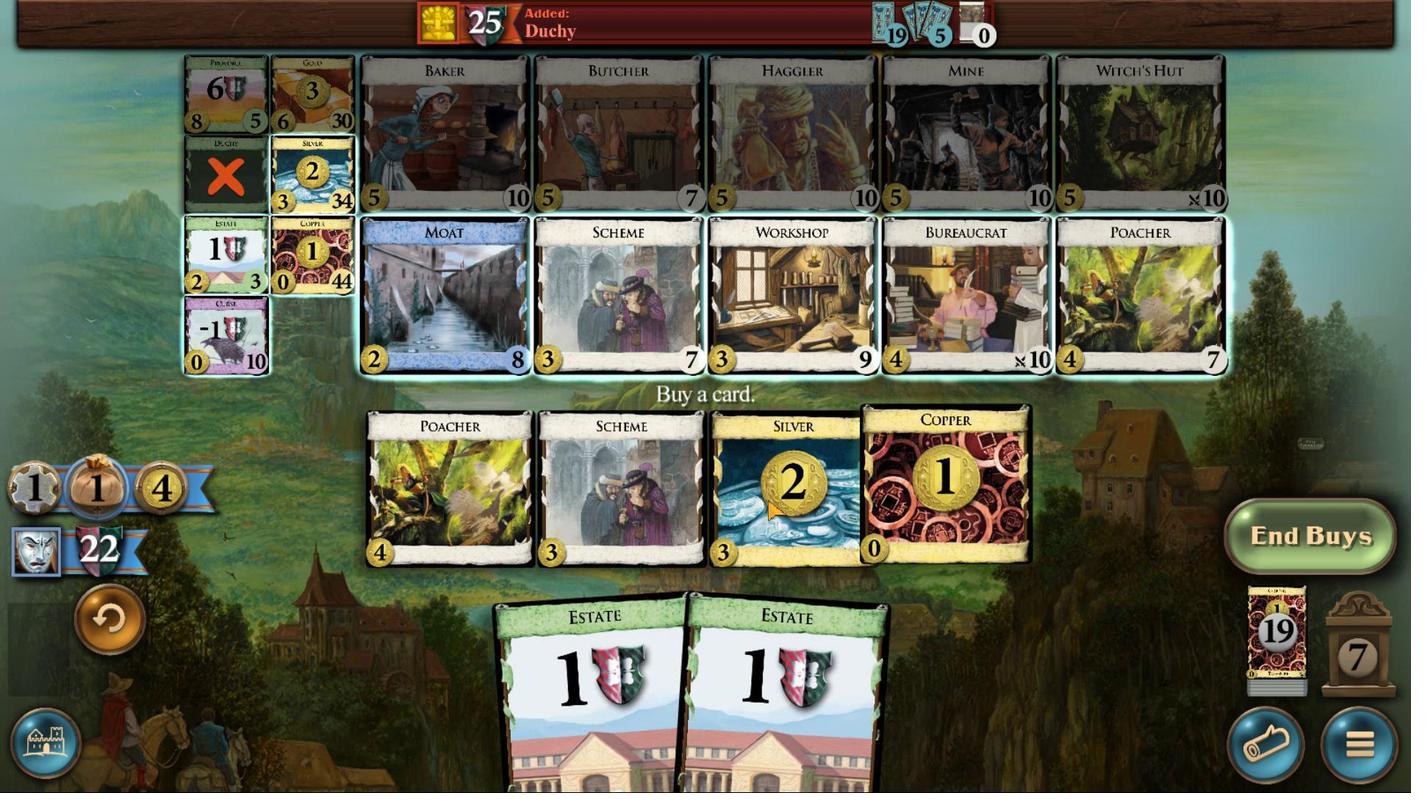 
Action: Mouse pressed left at (950, 393)
Screenshot: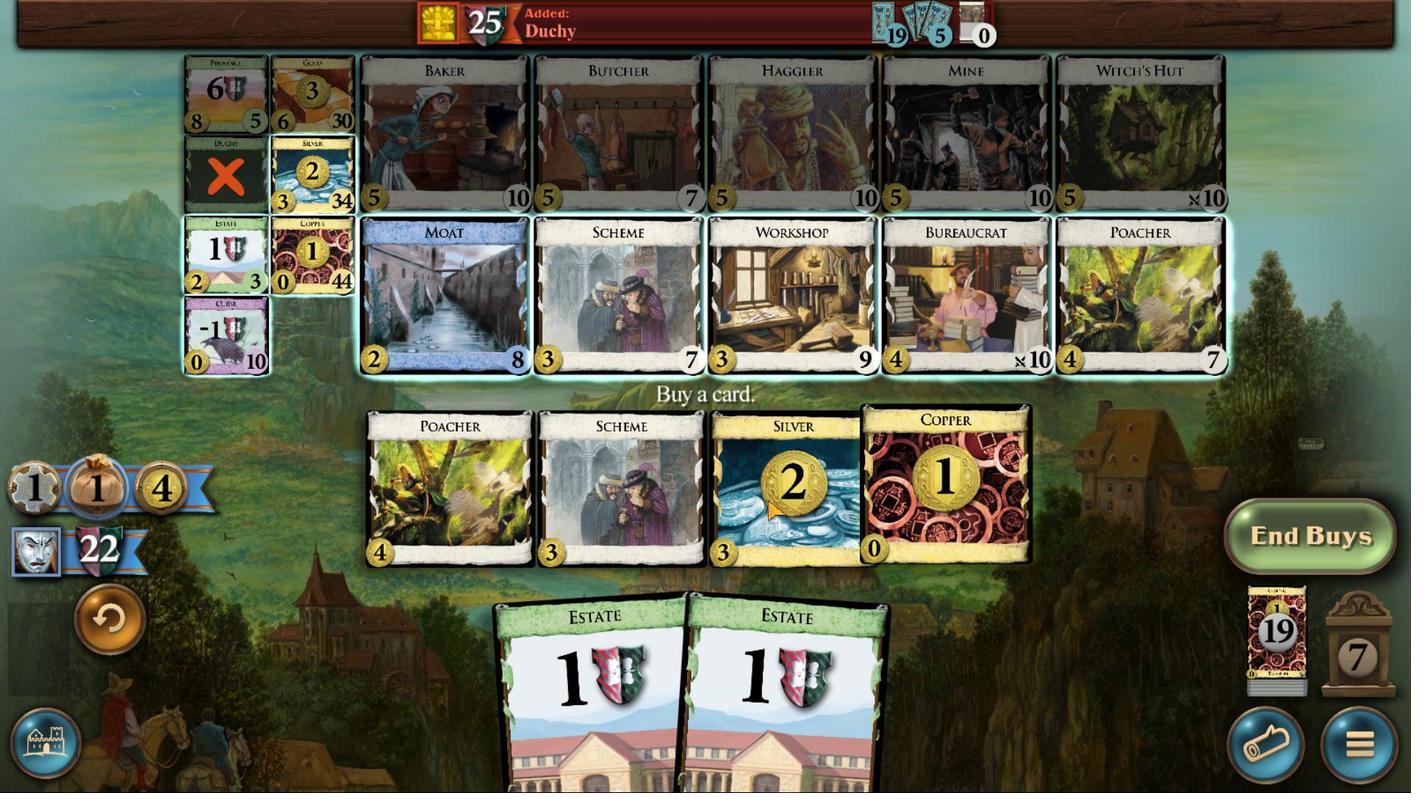 
Action: Mouse moved to (1011, 351)
Screenshot: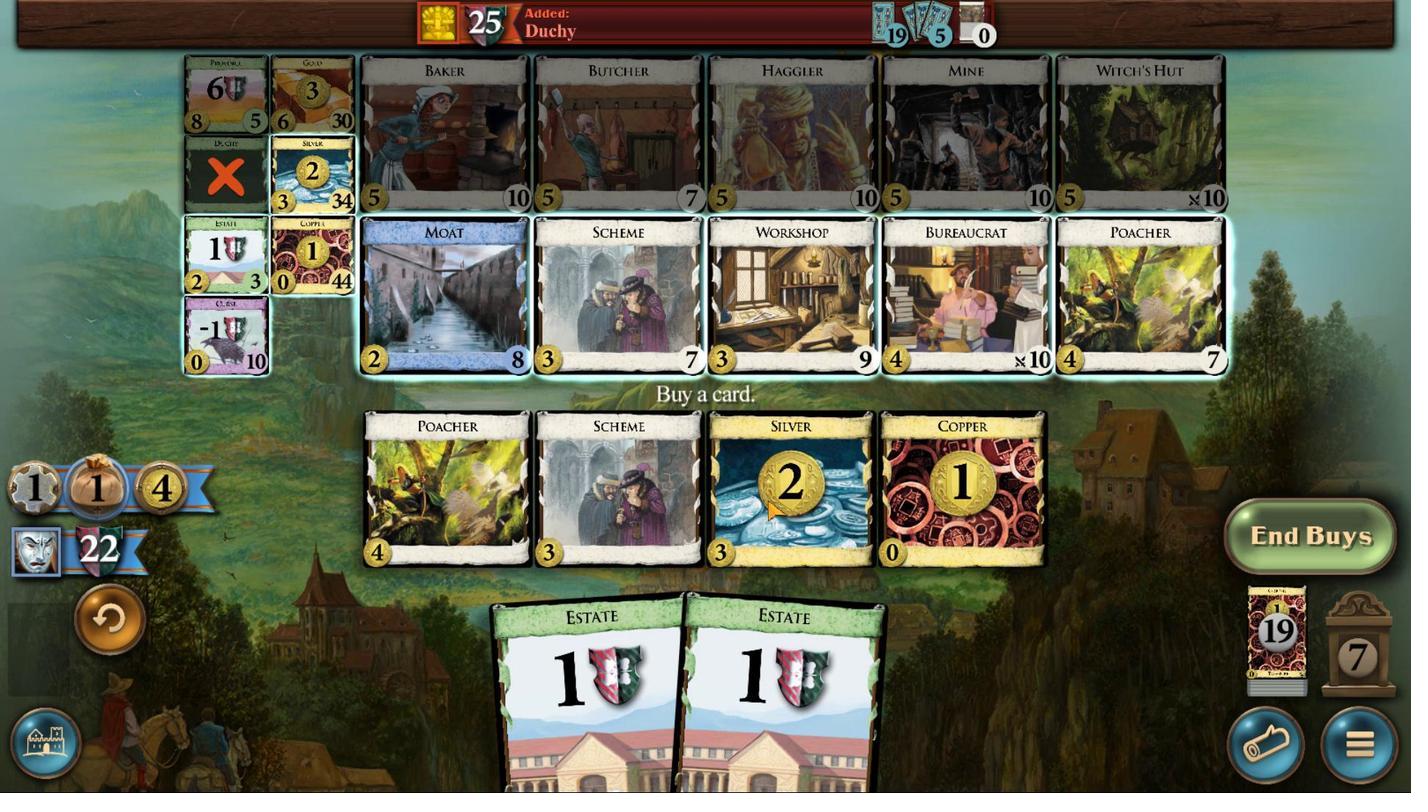 
Action: Mouse pressed left at (1011, 351)
Screenshot: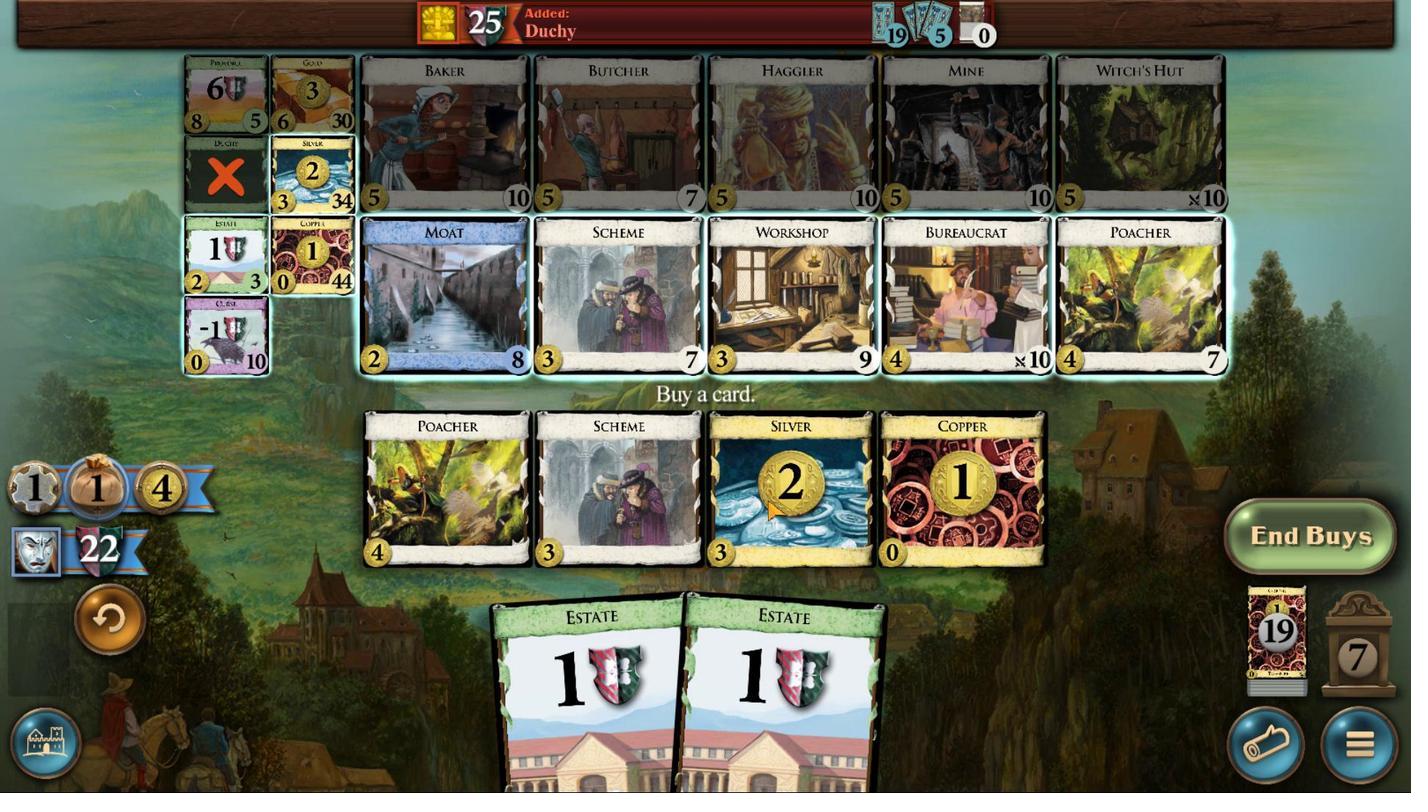 
Action: Mouse moved to (874, 262)
Screenshot: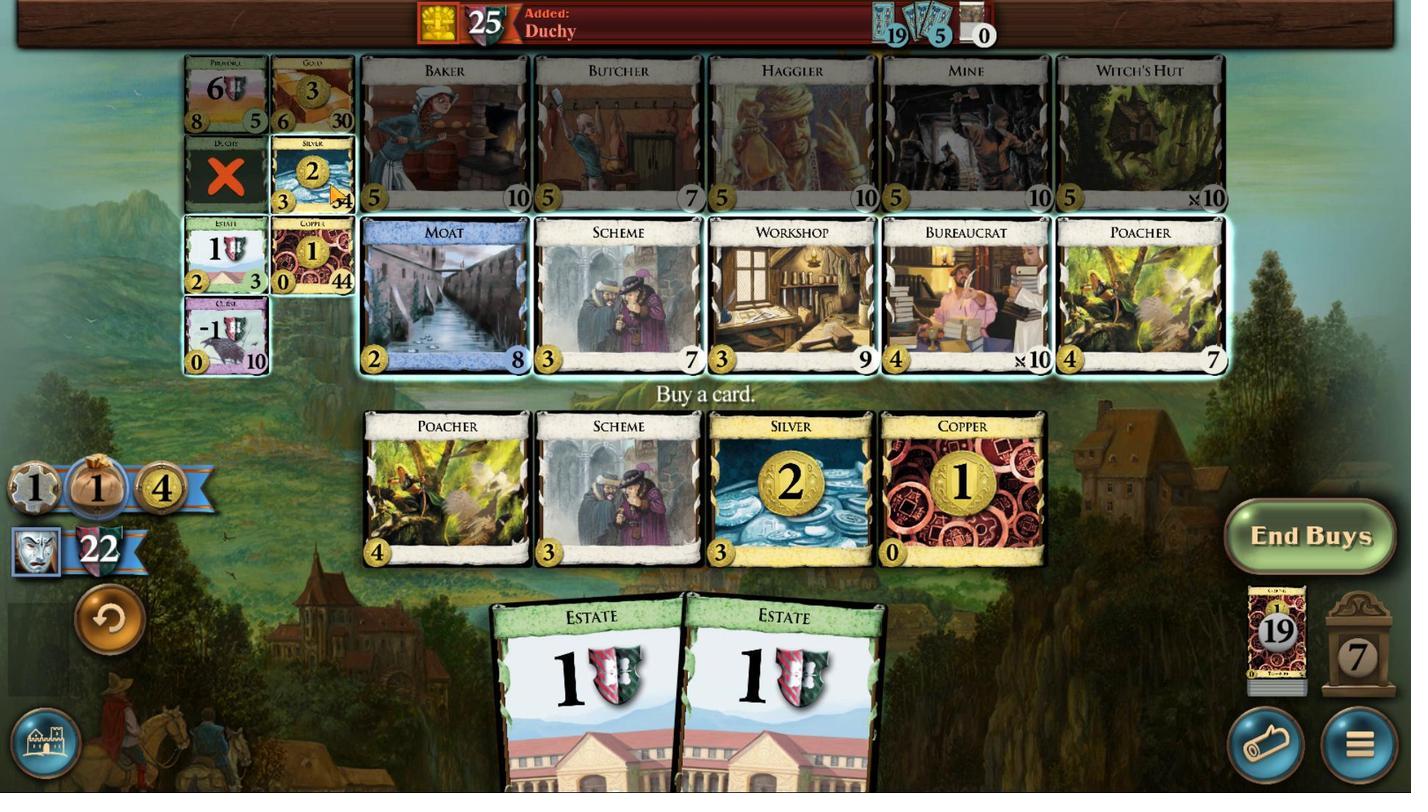 
Action: Mouse pressed left at (874, 262)
Screenshot: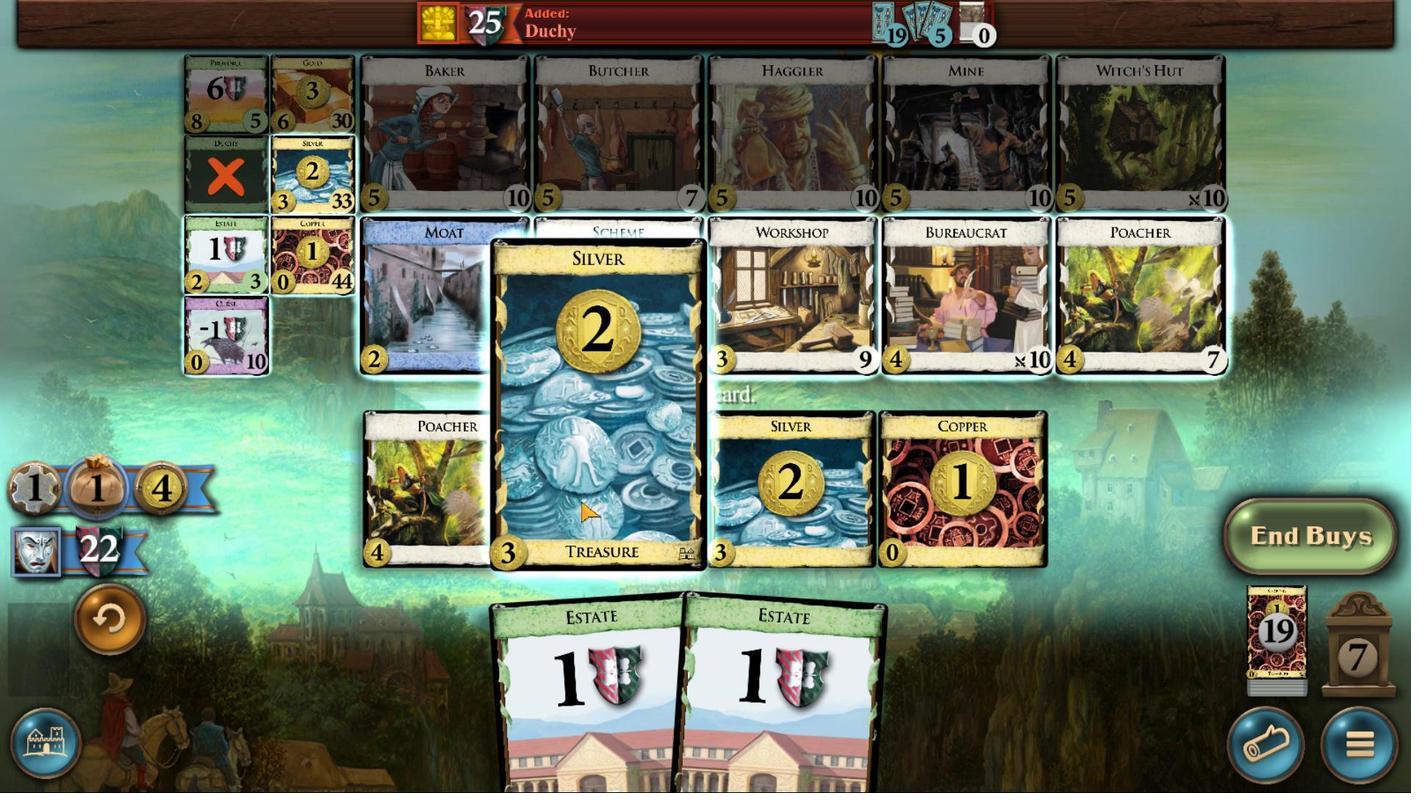 
Action: Mouse moved to (956, 348)
Screenshot: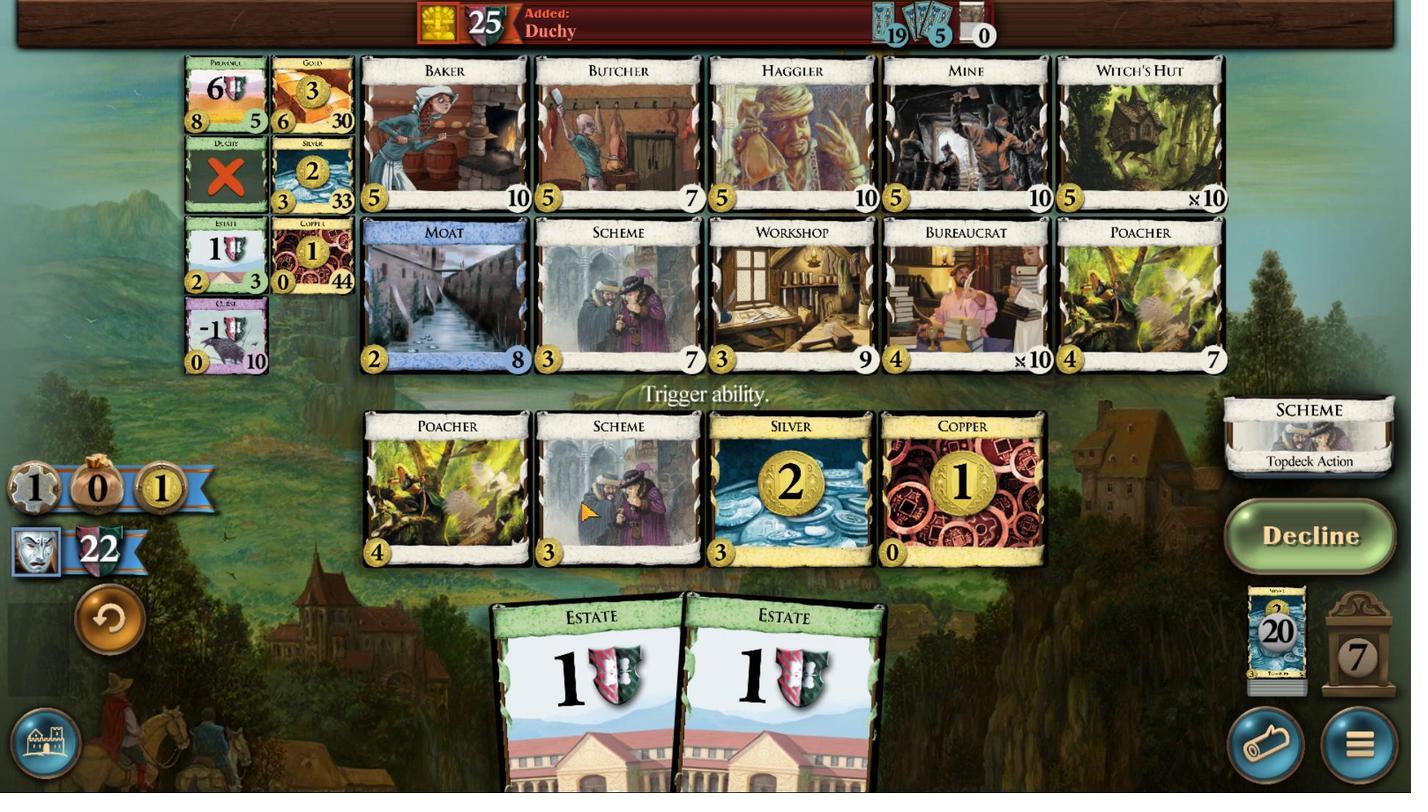 
Action: Mouse pressed left at (956, 348)
Screenshot: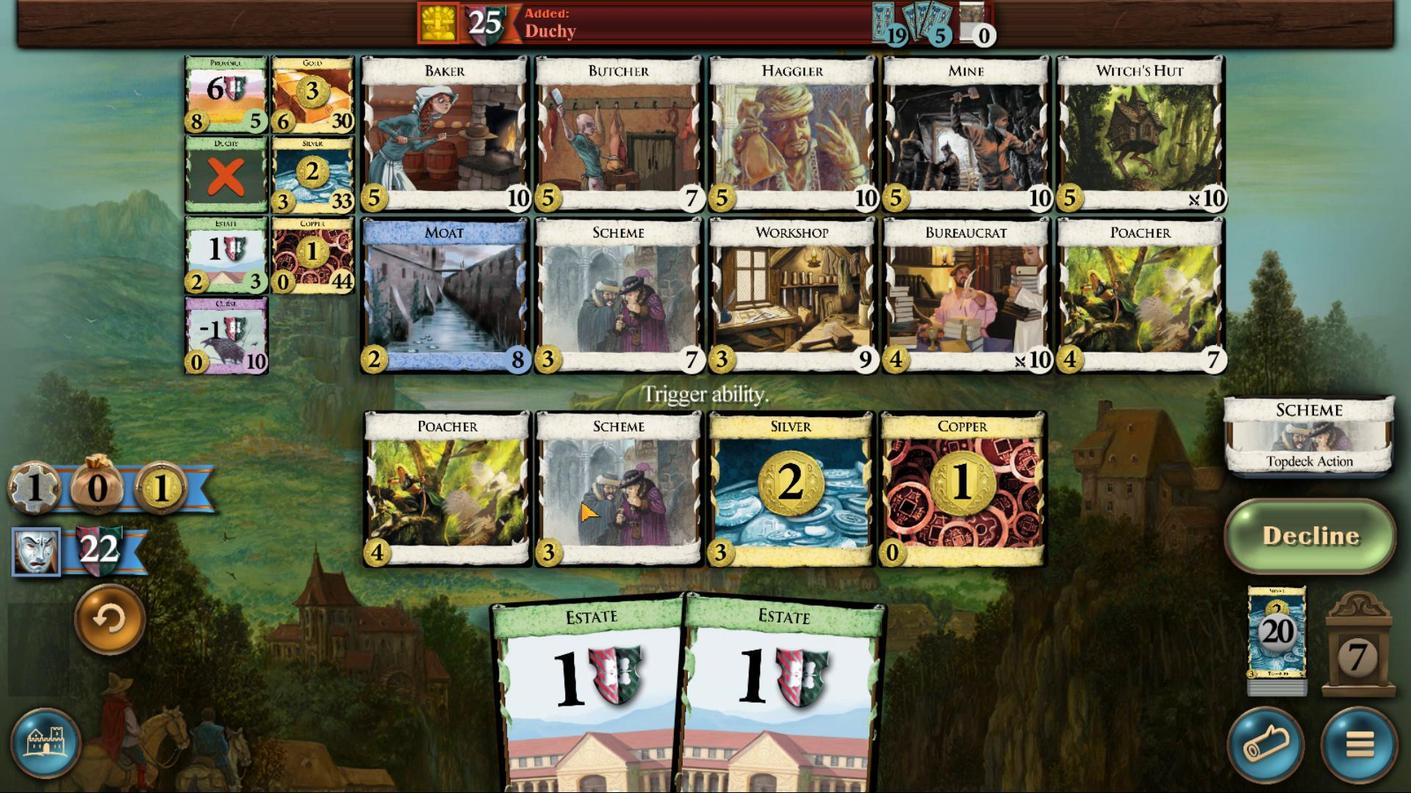 
Action: Mouse moved to (1183, 327)
Screenshot: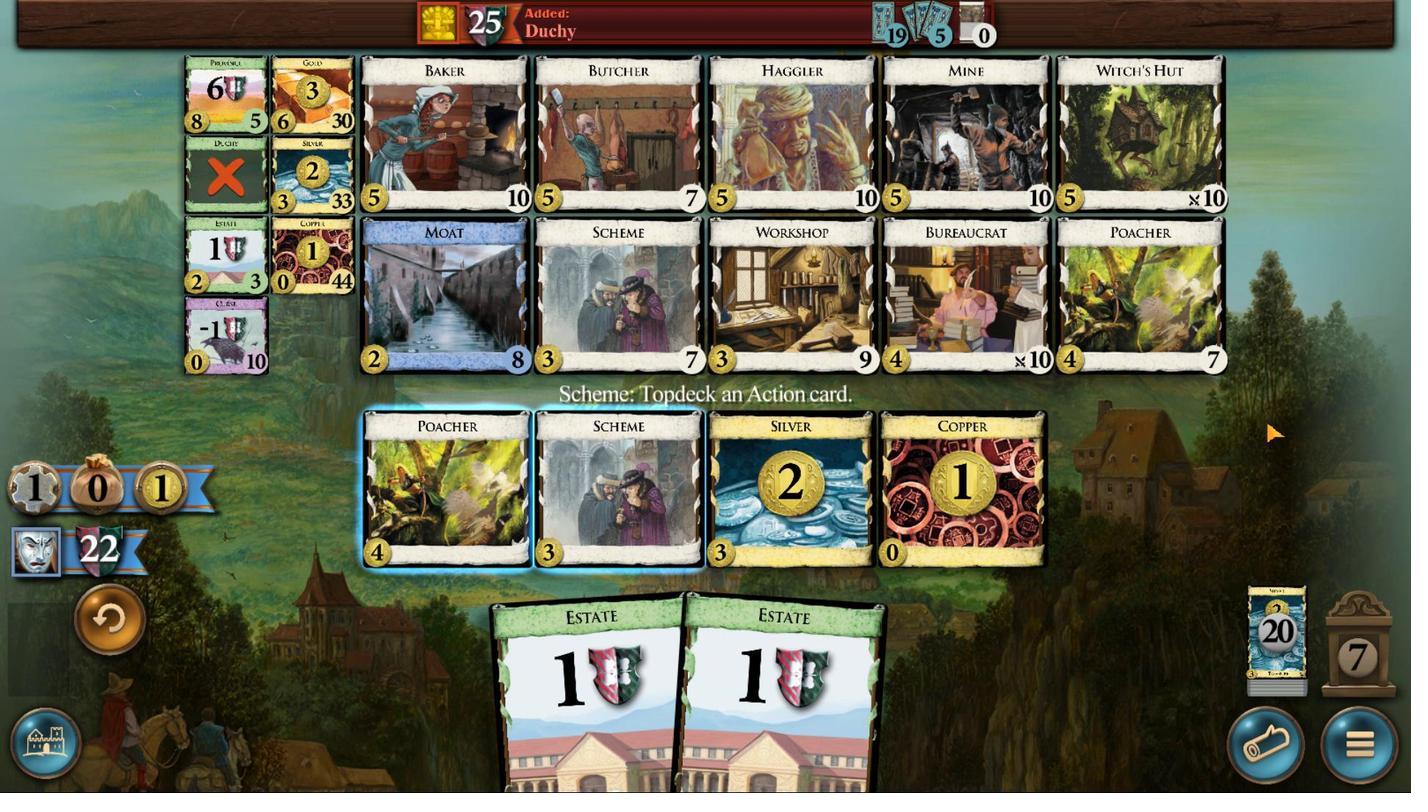 
Action: Mouse pressed left at (1183, 327)
